 Task: Add an event  with title  Casual Sales Strategy Review and Alignment Session, date '2024/03/23' to 2024/03/24  & Select Event type as  Collective. Add location for the event as  Kuala Lumpur, Malaysia and add a description: The session will begin with an introduction to the importance of effective presentations, emphasizing the impact of clear communication, engaging delivery, and confident body language. Participants will have the opportunity to learn key strategies and best practices for creating impactful presentations that captivate audiences and convey messages effectively.Create an event link  http-casualsalesstrategyreviewandalignmentsessioncom & Select the event color as  Magenta. , logged in from the account softage.4@softage.netand send the event invitation to softage.7@softage.net and softage.8@softage.net
Action: Mouse pressed left at (994, 137)
Screenshot: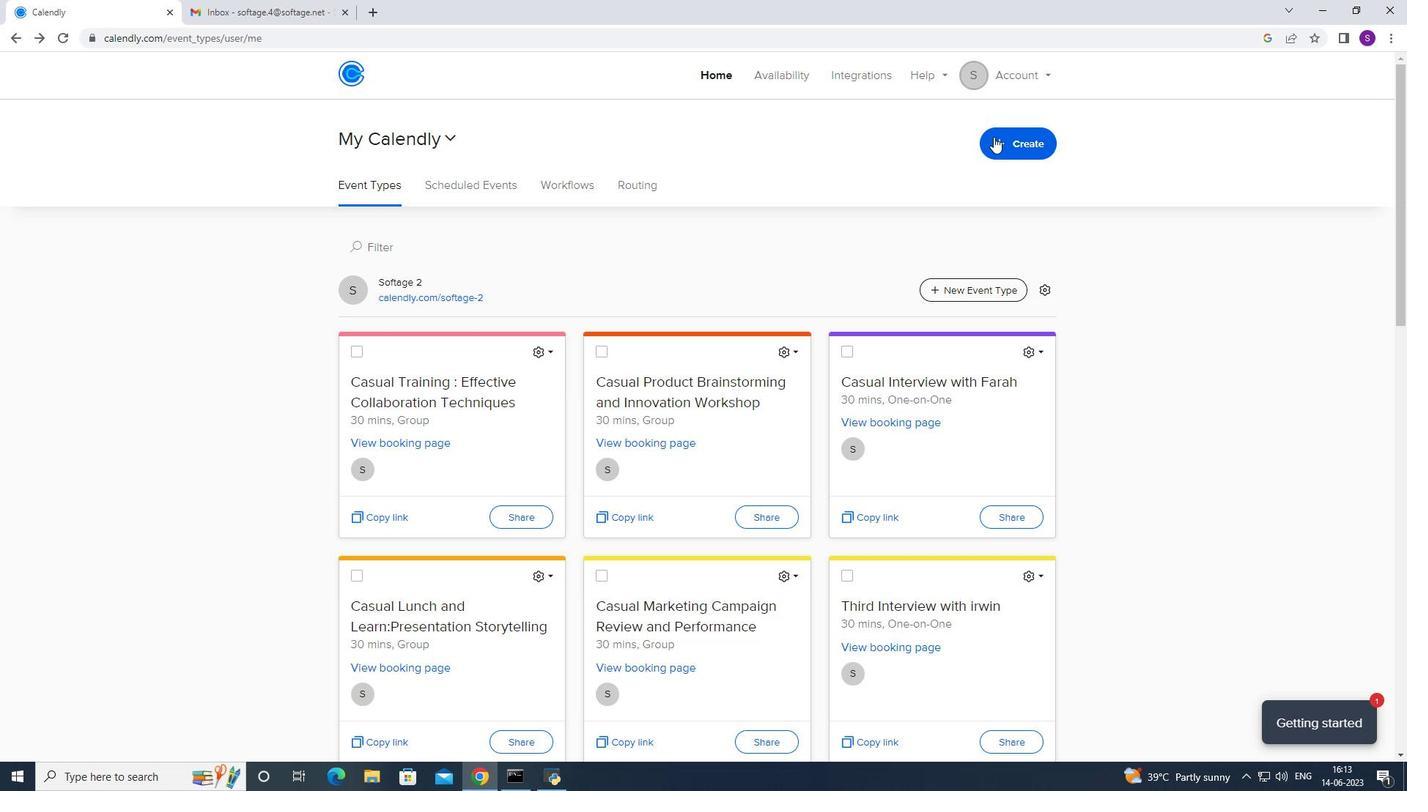 
Action: Mouse moved to (906, 197)
Screenshot: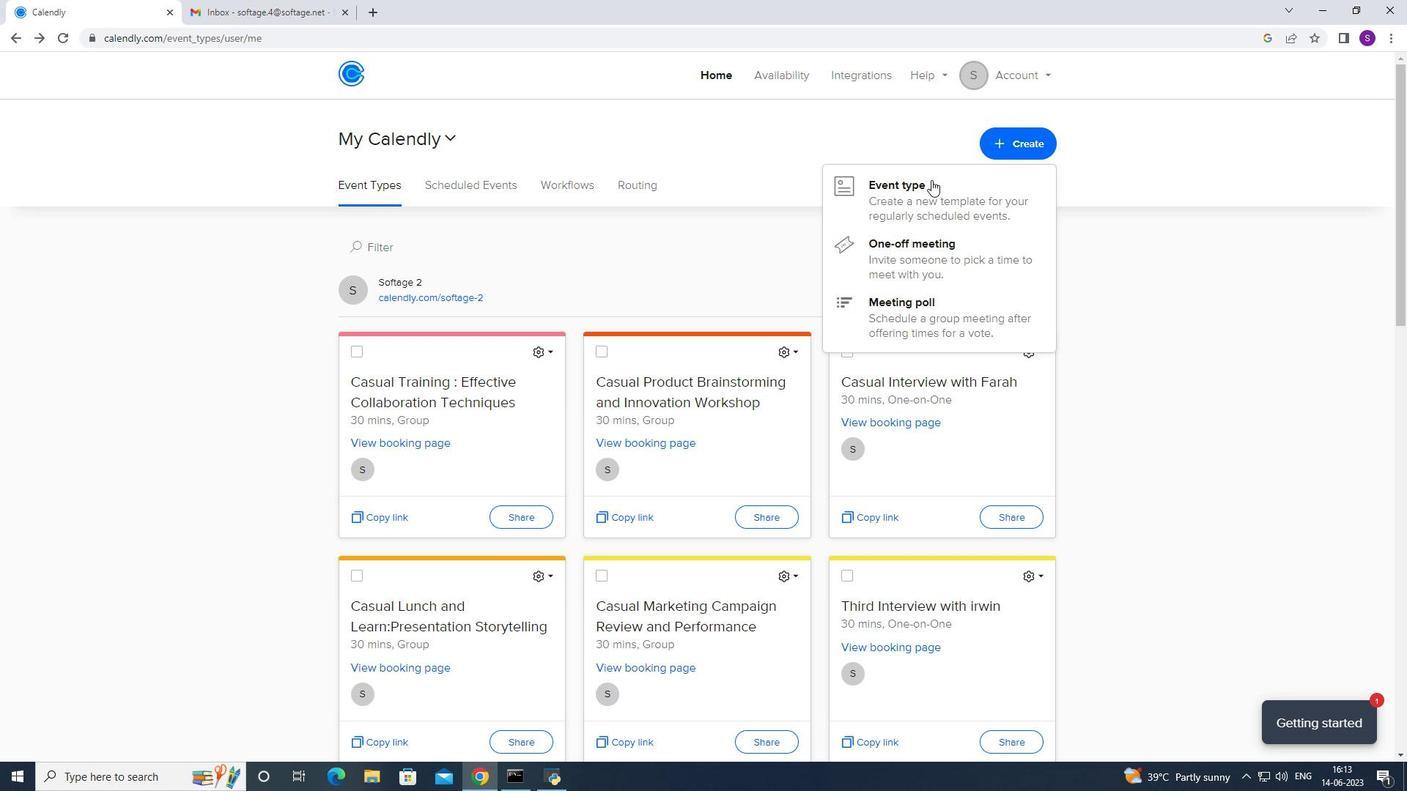 
Action: Mouse pressed left at (906, 197)
Screenshot: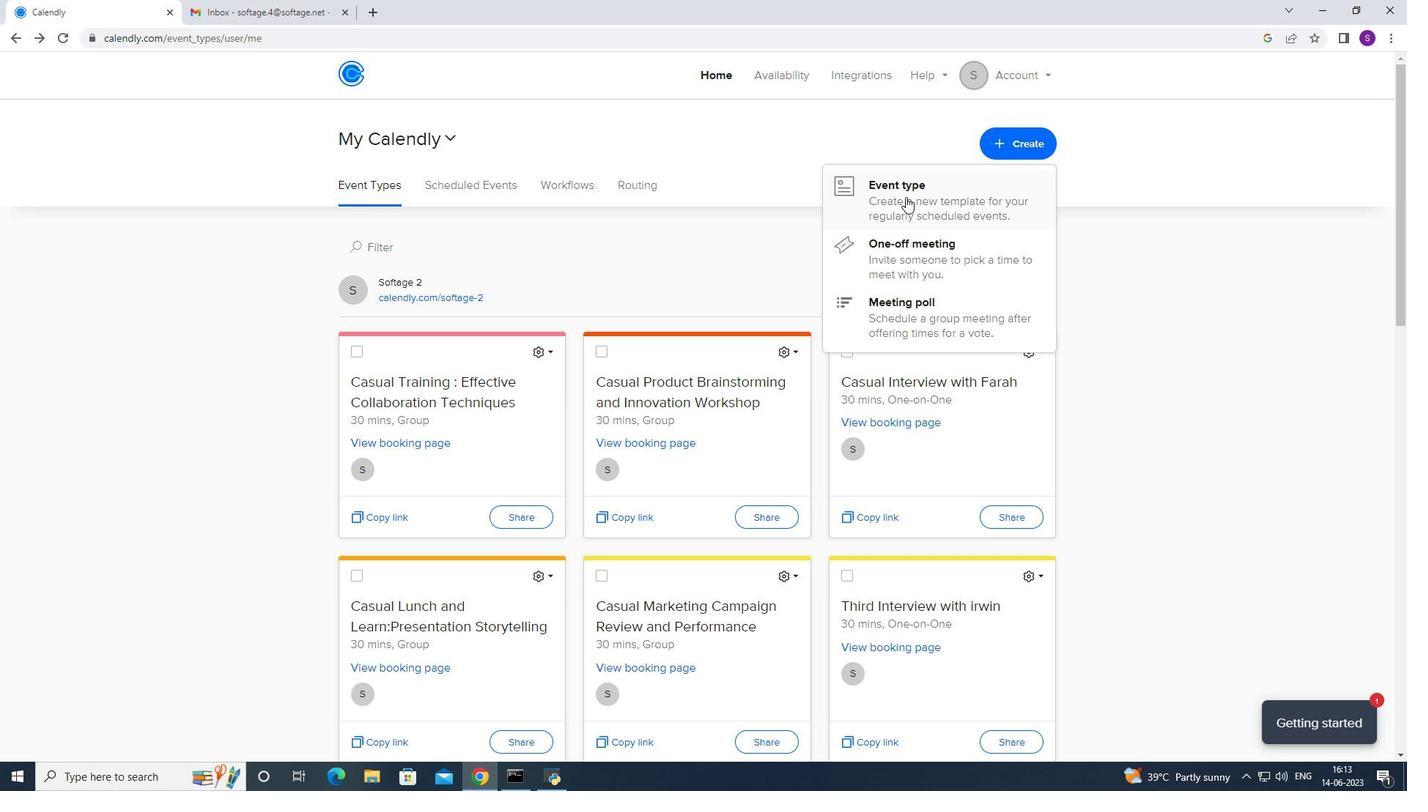 
Action: Mouse moved to (659, 426)
Screenshot: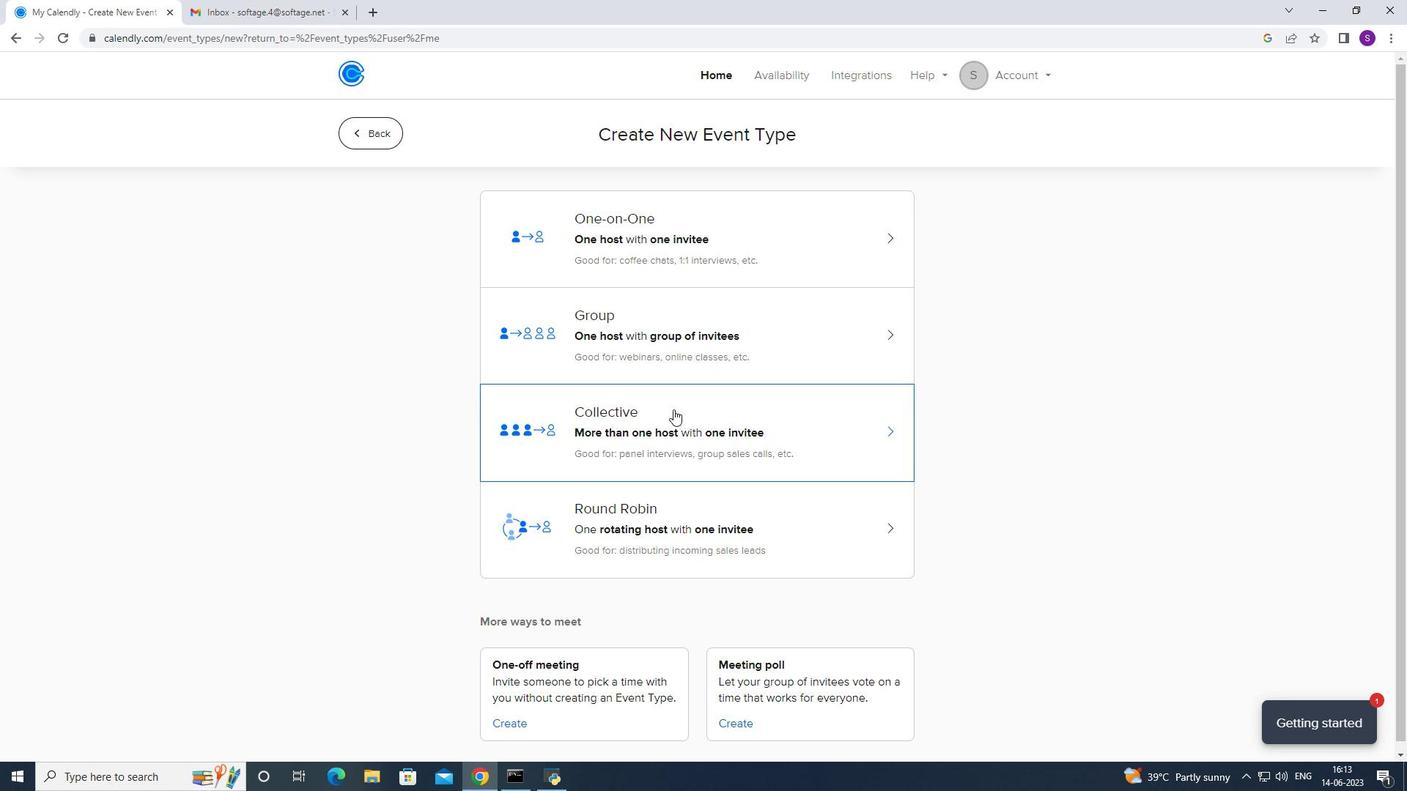 
Action: Mouse pressed left at (659, 426)
Screenshot: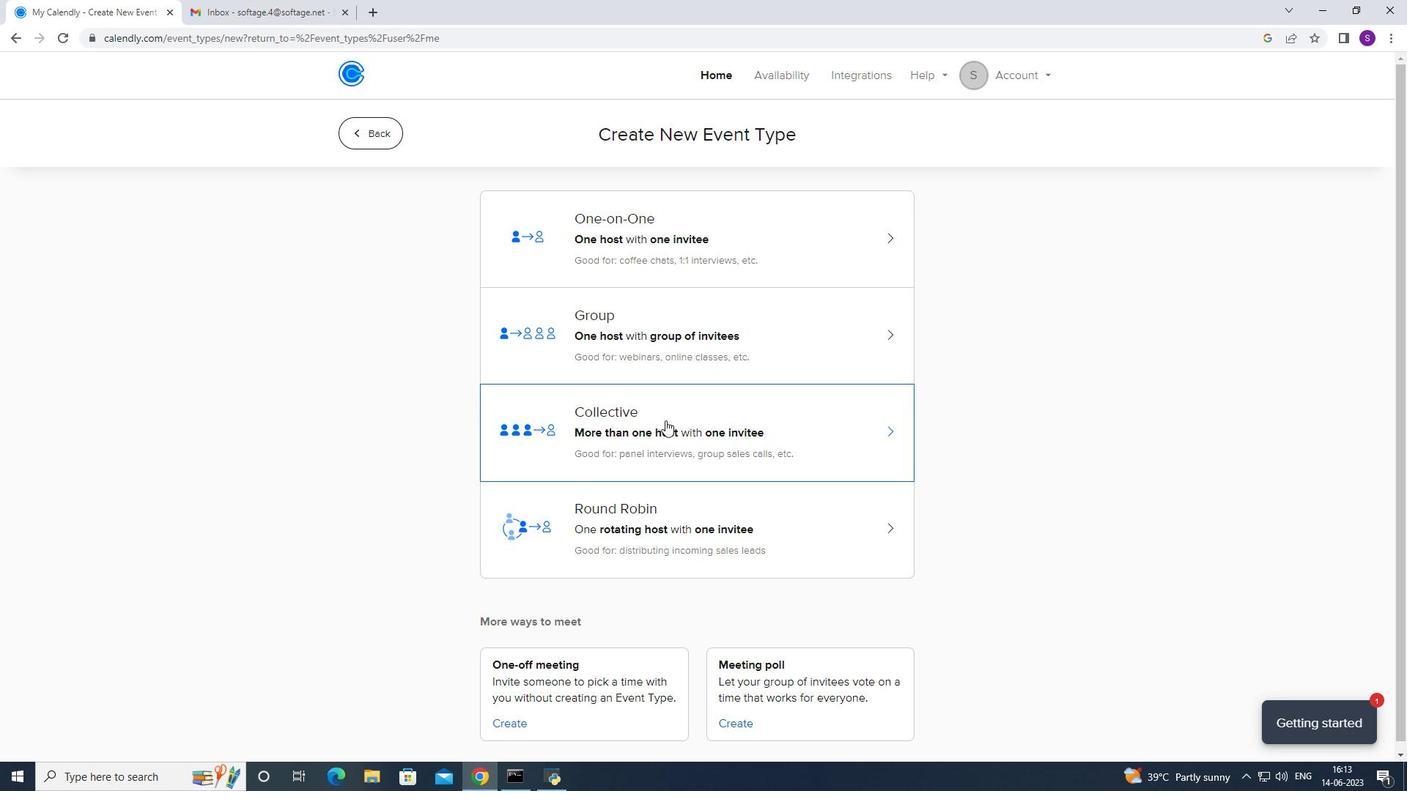 
Action: Mouse moved to (855, 316)
Screenshot: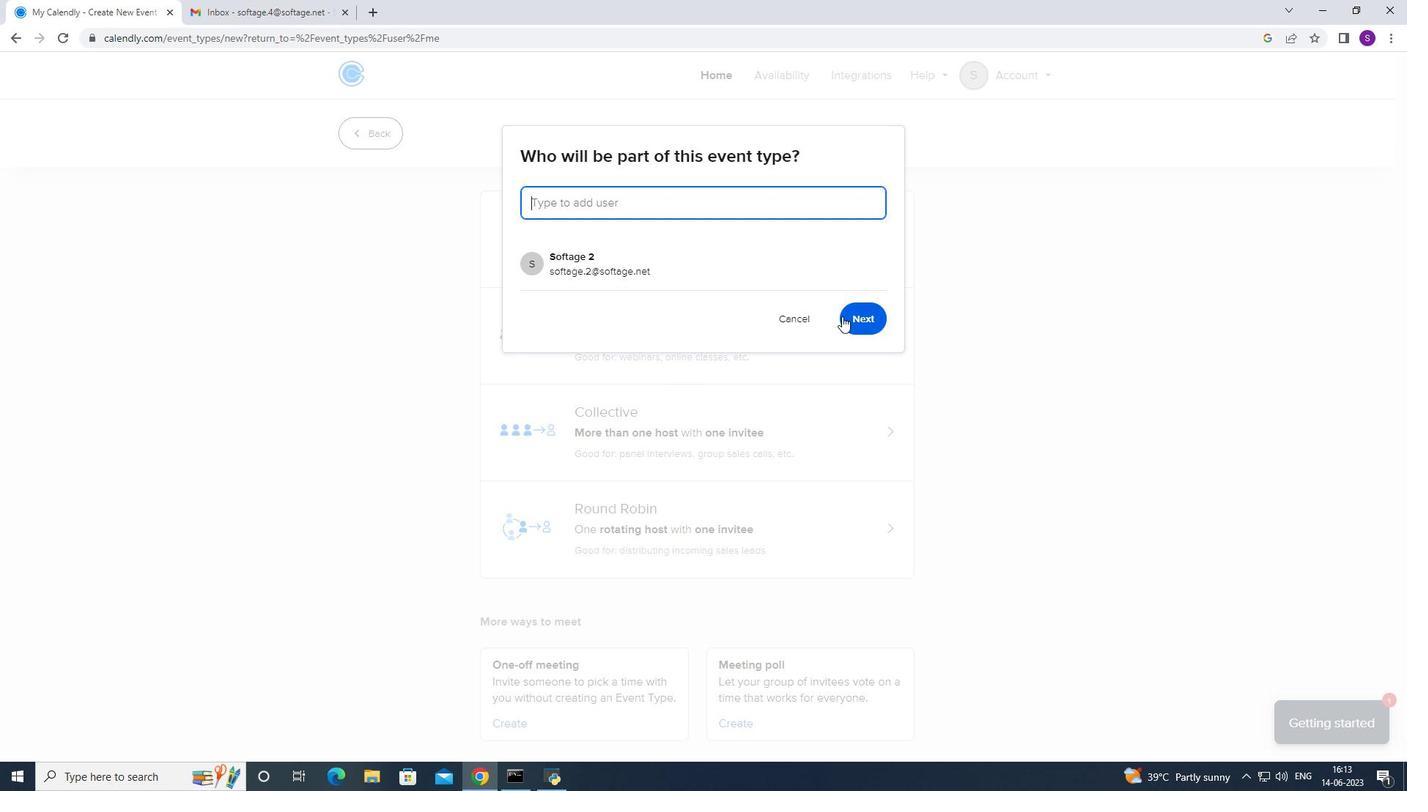 
Action: Mouse pressed left at (855, 316)
Screenshot: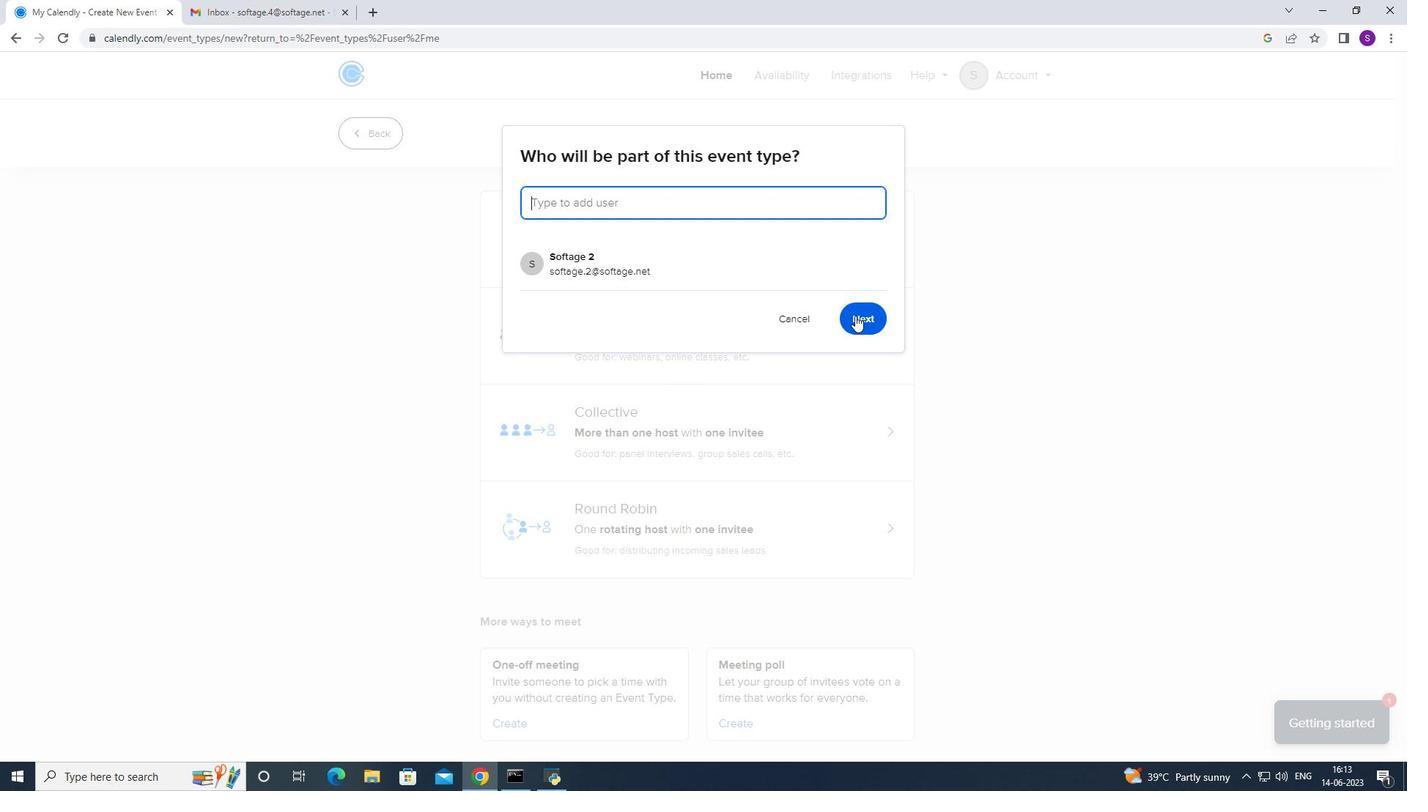 
Action: Mouse moved to (500, 342)
Screenshot: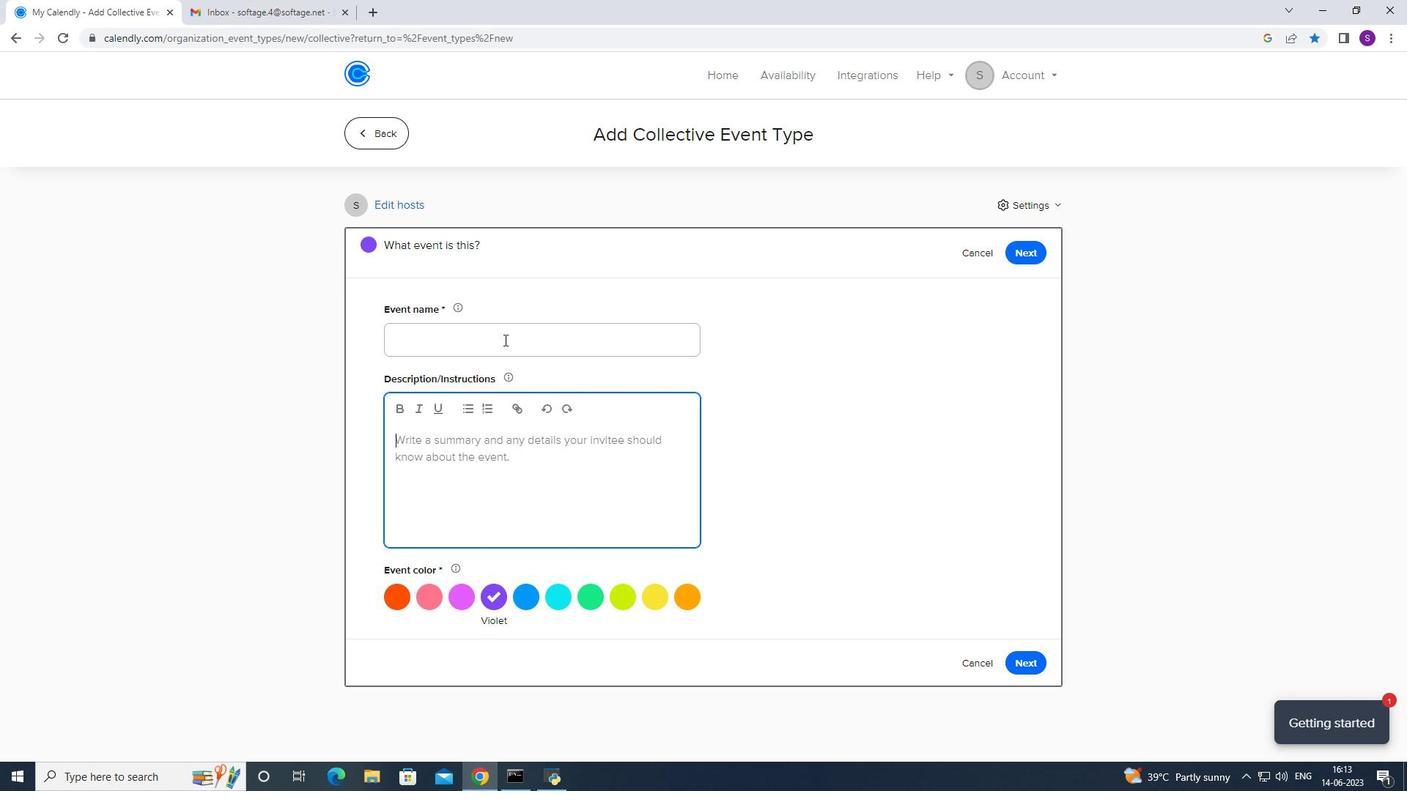 
Action: Mouse pressed left at (500, 342)
Screenshot: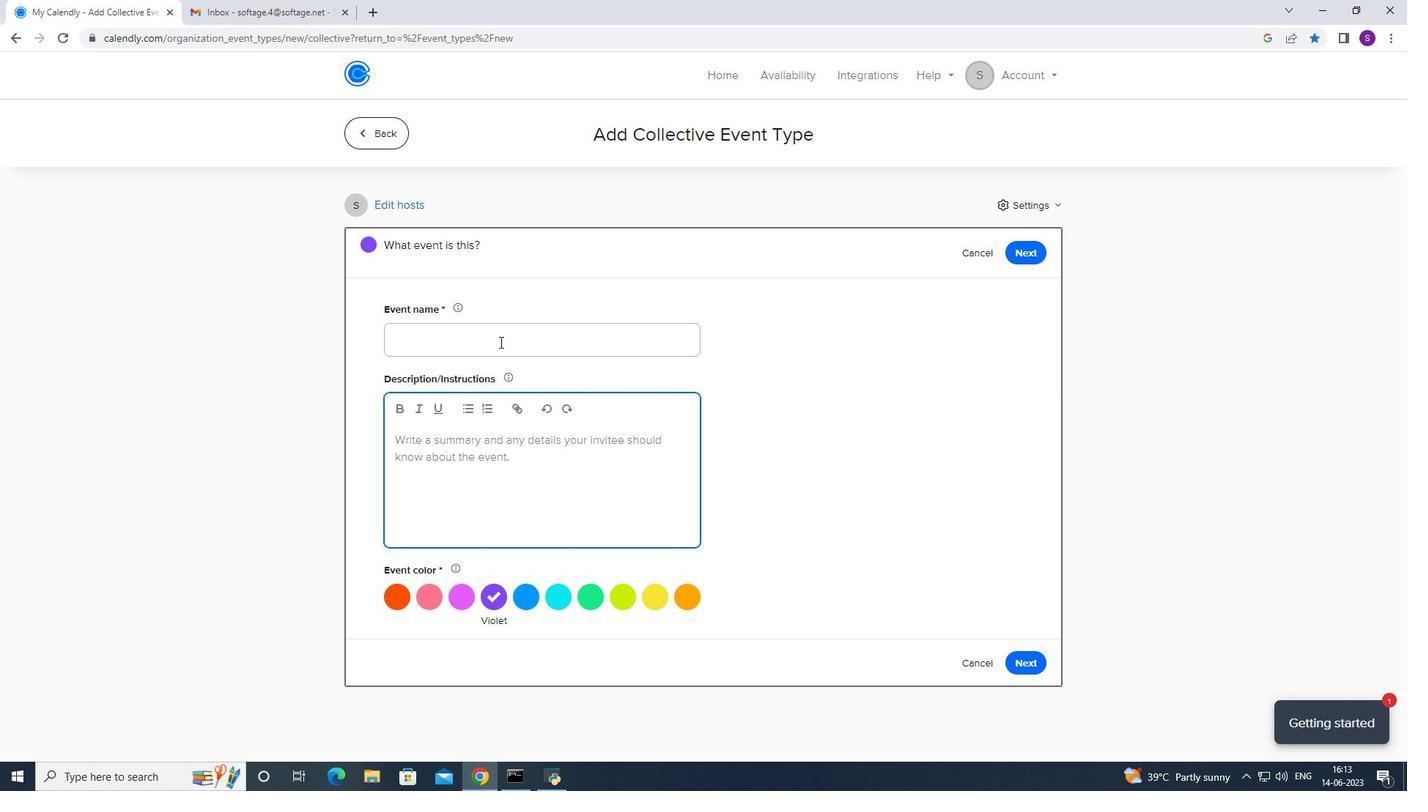 
Action: Mouse moved to (1408, 0)
Screenshot: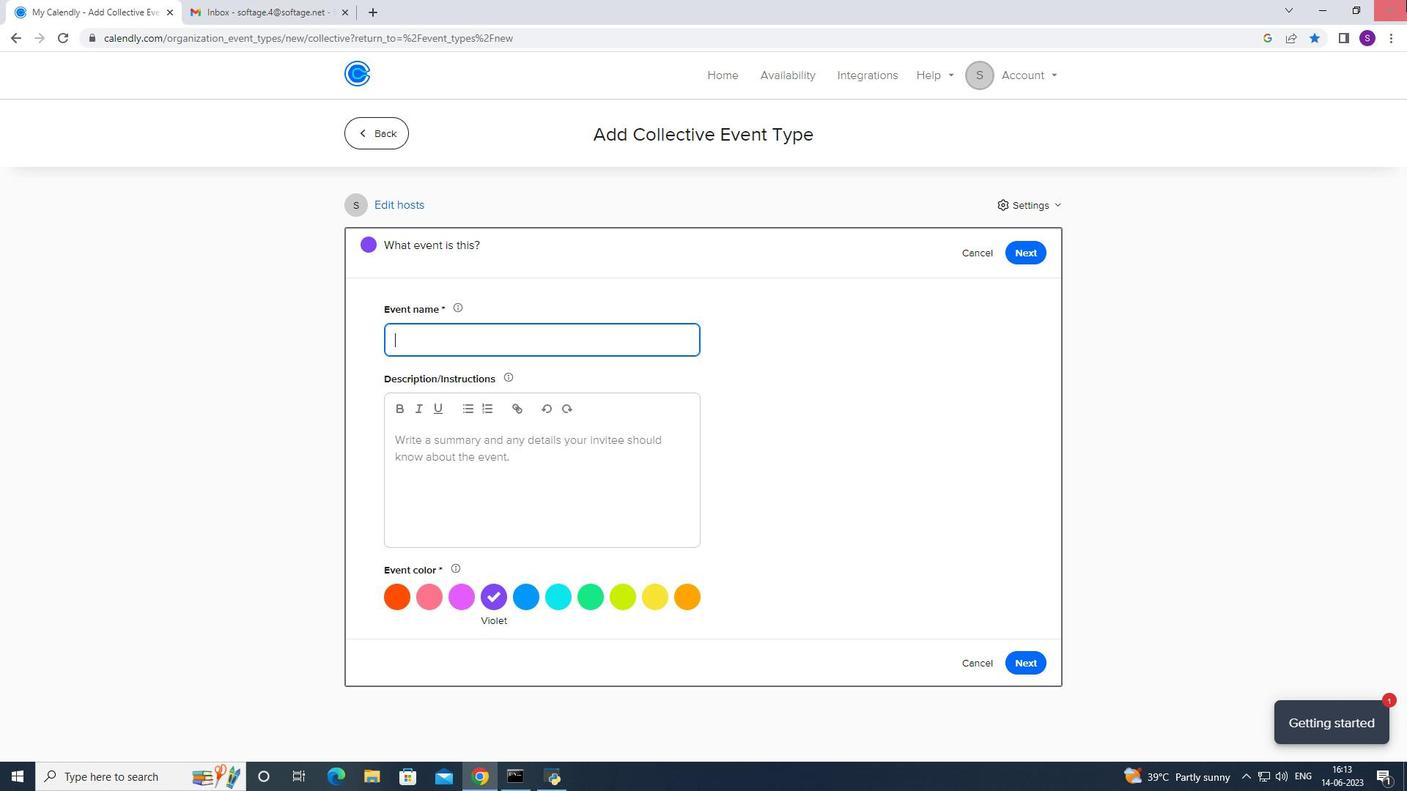 
Action: Key pressed <Key.caps_lock>C<Key.caps_lock>asual<Key.space><Key.caps_lock>S<Key.caps_lock>ales<Key.space><Key.caps_lock>R<Key.caps_lock>evui=<Key.backspace><Key.backspace><Key.backspace>iew<Key.space>and<Key.space><Key.caps_lock>AL<Key.backspace><Key.caps_lock>lignment<Key.space><Key.caps_lock>S<Key.caps_lock>ession
Screenshot: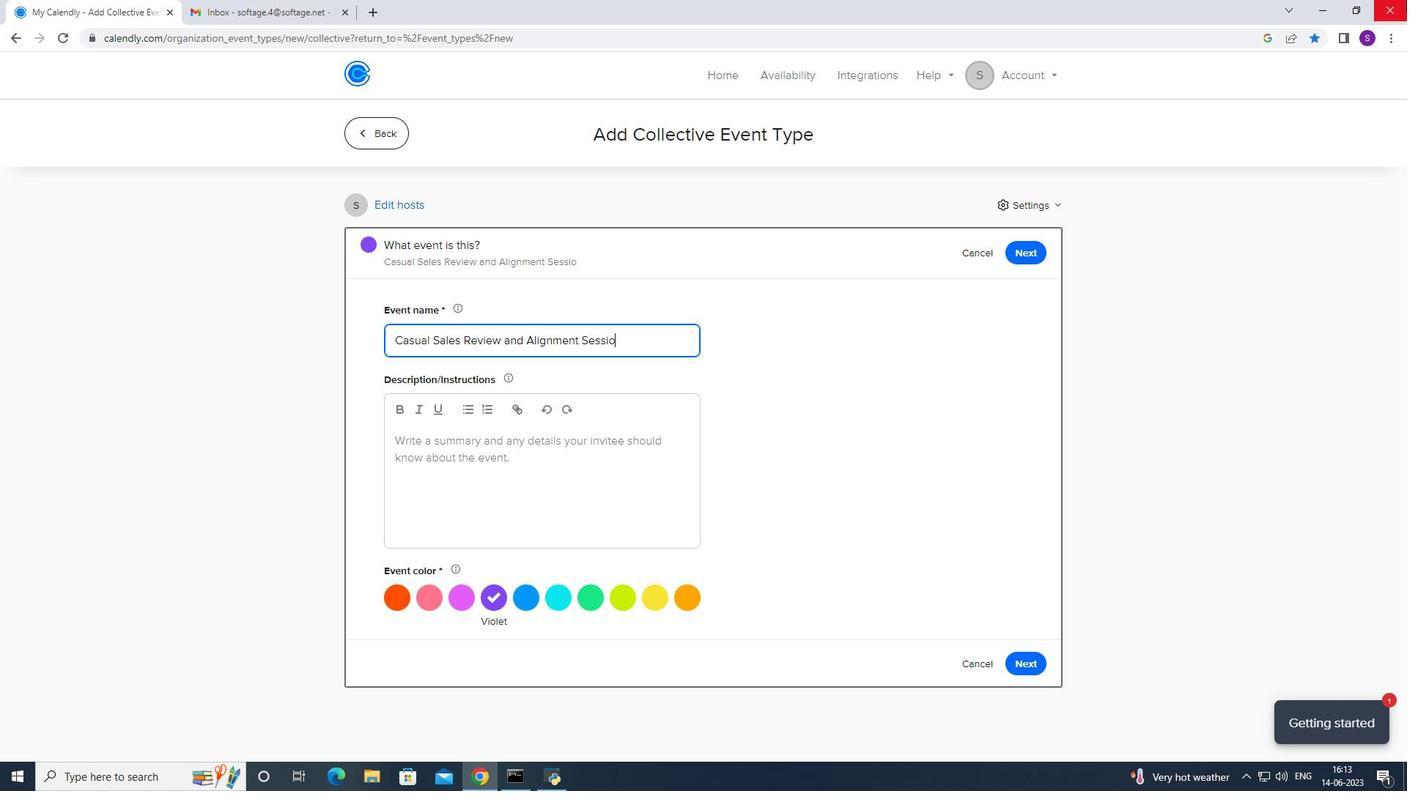 
Action: Mouse moved to (460, 344)
Screenshot: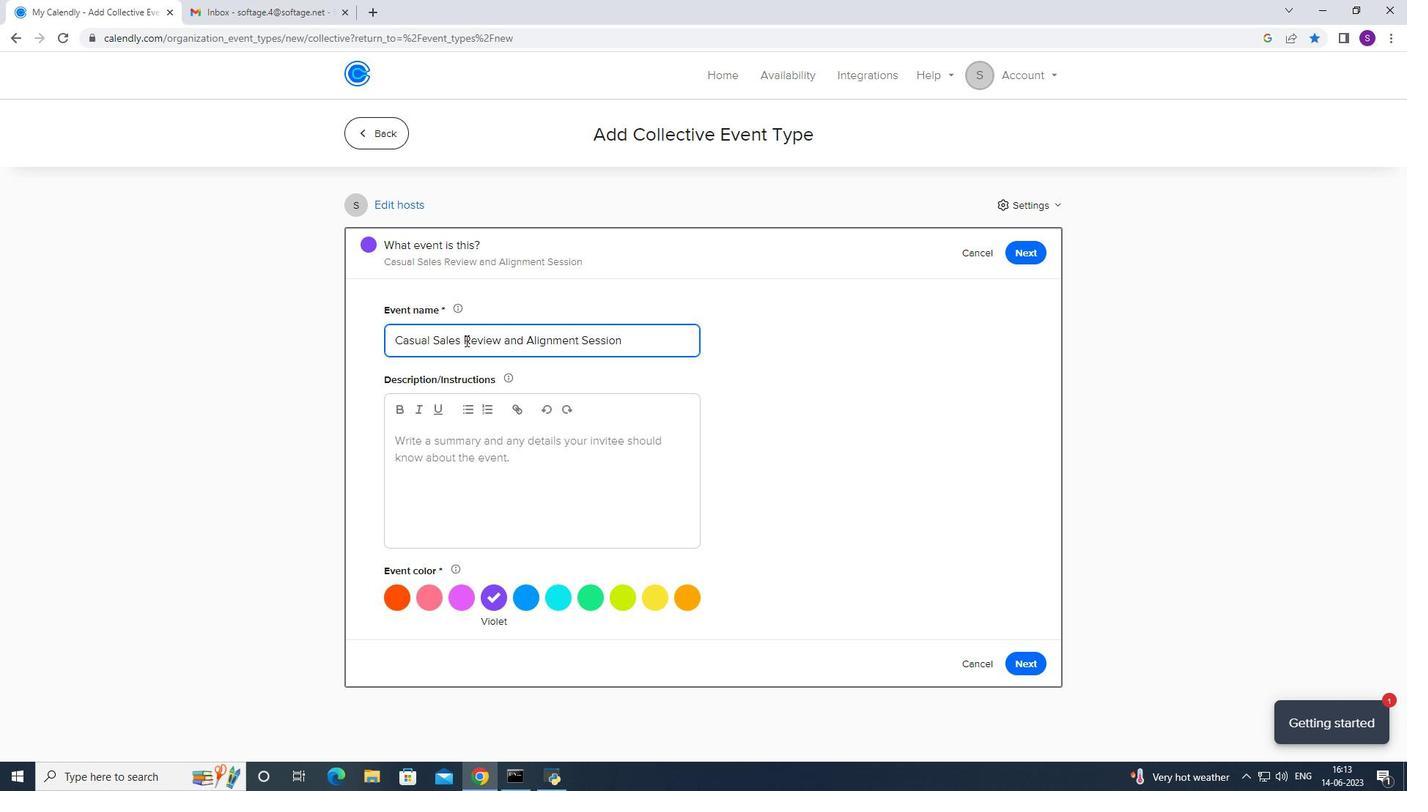 
Action: Mouse pressed left at (460, 344)
Screenshot: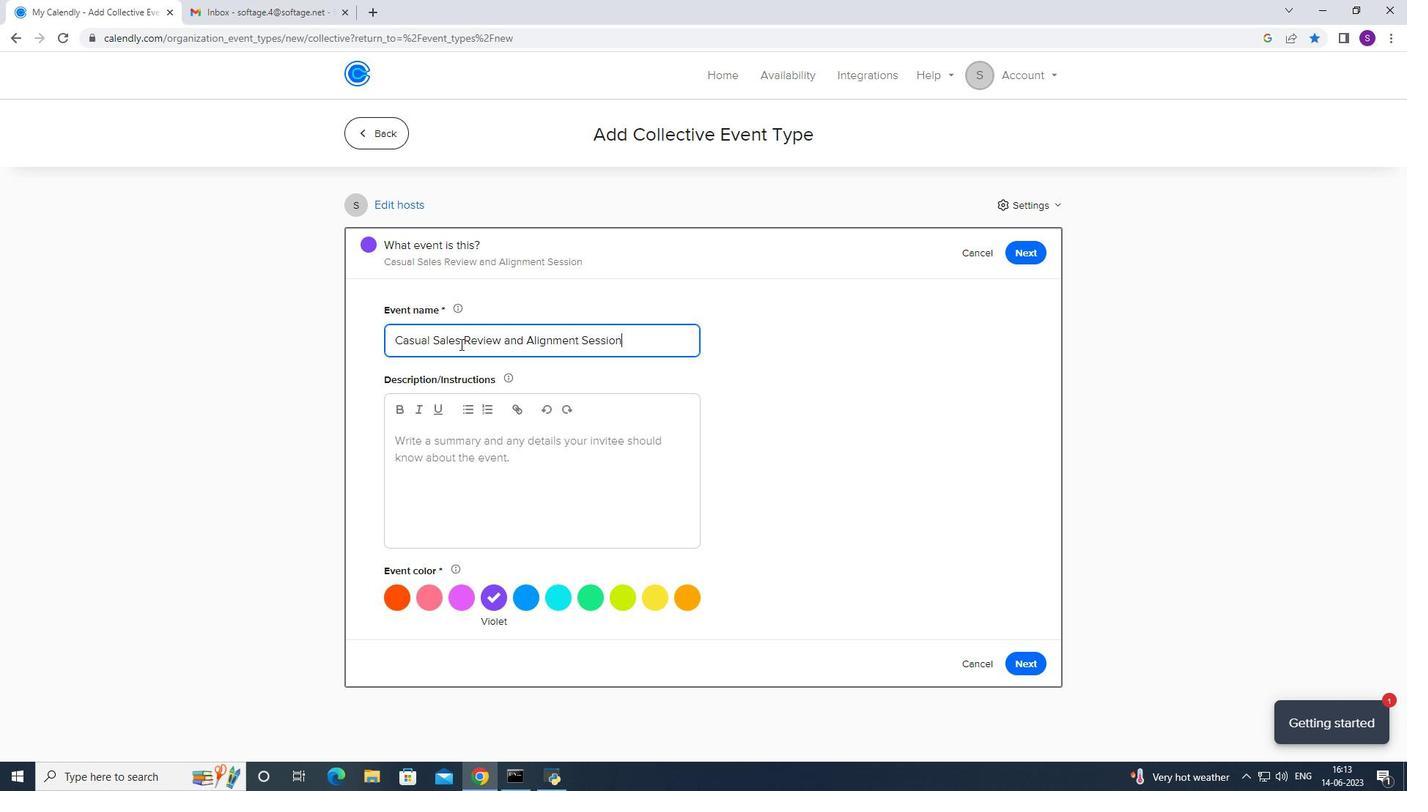 
Action: Mouse moved to (418, 329)
Screenshot: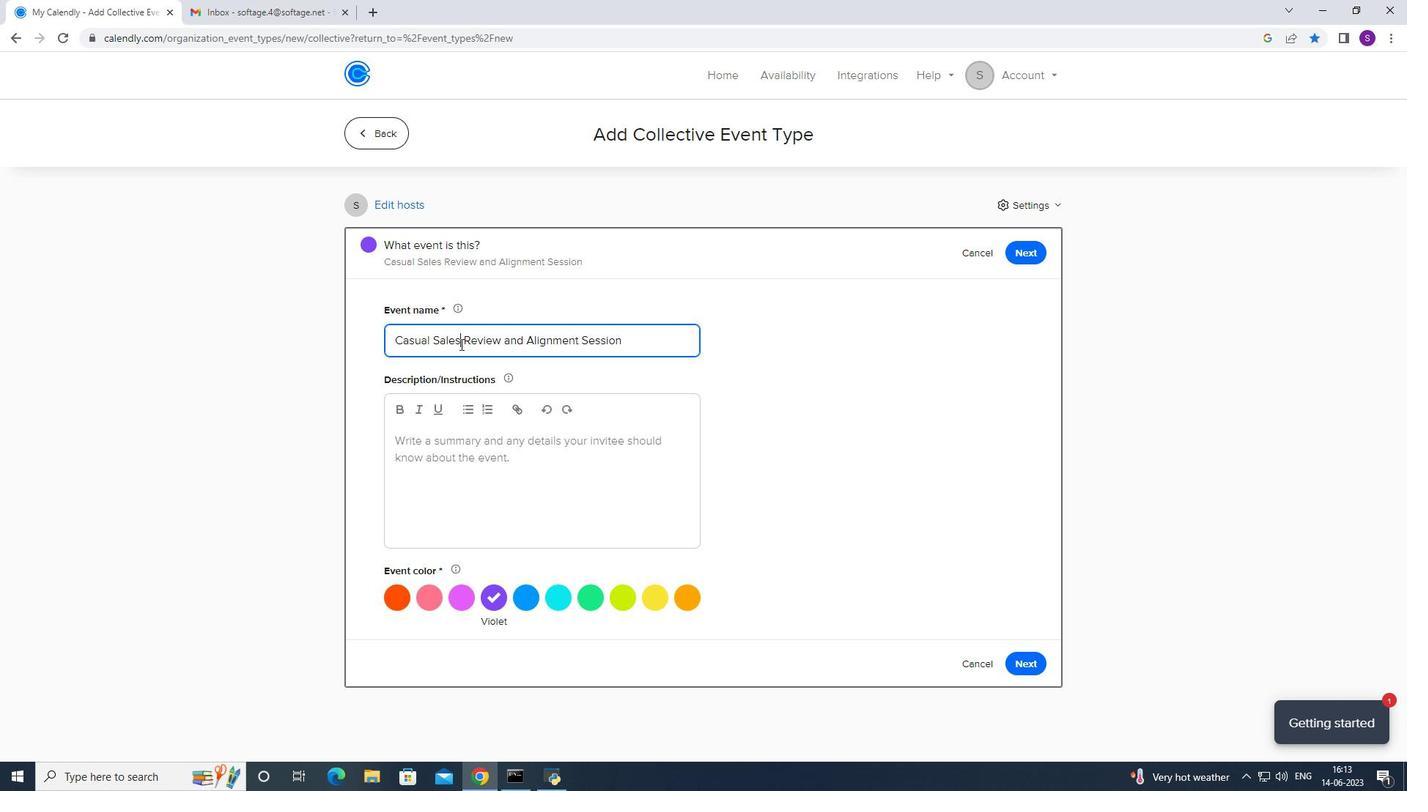 
Action: Key pressed <Key.space><Key.caps_lock>S<Key.caps_lock>r<Key.backspace>
Screenshot: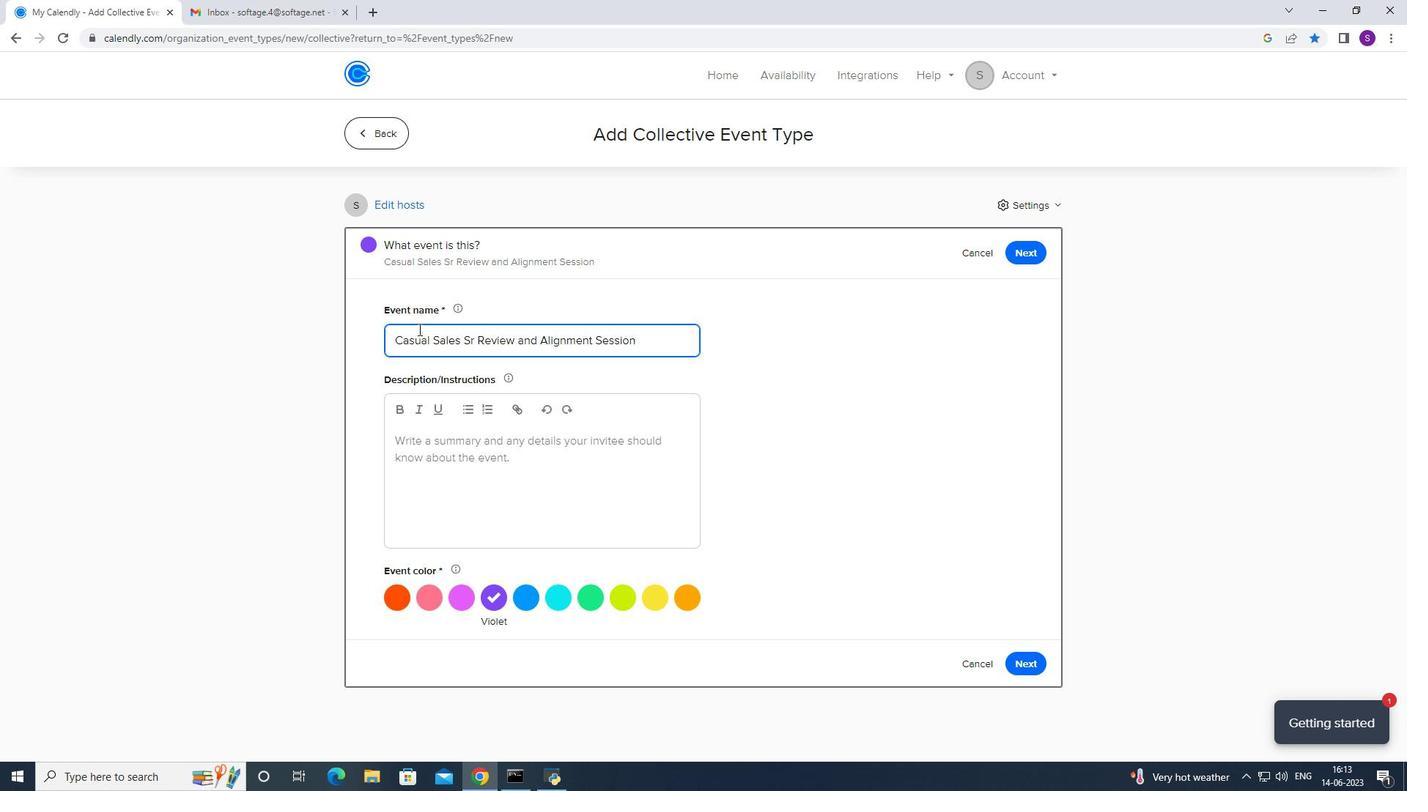 
Action: Mouse moved to (599, 270)
Screenshot: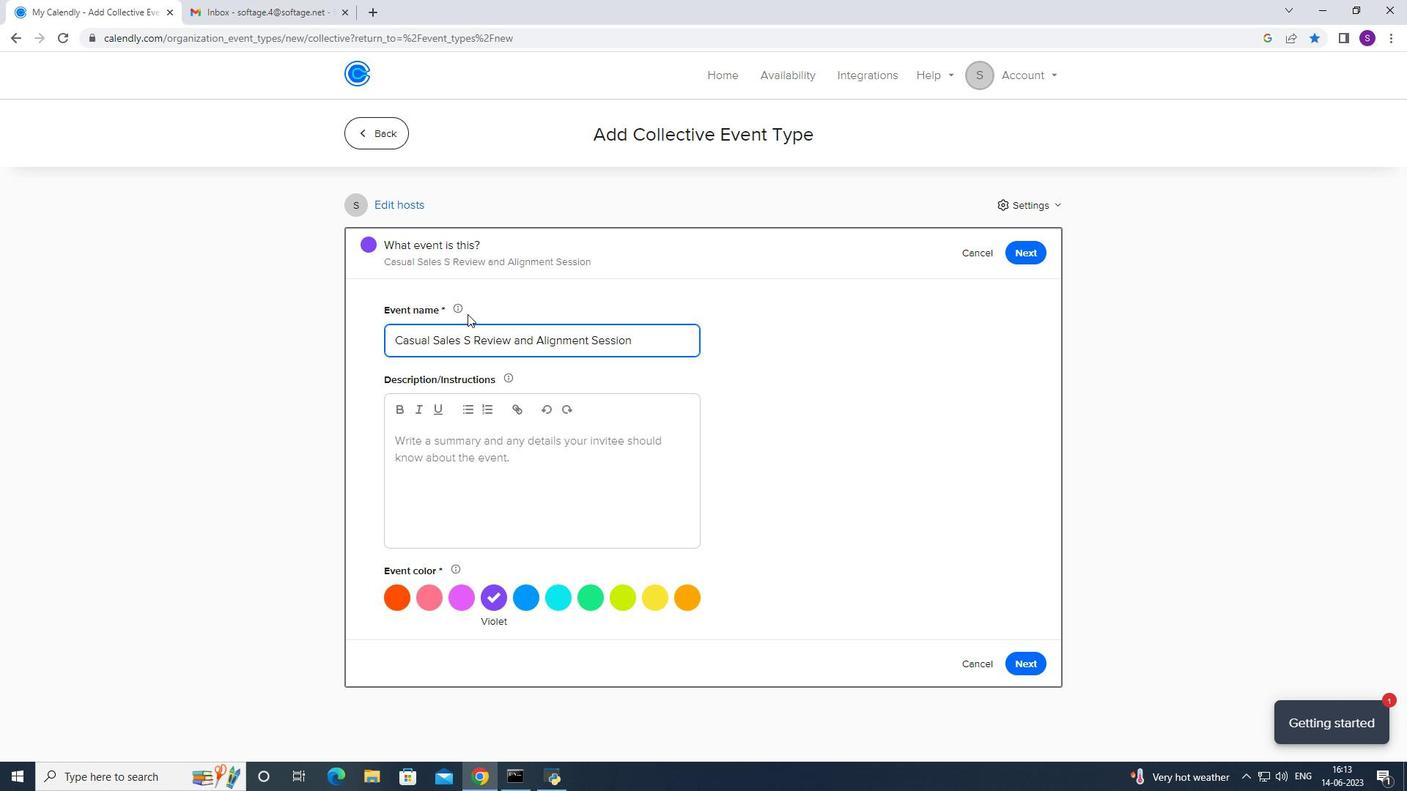 
Action: Key pressed trategy<Key.space>
Screenshot: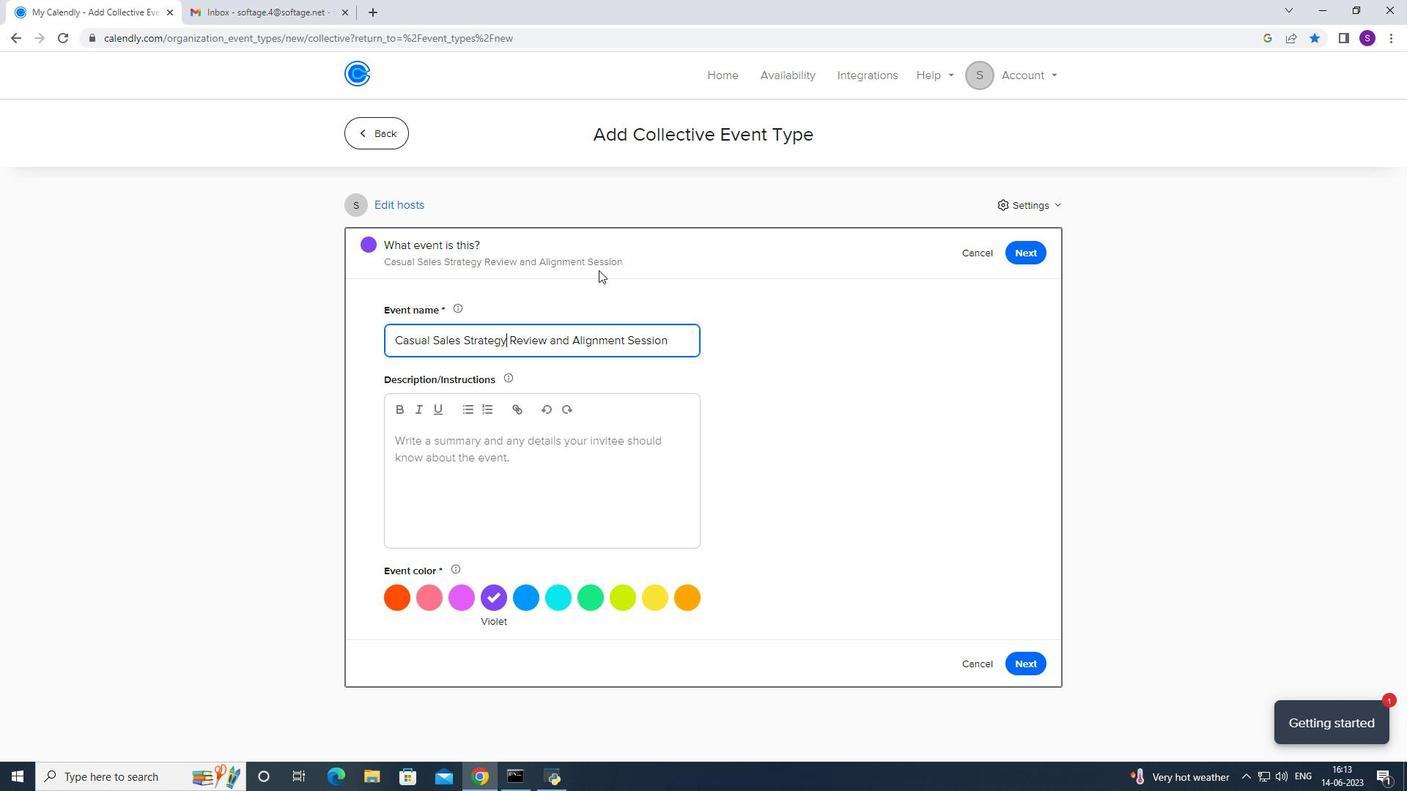 
Action: Mouse moved to (508, 469)
Screenshot: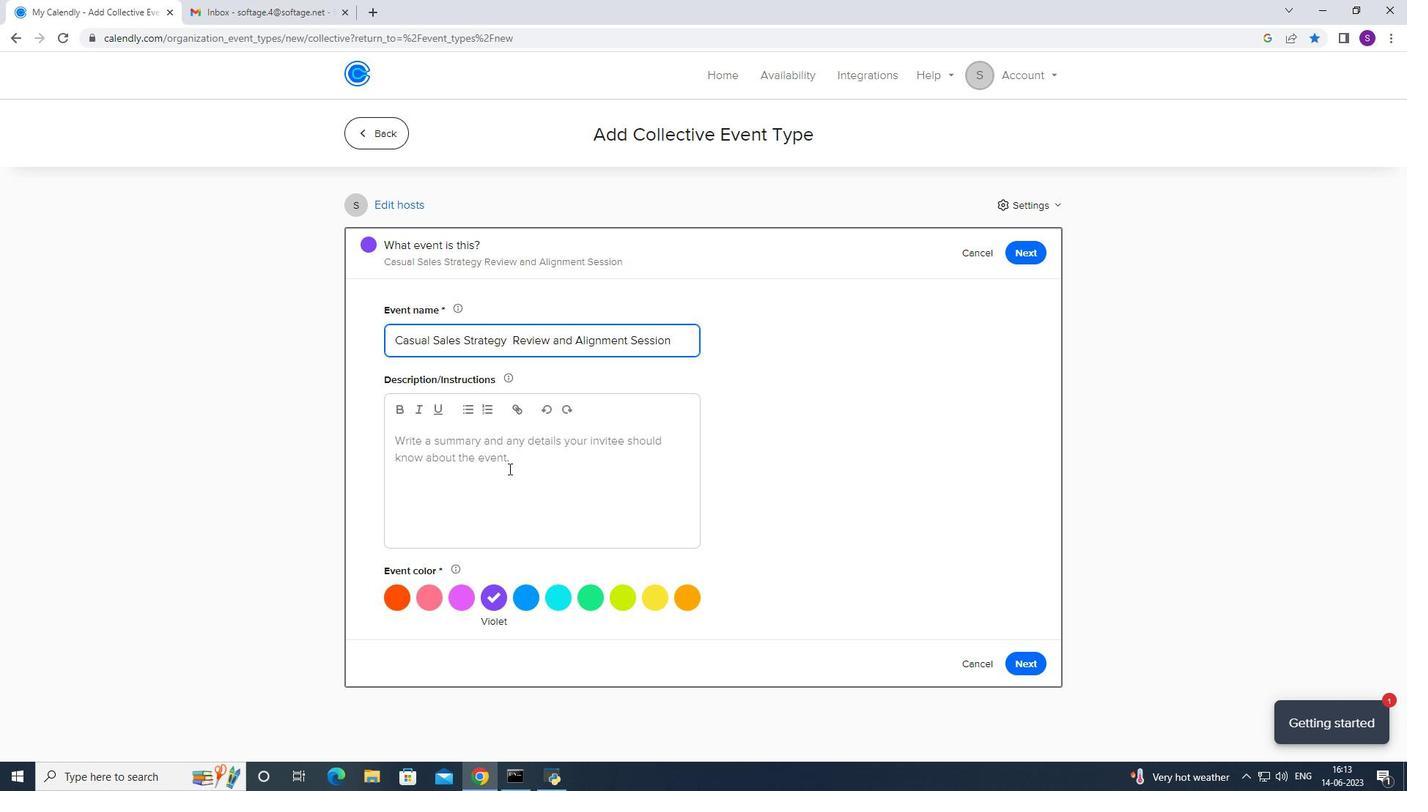 
Action: Mouse pressed left at (508, 469)
Screenshot: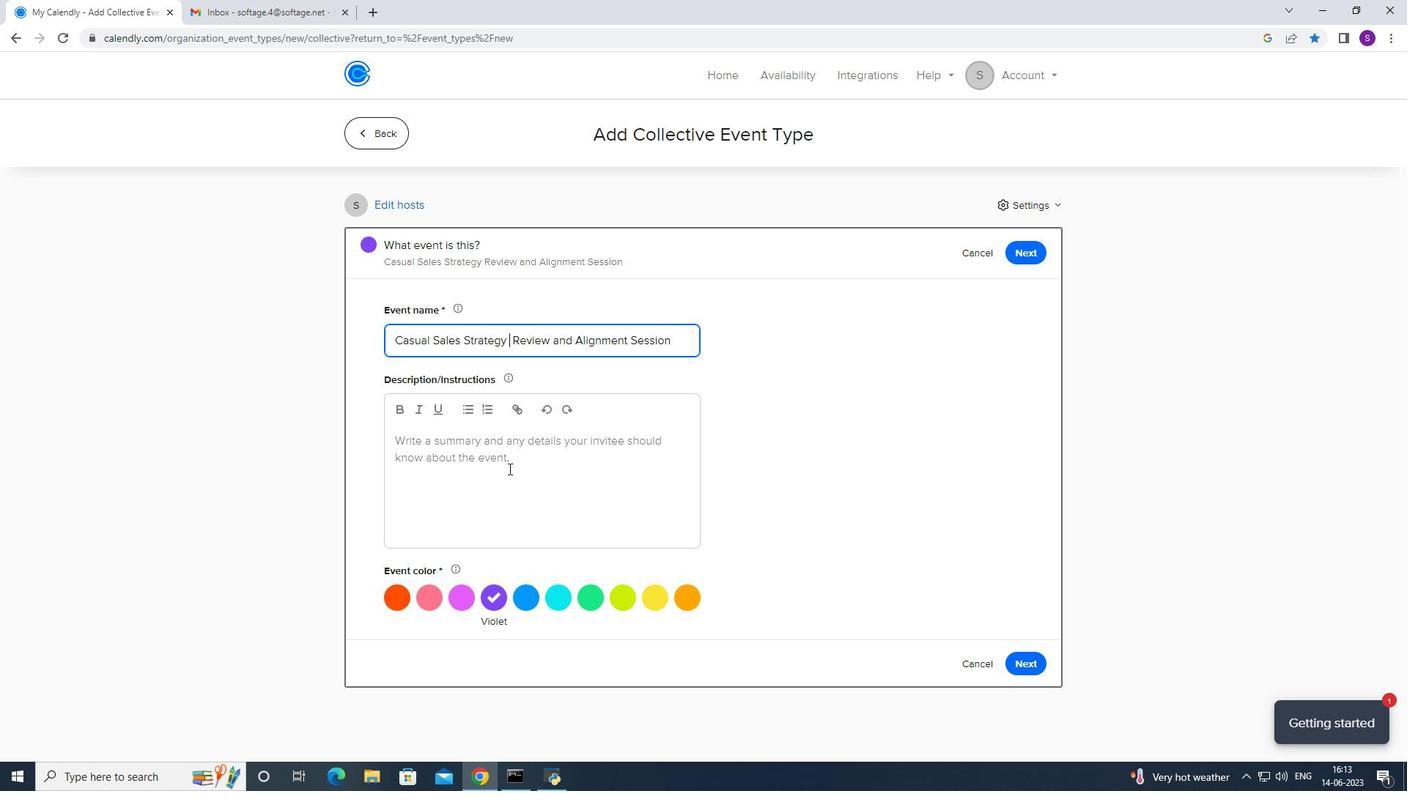 
Action: Mouse moved to (464, 603)
Screenshot: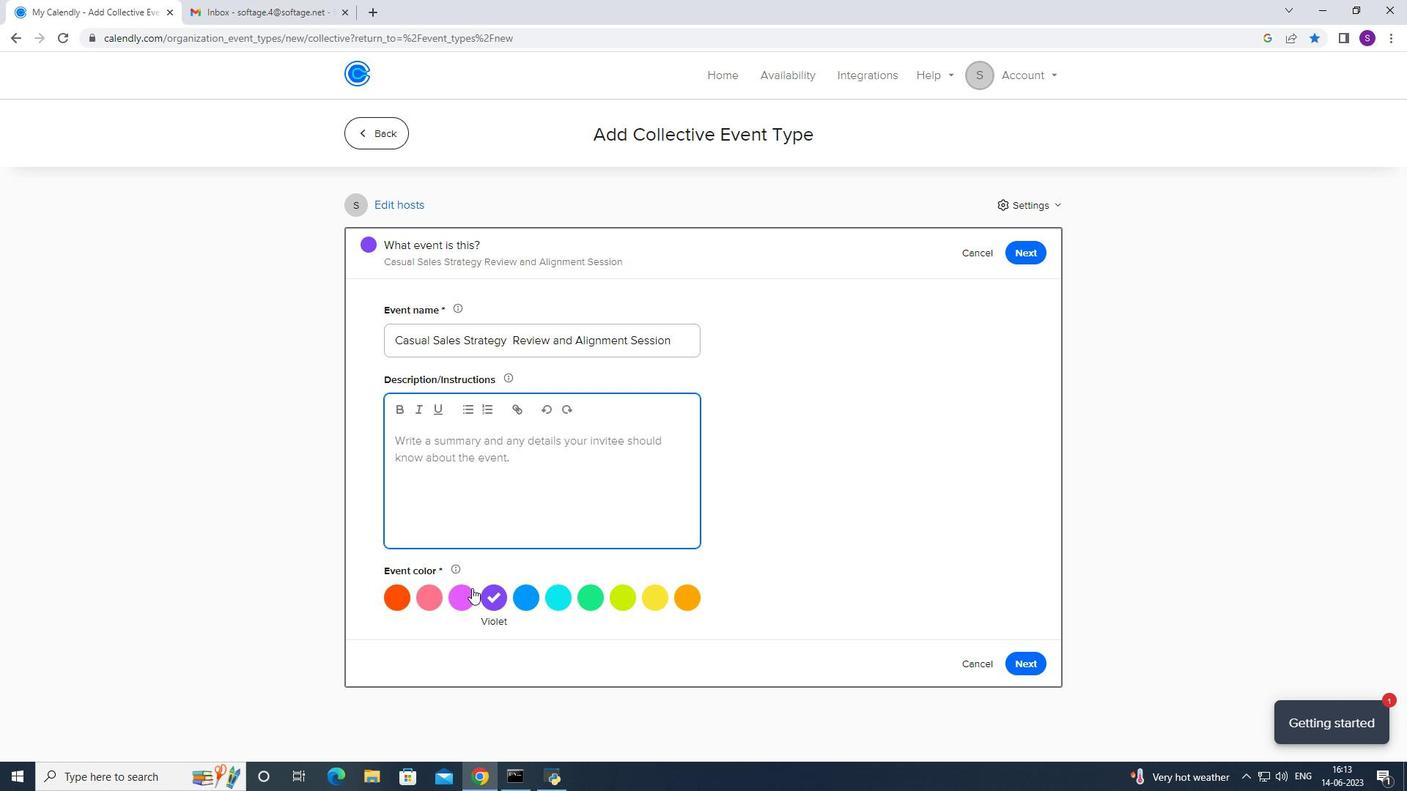 
Action: Mouse pressed left at (464, 603)
Screenshot: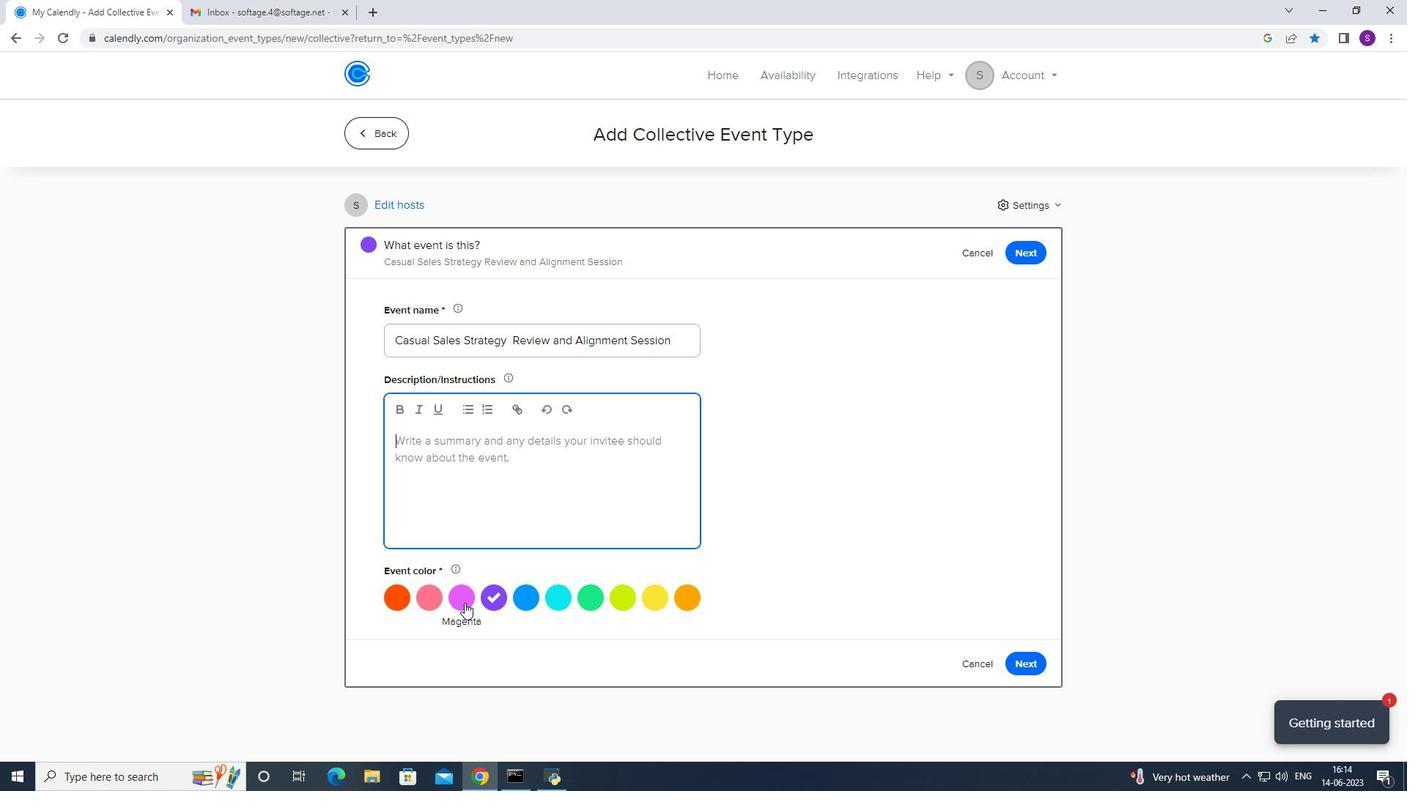 
Action: Mouse moved to (501, 510)
Screenshot: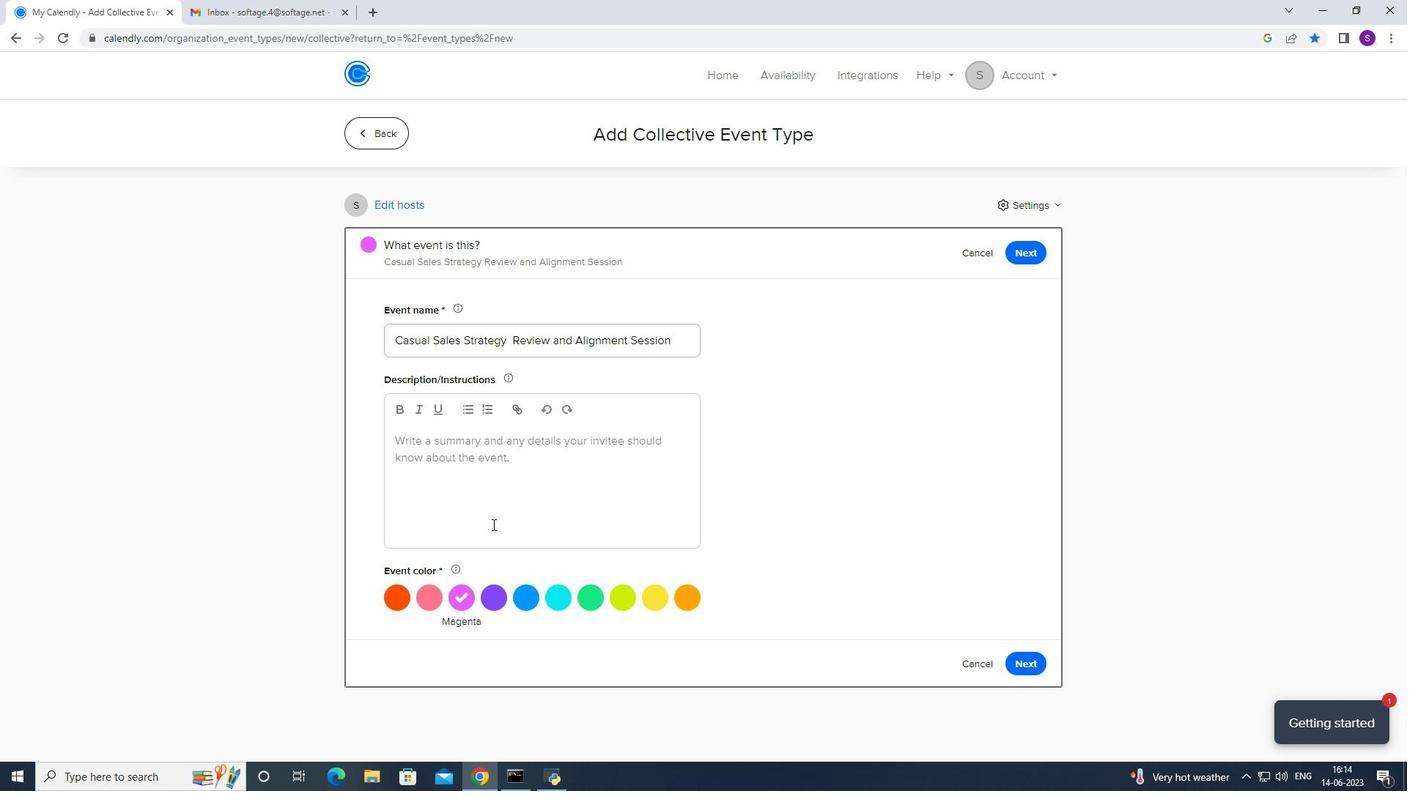 
Action: Mouse pressed left at (501, 510)
Screenshot: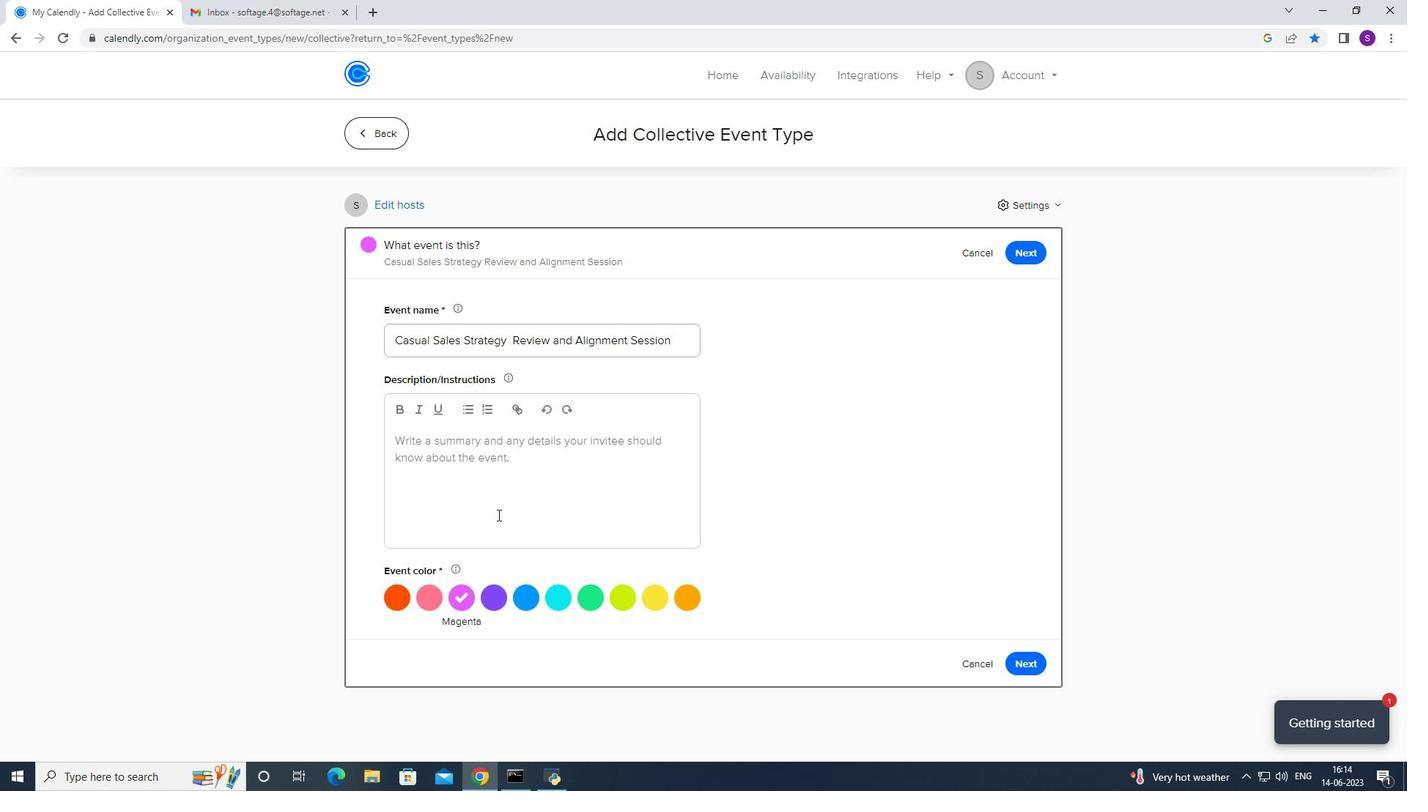 
Action: Mouse moved to (1407, 510)
Screenshot: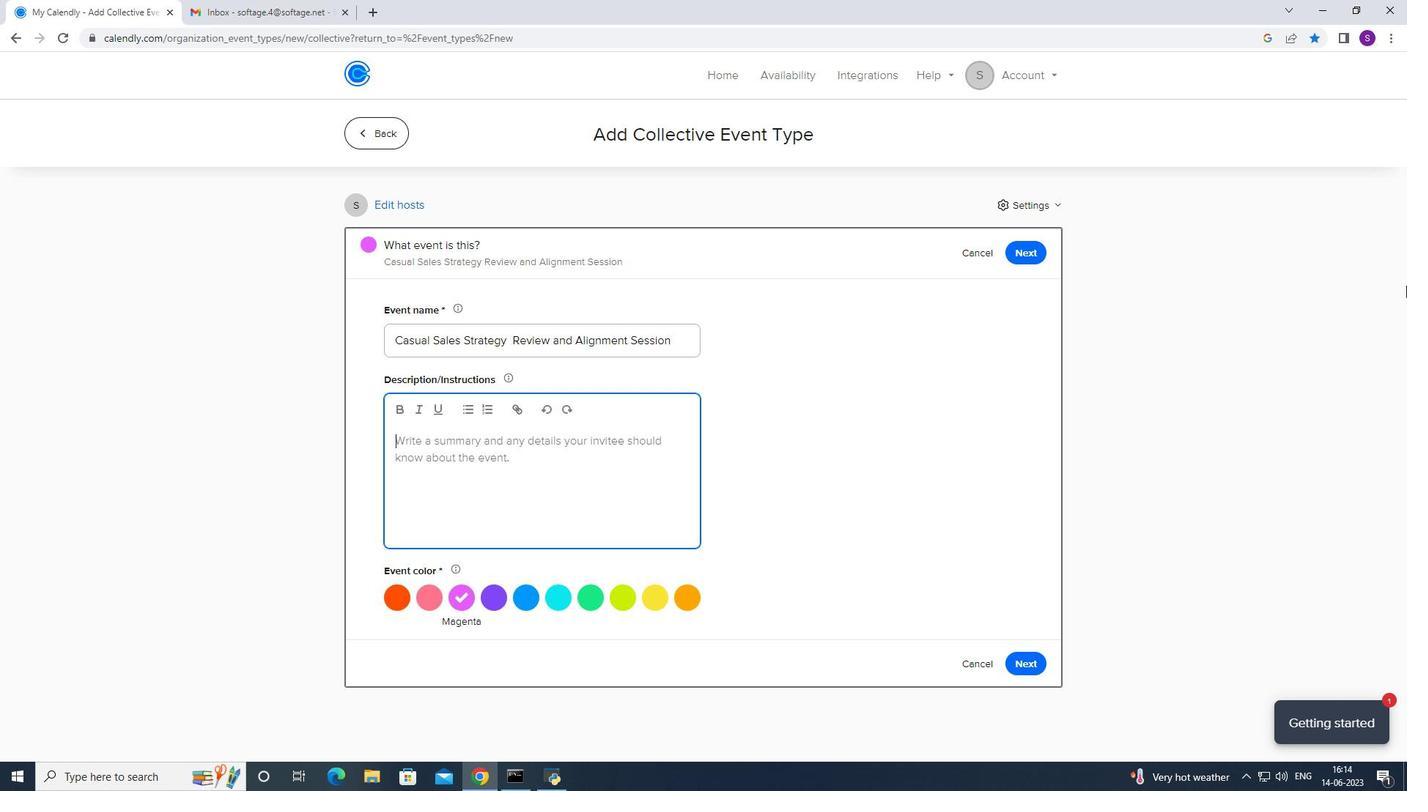 
Action: Key pressed <Key.caps_lock>T<Key.caps_lock>he<Key.space>sessin<Key.space>will<Key.space>begin<Key.space>with<Key.space>an<Key.space>introduction<Key.space>to<Key.space>the<Key.space>importance<Key.space>of<Key.space>effexctive<Key.space>presentations,<Key.space>emphasizing<Key.space>
Screenshot: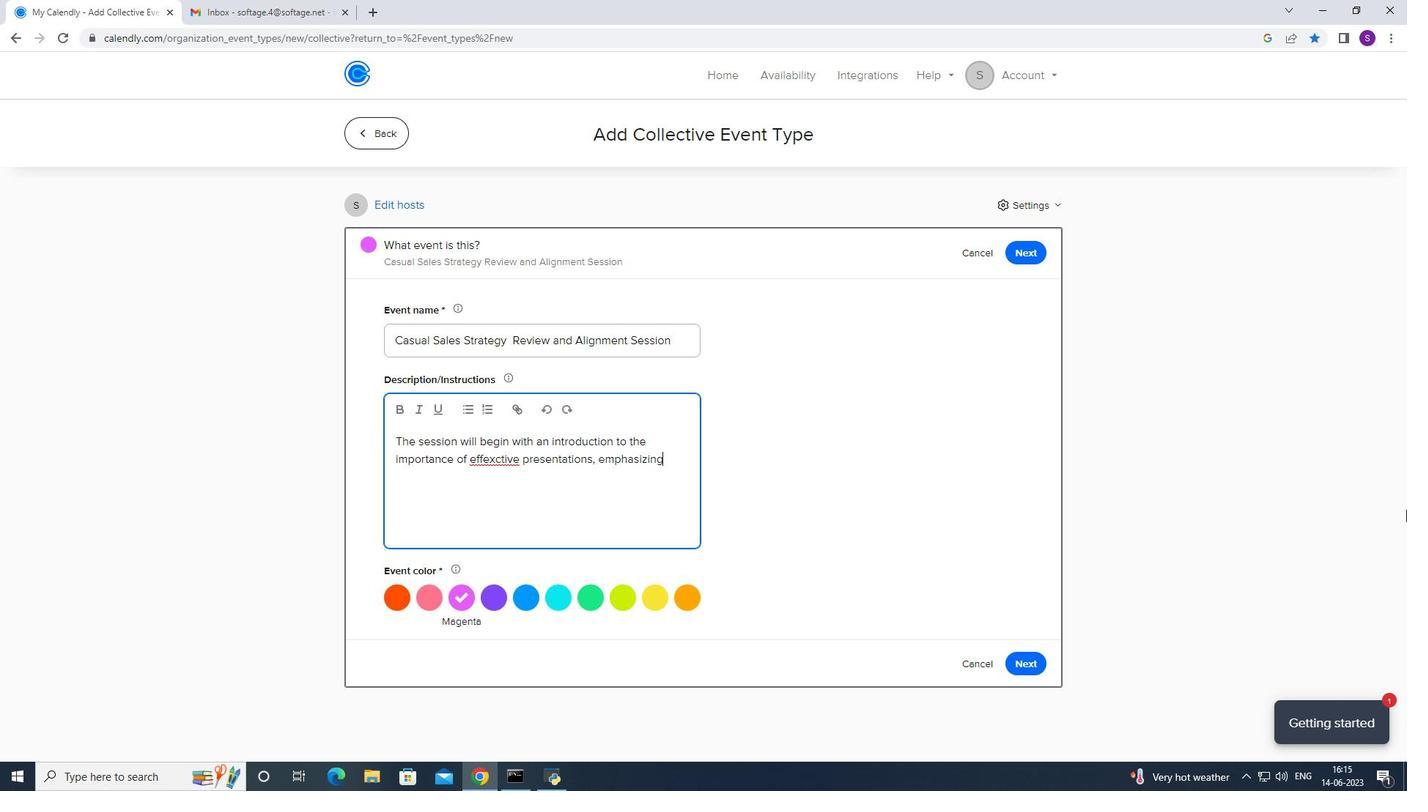 
Action: Mouse moved to (479, 451)
Screenshot: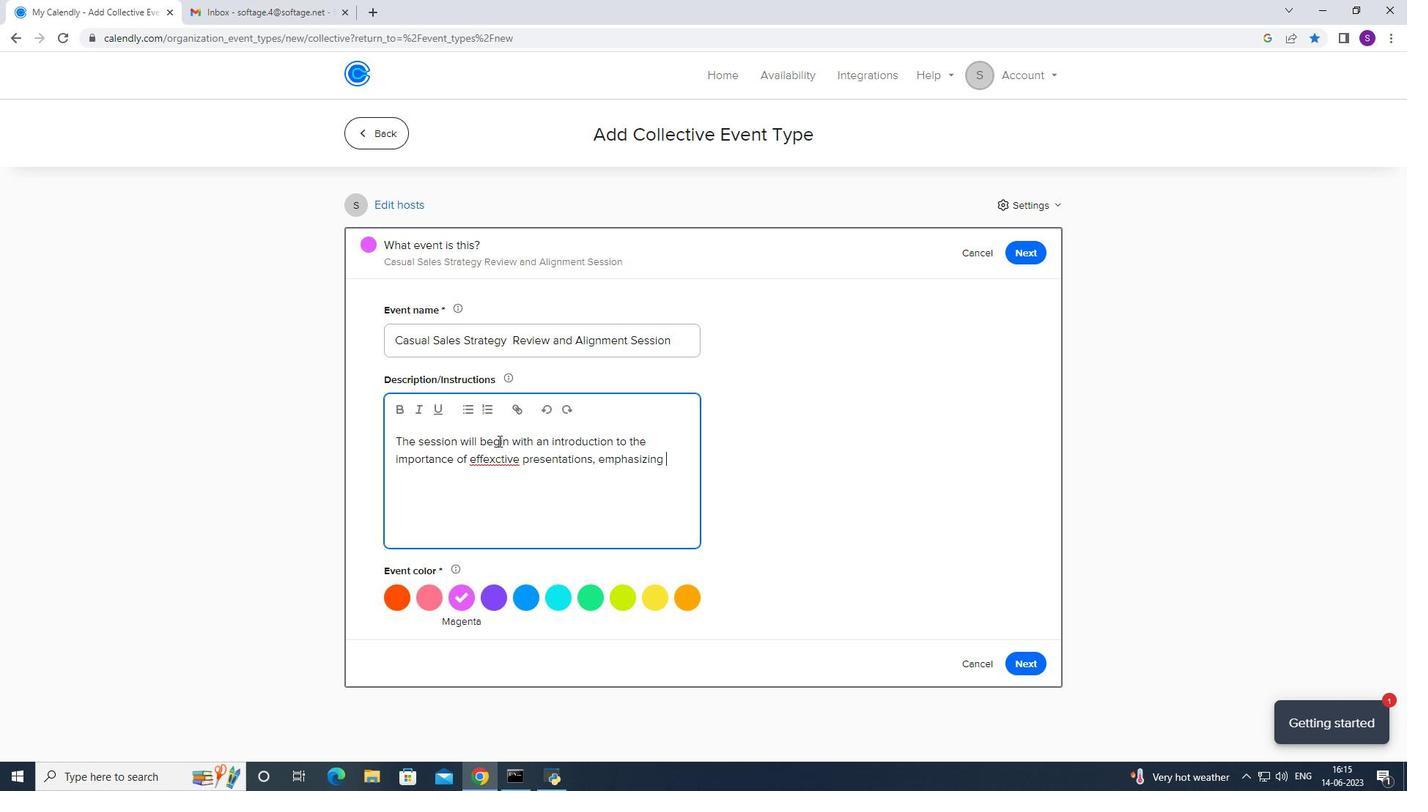 
Action: Mouse pressed right at (479, 451)
Screenshot: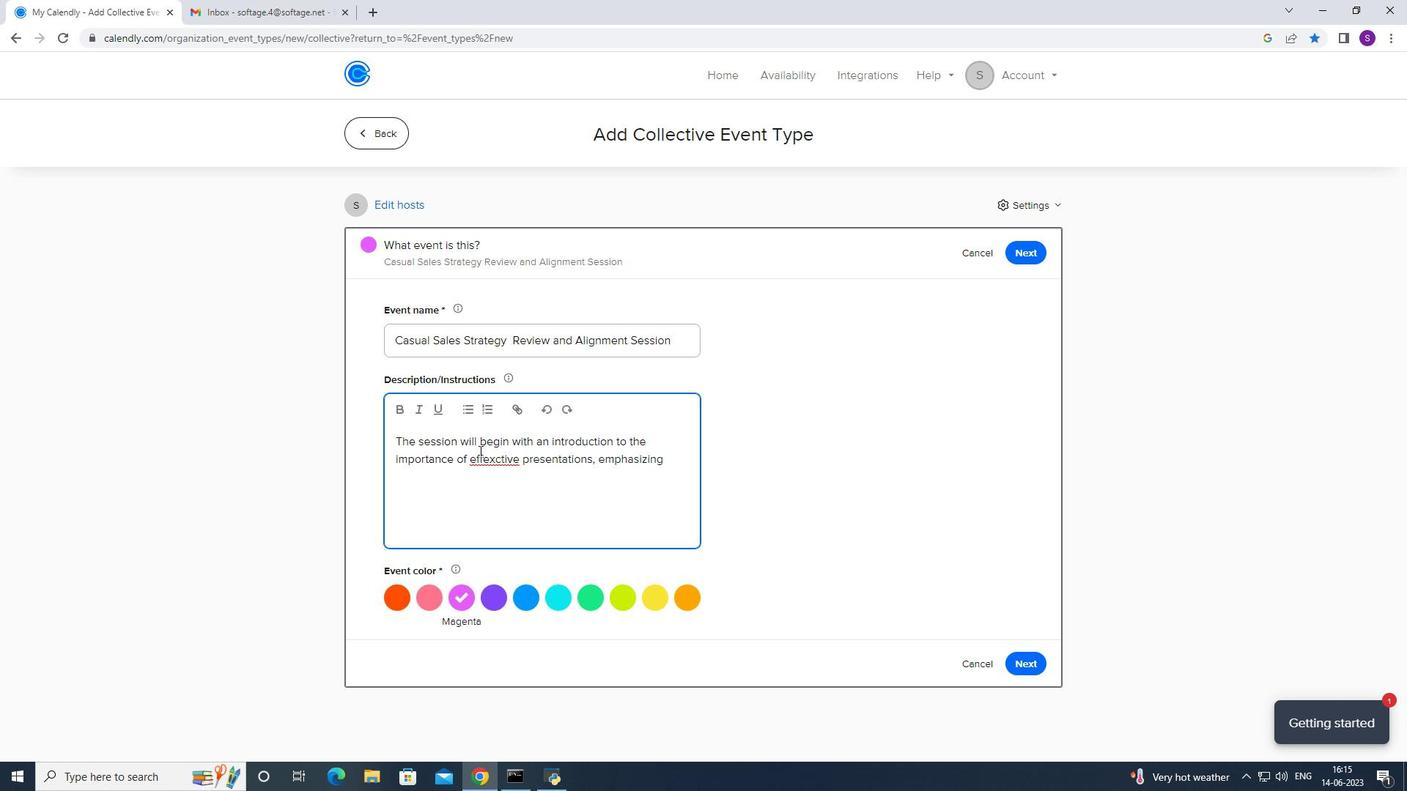 
Action: Mouse moved to (489, 459)
Screenshot: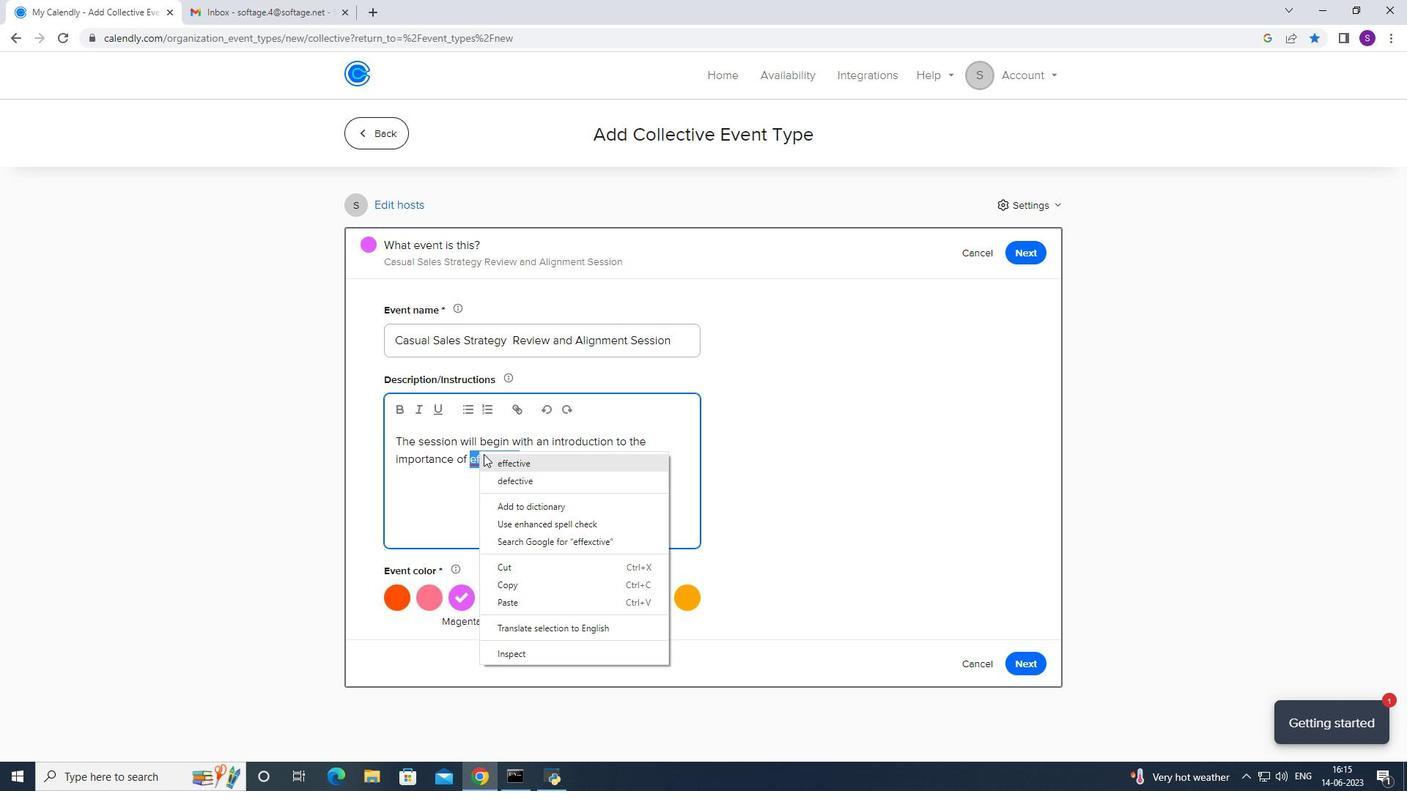 
Action: Mouse pressed left at (489, 459)
Screenshot: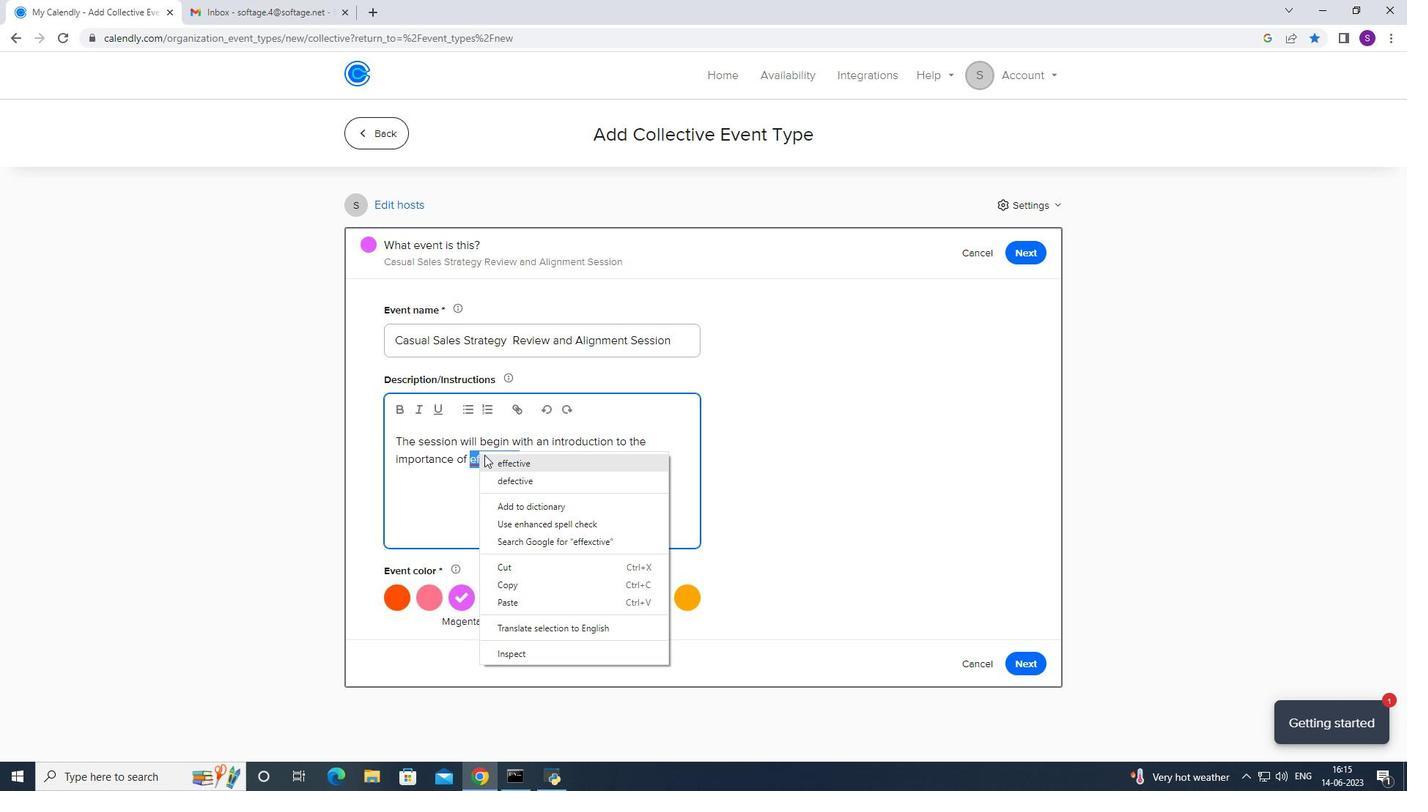 
Action: Mouse moved to (710, 471)
Screenshot: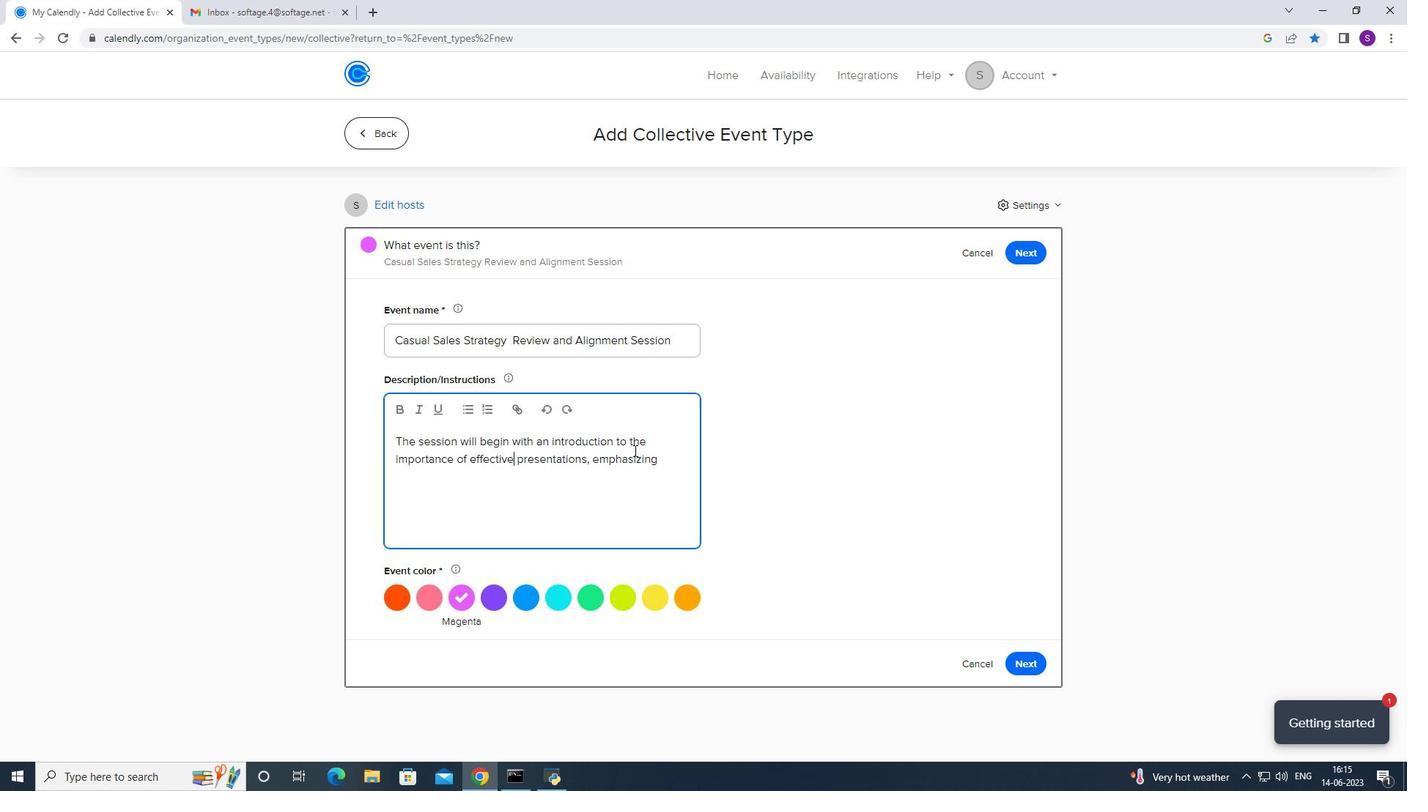 
Action: Mouse pressed left at (710, 471)
Screenshot: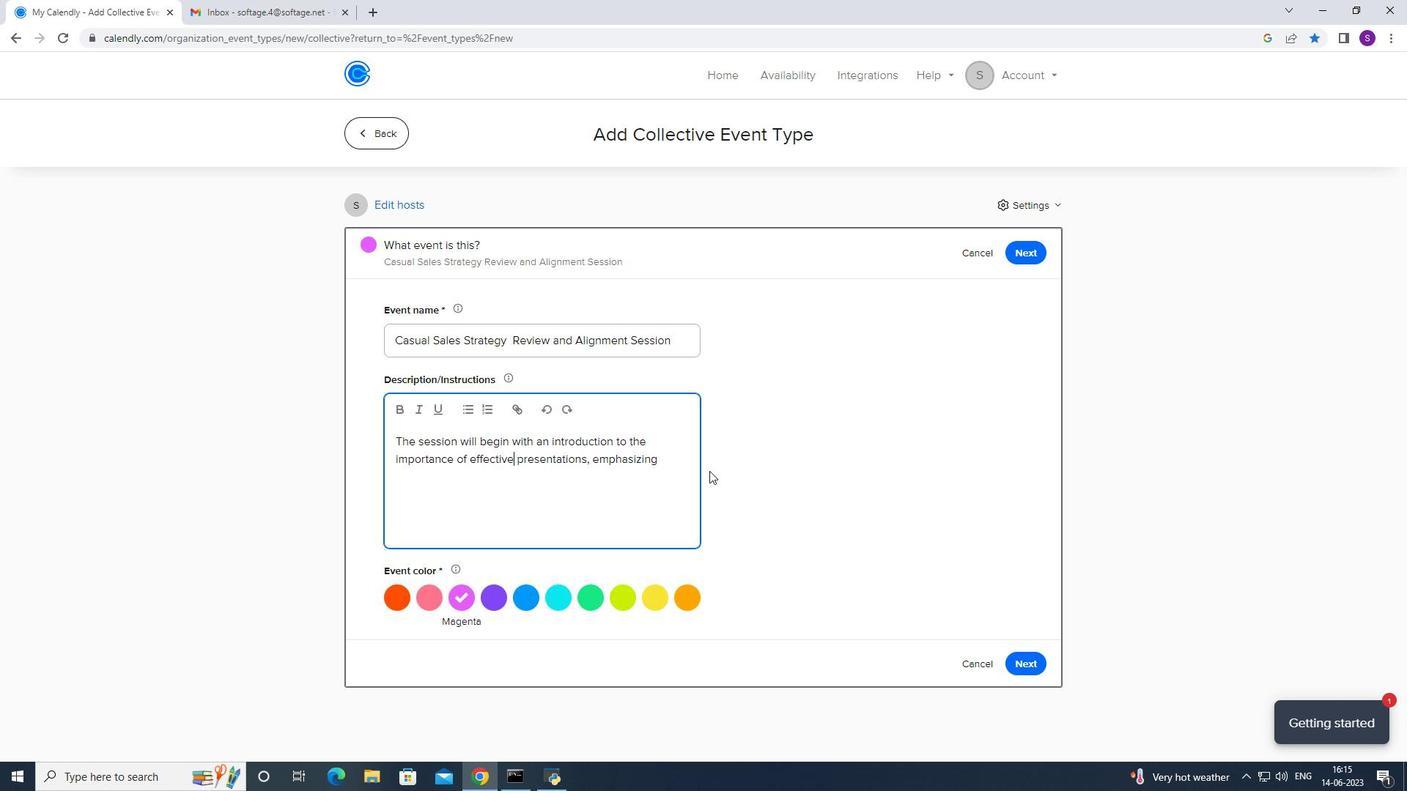 
Action: Mouse moved to (671, 458)
Screenshot: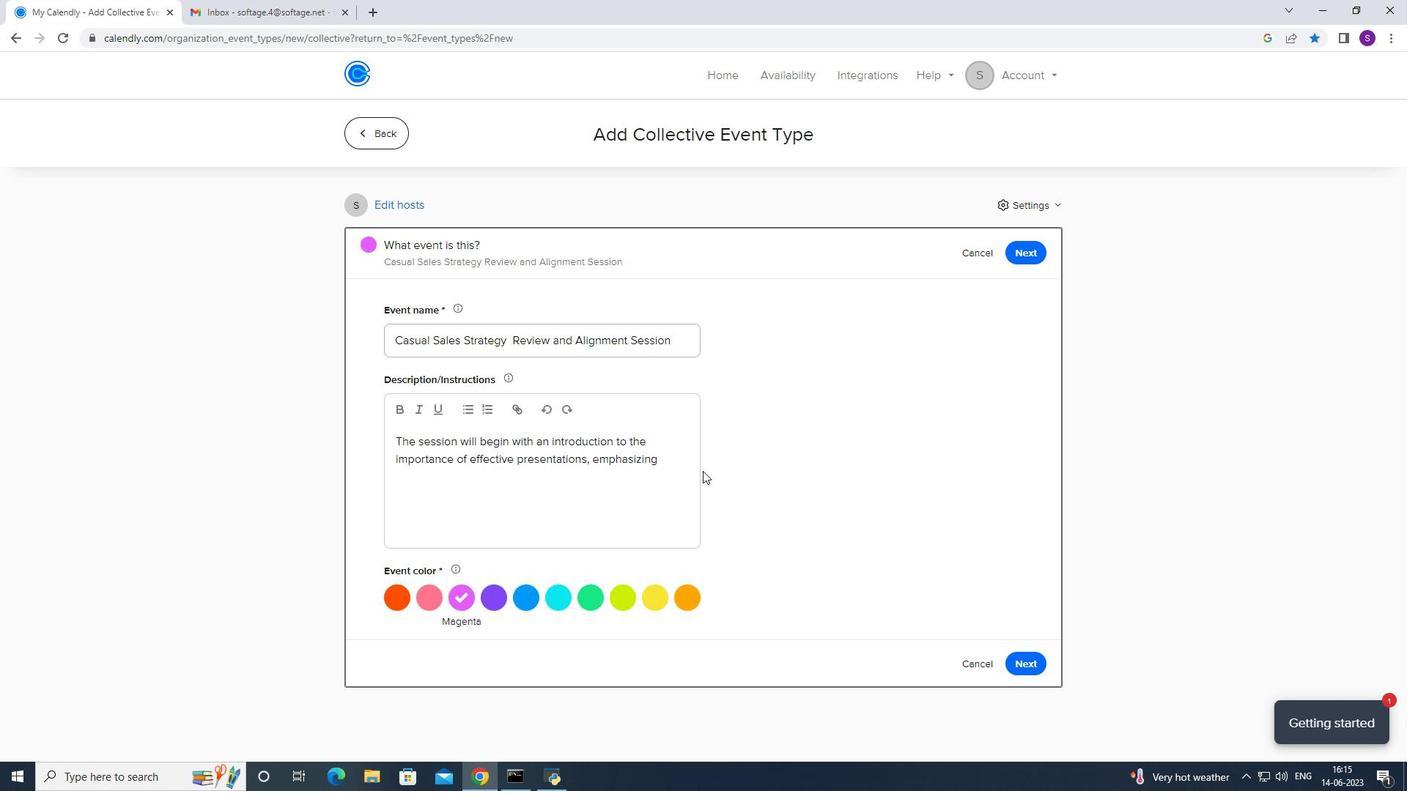 
Action: Mouse pressed left at (671, 458)
Screenshot: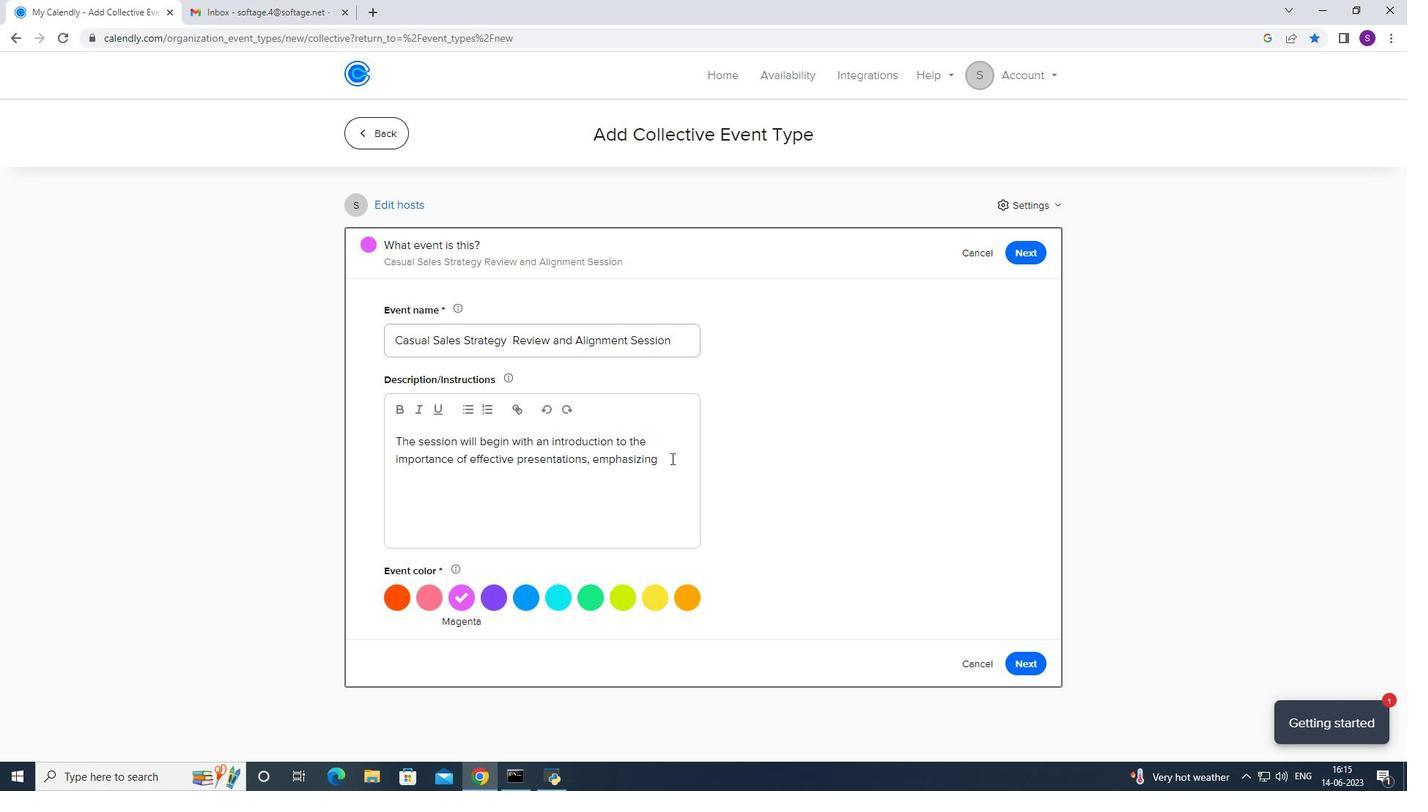 
Action: Key pressed the<Key.space>impact<Key.space>of<Key.space>clear<Key.space>communication<Key.space>engaging<Key.space>delivery<Key.space>,<Key.space>and<Key.space>confident<Key.space>body<Key.space>language,<Key.backspace>.<Key.space><Key.caps_lock>P<Key.caps_lock>e<Key.backspace>=<Key.backspace>articipants<Key.space>will<Key.space>have<Key.space>the<Key.space>opportunity<Key.space>to<Key.space>learn<Key.space>key<Key.space>strategfoes<Key.space>
Screenshot: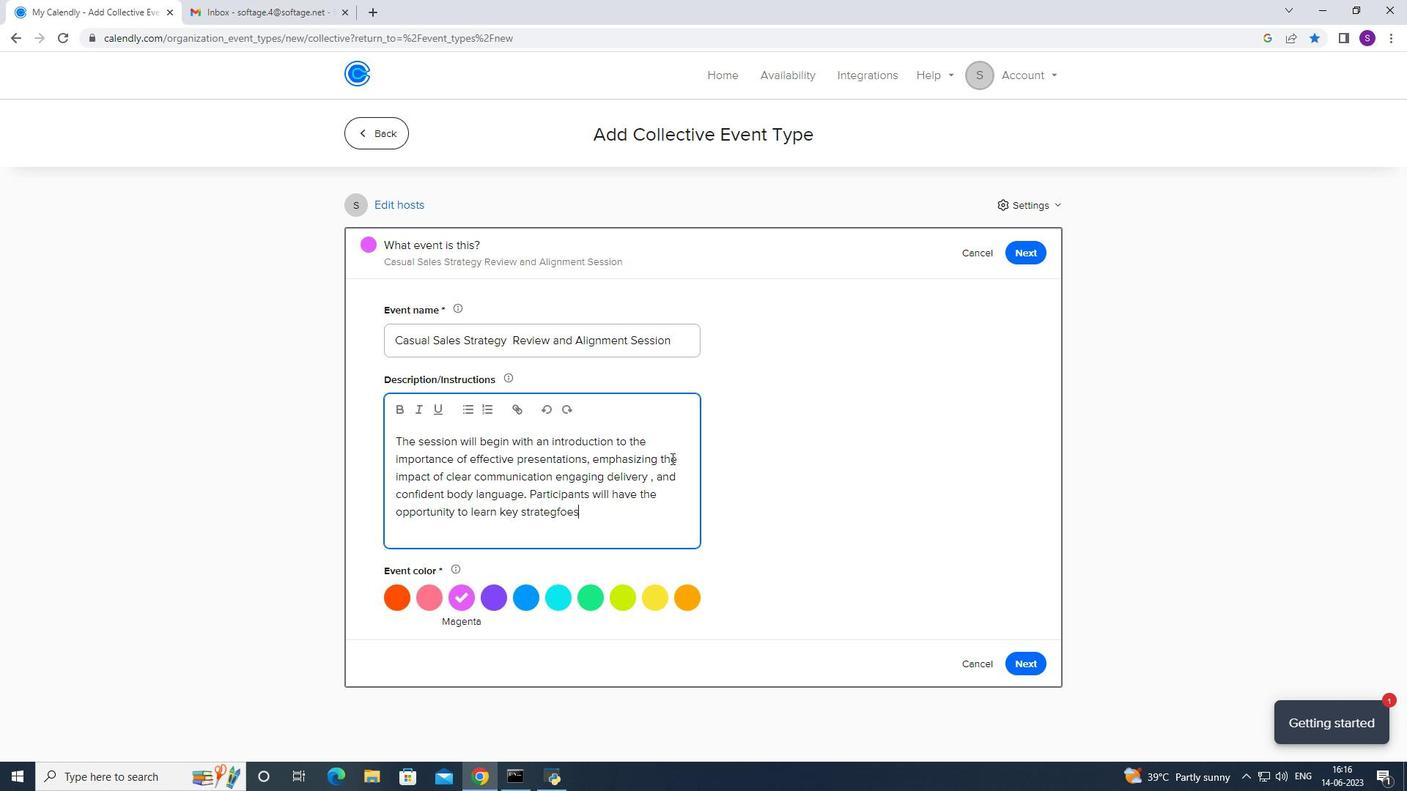 
Action: Mouse scrolled (671, 459) with delta (0, 0)
Screenshot: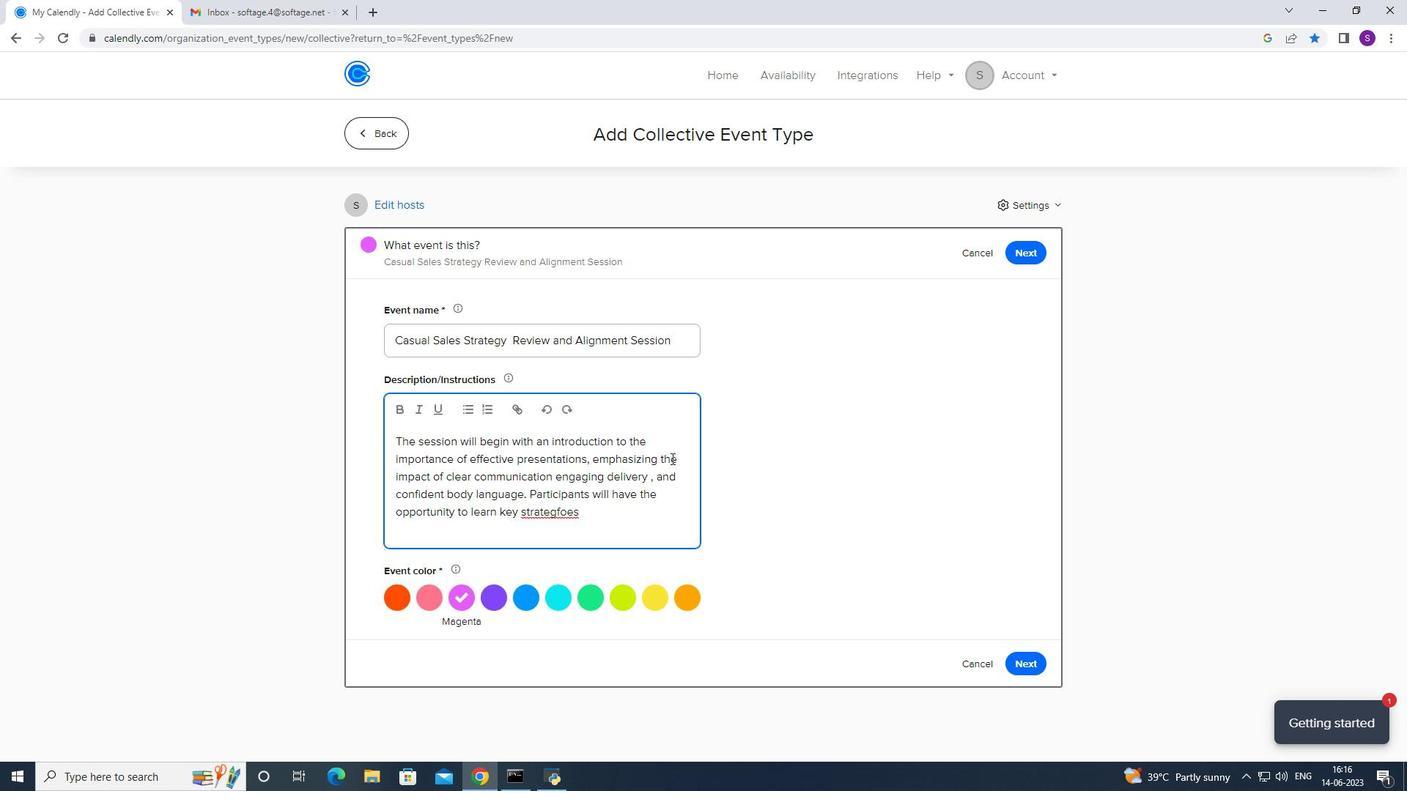 
Action: Mouse moved to (566, 521)
Screenshot: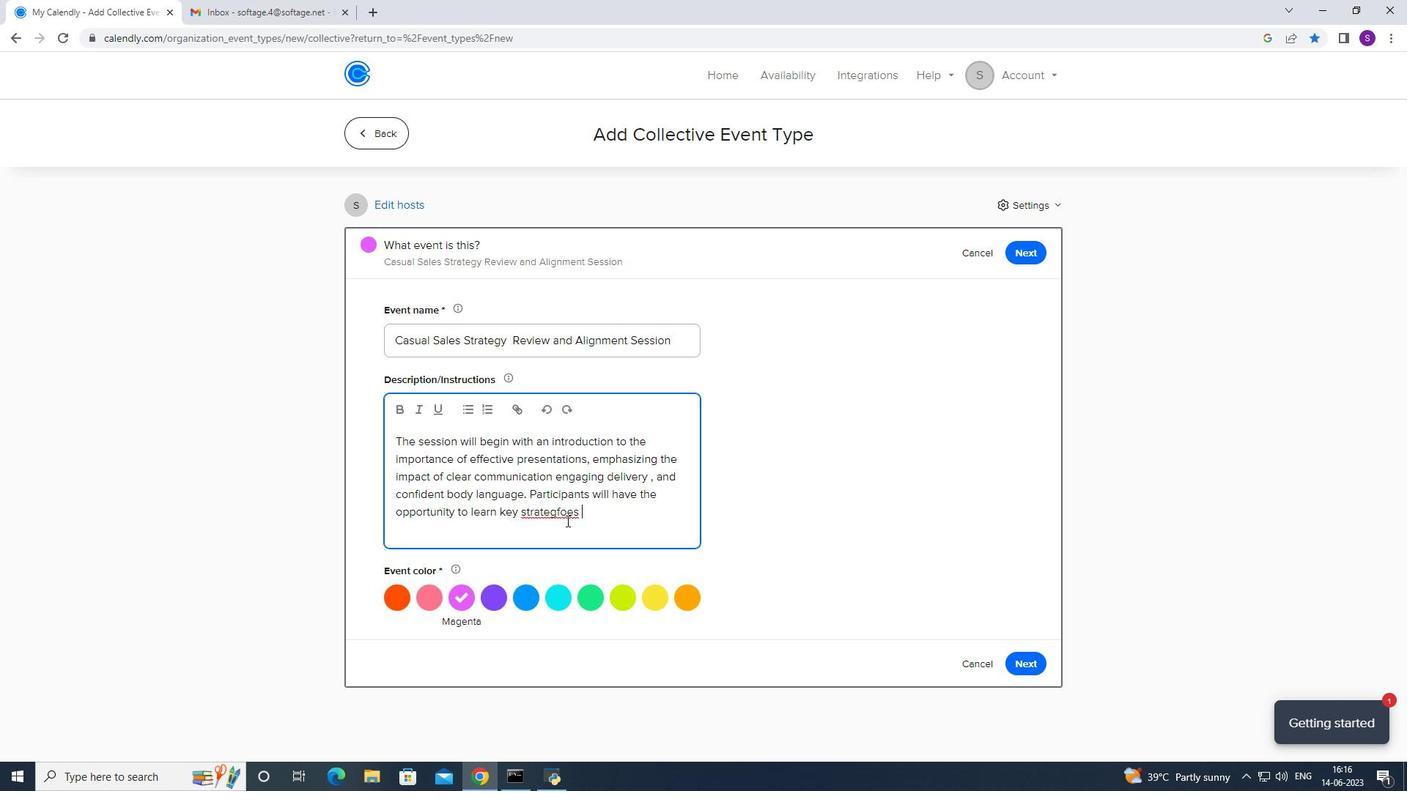 
Action: Mouse pressed right at (566, 521)
Screenshot: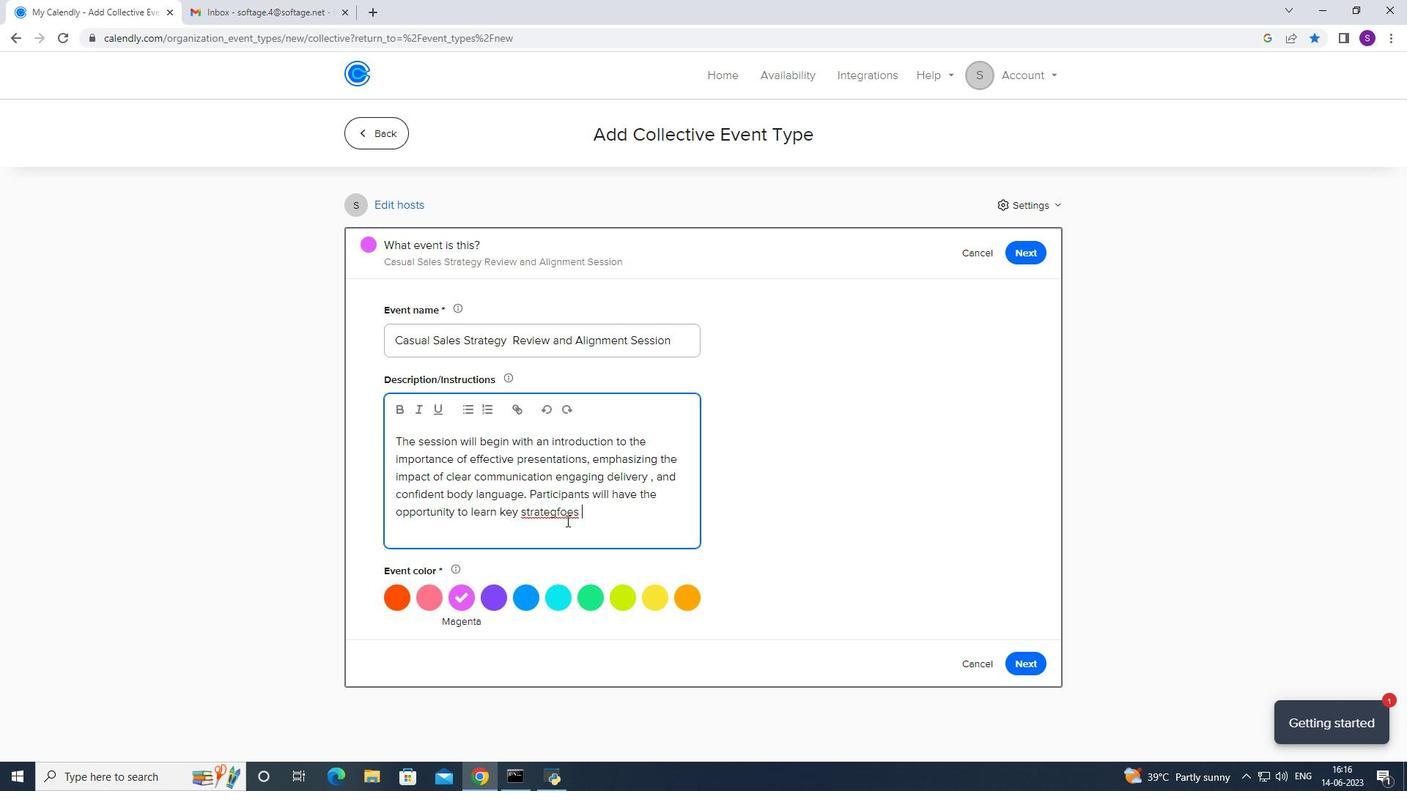 
Action: Mouse moved to (586, 528)
Screenshot: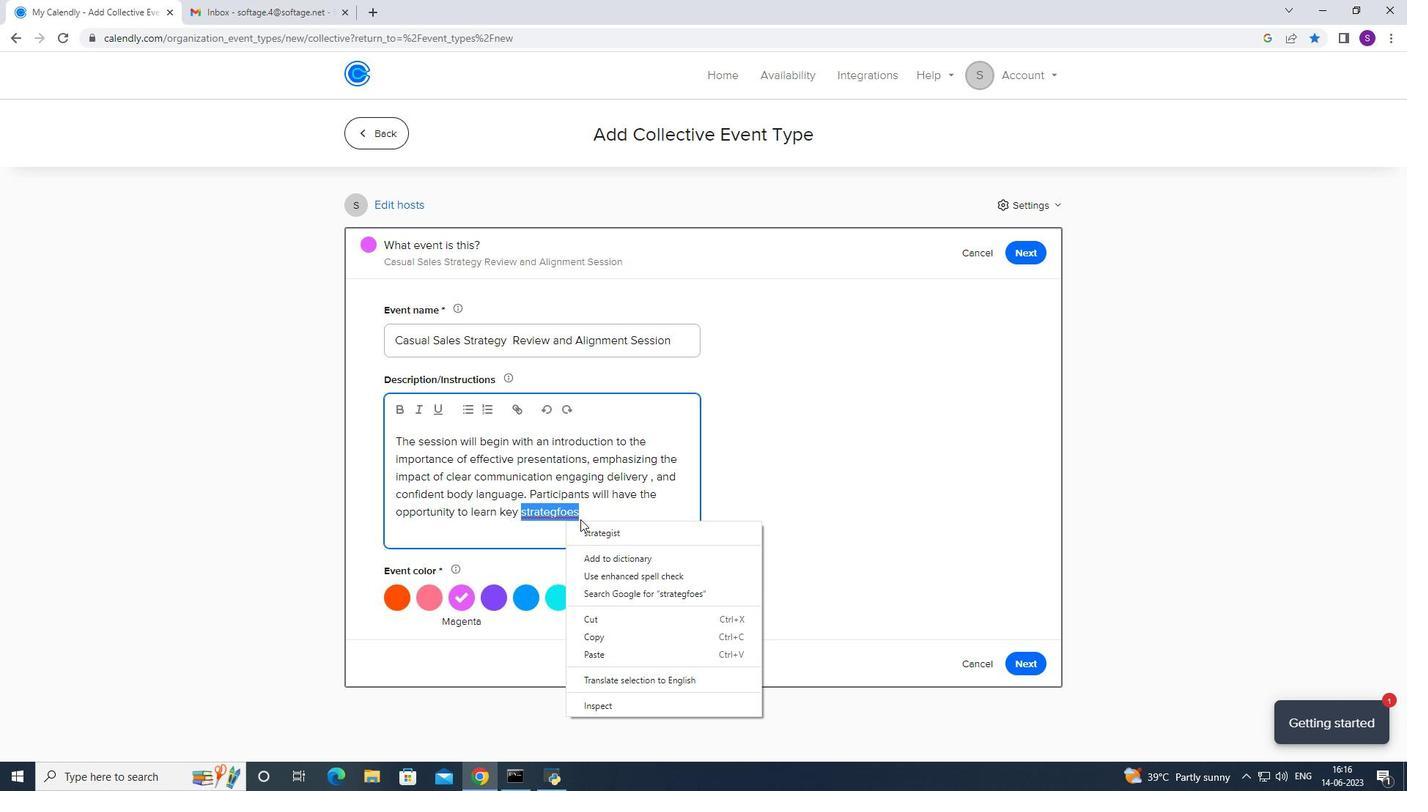 
Action: Mouse pressed left at (586, 528)
Screenshot: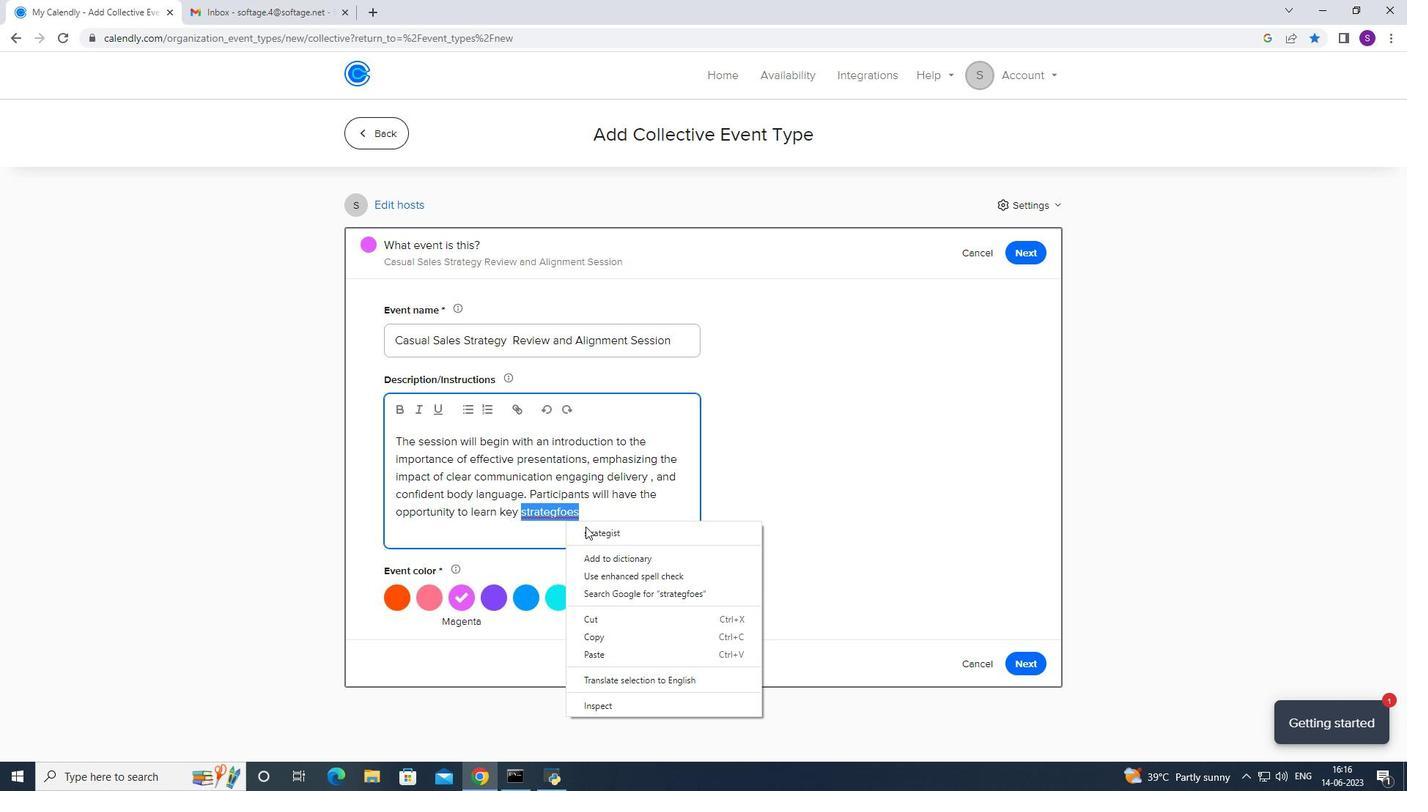 
Action: Mouse moved to (596, 505)
Screenshot: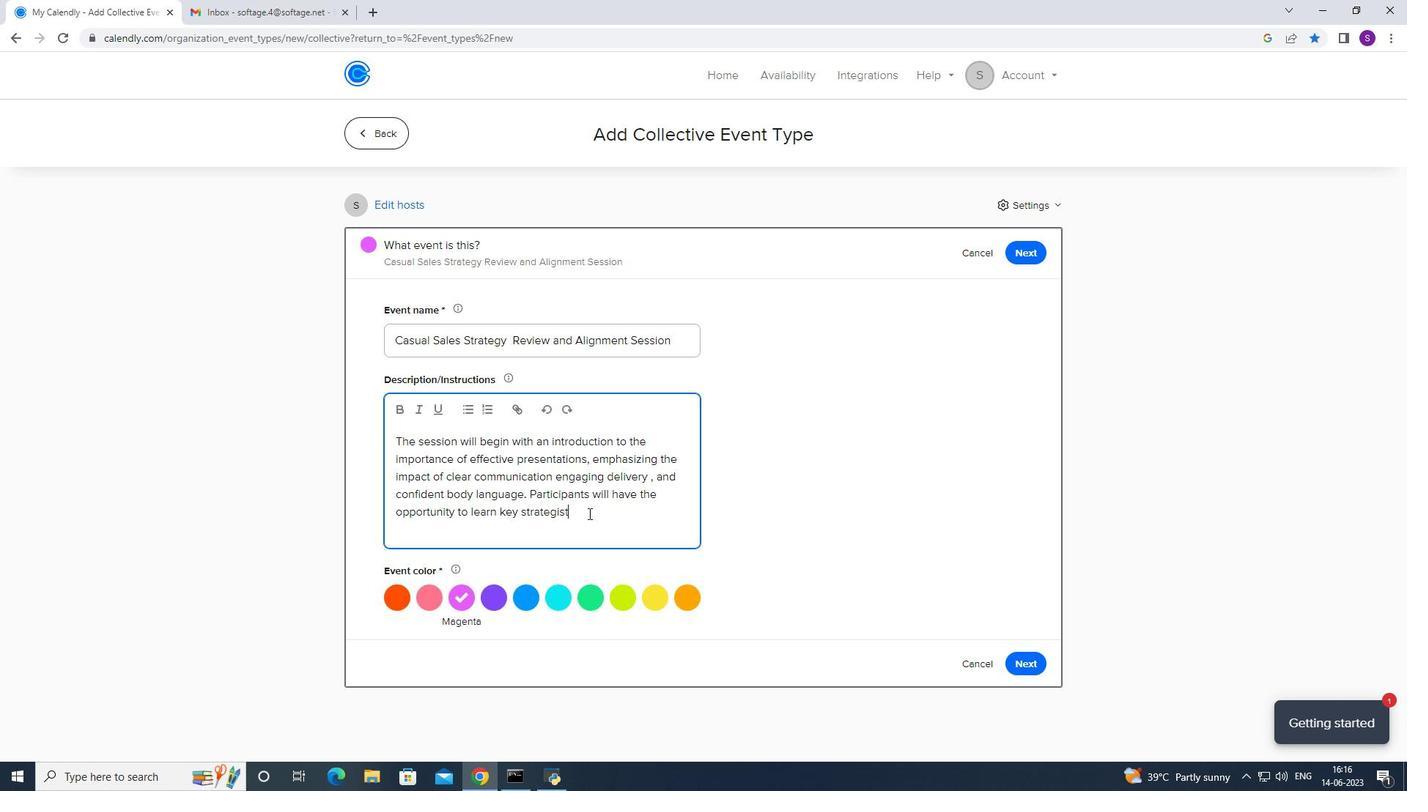 
Action: Mouse pressed left at (596, 505)
Screenshot: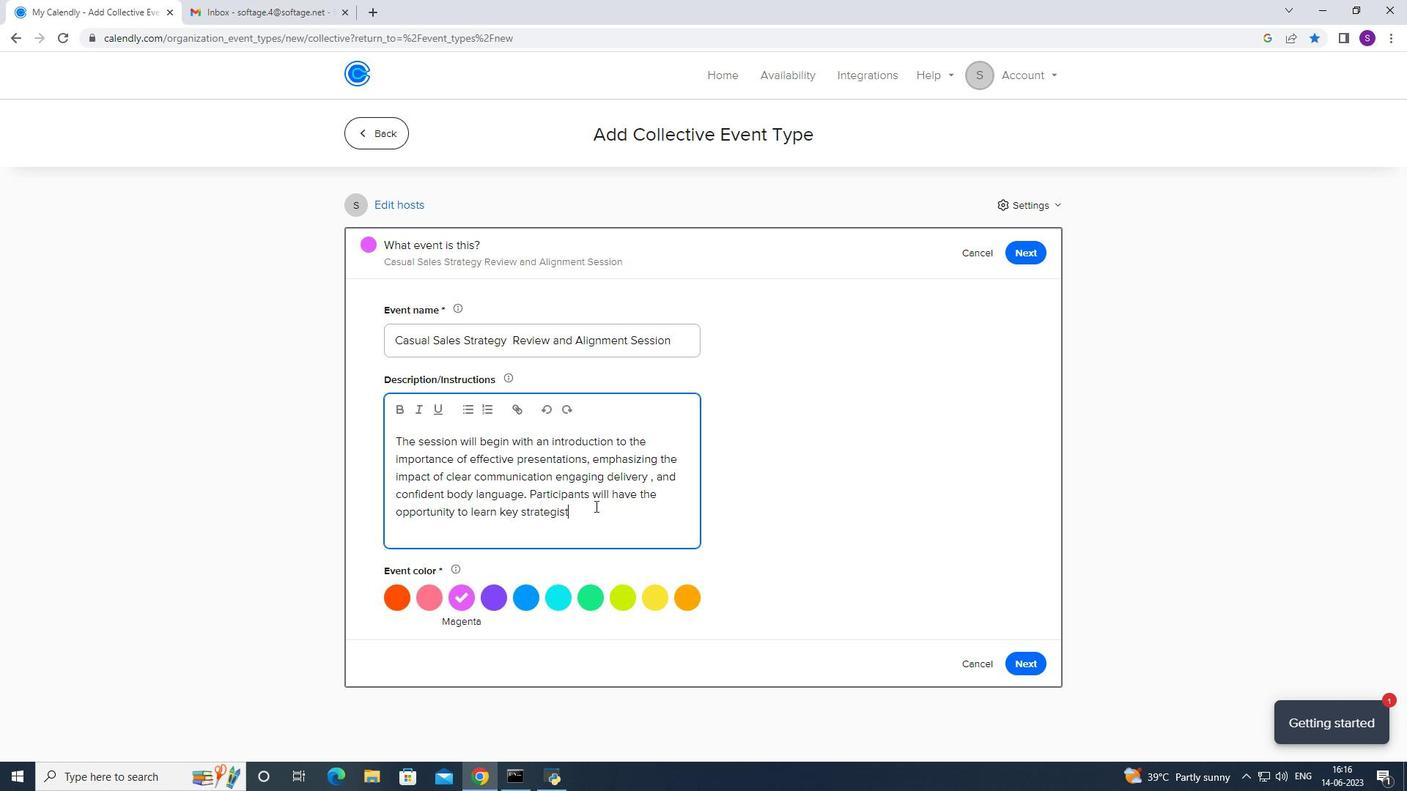 
Action: Mouse moved to (596, 505)
Screenshot: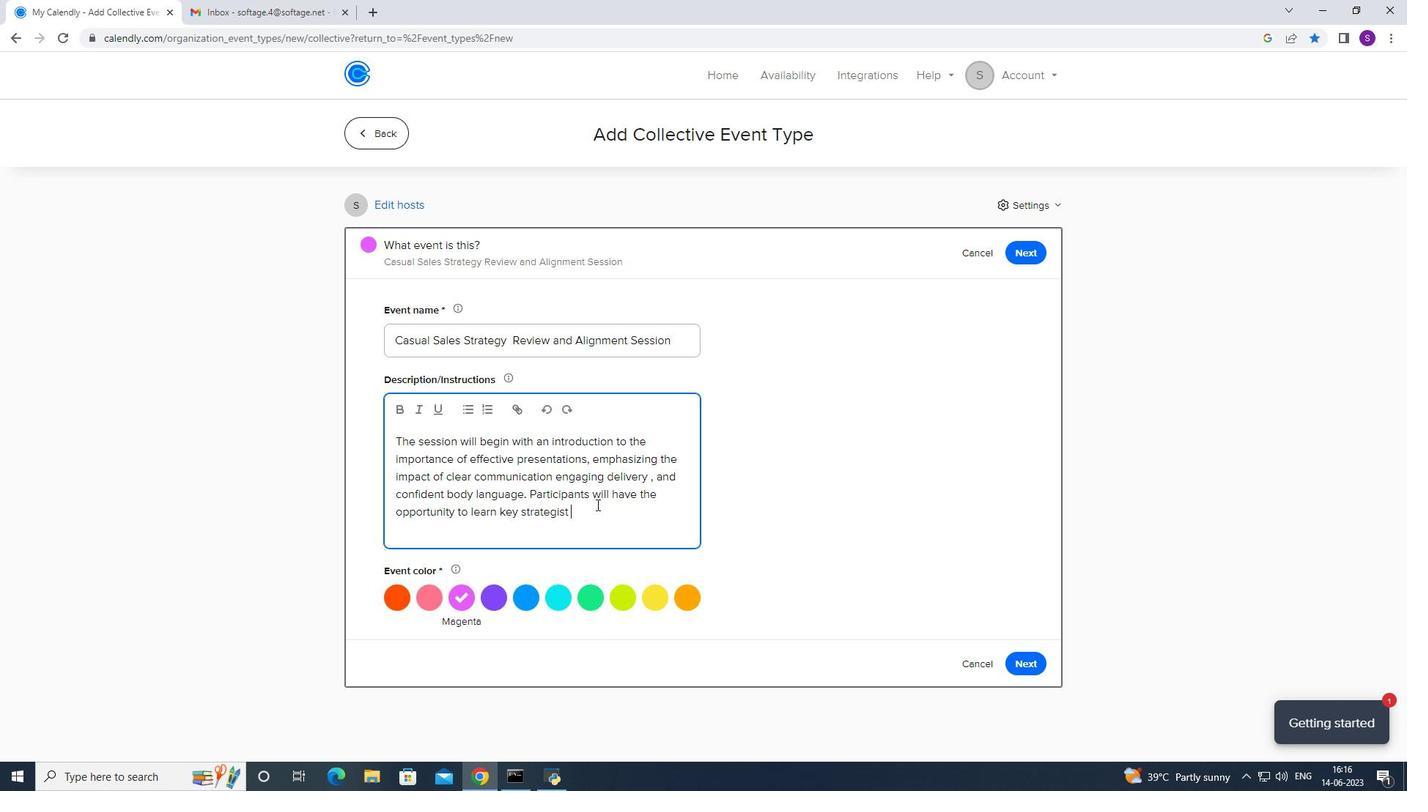 
Action: Key pressed <Key.backspace><Key.backspace><Key.backspace>es<Key.space>and<Key.space>n<Key.backspace>best<Key.space>practices<Key.space>d<Key.backspace>for<Key.space>improving<Key.space><Key.backspace><Key.backspace><Key.backspace><Key.backspace><Key.backspace><Key.backspace><Key.backspace><Key.backspace><Key.backspace><Key.backspace>creating<Key.space>impasctfukl<Key.space>
Screenshot: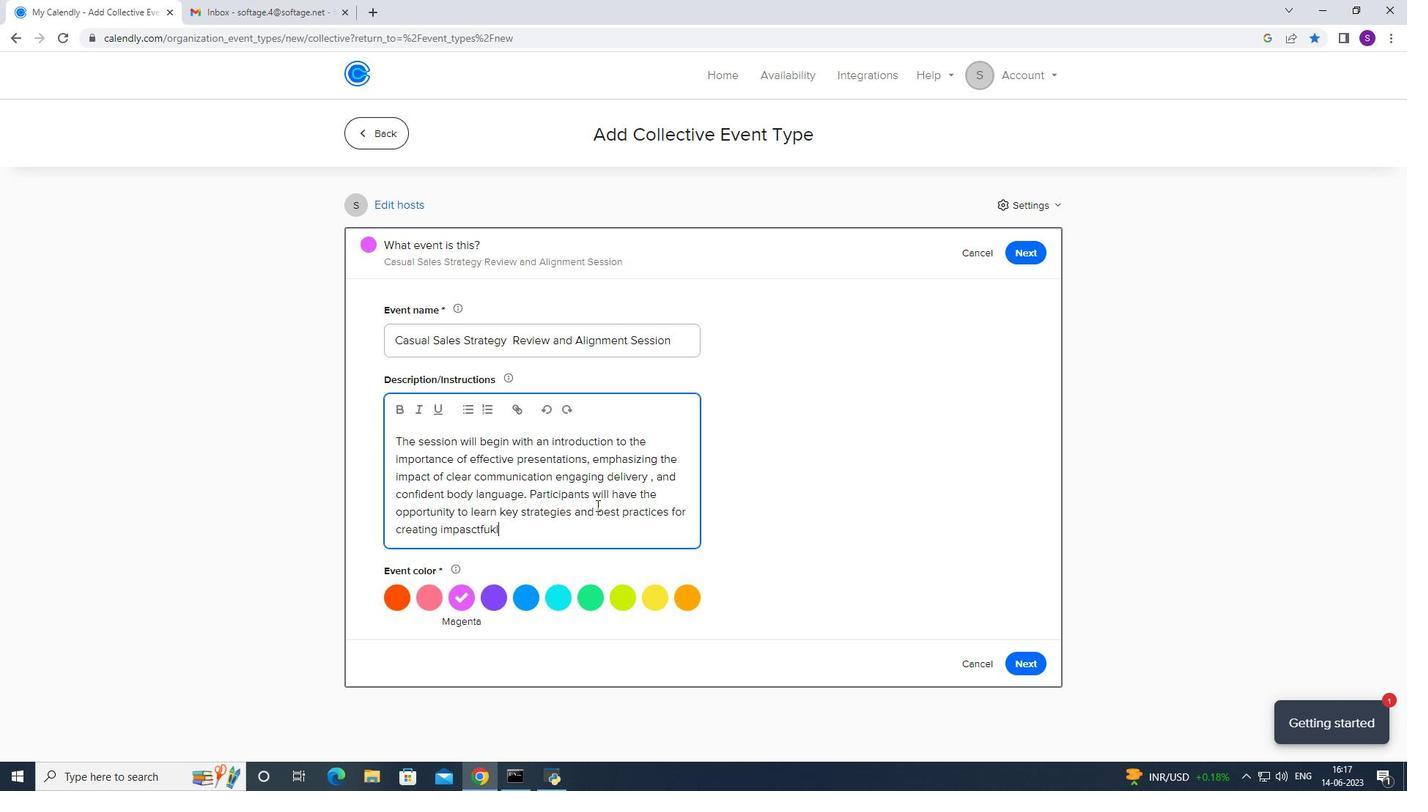 
Action: Mouse moved to (482, 520)
Screenshot: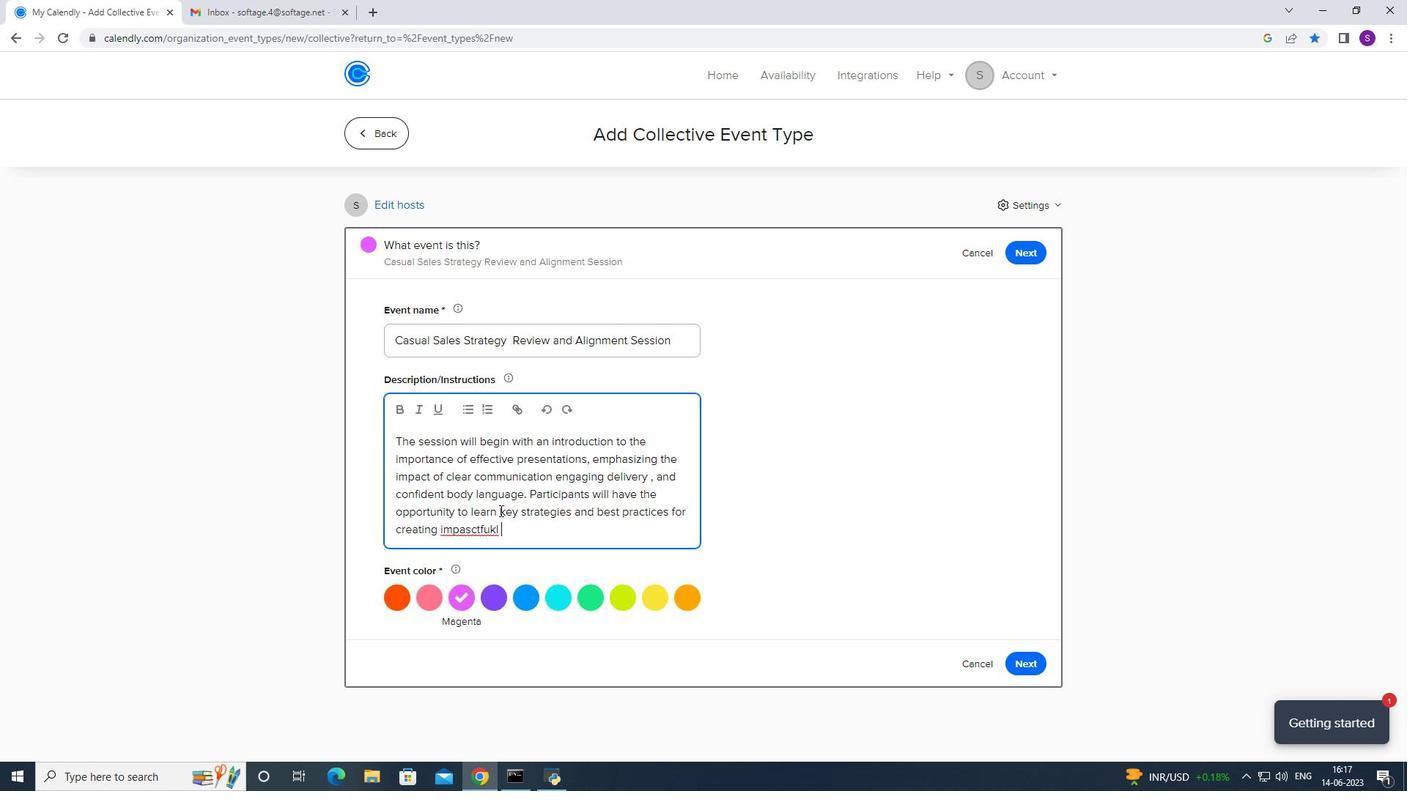 
Action: Mouse pressed right at (482, 520)
Screenshot: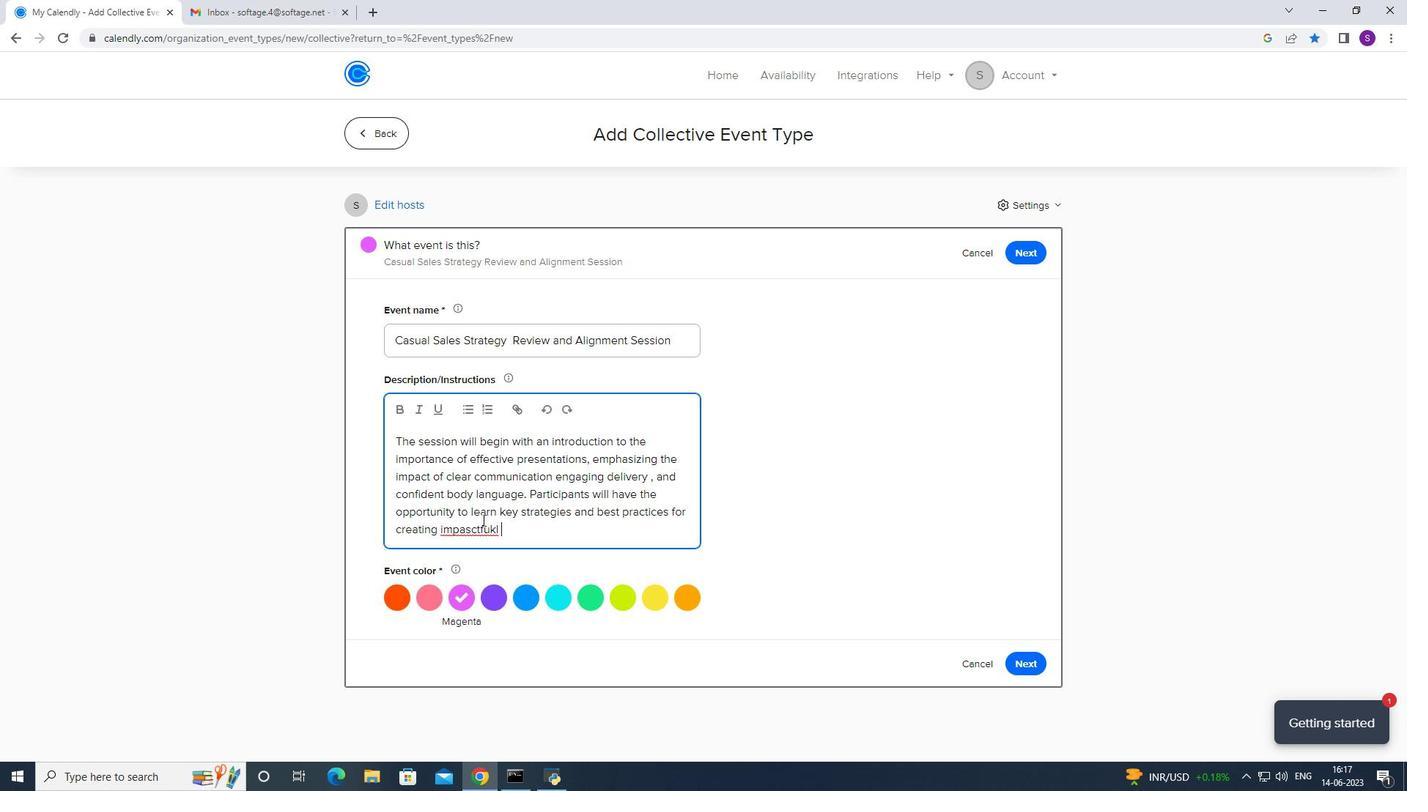 
Action: Mouse moved to (456, 530)
Screenshot: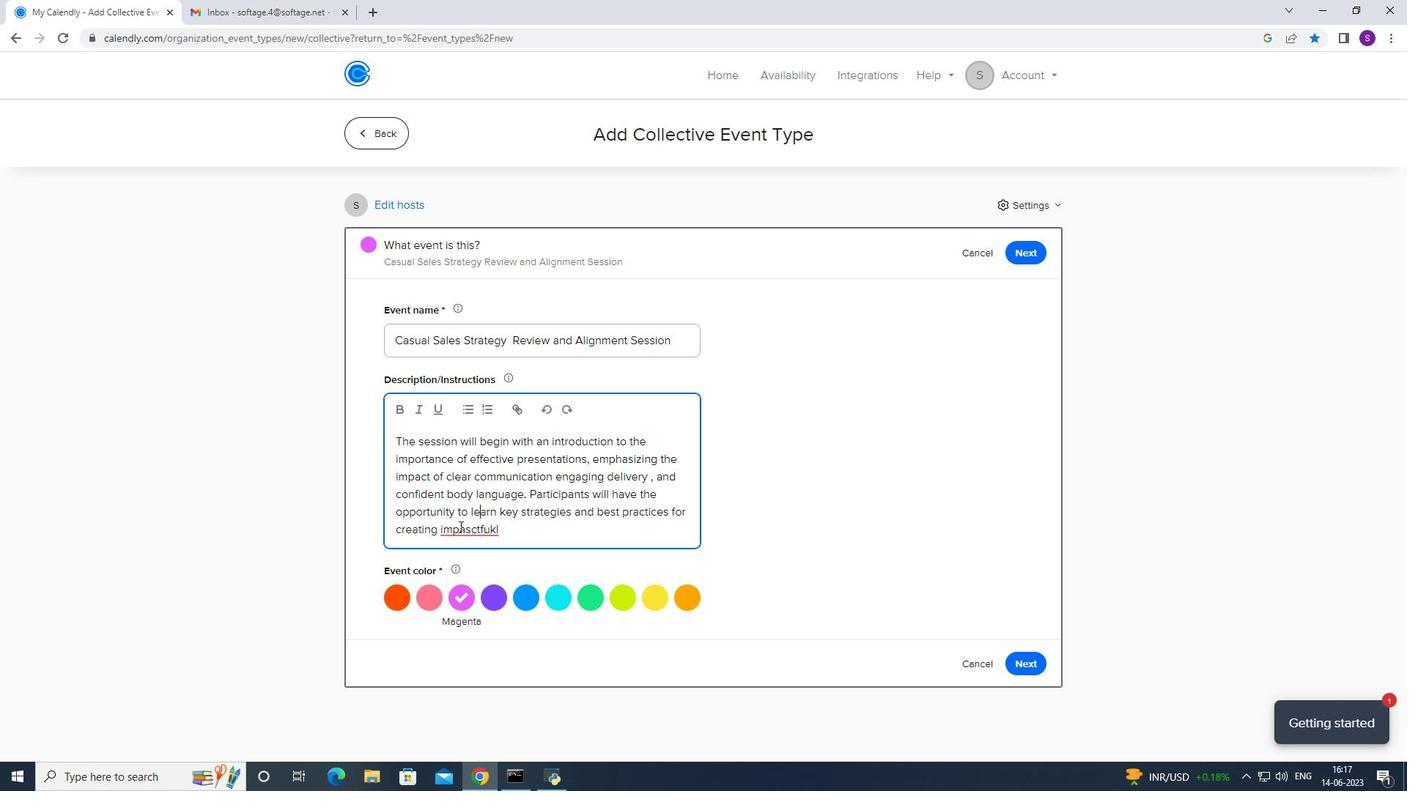 
Action: Mouse pressed right at (456, 530)
Screenshot: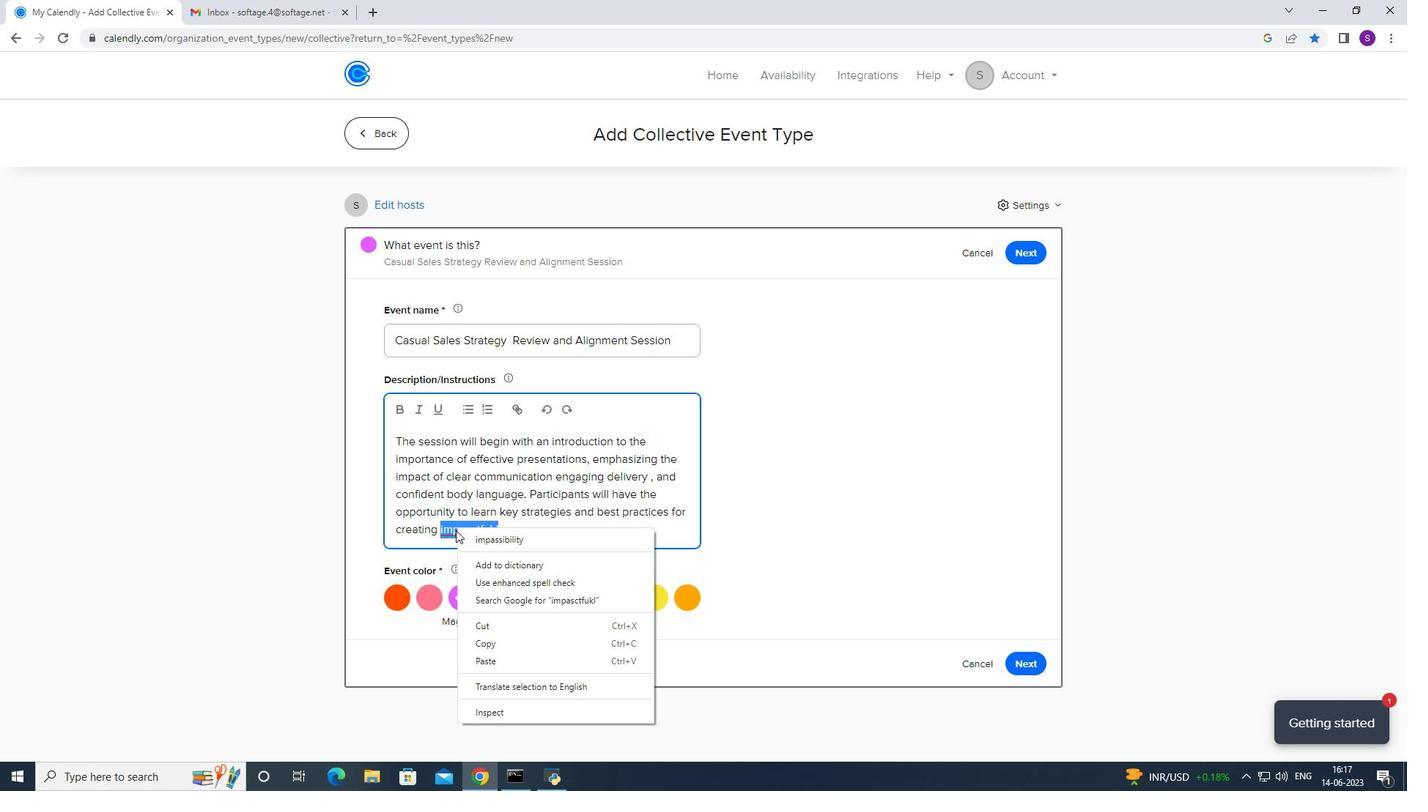 
Action: Mouse pressed right at (456, 530)
Screenshot: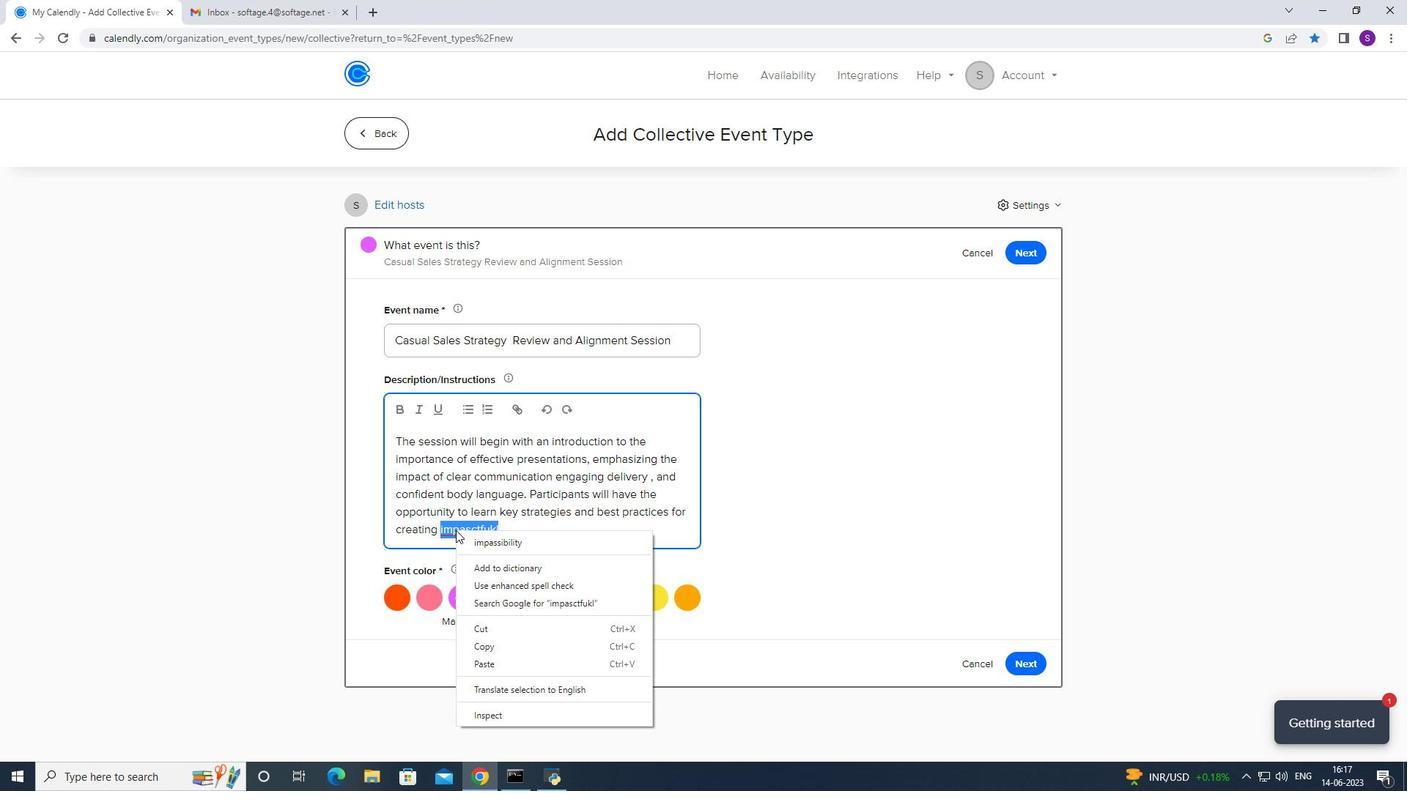 
Action: Mouse moved to (499, 524)
Screenshot: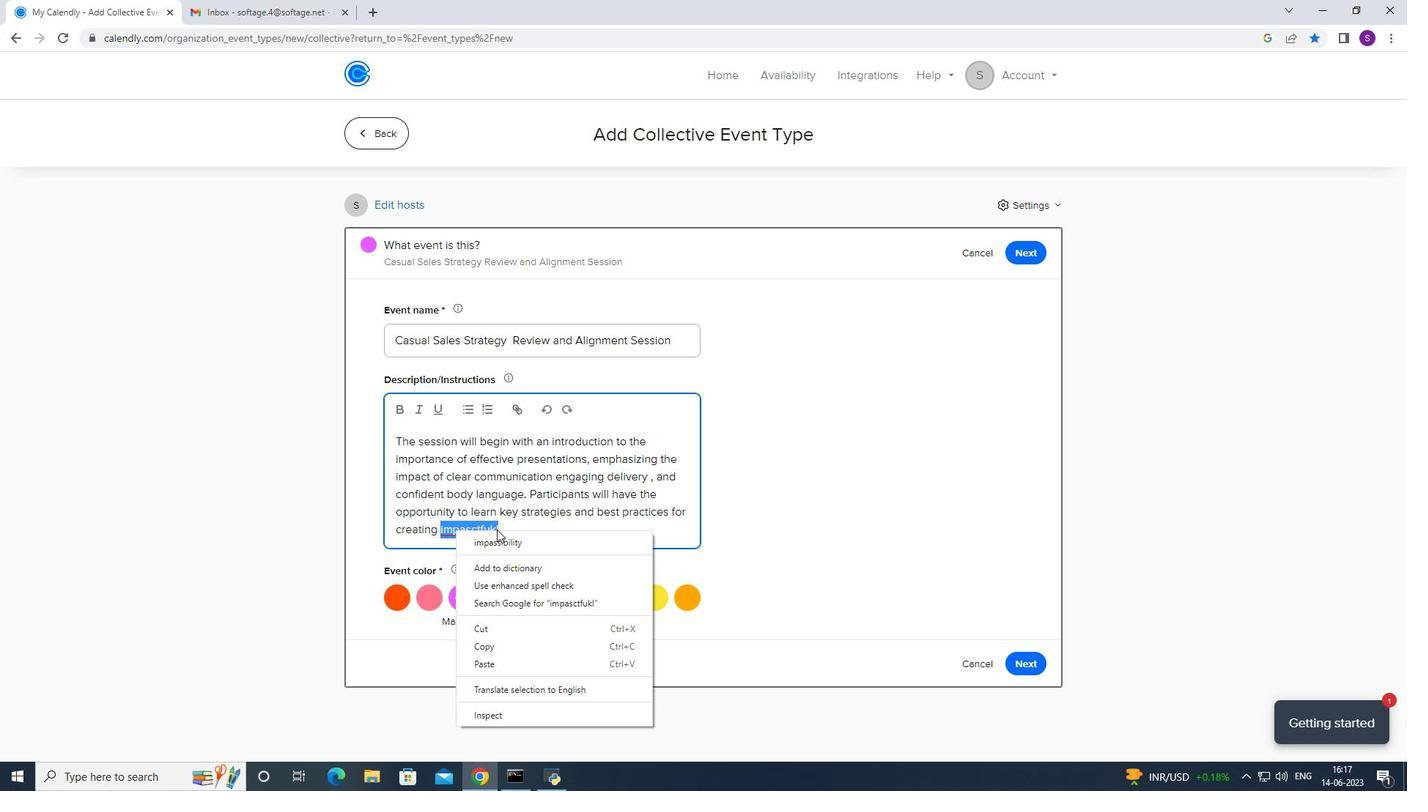 
Action: Mouse pressed left at (499, 524)
Screenshot: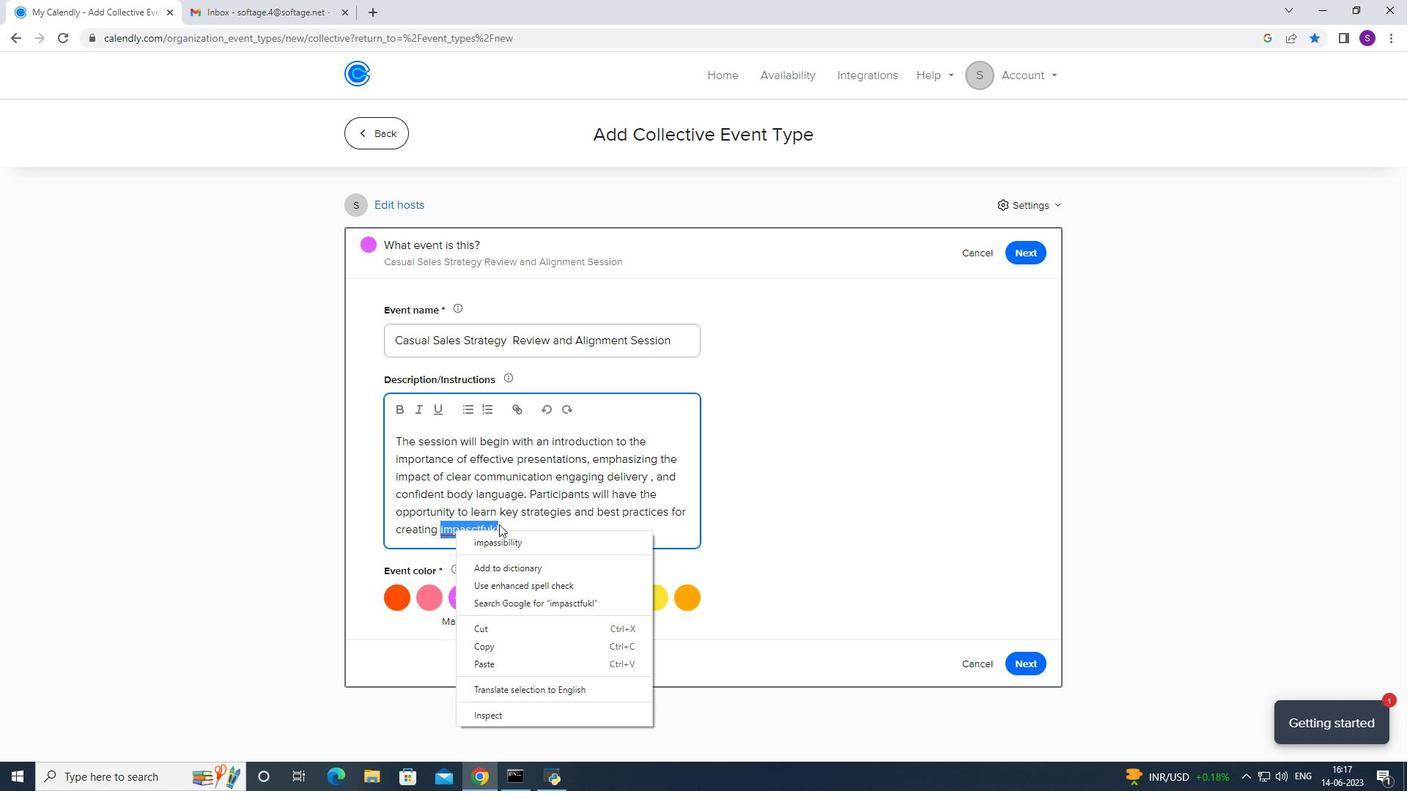 
Action: Key pressed <Key.backspace><Key.backspace><Key.backspace><Key.backspace><Key.backspace><Key.backspace><Key.backspace>ctfuk<Key.backspace>=<Key.backspace>l<Key.space>
Screenshot: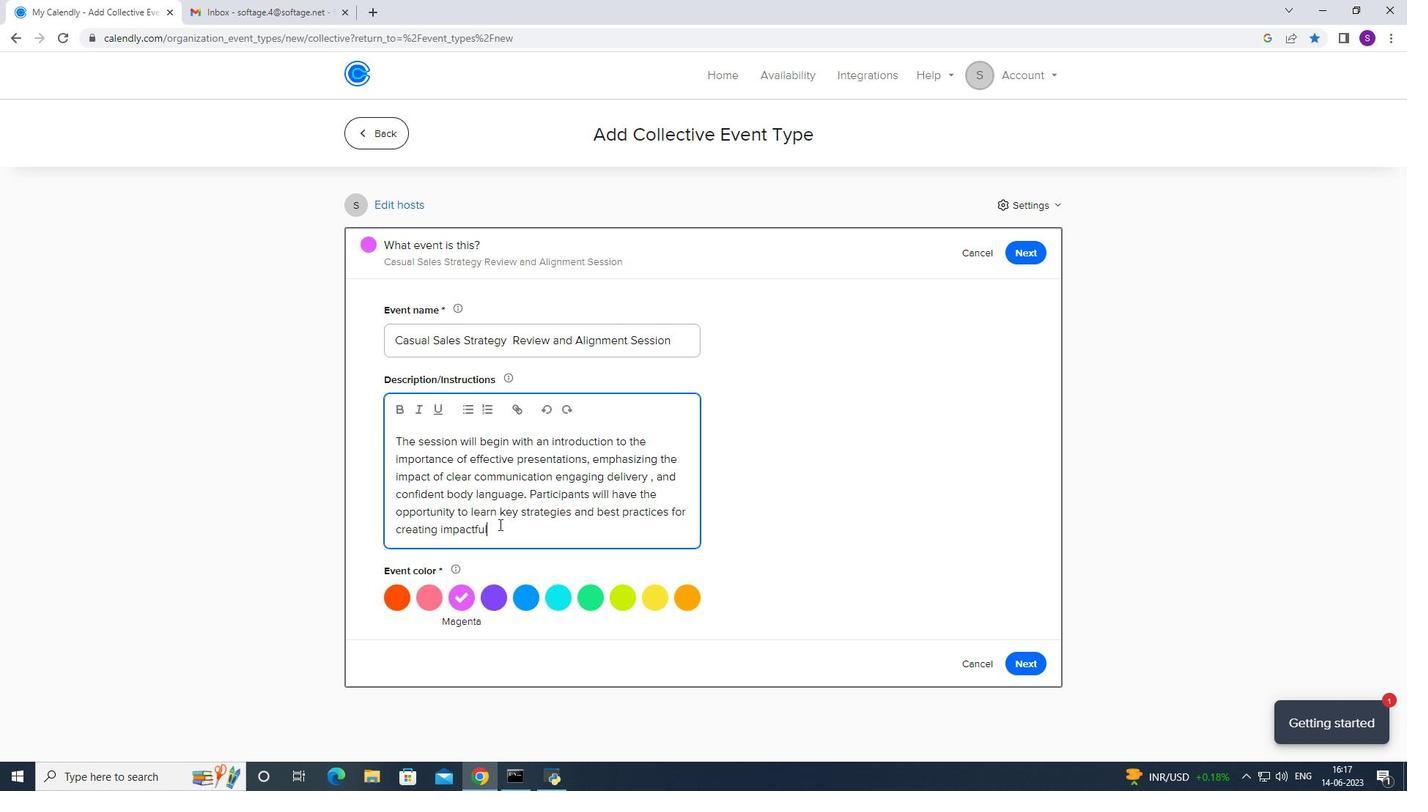 
Action: Mouse moved to (487, 526)
Screenshot: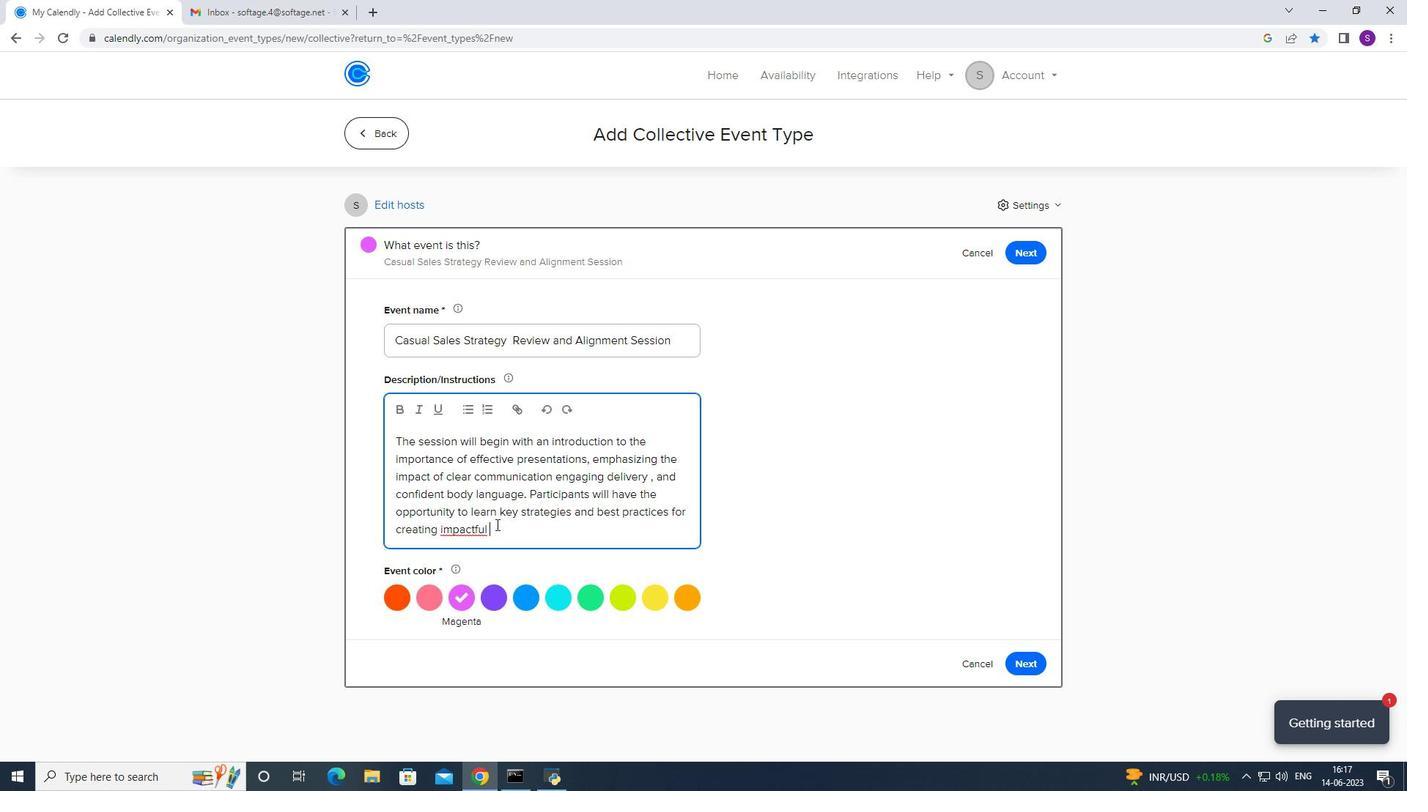 
Action: Mouse pressed left at (487, 526)
Screenshot: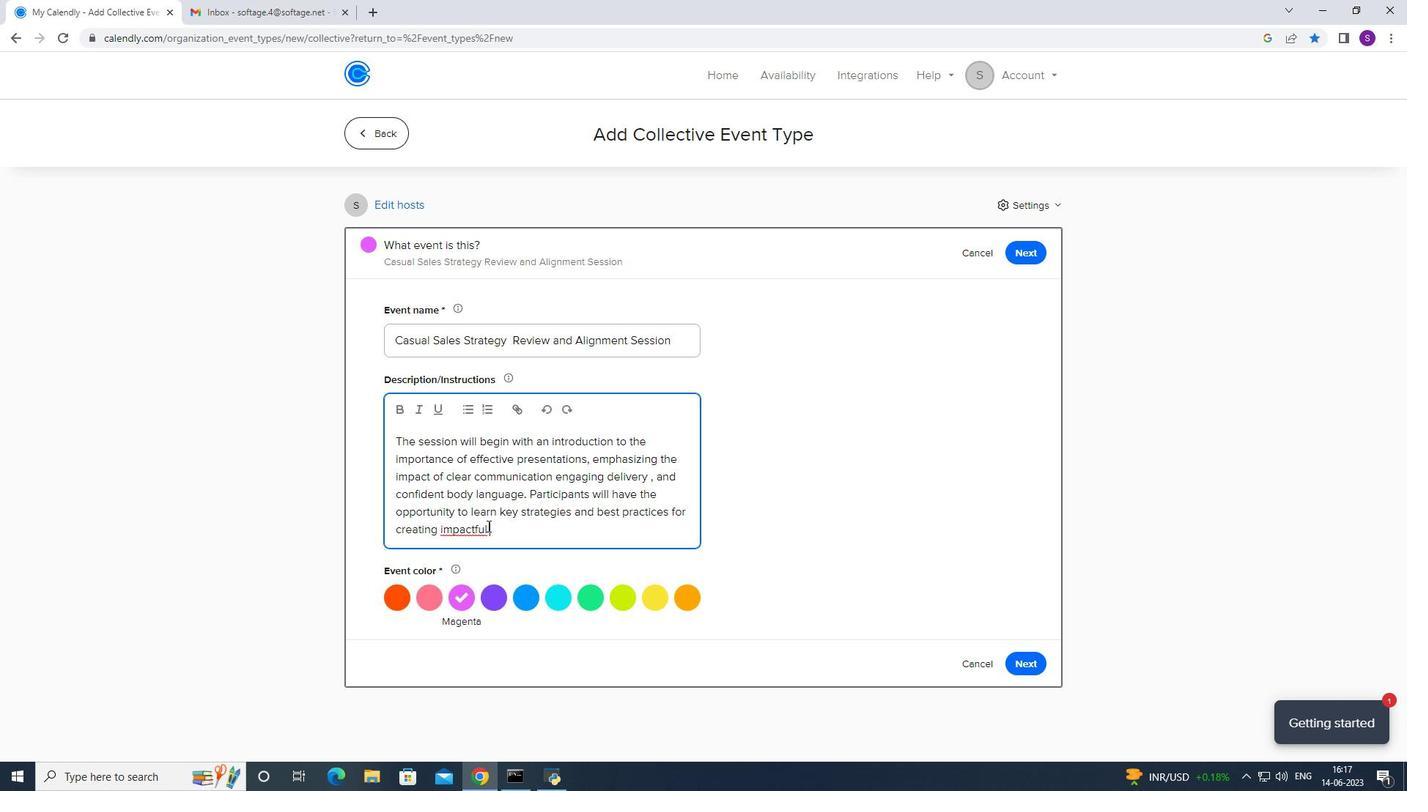 
Action: Mouse pressed right at (487, 526)
Screenshot: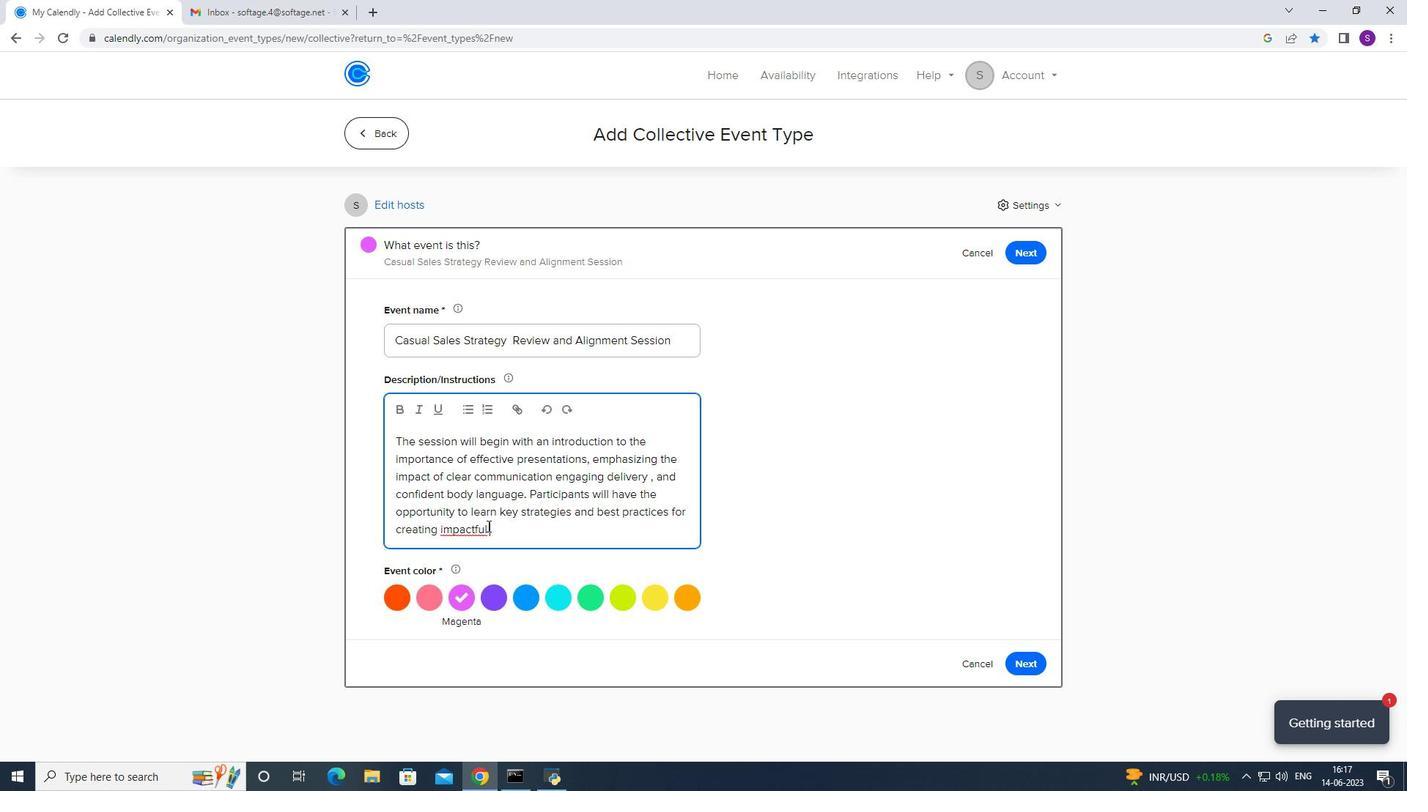 
Action: Mouse moved to (511, 538)
Screenshot: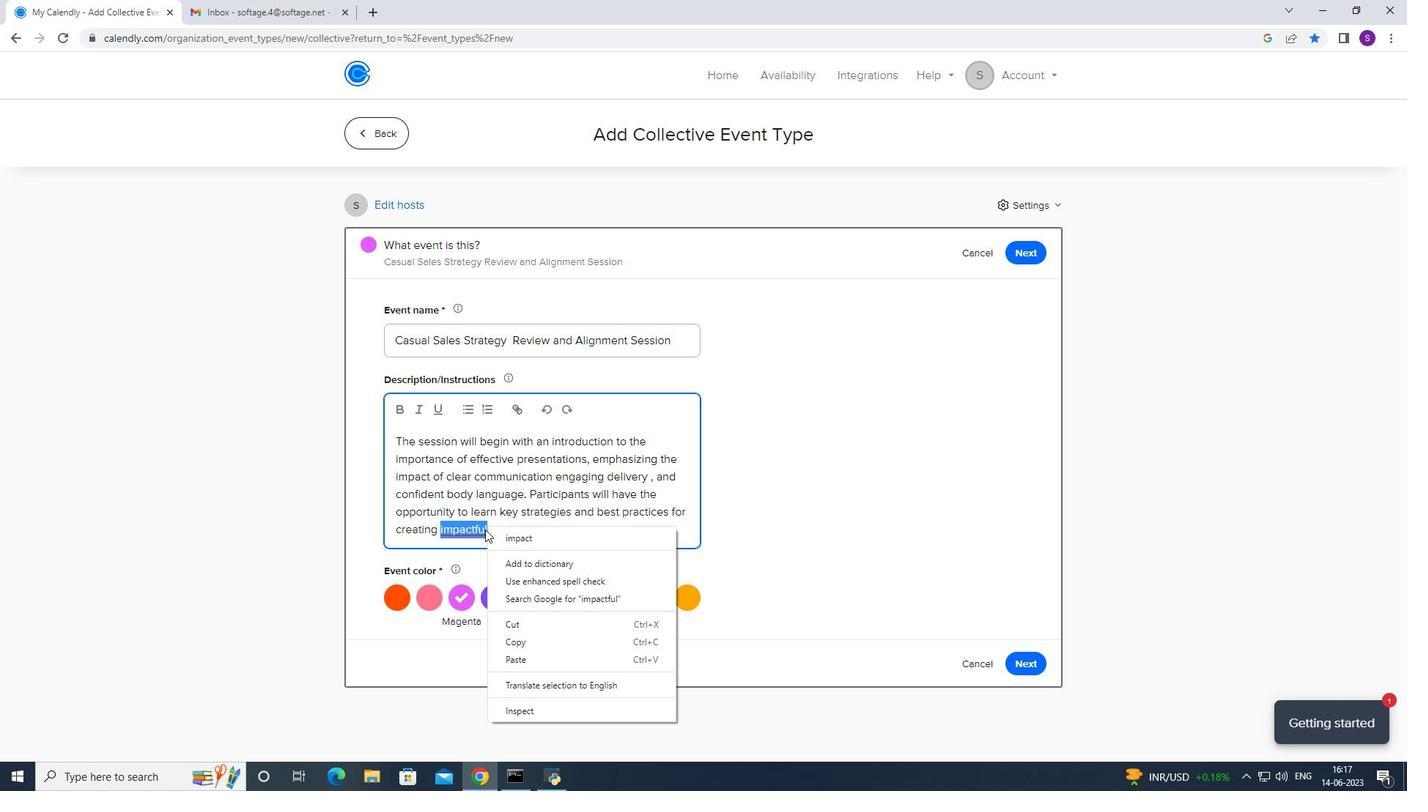 
Action: Mouse pressed left at (511, 538)
Screenshot: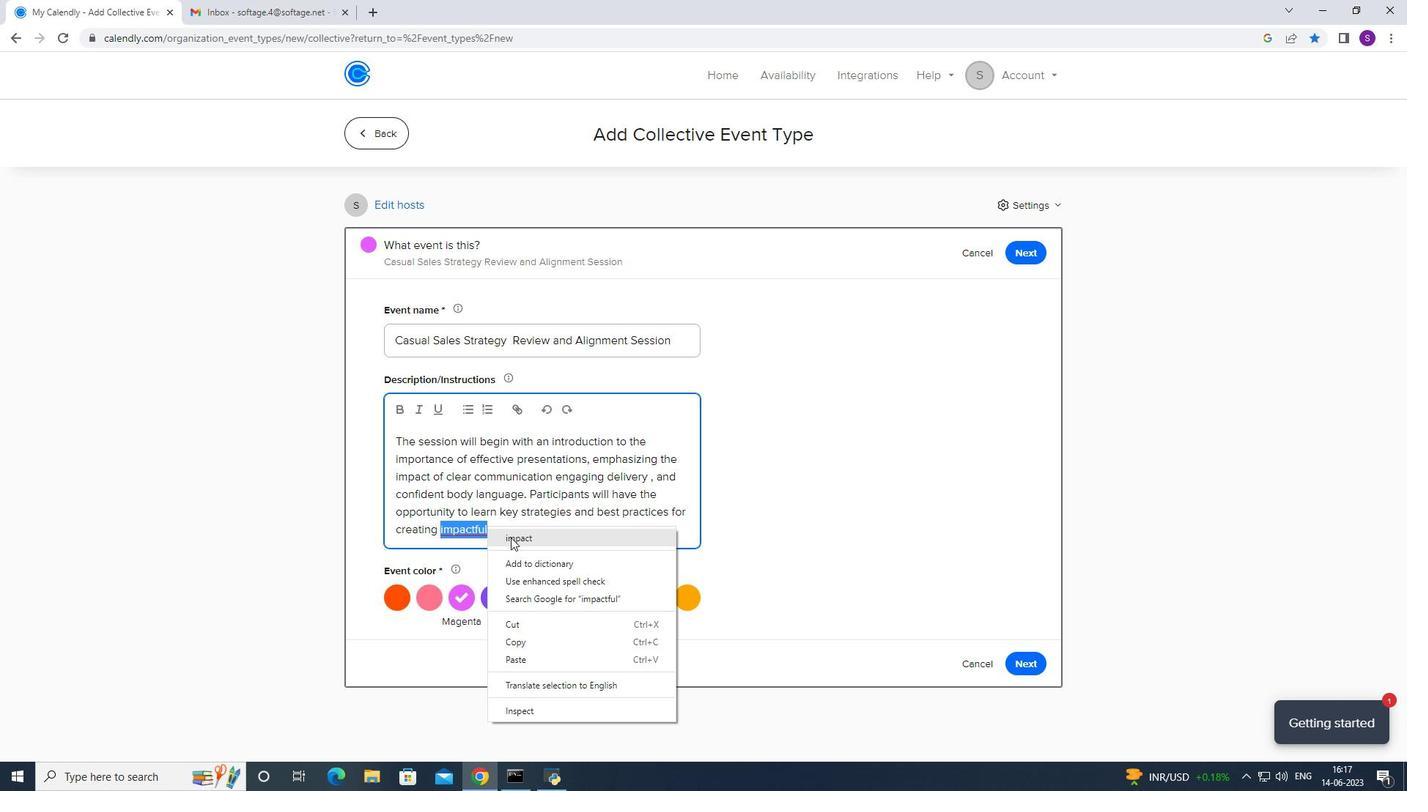 
Action: Key pressed <Key.space>ful<Key.space>presentations<Key.space>that<Key.space>caqptivate<Key.space>auduece<Key.space>
Screenshot: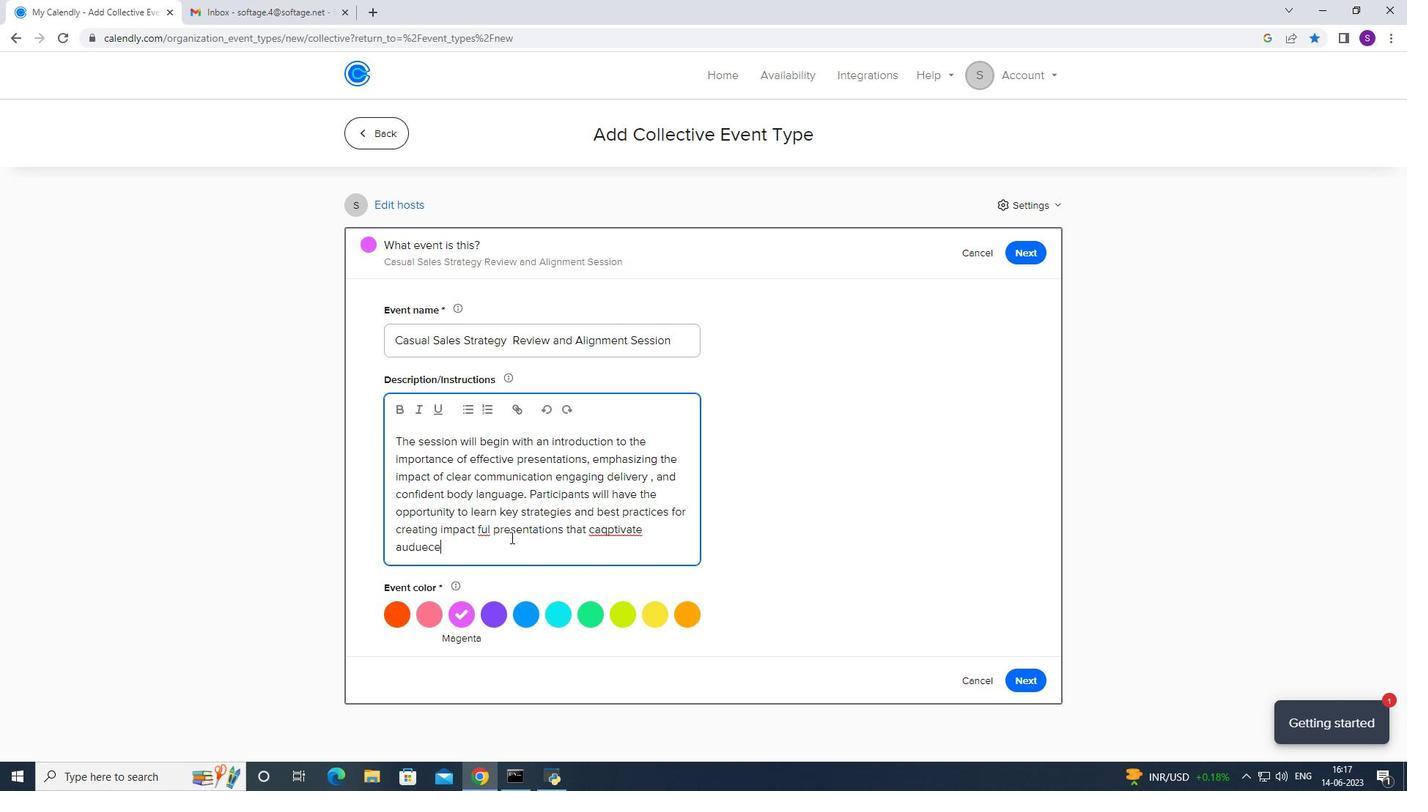 
Action: Mouse moved to (597, 529)
Screenshot: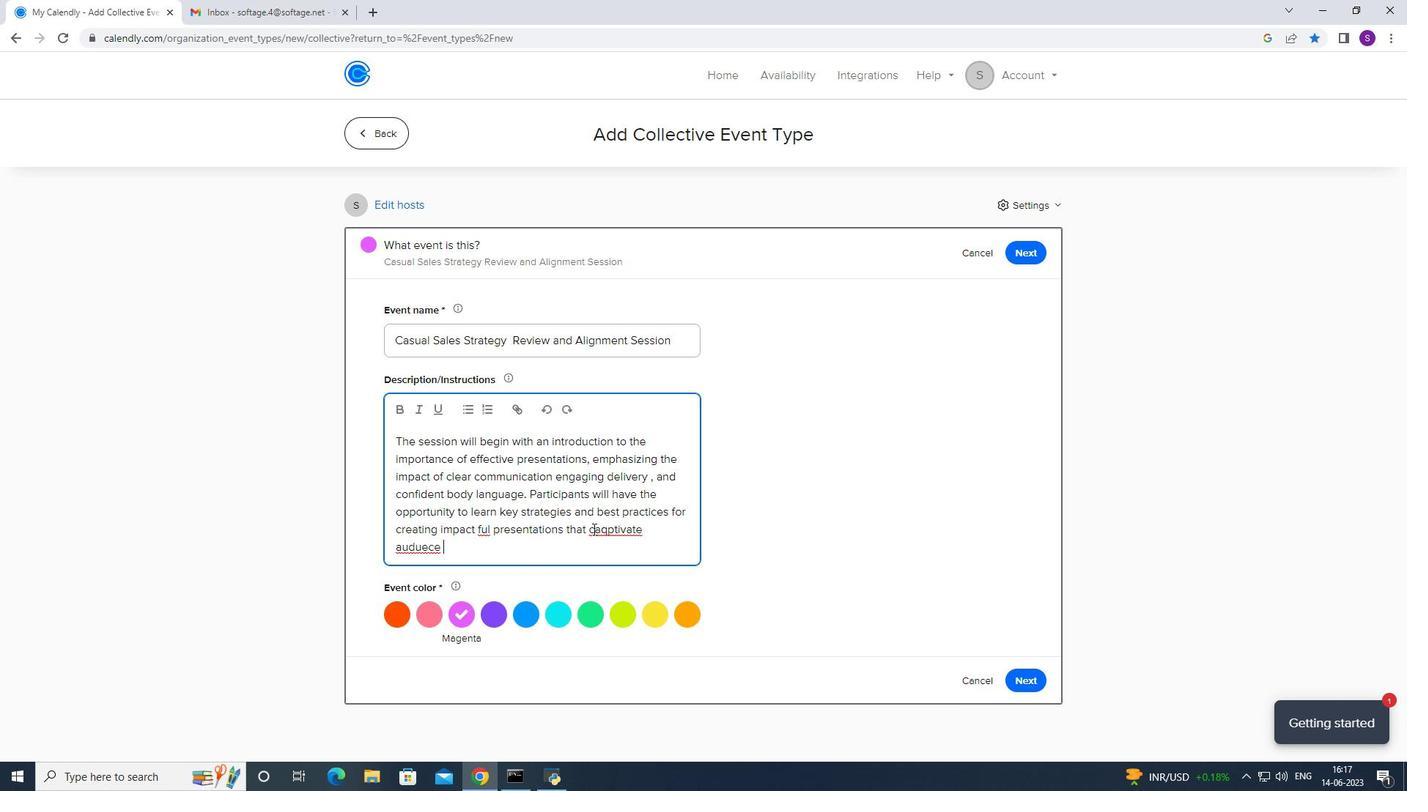 
Action: Mouse pressed right at (597, 529)
Screenshot: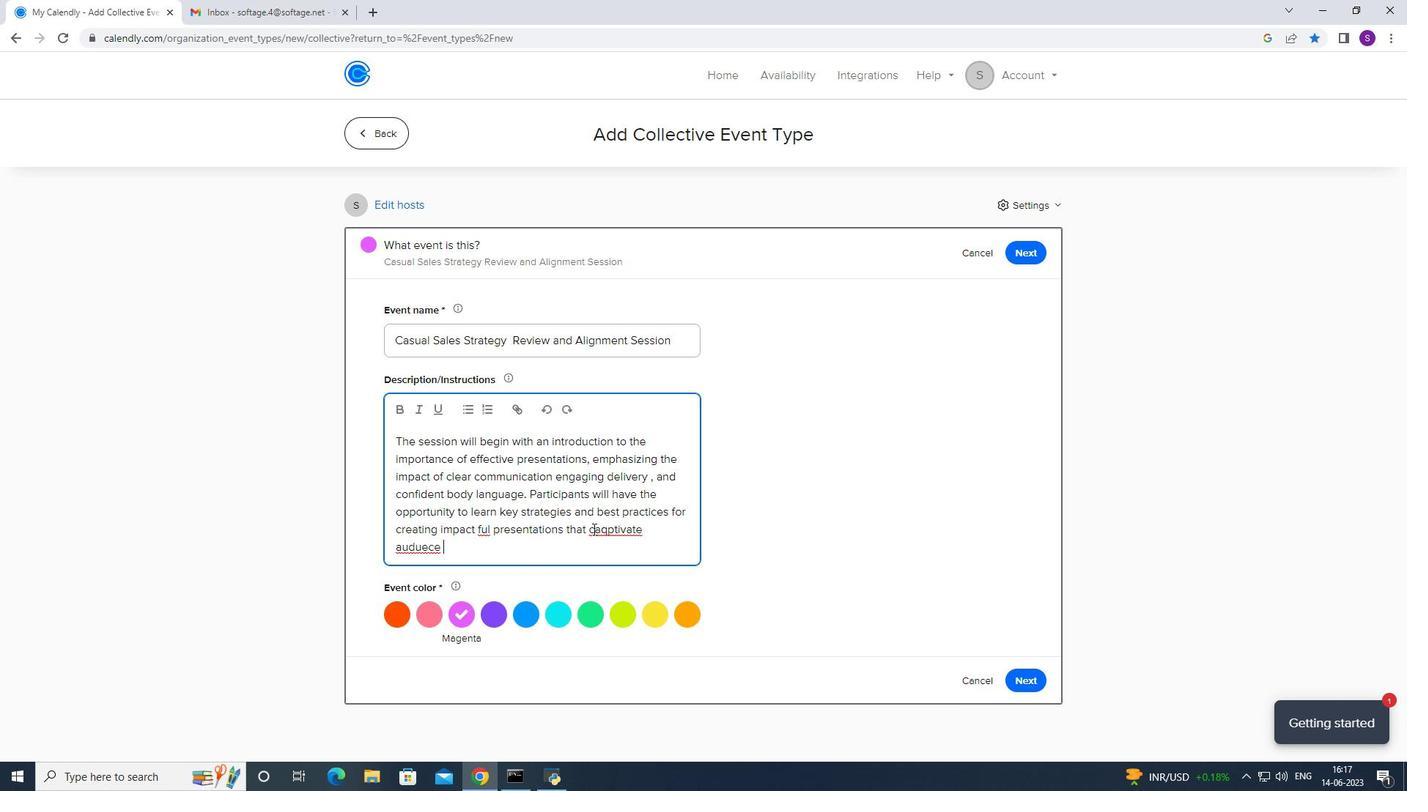 
Action: Mouse moved to (616, 544)
Screenshot: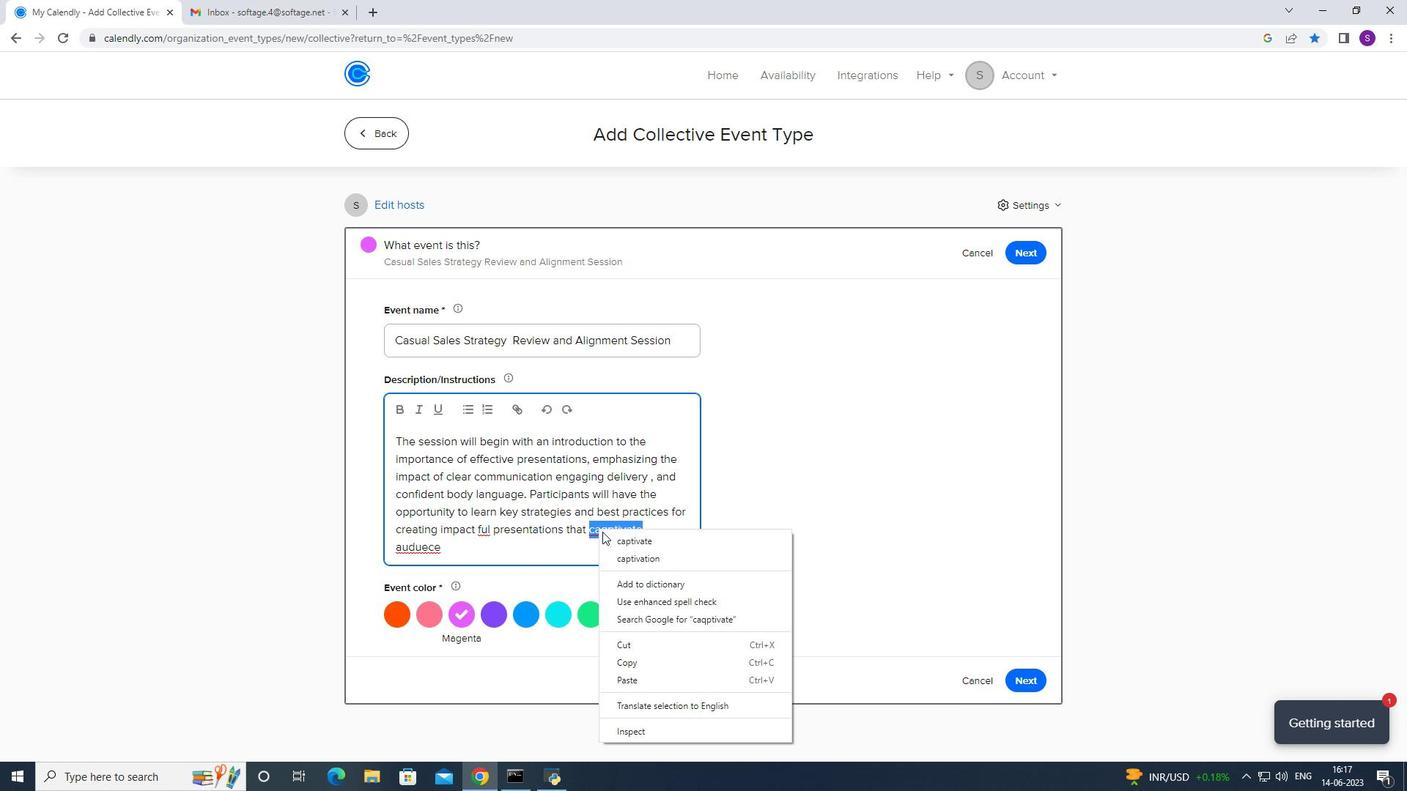 
Action: Mouse pressed left at (616, 544)
Screenshot: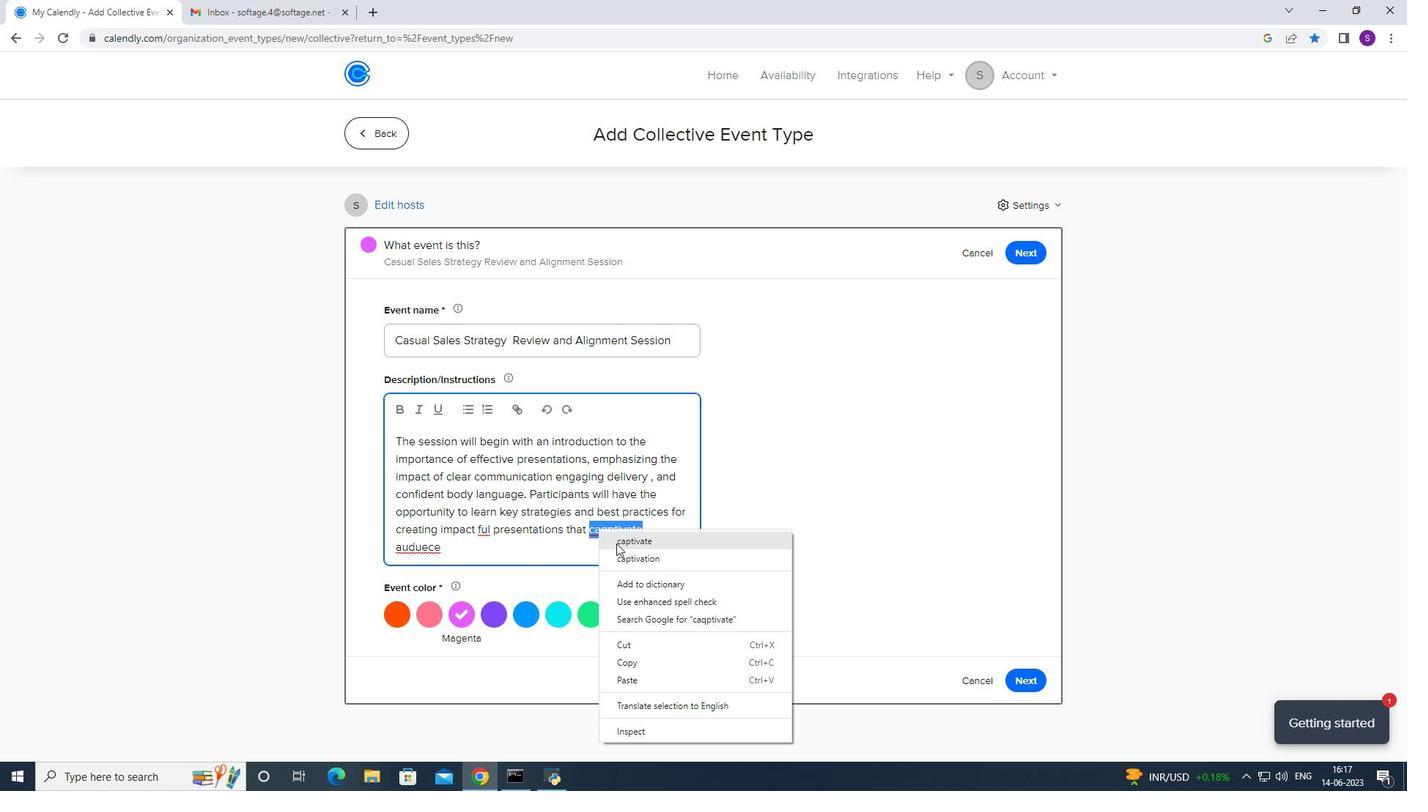 
Action: Mouse moved to (668, 533)
Screenshot: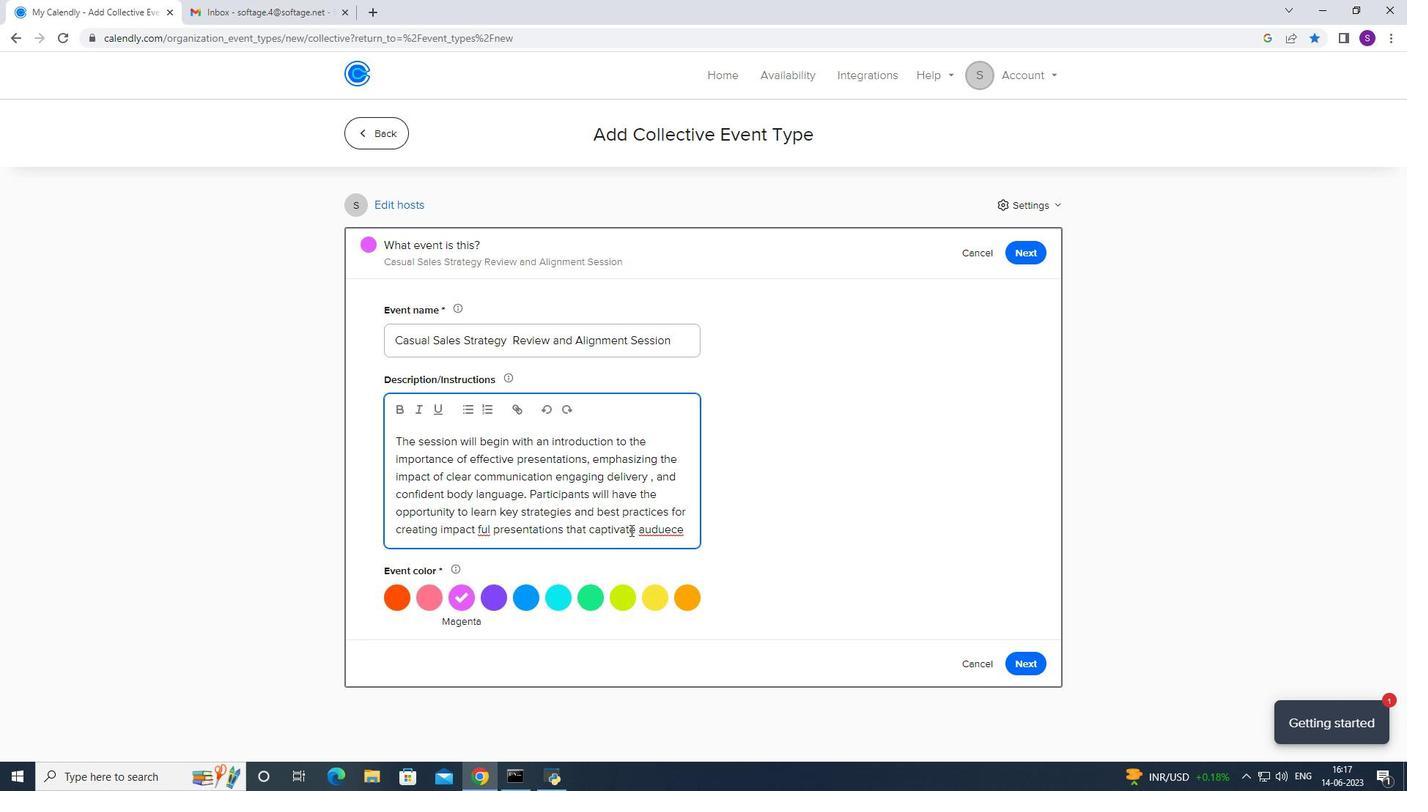 
Action: Mouse pressed right at (668, 533)
Screenshot: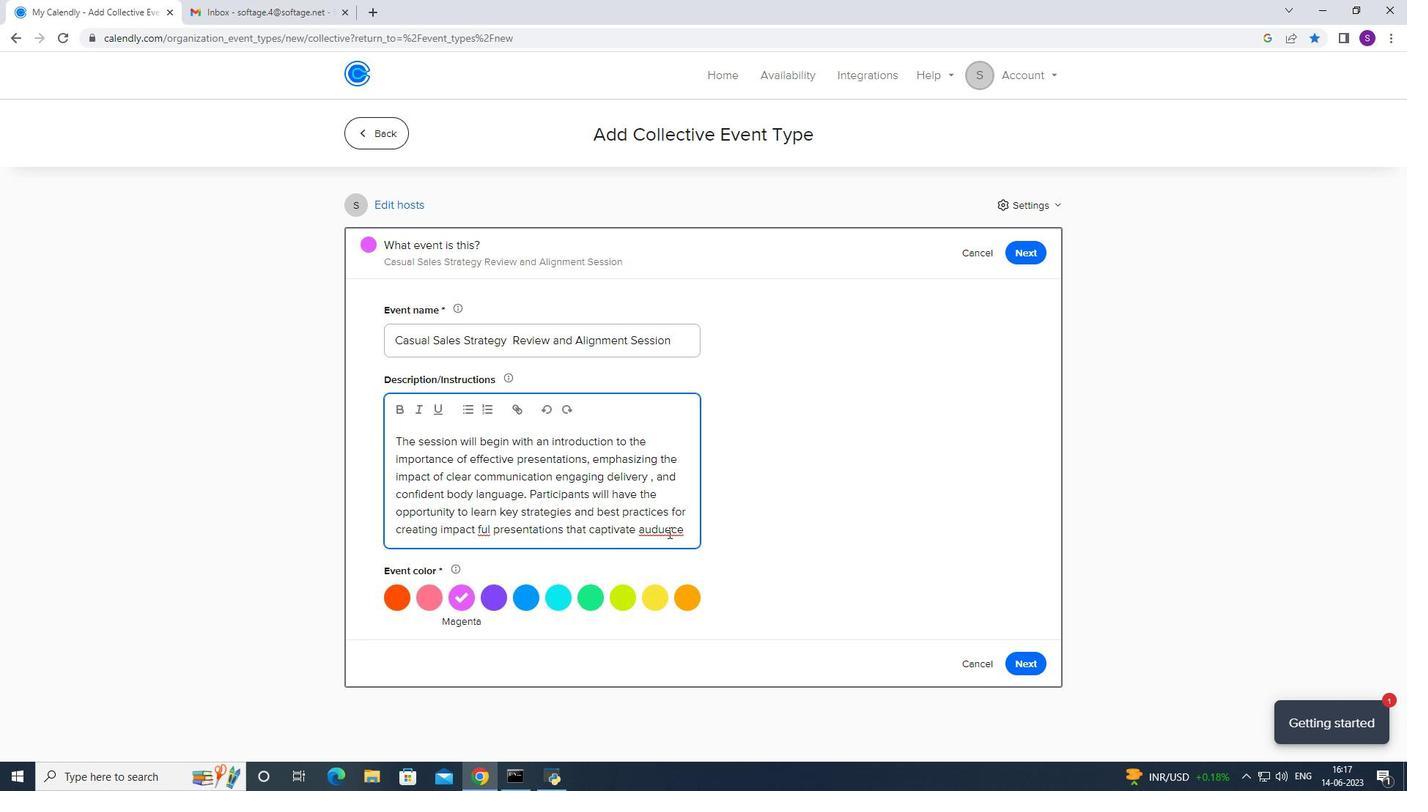 
Action: Mouse moved to (733, 348)
Screenshot: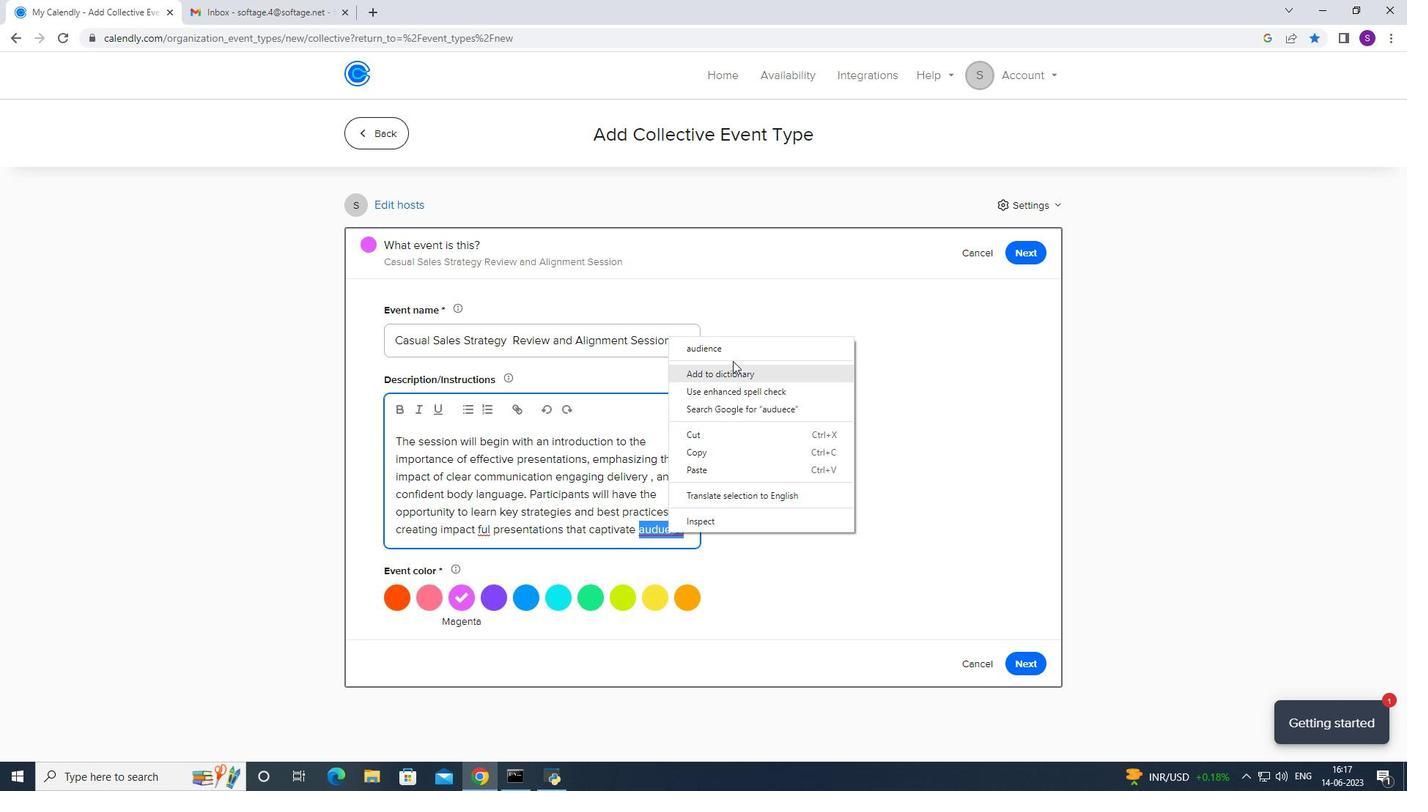 
Action: Mouse pressed left at (733, 348)
Screenshot: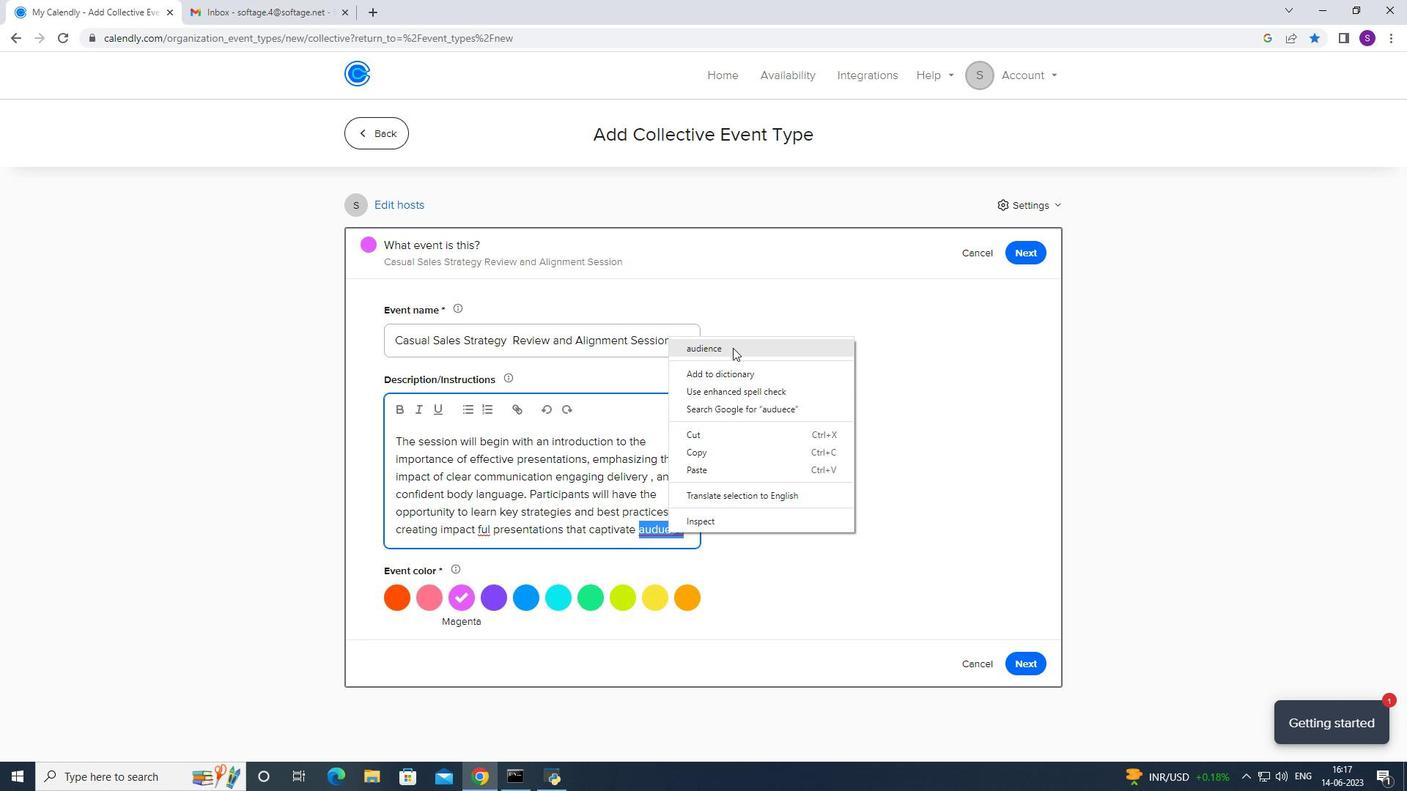 
Action: Mouse moved to (709, 540)
Screenshot: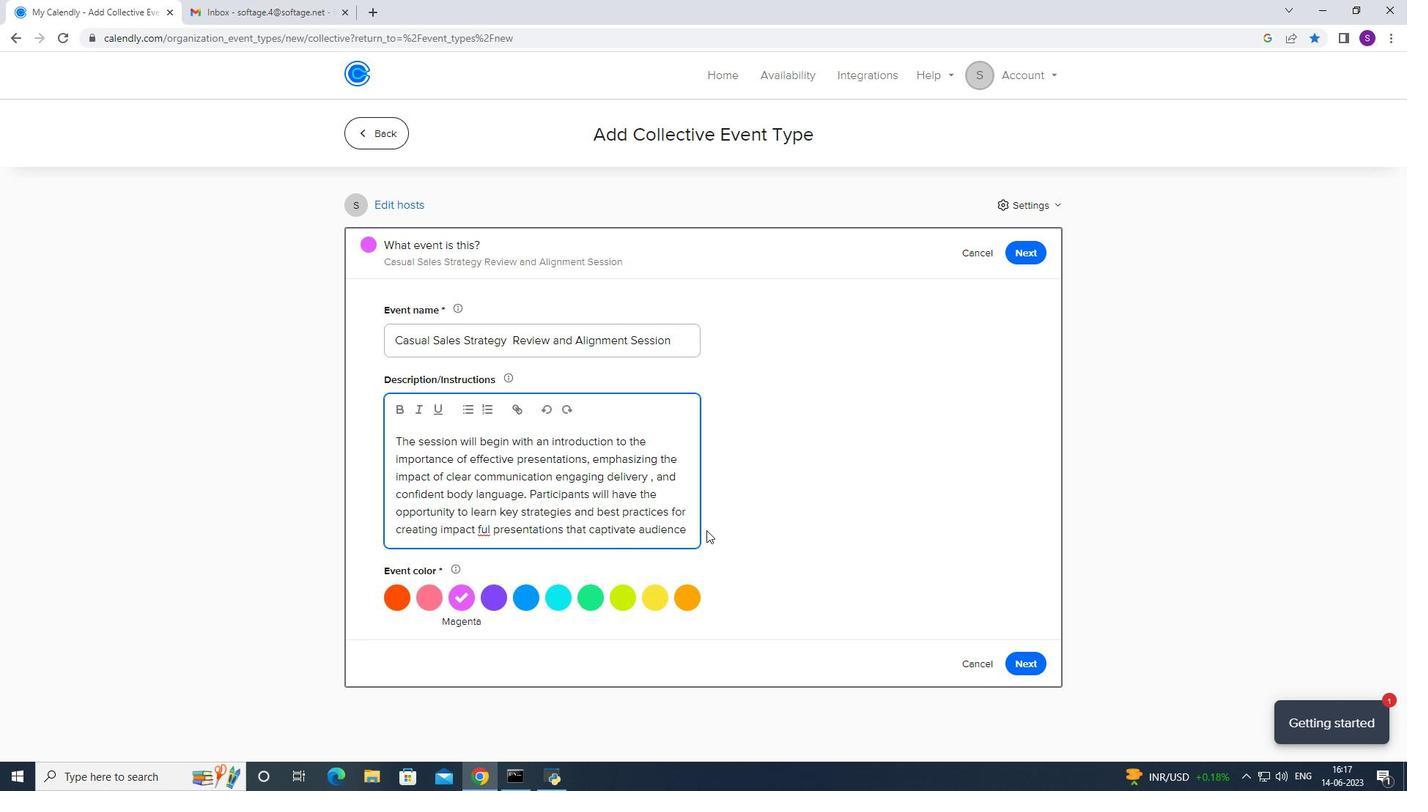 
Action: Key pressed <Key.space>and<Key.space>convey<Key.space>th\<Key.backspace><Key.backspace>he<Key.space>messages<Key.space>effectivekly.
Screenshot: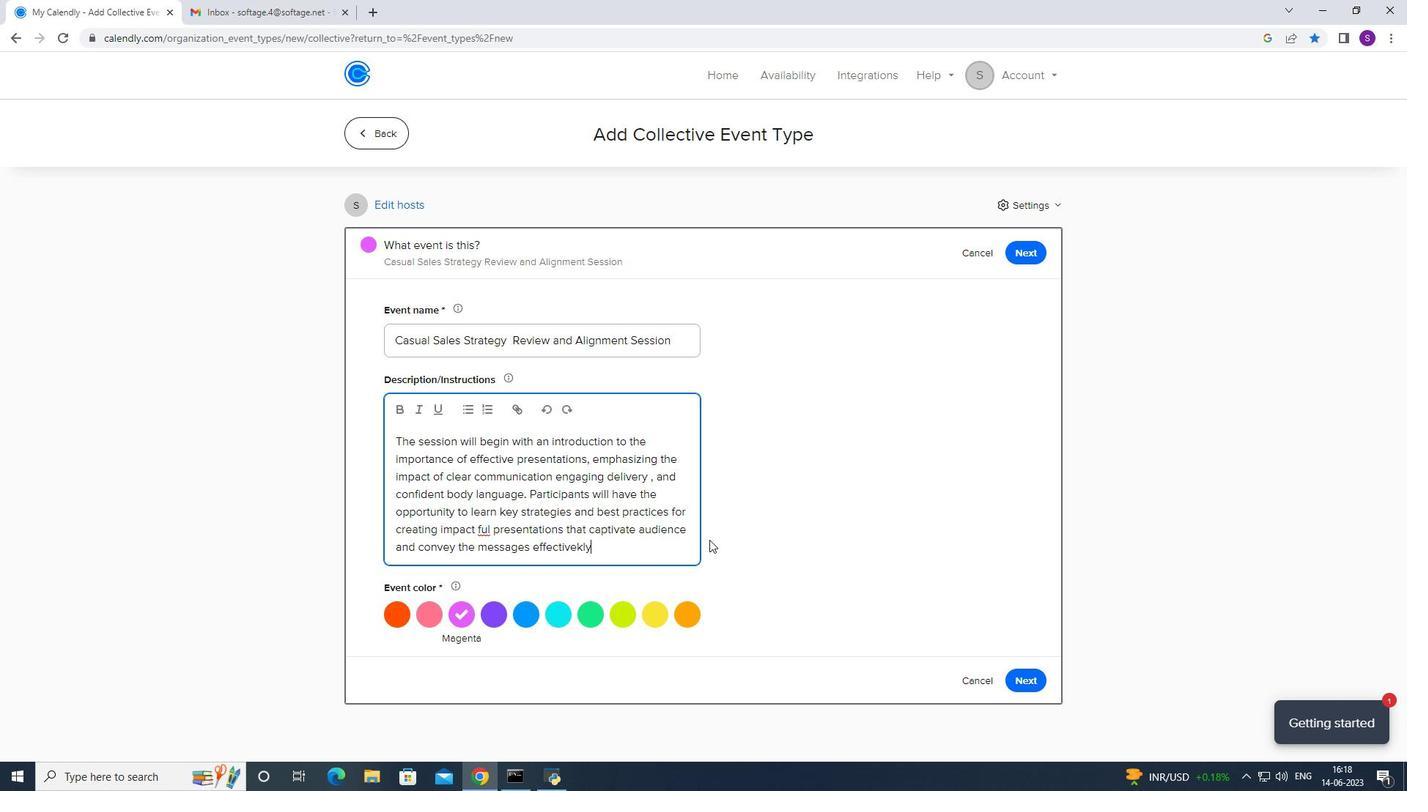 
Action: Mouse moved to (588, 558)
Screenshot: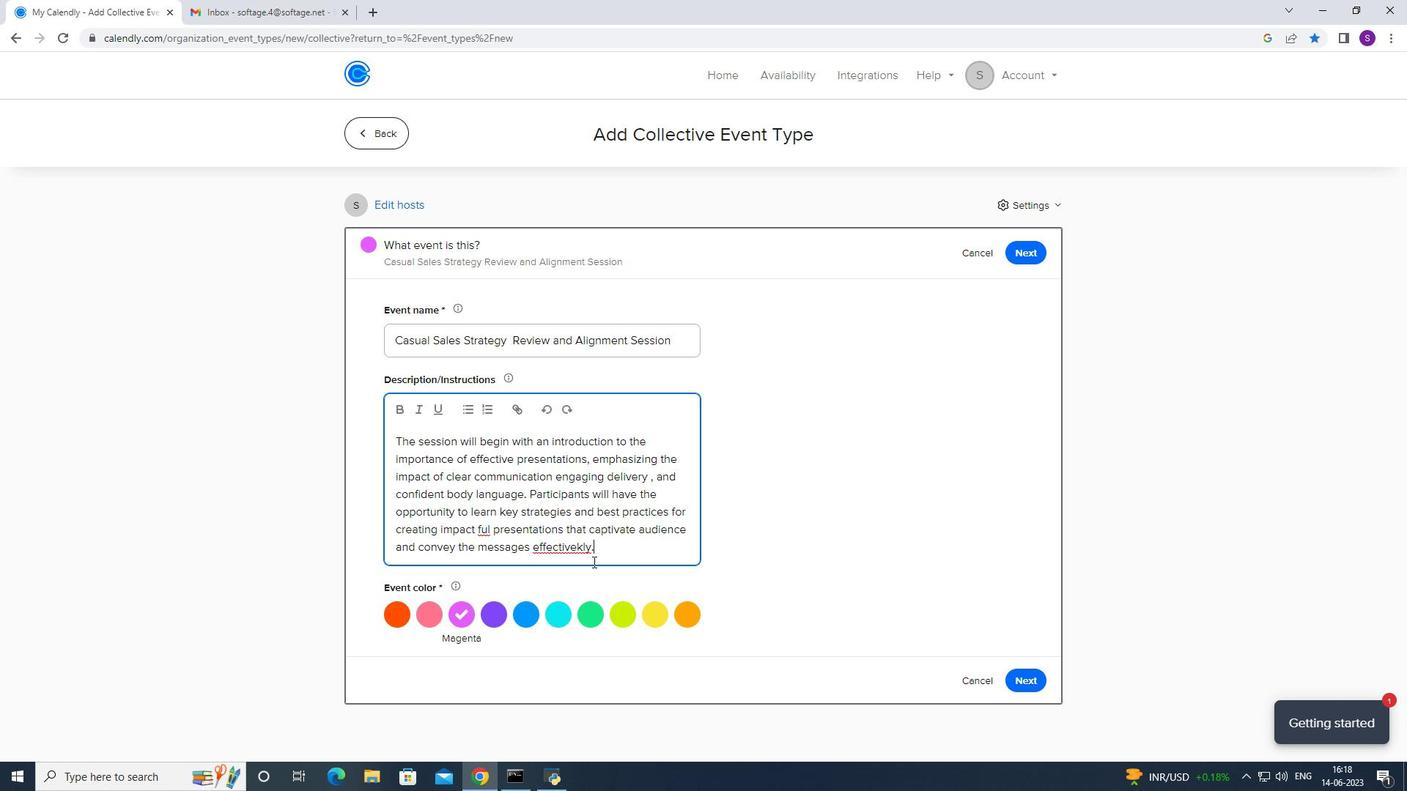 
Action: Mouse pressed right at (588, 558)
Screenshot: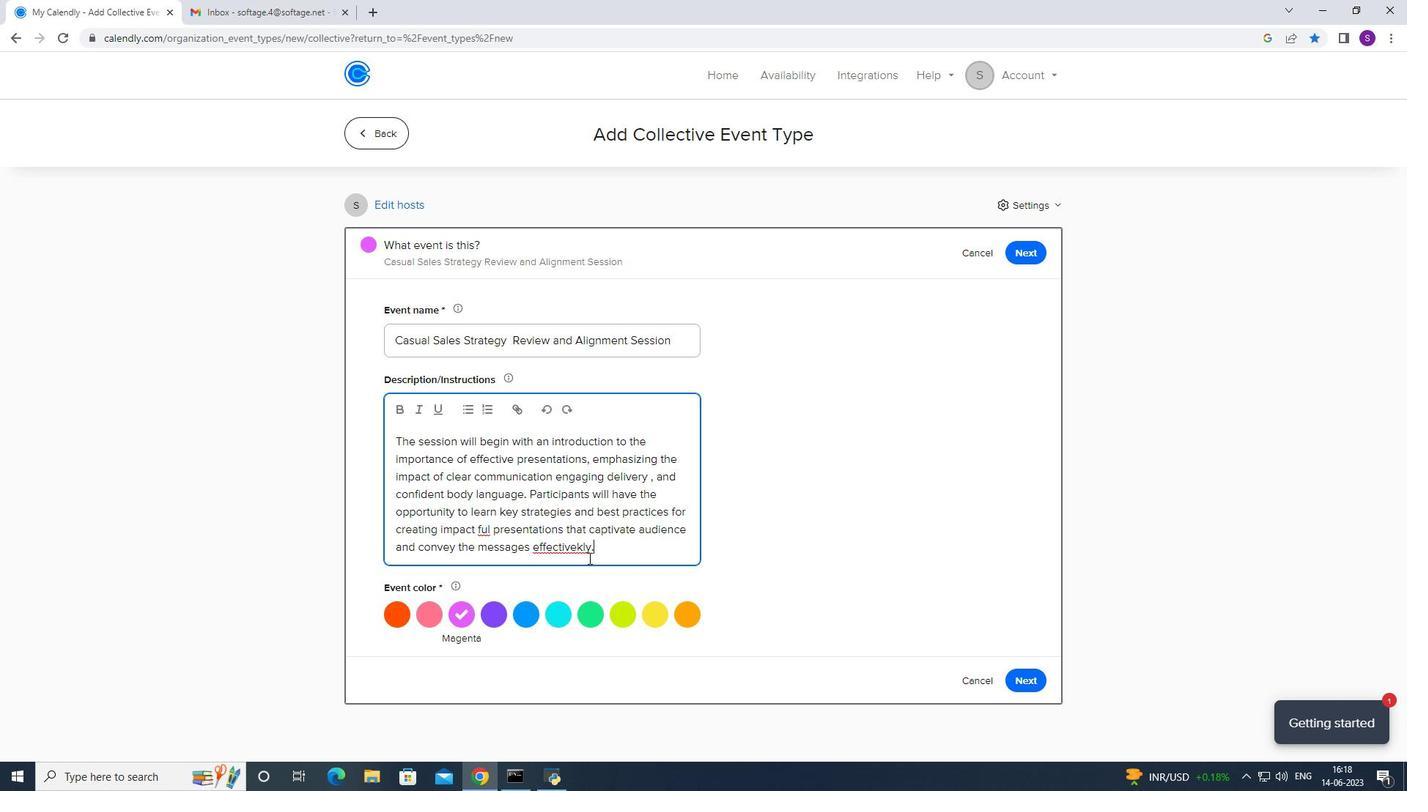 
Action: Mouse moved to (612, 333)
Screenshot: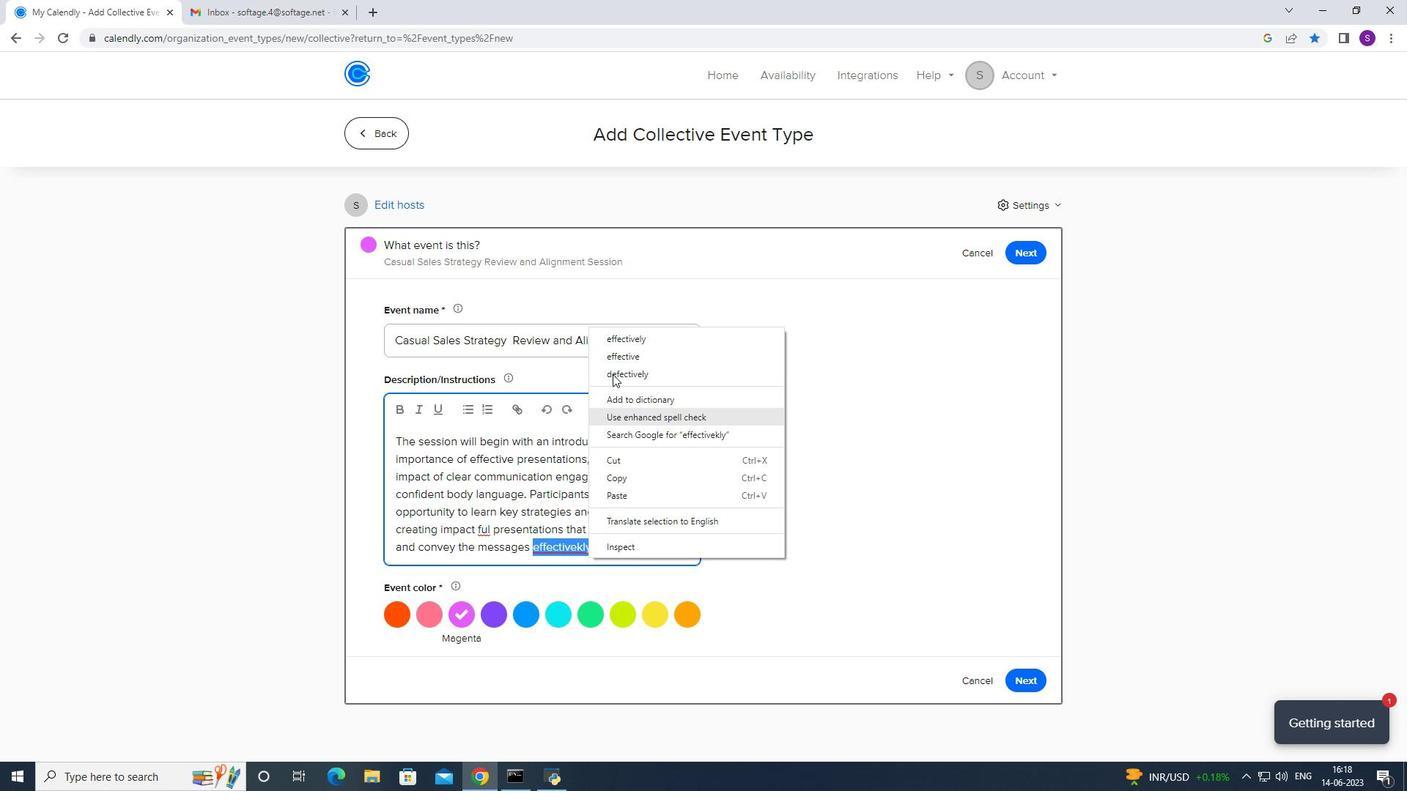 
Action: Mouse pressed left at (612, 333)
Screenshot: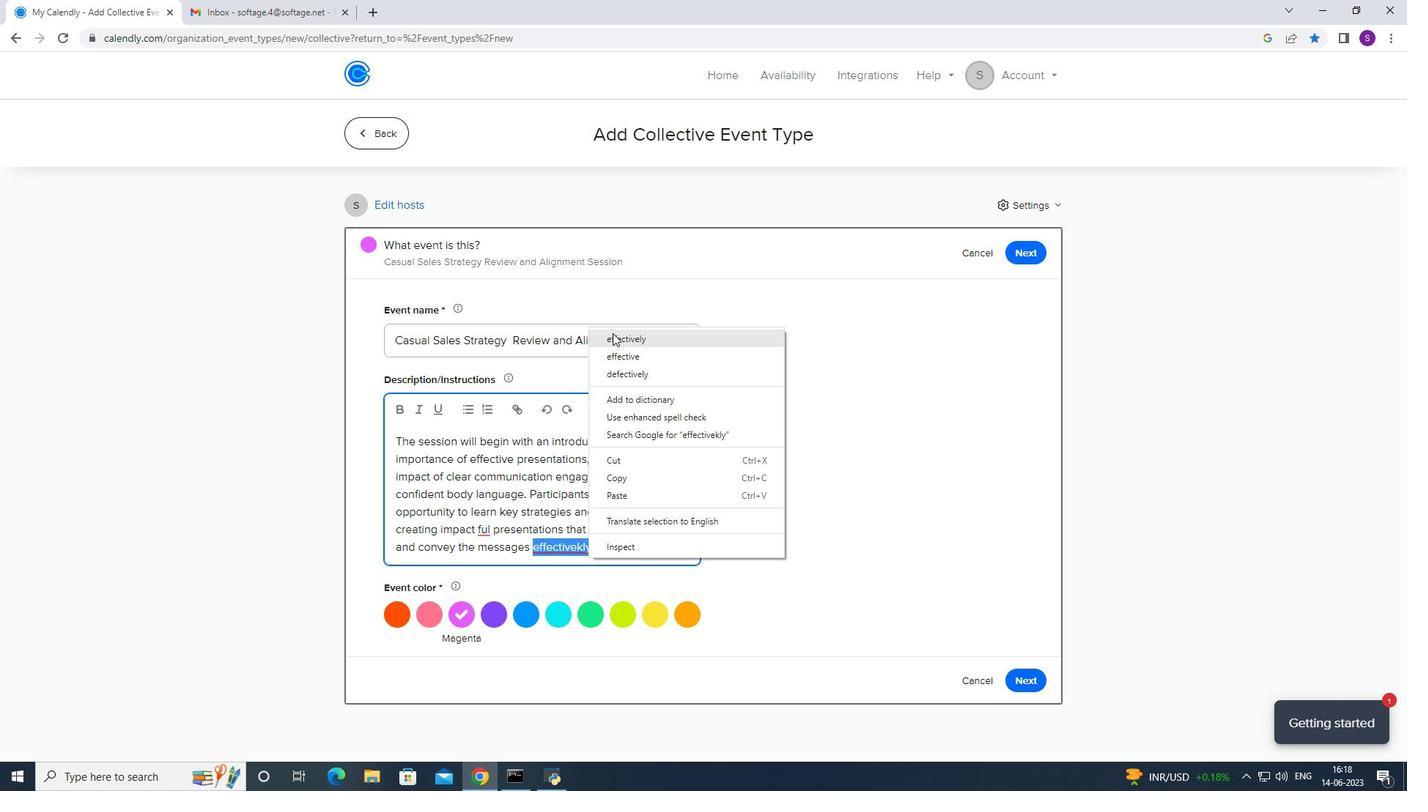 
Action: Mouse moved to (480, 527)
Screenshot: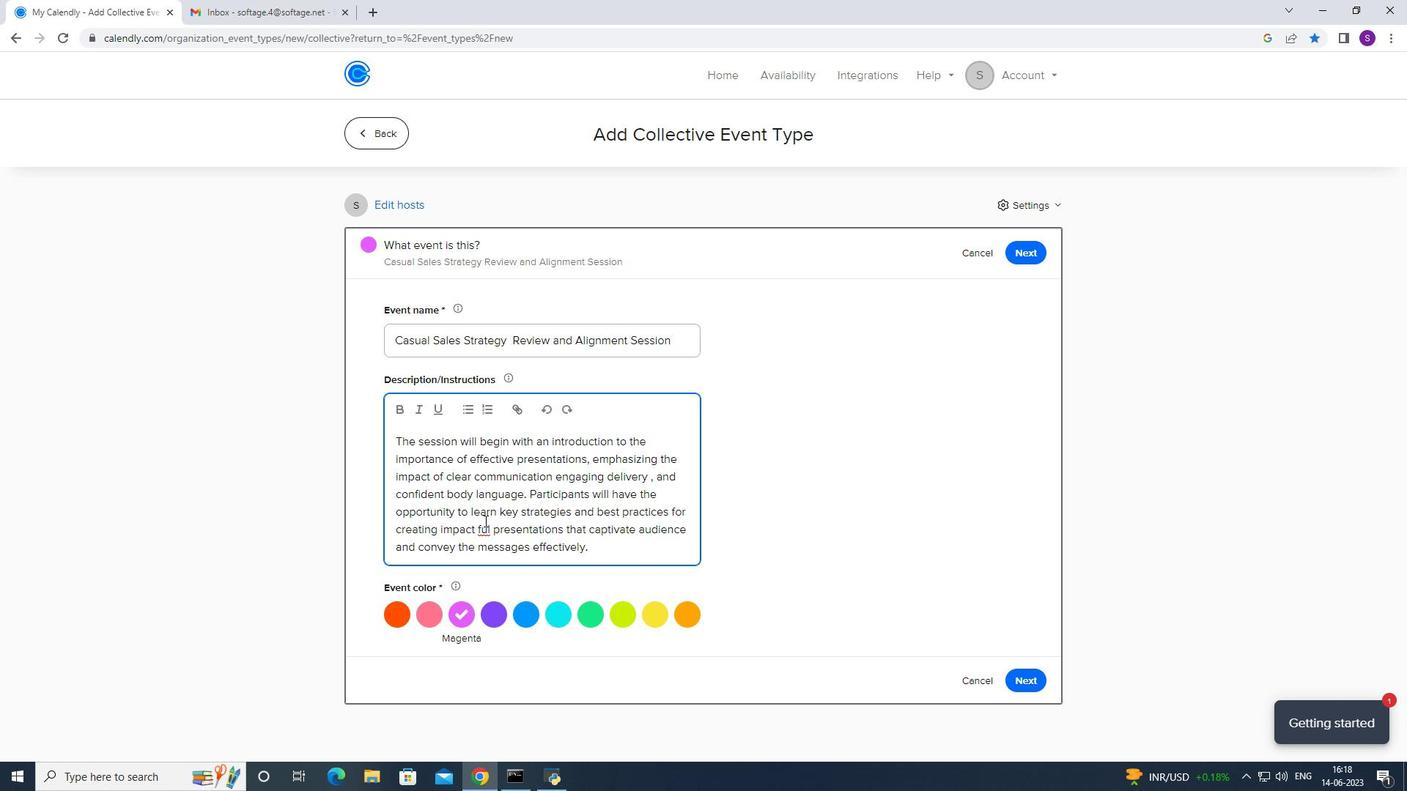 
Action: Mouse pressed left at (480, 527)
Screenshot: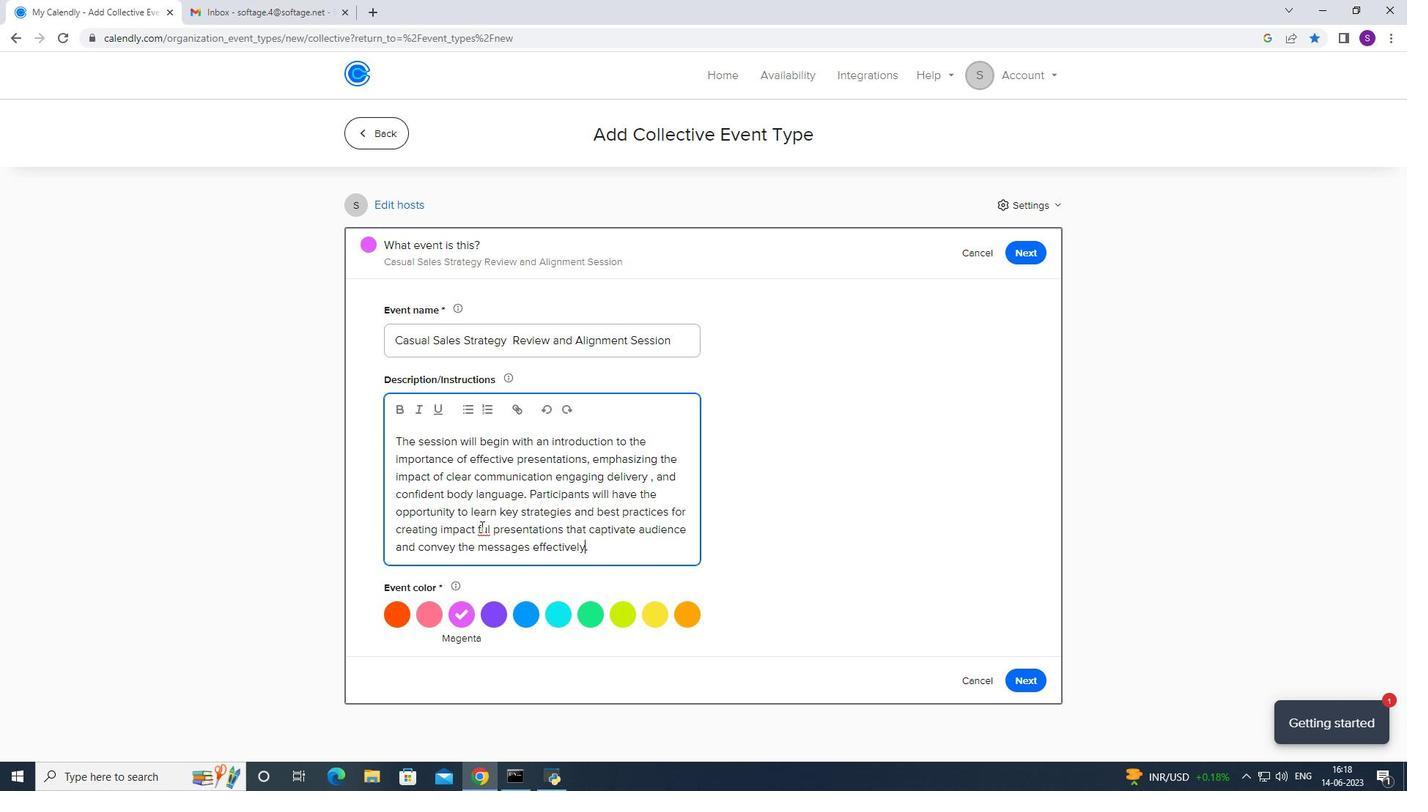 
Action: Key pressed <Key.backspace><Key.backspace>f
Screenshot: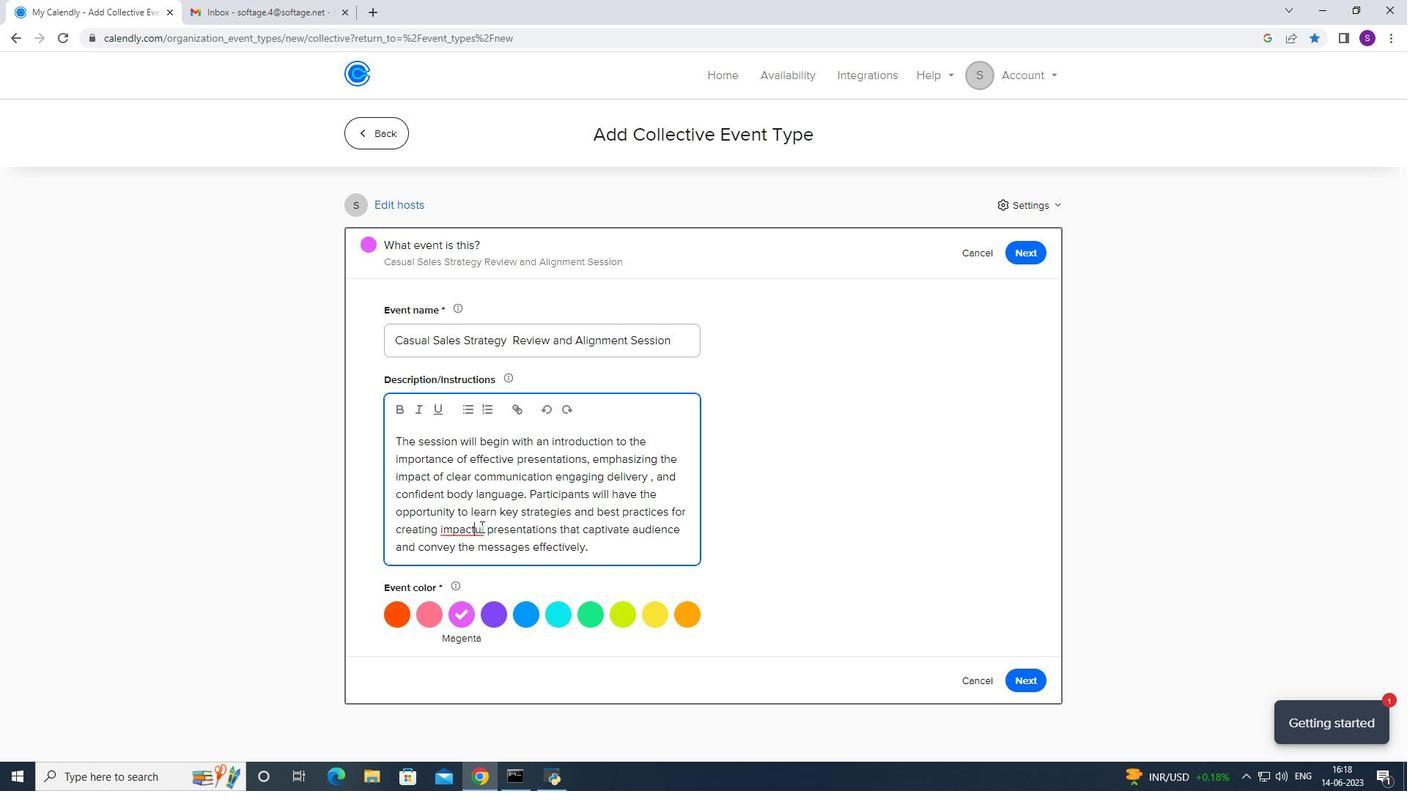 
Action: Mouse moved to (666, 542)
Screenshot: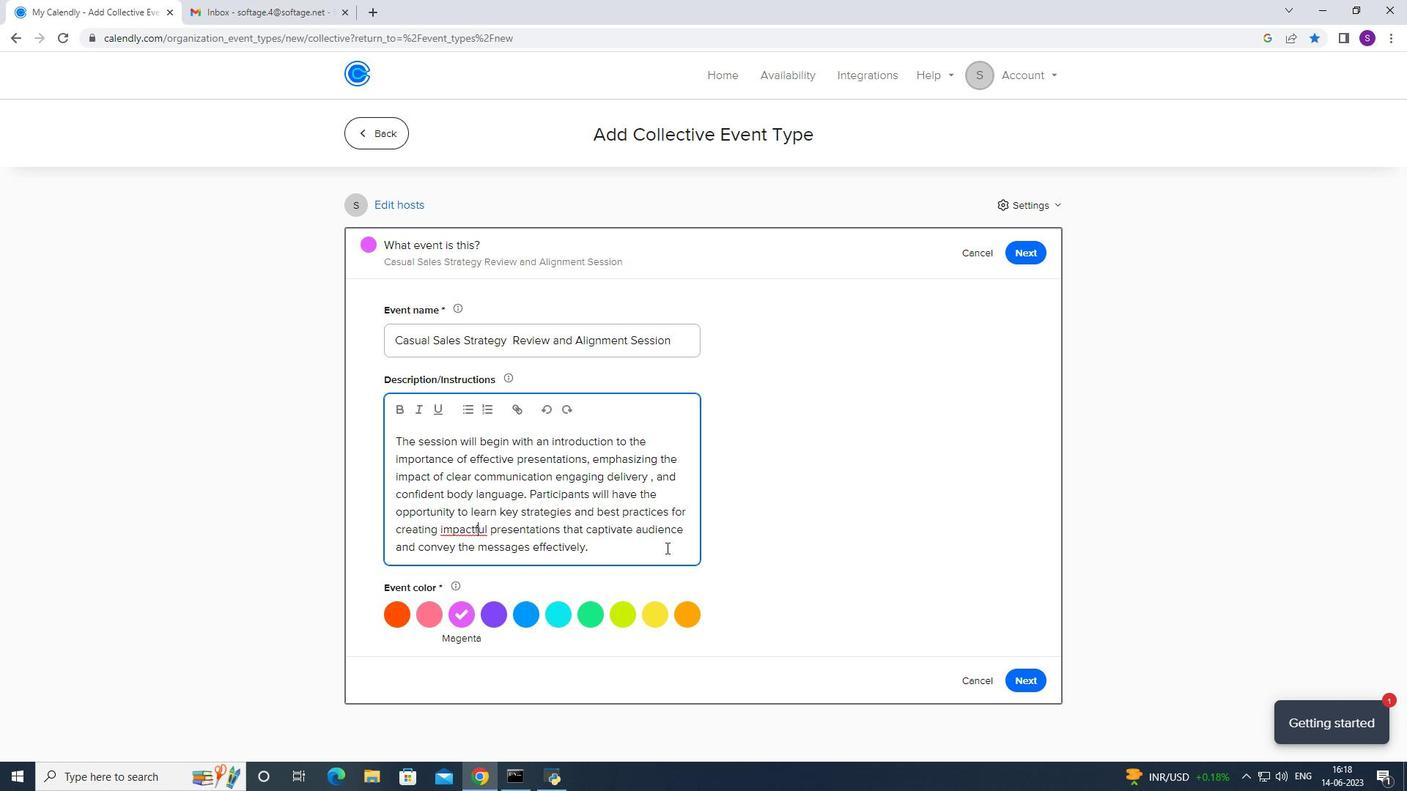 
Action: Mouse pressed left at (666, 542)
Screenshot: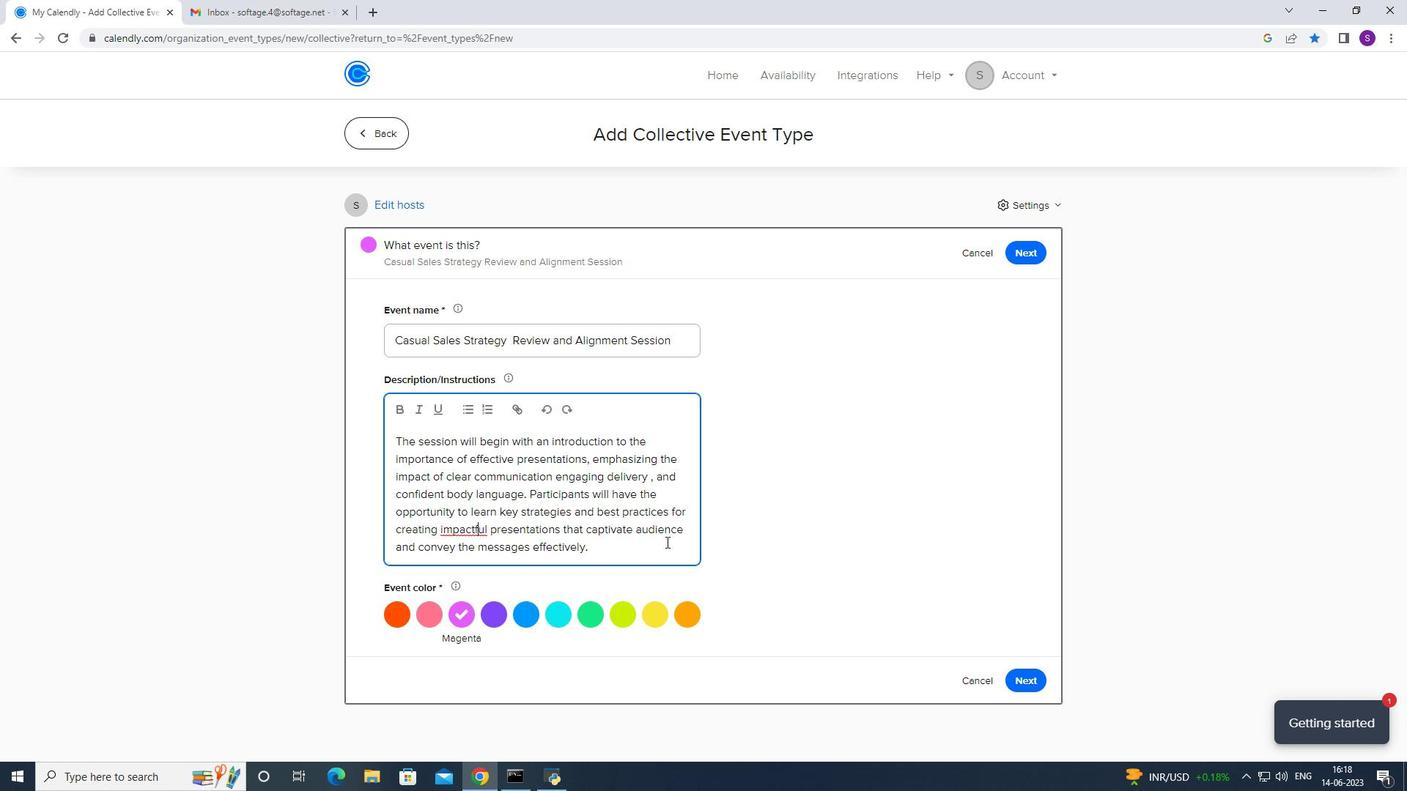 
Action: Mouse moved to (643, 551)
Screenshot: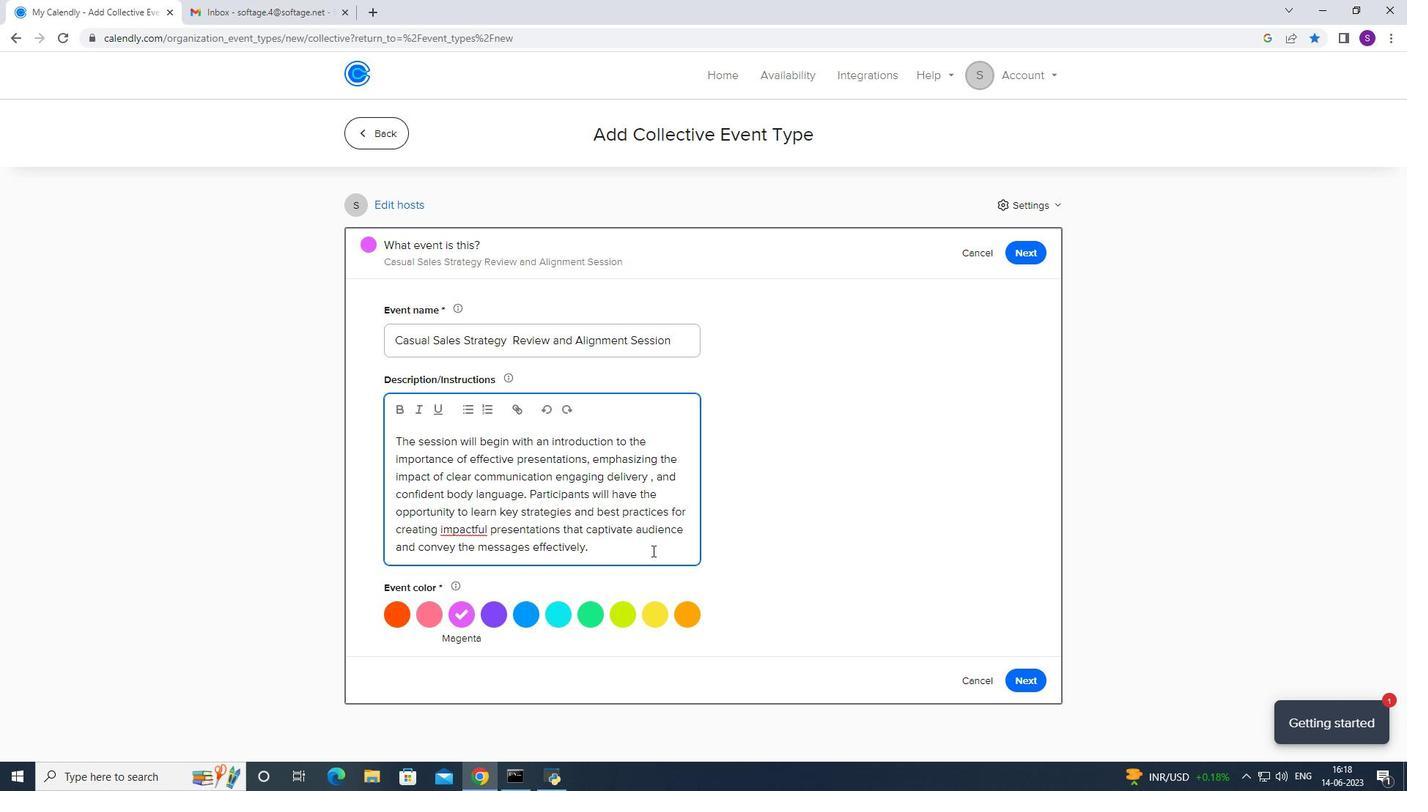 
Action: Mouse pressed left at (643, 551)
Screenshot: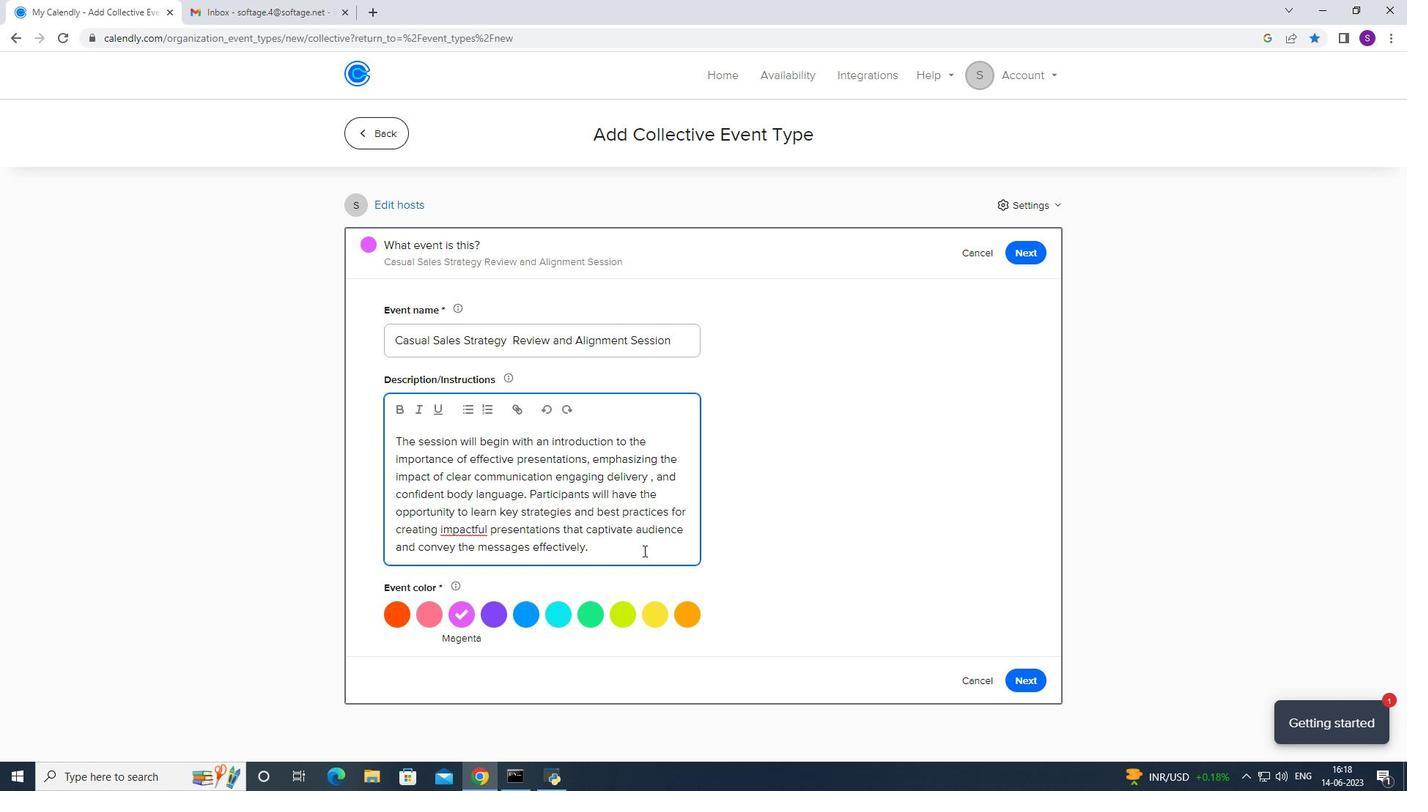 
Action: Mouse moved to (414, 403)
Screenshot: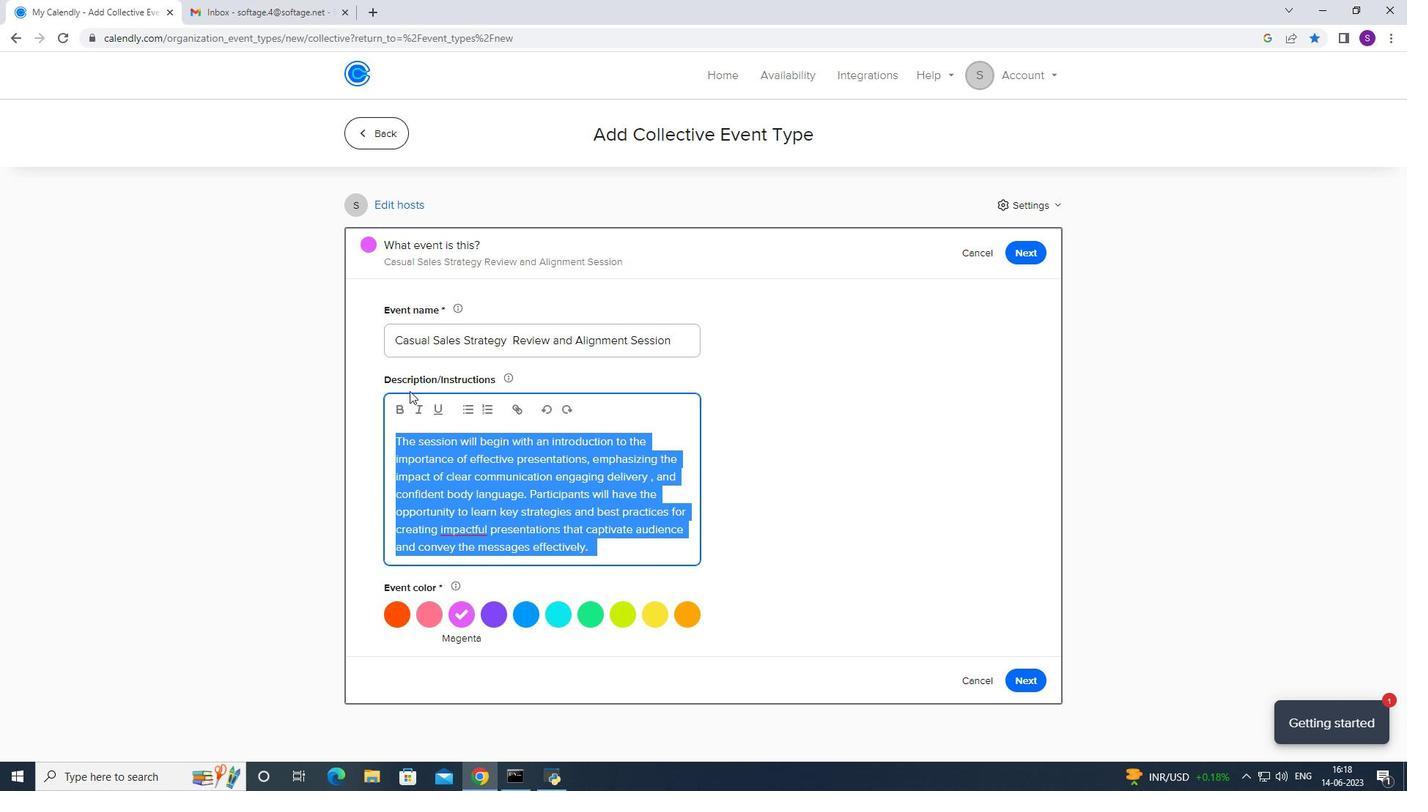 
Action: Mouse pressed left at (414, 403)
Screenshot: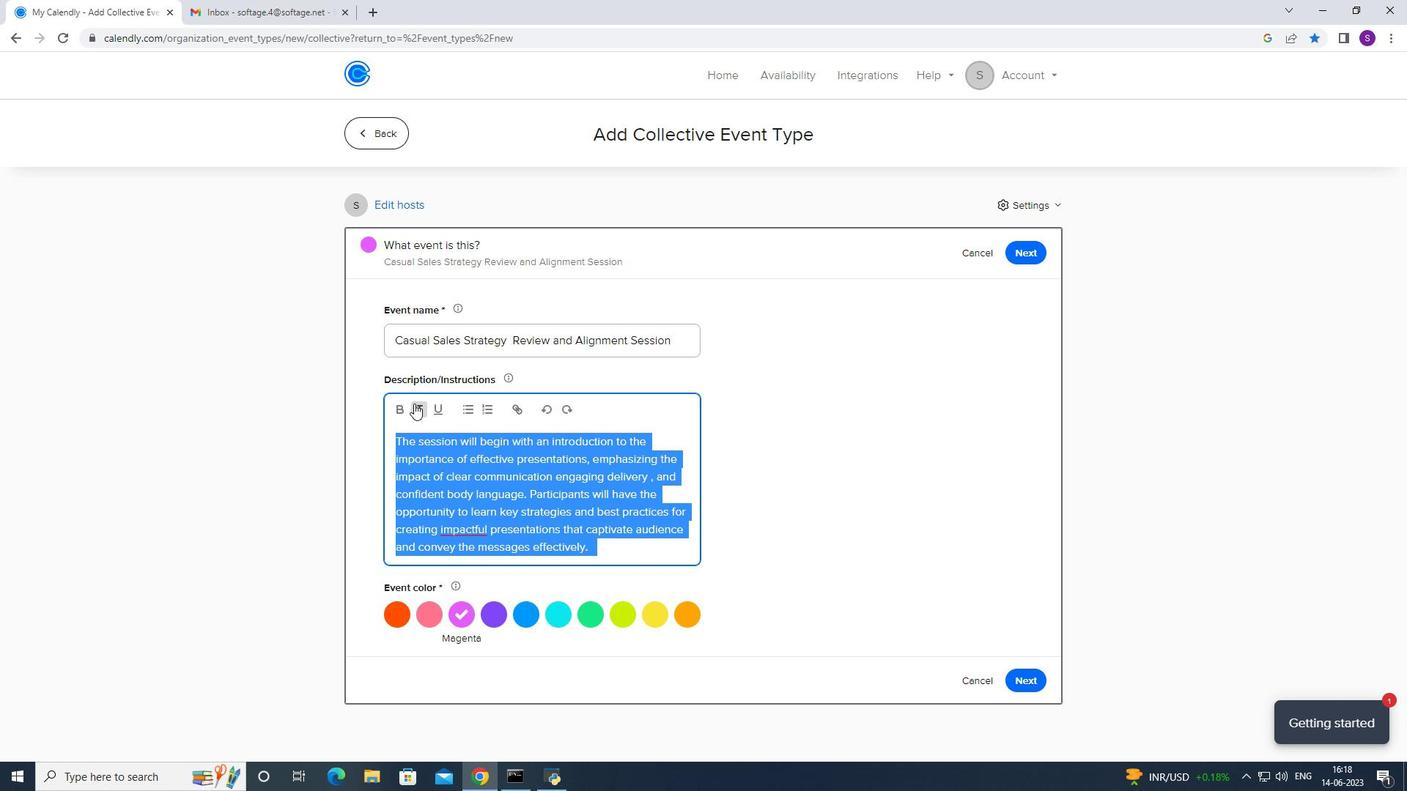 
Action: Mouse moved to (481, 538)
Screenshot: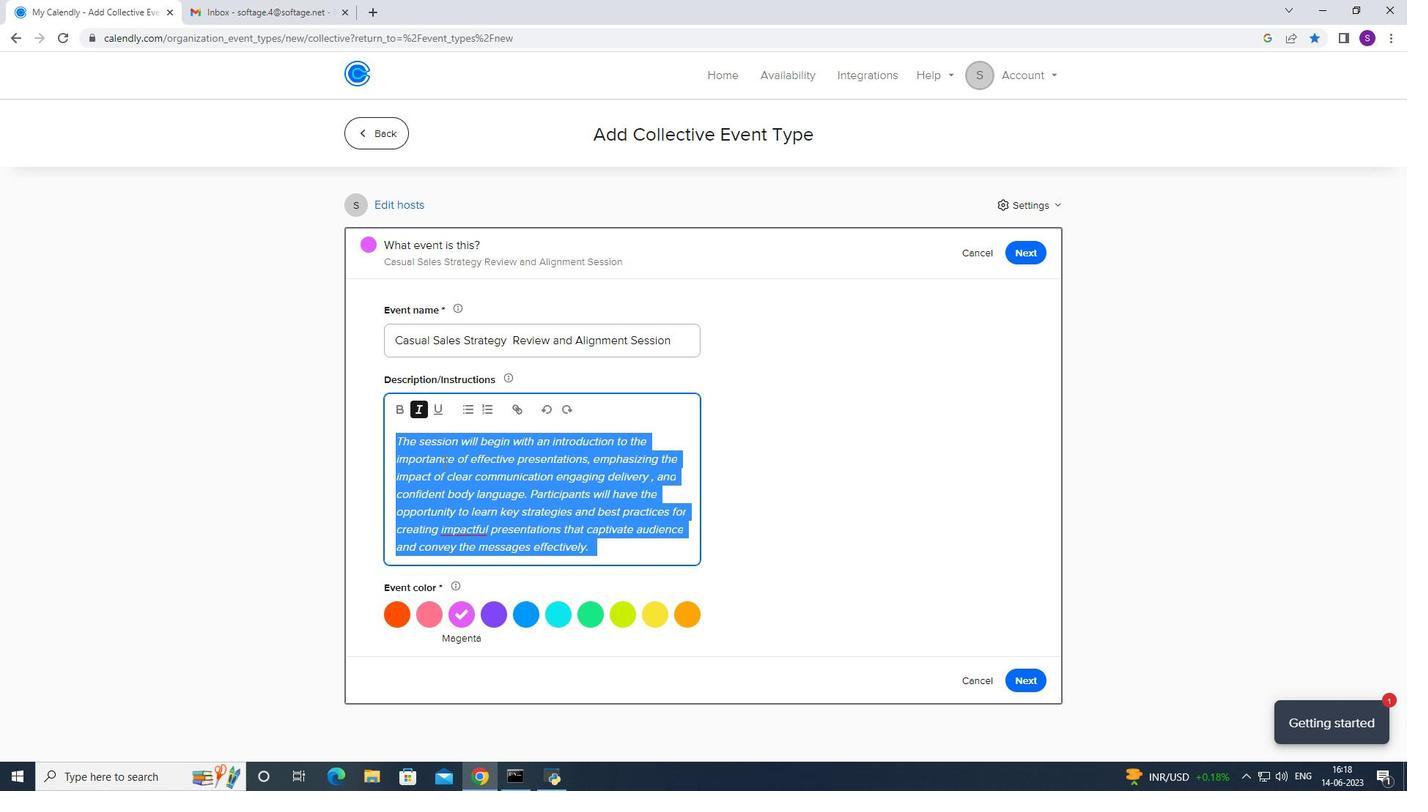 
Action: Mouse pressed left at (481, 538)
Screenshot: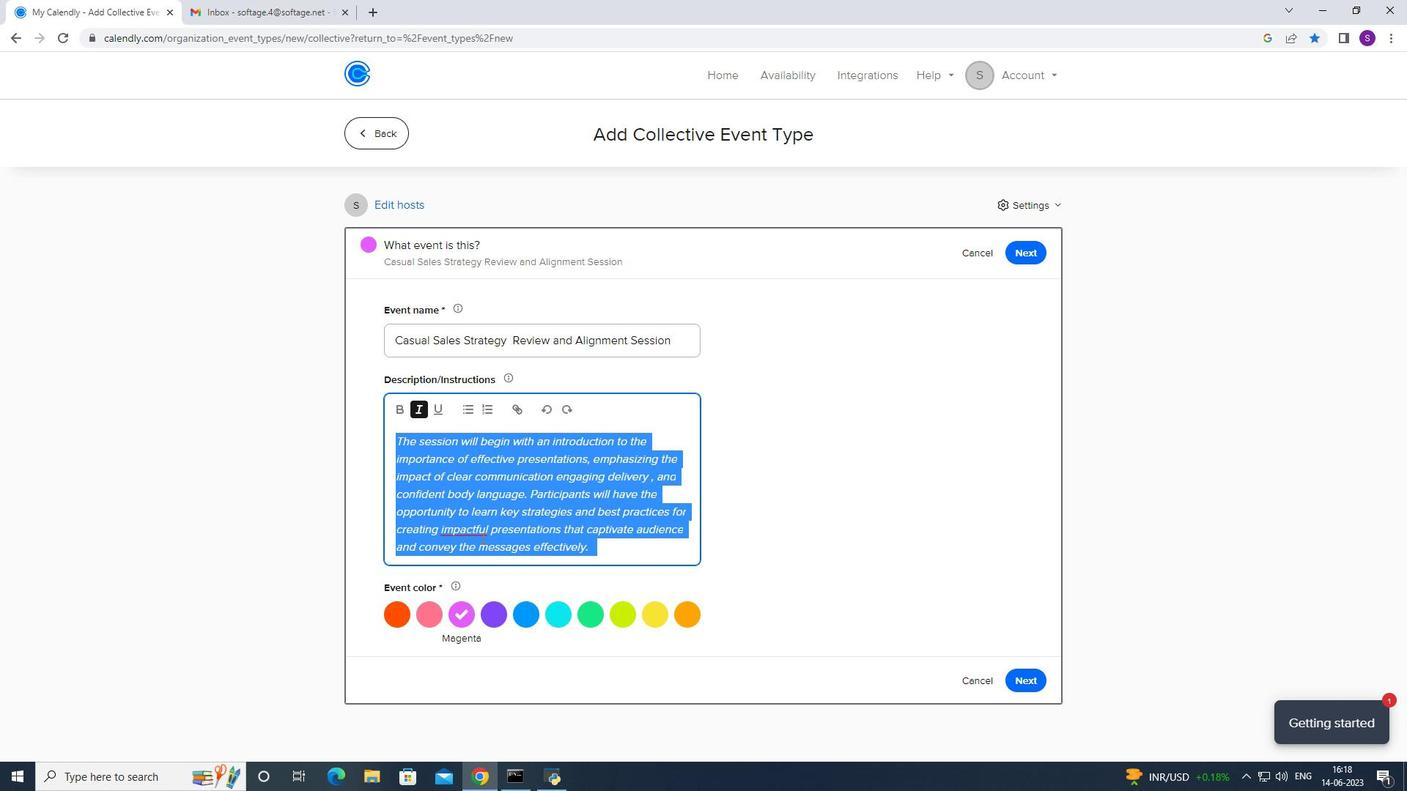 
Action: Mouse moved to (484, 508)
Screenshot: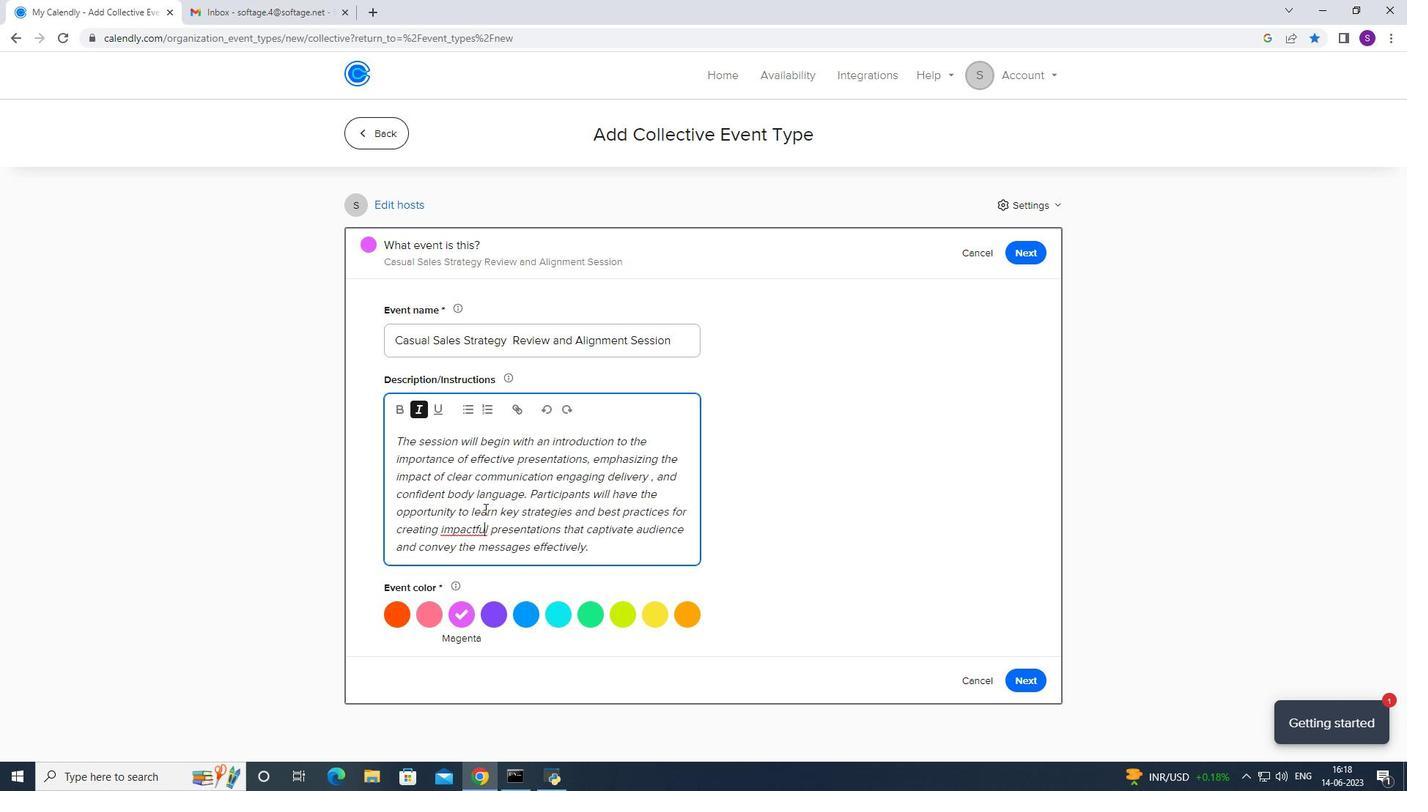
Action: Mouse scrolled (484, 508) with delta (0, 0)
Screenshot: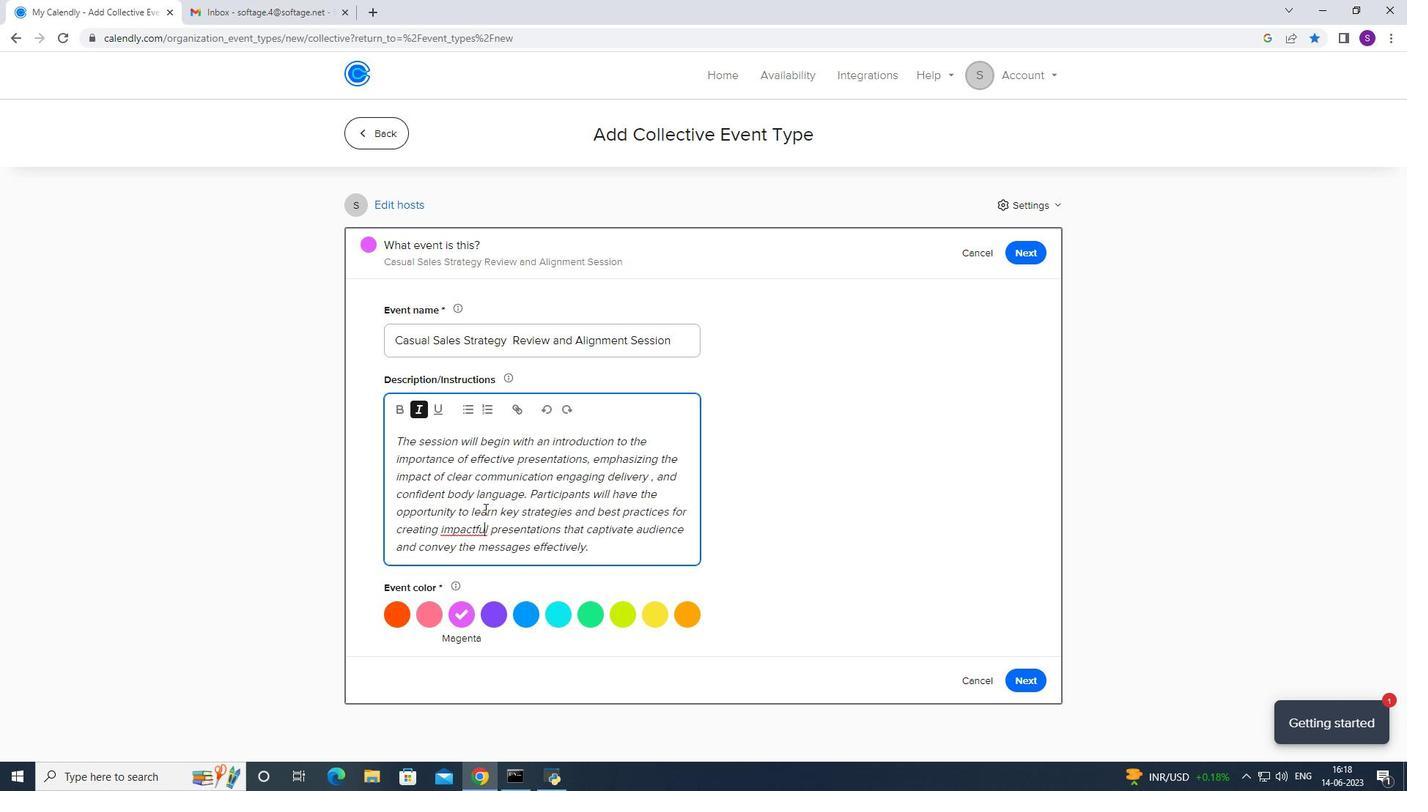 
Action: Mouse scrolled (484, 508) with delta (0, 0)
Screenshot: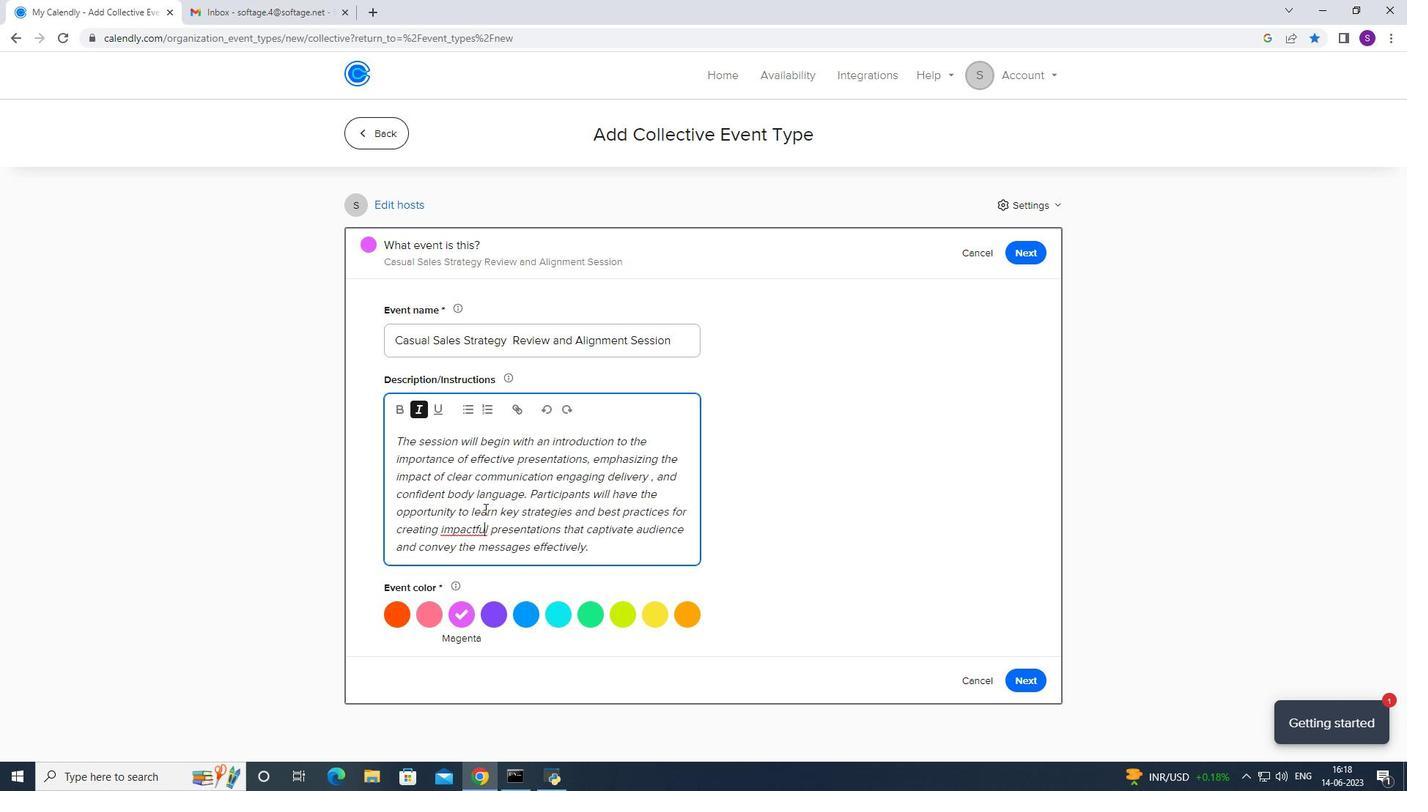 
Action: Mouse scrolled (484, 508) with delta (0, 0)
Screenshot: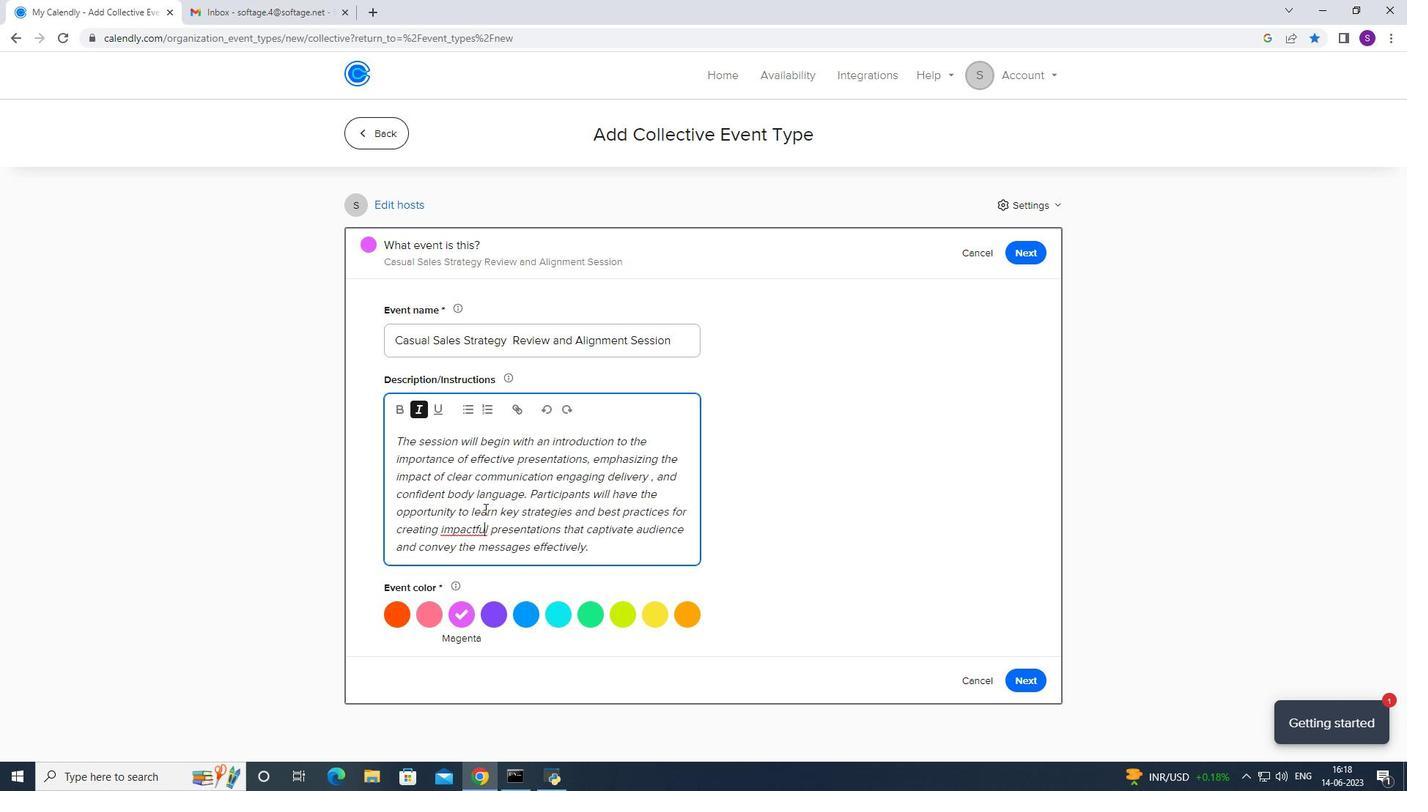 
Action: Mouse scrolled (484, 508) with delta (0, 0)
Screenshot: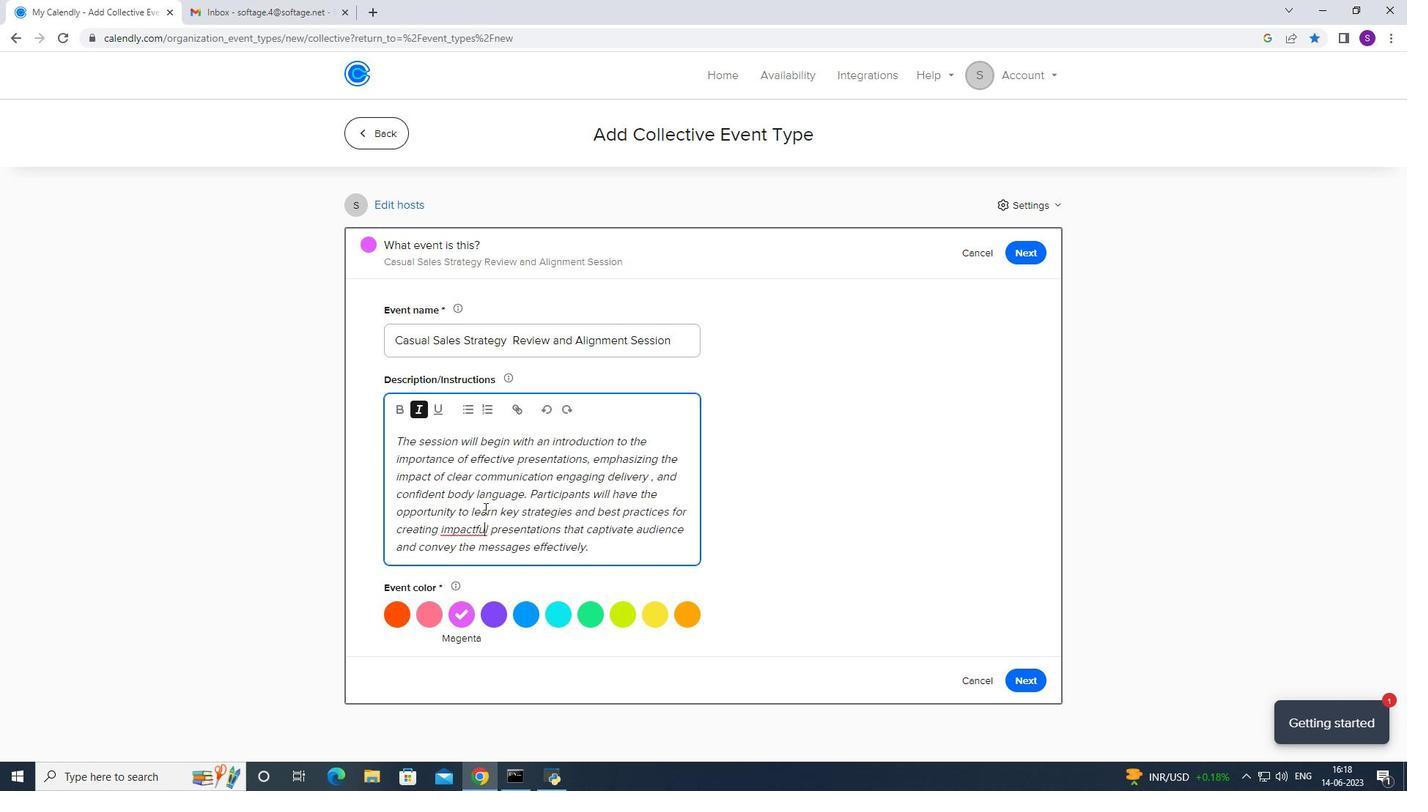 
Action: Mouse scrolled (484, 508) with delta (0, 0)
Screenshot: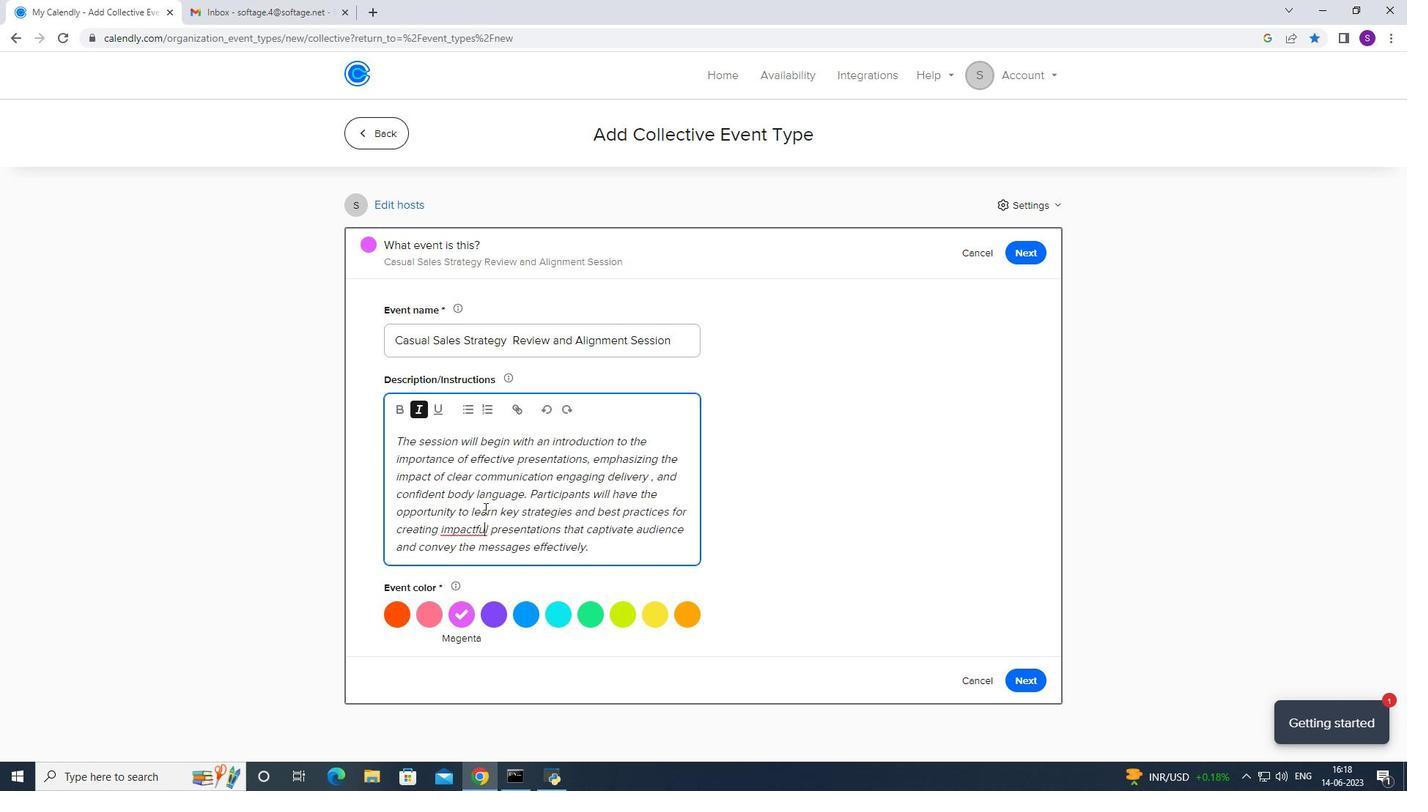 
Action: Mouse scrolled (484, 508) with delta (0, 0)
Screenshot: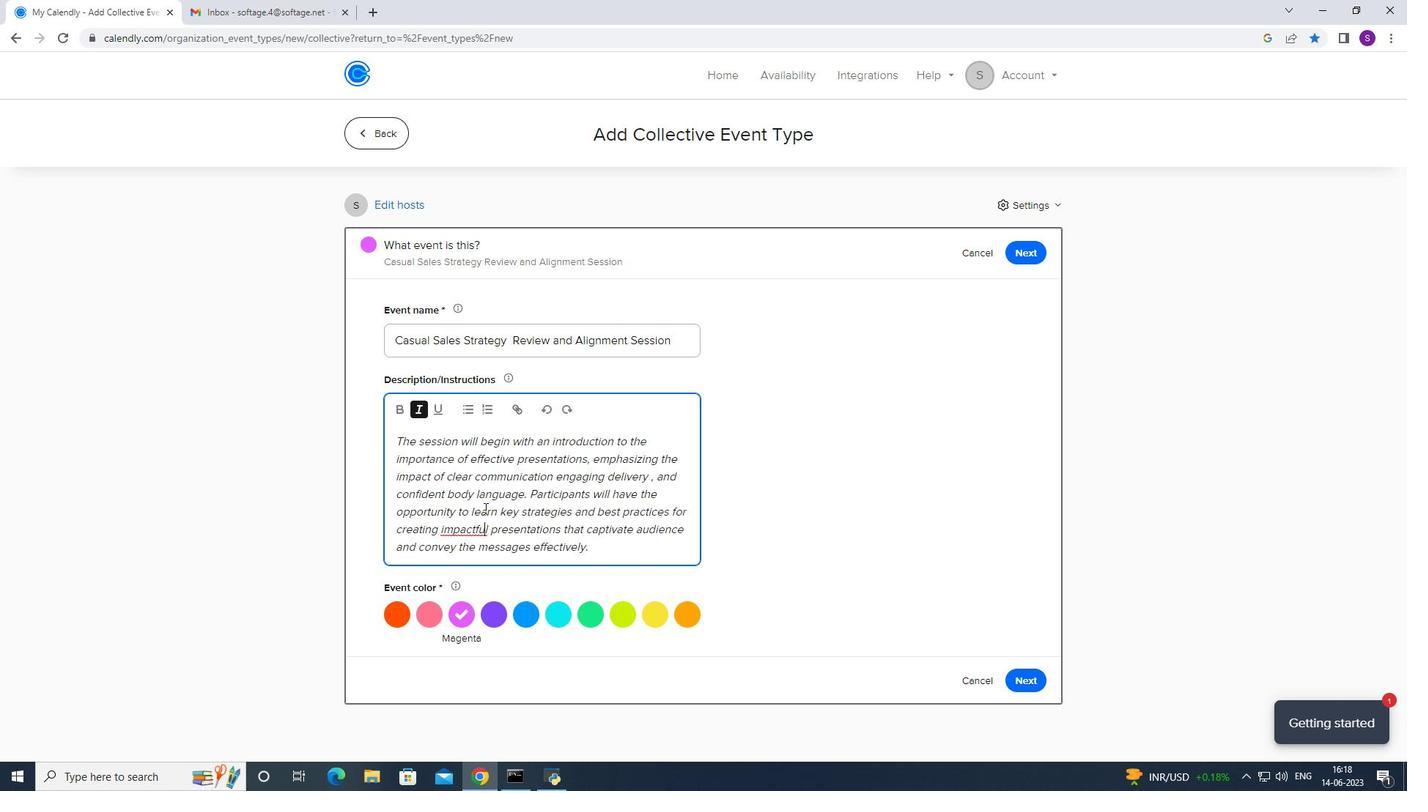 
Action: Mouse moved to (1024, 672)
Screenshot: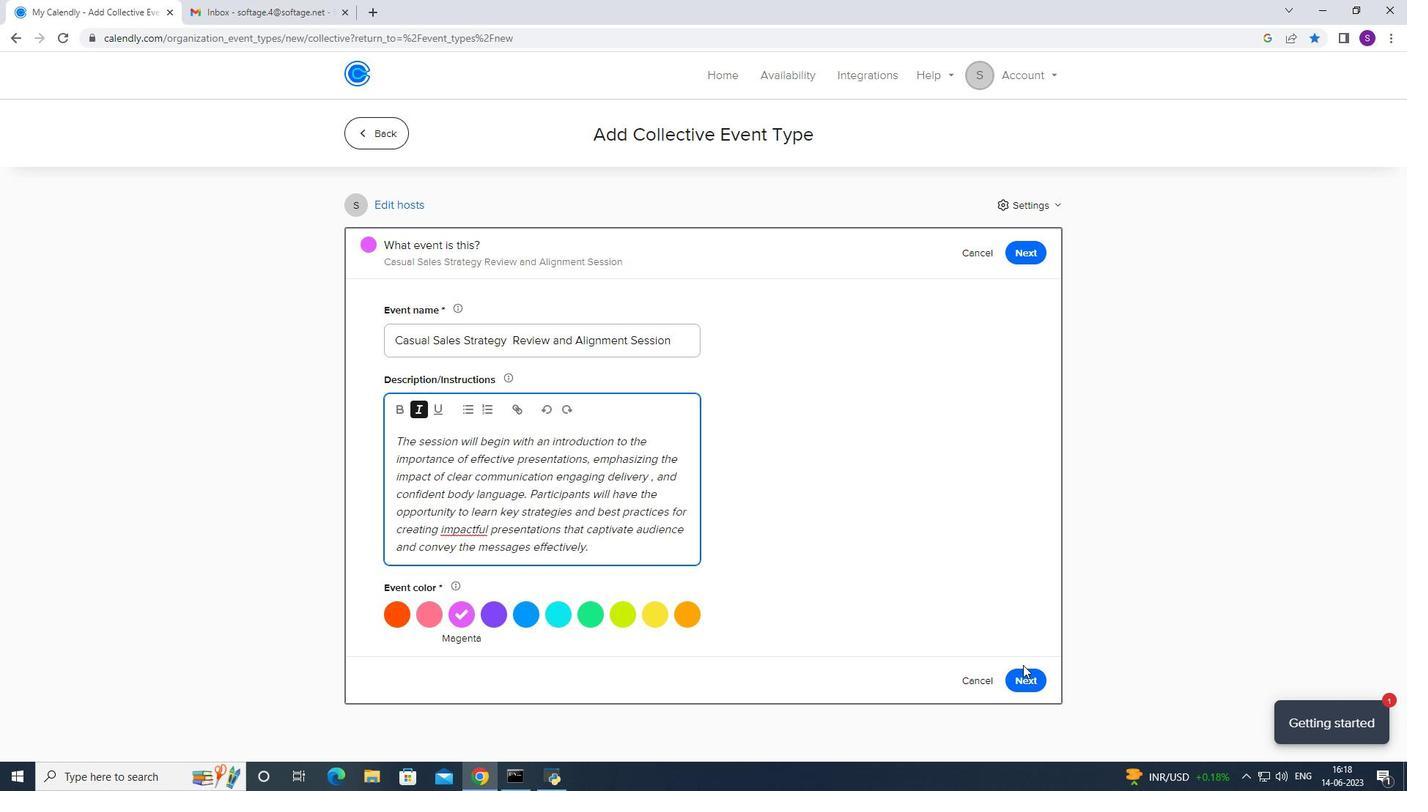
Action: Mouse pressed left at (1024, 672)
Screenshot: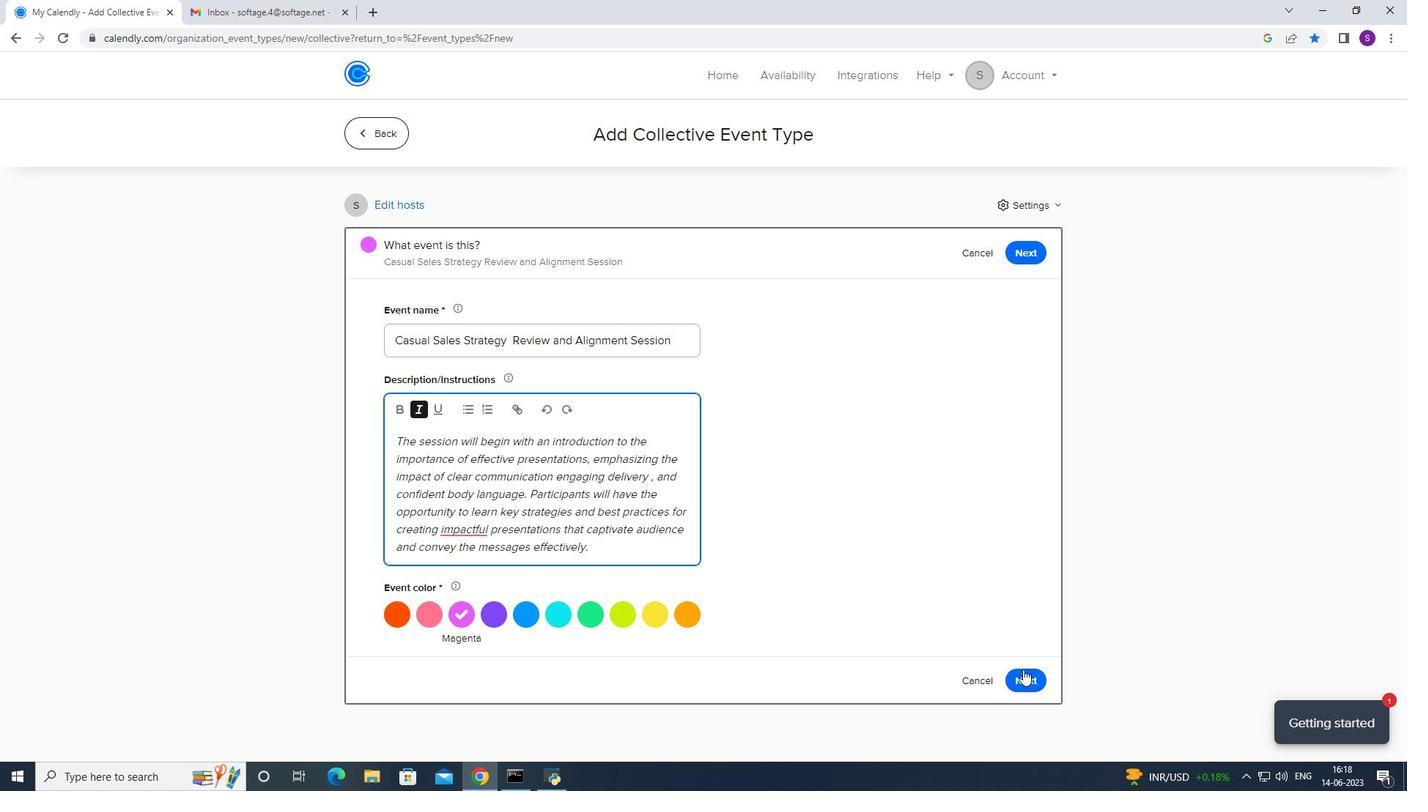 
Action: Mouse moved to (461, 423)
Screenshot: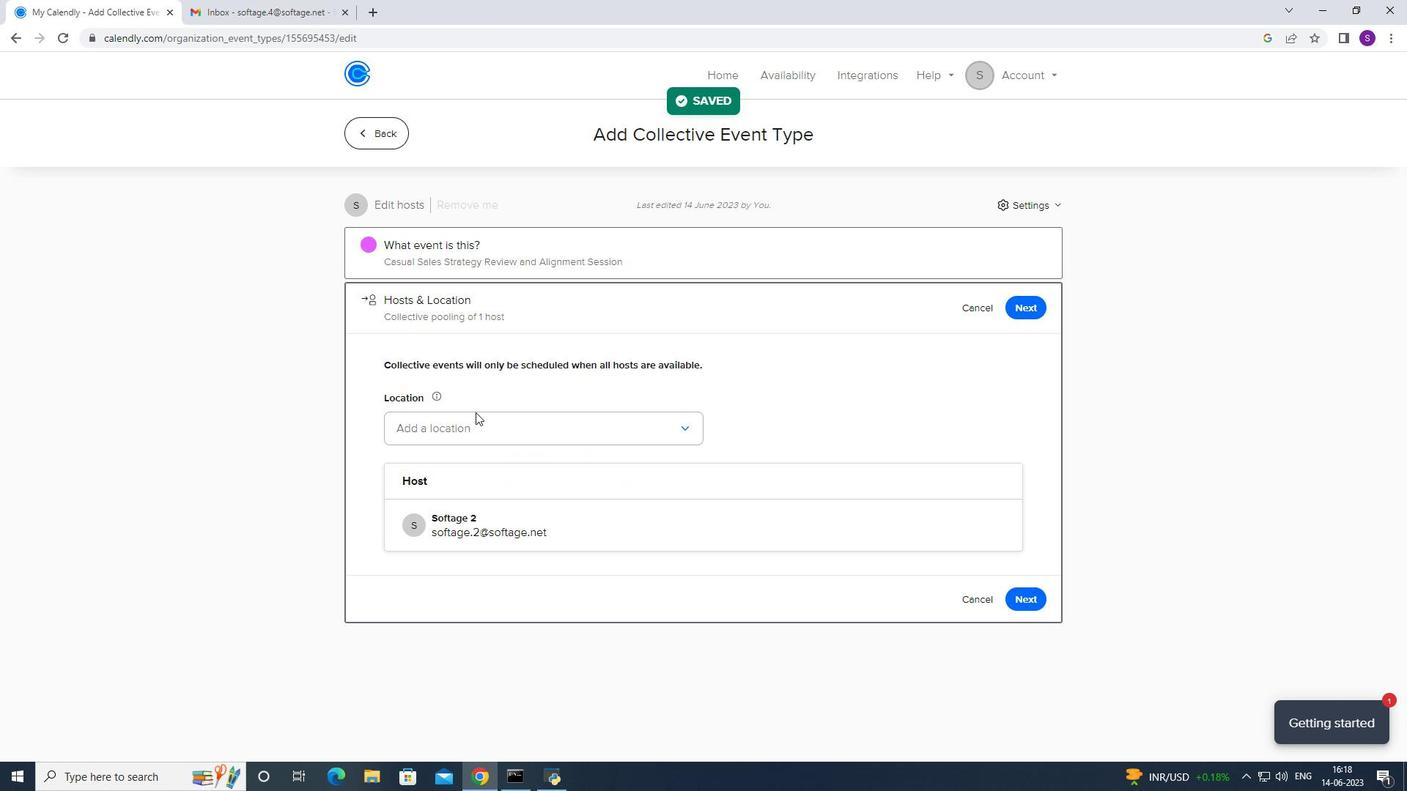 
Action: Mouse pressed left at (461, 423)
Screenshot: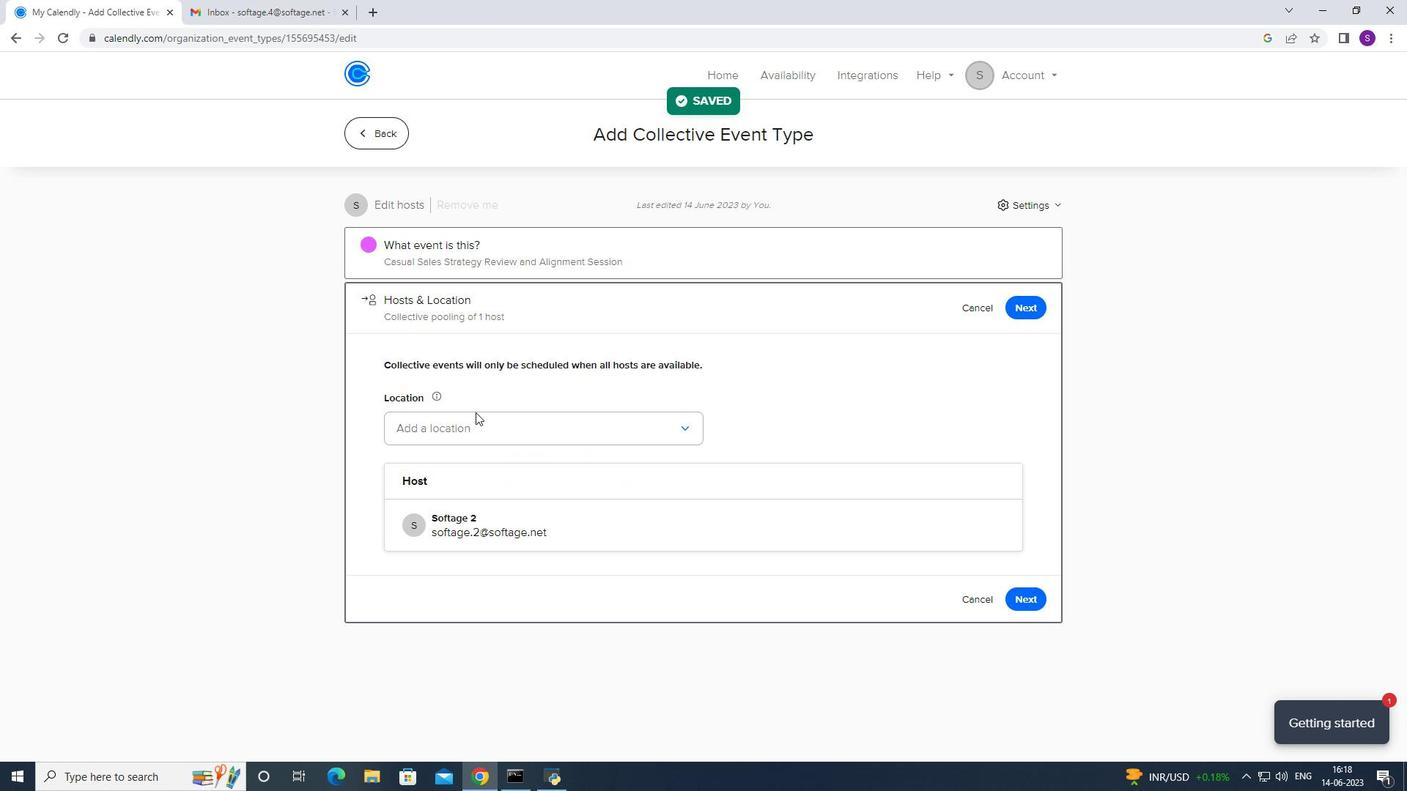 
Action: Mouse moved to (477, 458)
Screenshot: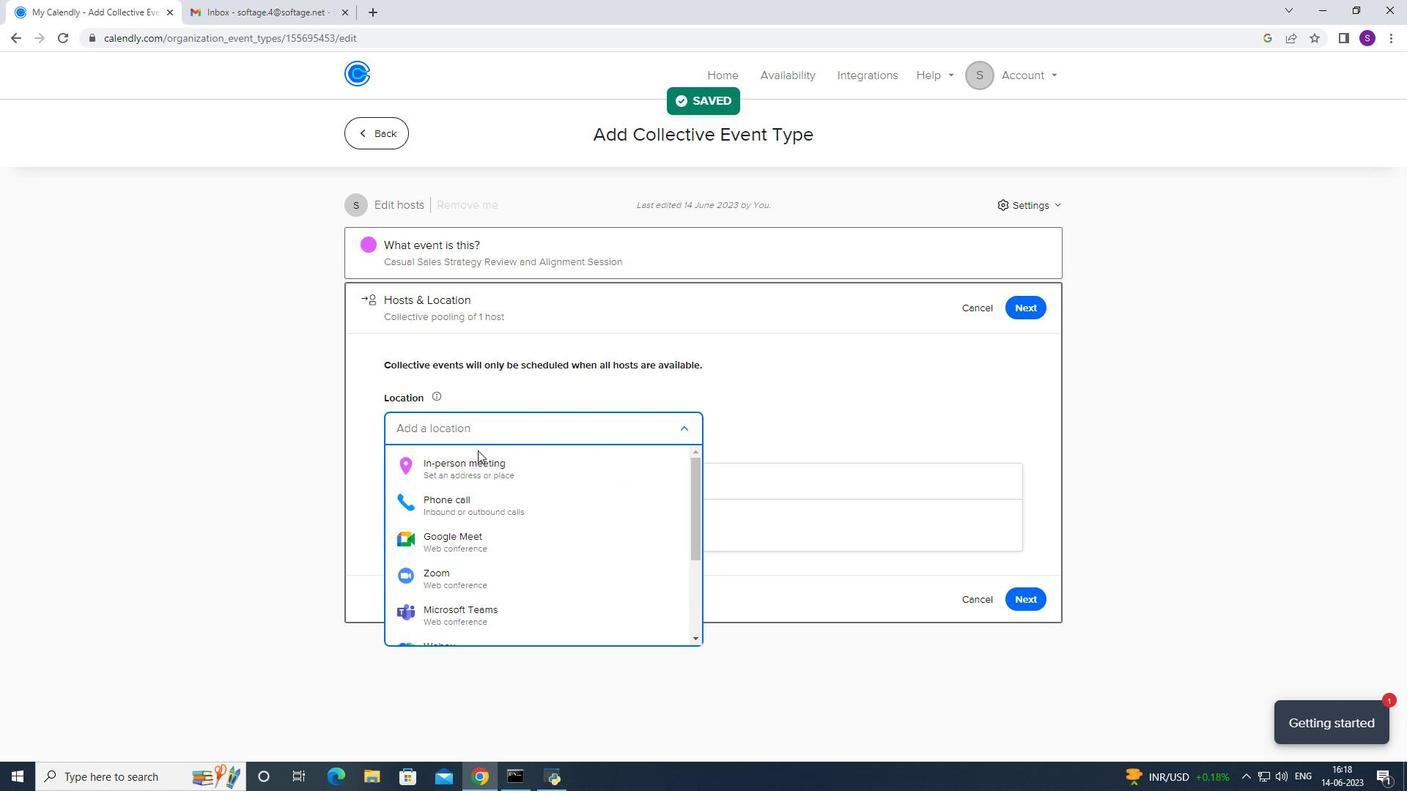 
Action: Mouse pressed left at (477, 458)
Screenshot: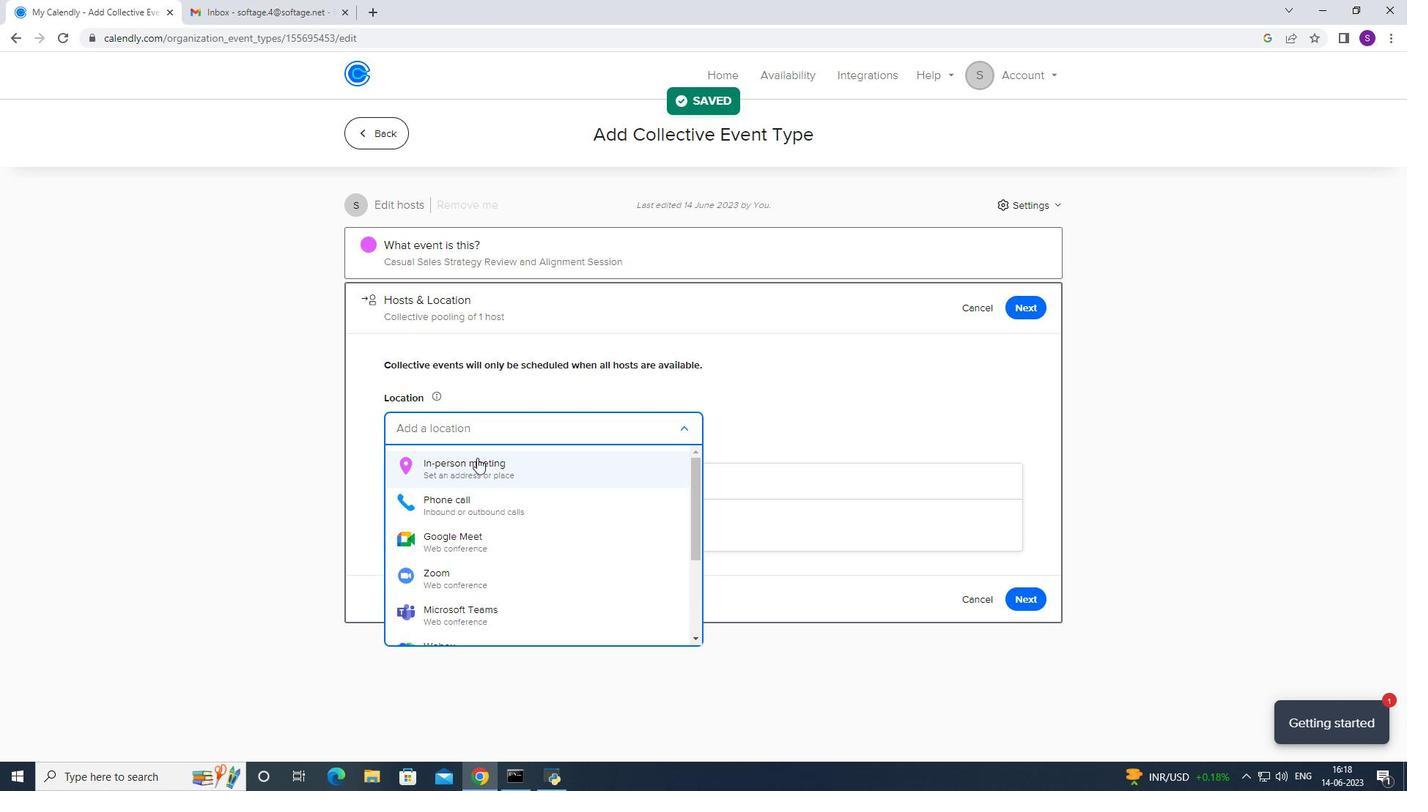 
Action: Mouse moved to (638, 250)
Screenshot: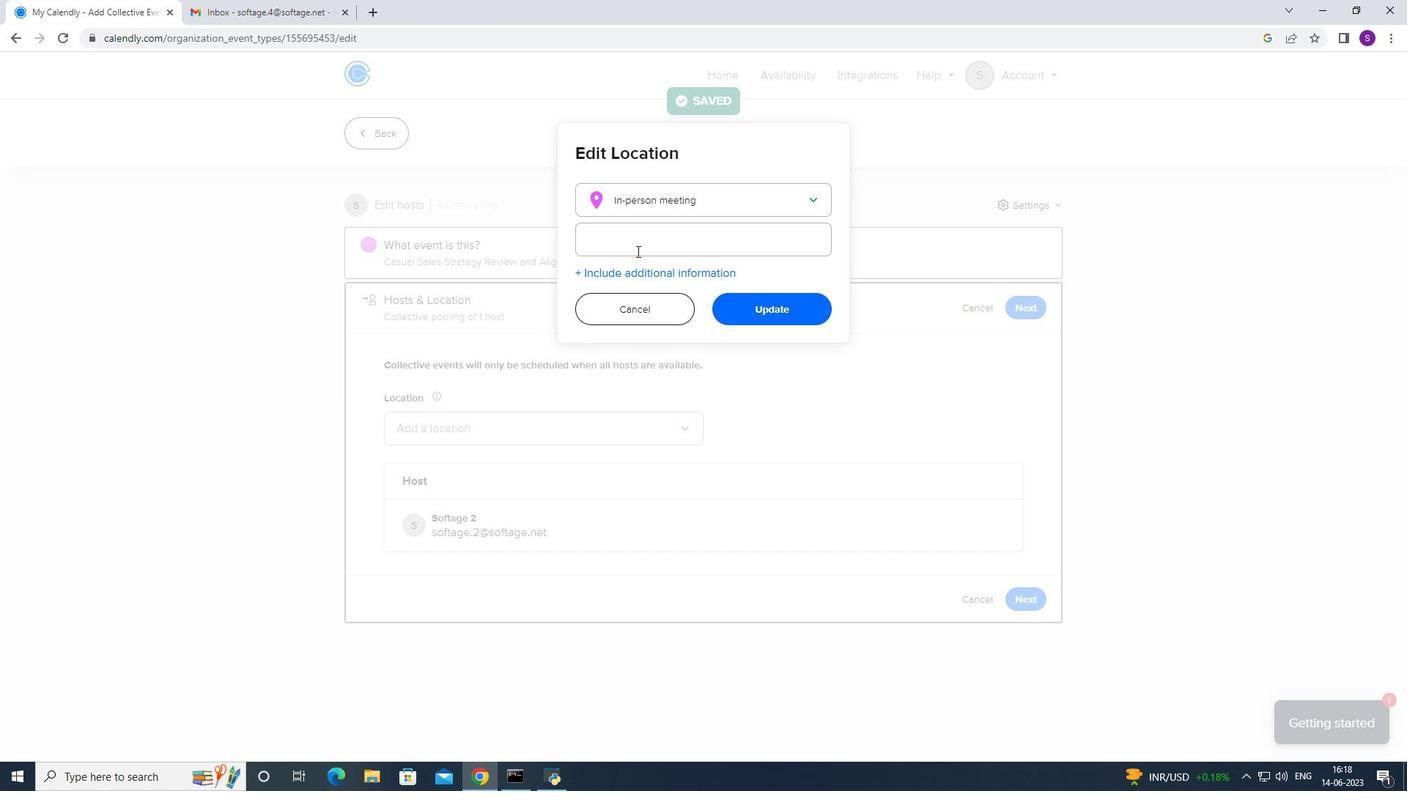 
Action: Mouse pressed left at (638, 250)
Screenshot: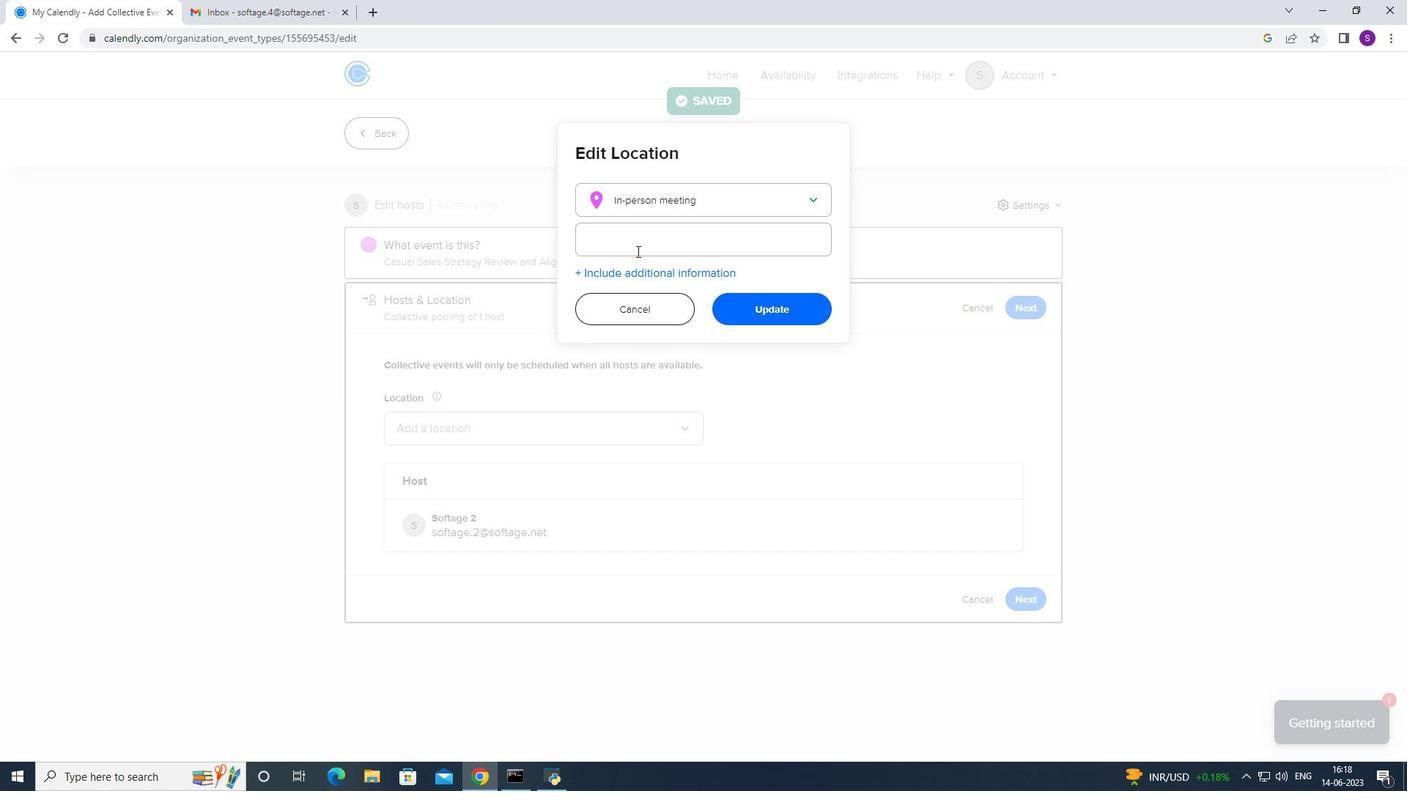 
Action: Mouse moved to (637, 251)
Screenshot: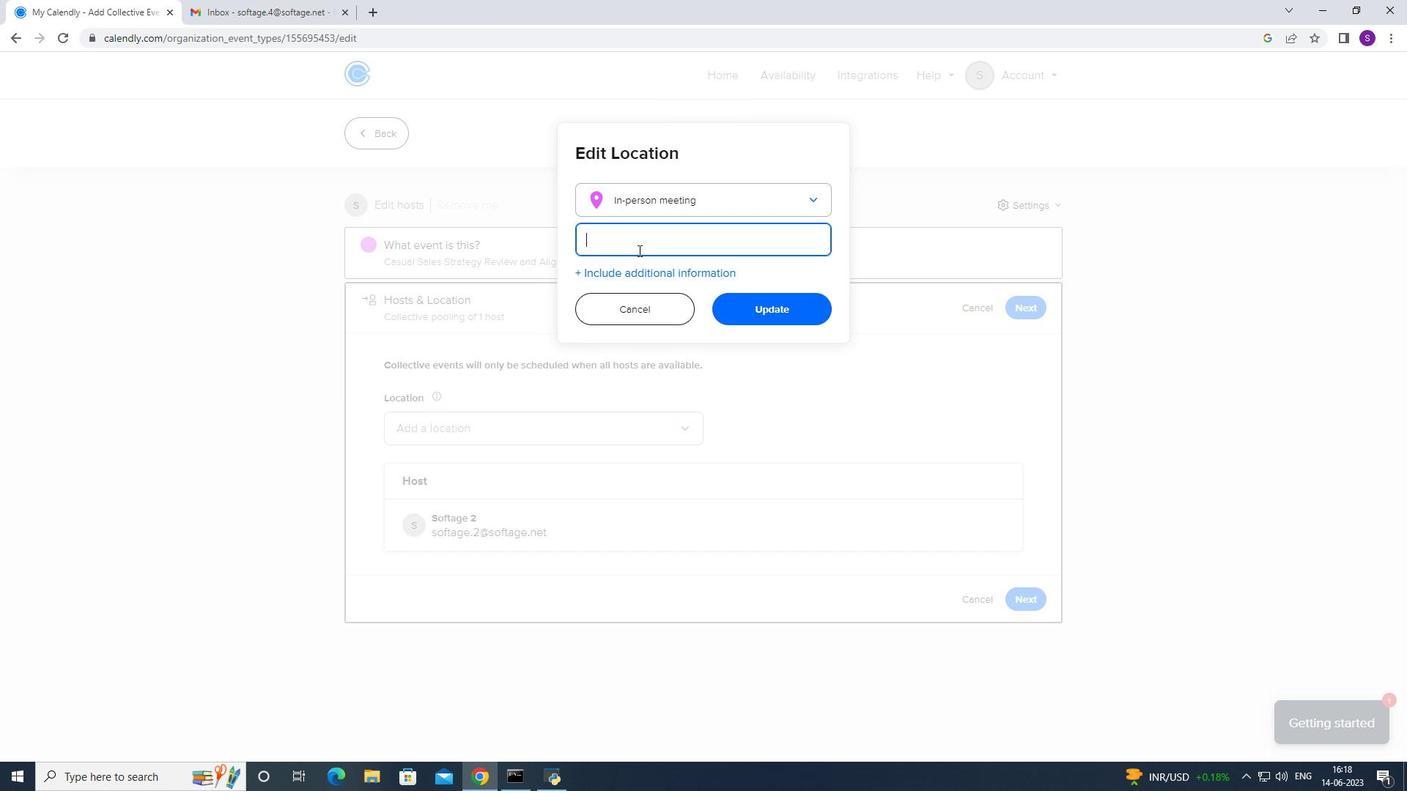 
Action: Key pressed <Key.caps_lock>
Screenshot: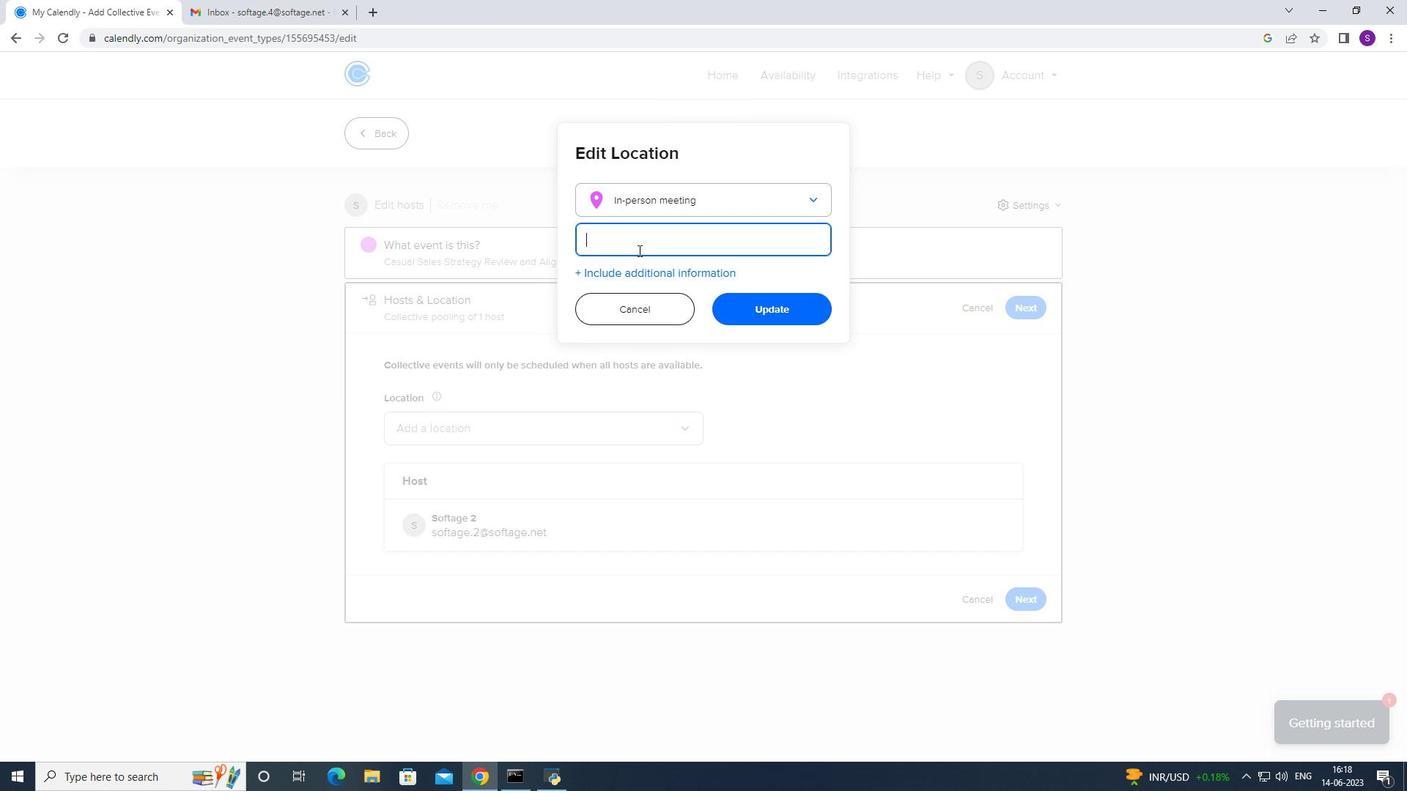 
Action: Mouse moved to (637, 252)
Screenshot: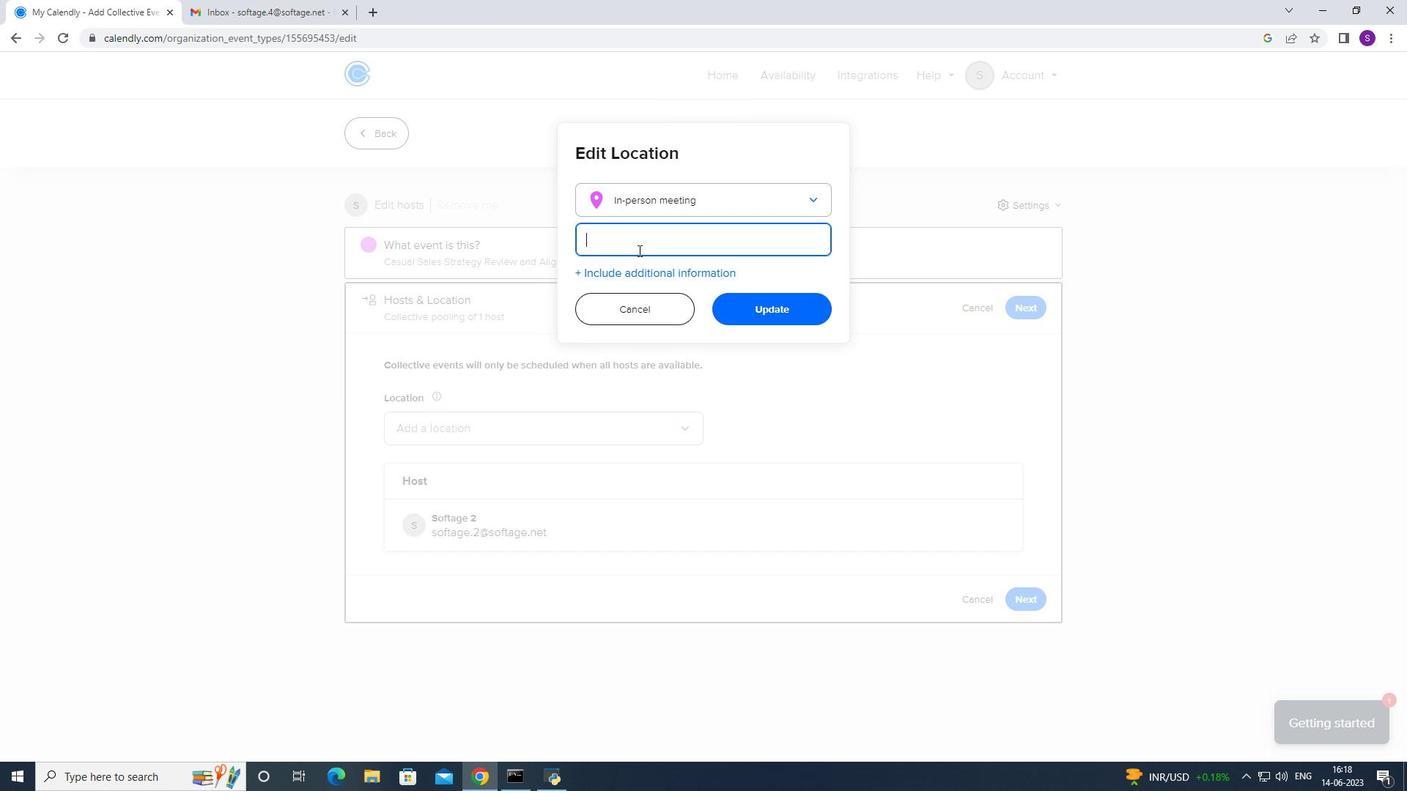 
Action: Key pressed K<Key.caps_lock>ua
Screenshot: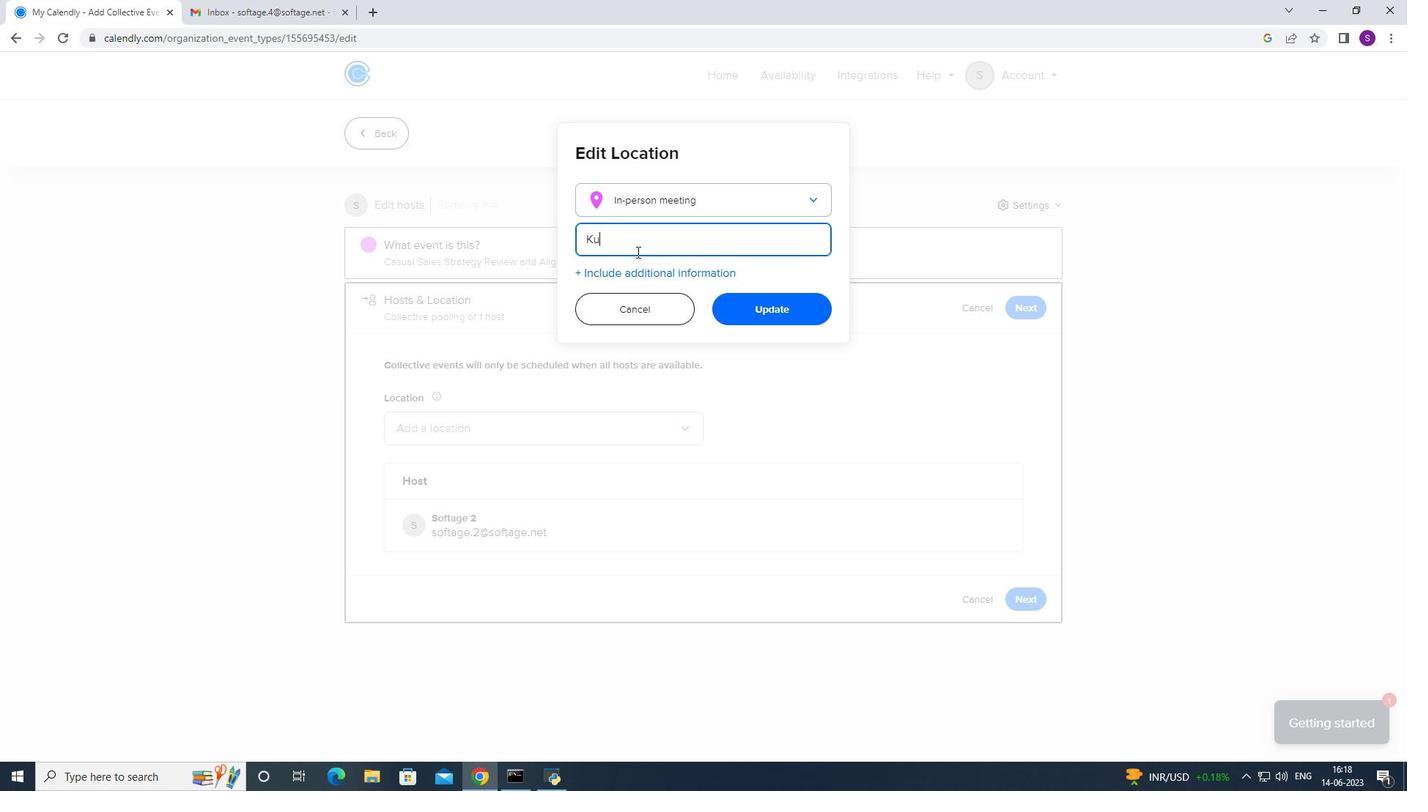 
Action: Mouse moved to (636, 252)
Screenshot: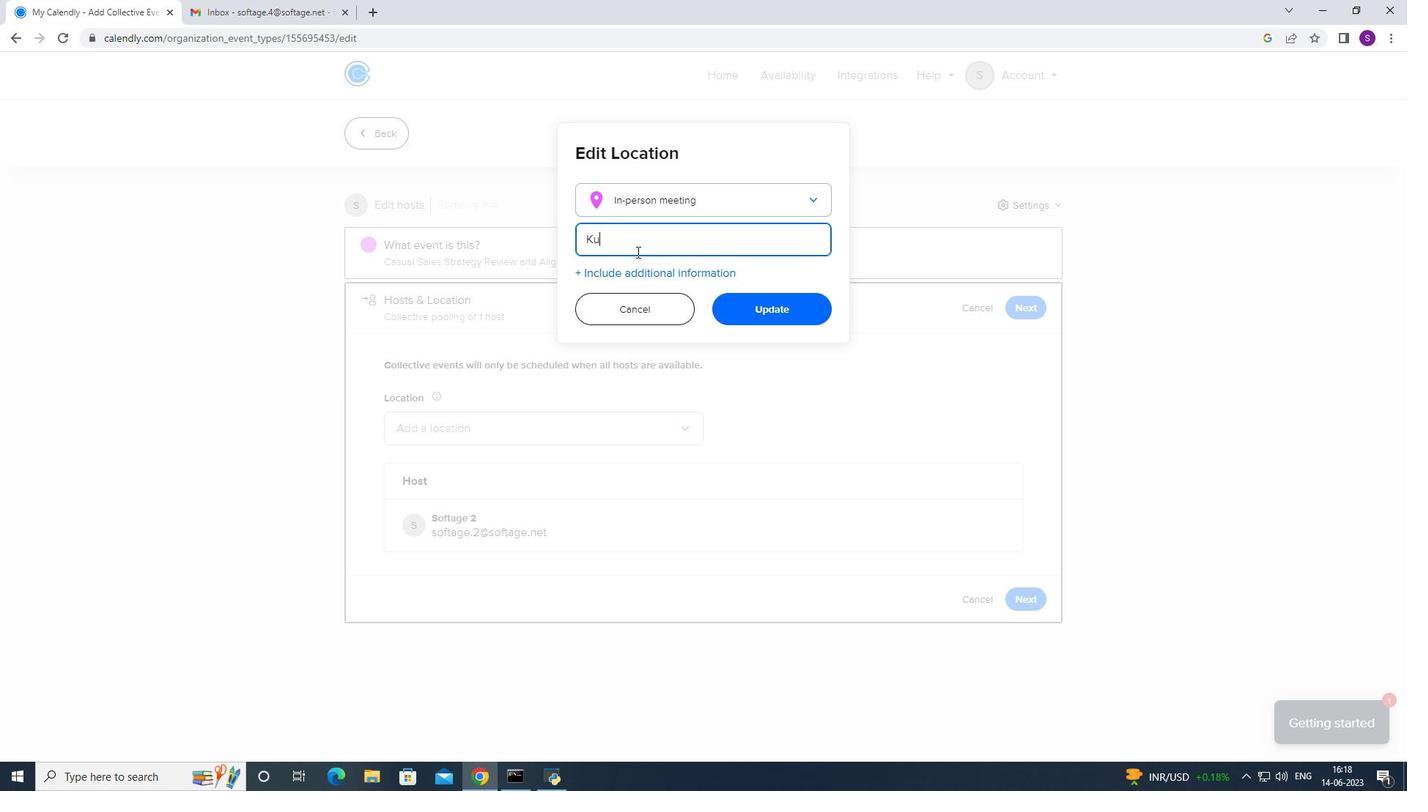 
Action: Key pressed la<Key.space><Key.caps_lock>
Screenshot: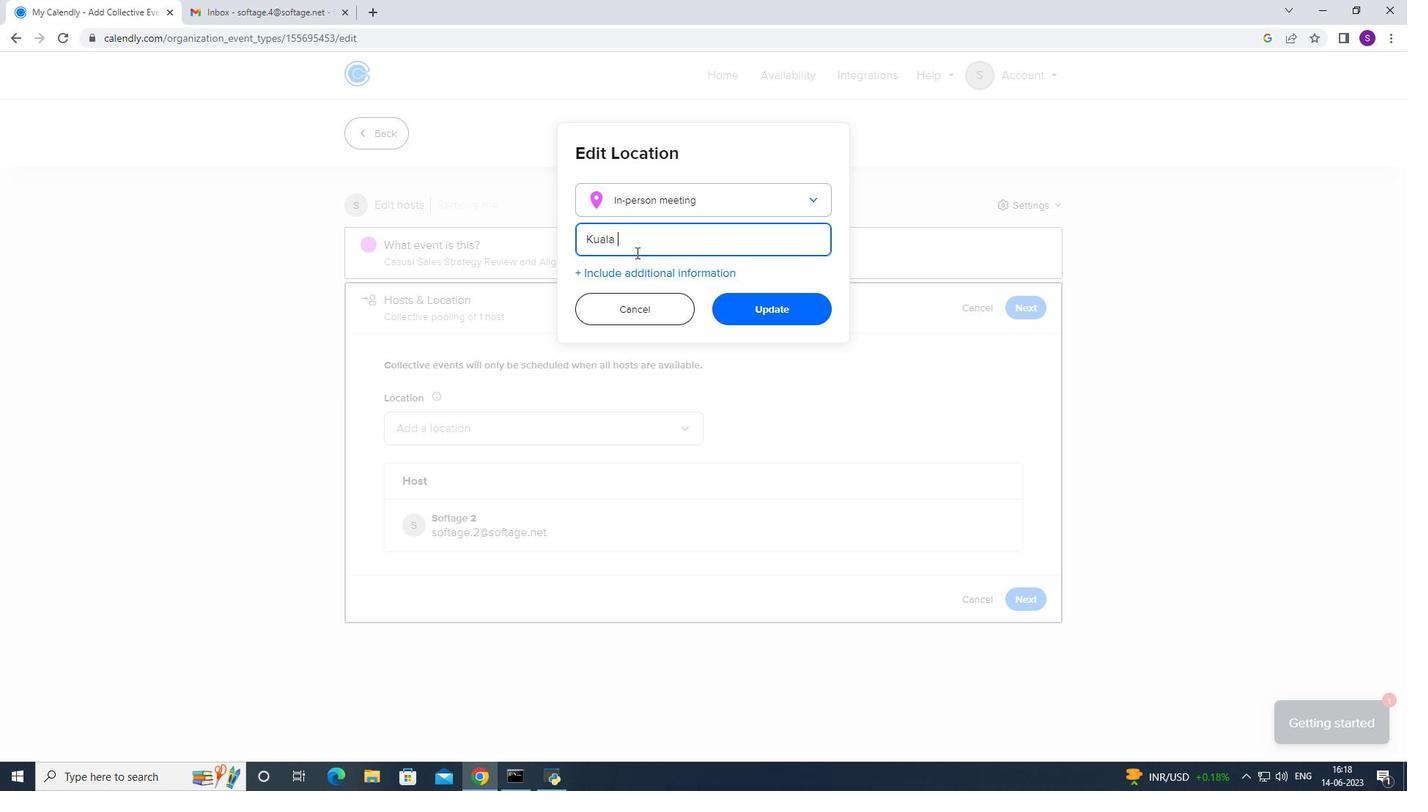
Action: Mouse moved to (636, 252)
Screenshot: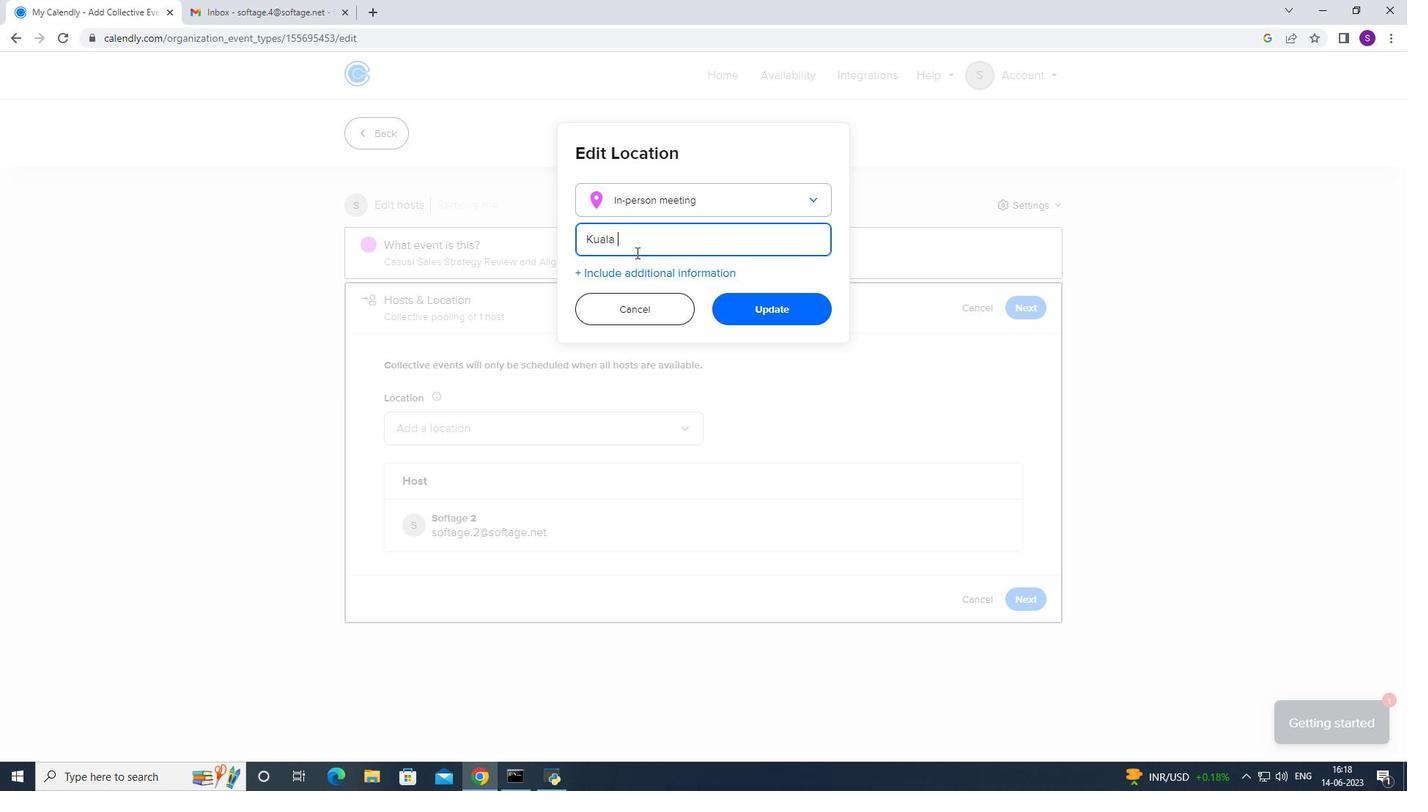 
Action: Key pressed L<Key.caps_lock>umpure,<Key.space><Key.caps_lock>M<Key.caps_lock>alayasia
Screenshot: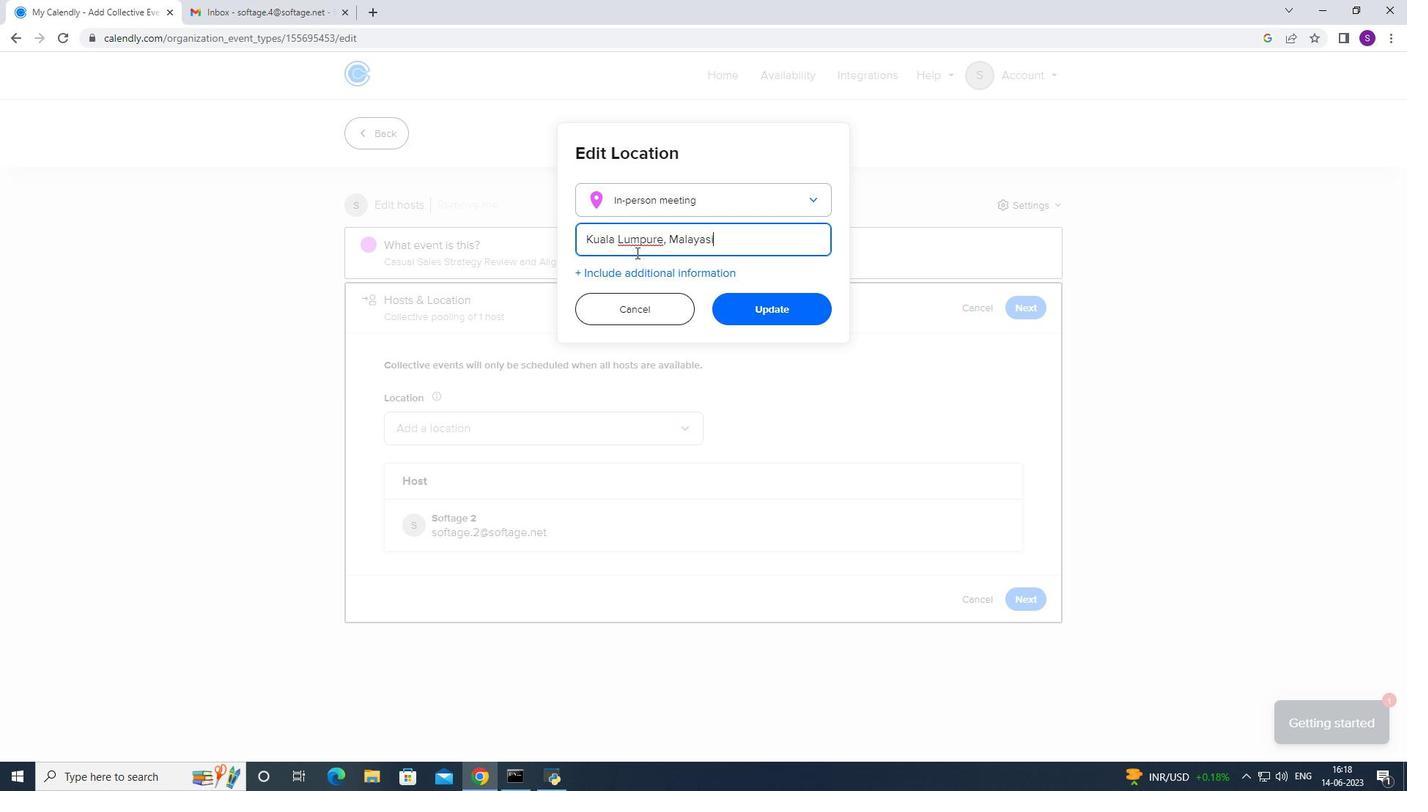 
Action: Mouse moved to (646, 254)
Screenshot: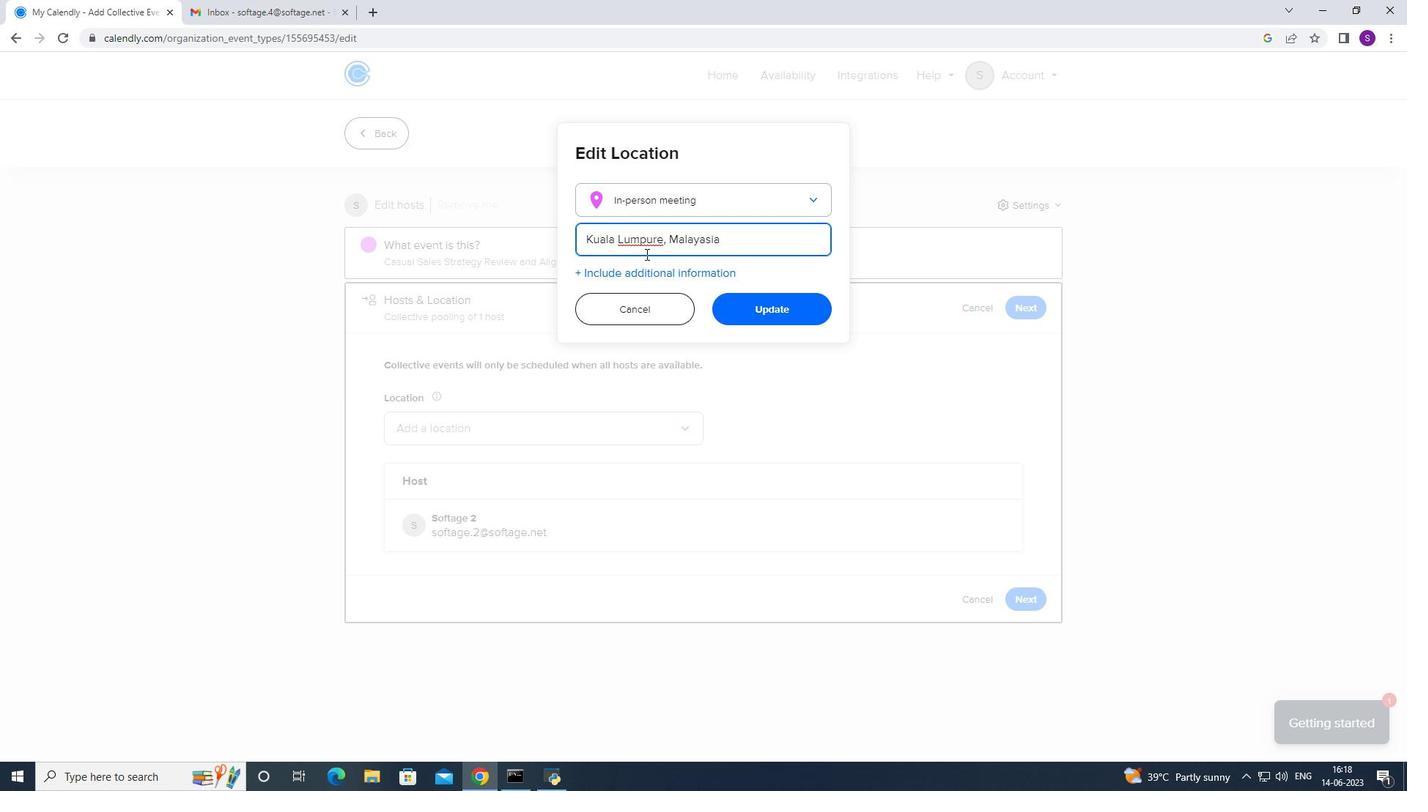 
Action: Mouse scrolled (646, 255) with delta (0, 0)
Screenshot: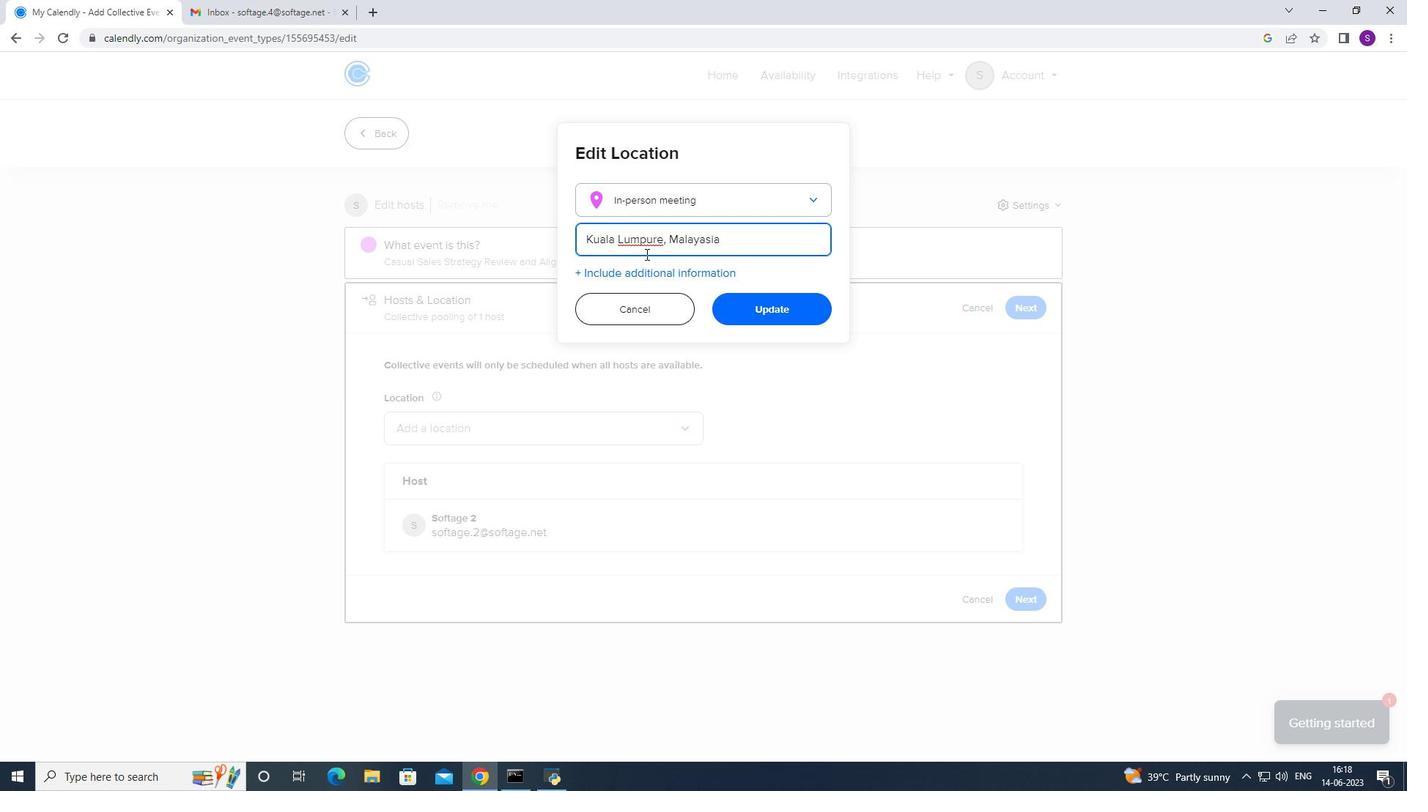 
Action: Mouse moved to (676, 238)
Screenshot: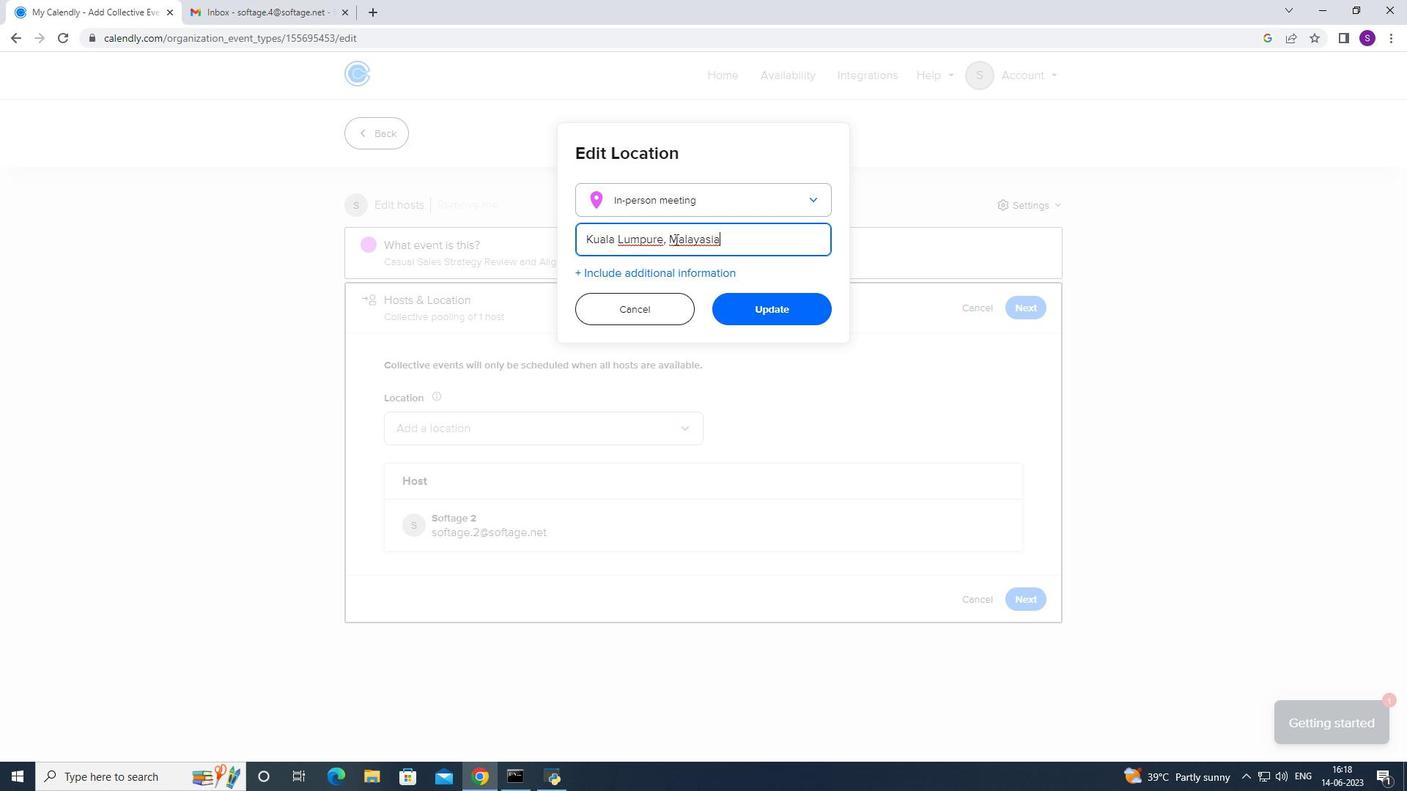 
Action: Mouse pressed right at (676, 238)
Screenshot: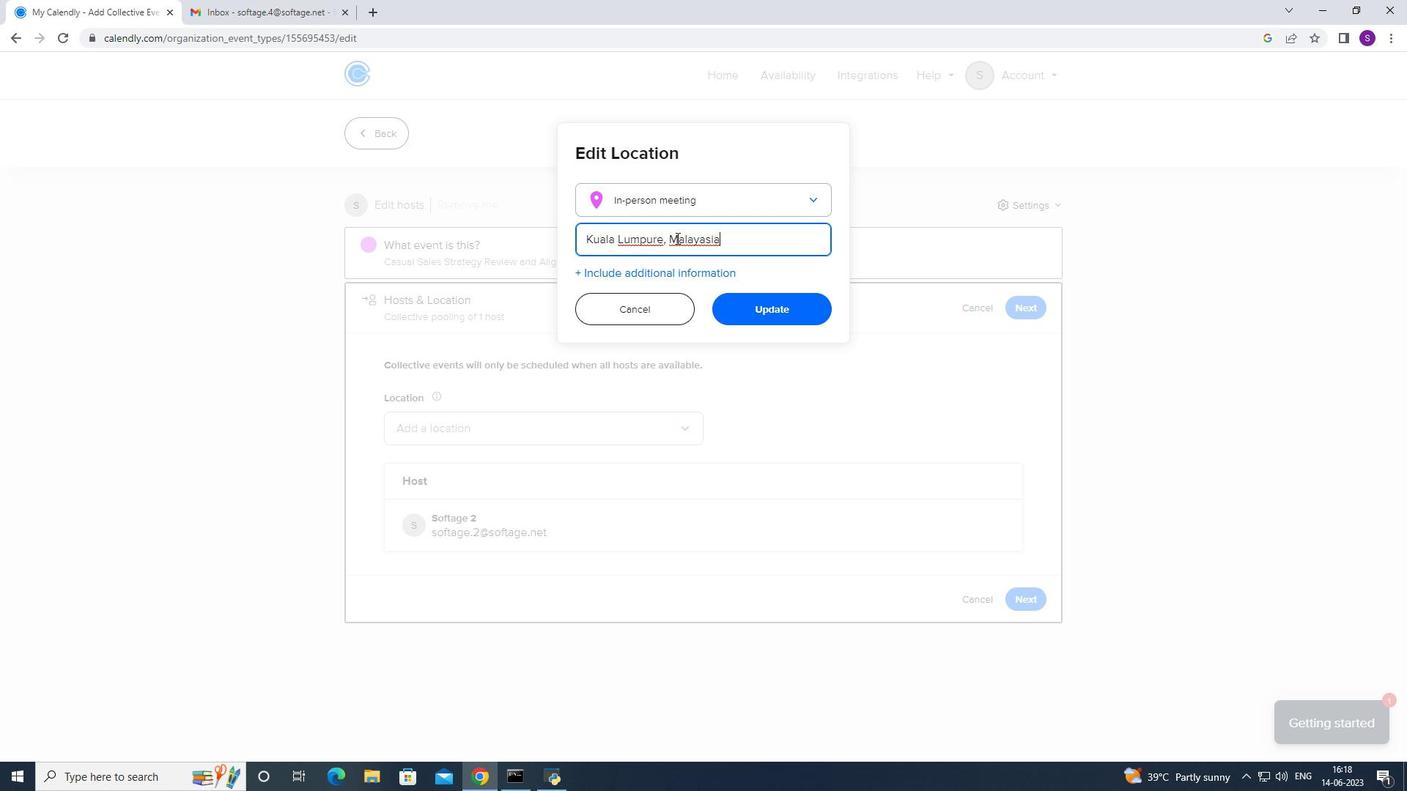 
Action: Mouse moved to (692, 250)
Screenshot: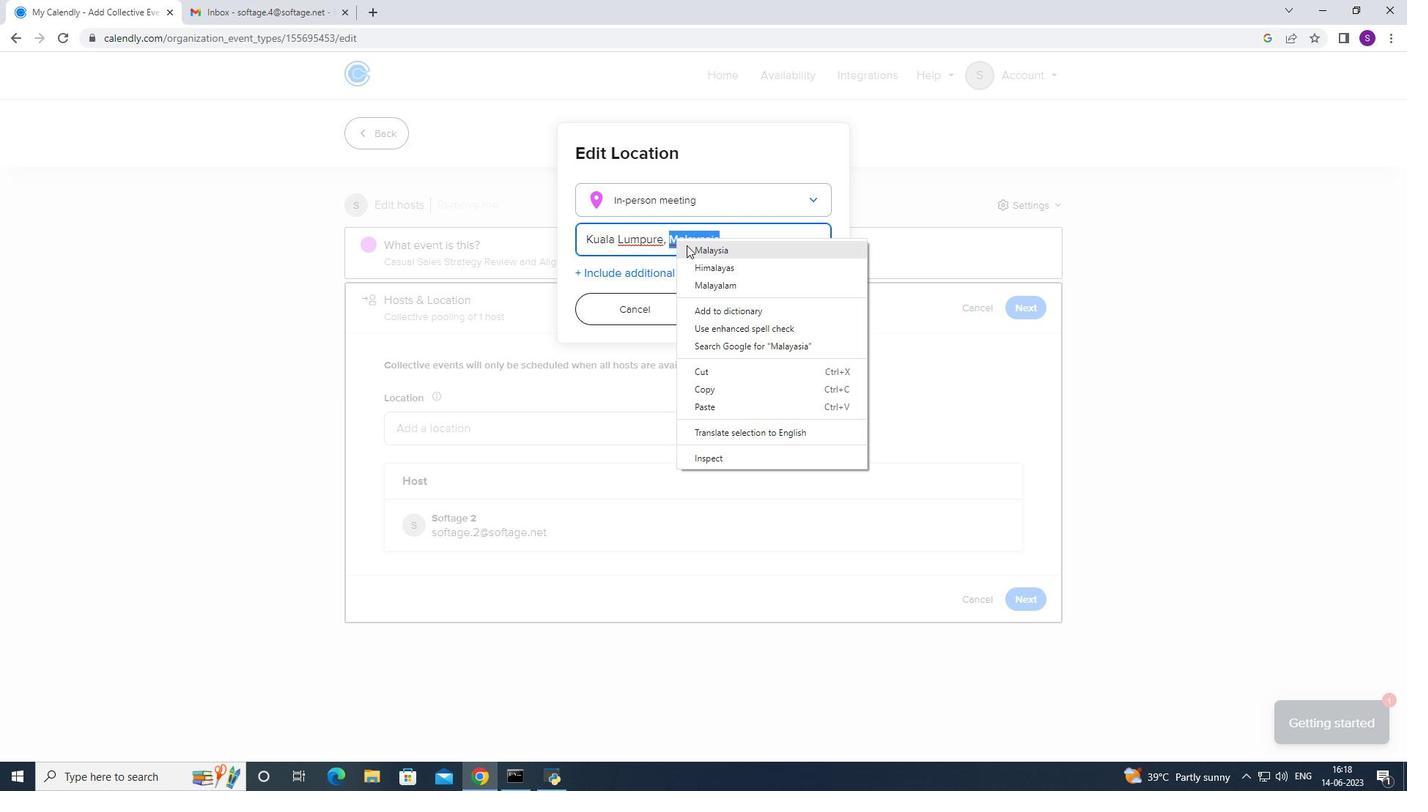 
Action: Mouse pressed left at (692, 250)
Screenshot: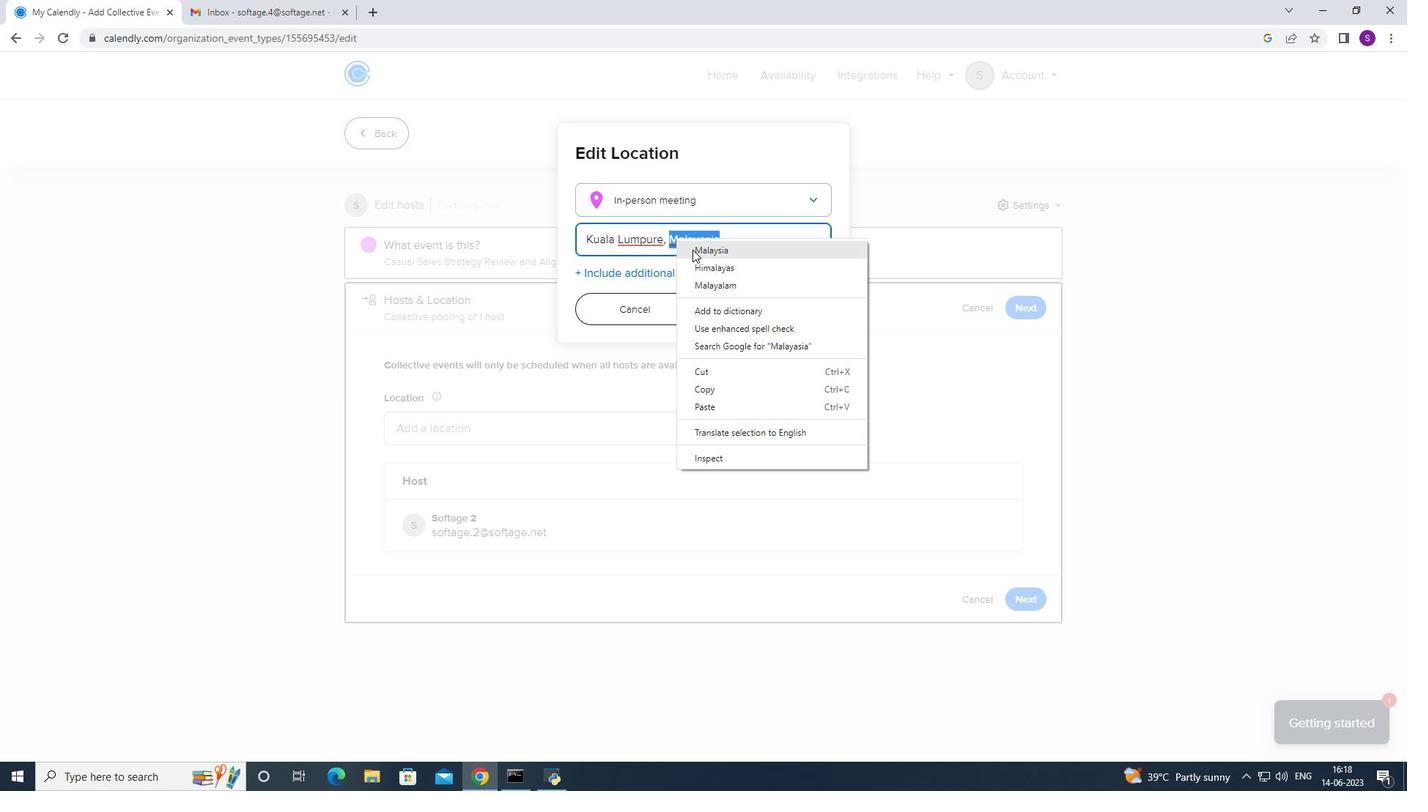 
Action: Mouse moved to (652, 239)
Screenshot: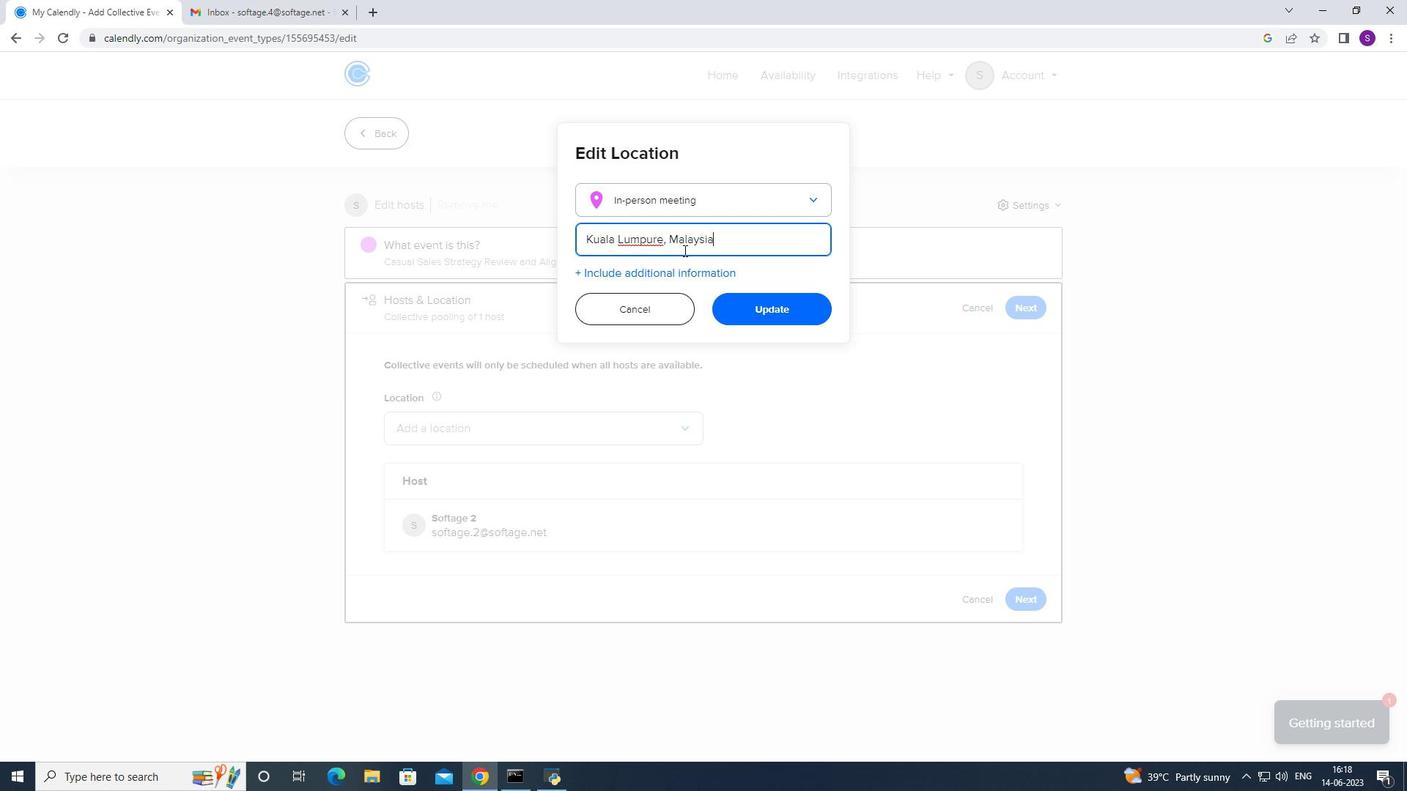 
Action: Mouse pressed right at (652, 239)
Screenshot: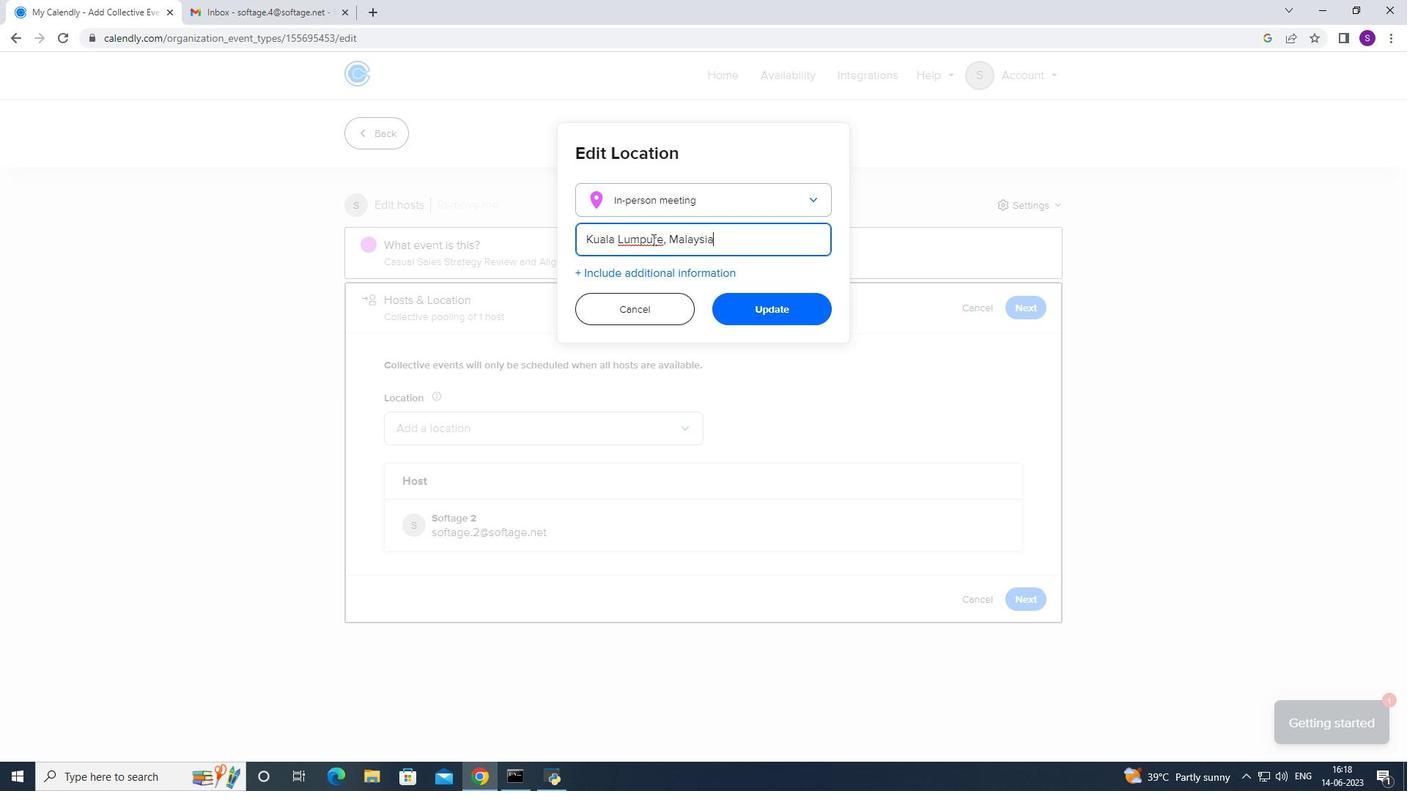
Action: Mouse moved to (667, 251)
Screenshot: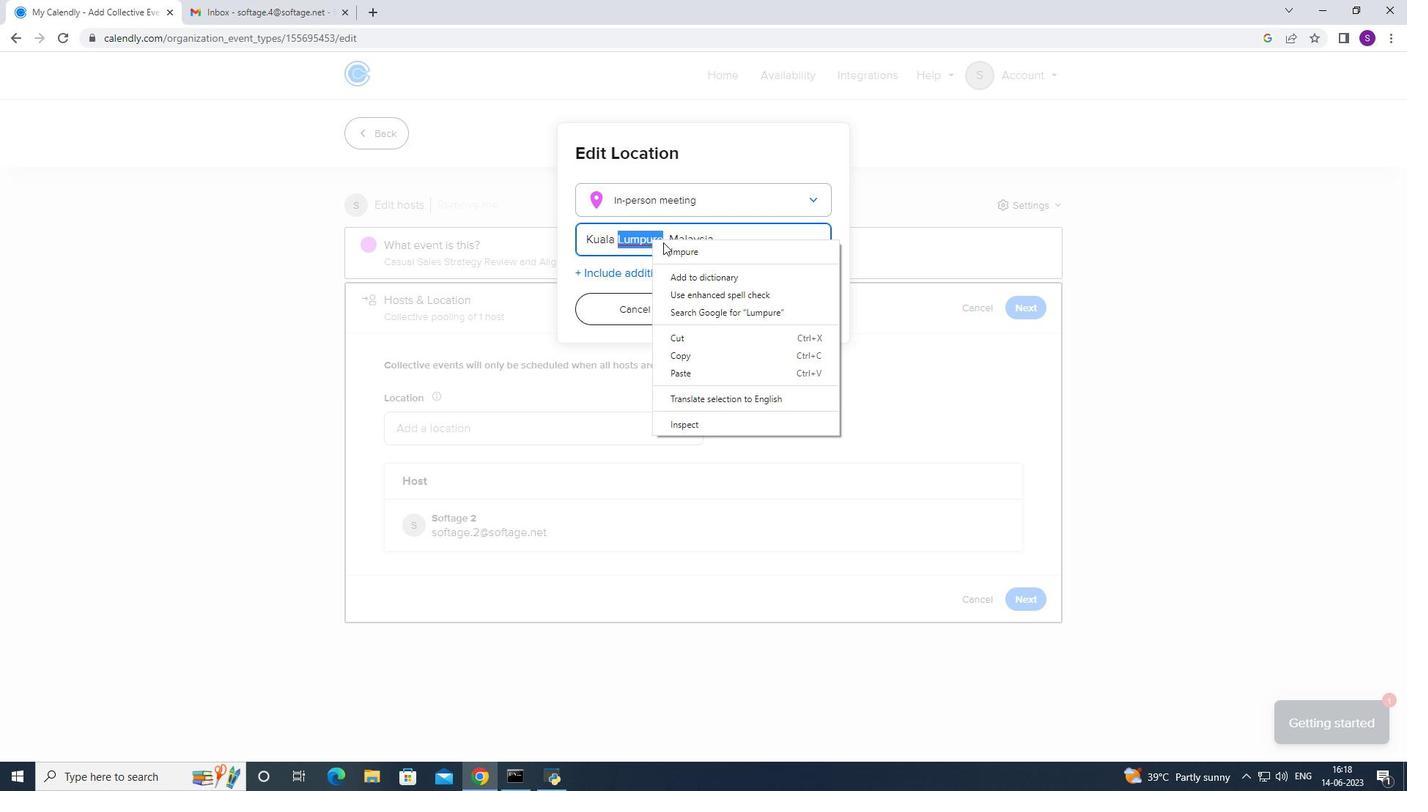 
Action: Mouse pressed left at (667, 251)
Screenshot: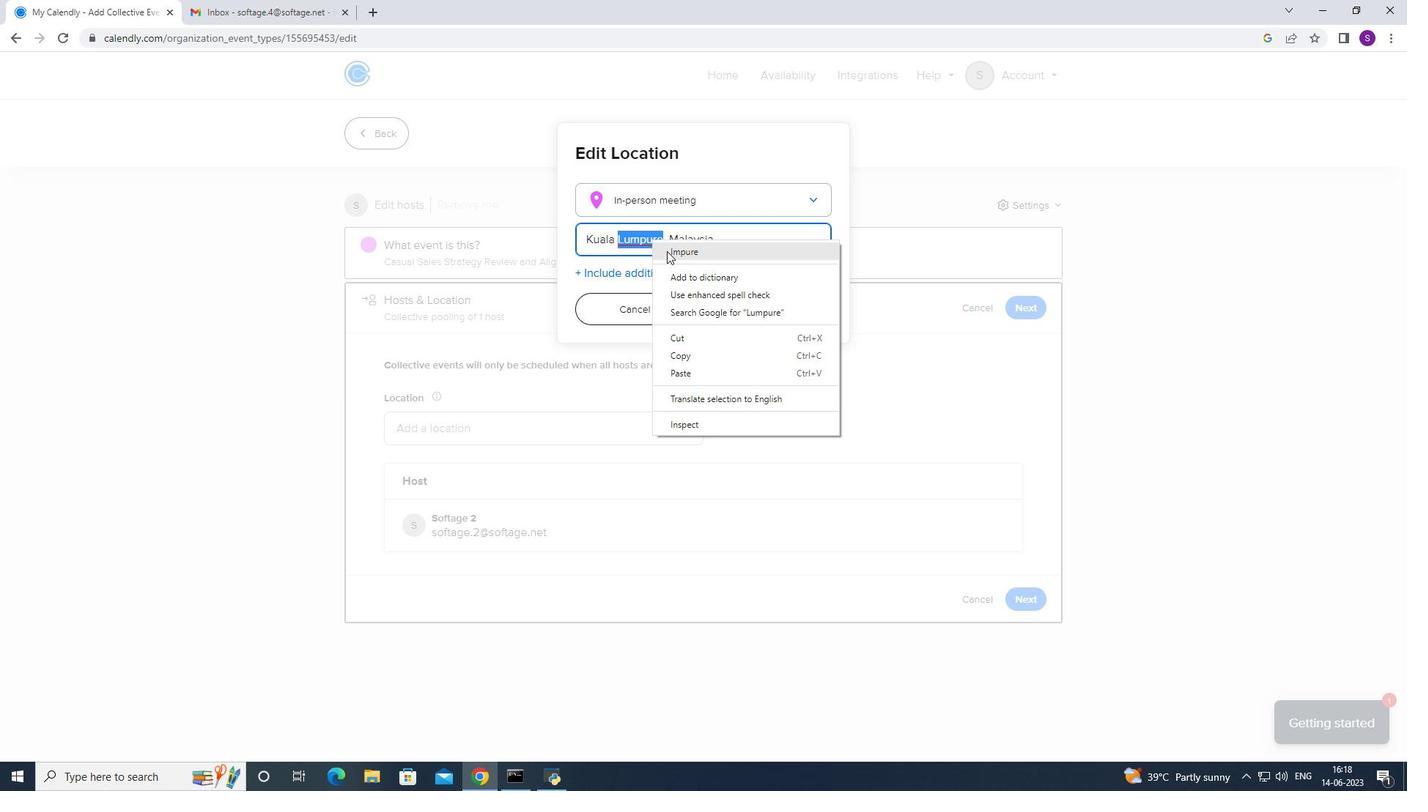 
Action: Mouse moved to (756, 236)
Screenshot: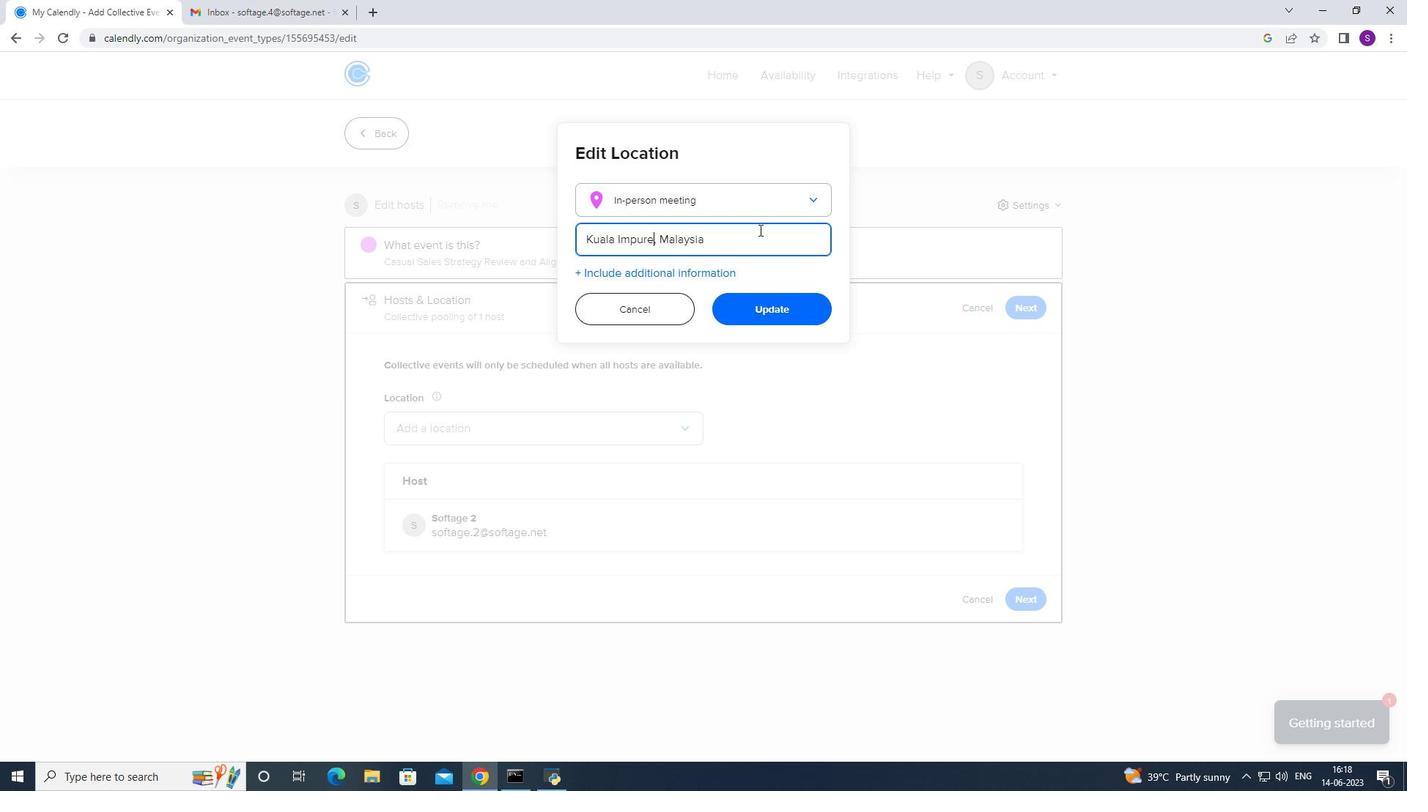 
Action: Key pressed <Key.backspace>
Screenshot: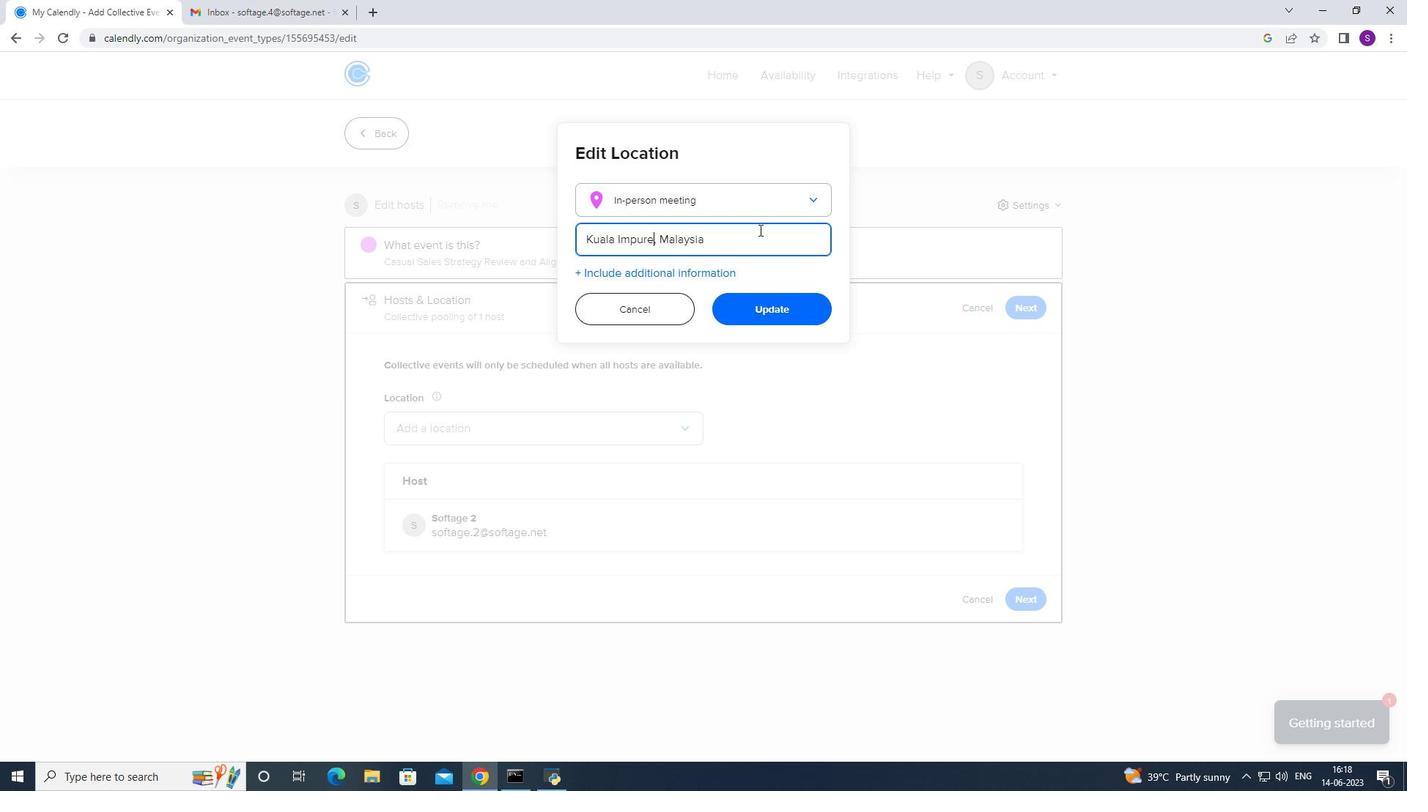 
Action: Mouse moved to (739, 257)
Screenshot: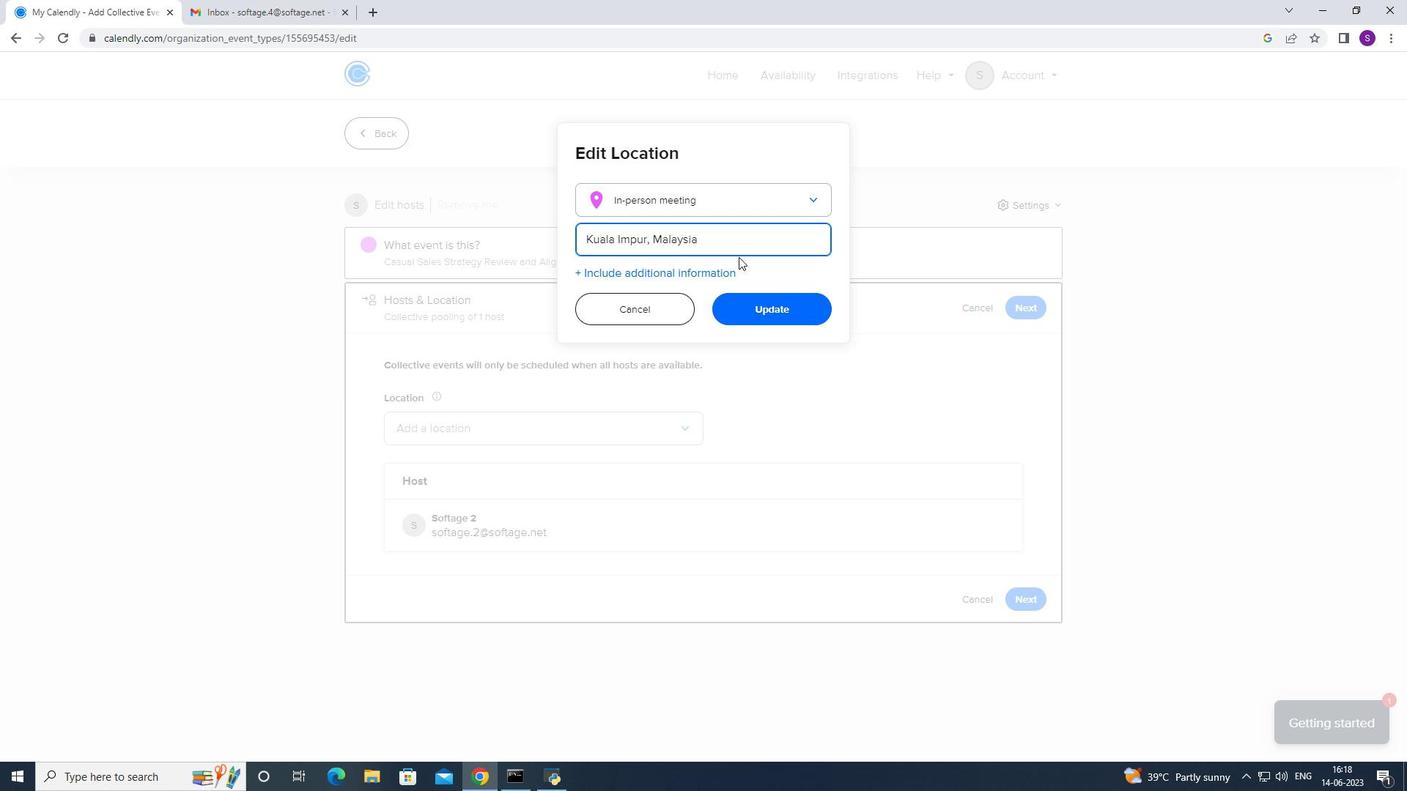 
Action: Key pressed <Key.backspace><Key.backspace><Key.backspace><Key.backspace><Key.backspace>
Screenshot: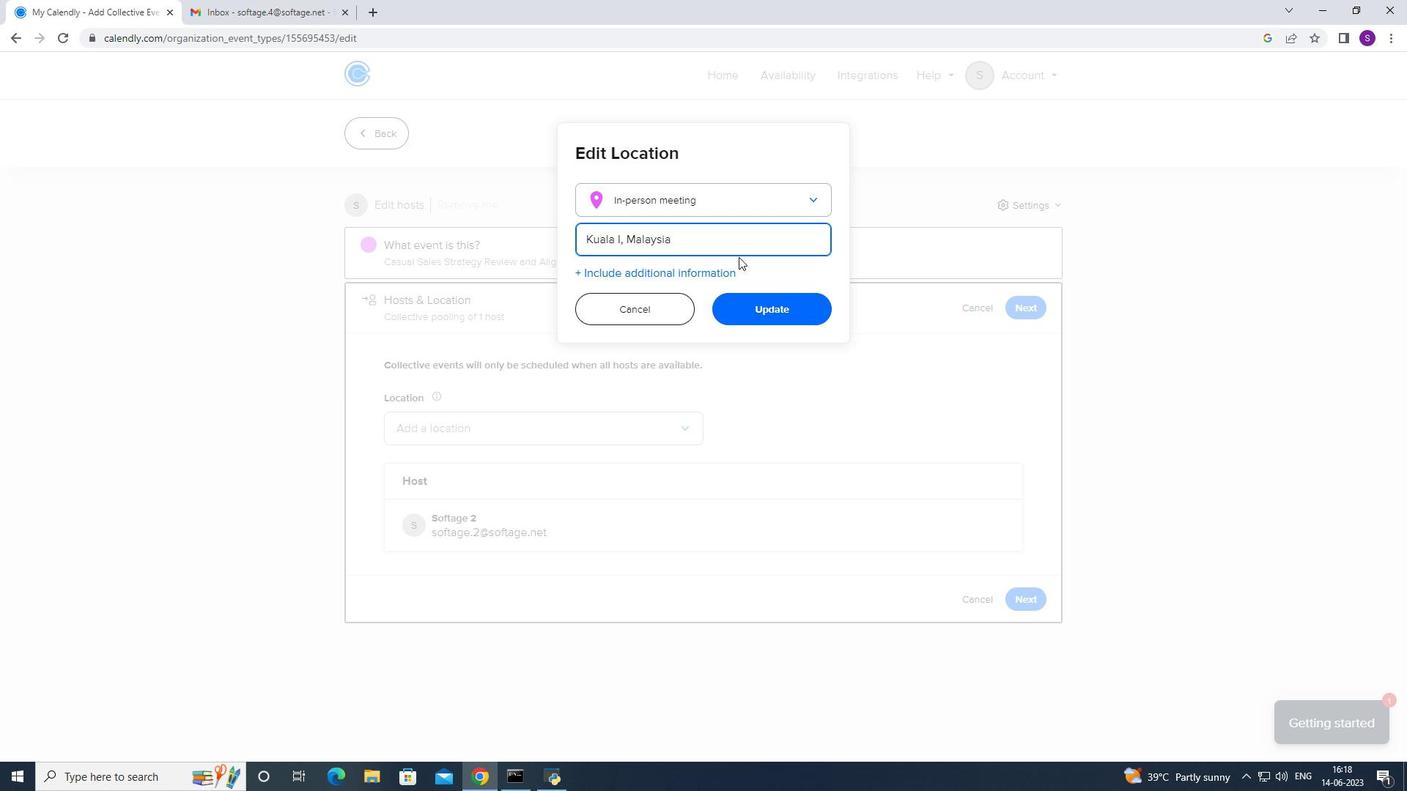 
Action: Mouse moved to (739, 258)
Screenshot: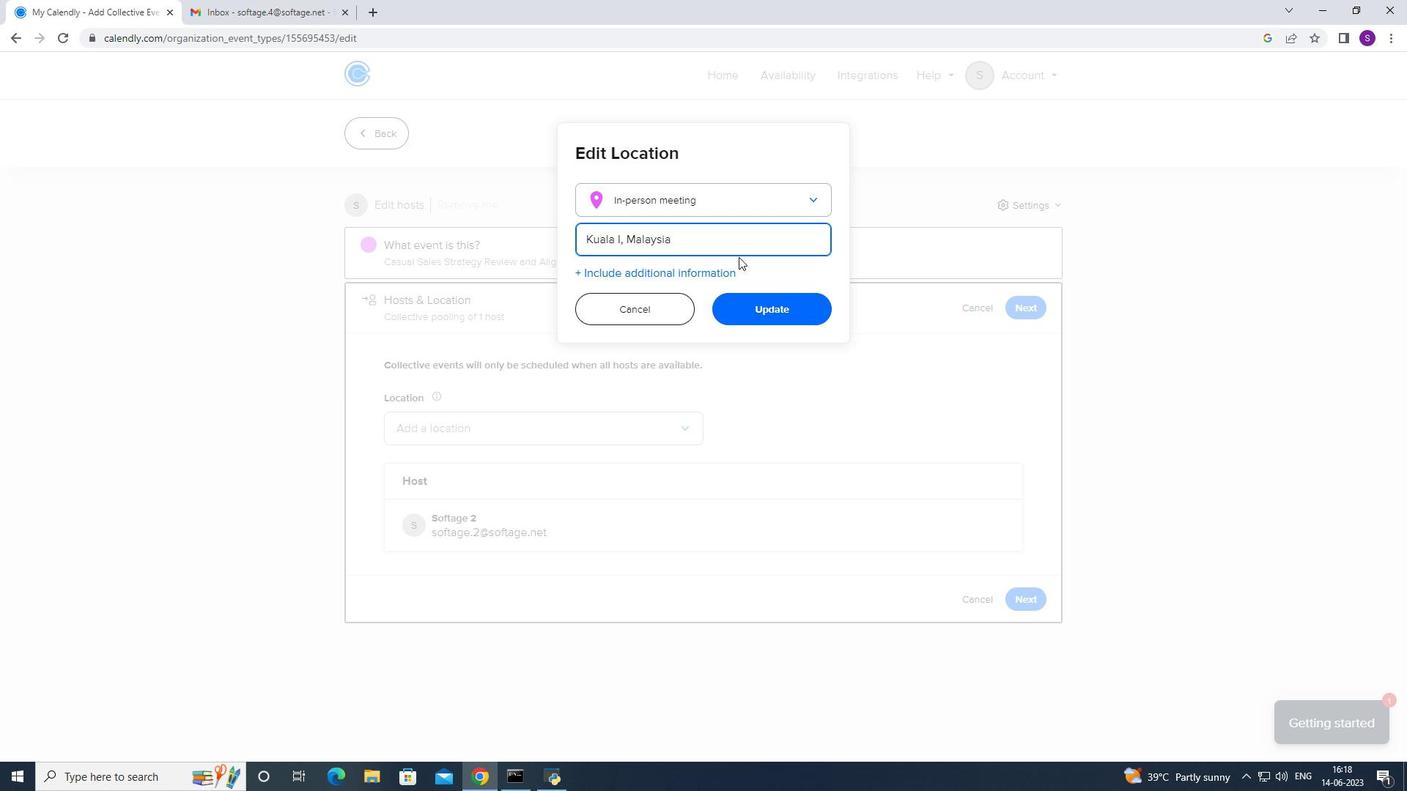 
Action: Key pressed <Key.caps_lock>L<Key.caps_lock>umpur
Screenshot: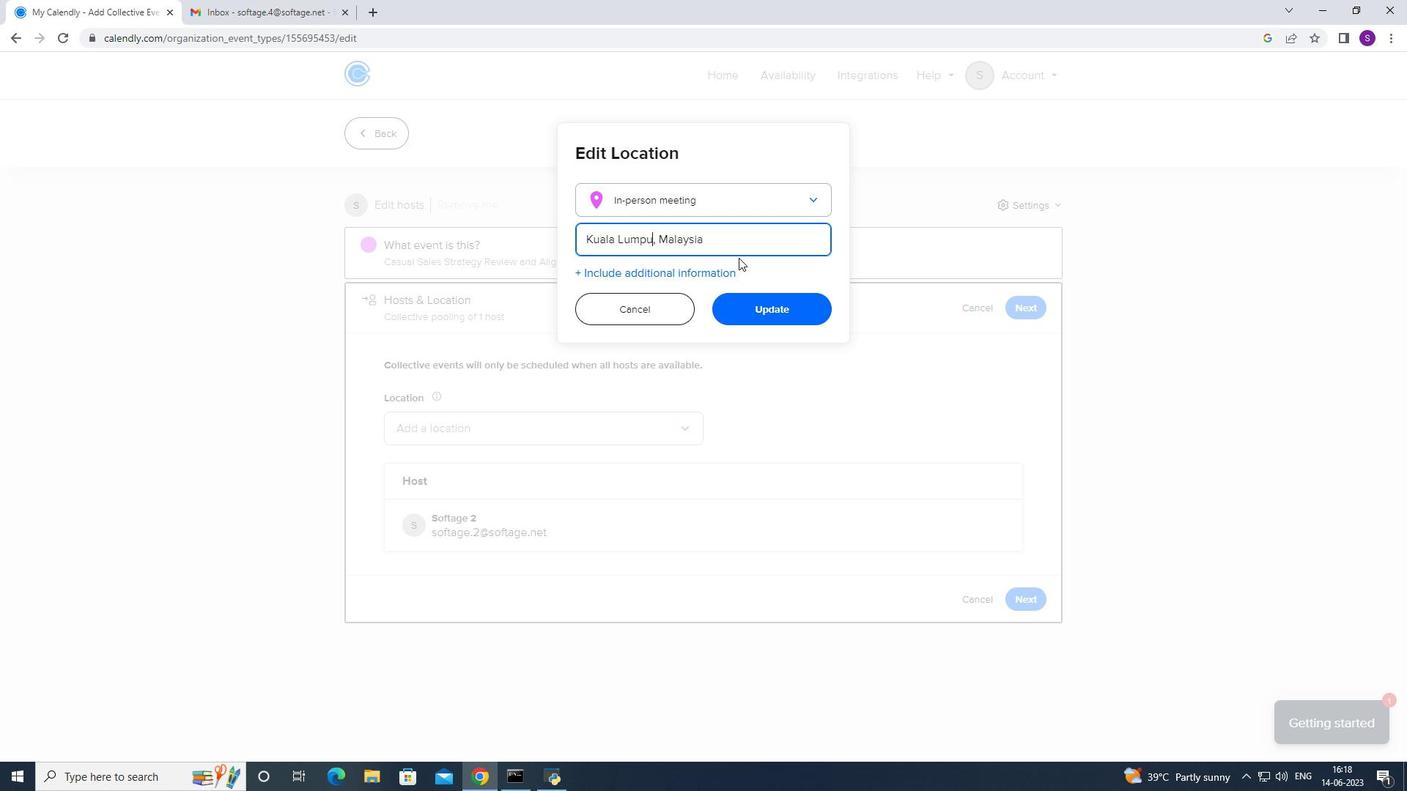 
Action: Mouse moved to (732, 298)
Screenshot: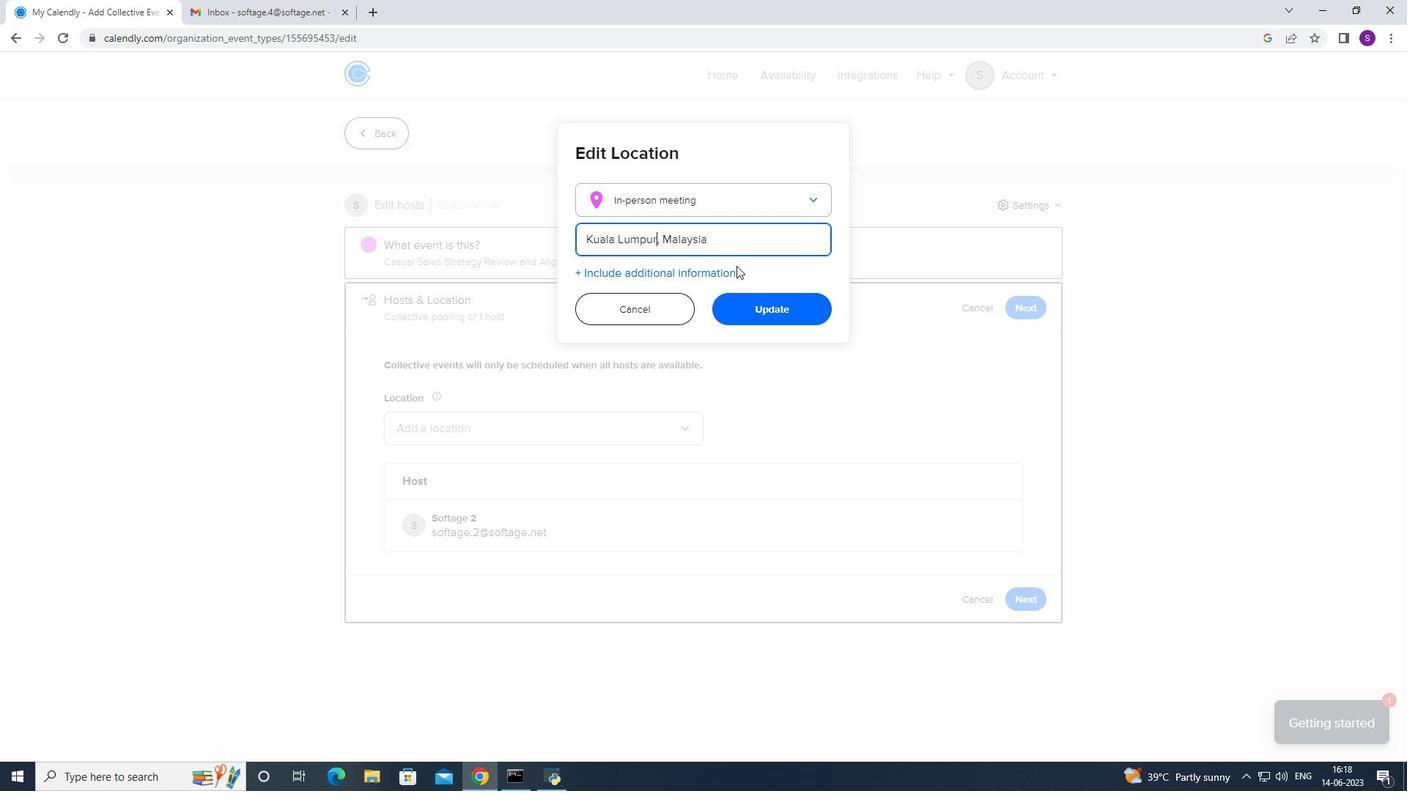 
Action: Mouse pressed left at (732, 298)
Screenshot: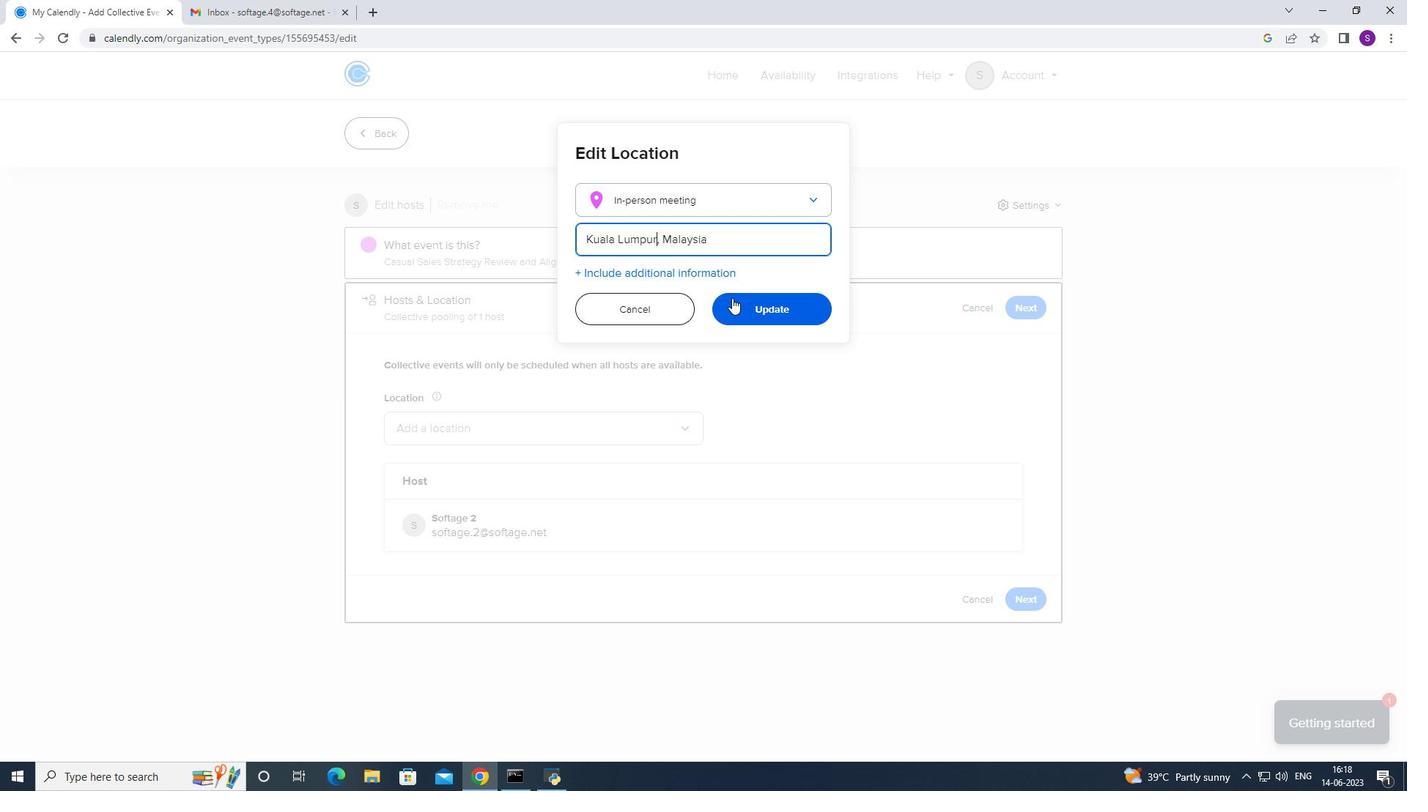 
Action: Mouse moved to (640, 318)
Screenshot: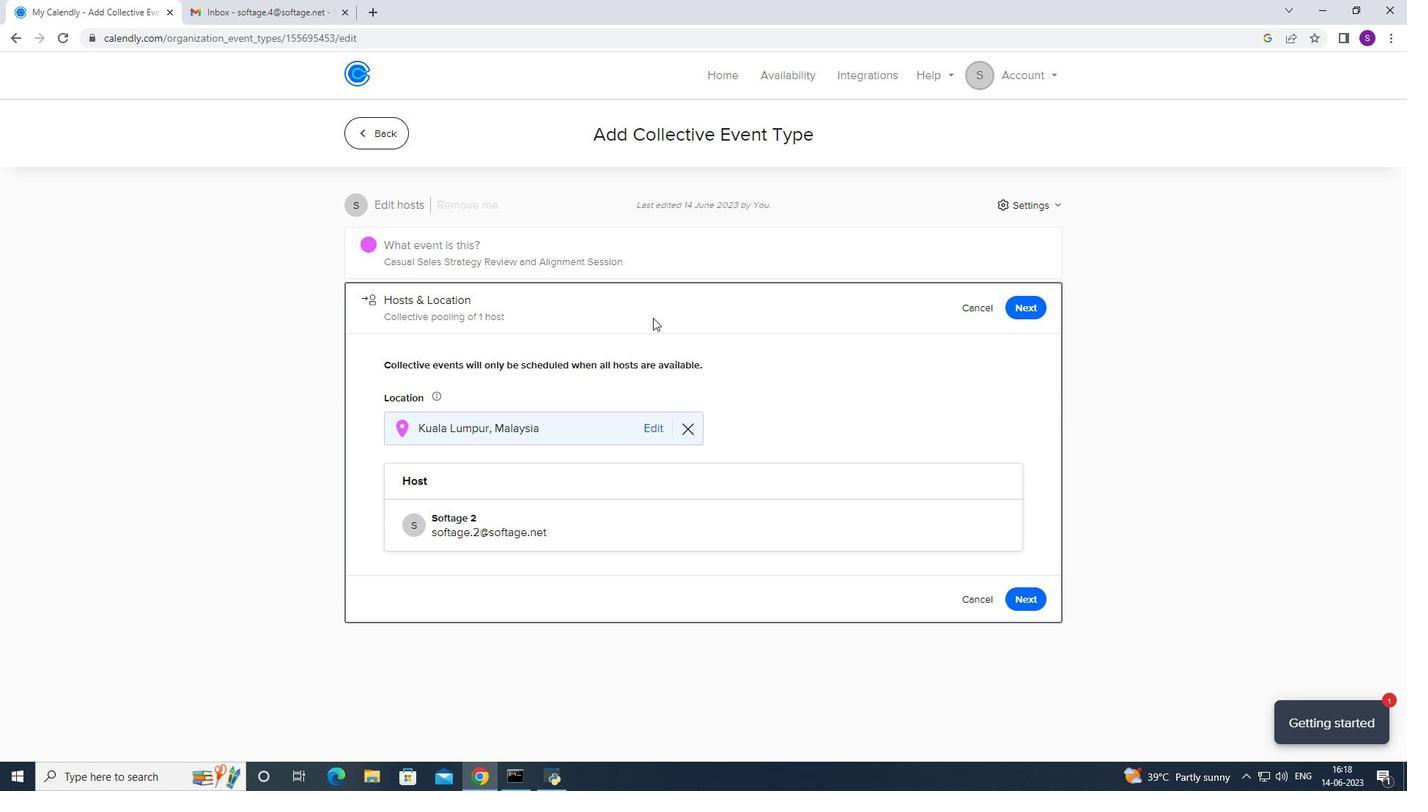 
Action: Mouse scrolled (640, 317) with delta (0, 0)
Screenshot: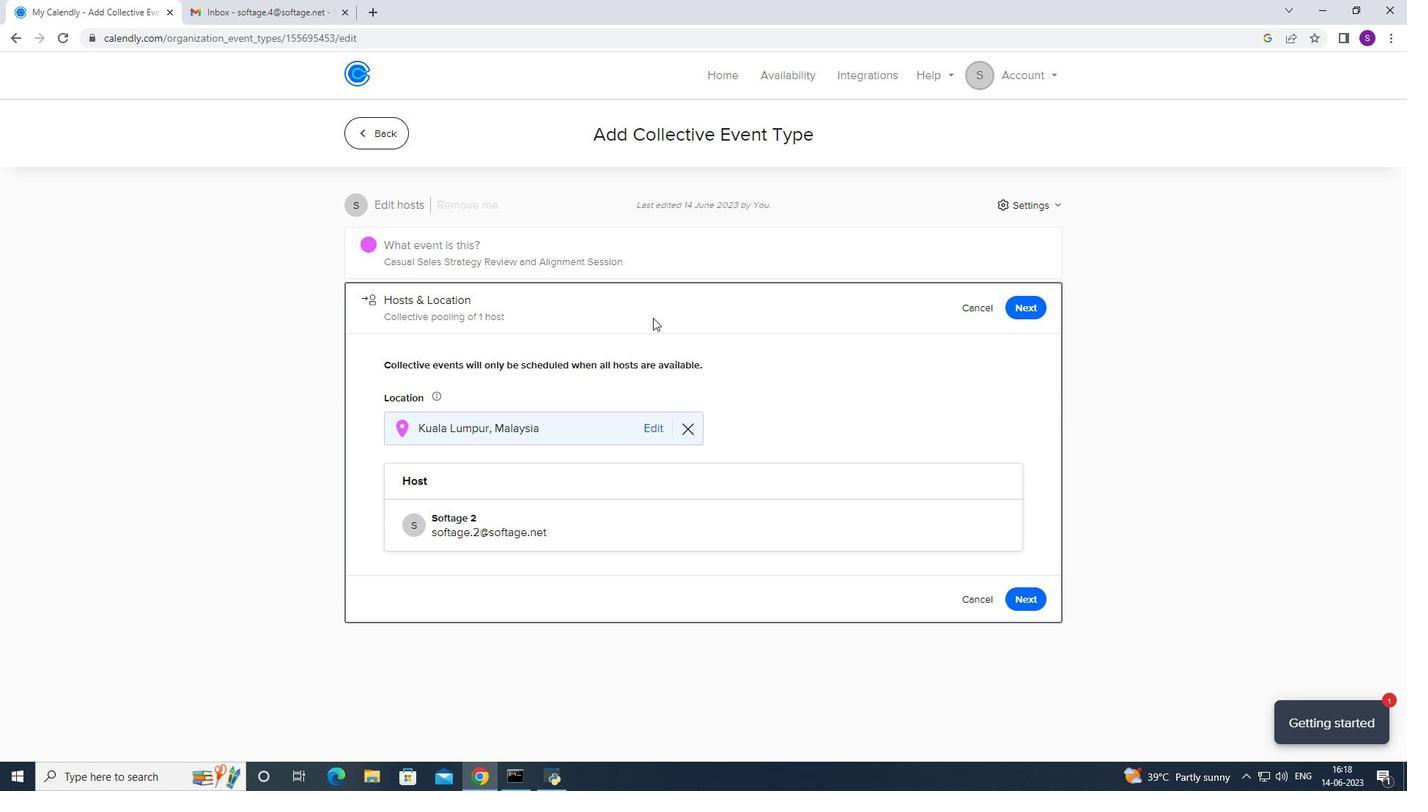 
Action: Mouse moved to (638, 318)
Screenshot: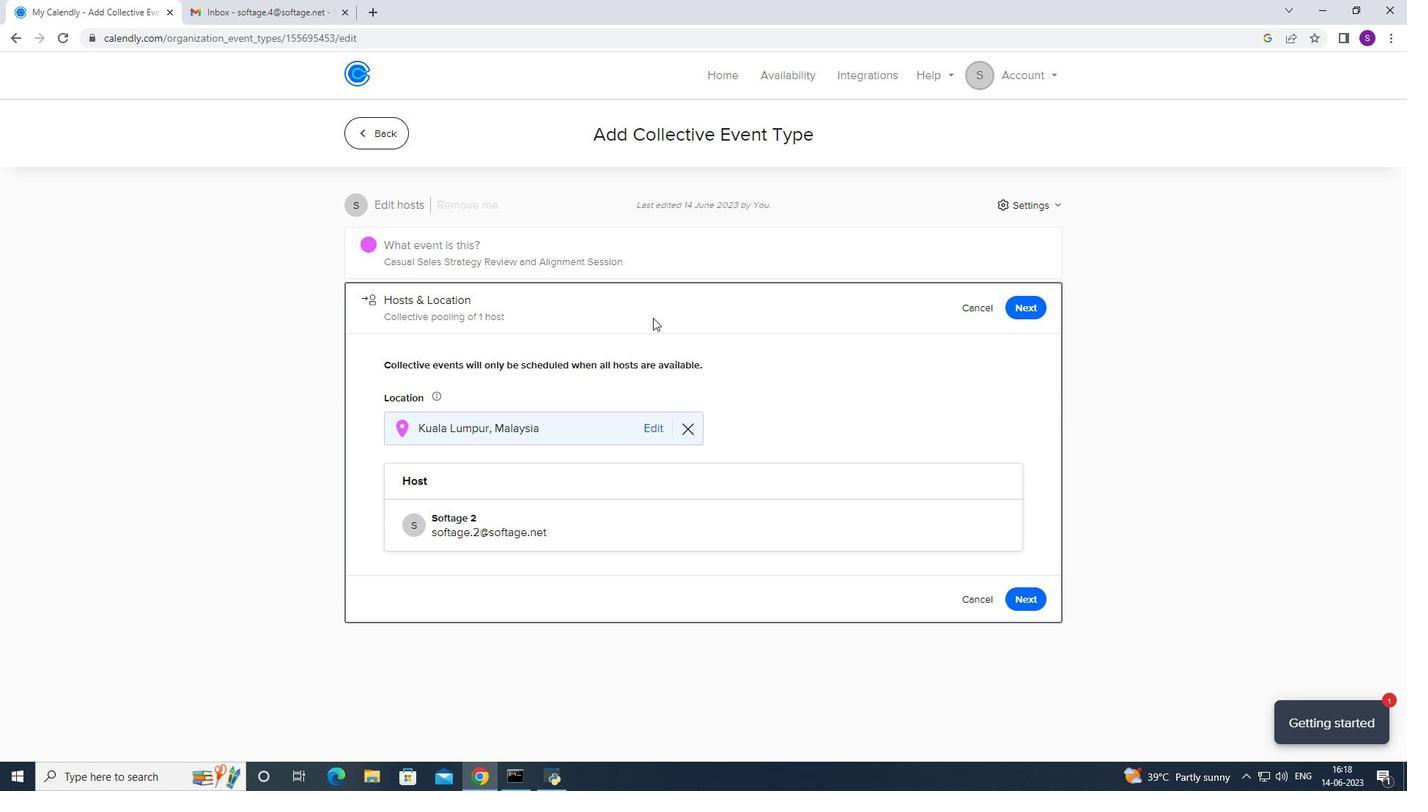 
Action: Mouse scrolled (638, 318) with delta (0, 0)
Screenshot: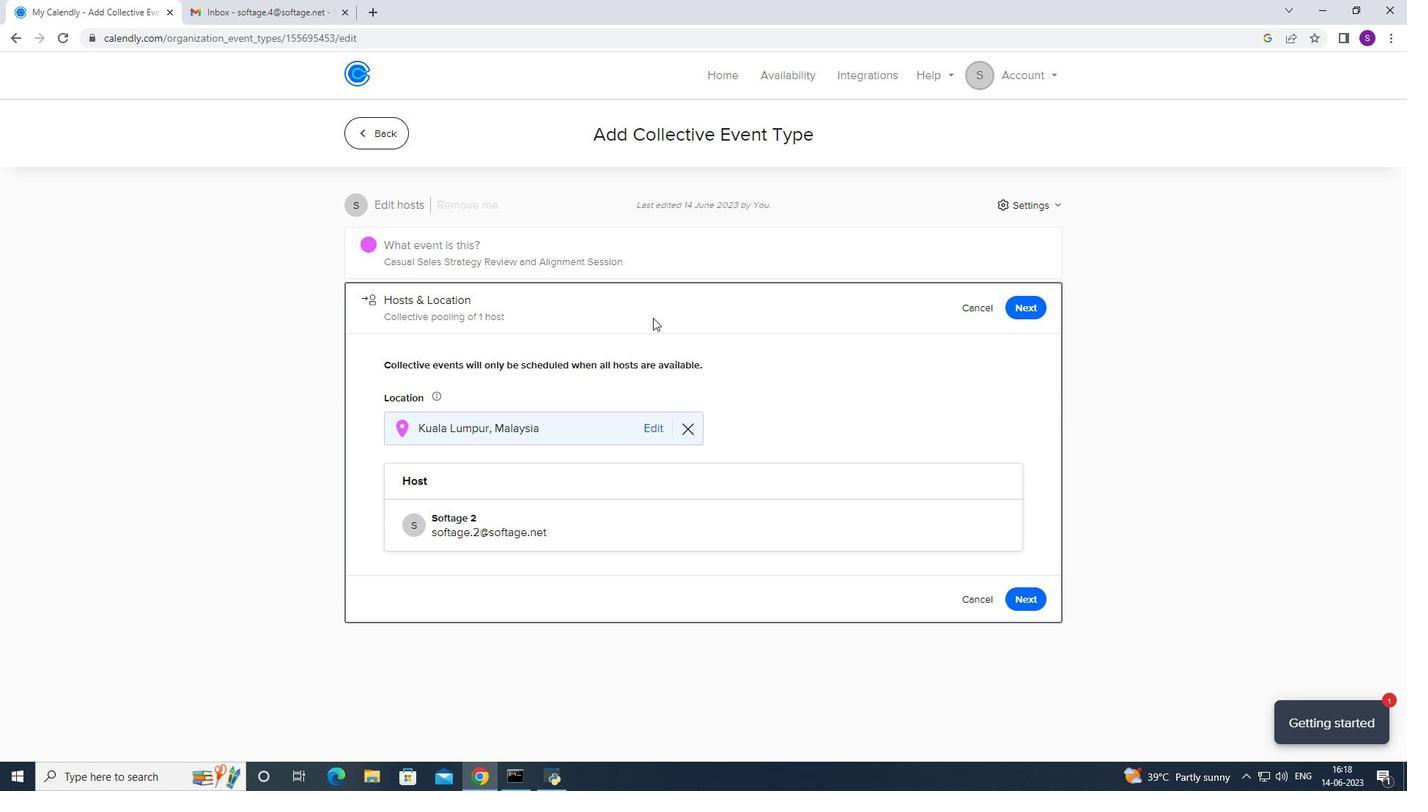 
Action: Mouse moved to (637, 320)
Screenshot: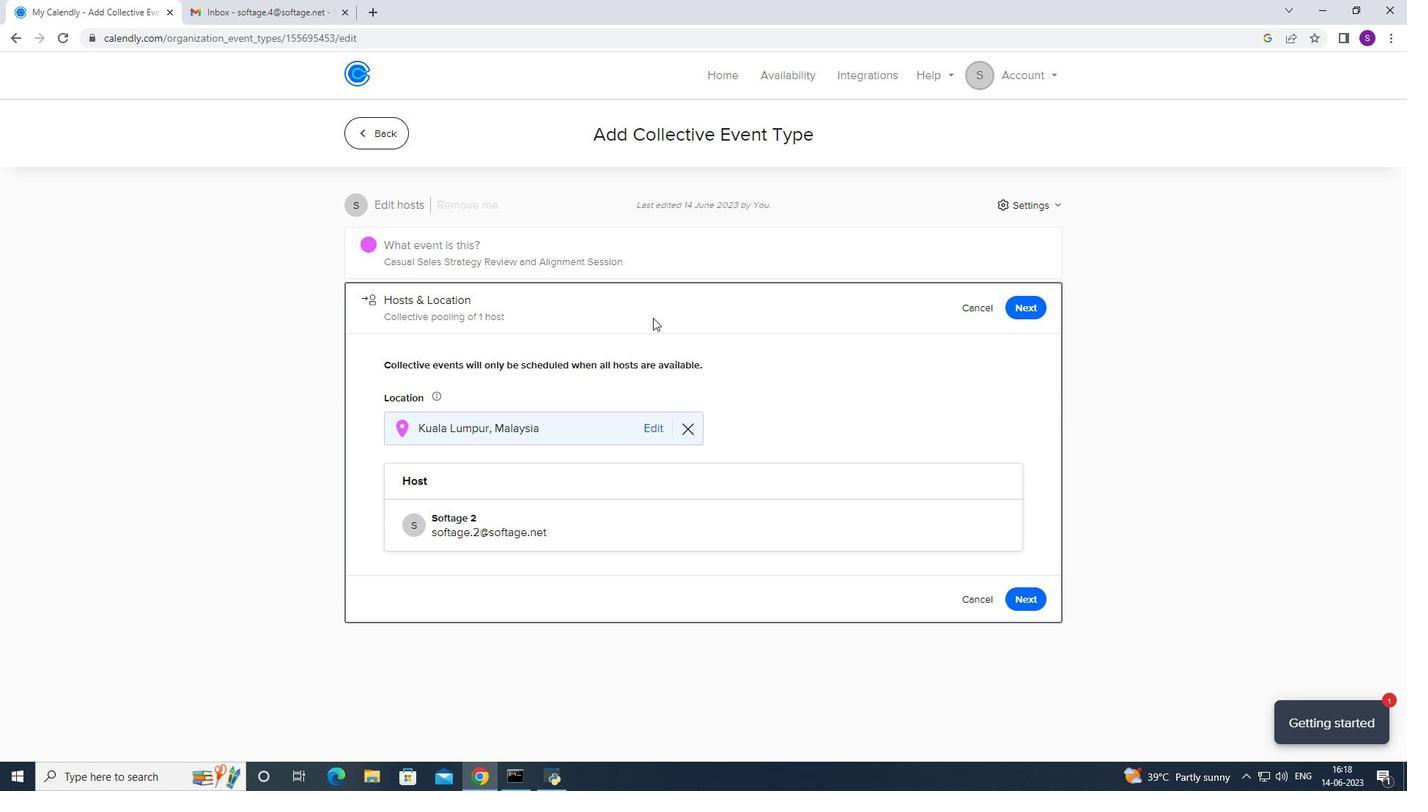 
Action: Mouse scrolled (637, 319) with delta (0, 0)
Screenshot: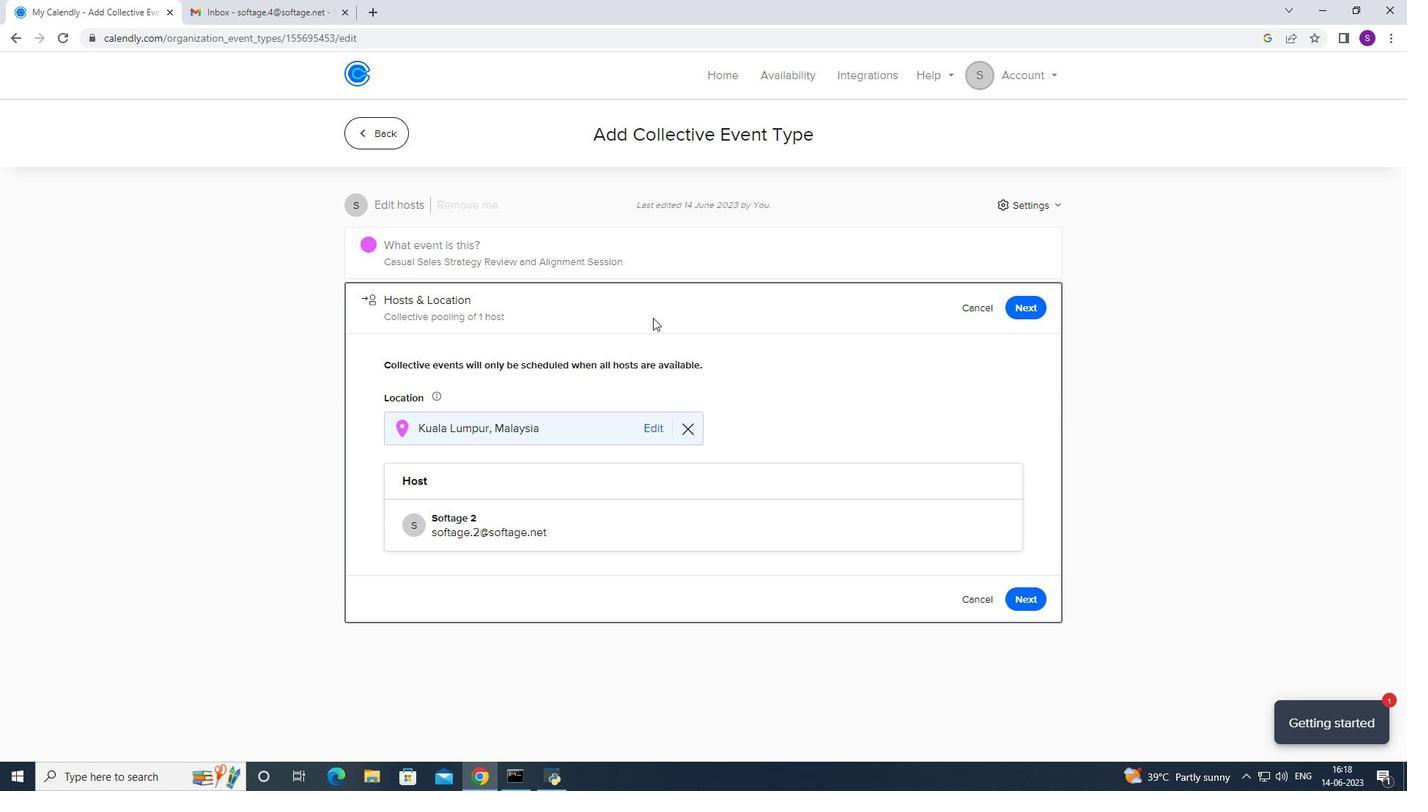 
Action: Mouse scrolled (637, 318) with delta (0, -1)
Screenshot: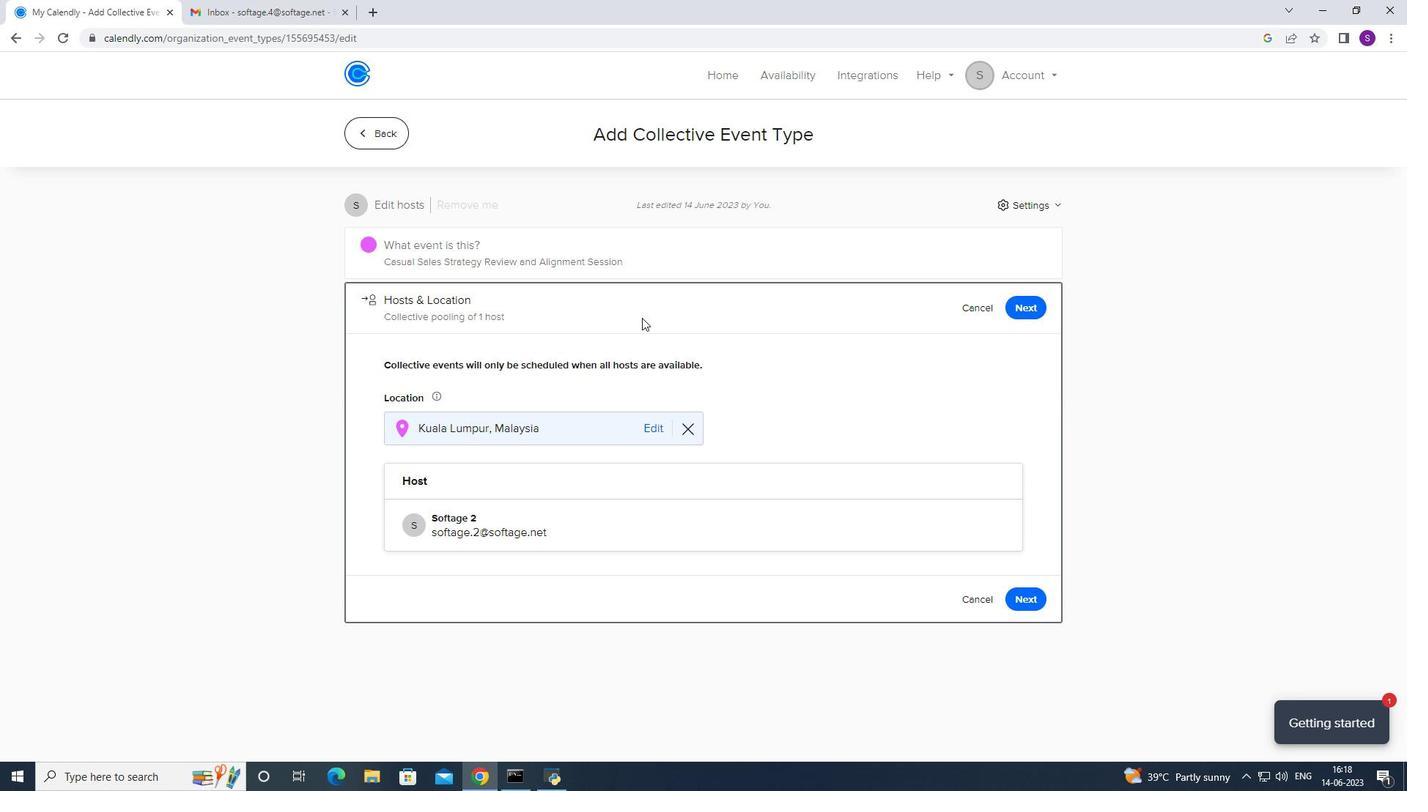 
Action: Mouse moved to (635, 320)
Screenshot: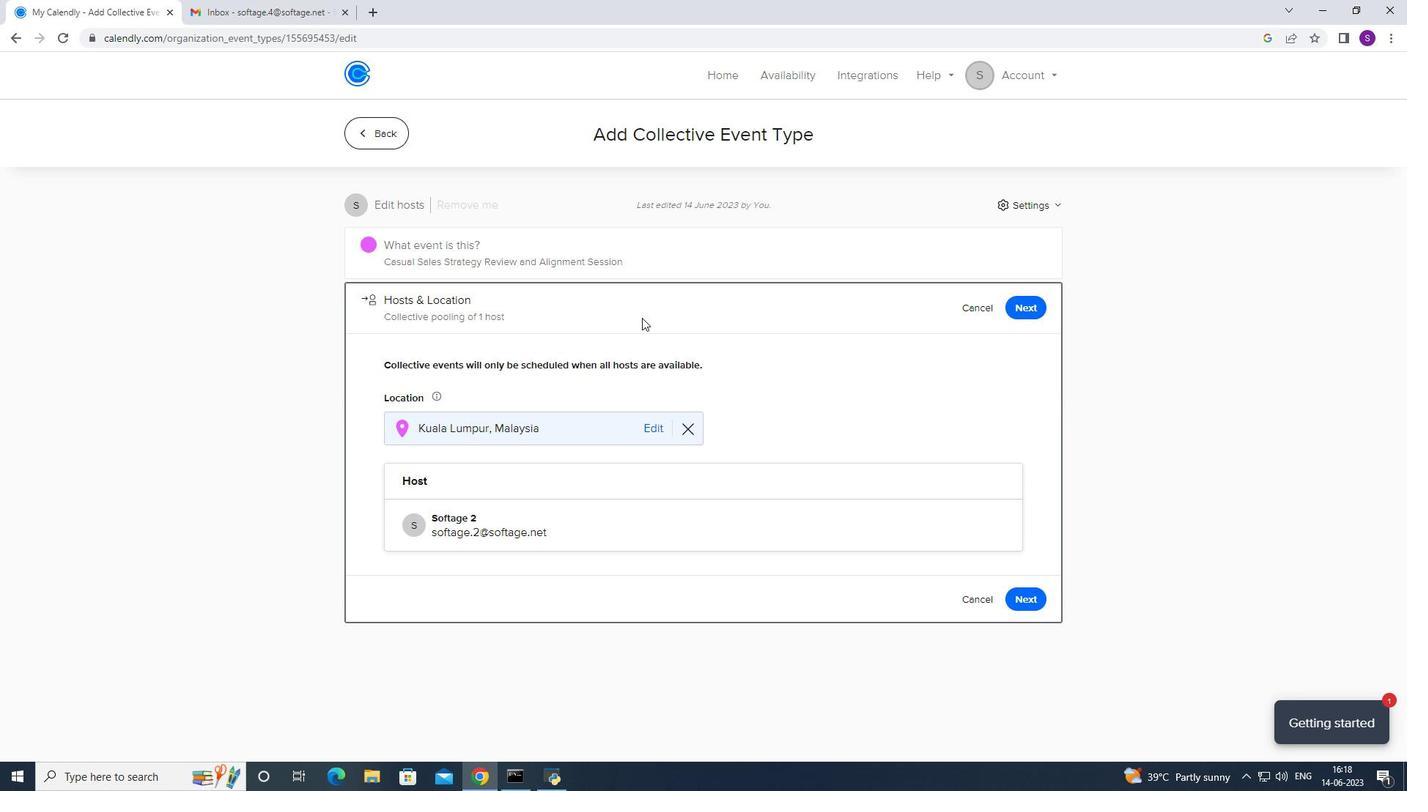 
Action: Mouse scrolled (635, 319) with delta (0, 0)
Screenshot: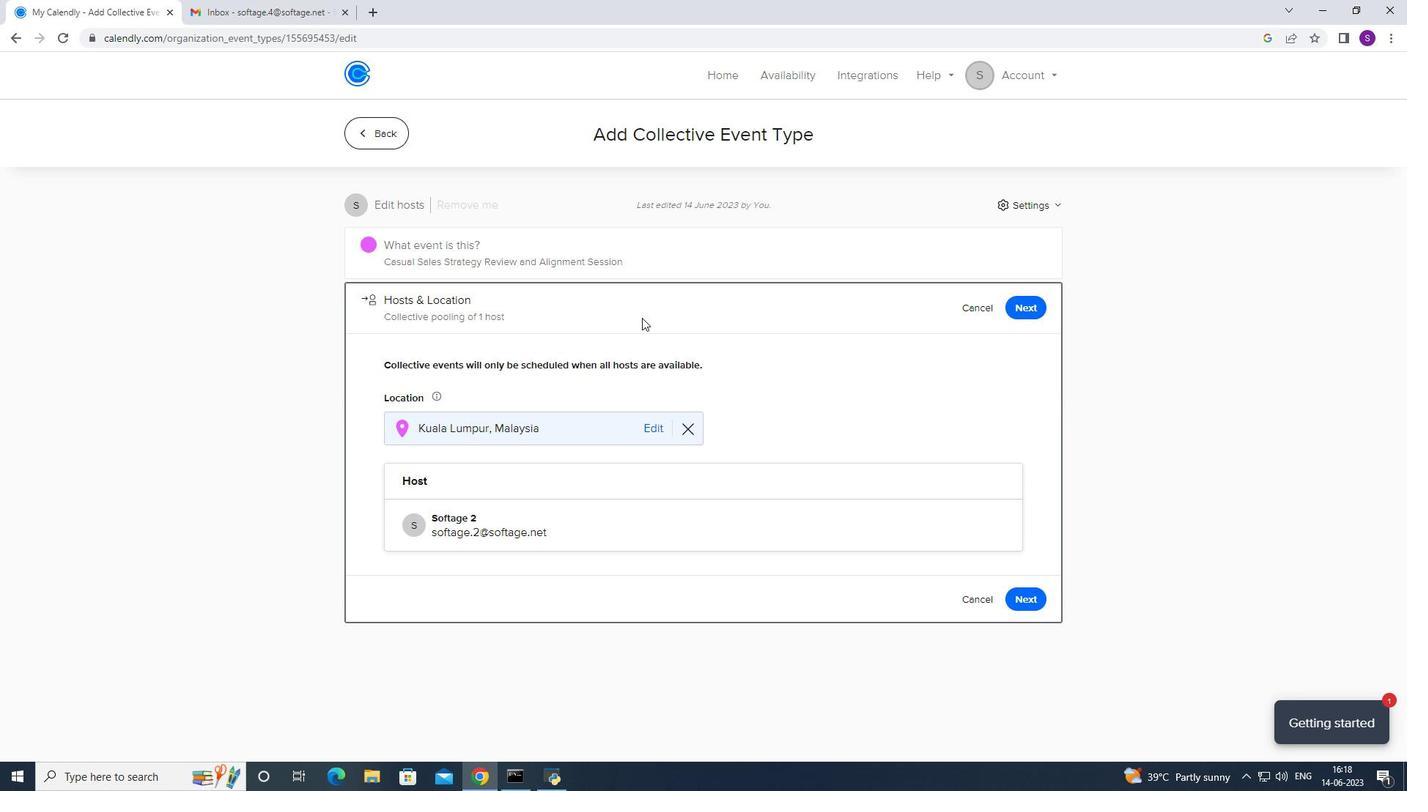 
Action: Mouse moved to (634, 320)
Screenshot: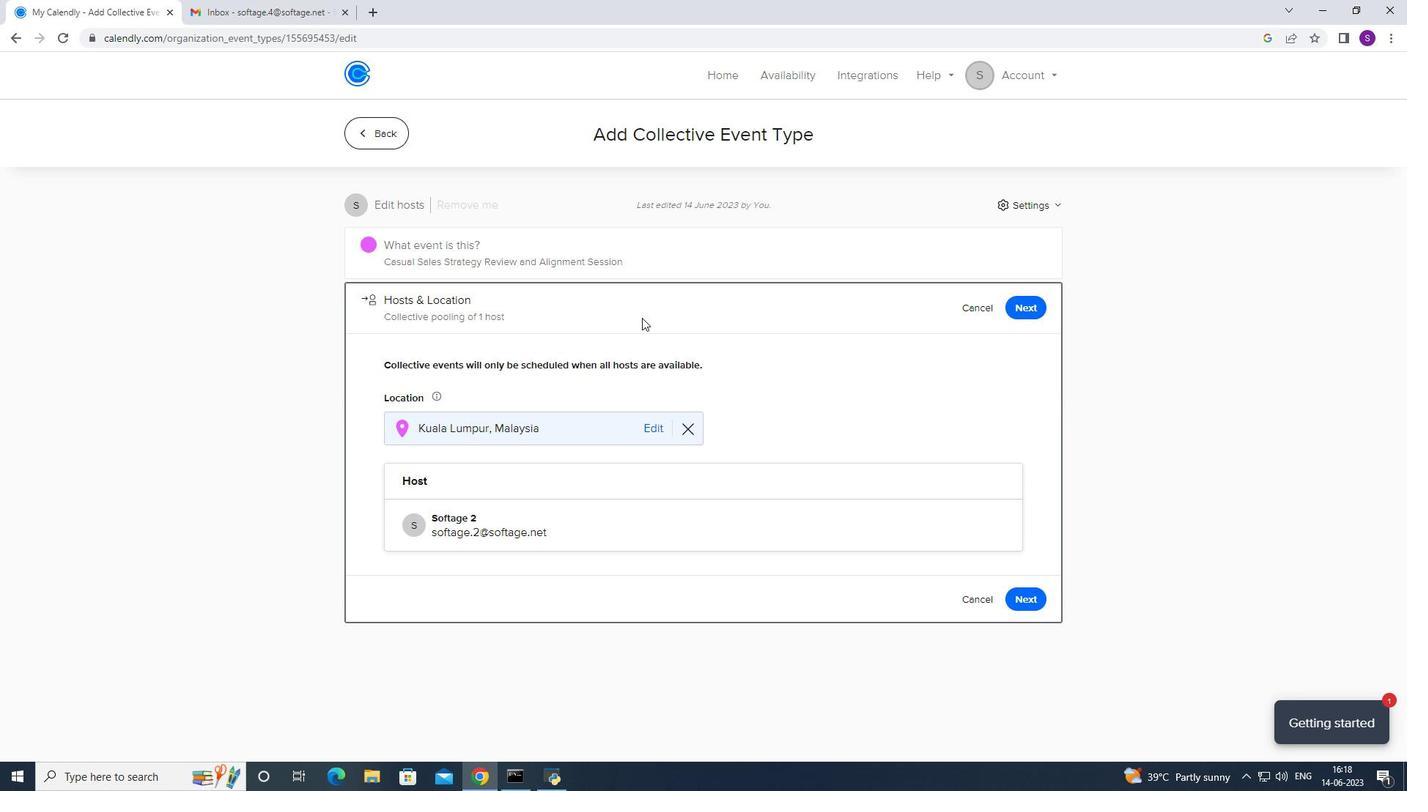 
Action: Mouse scrolled (634, 319) with delta (0, 0)
Screenshot: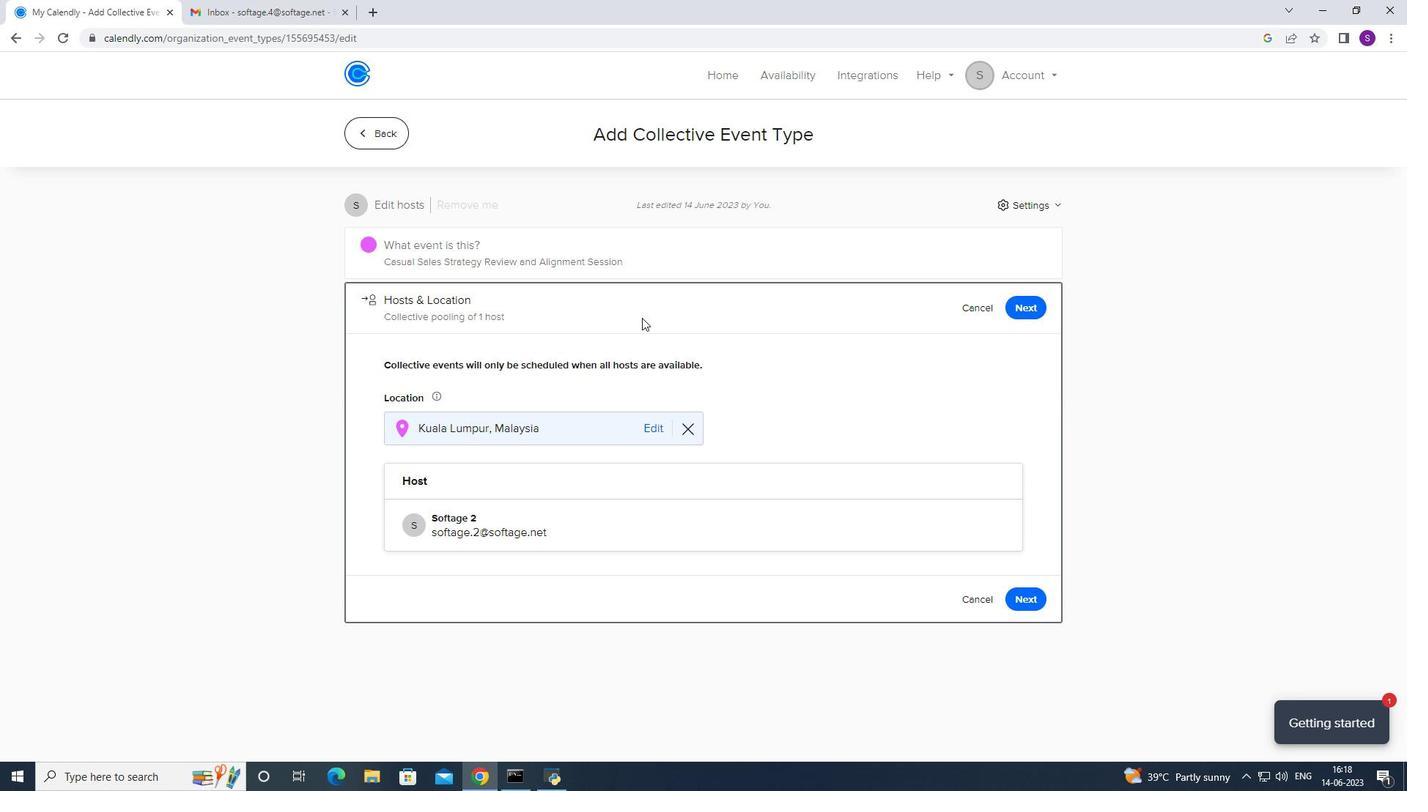 
Action: Mouse moved to (634, 320)
Screenshot: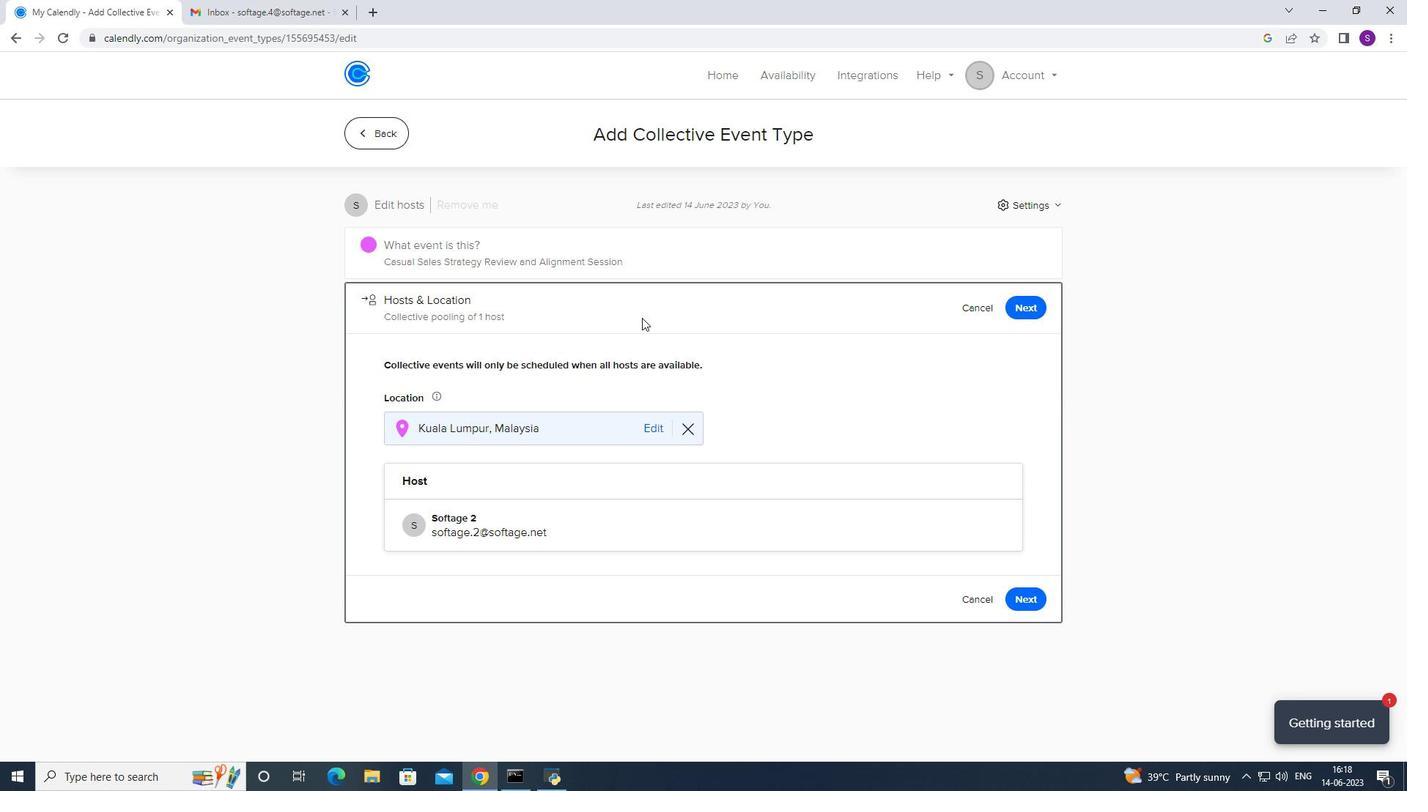 
Action: Mouse scrolled (634, 319) with delta (0, 0)
Screenshot: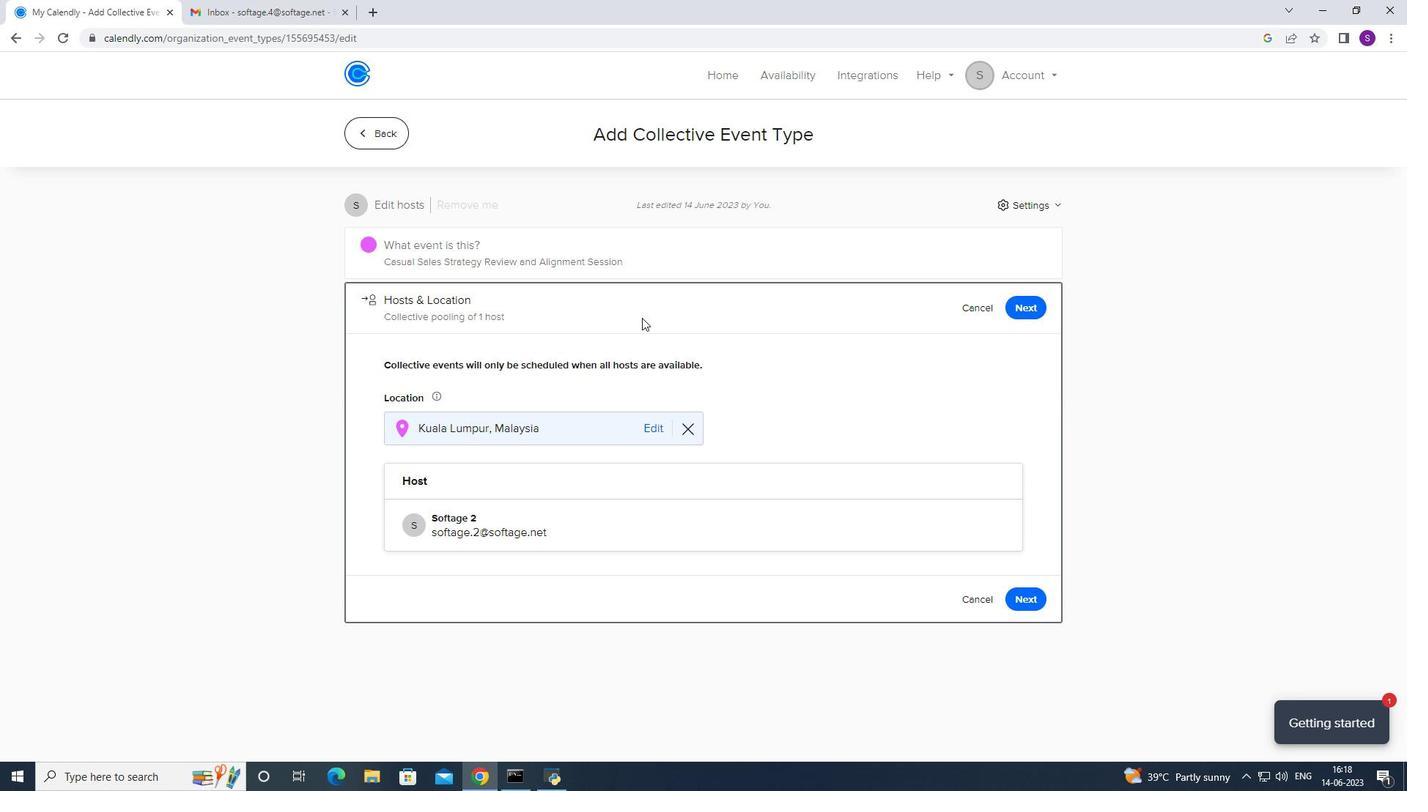
Action: Mouse moved to (1033, 605)
Screenshot: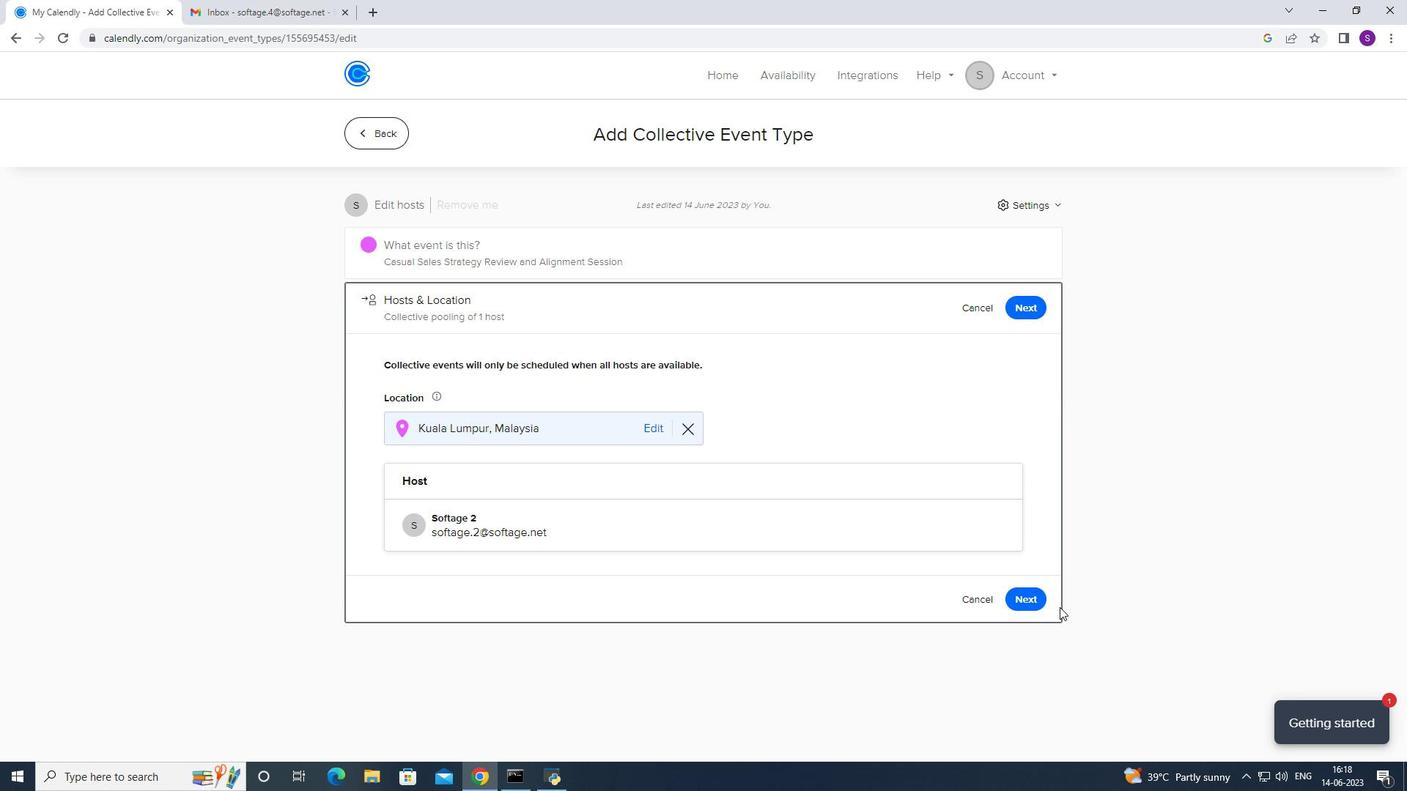 
Action: Mouse pressed left at (1033, 605)
Screenshot: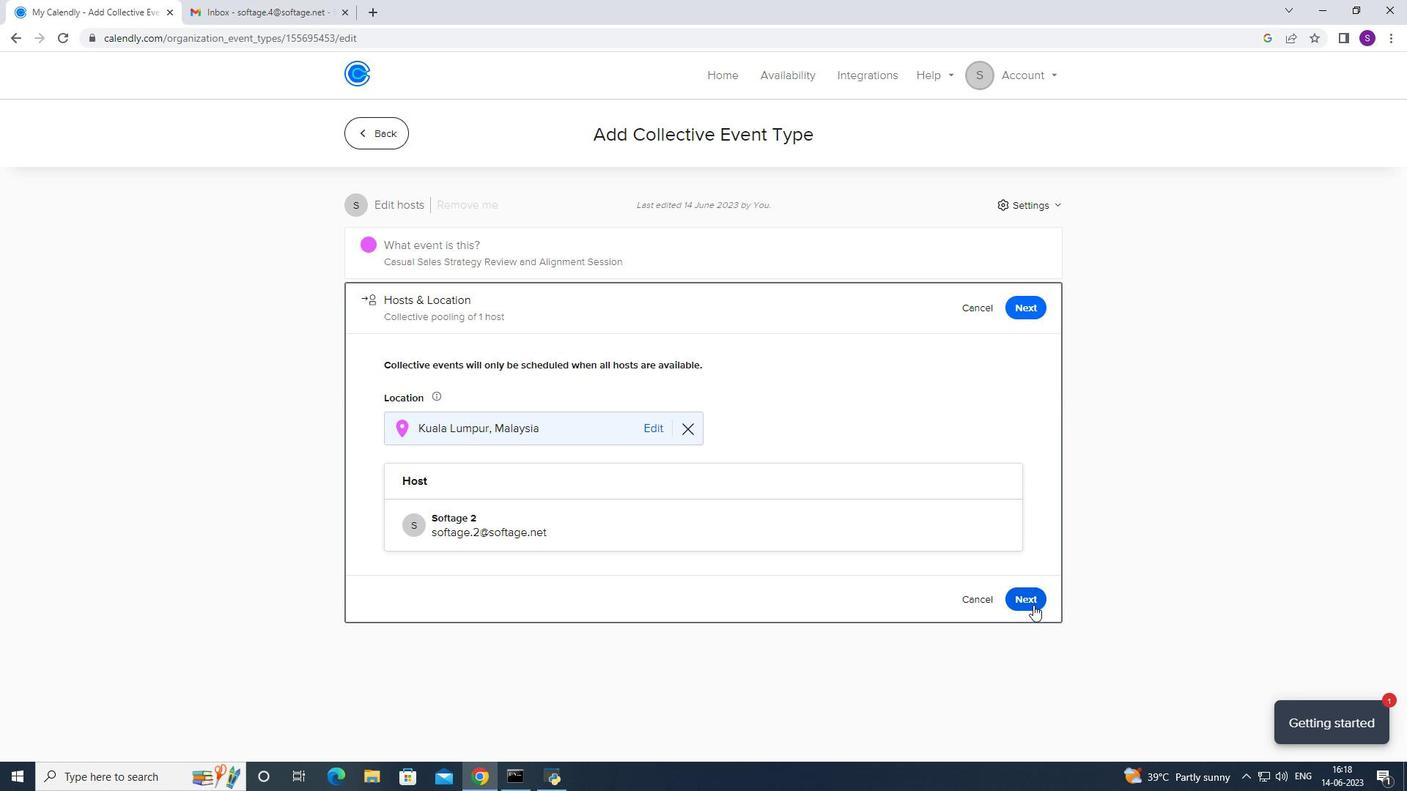 
Action: Mouse moved to (445, 537)
Screenshot: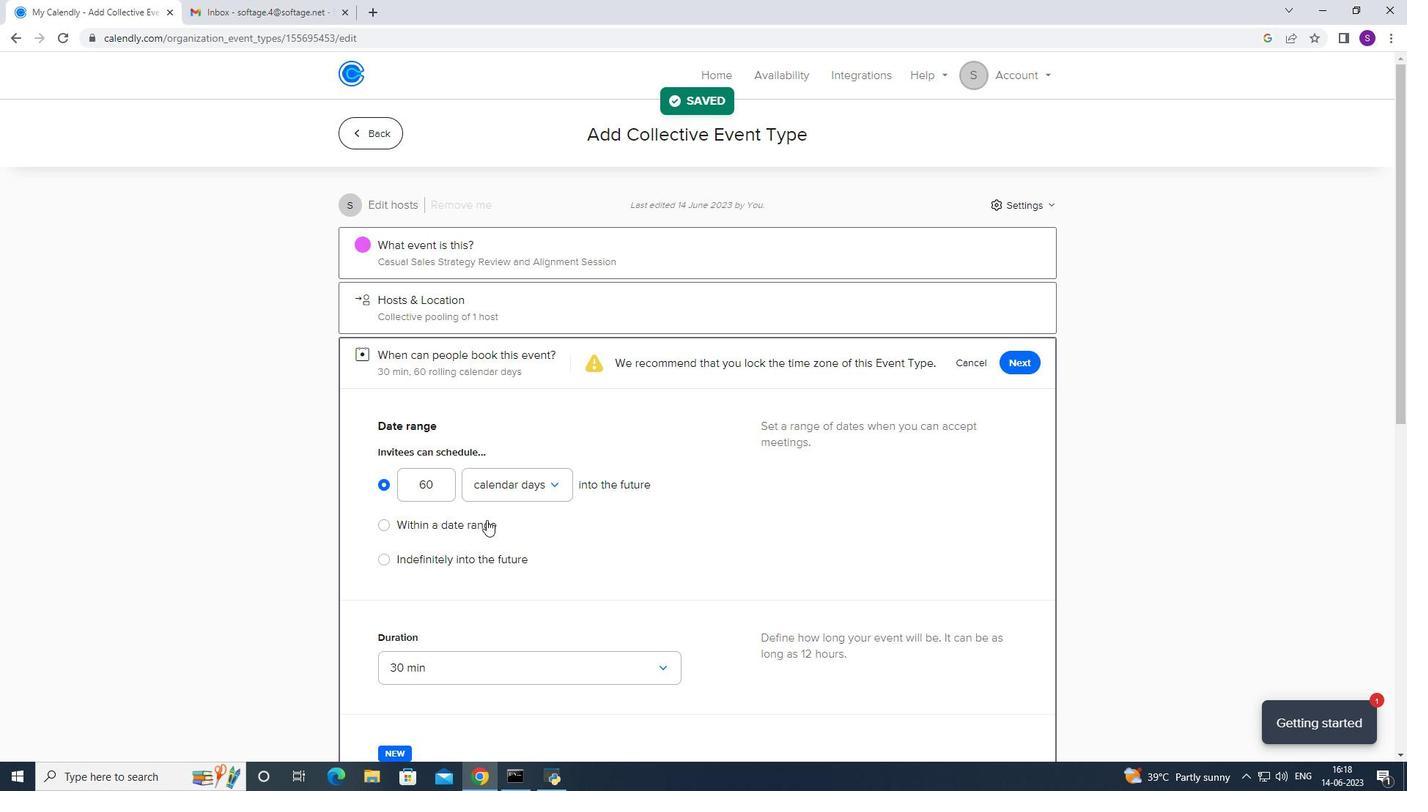 
Action: Mouse pressed left at (445, 537)
Screenshot: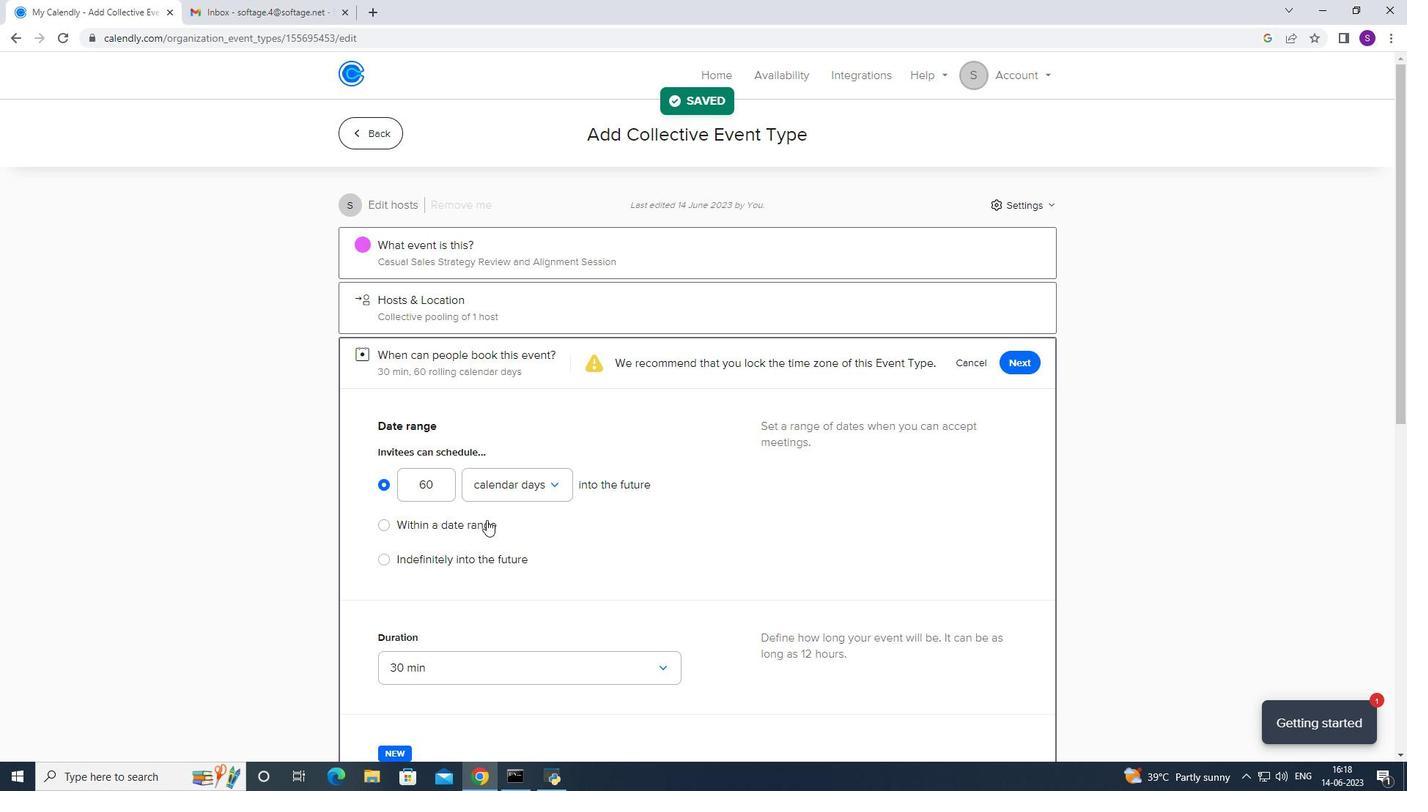 
Action: Mouse moved to (477, 516)
Screenshot: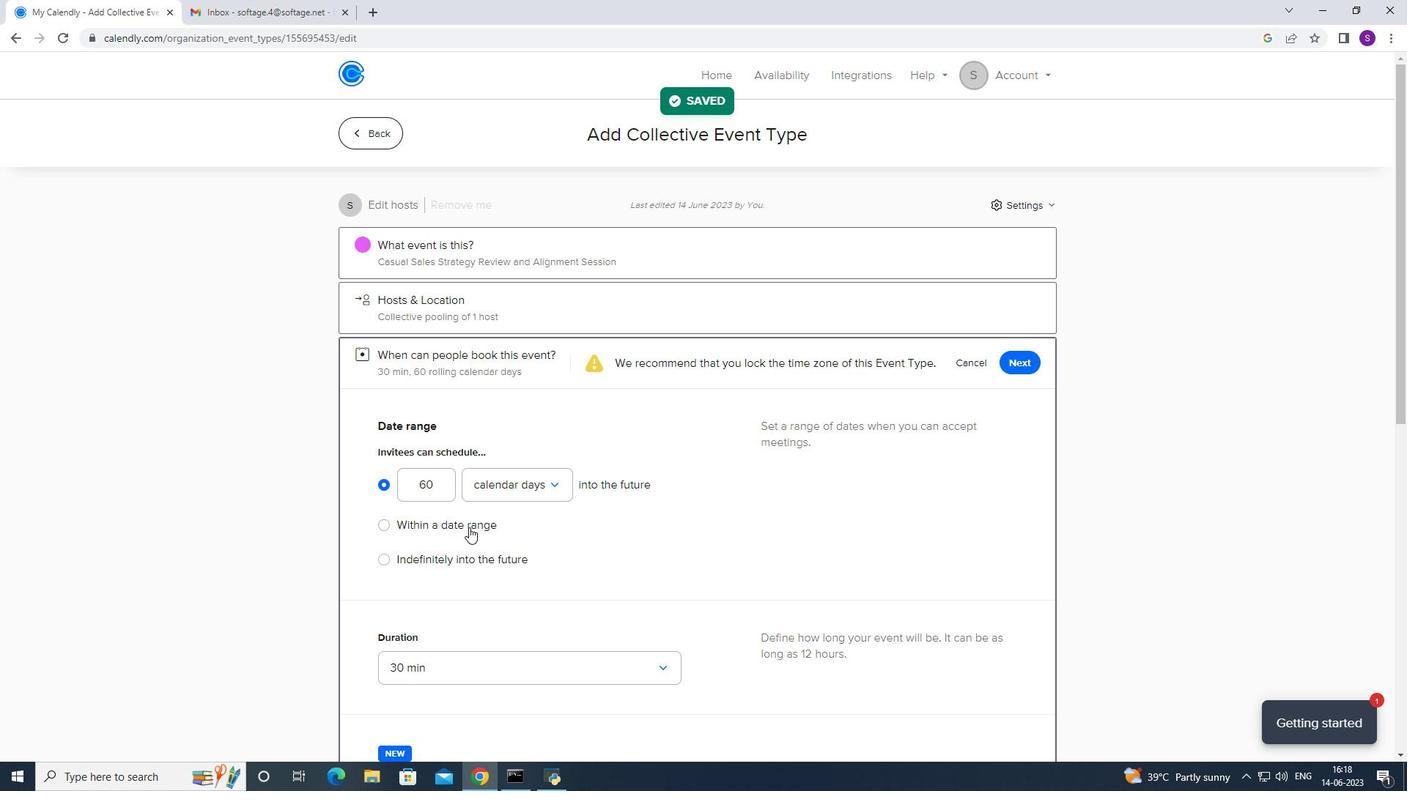 
Action: Mouse pressed left at (477, 516)
Screenshot: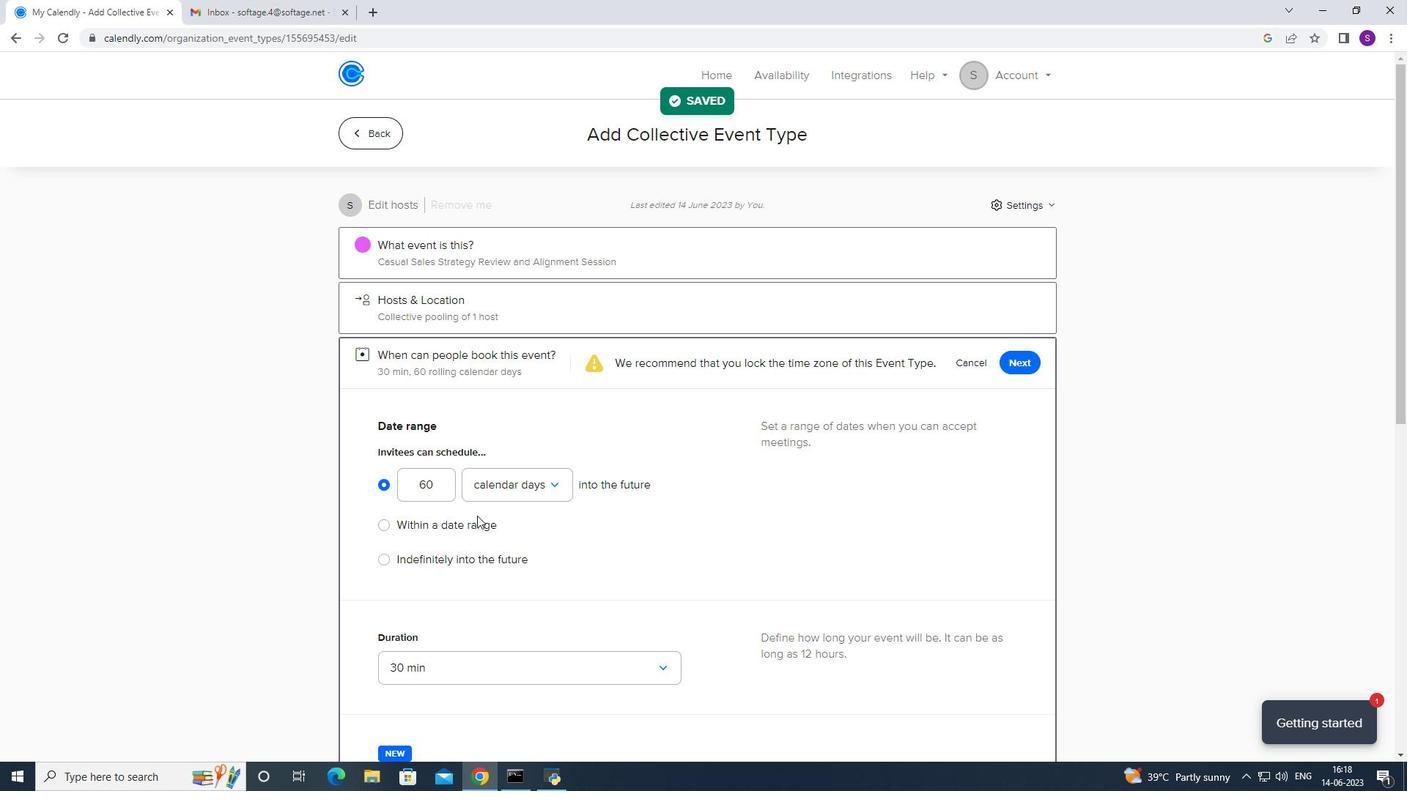 
Action: Mouse moved to (469, 524)
Screenshot: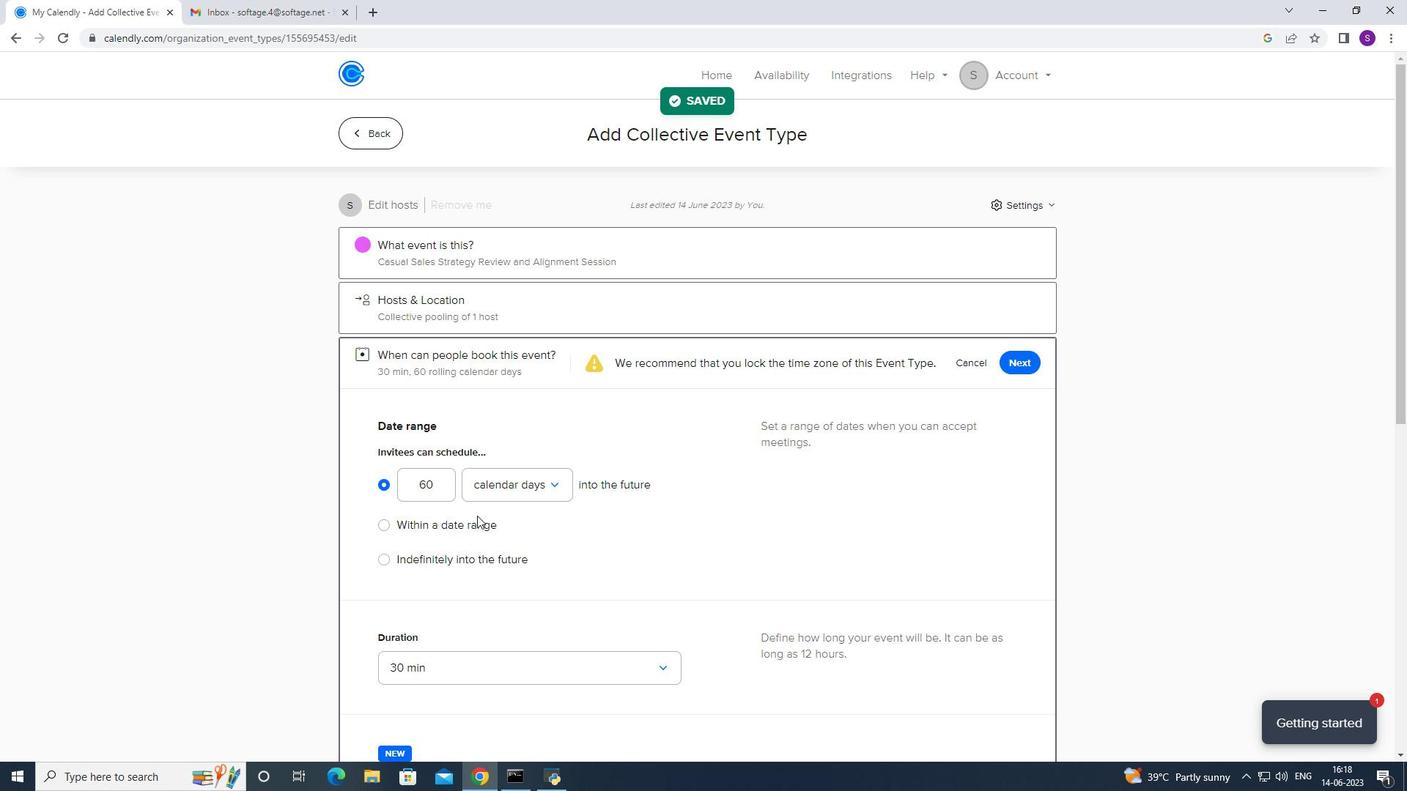 
Action: Mouse pressed left at (469, 524)
Screenshot: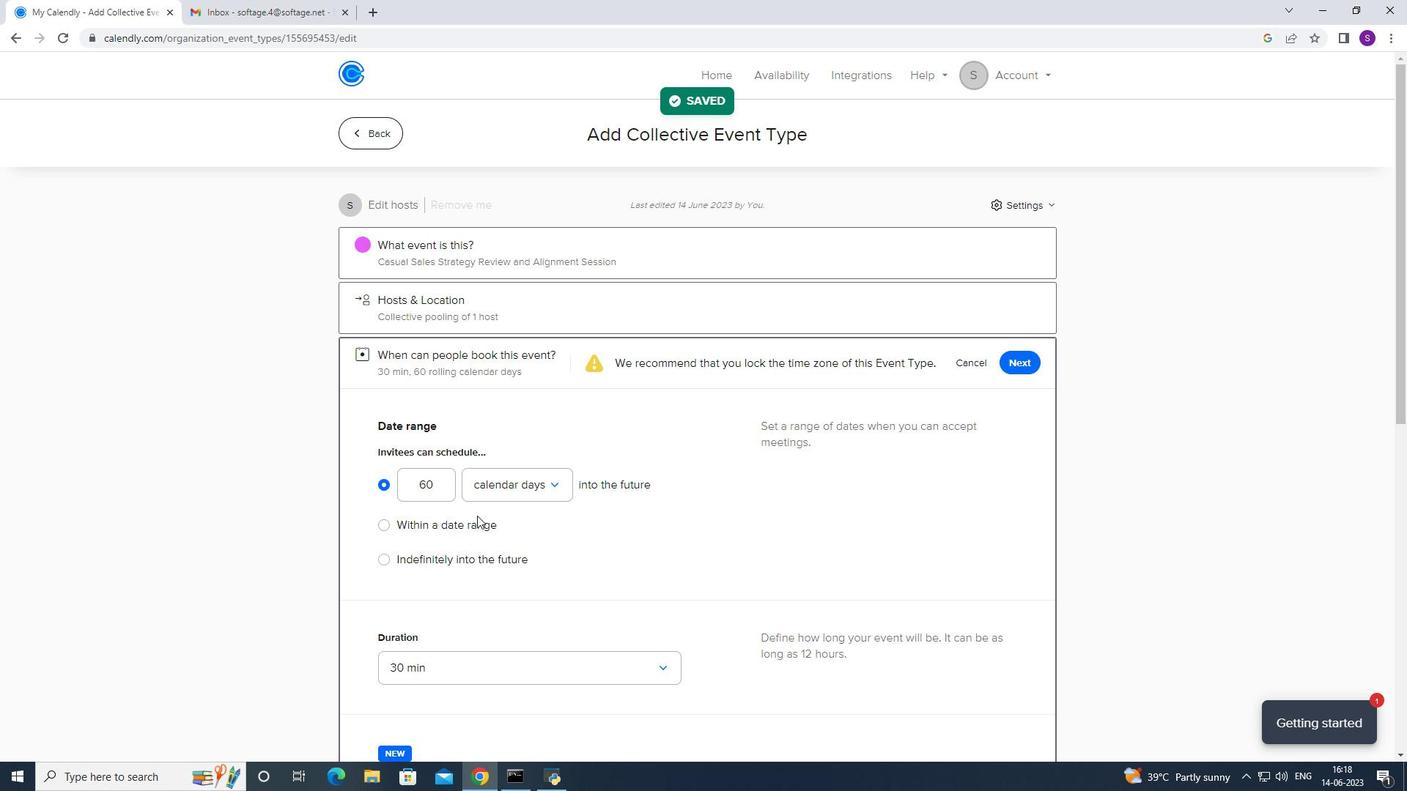 
Action: Mouse moved to (502, 509)
Screenshot: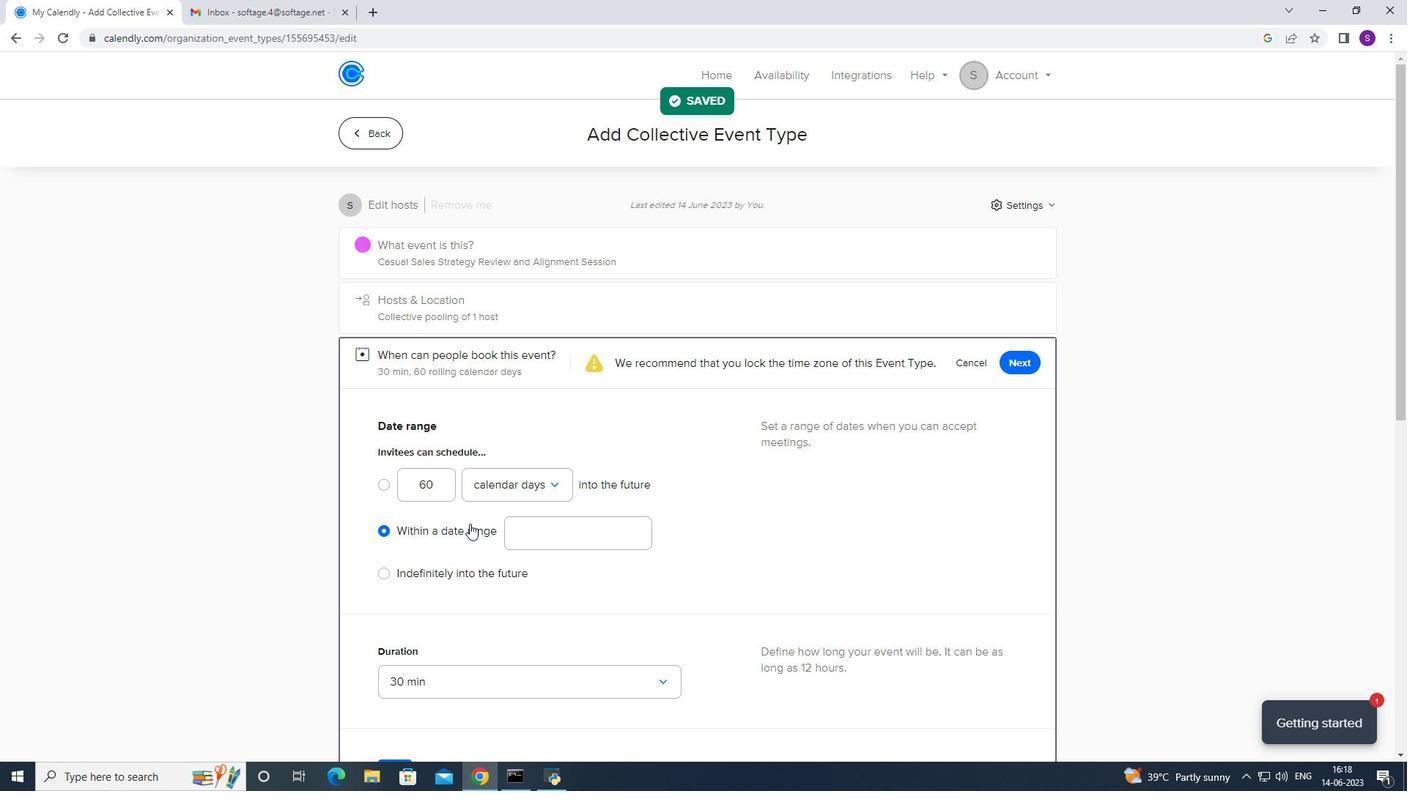 
Action: Mouse pressed left at (502, 509)
Screenshot: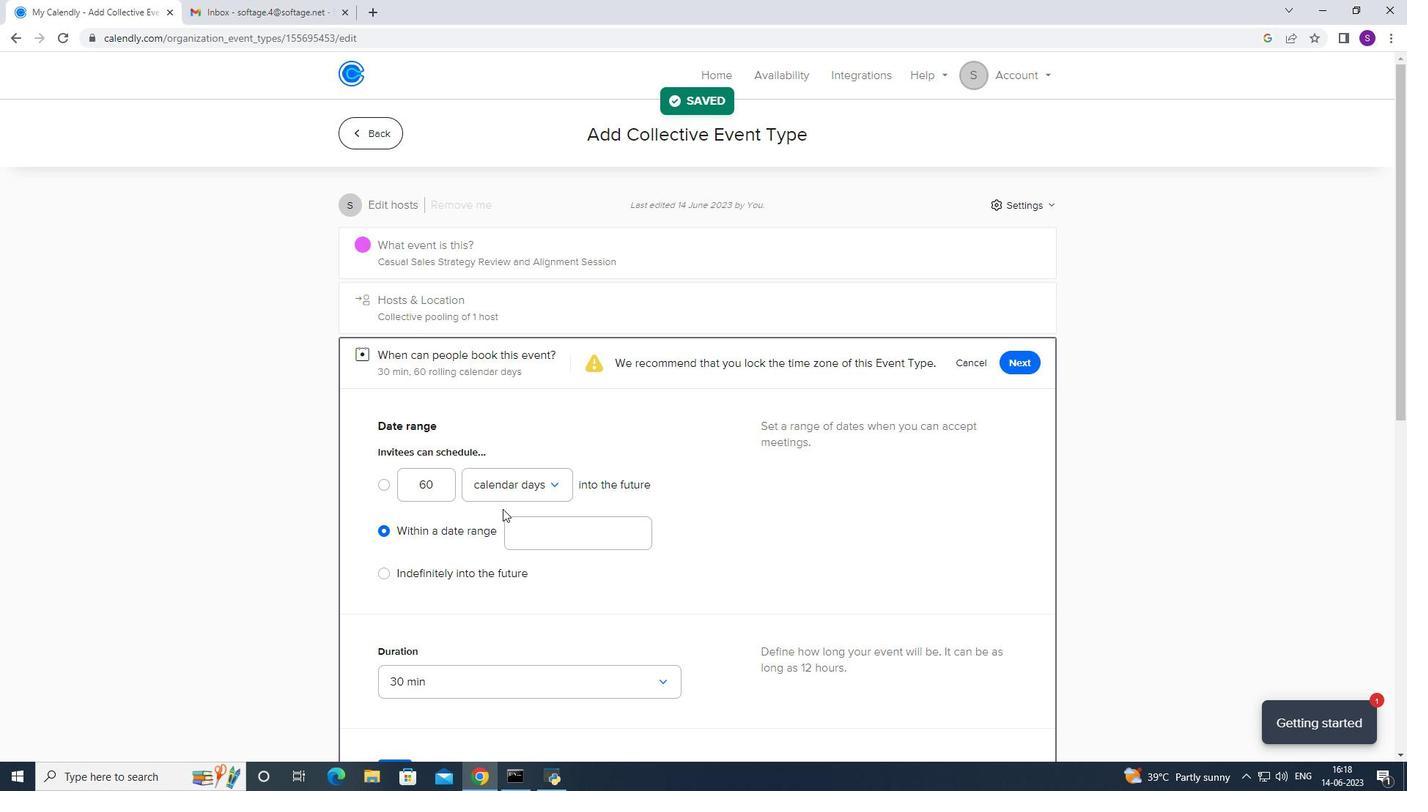 
Action: Mouse moved to (516, 515)
Screenshot: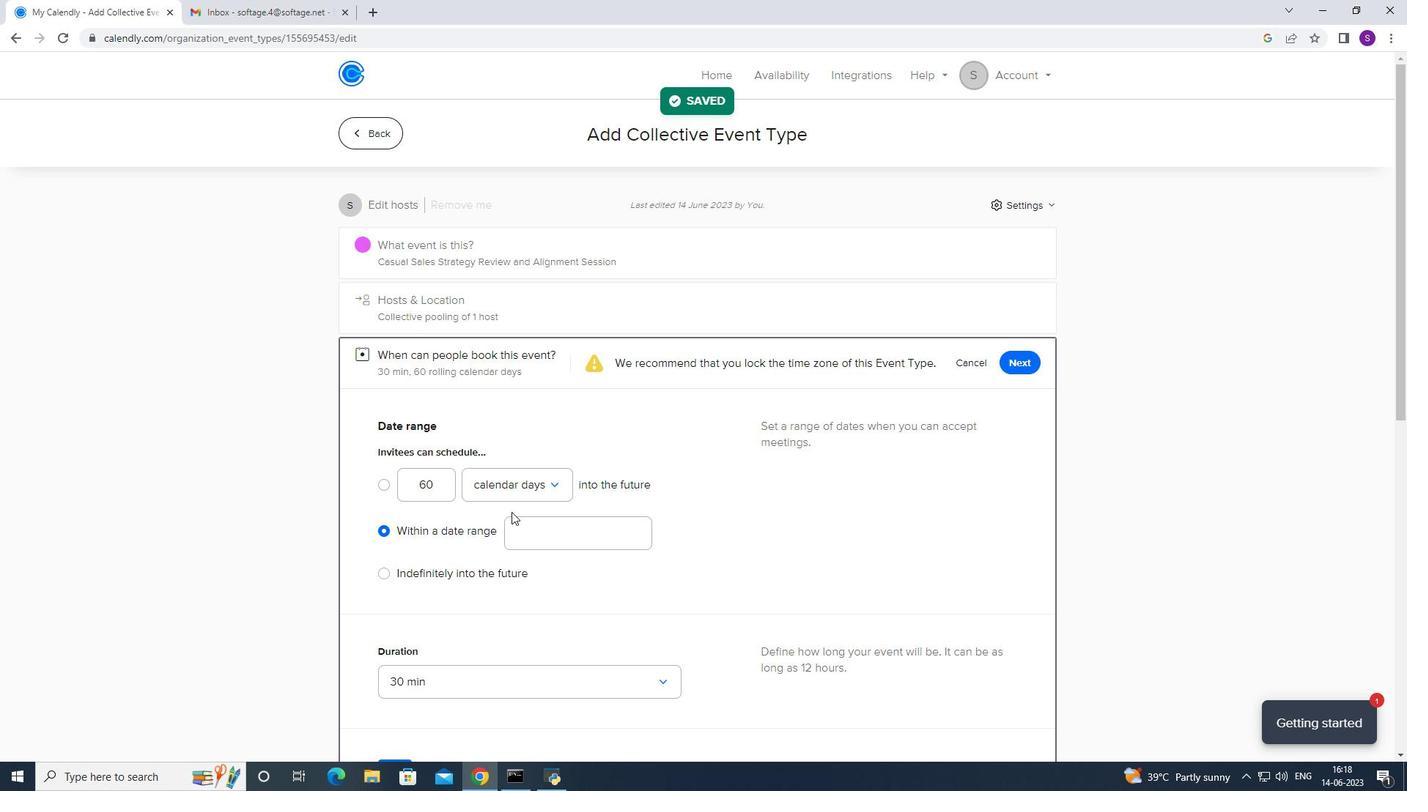 
Action: Mouse pressed left at (516, 515)
Screenshot: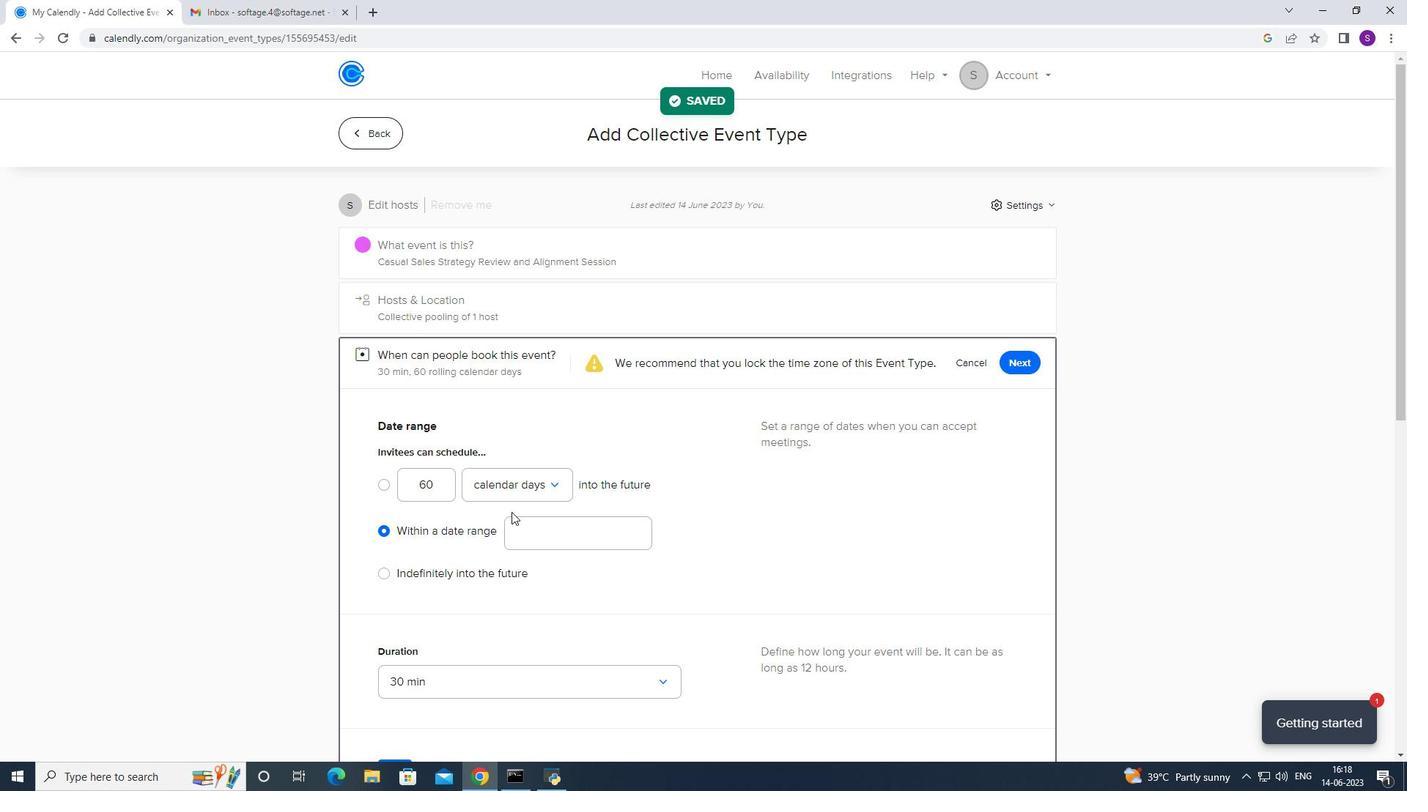 
Action: Mouse moved to (513, 523)
Screenshot: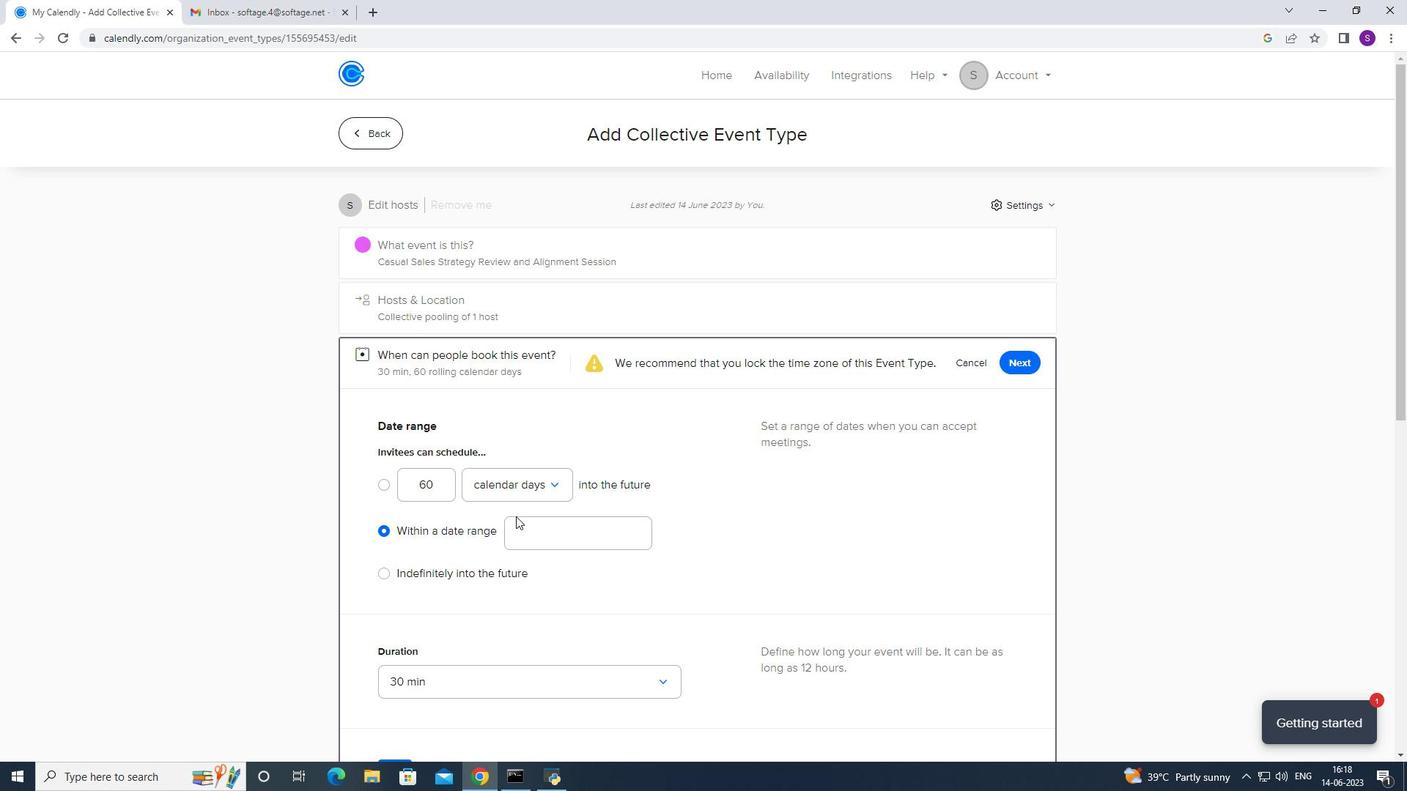
Action: Mouse pressed left at (513, 523)
Screenshot: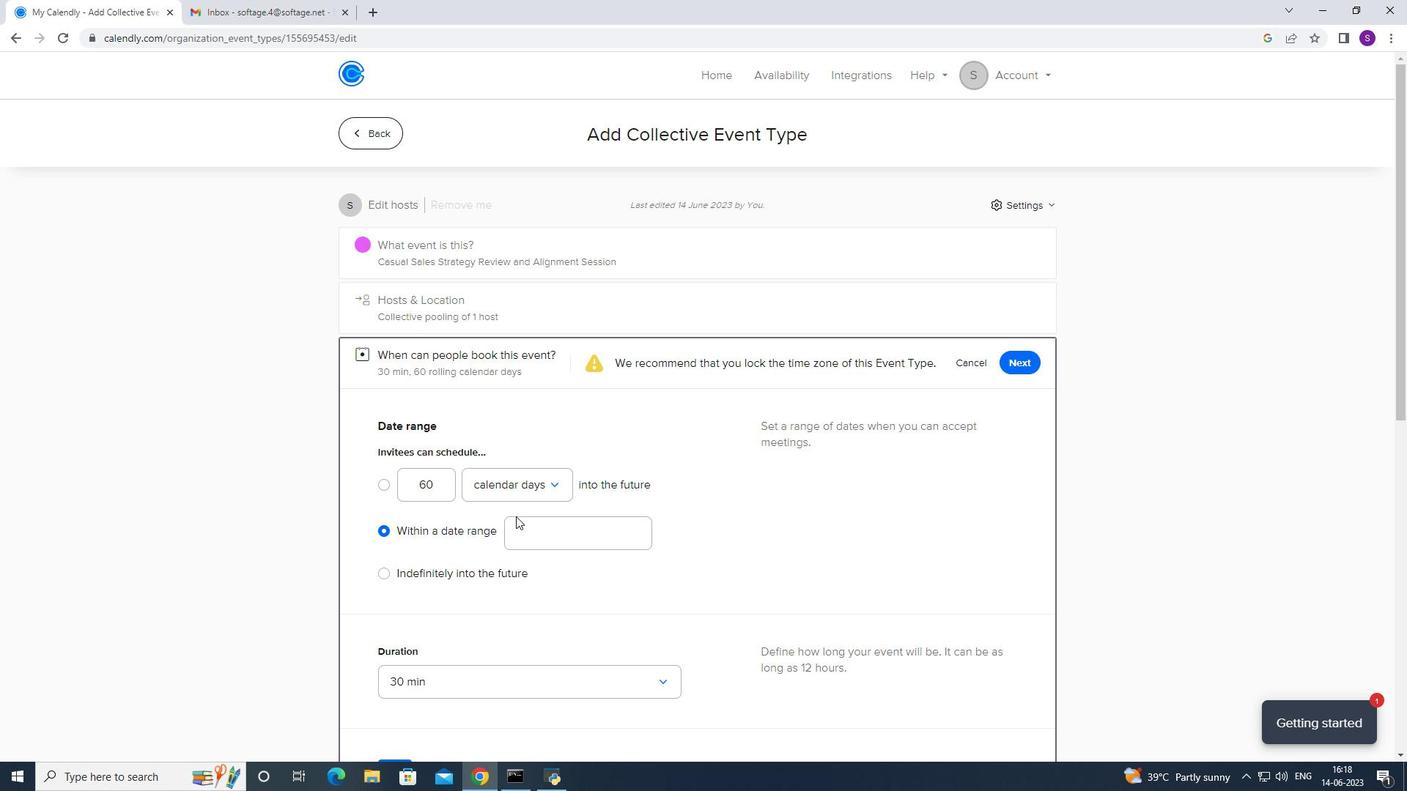 
Action: Mouse moved to (616, 270)
Screenshot: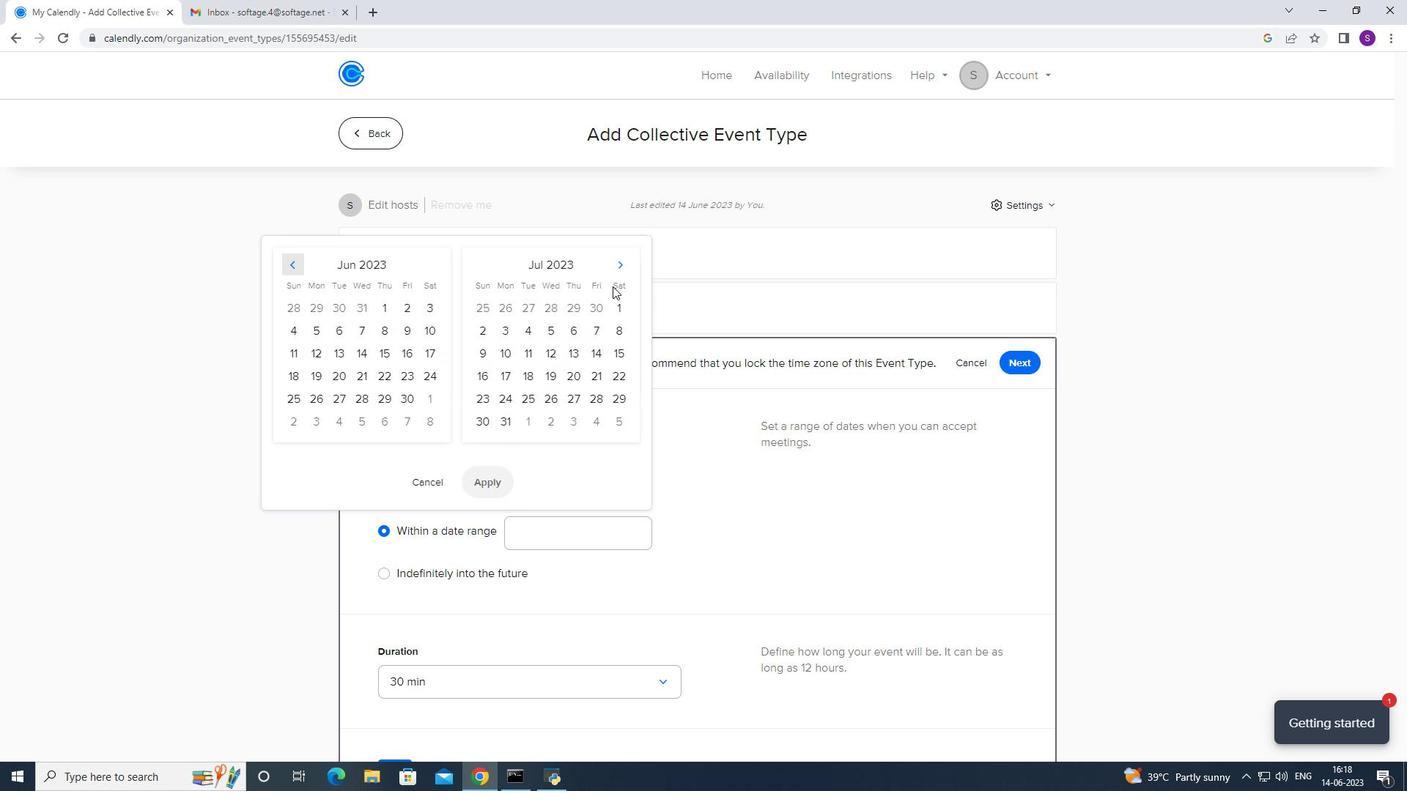
Action: Mouse pressed left at (616, 270)
Screenshot: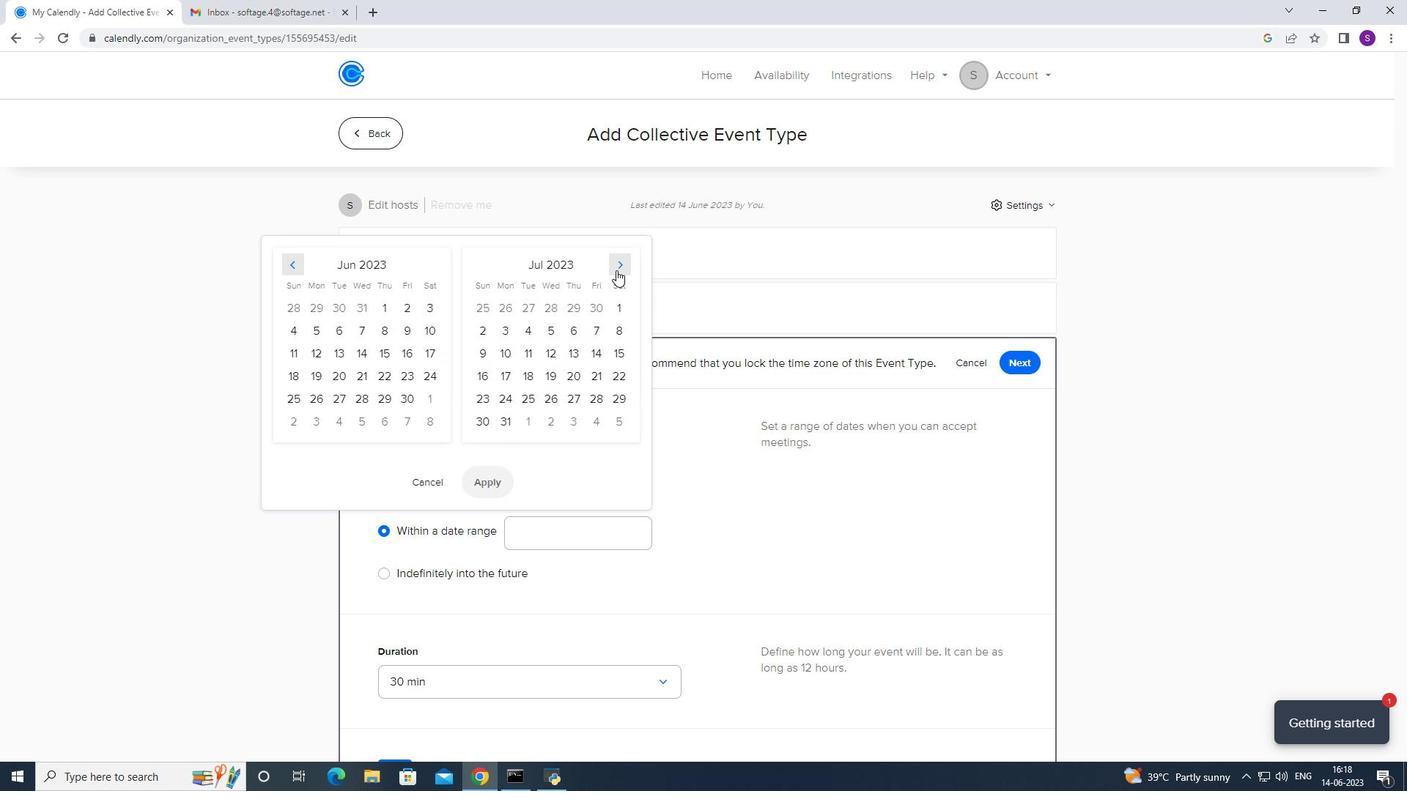 
Action: Mouse pressed left at (616, 270)
Screenshot: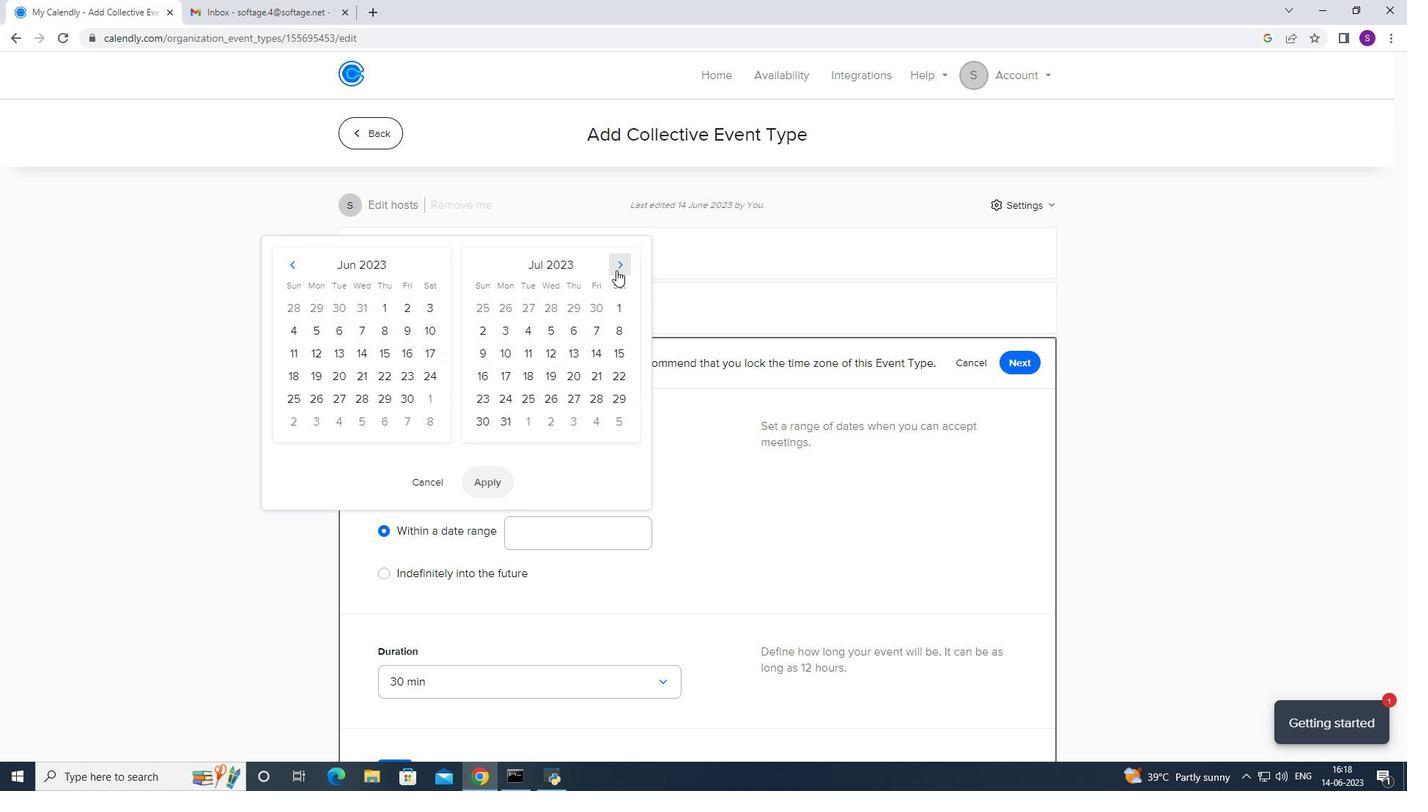 
Action: Mouse pressed left at (616, 270)
Screenshot: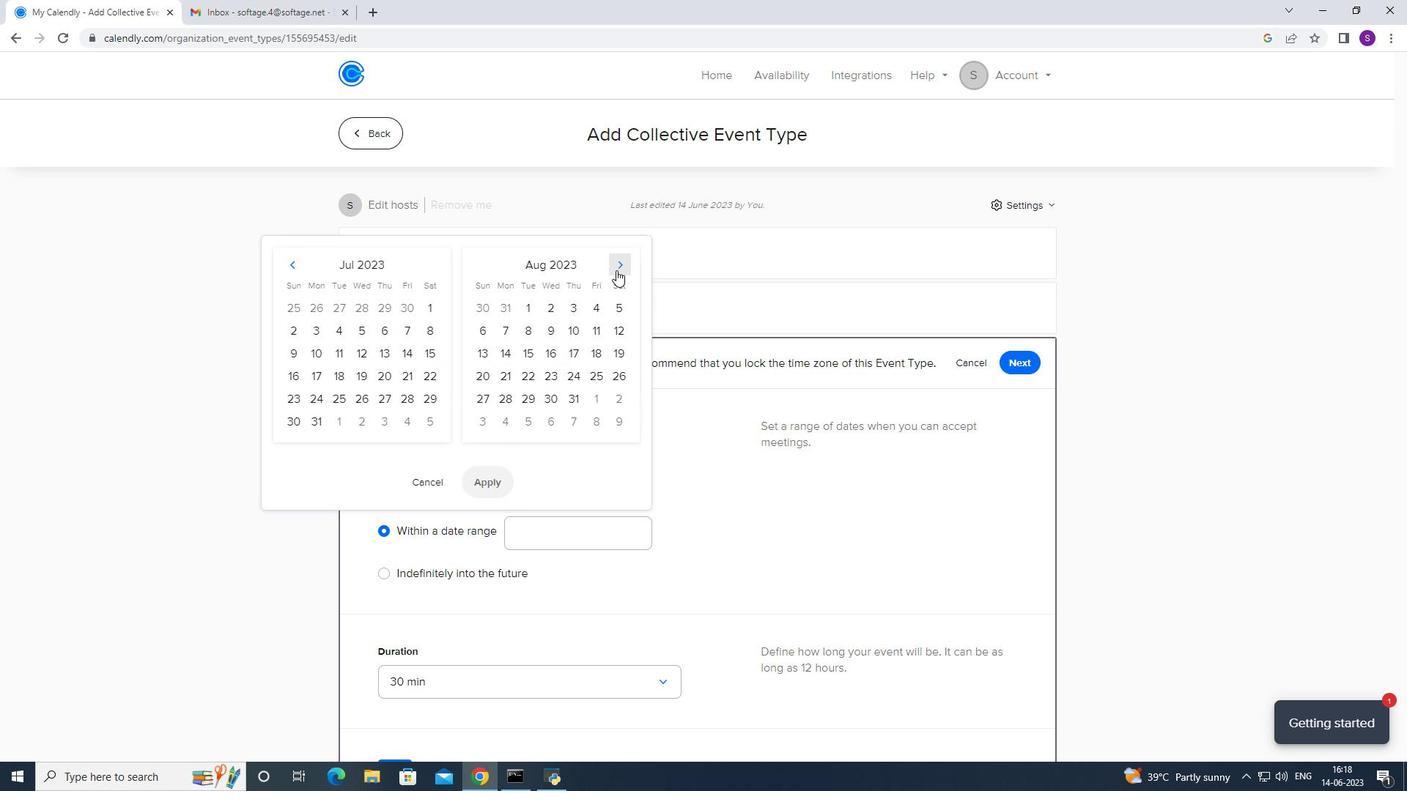 
Action: Mouse pressed left at (616, 270)
Screenshot: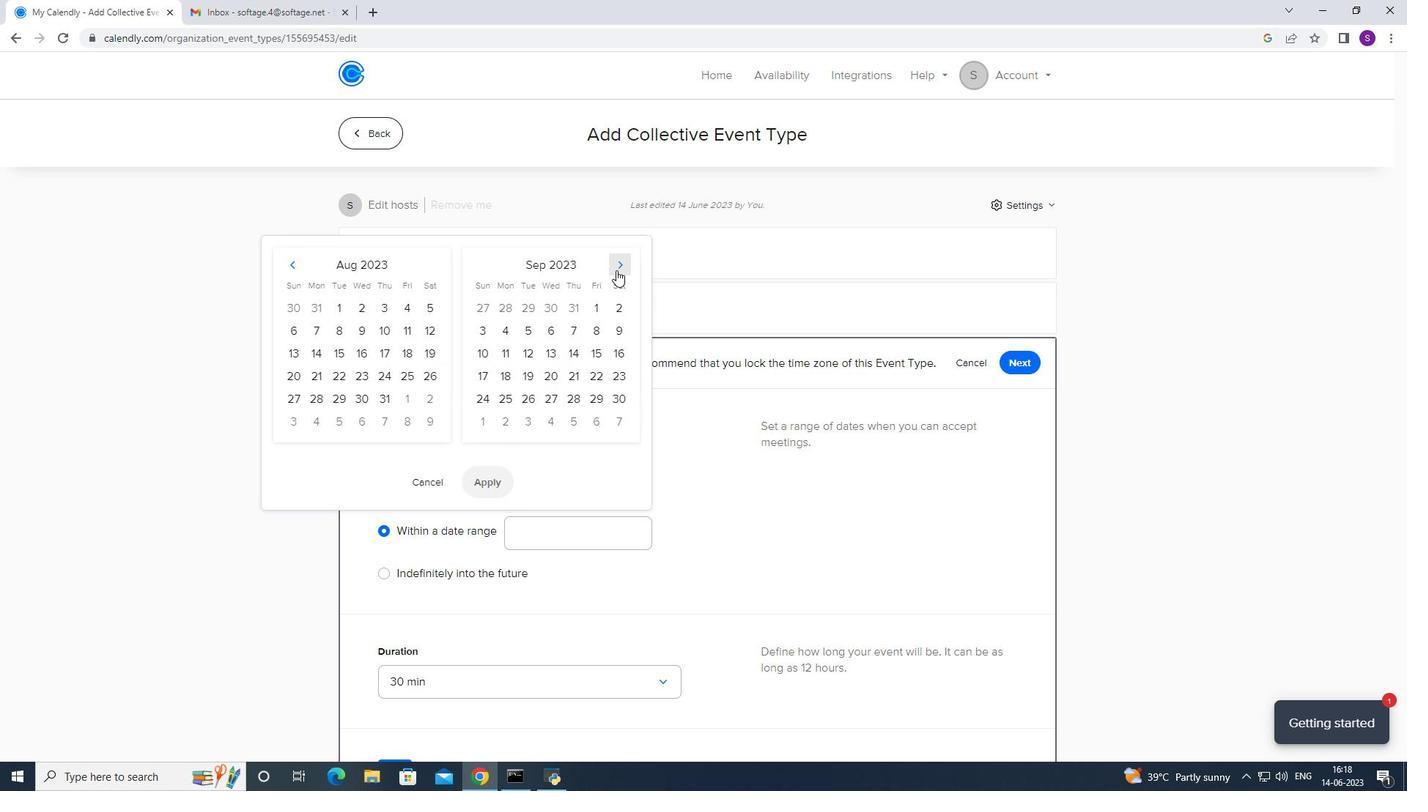 
Action: Mouse pressed left at (616, 270)
Screenshot: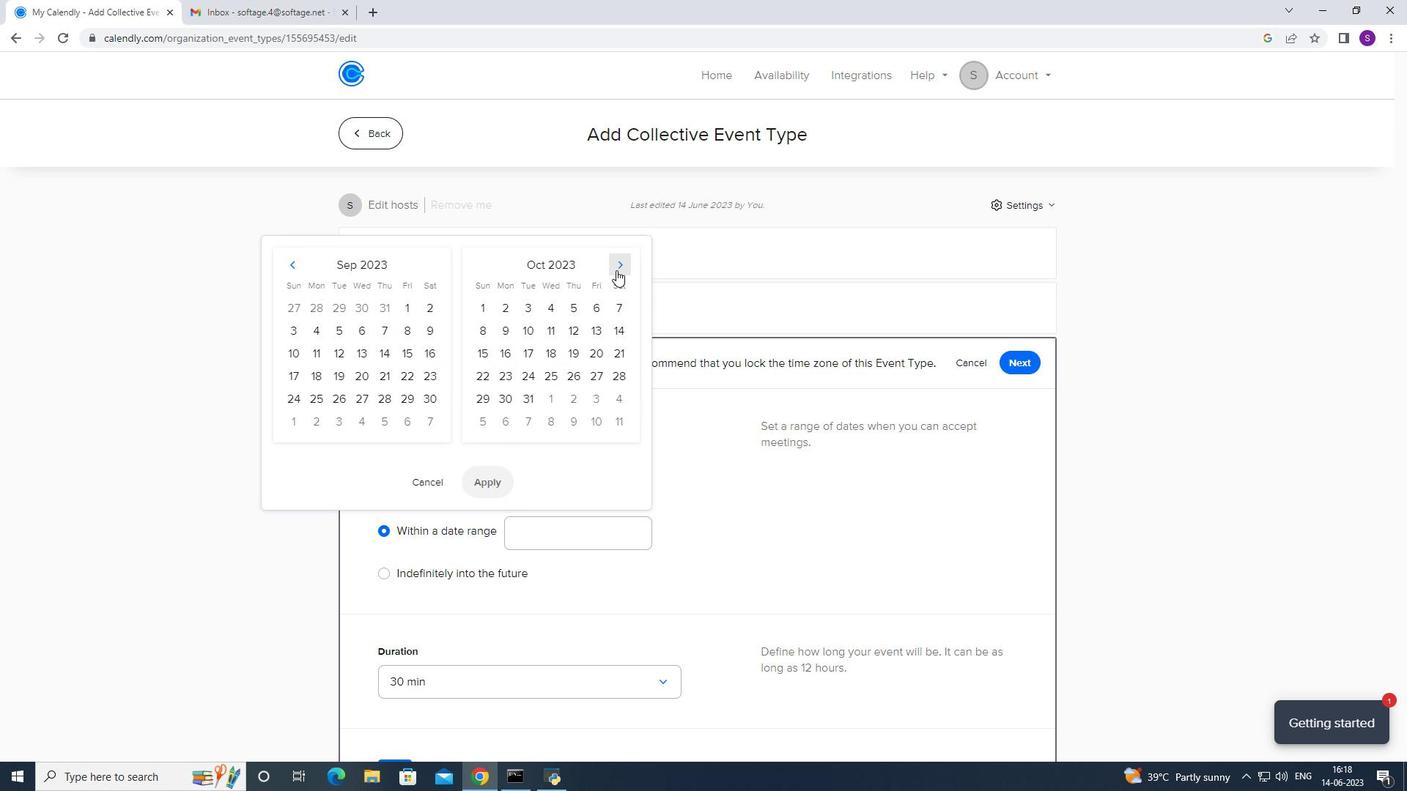 
Action: Mouse moved to (615, 270)
Screenshot: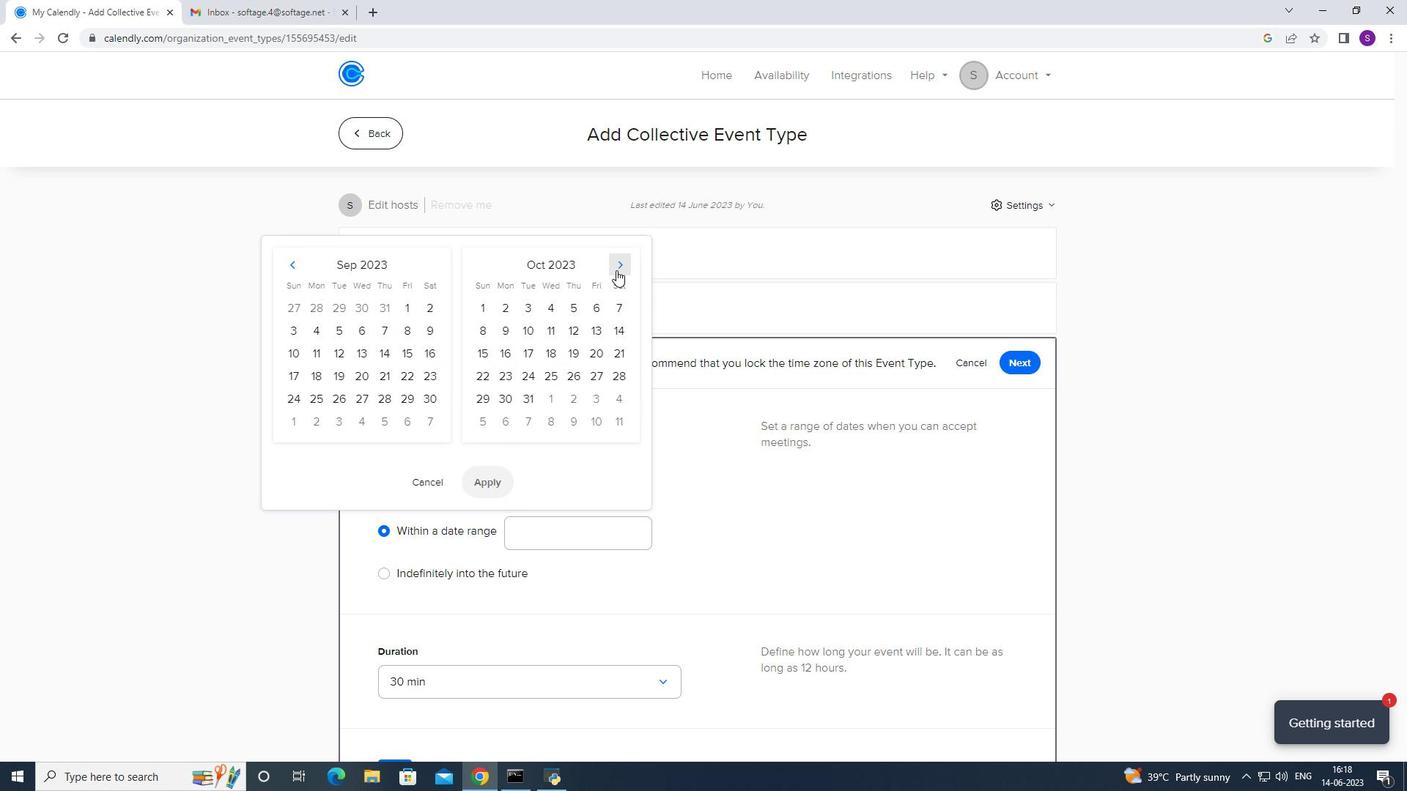 
Action: Mouse pressed left at (615, 270)
Screenshot: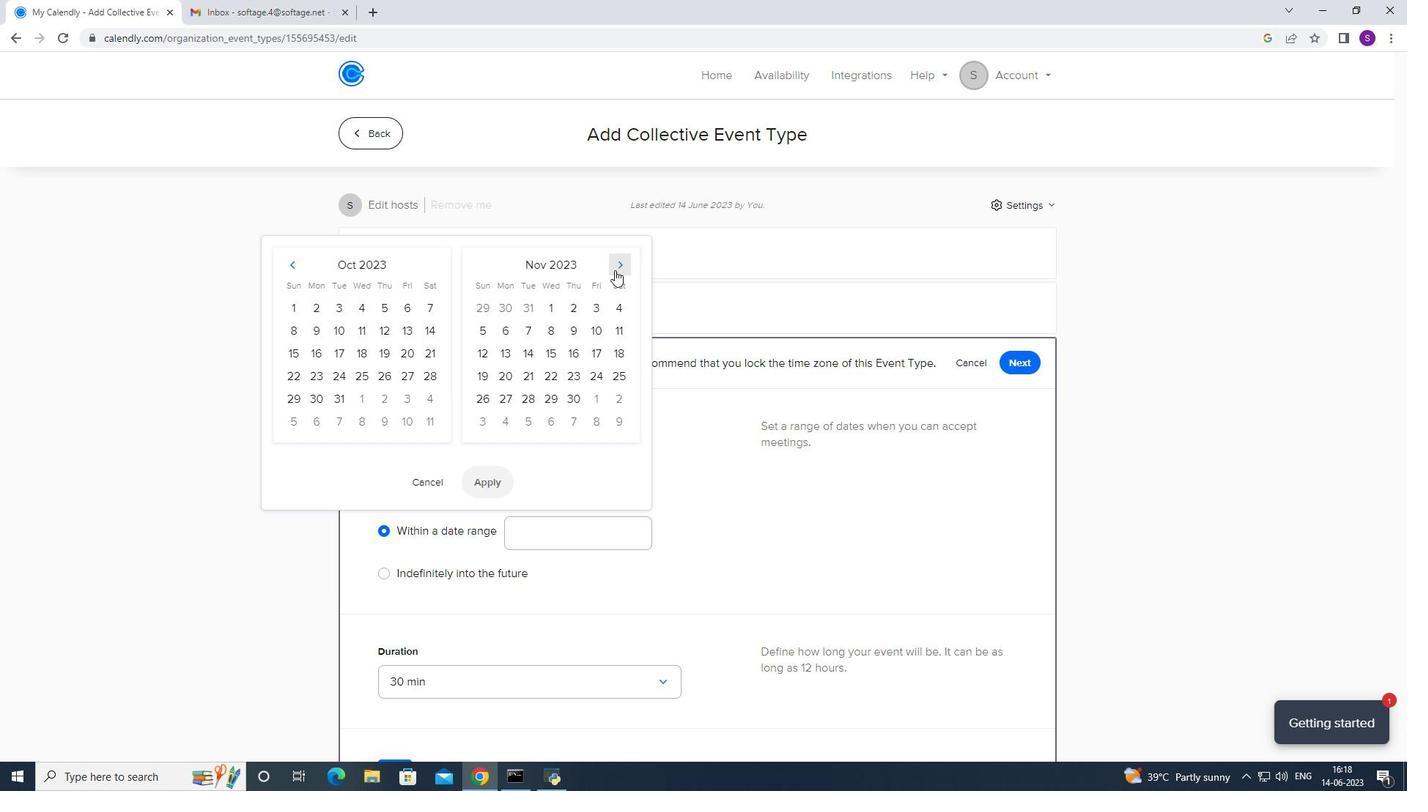
Action: Mouse pressed left at (615, 270)
Screenshot: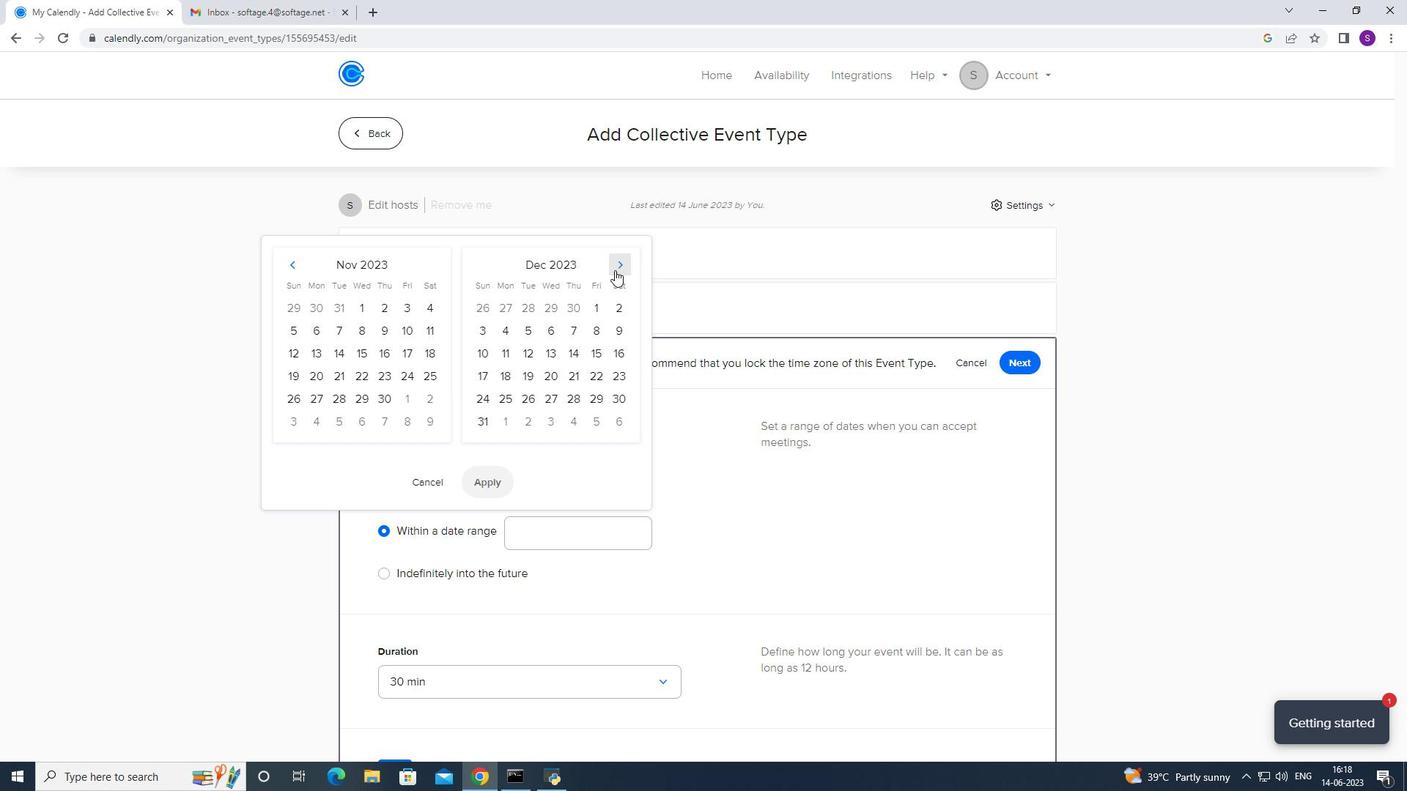 
Action: Mouse pressed left at (615, 270)
Screenshot: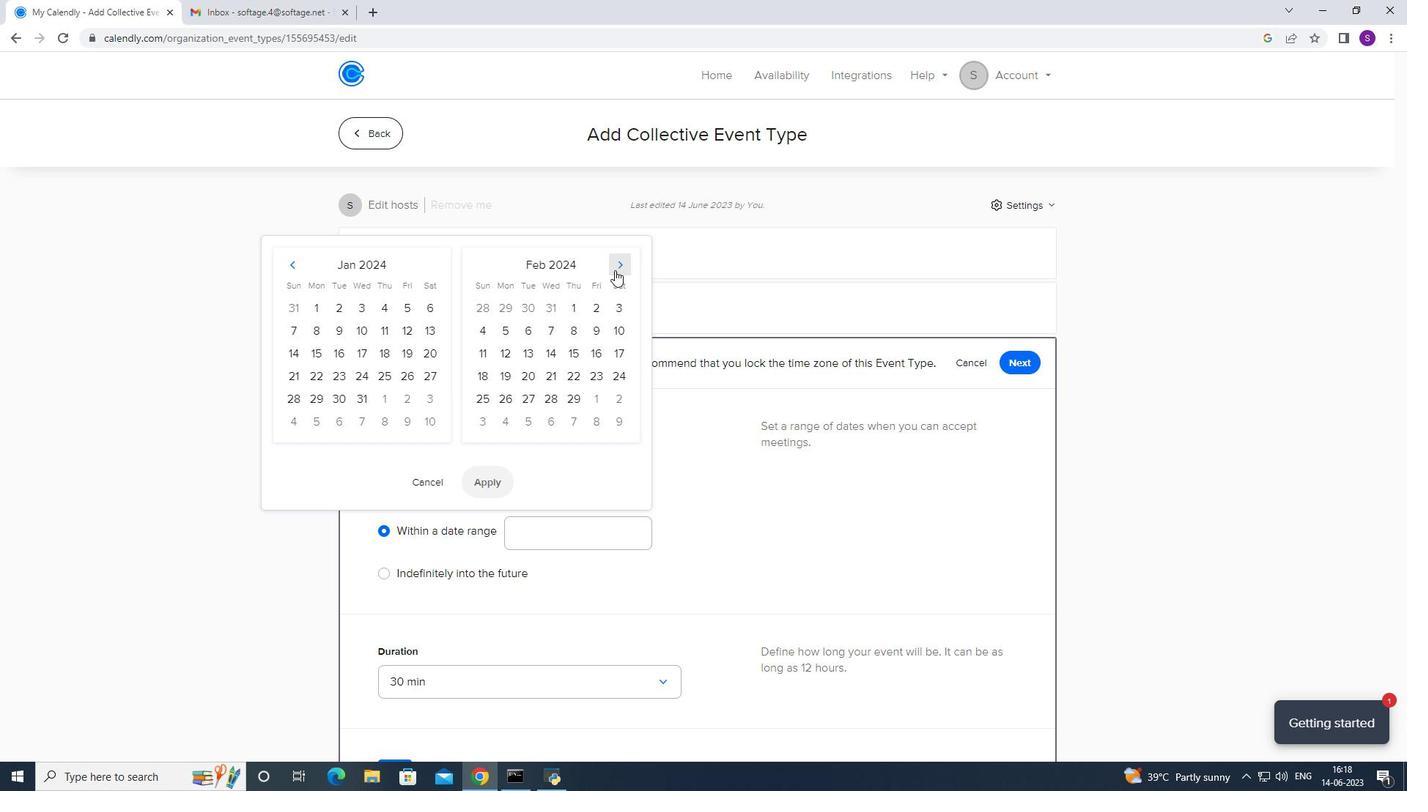 
Action: Mouse moved to (613, 376)
Screenshot: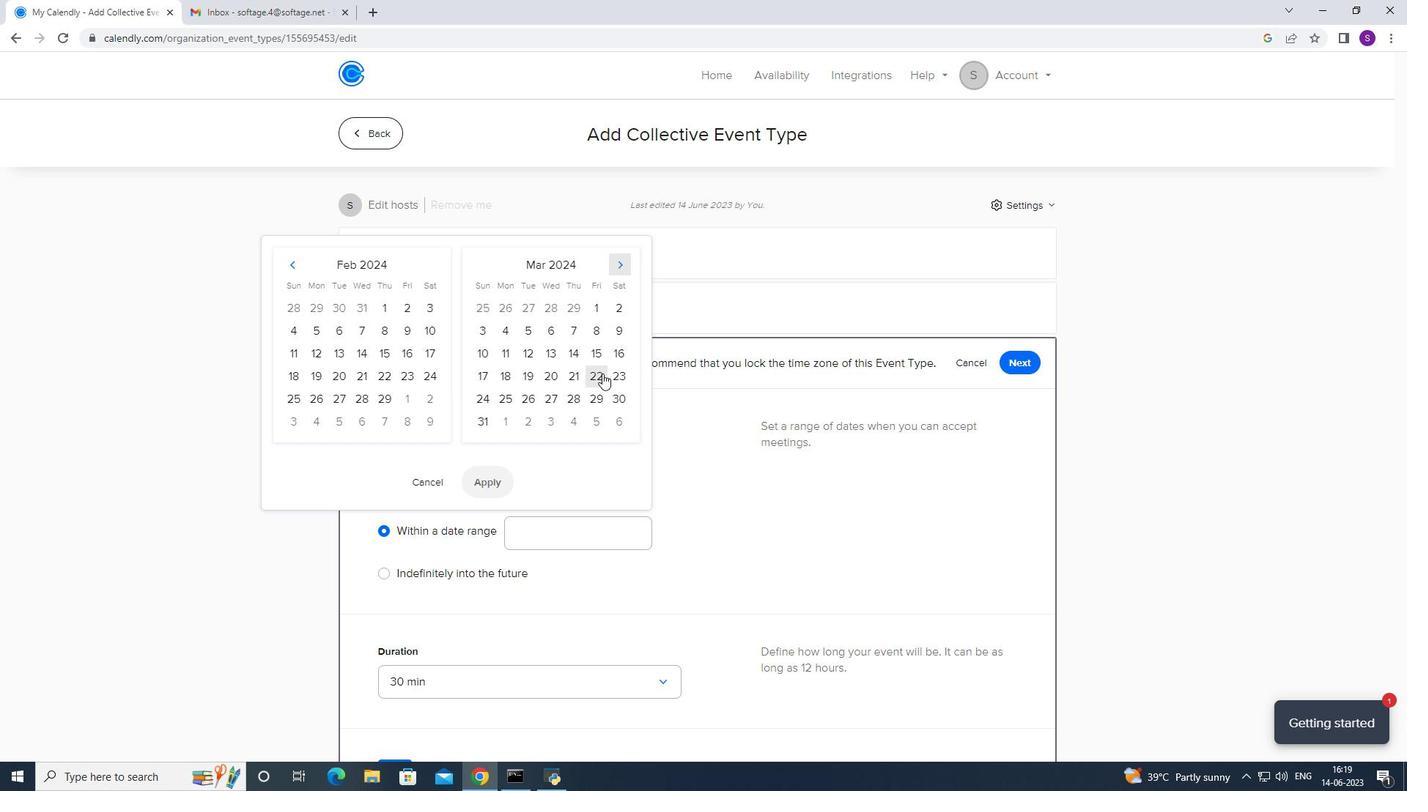 
Action: Mouse pressed left at (613, 376)
Screenshot: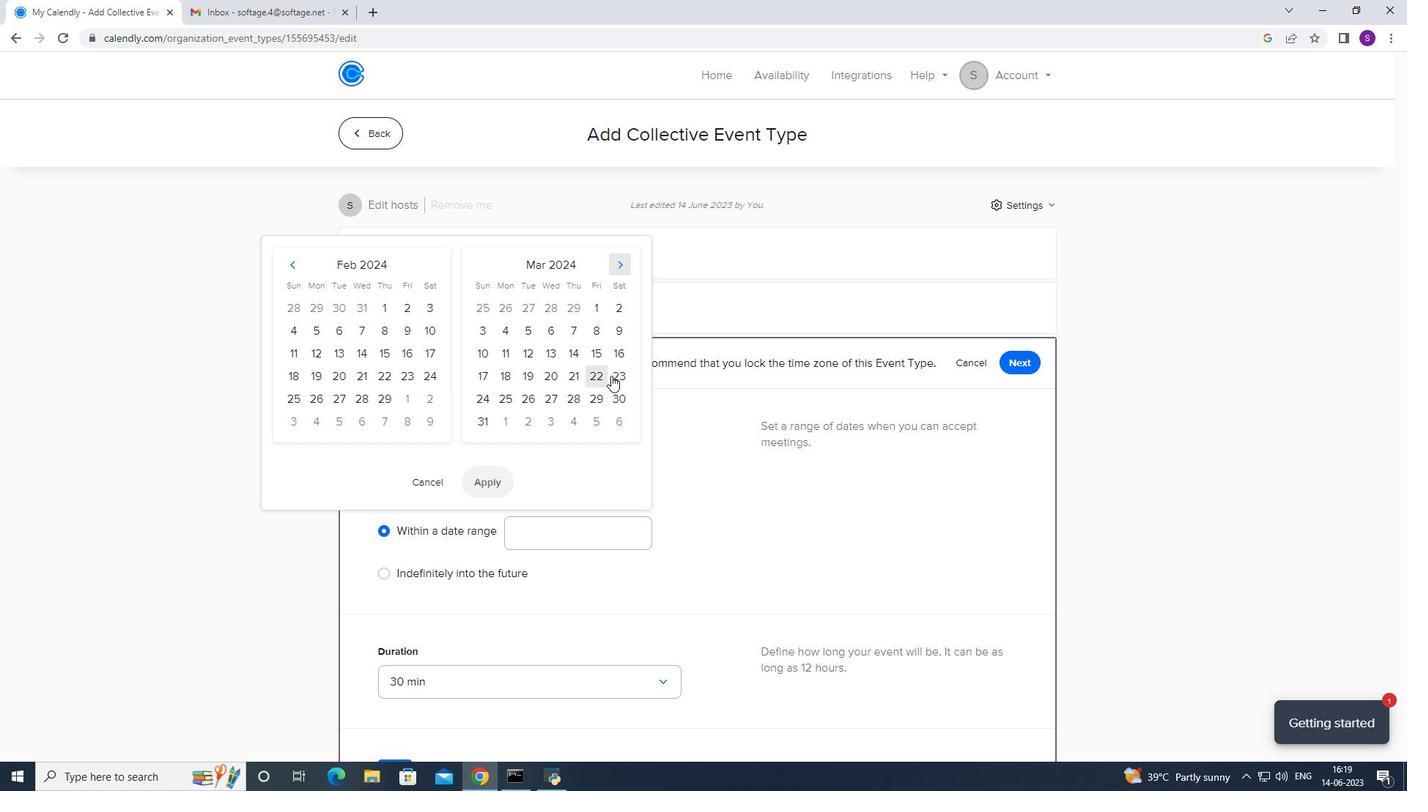 
Action: Mouse moved to (475, 398)
Screenshot: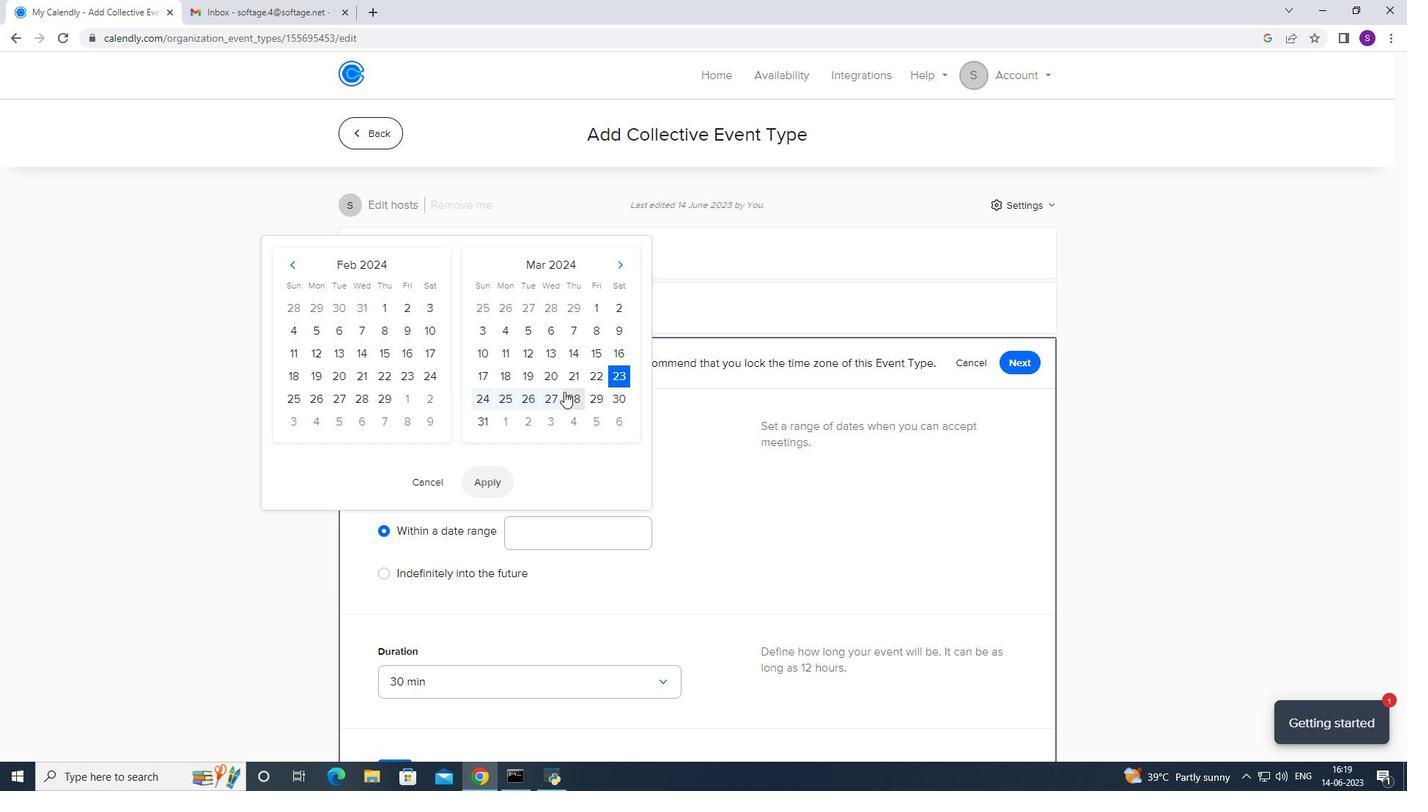 
Action: Mouse pressed left at (463, 398)
Screenshot: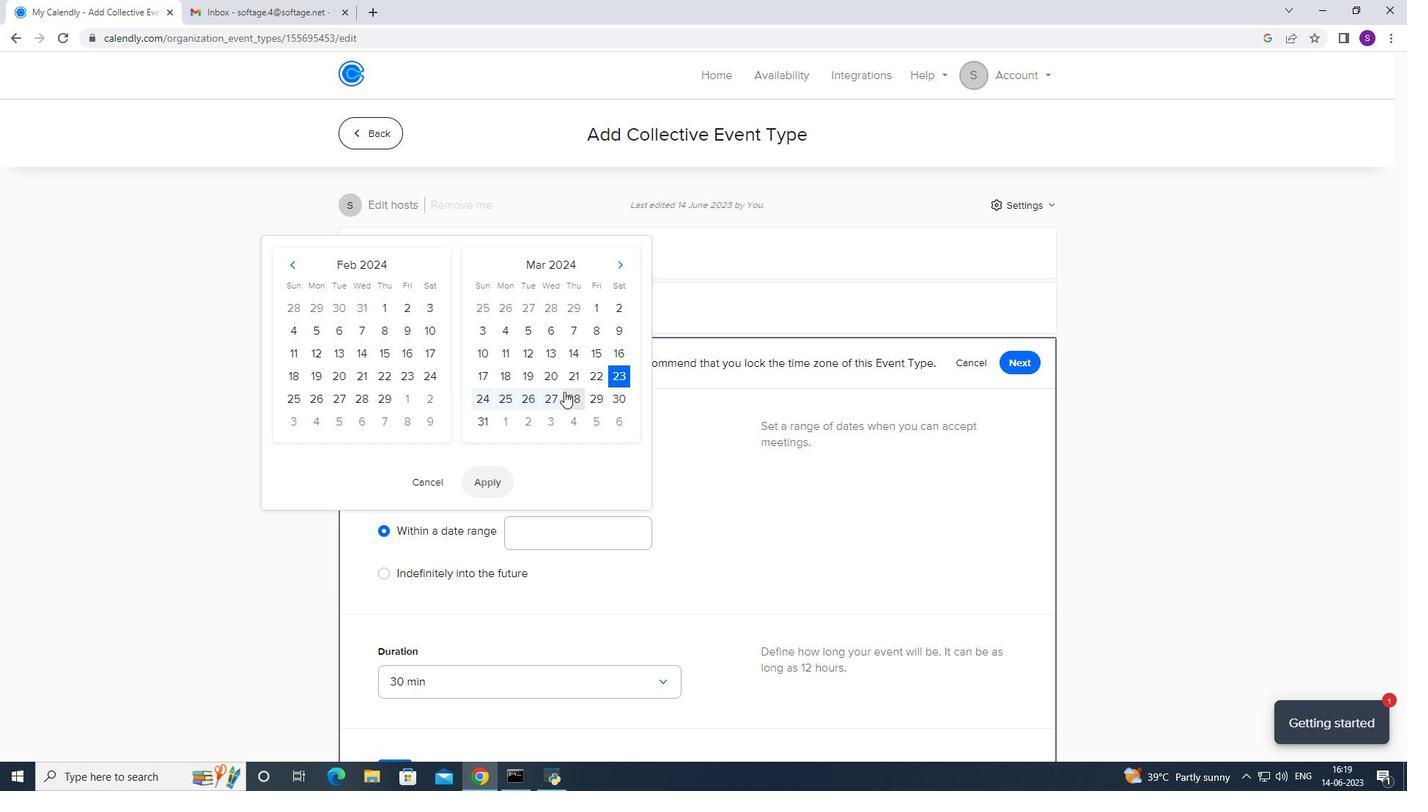
Action: Mouse moved to (480, 401)
Screenshot: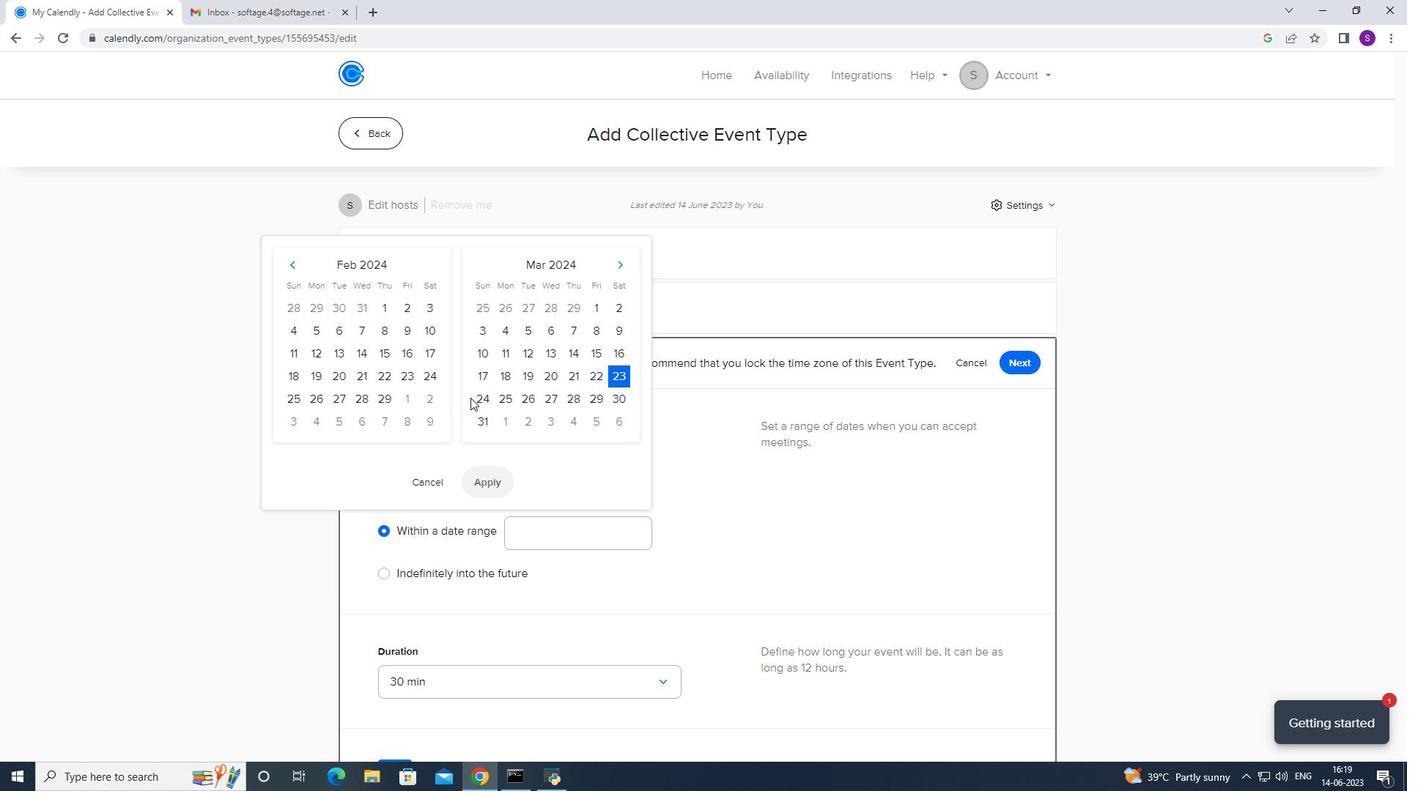 
Action: Mouse pressed left at (480, 401)
Screenshot: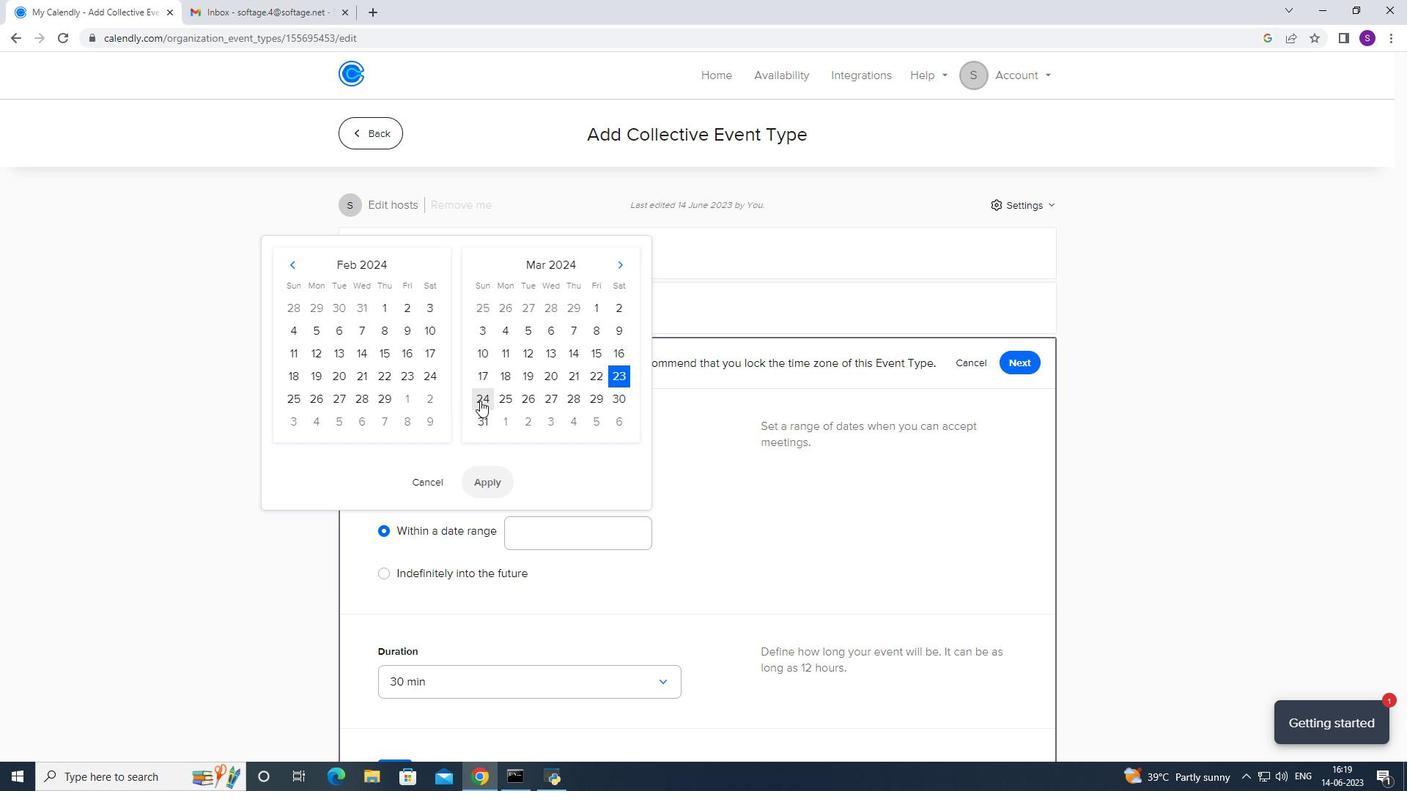 
Action: Mouse moved to (510, 509)
Screenshot: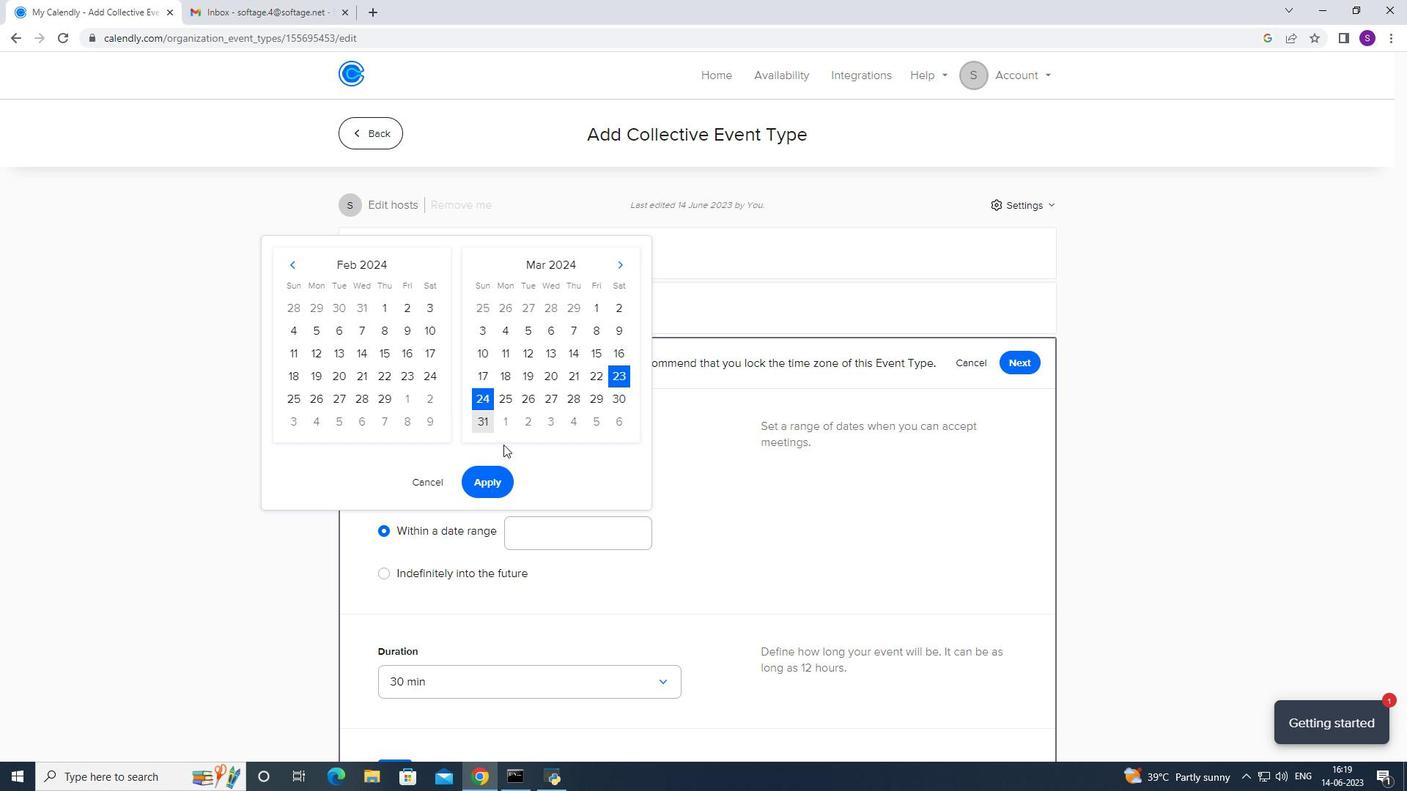 
Action: Mouse pressed left at (510, 509)
Screenshot: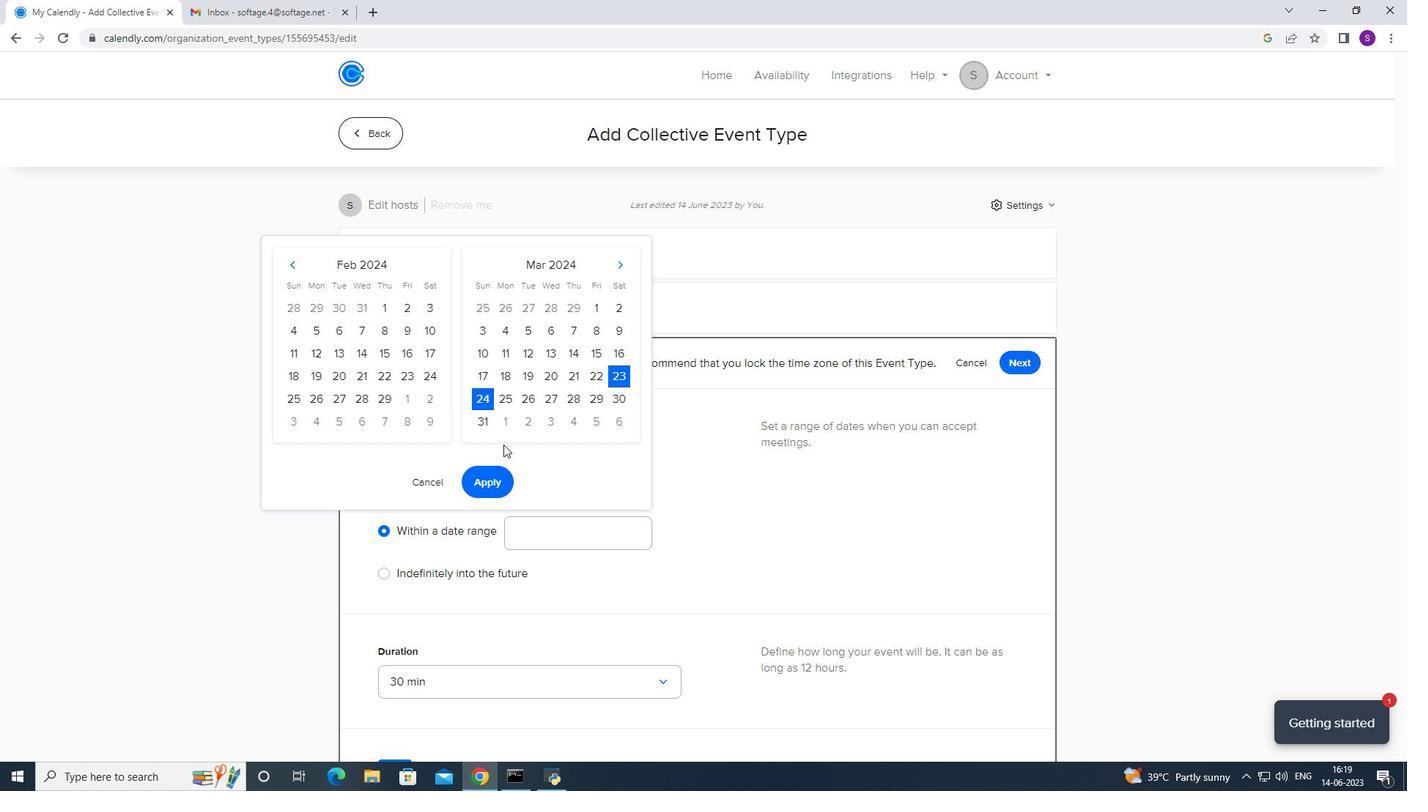 
Action: Mouse moved to (567, 524)
Screenshot: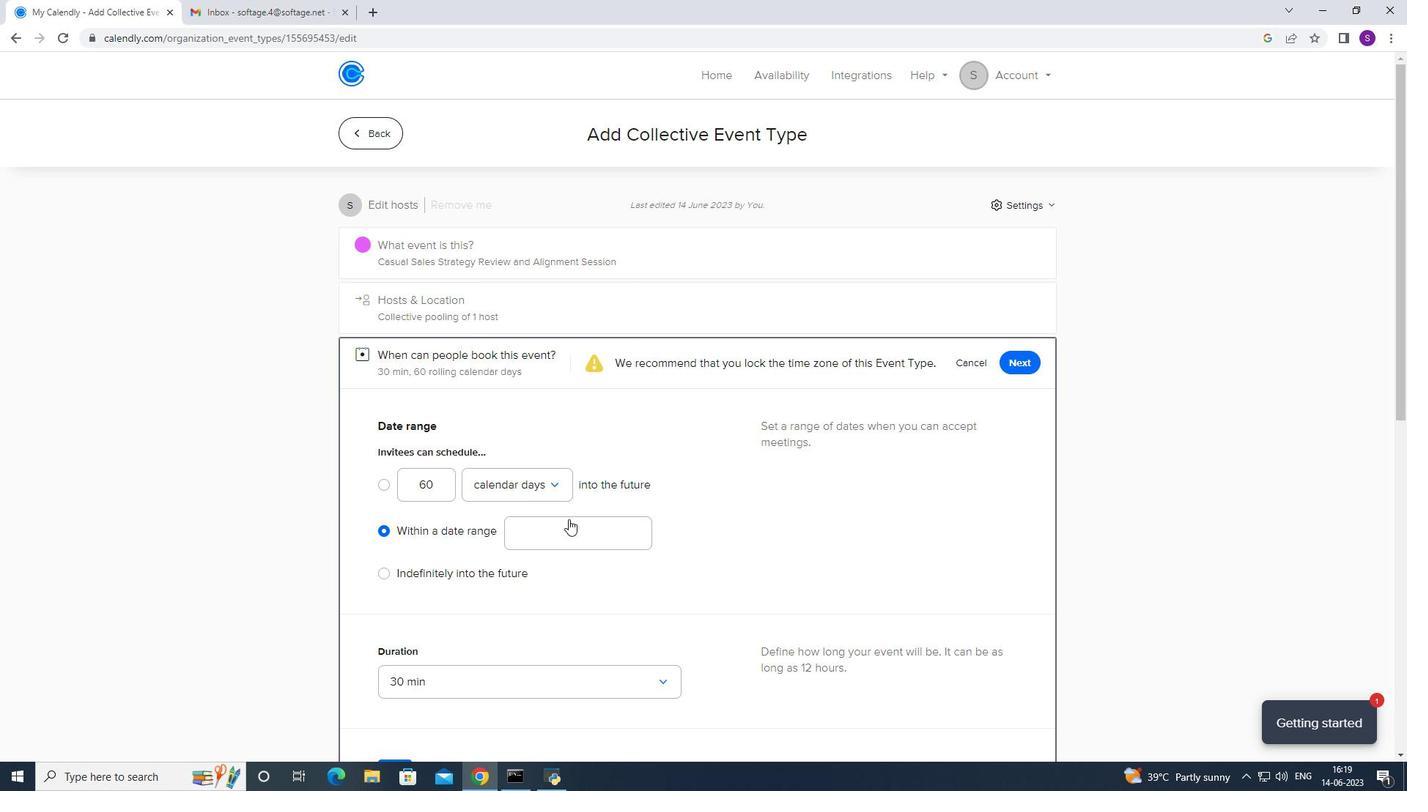 
Action: Mouse pressed left at (567, 524)
Screenshot: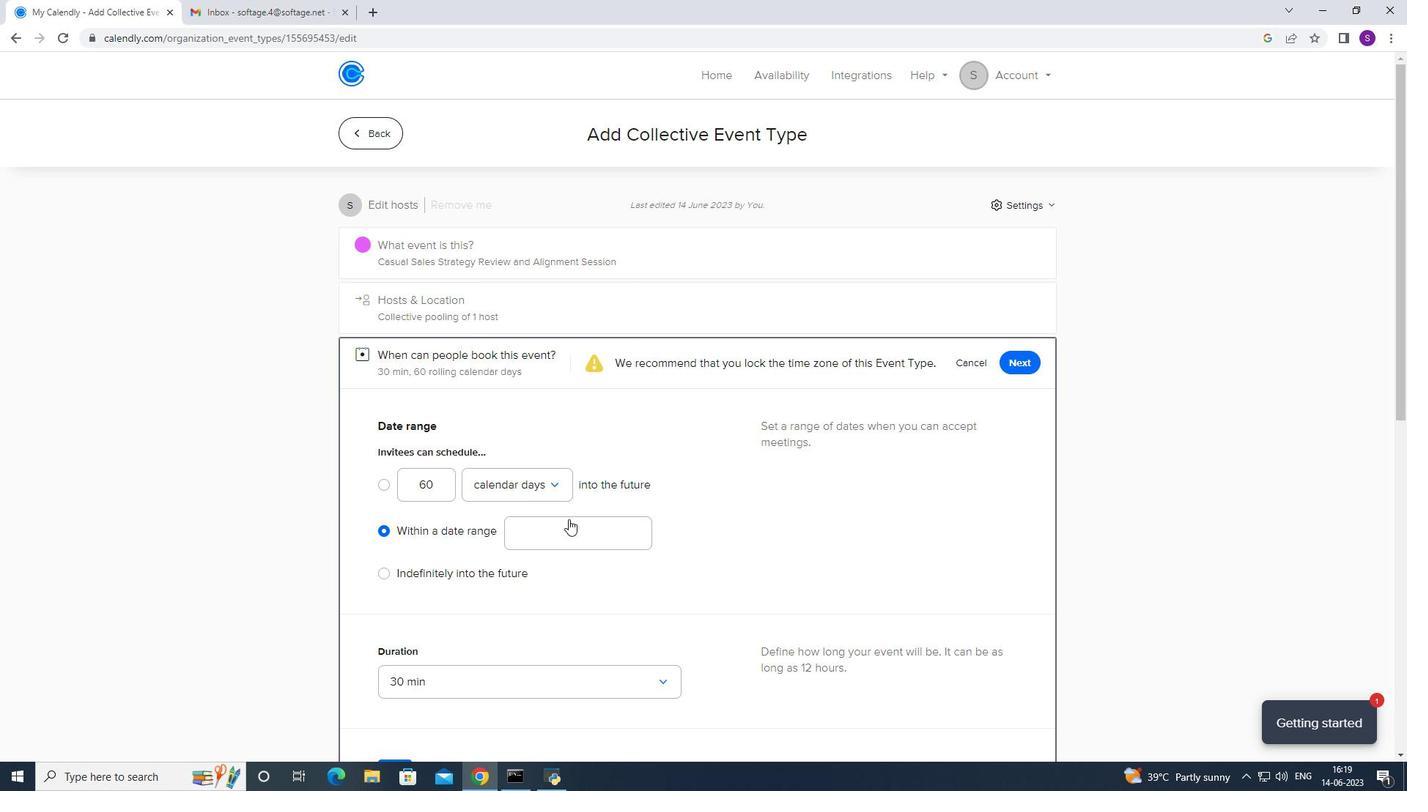 
Action: Mouse moved to (626, 266)
Screenshot: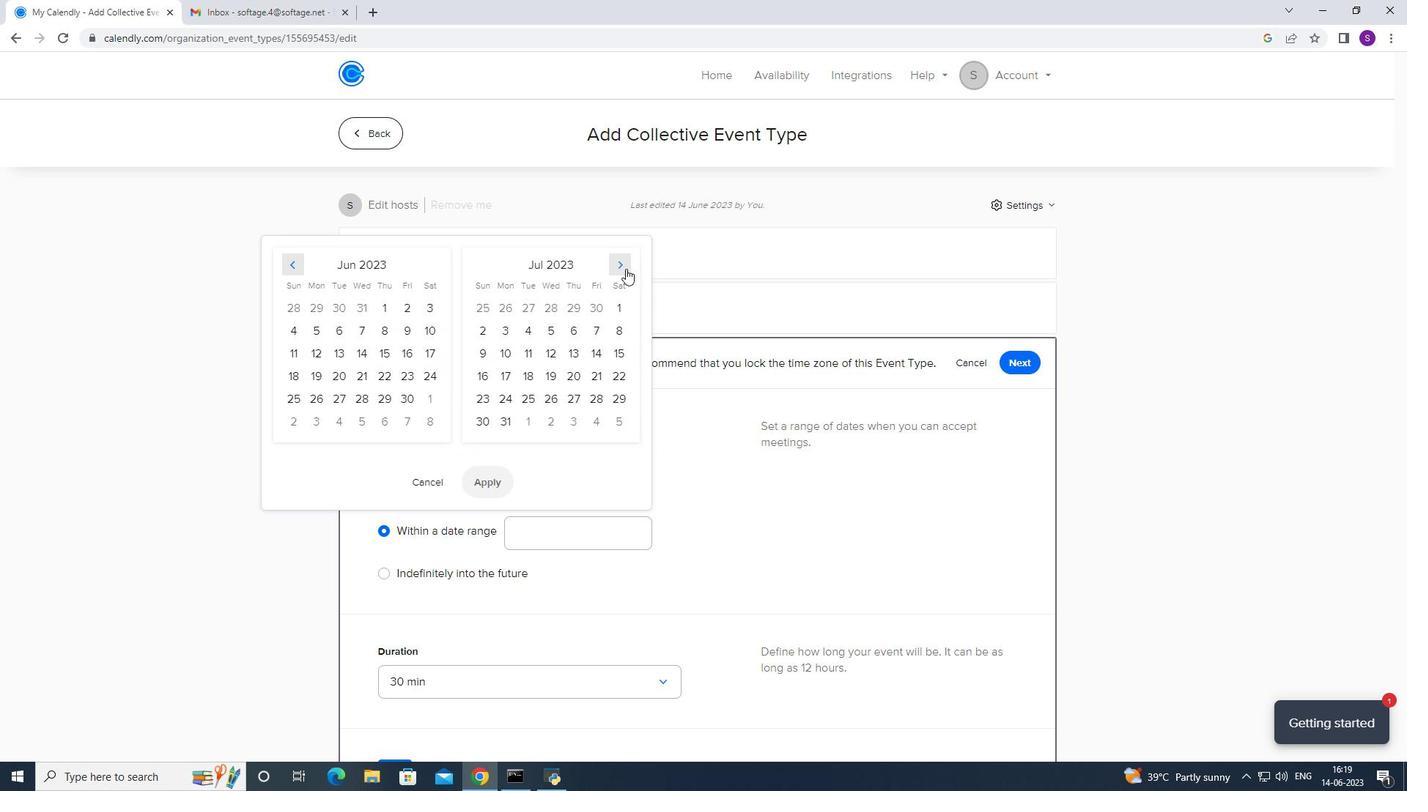 
Action: Mouse pressed left at (626, 266)
Screenshot: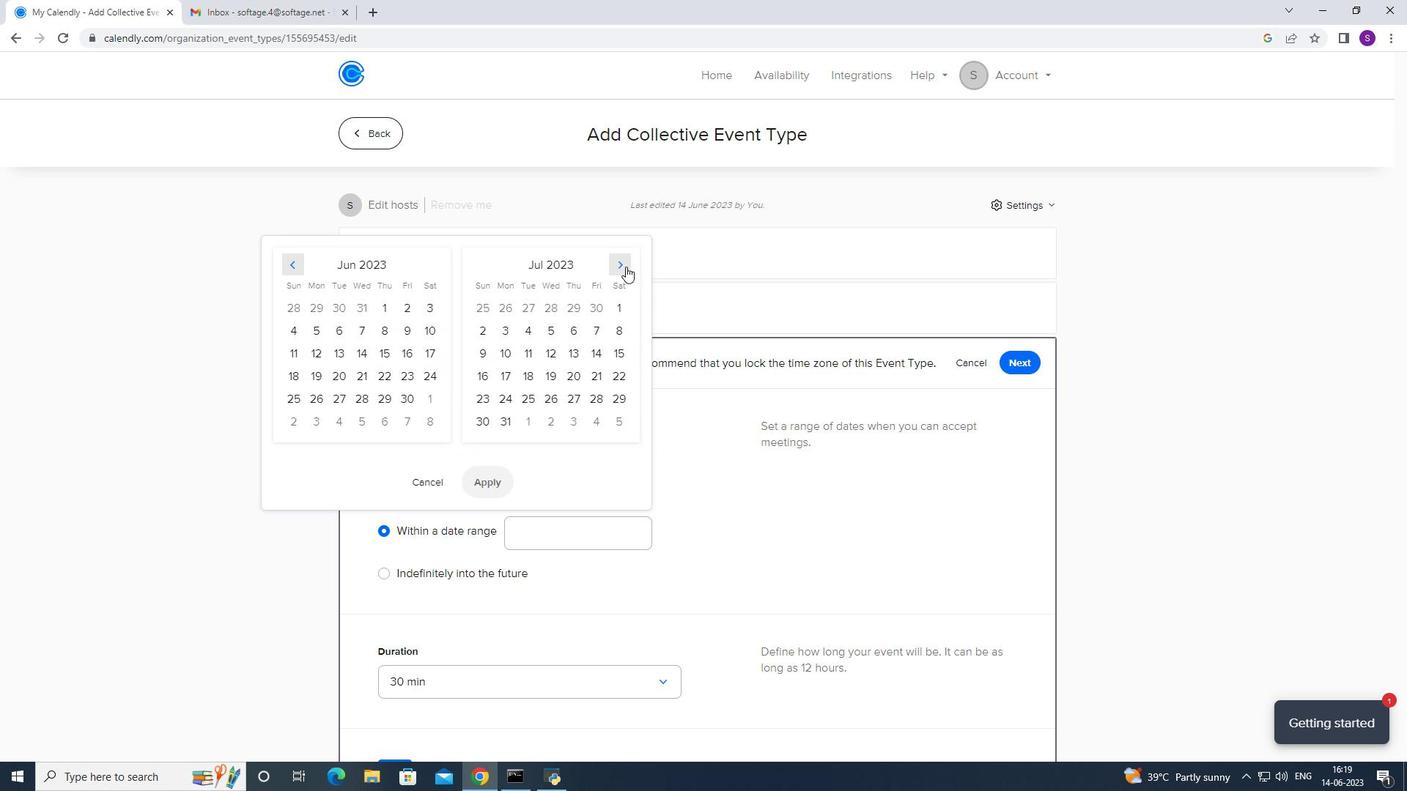 
Action: Mouse pressed left at (626, 266)
Screenshot: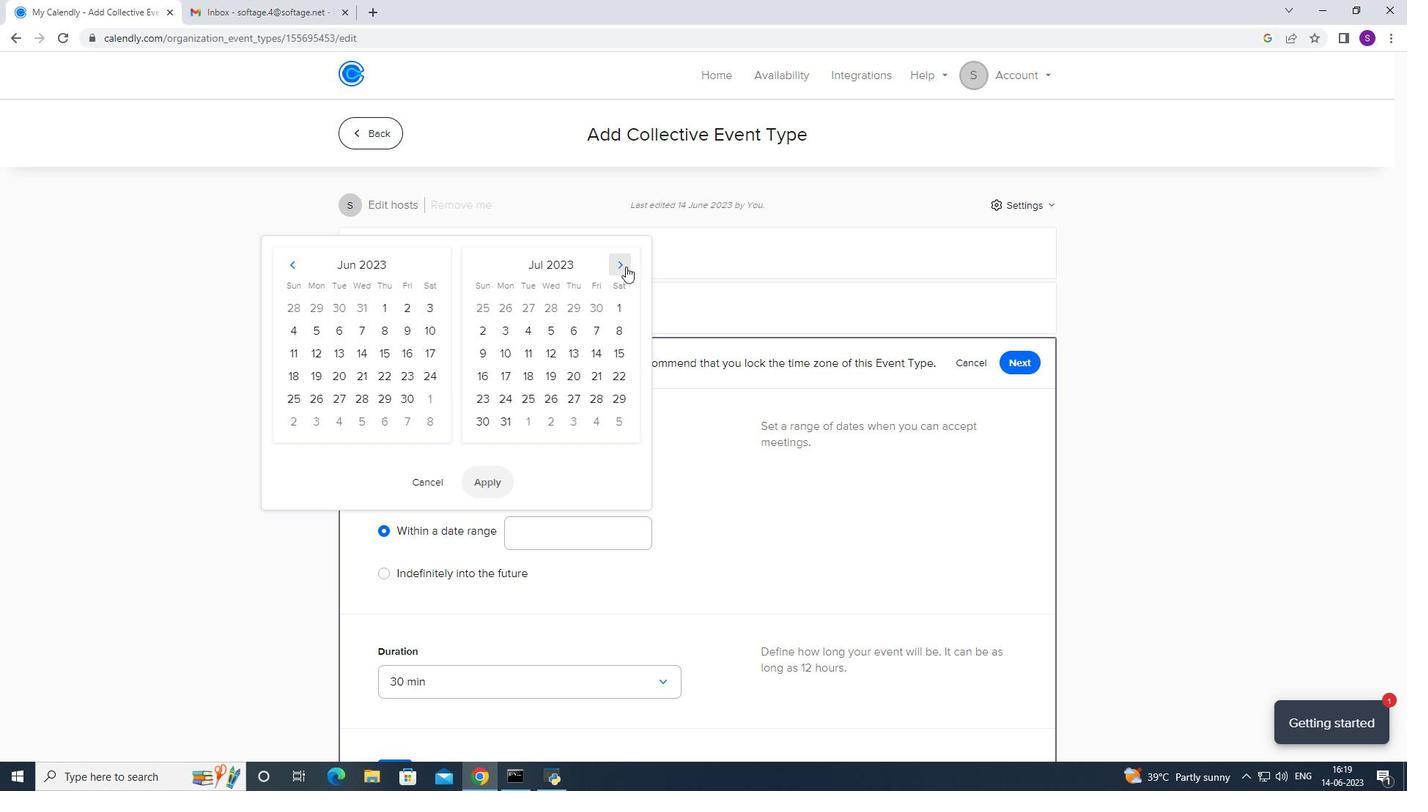 
Action: Mouse pressed left at (626, 266)
Screenshot: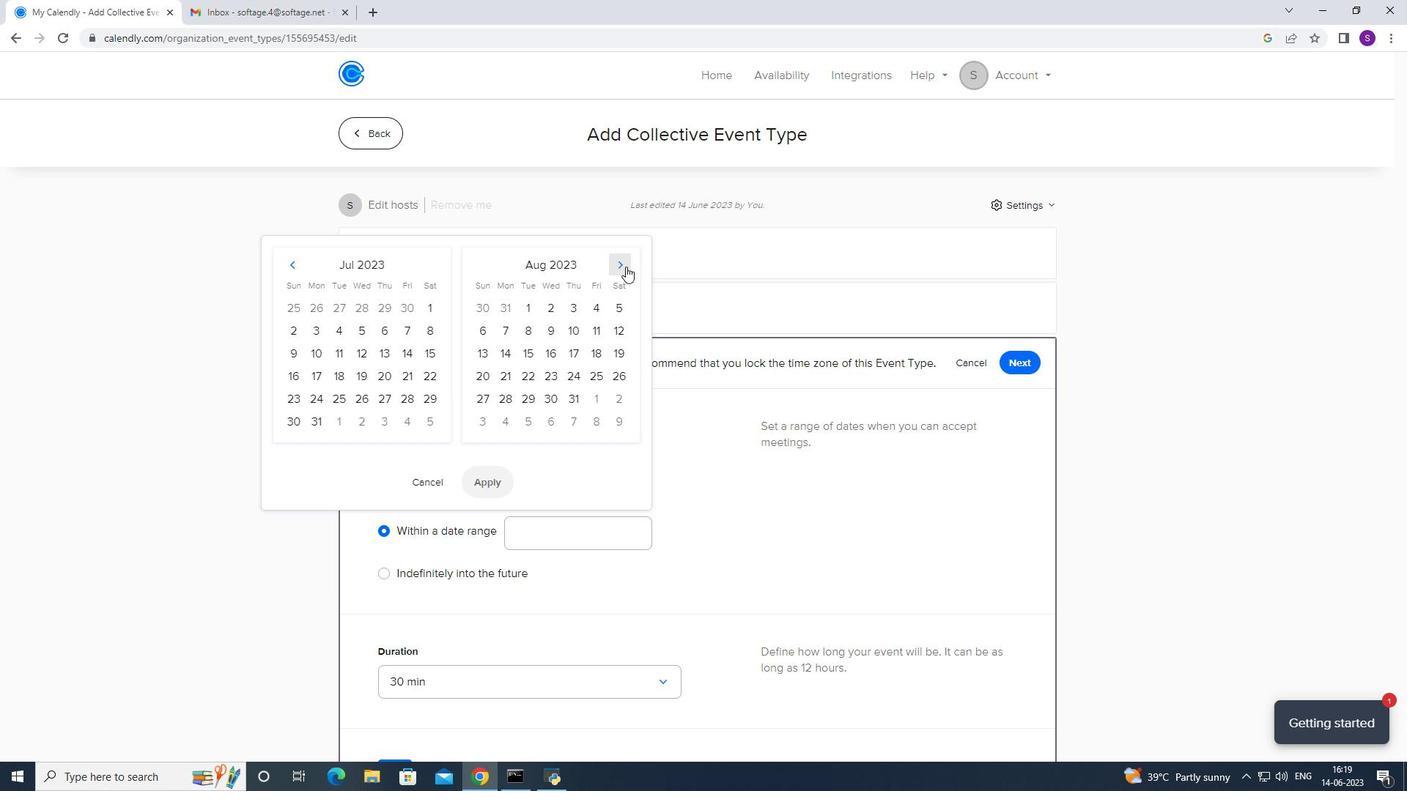 
Action: Mouse pressed left at (626, 266)
Screenshot: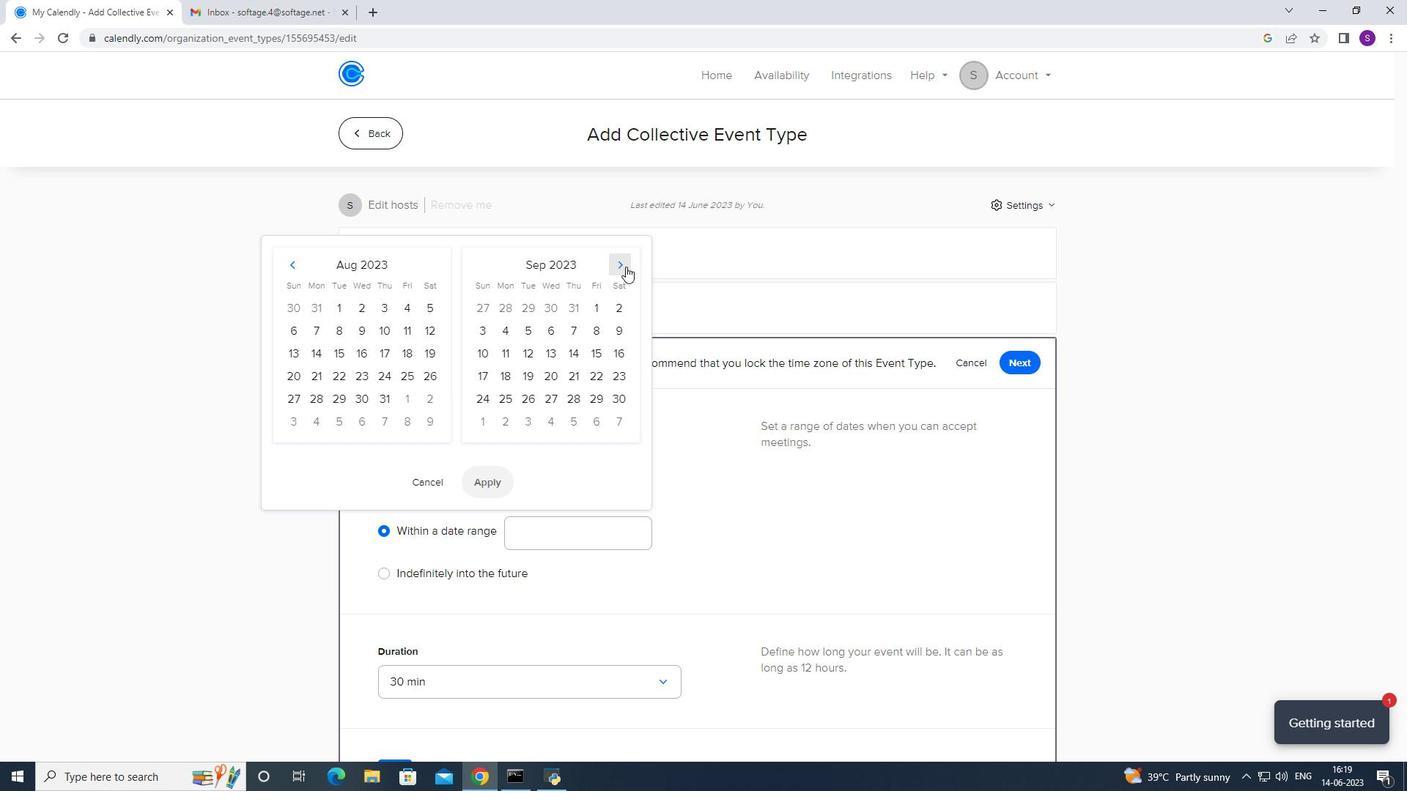 
Action: Mouse moved to (626, 266)
Screenshot: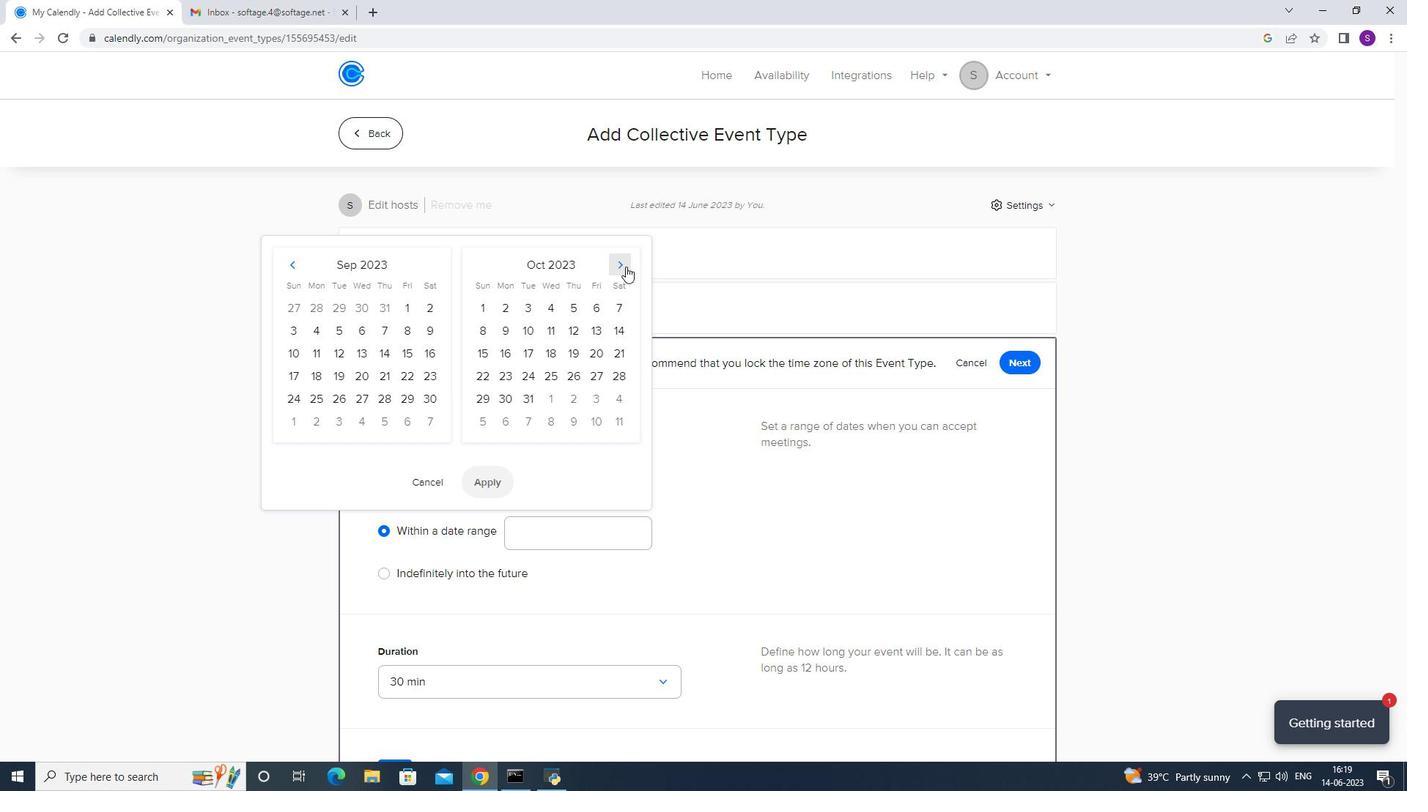 
Action: Mouse pressed left at (626, 266)
Screenshot: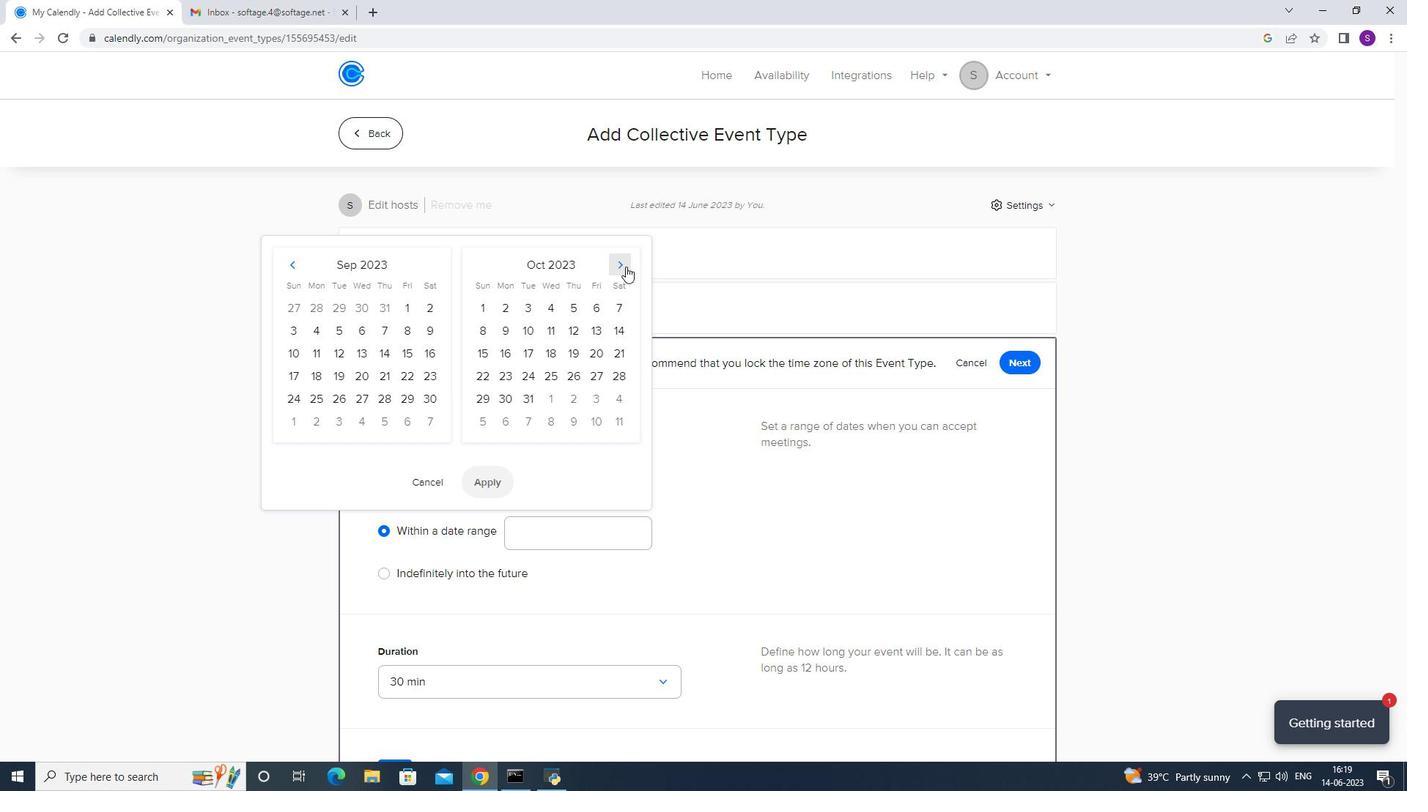 
Action: Mouse moved to (626, 266)
Screenshot: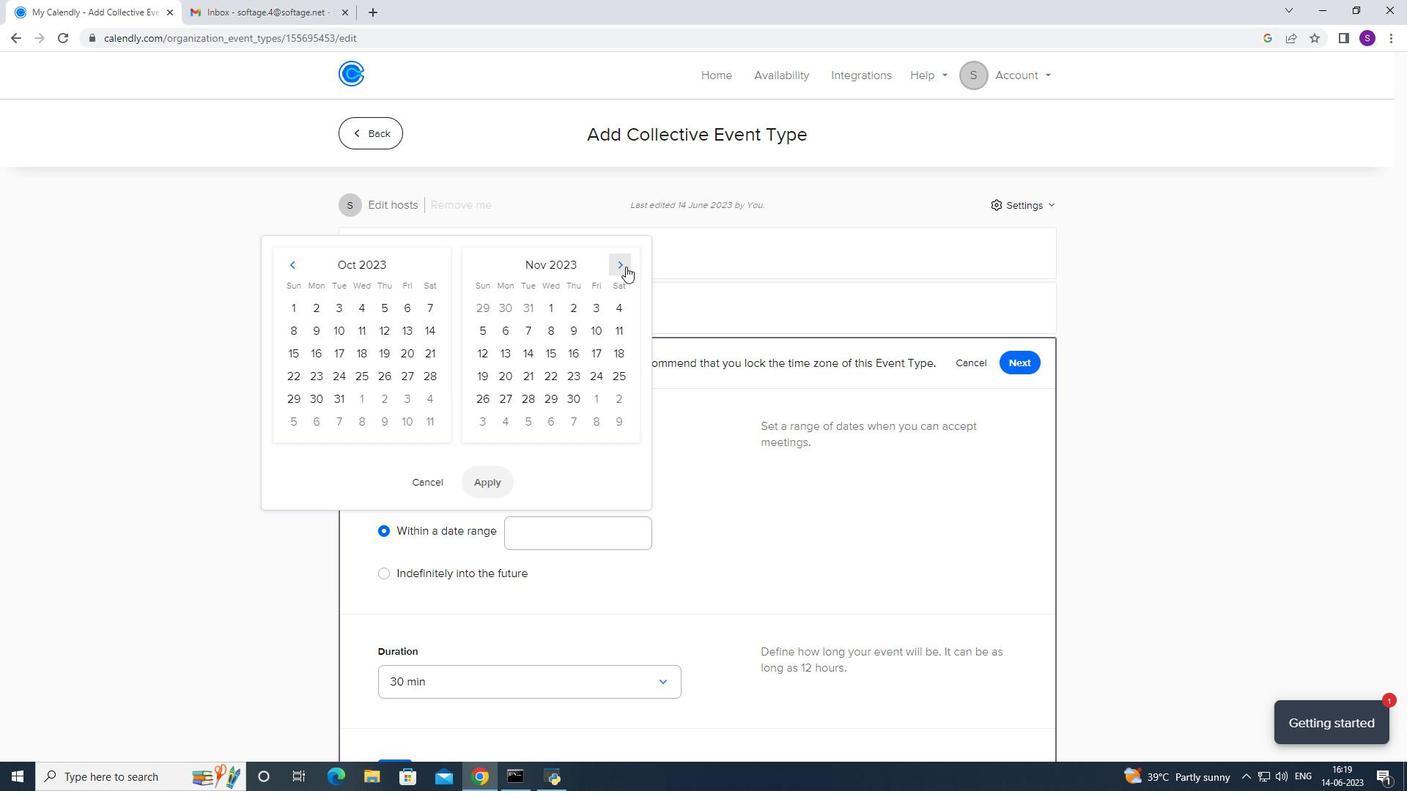 
Action: Mouse pressed left at (626, 266)
Screenshot: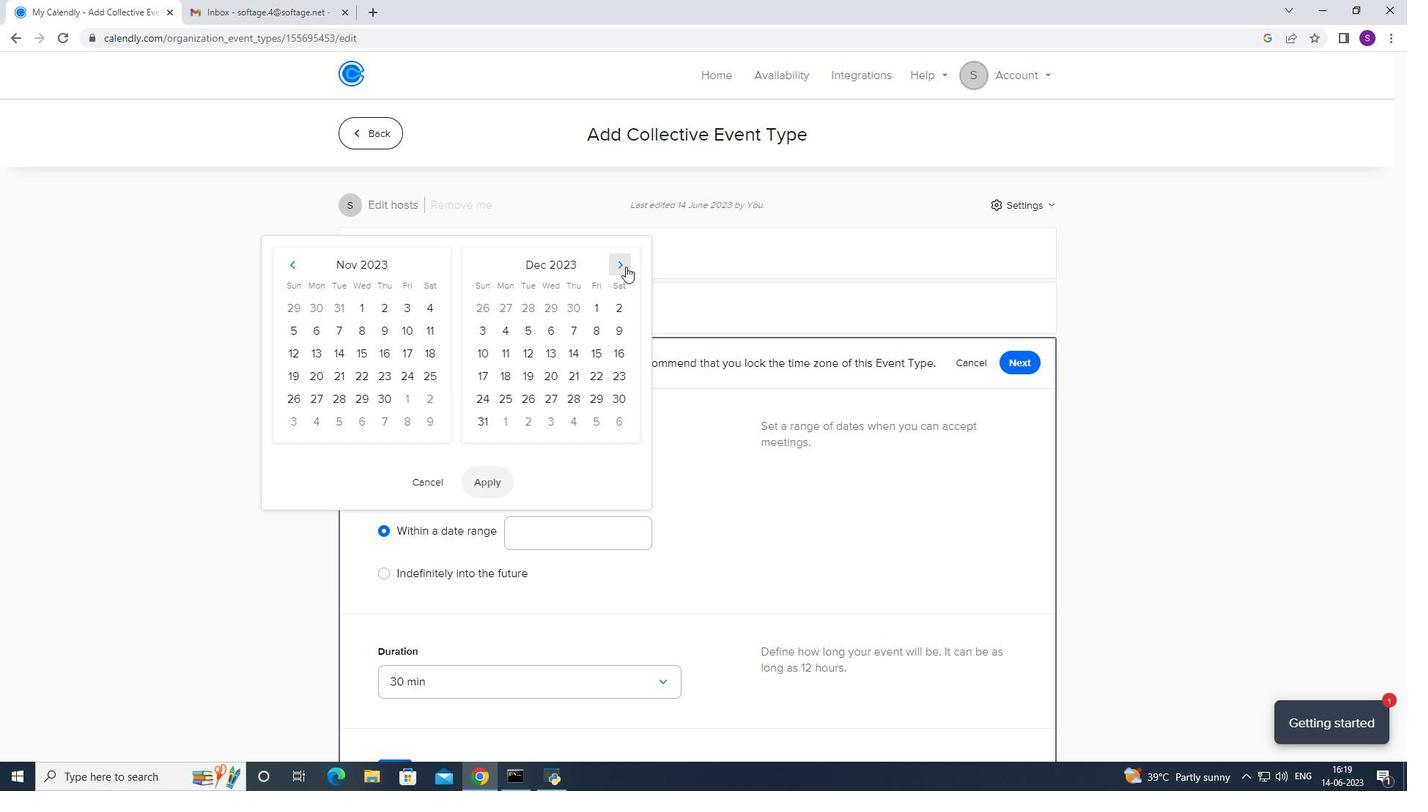 
Action: Mouse pressed left at (626, 266)
Screenshot: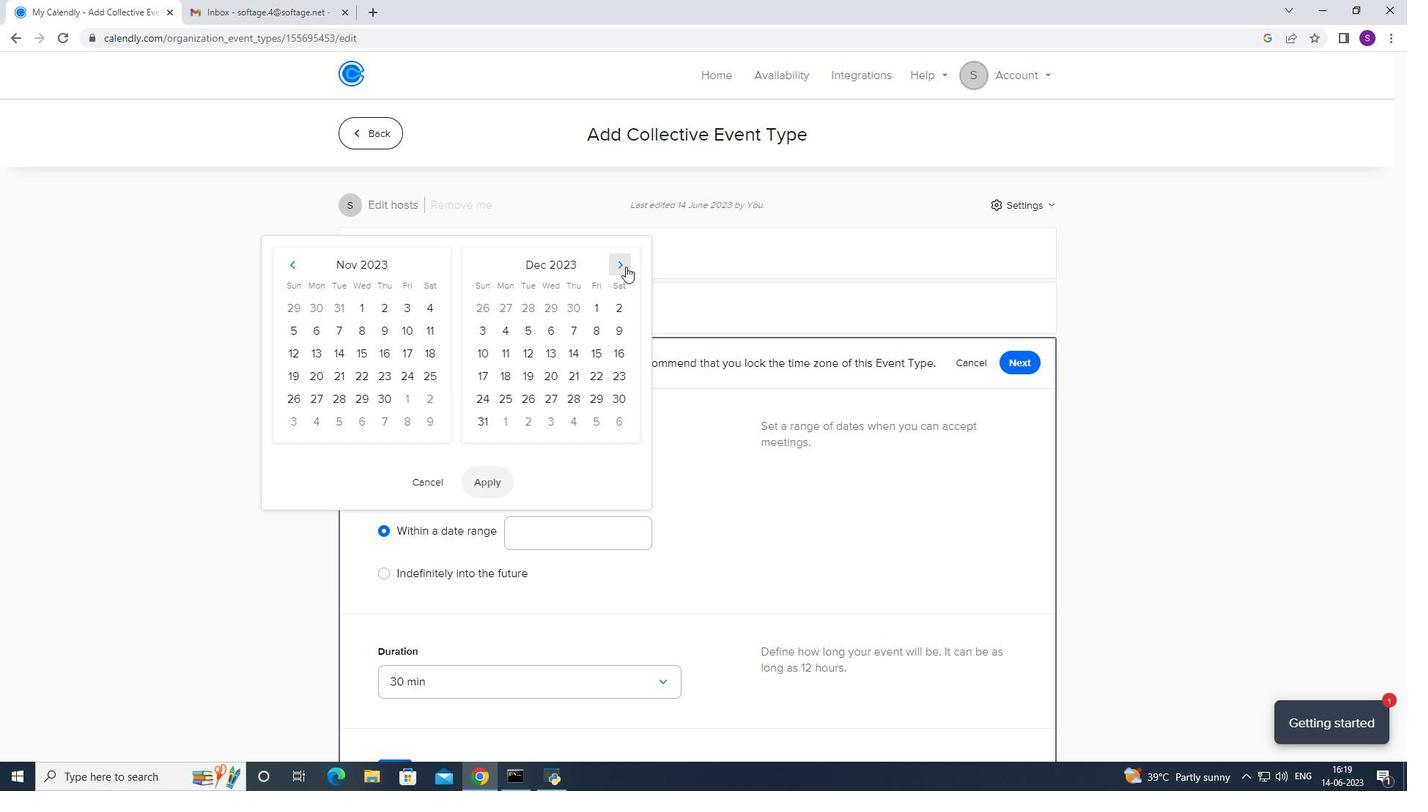 
Action: Mouse pressed left at (626, 266)
Screenshot: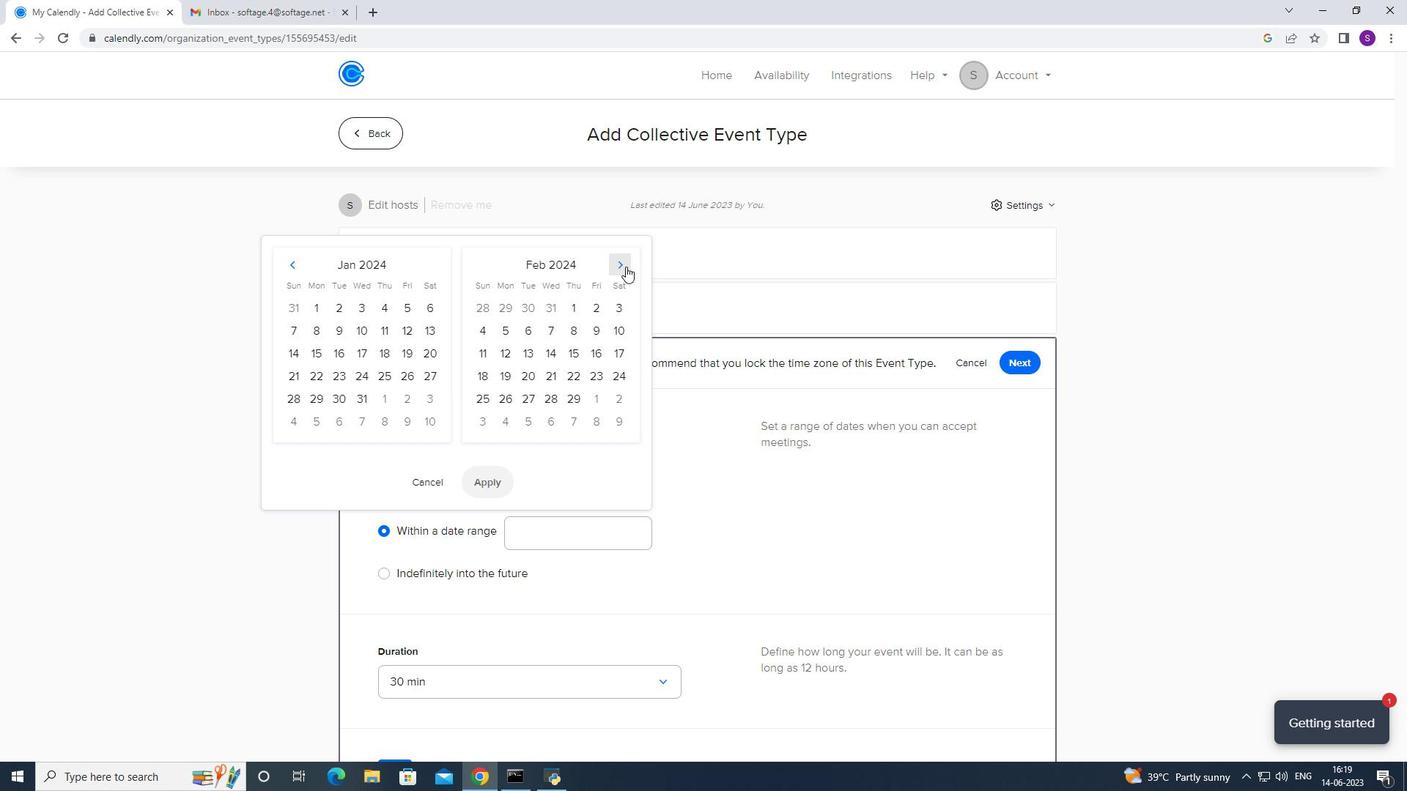 
Action: Mouse moved to (609, 373)
Screenshot: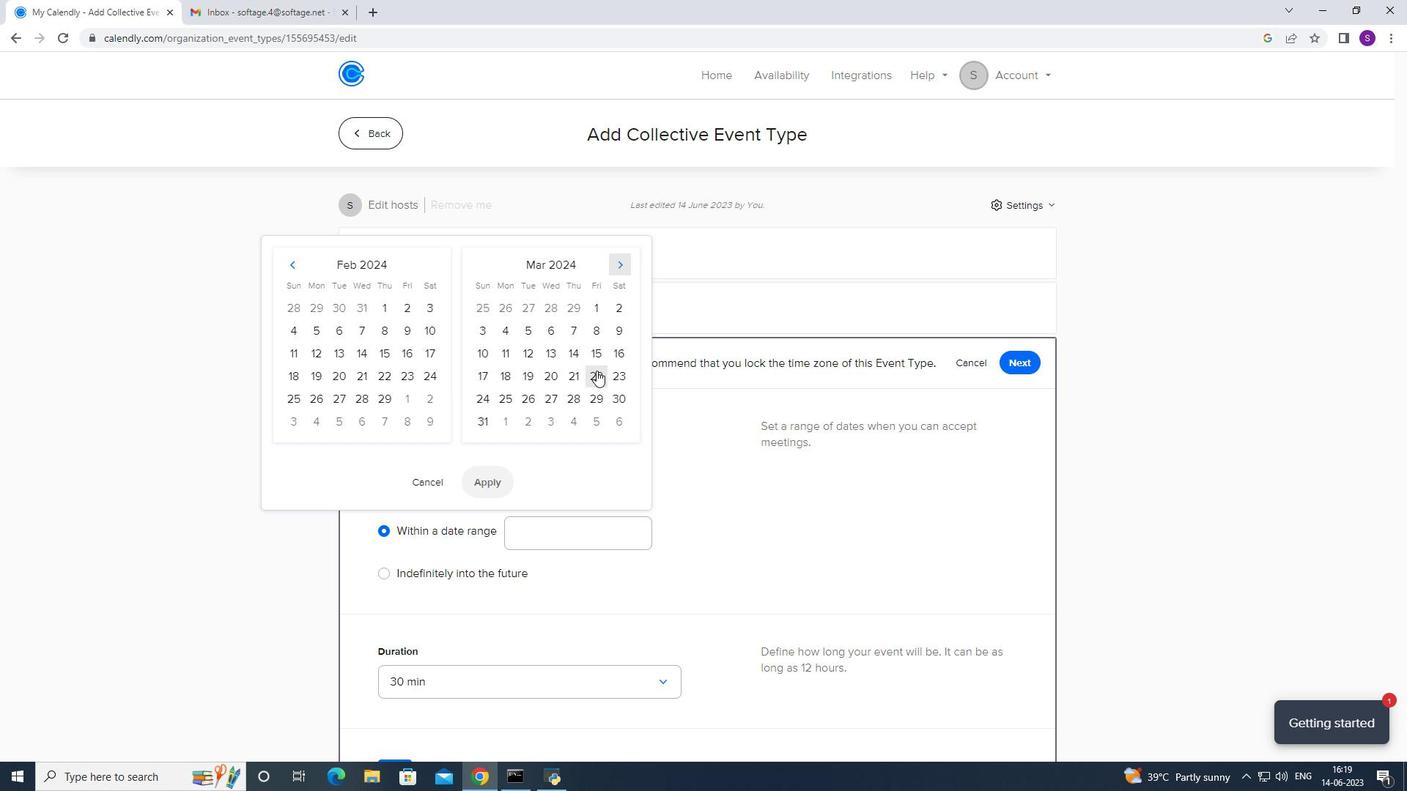 
Action: Mouse pressed left at (609, 373)
Screenshot: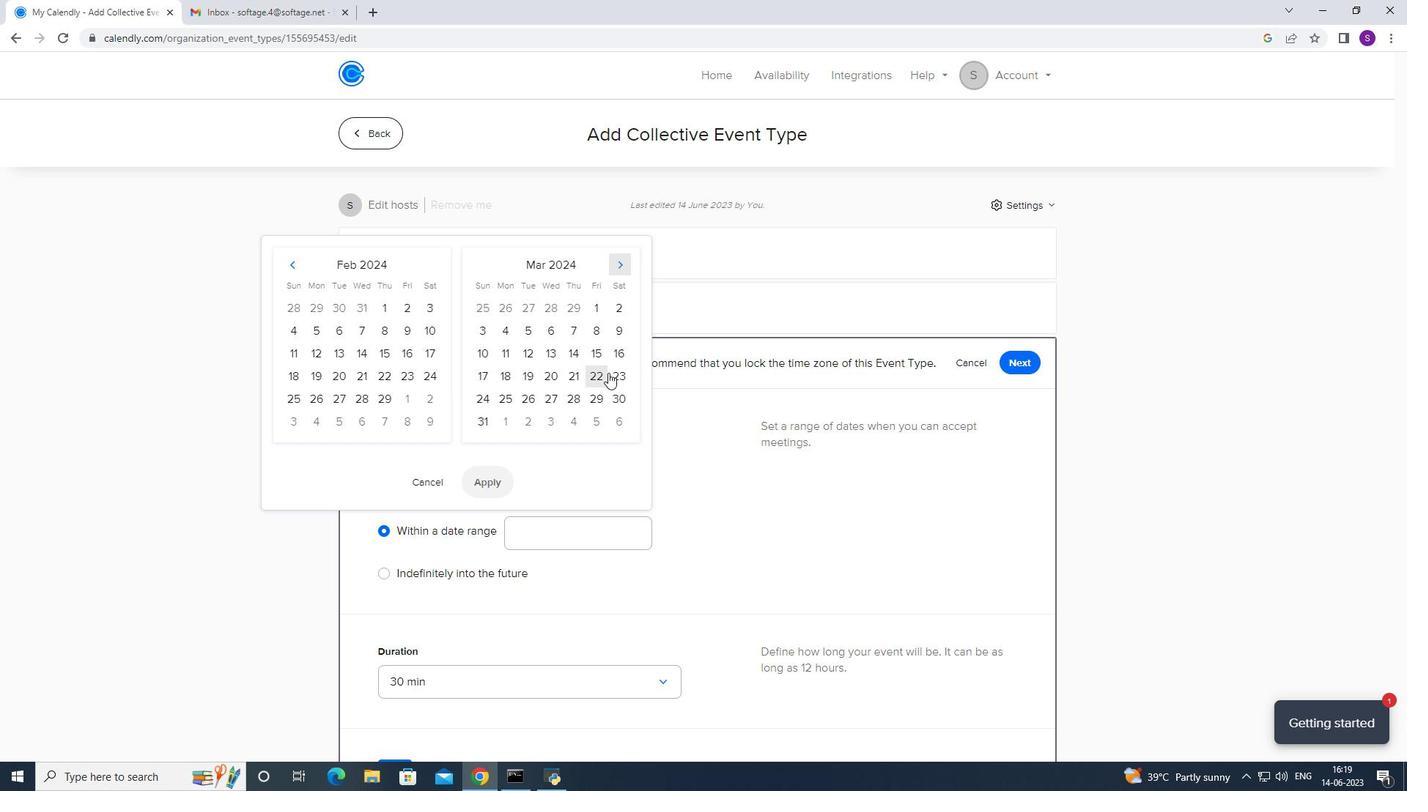 
Action: Mouse moved to (472, 400)
Screenshot: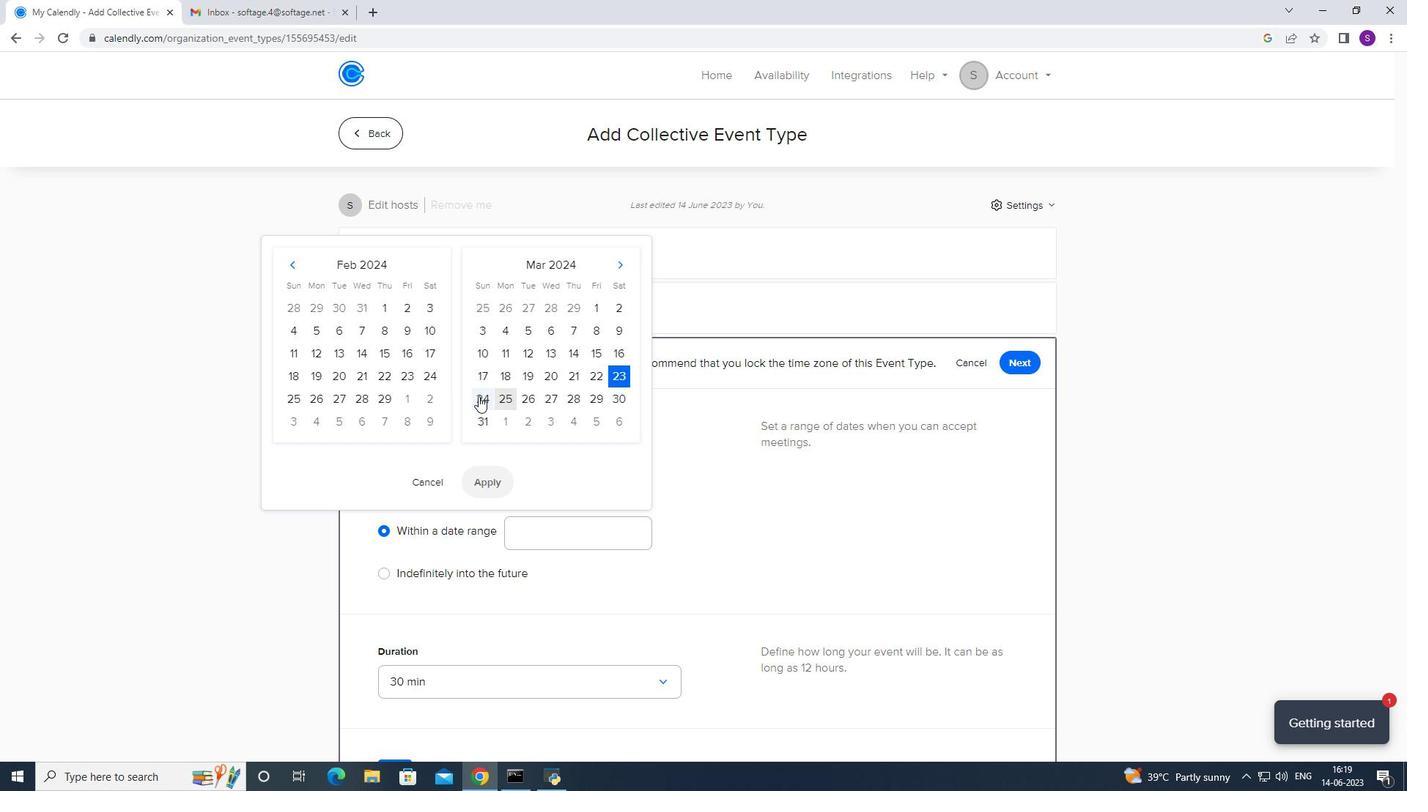 
Action: Mouse pressed left at (472, 400)
Screenshot: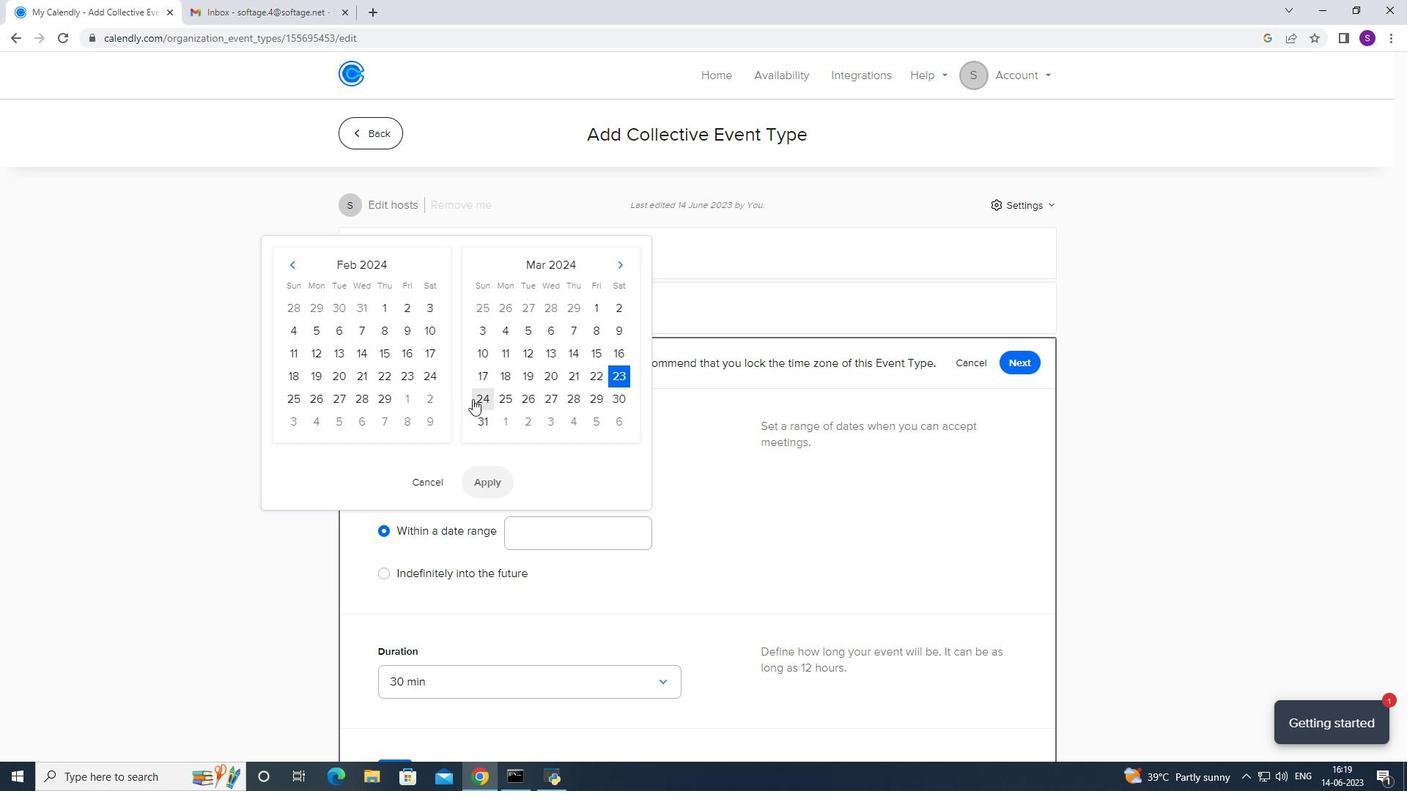 
Action: Mouse moved to (515, 479)
Screenshot: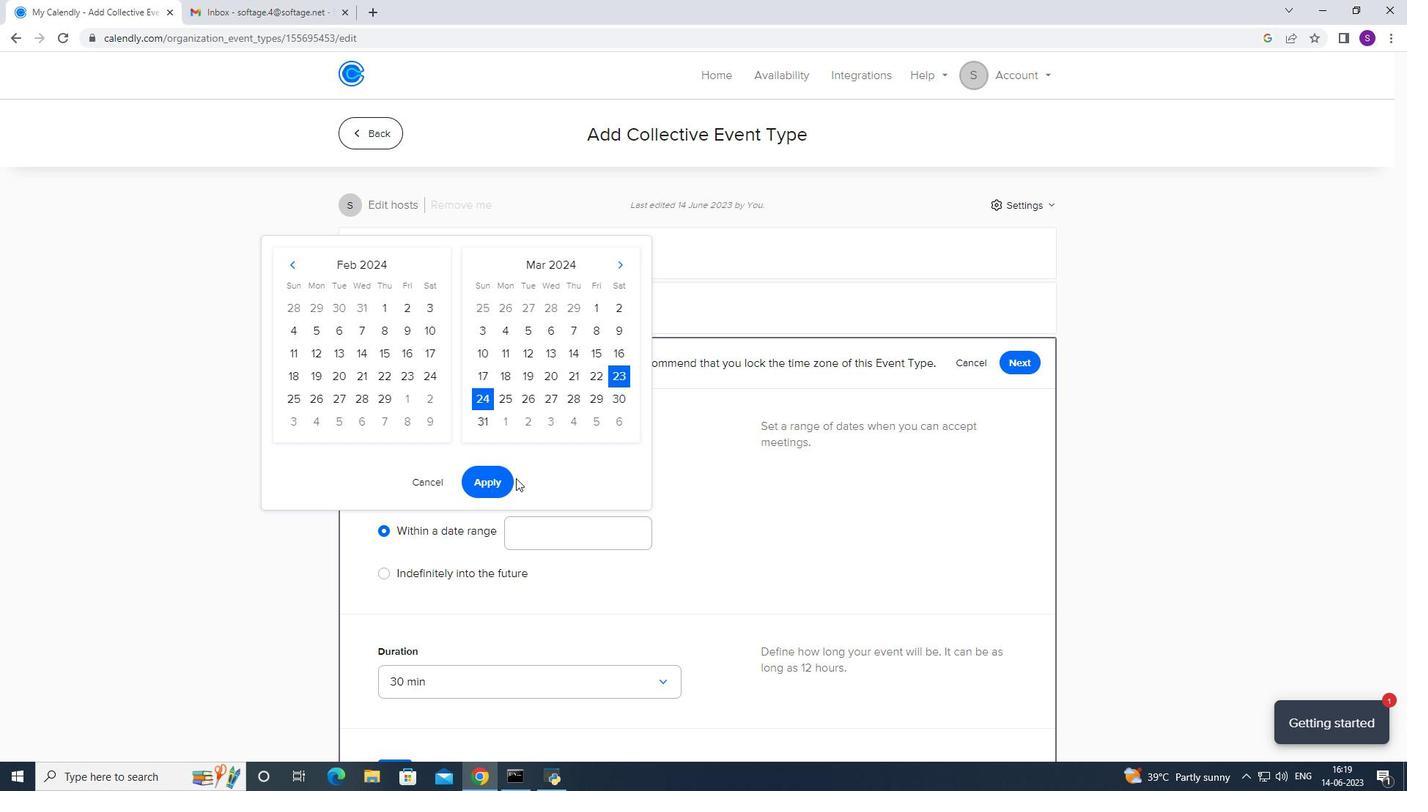 
Action: Mouse pressed left at (515, 479)
Screenshot: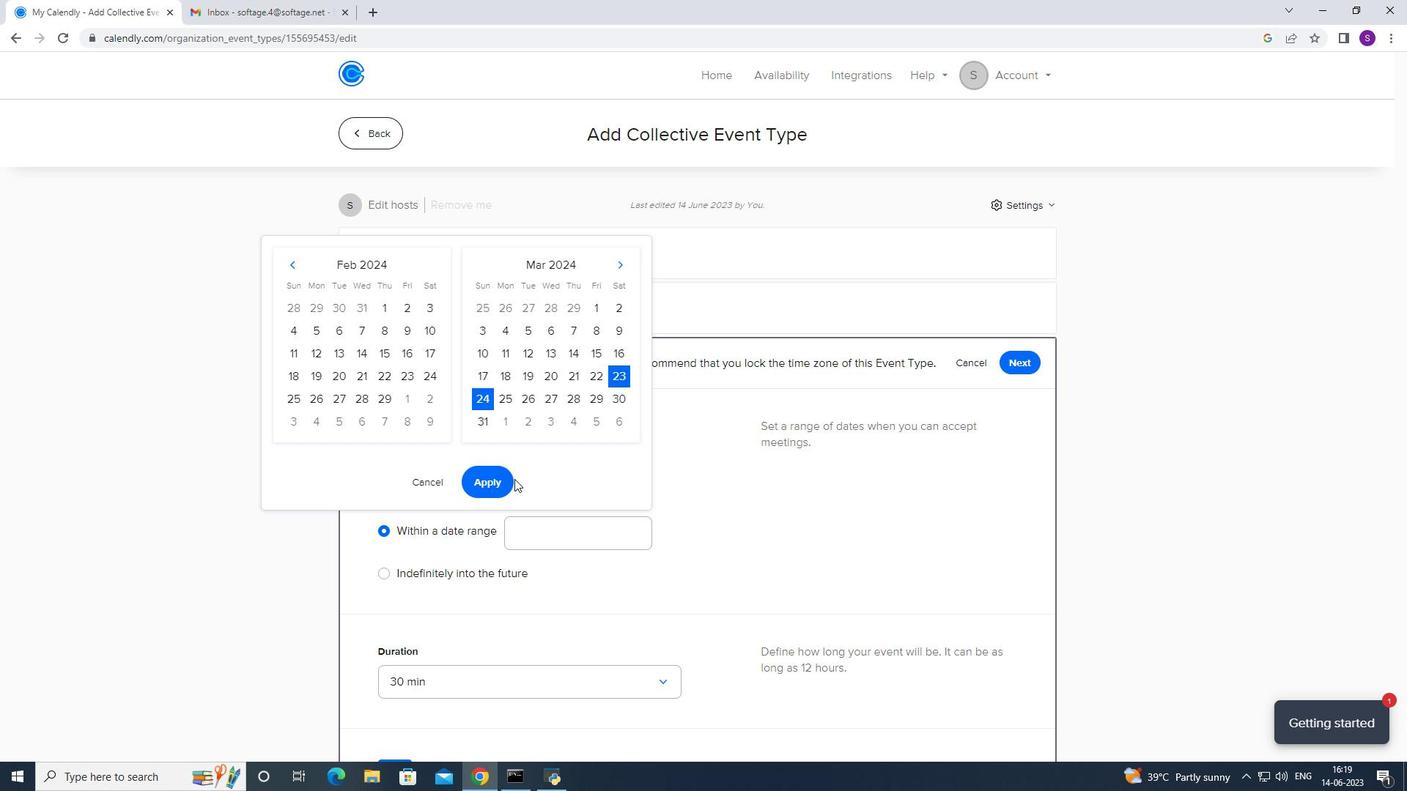 
Action: Mouse moved to (513, 486)
Screenshot: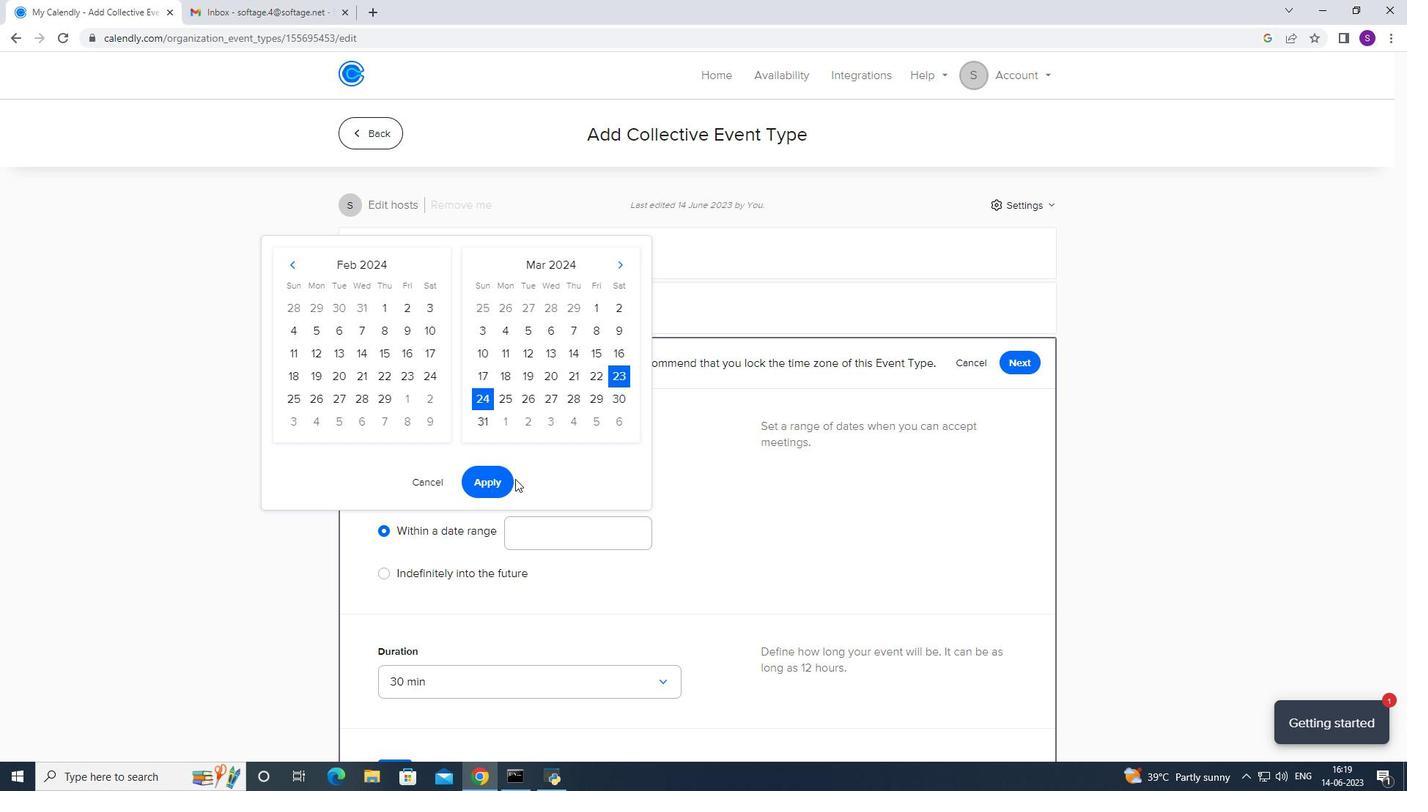 
Action: Mouse pressed left at (513, 486)
Screenshot: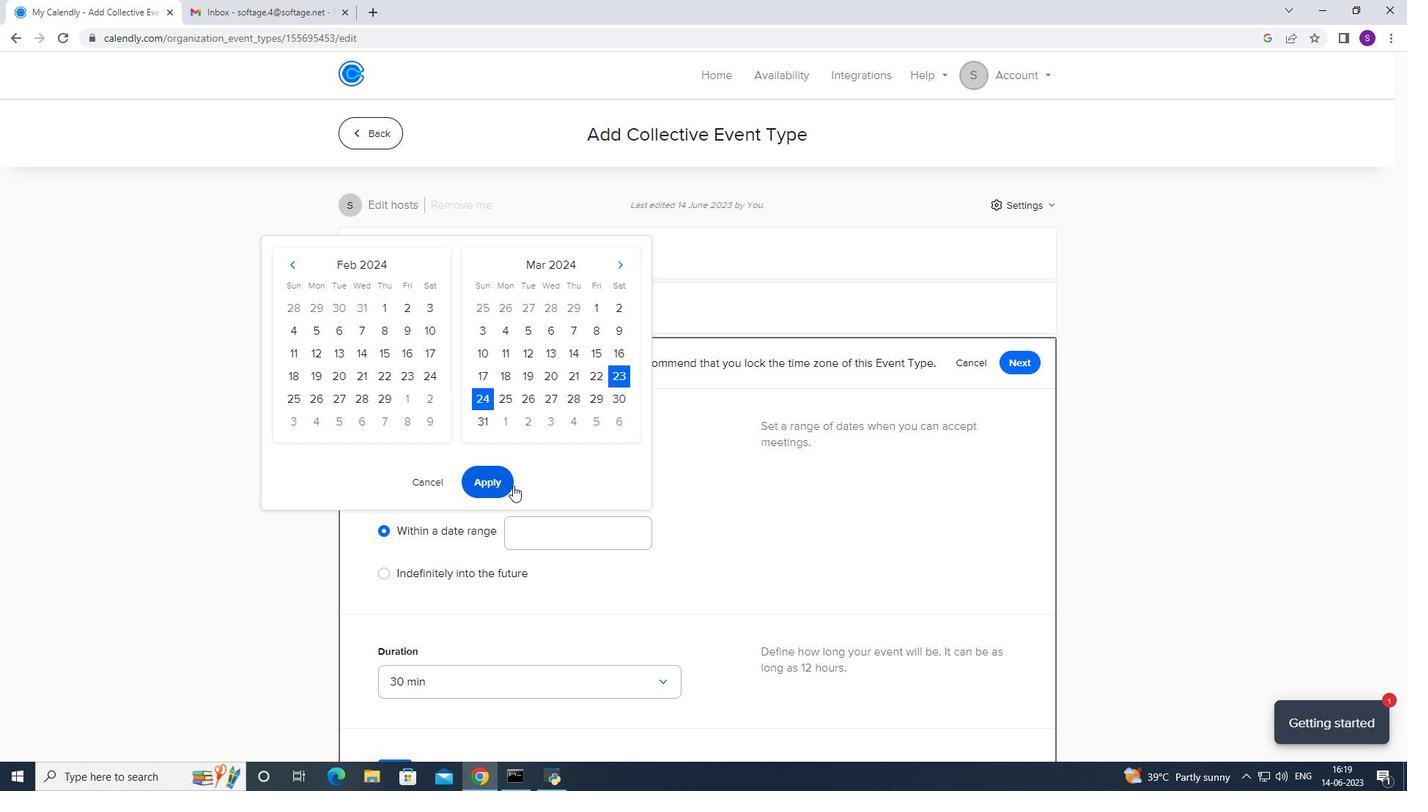 
Action: Mouse moved to (605, 452)
Screenshot: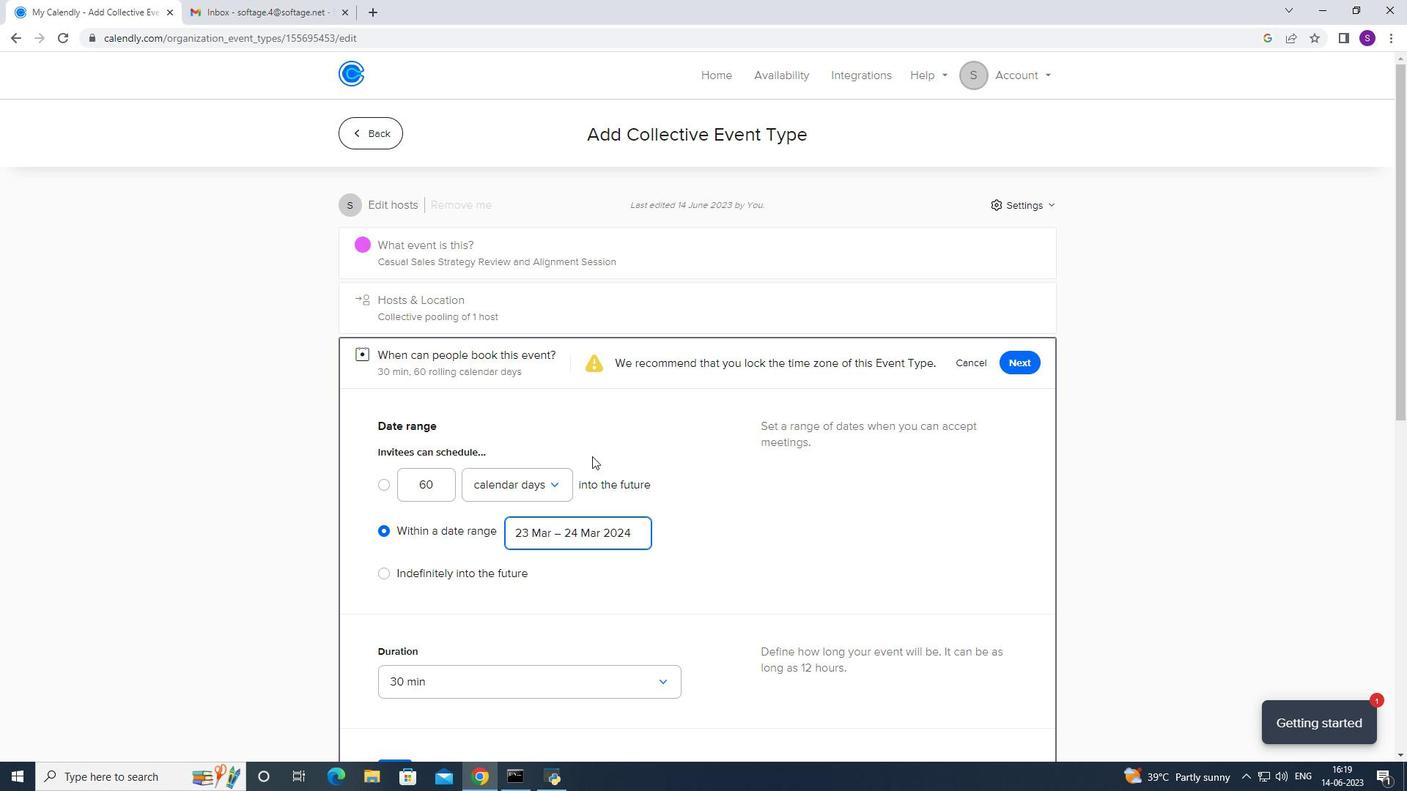 
Action: Mouse scrolled (605, 451) with delta (0, 0)
Screenshot: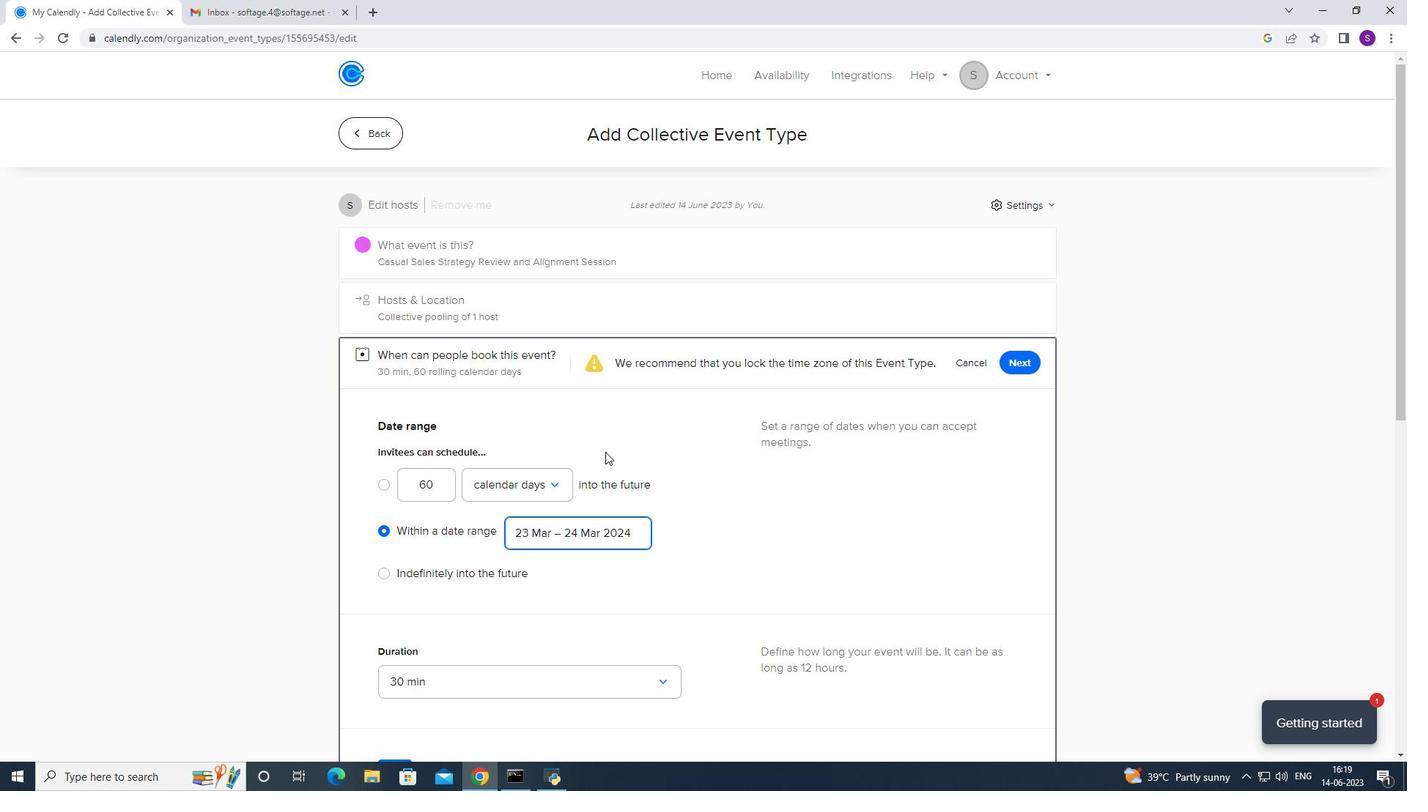 
Action: Mouse scrolled (605, 451) with delta (0, 0)
Screenshot: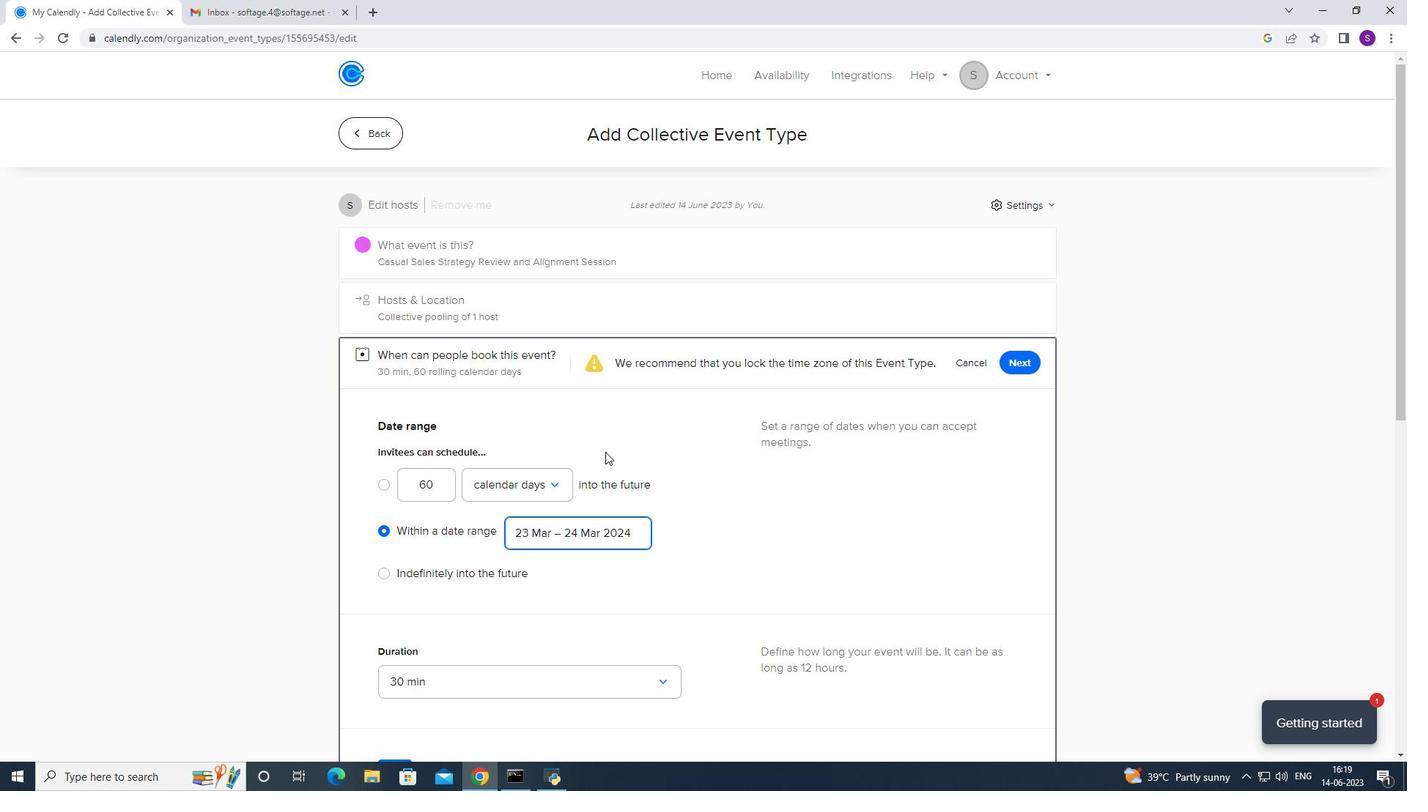 
Action: Mouse scrolled (605, 451) with delta (0, 0)
Screenshot: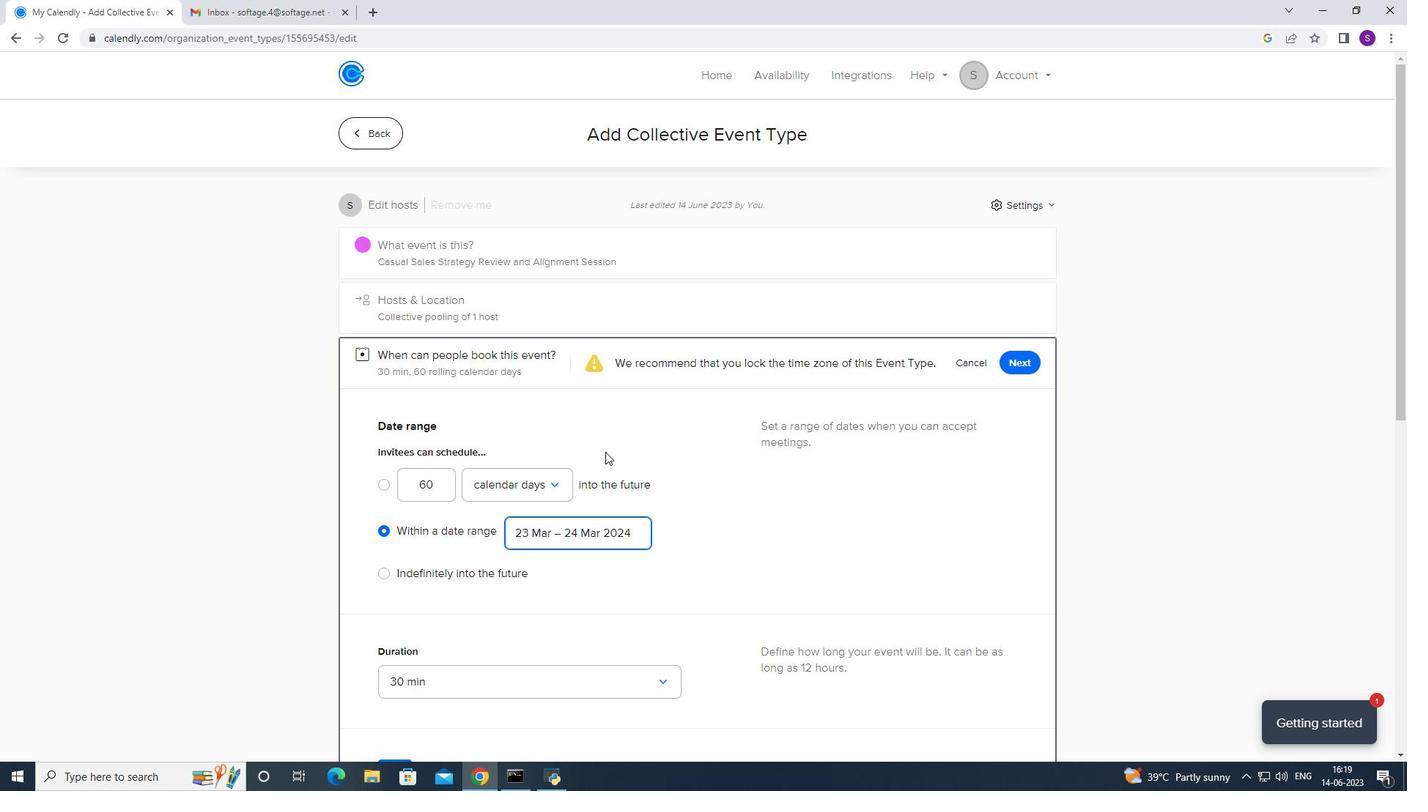 
Action: Mouse scrolled (605, 451) with delta (0, 0)
Screenshot: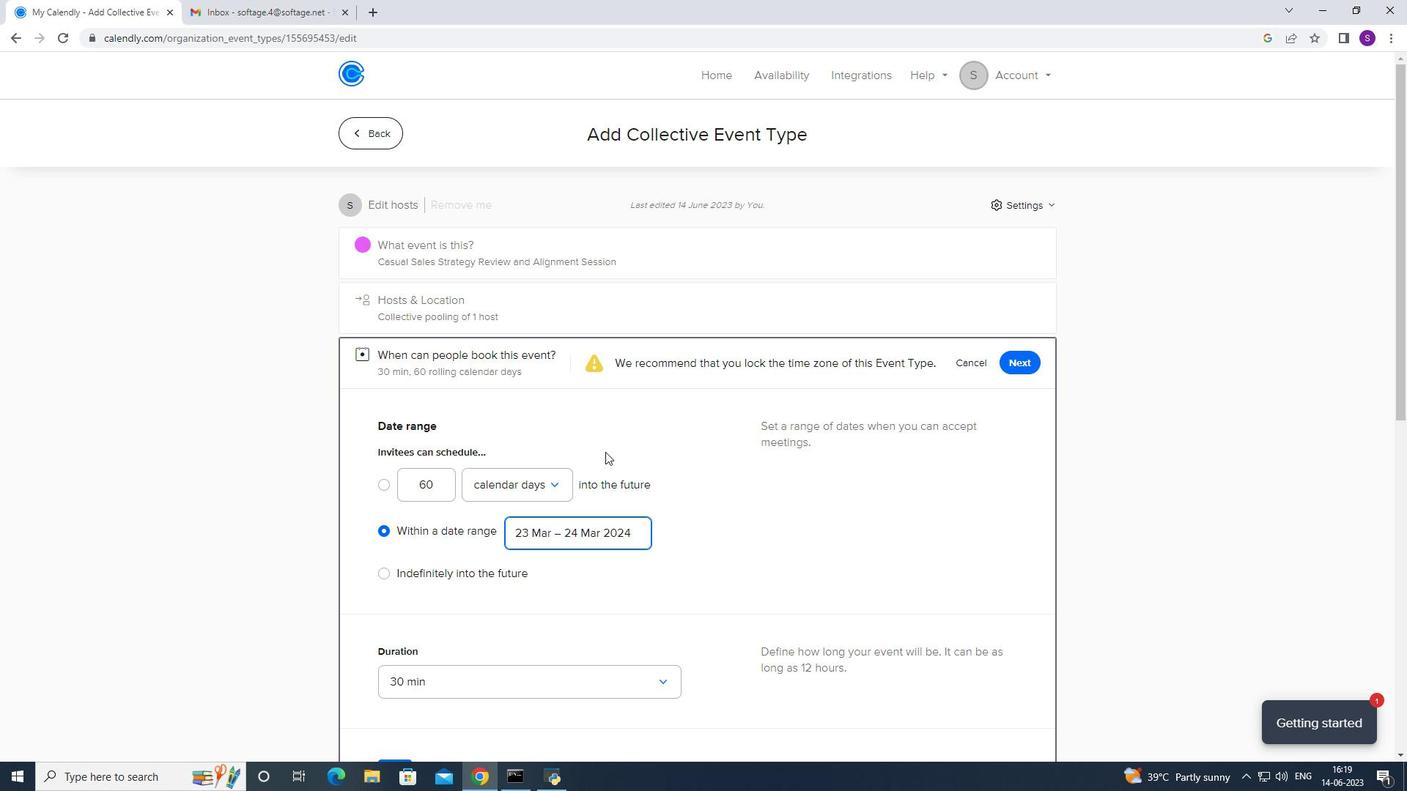 
Action: Mouse scrolled (605, 451) with delta (0, 0)
Screenshot: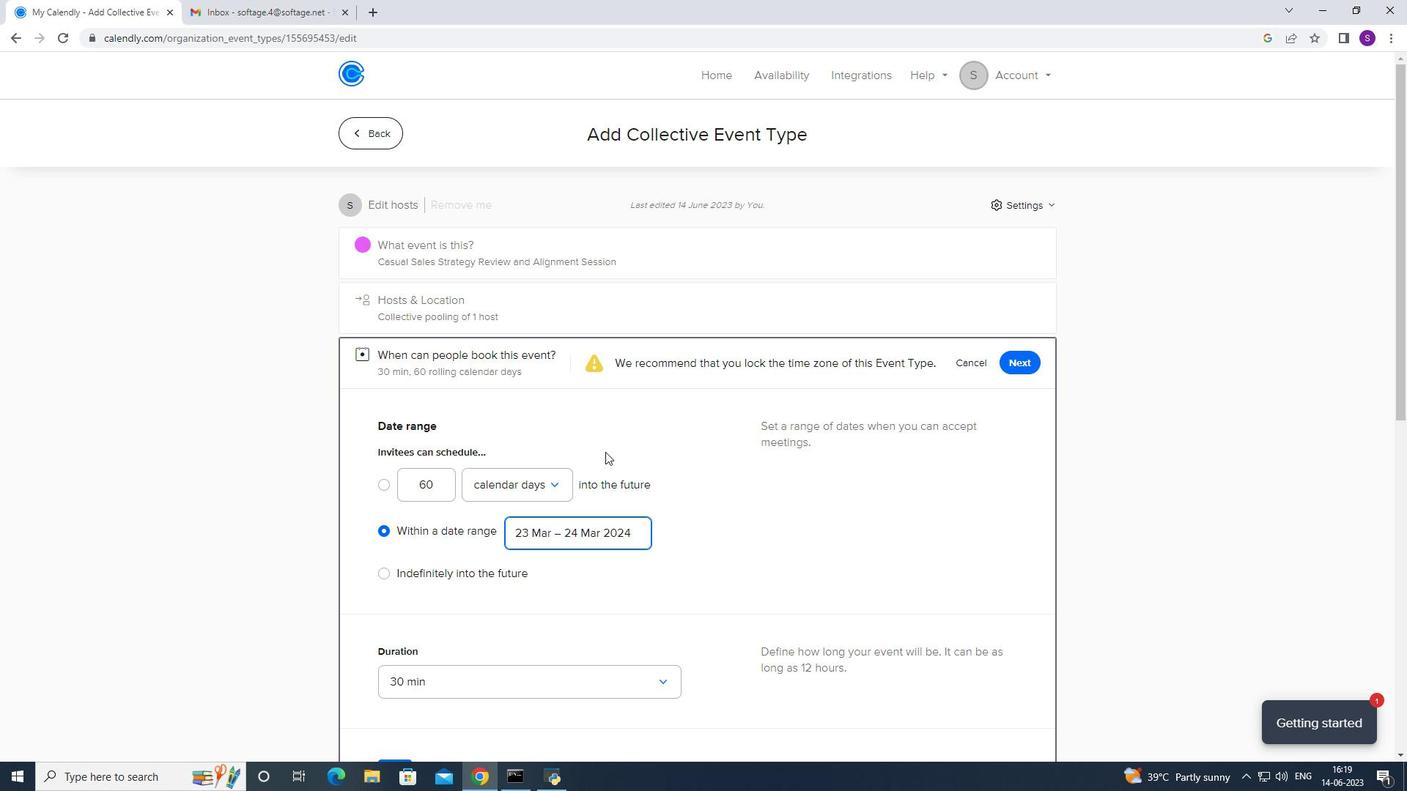 
Action: Mouse scrolled (605, 451) with delta (0, 0)
Screenshot: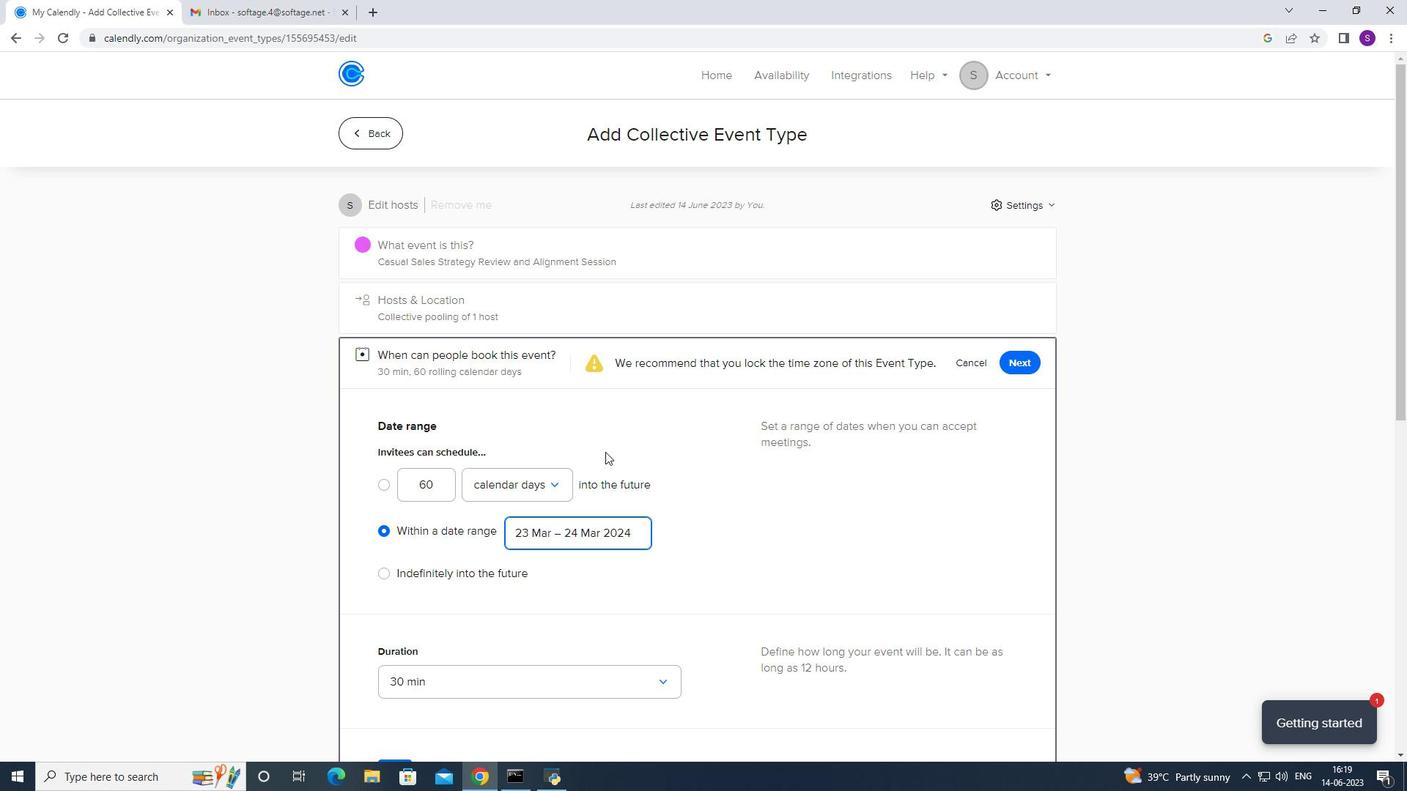 
Action: Mouse moved to (607, 452)
Screenshot: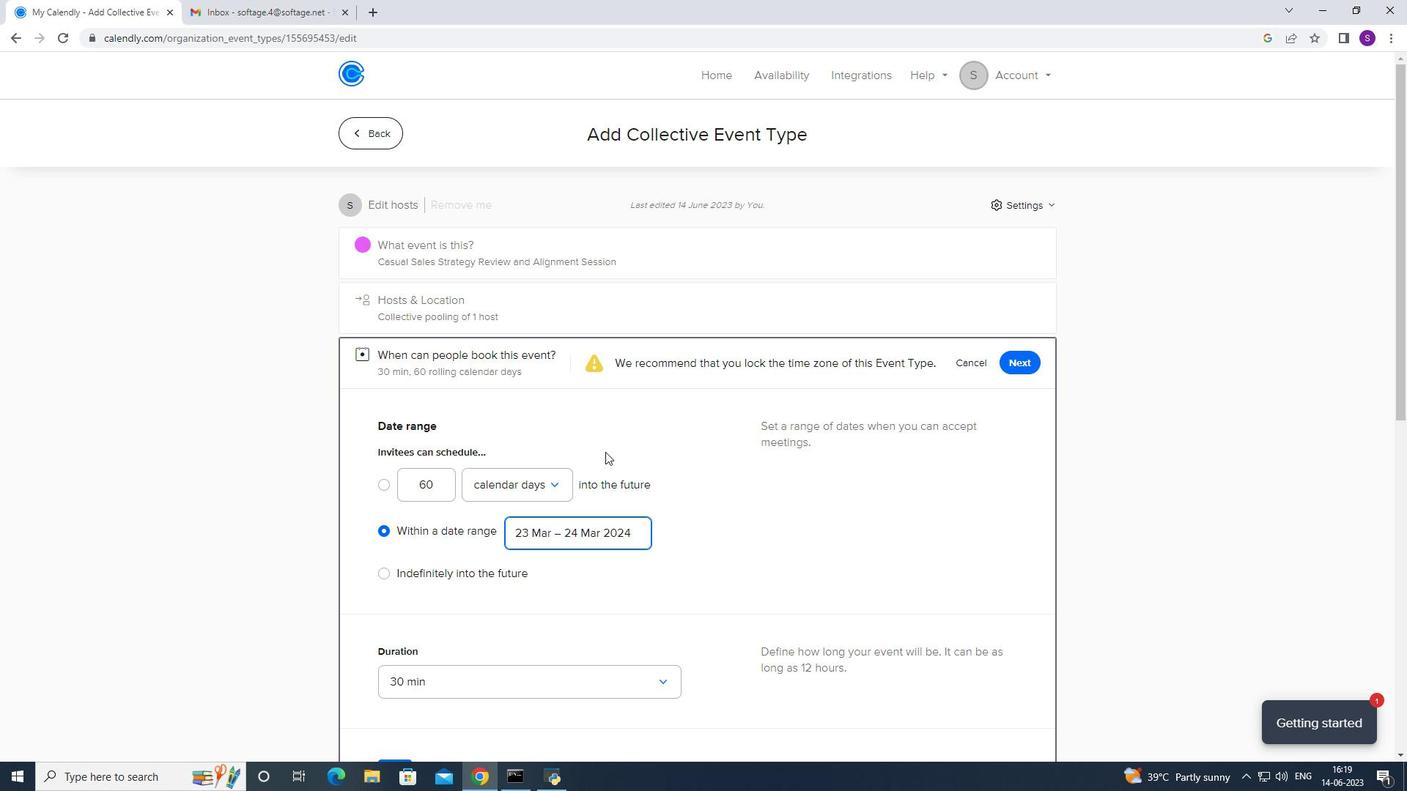 
Action: Mouse scrolled (607, 451) with delta (0, 0)
Screenshot: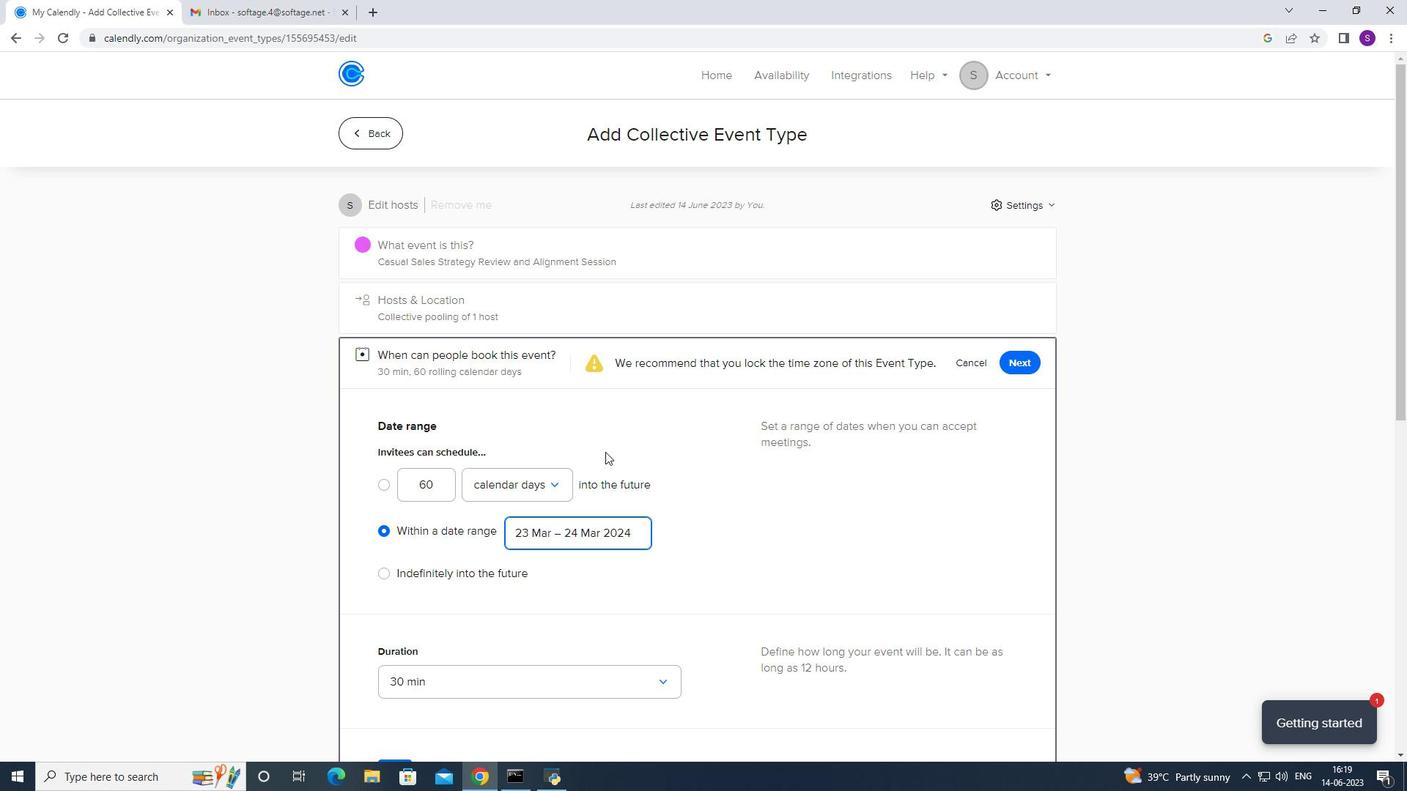 
Action: Mouse moved to (607, 451)
Screenshot: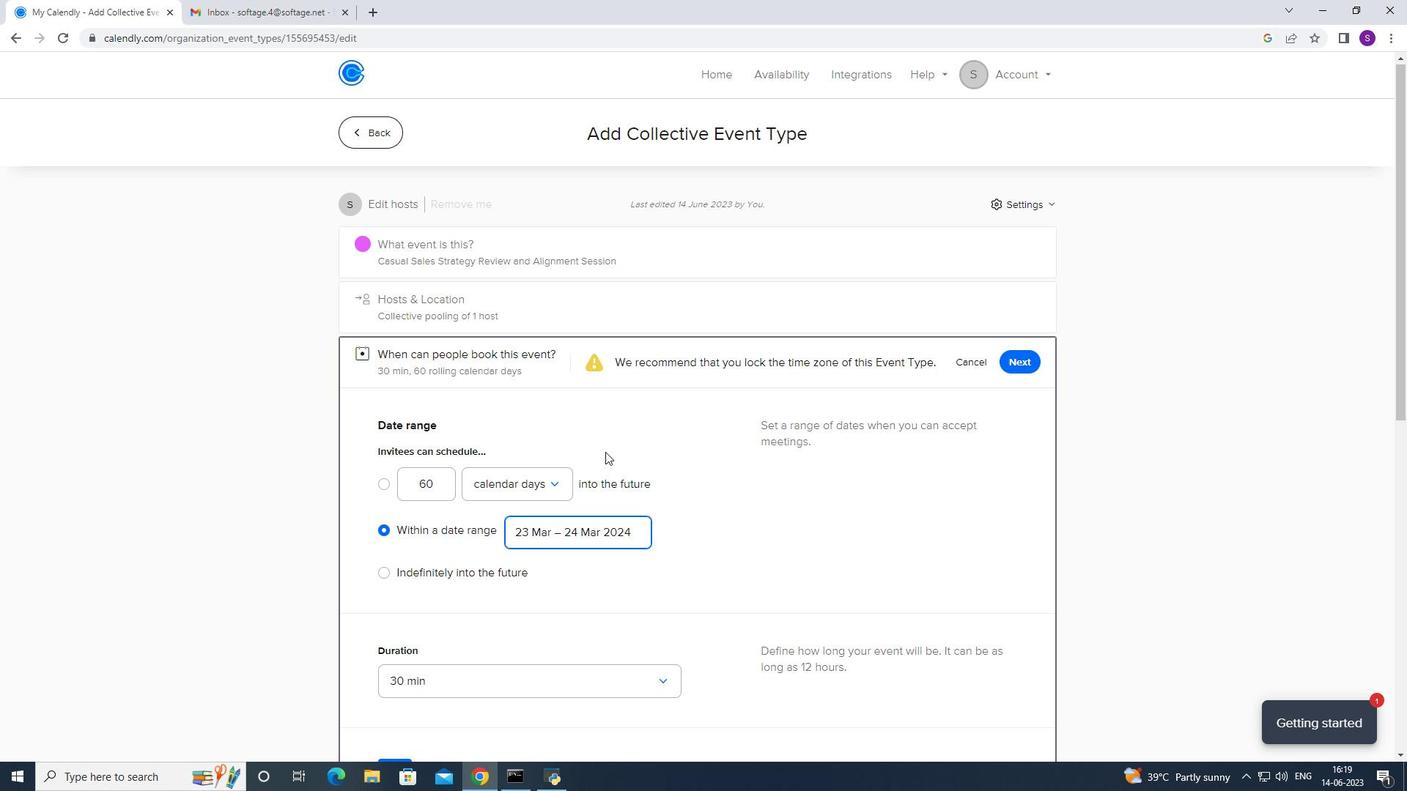 
Action: Mouse scrolled (607, 450) with delta (0, 0)
Screenshot: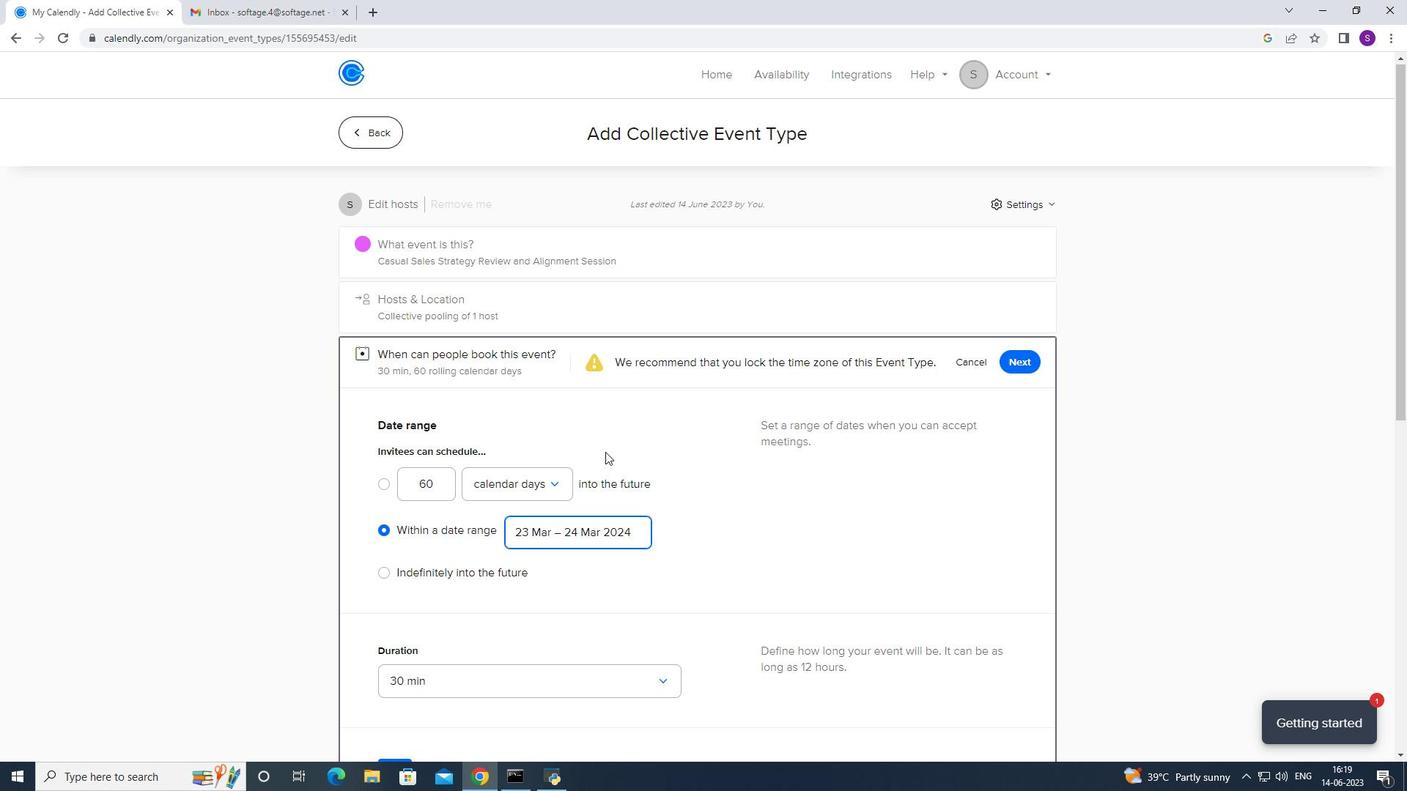 
Action: Mouse moved to (884, 510)
Screenshot: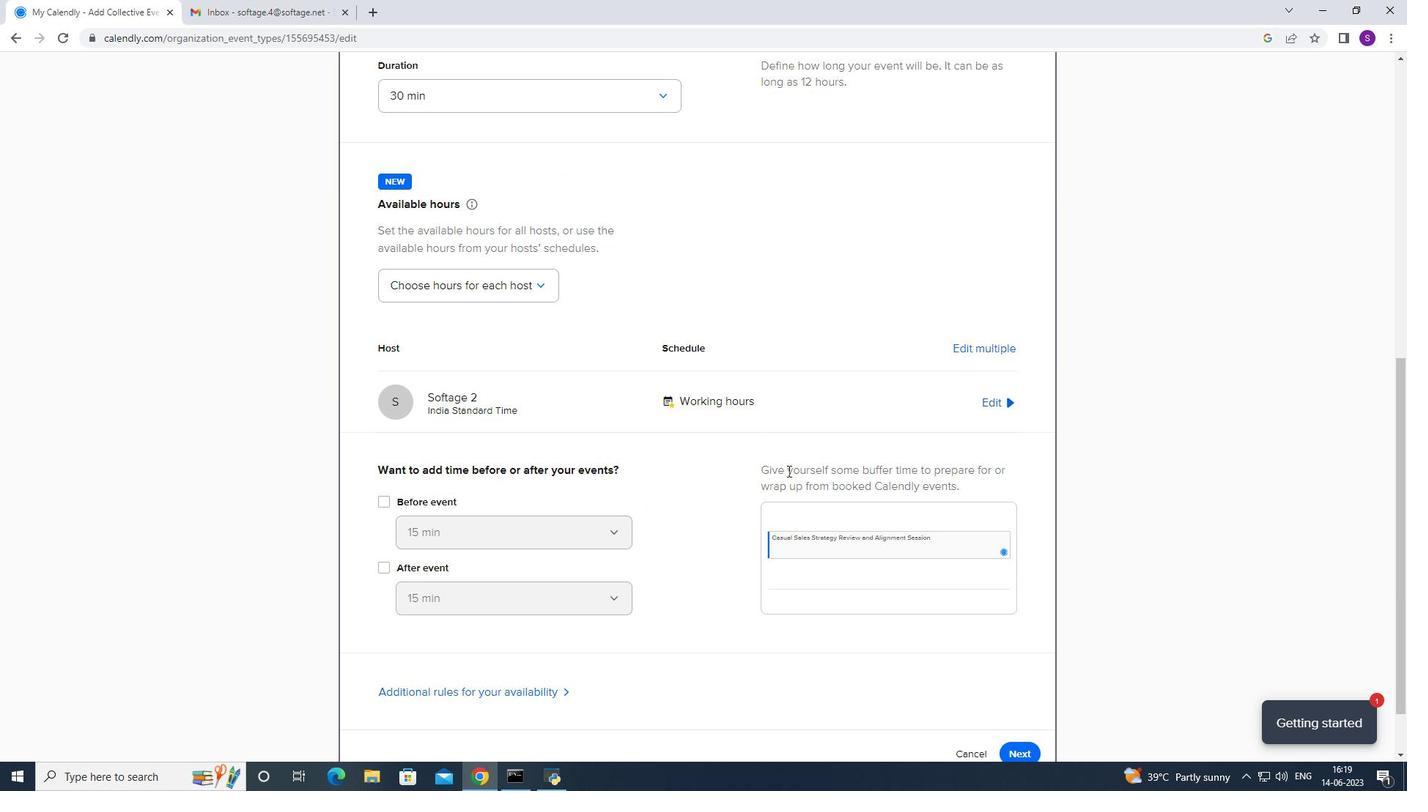 
Action: Mouse scrolled (884, 509) with delta (0, 0)
Screenshot: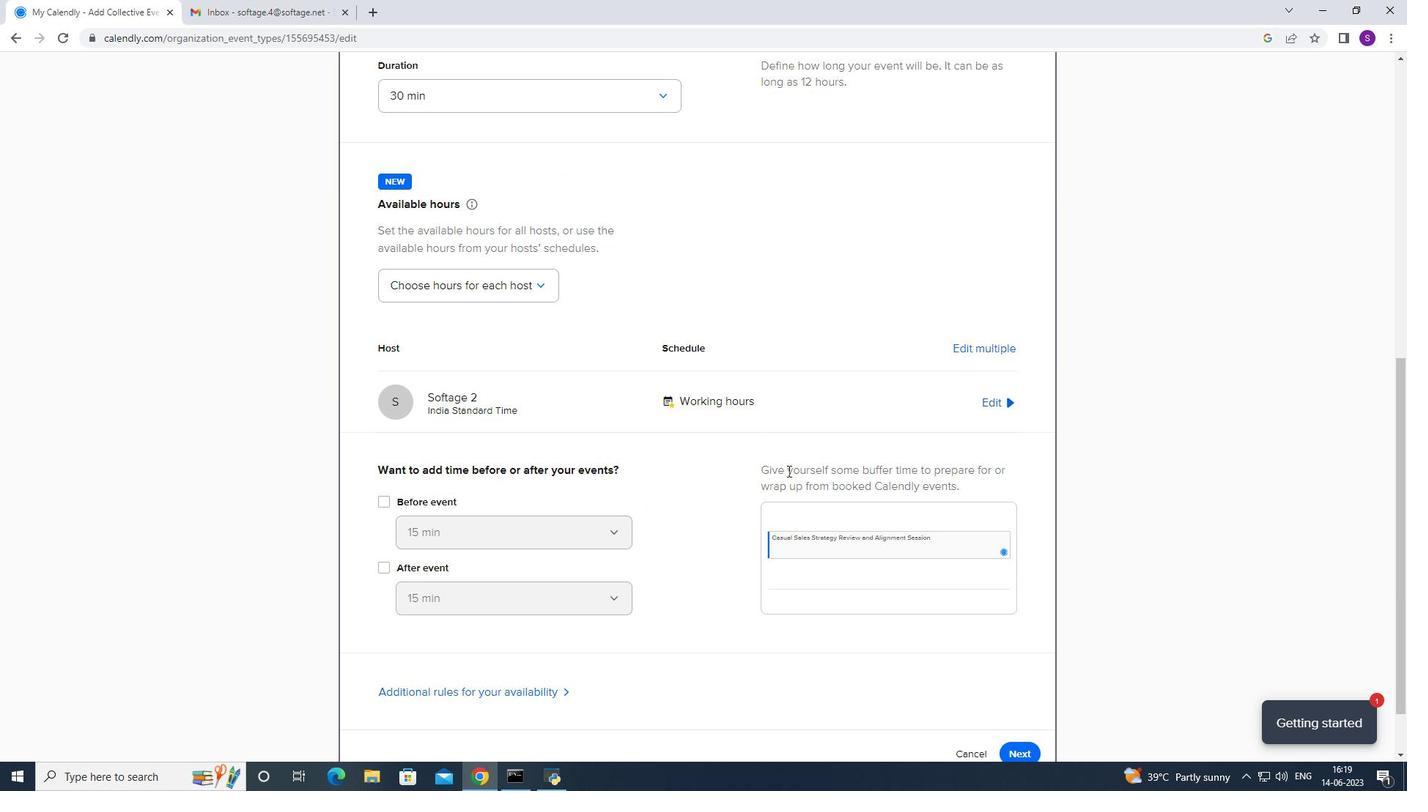 
Action: Mouse moved to (884, 513)
Screenshot: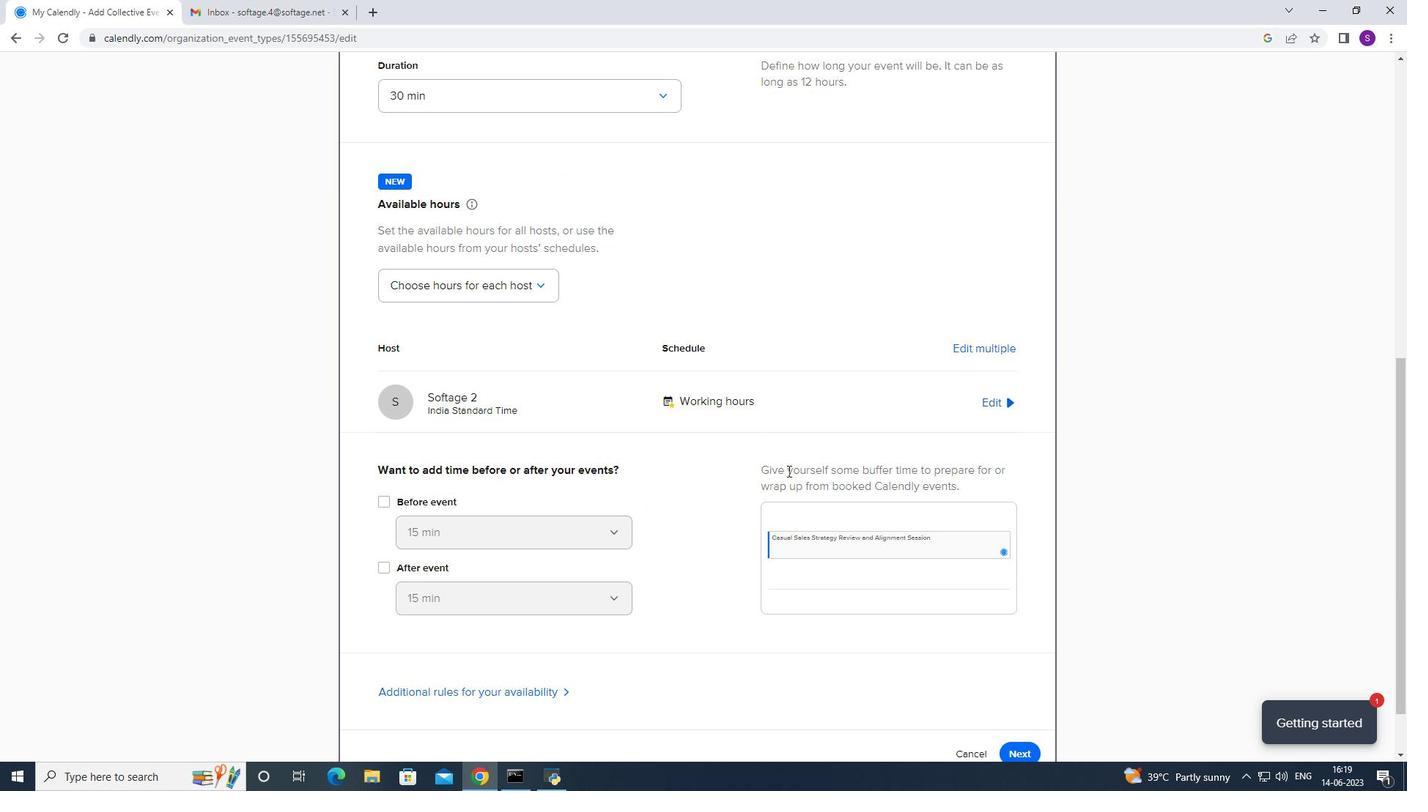 
Action: Mouse scrolled (884, 512) with delta (0, 0)
Screenshot: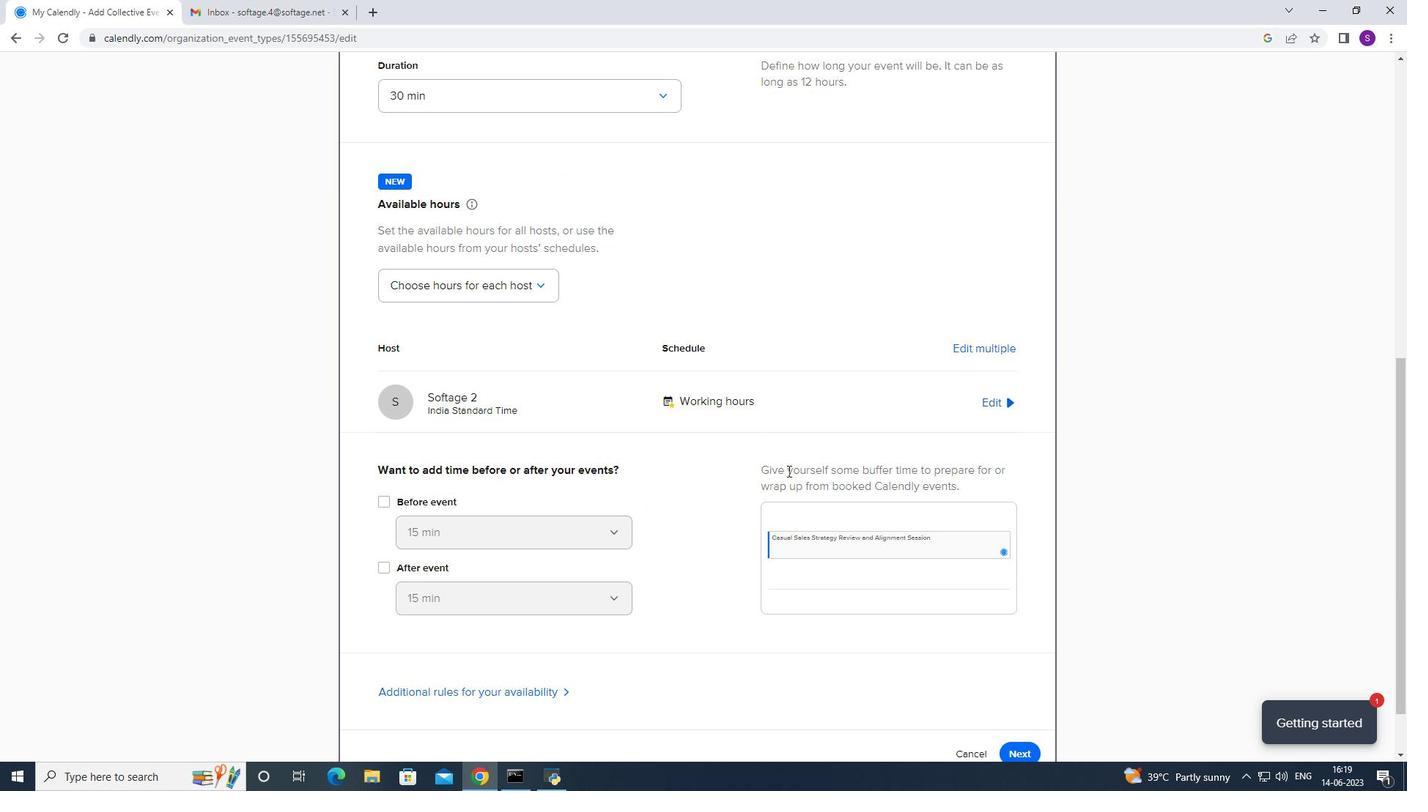 
Action: Mouse moved to (884, 514)
Screenshot: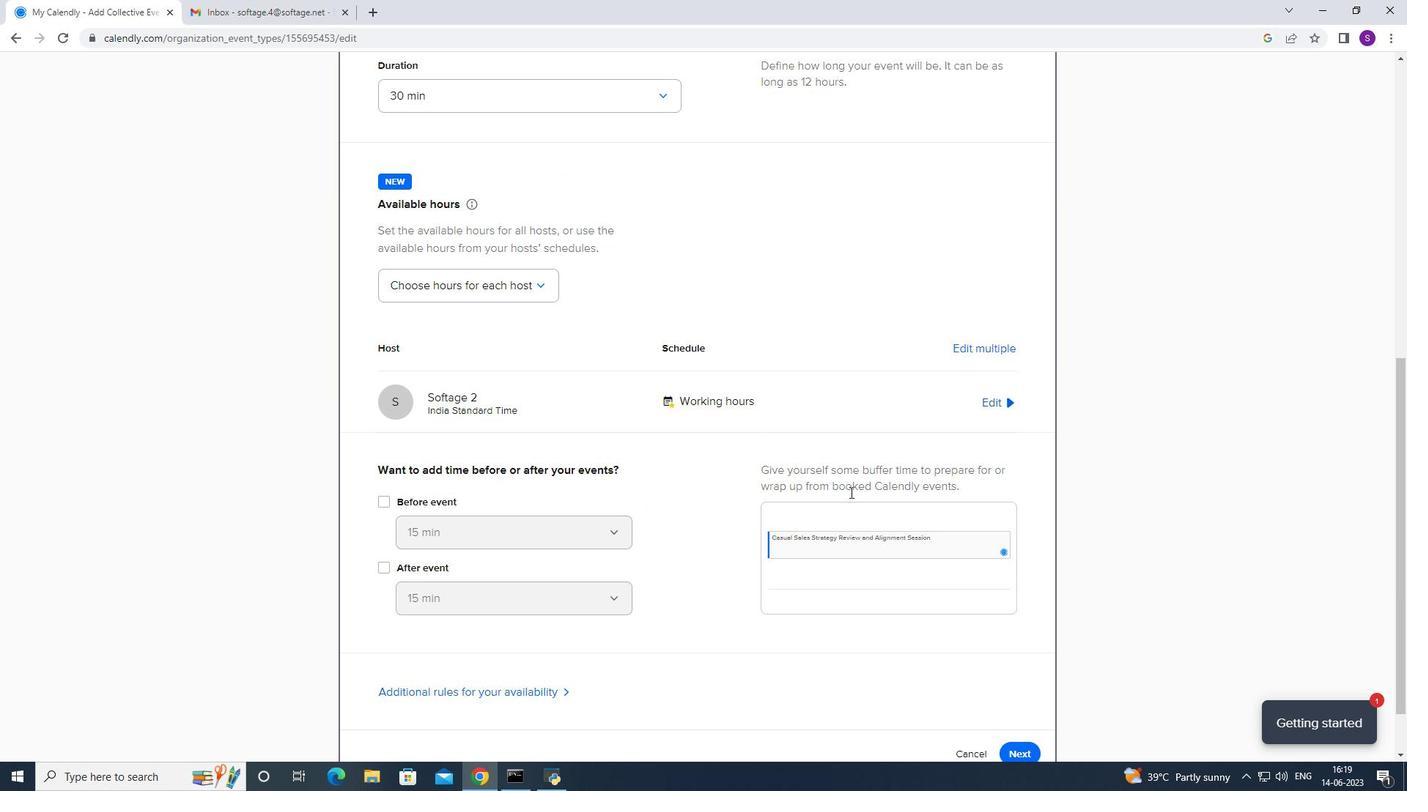 
Action: Mouse scrolled (884, 513) with delta (0, 0)
Screenshot: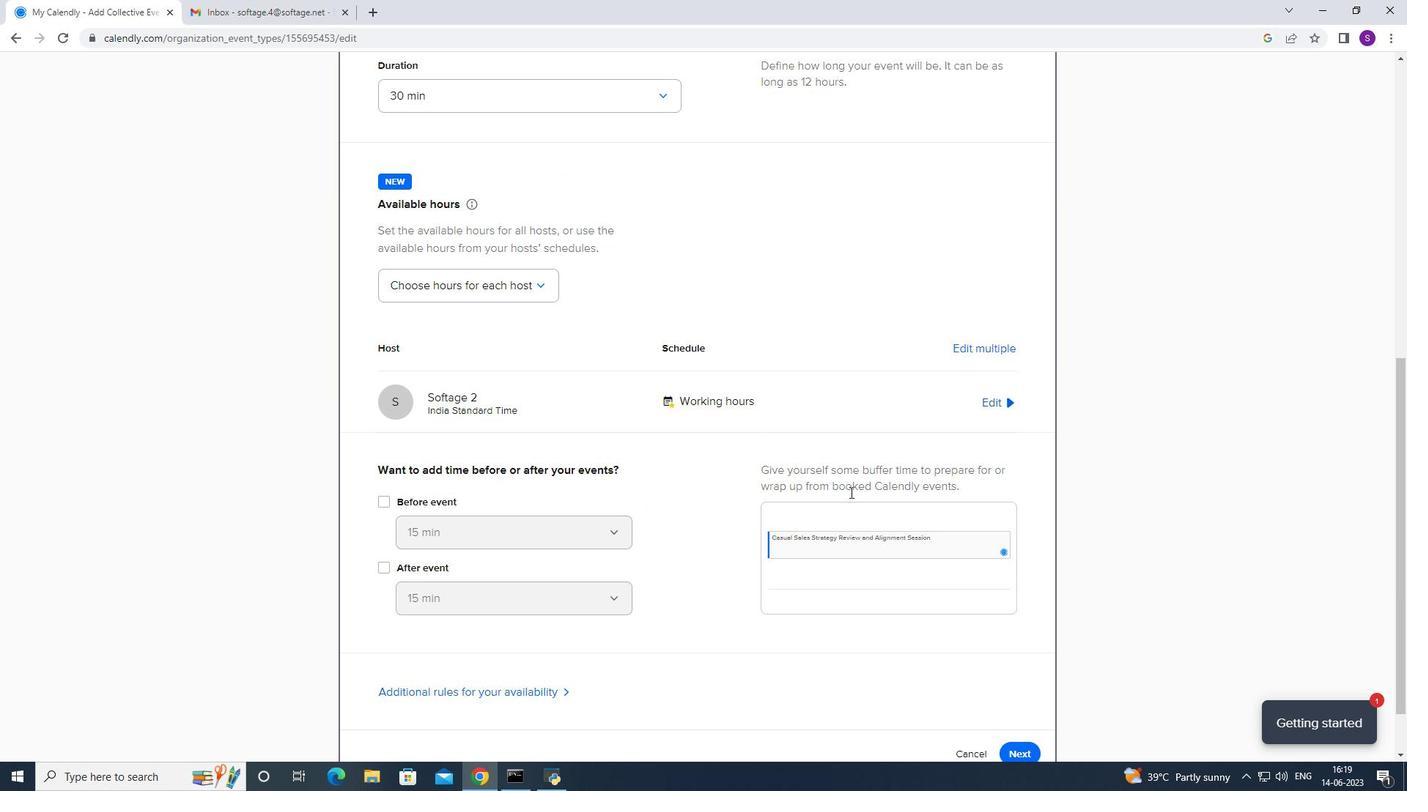 
Action: Mouse scrolled (884, 513) with delta (0, 0)
Screenshot: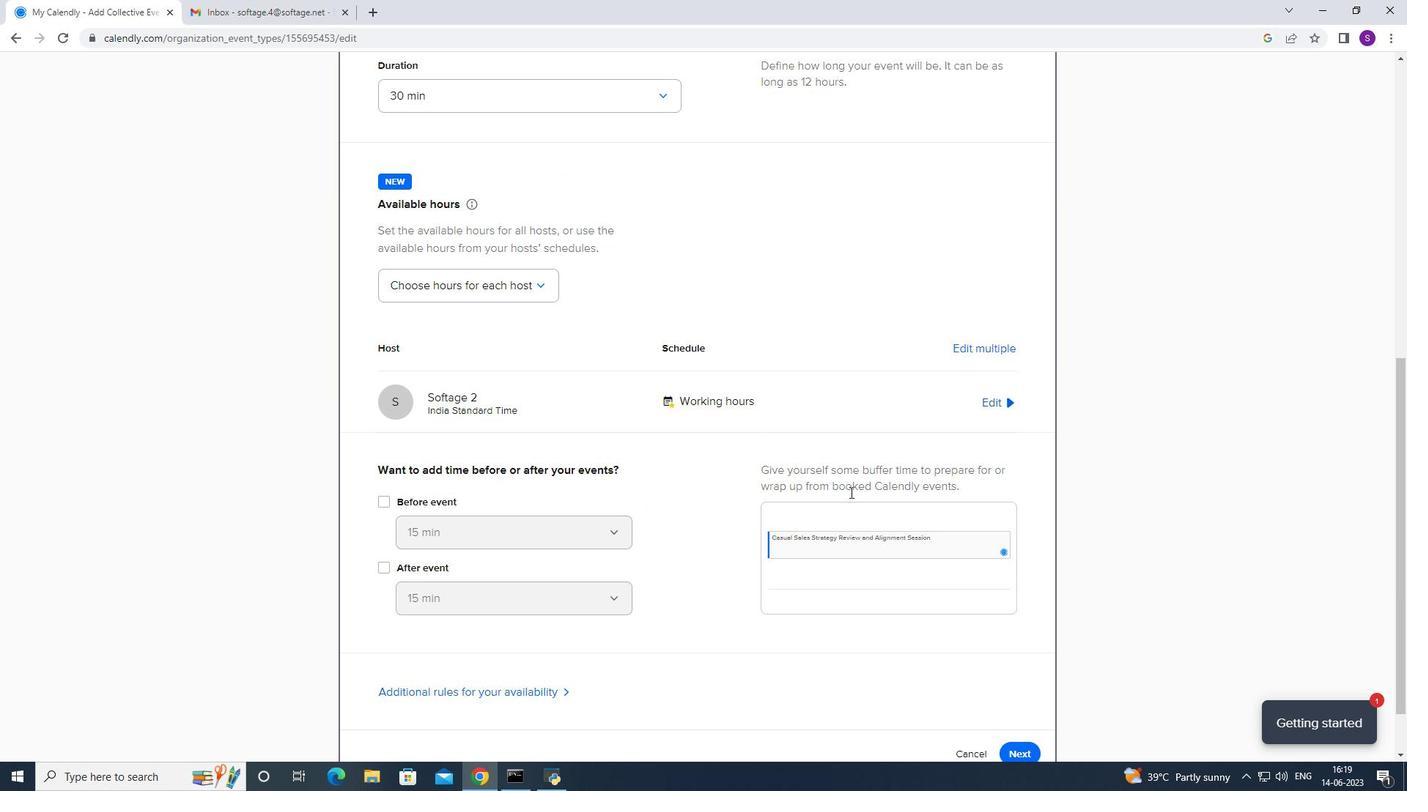 
Action: Mouse moved to (884, 515)
Screenshot: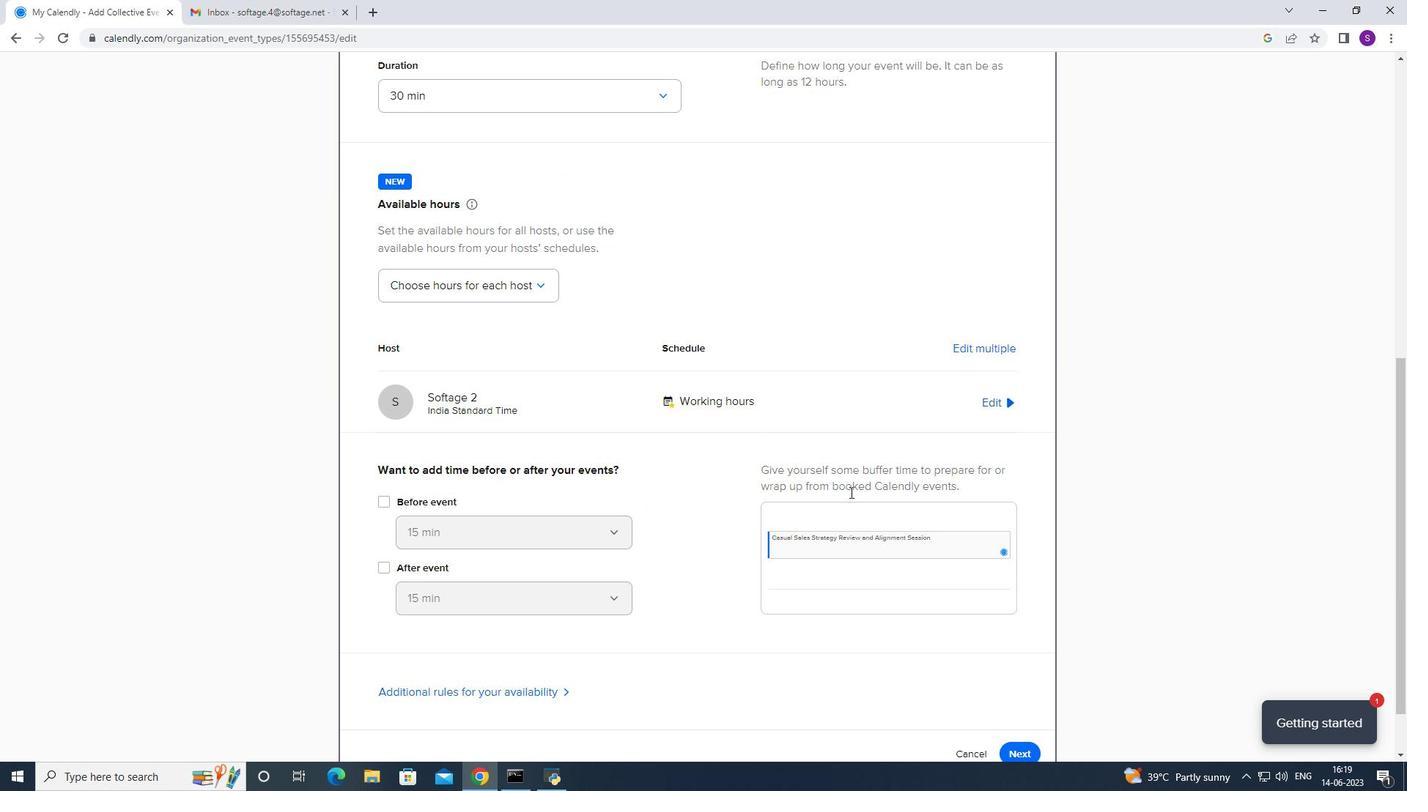 
Action: Mouse scrolled (884, 514) with delta (0, 0)
Screenshot: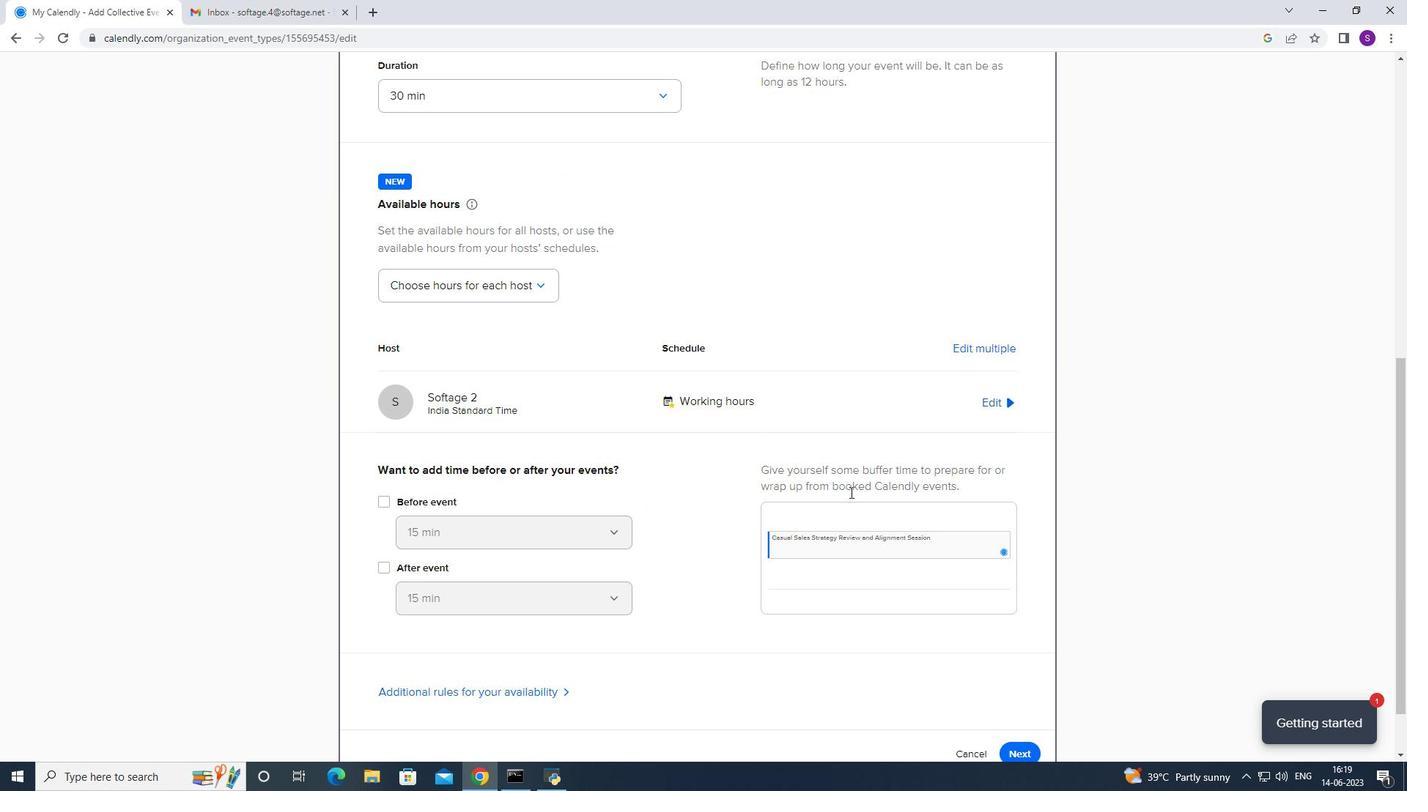 
Action: Mouse scrolled (884, 514) with delta (0, 0)
Screenshot: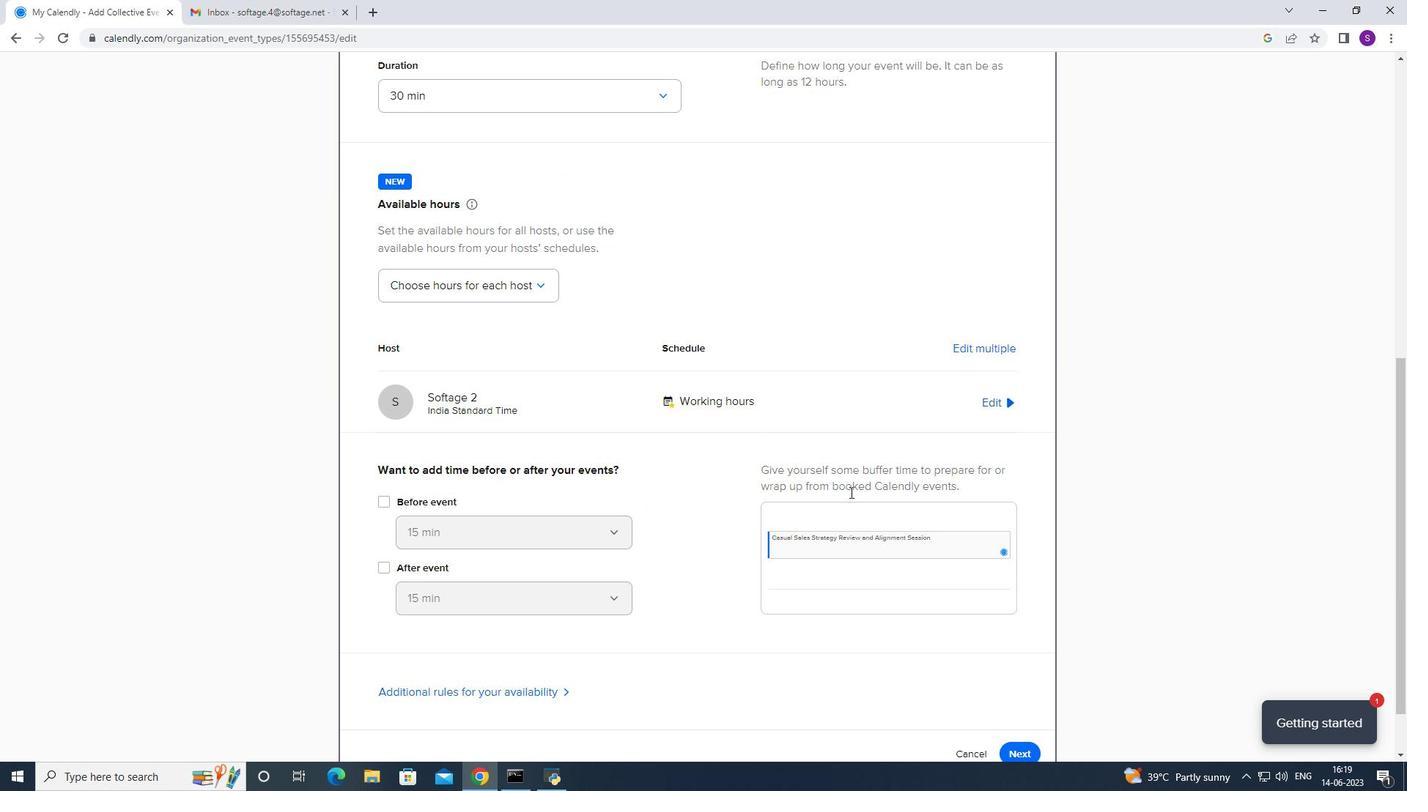 
Action: Mouse moved to (1018, 681)
Screenshot: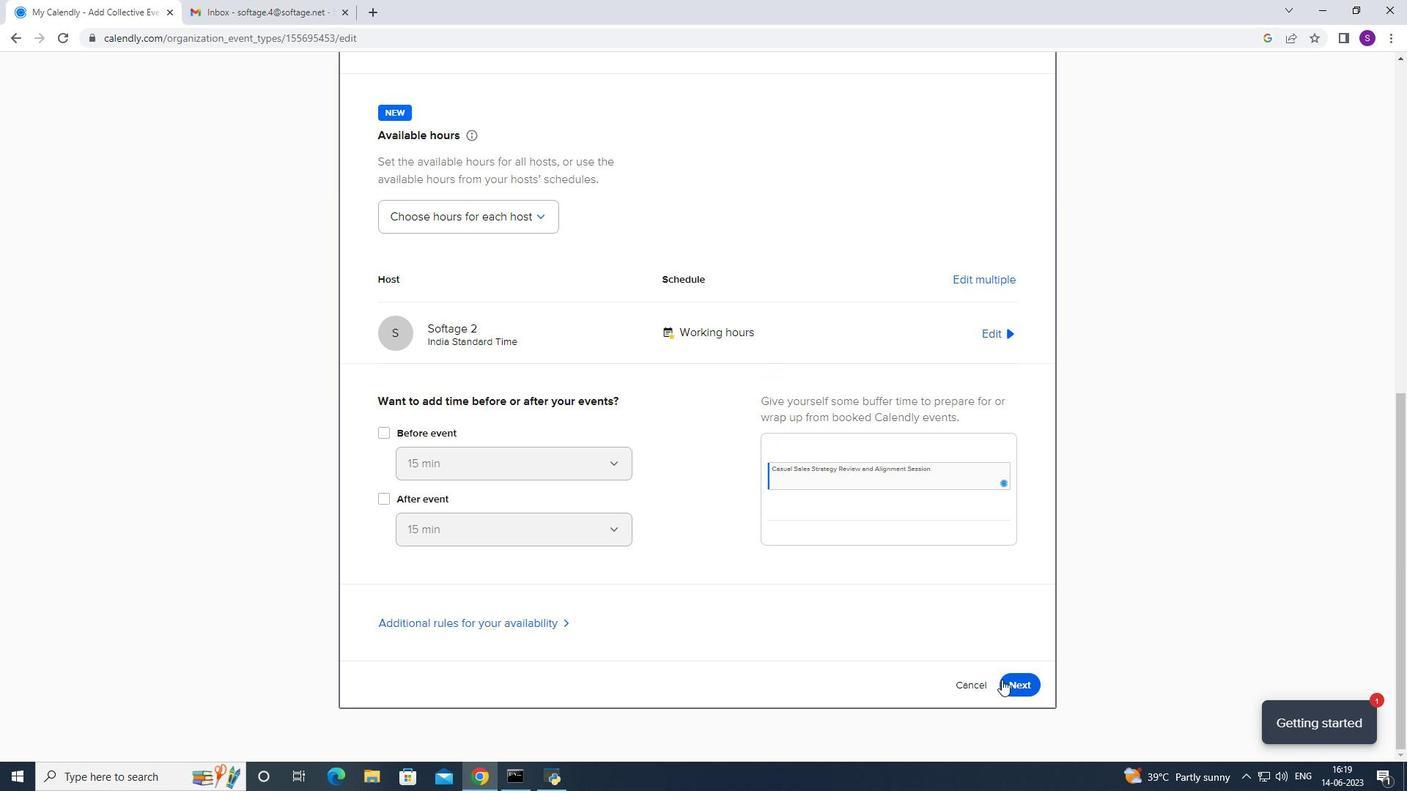 
Action: Mouse pressed left at (1018, 681)
Screenshot: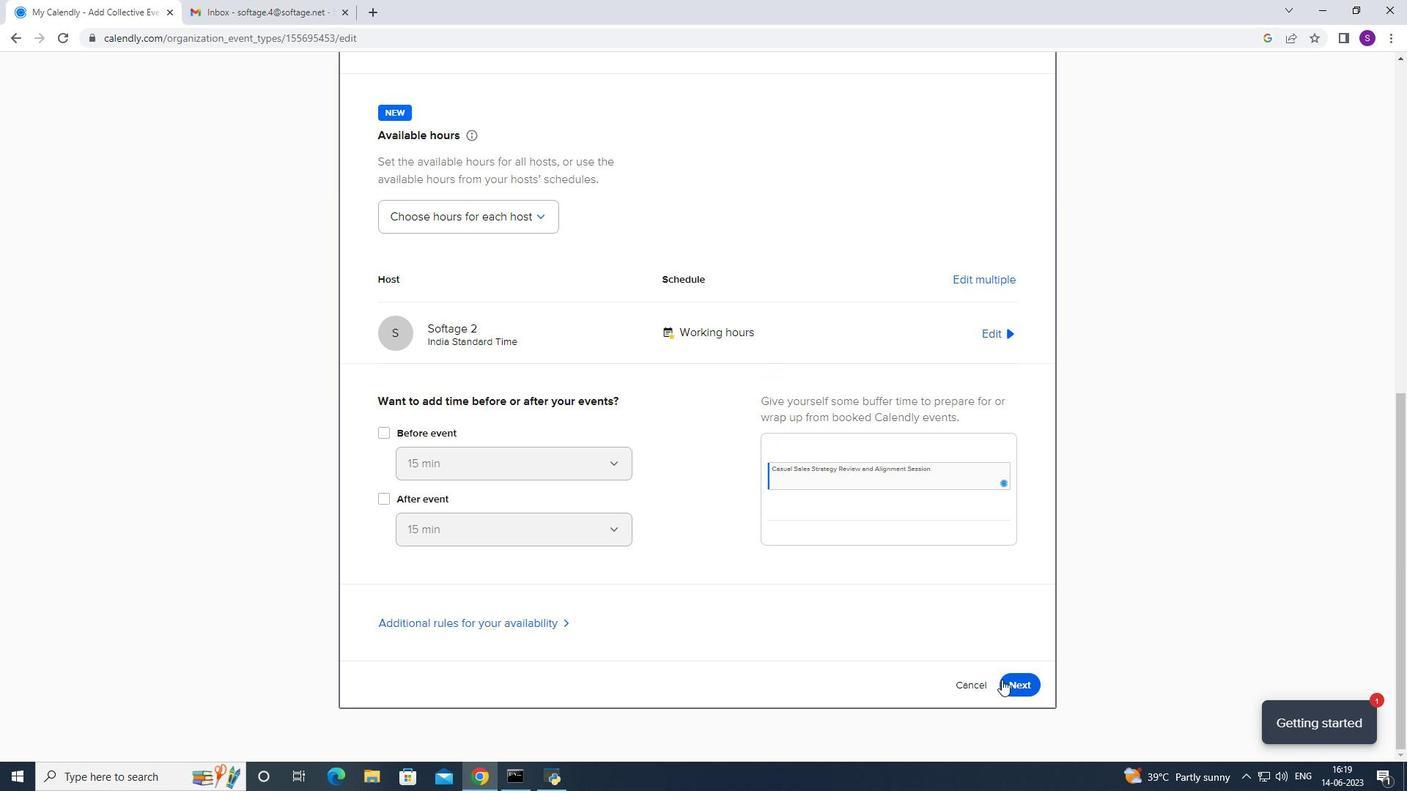 
Action: Mouse moved to (871, 560)
Screenshot: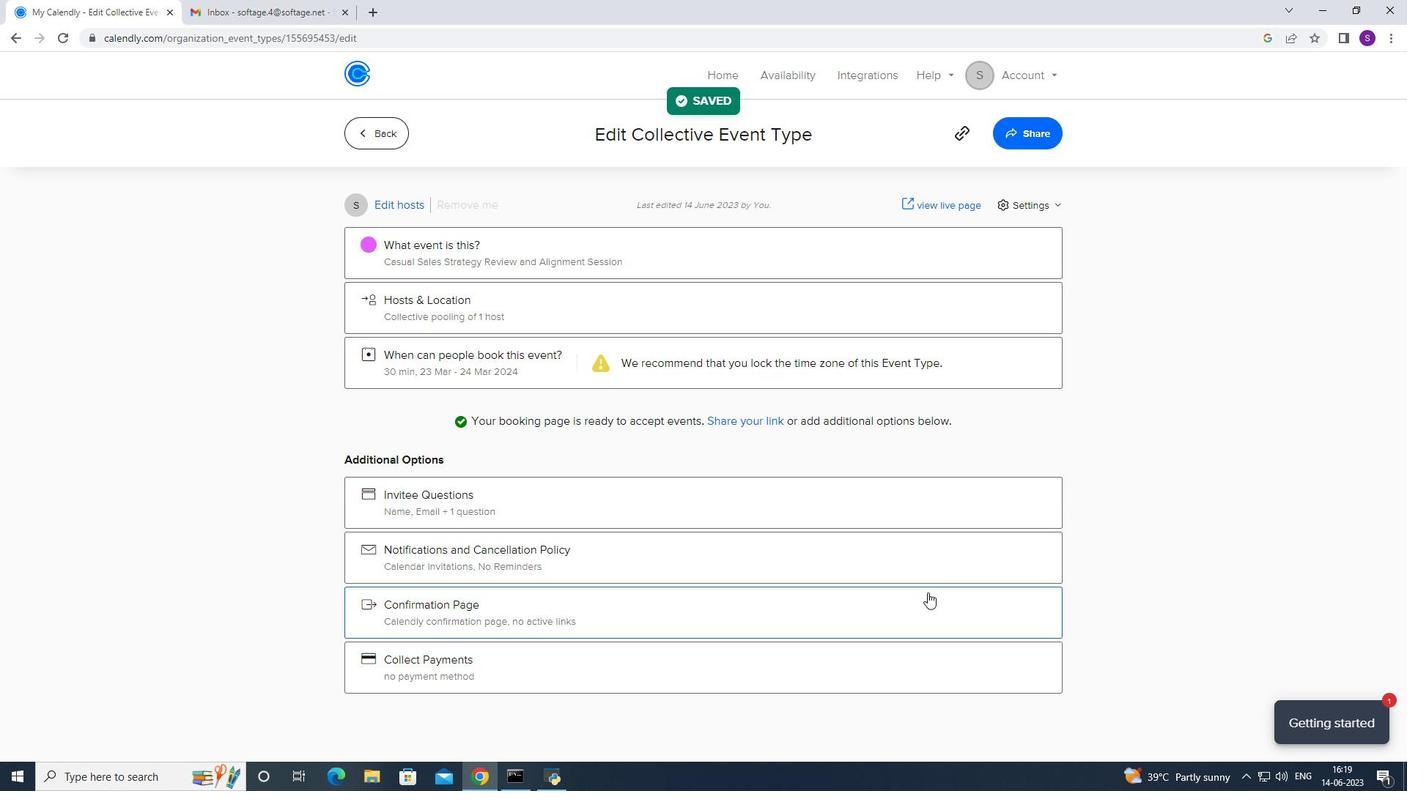 
Action: Mouse scrolled (879, 565) with delta (0, 0)
Screenshot: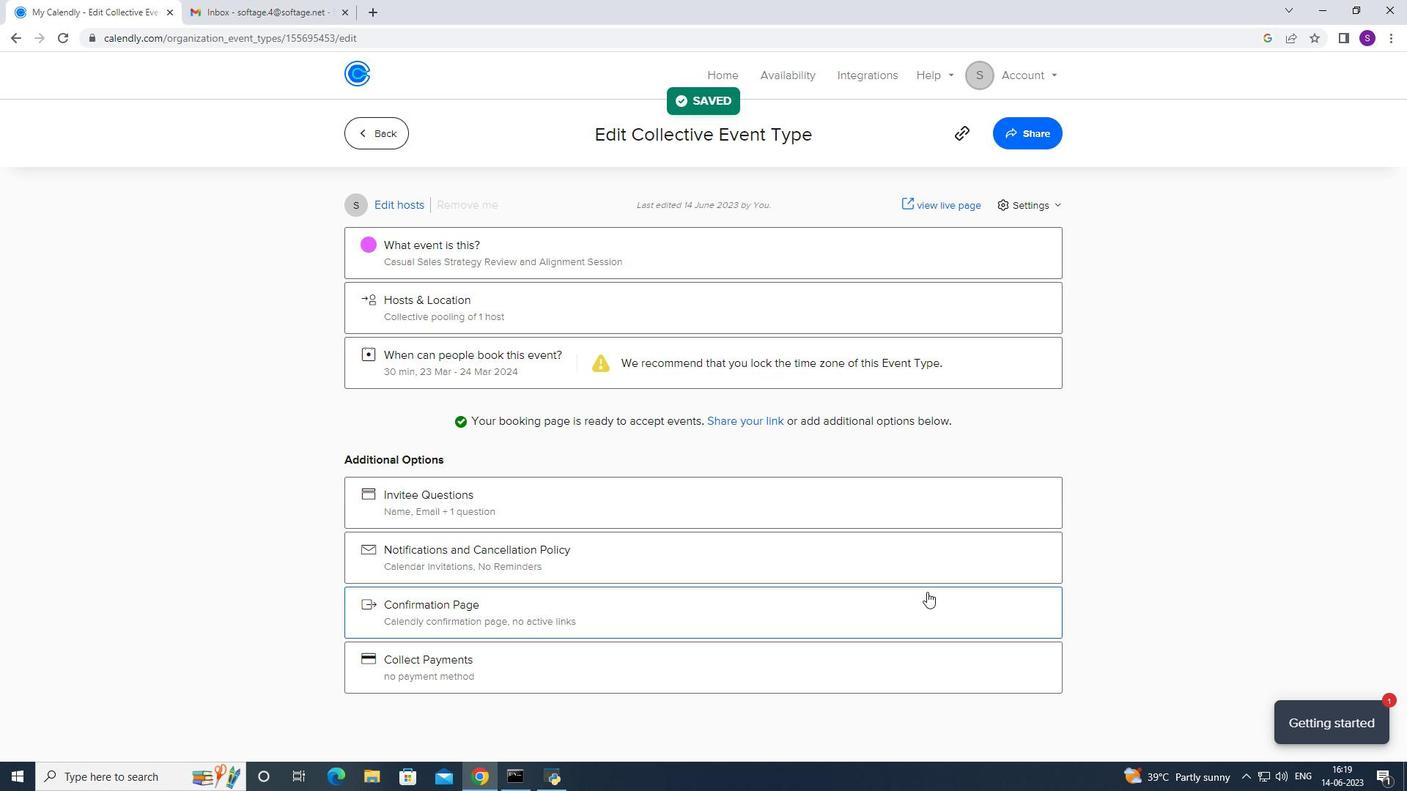 
Action: Mouse moved to (829, 511)
Screenshot: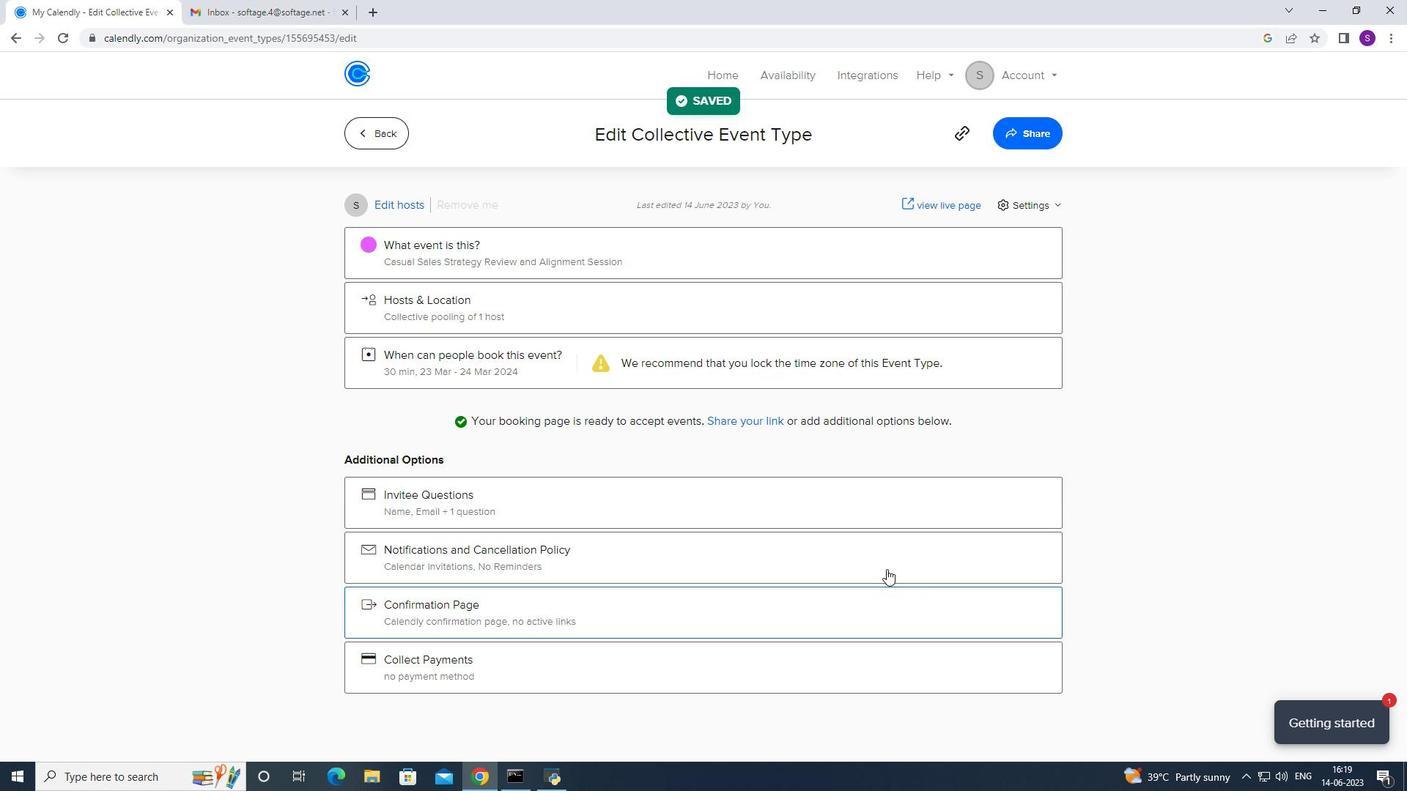
Action: Mouse scrolled (829, 512) with delta (0, 0)
Screenshot: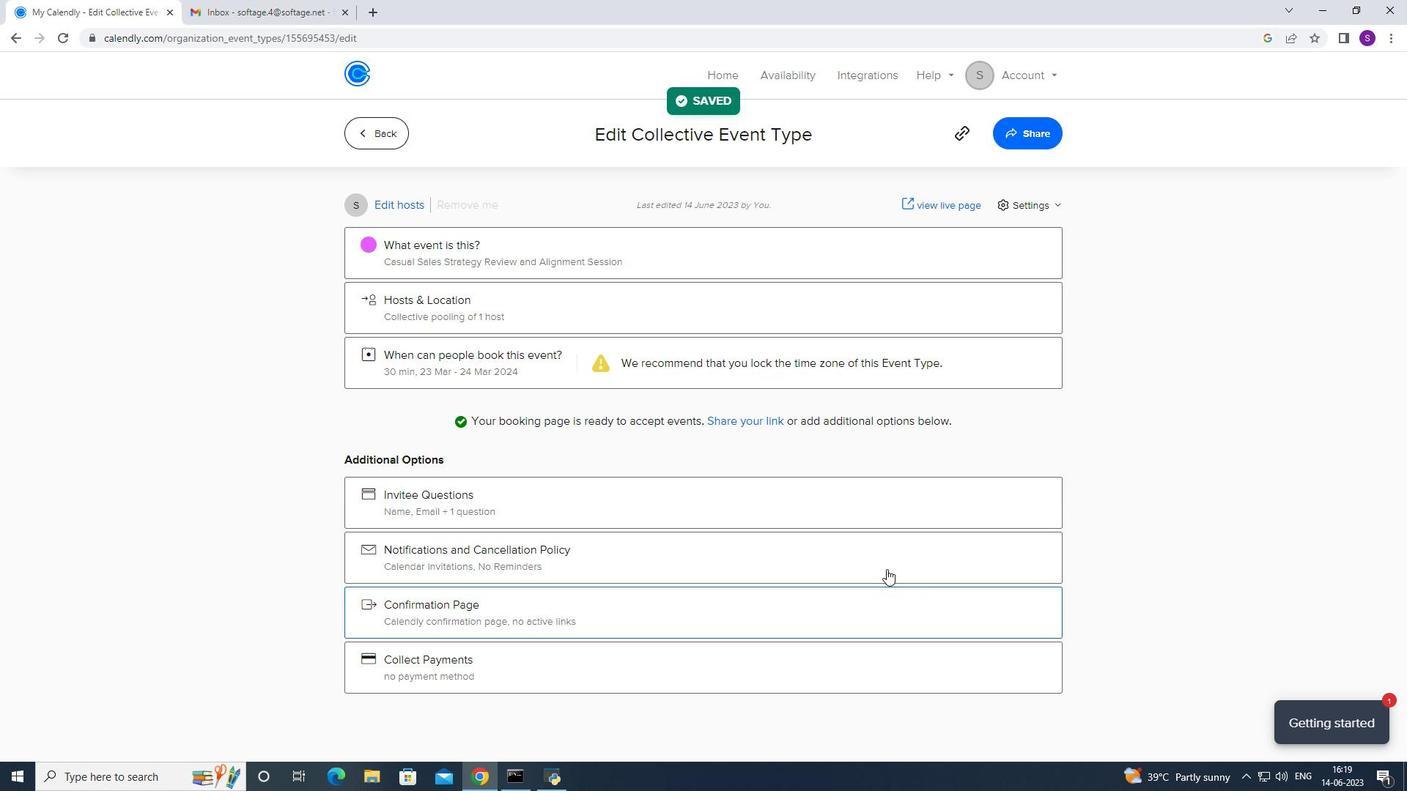 
Action: Mouse moved to (1003, 132)
Screenshot: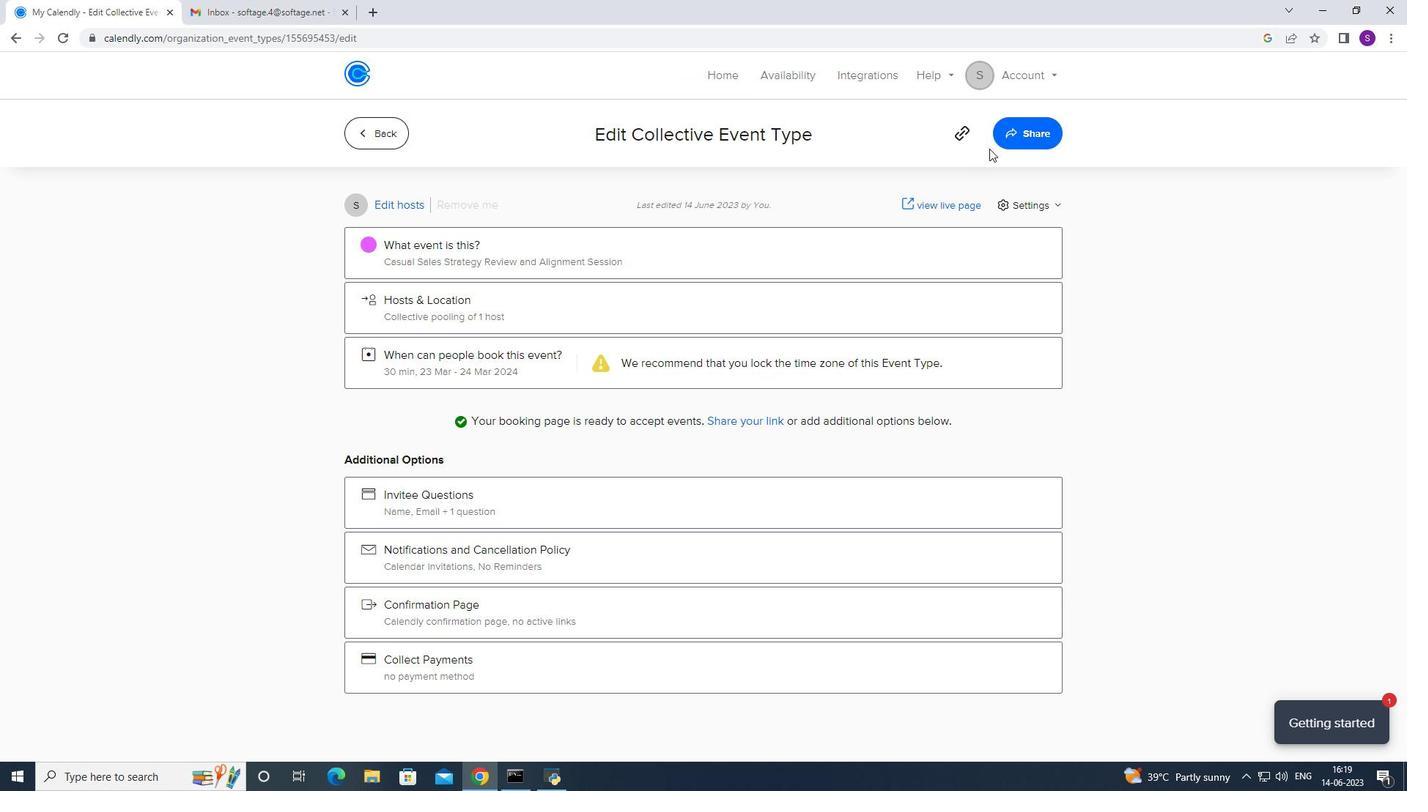 
Action: Mouse pressed left at (1003, 132)
Screenshot: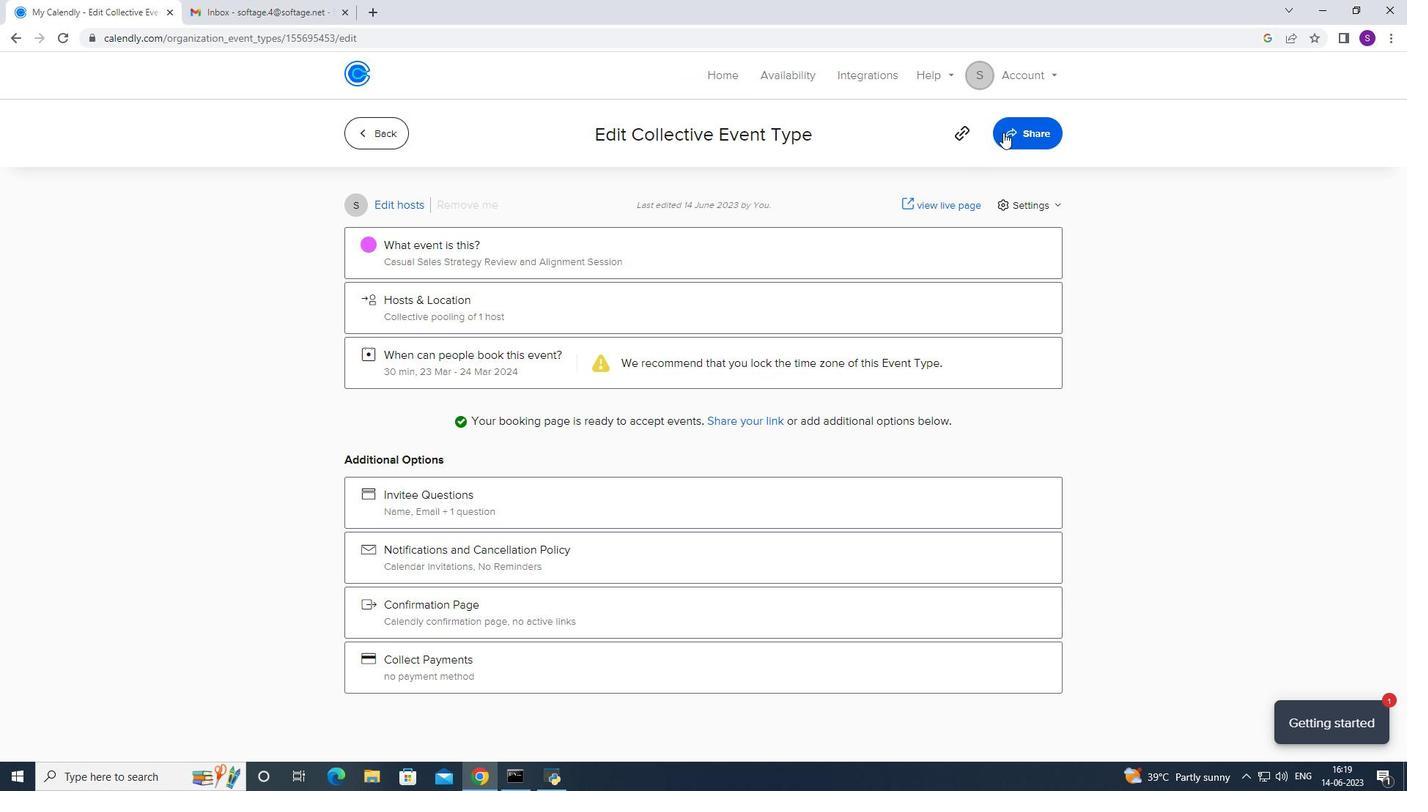 
Action: Mouse moved to (857, 258)
Screenshot: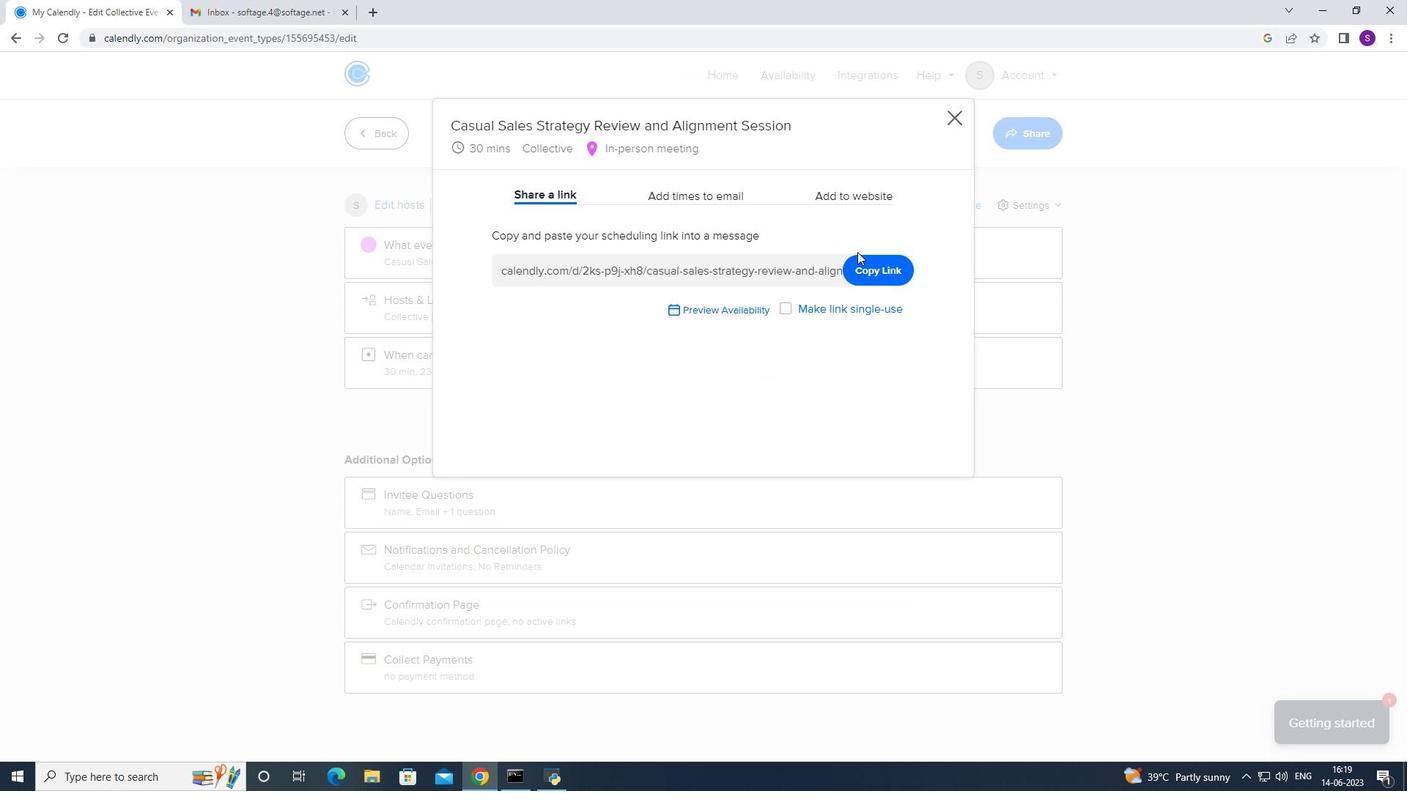 
Action: Mouse pressed left at (857, 258)
Screenshot: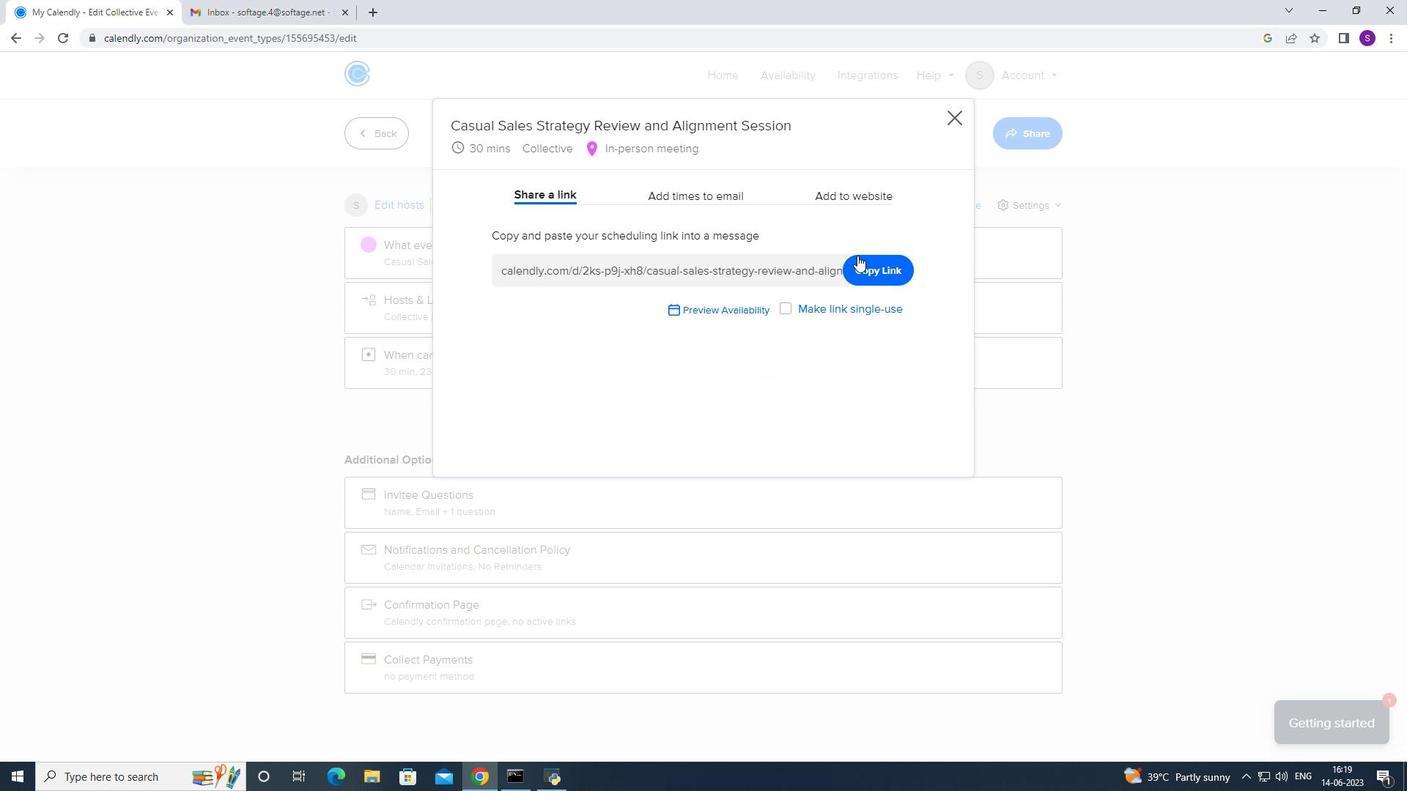 
Action: Mouse moved to (197, 13)
Screenshot: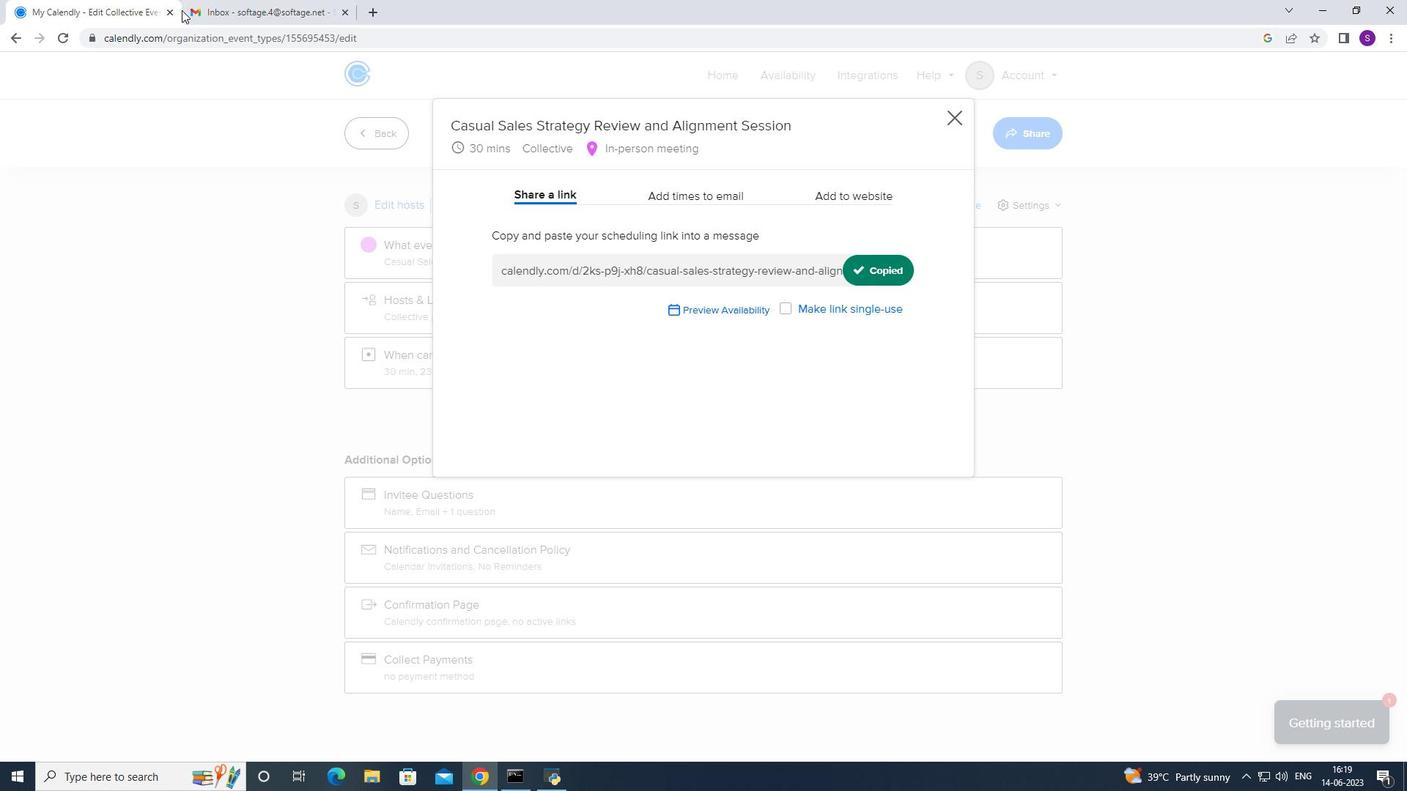 
Action: Mouse pressed left at (197, 13)
Screenshot: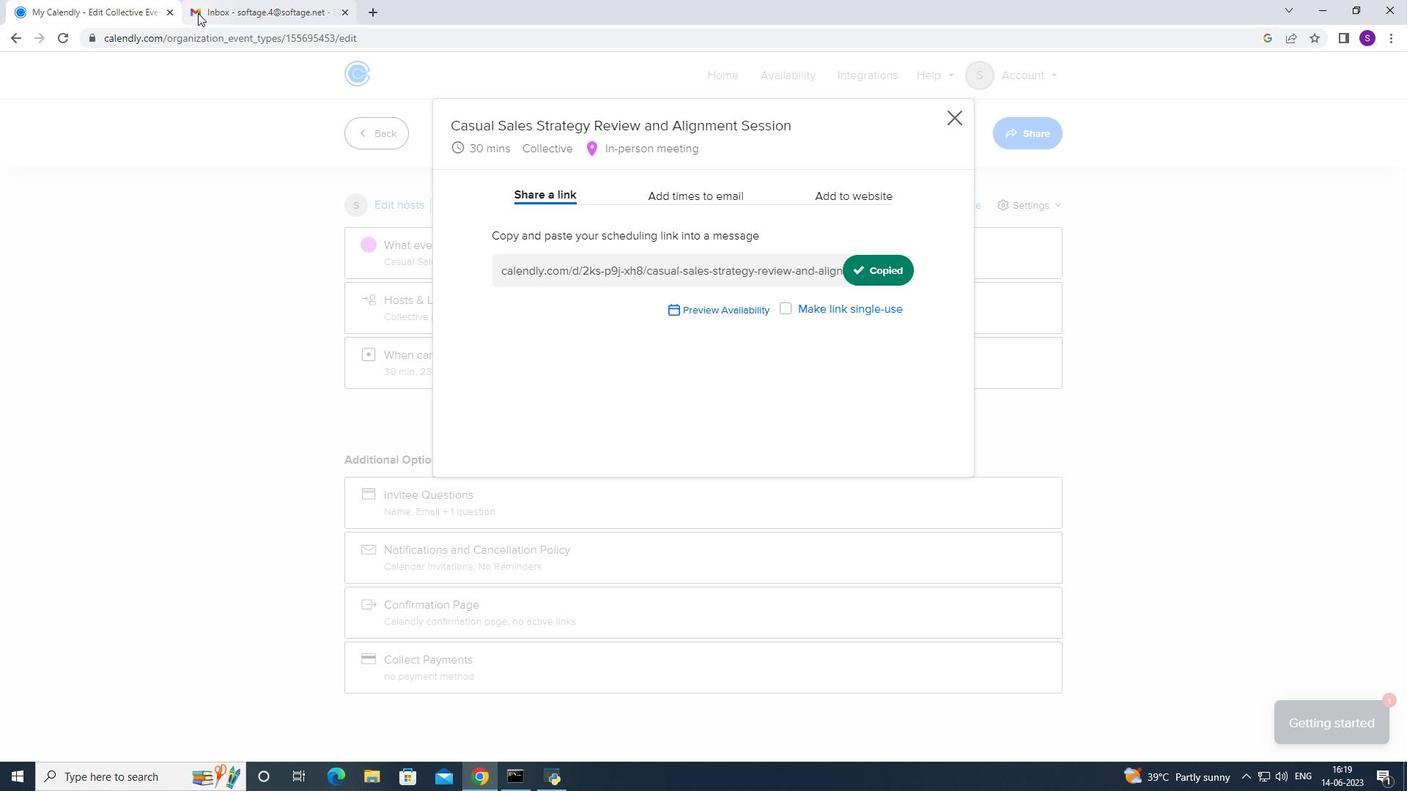 
Action: Mouse moved to (137, 131)
Screenshot: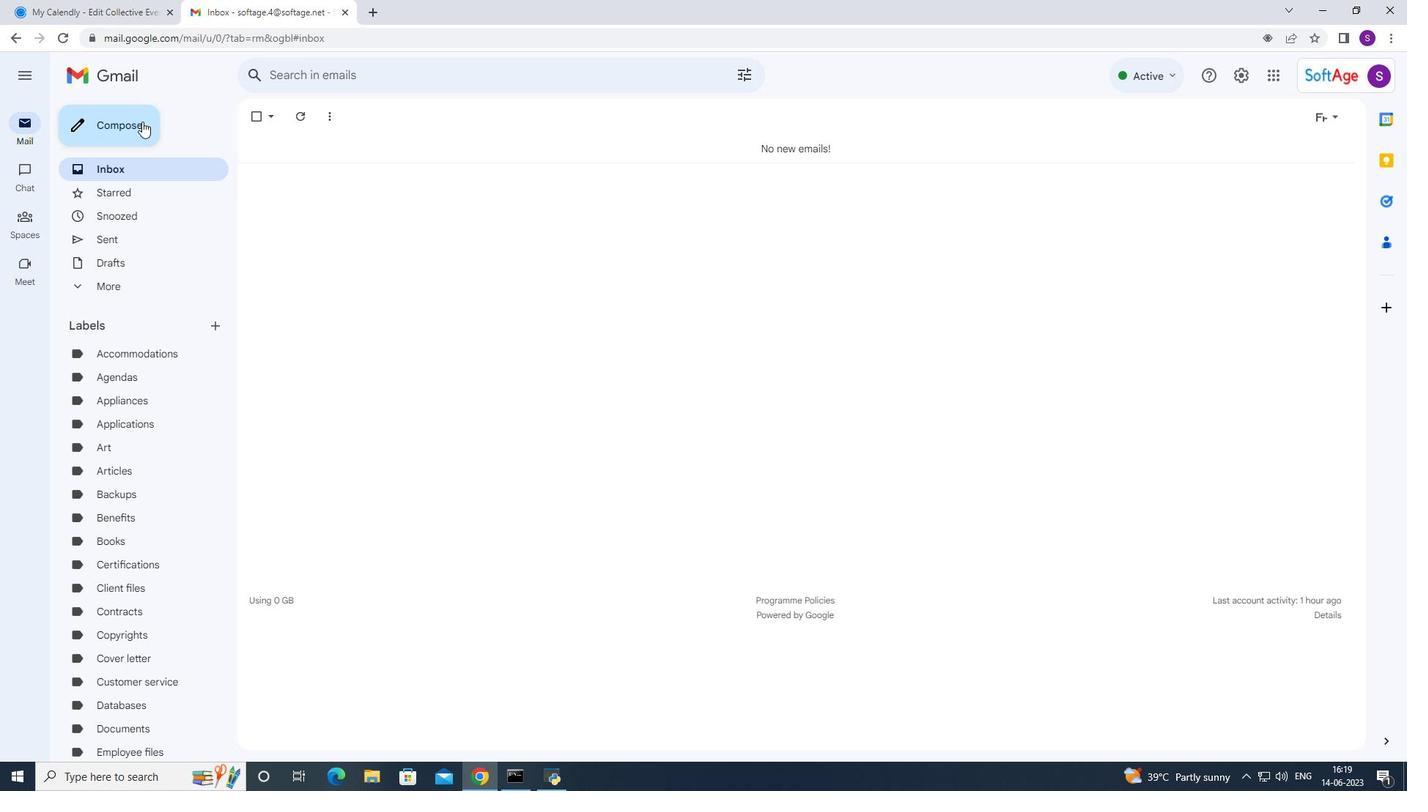 
Action: Mouse pressed left at (137, 131)
Screenshot: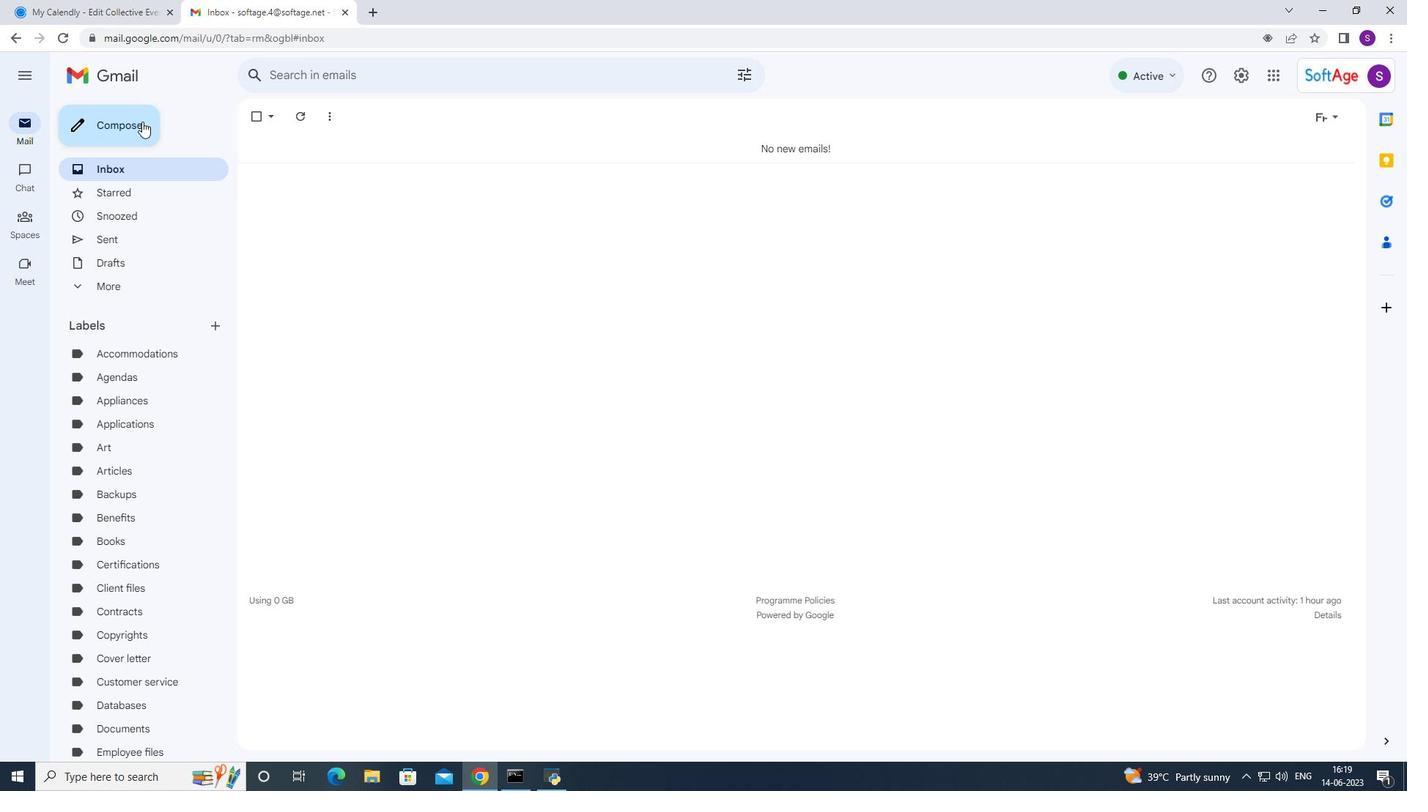 
Action: Mouse moved to (1008, 556)
Screenshot: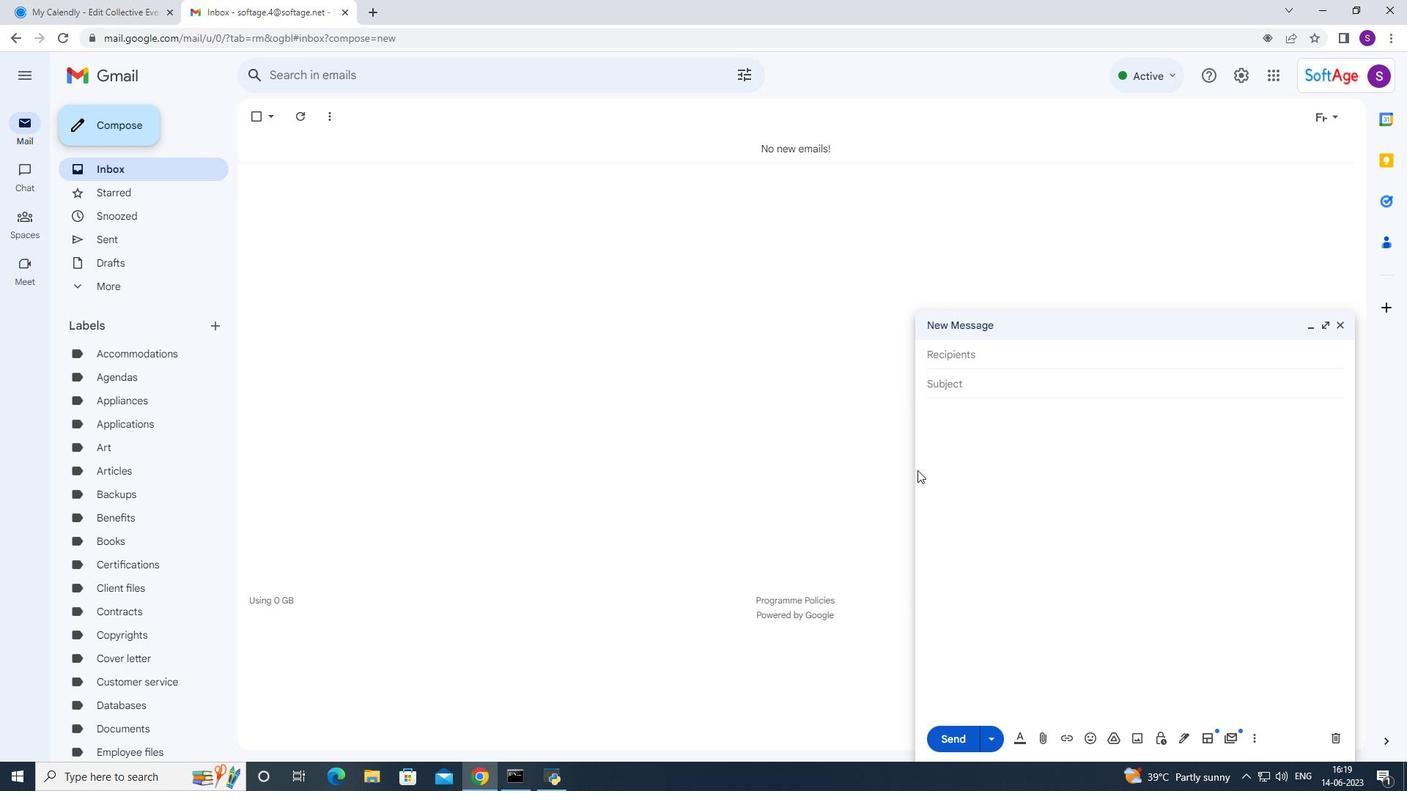 
Action: Mouse pressed right at (1008, 556)
Screenshot: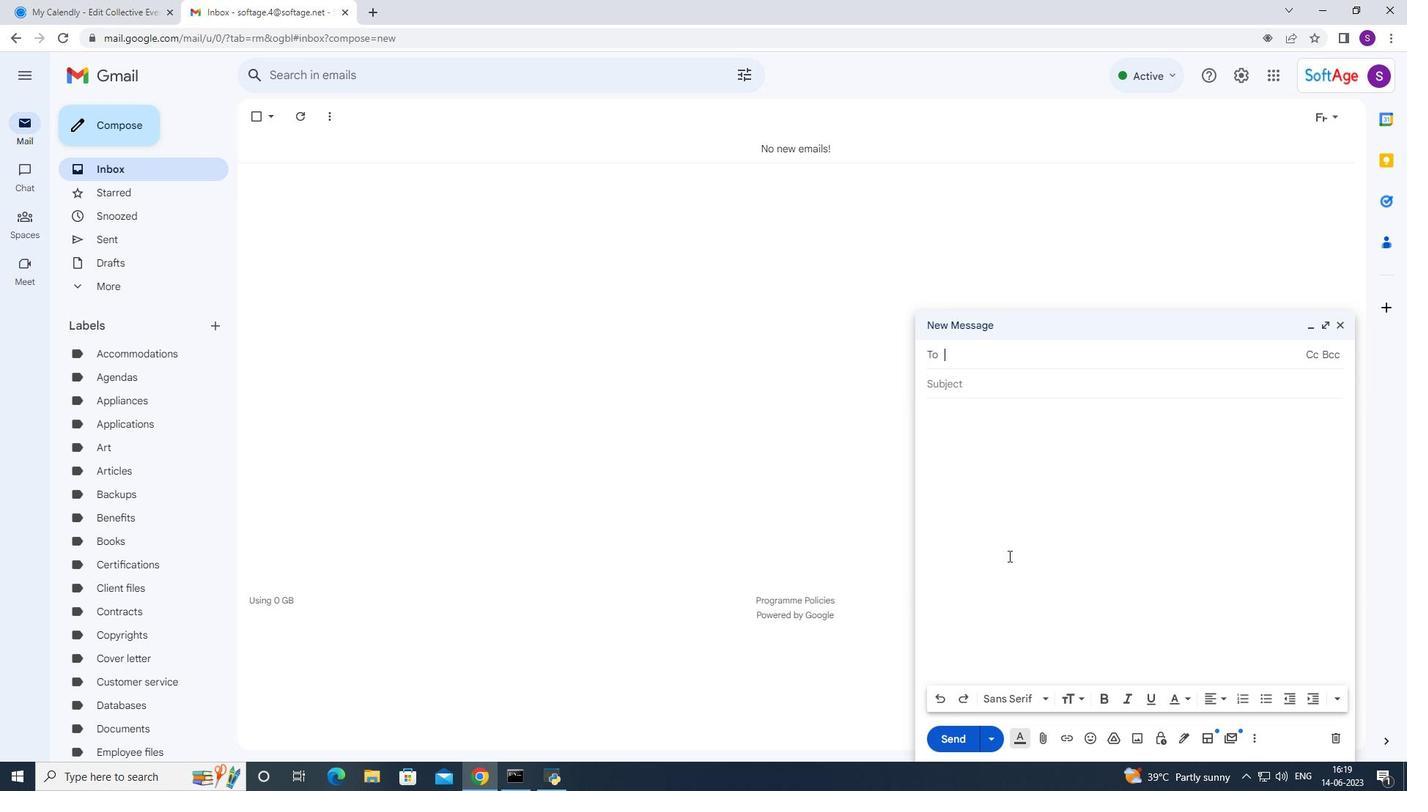 
Action: Mouse moved to (1111, 445)
Screenshot: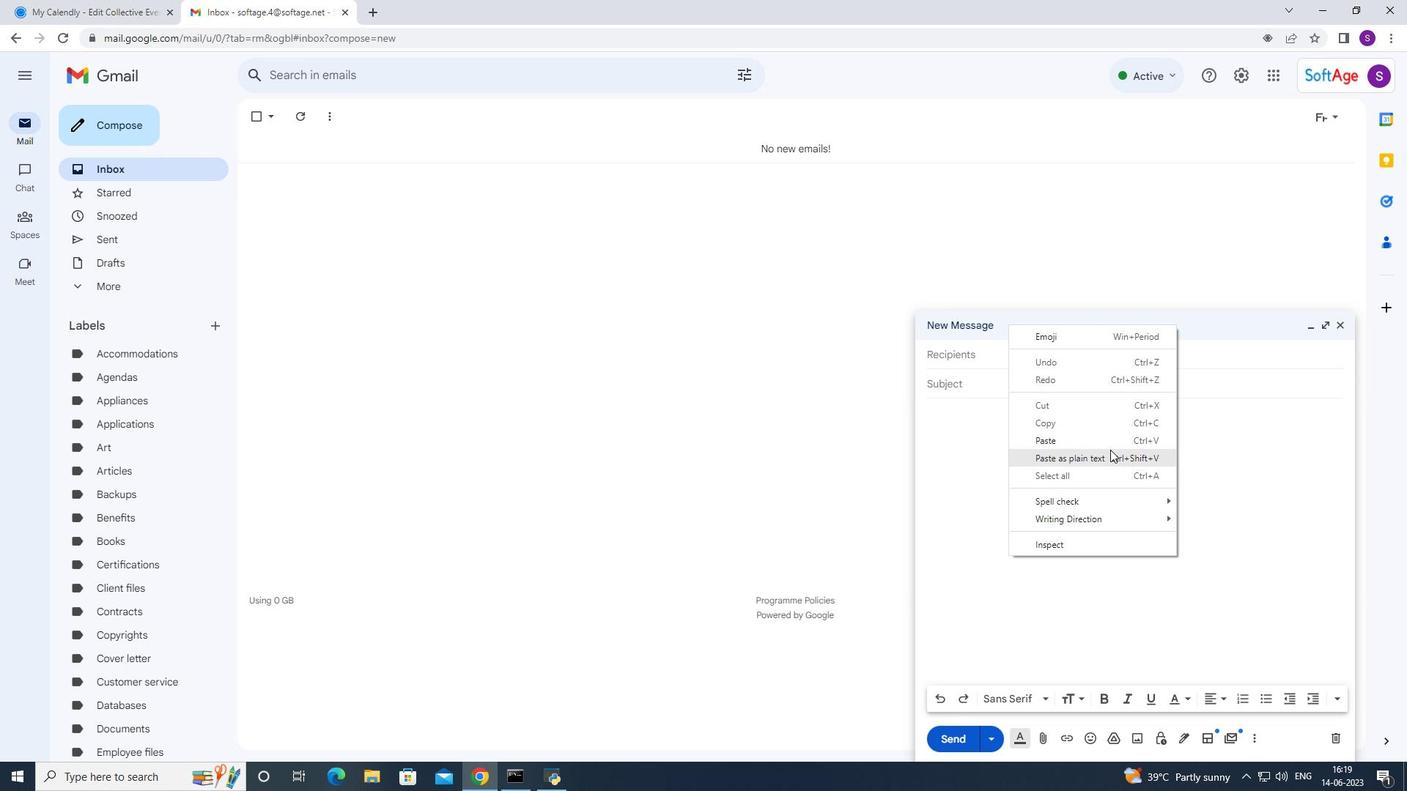 
Action: Mouse pressed left at (1111, 445)
Screenshot: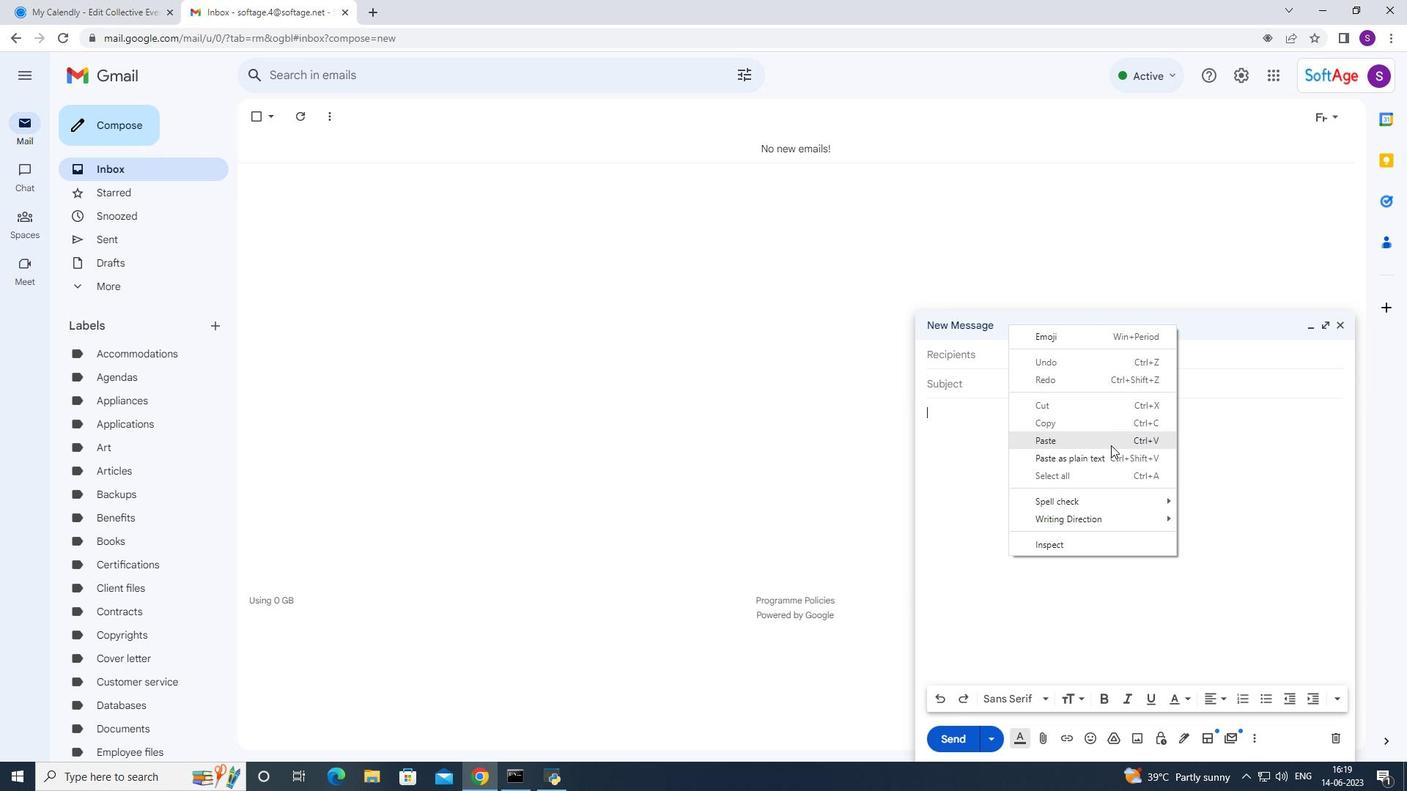 
Action: Mouse moved to (1004, 366)
Screenshot: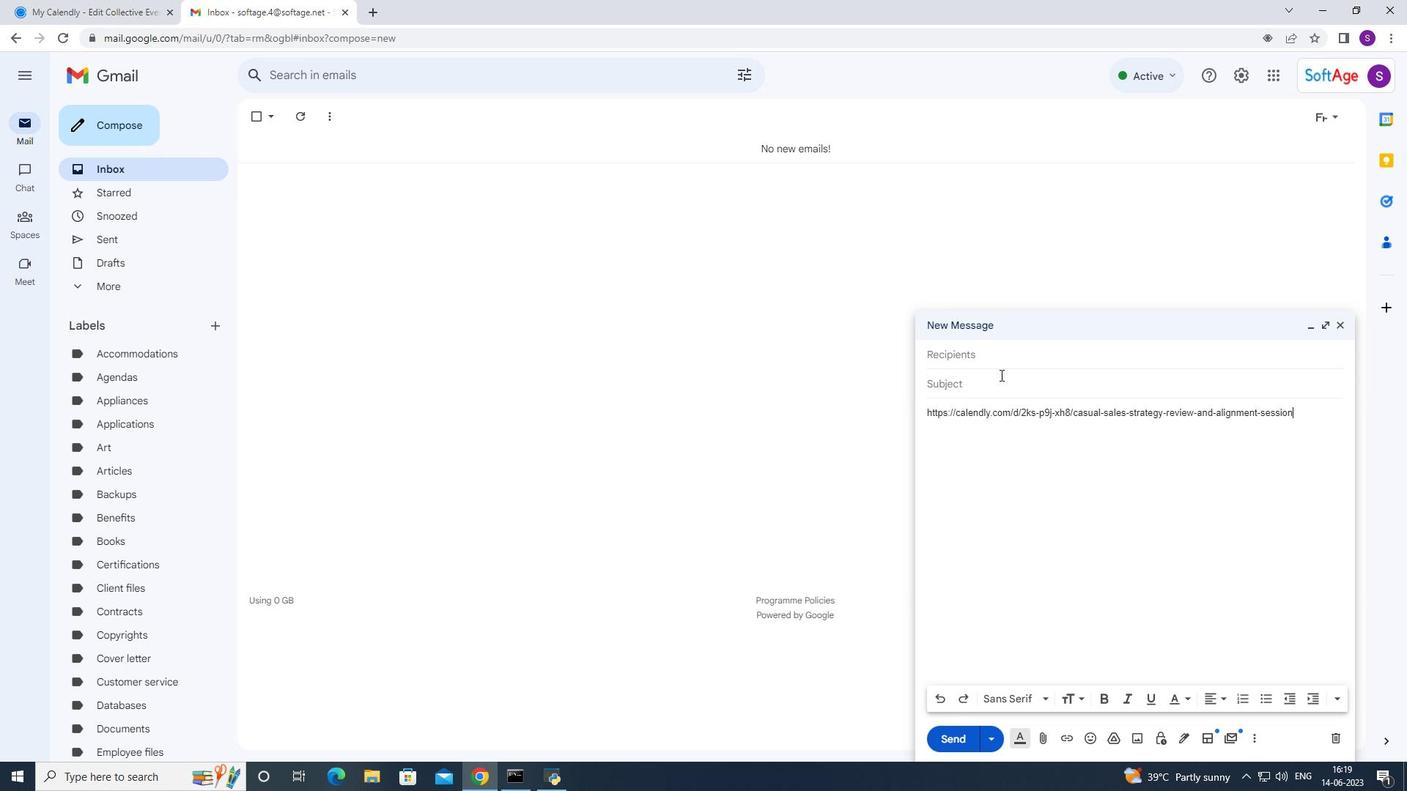 
Action: Mouse pressed left at (1004, 366)
Screenshot: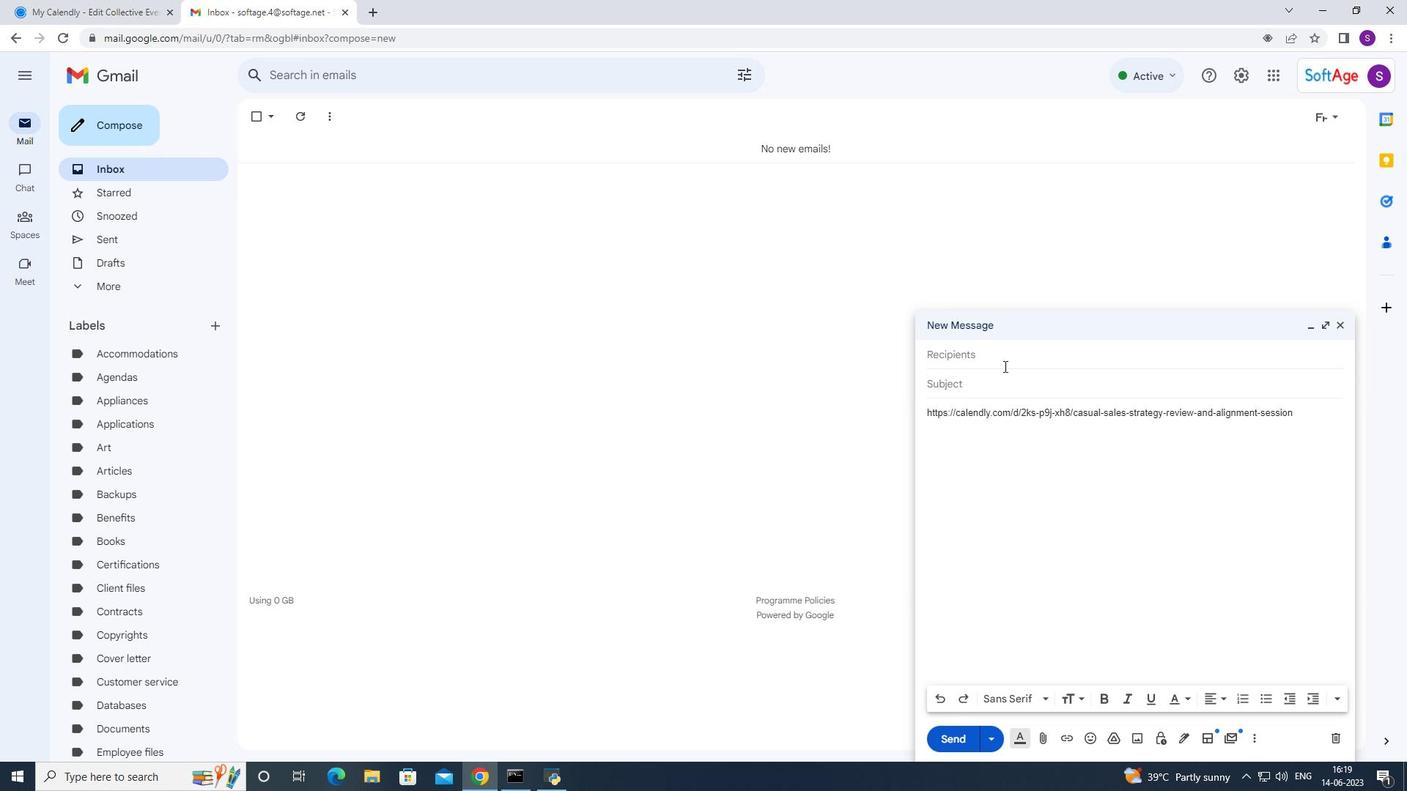
Action: Mouse moved to (1033, 379)
Screenshot: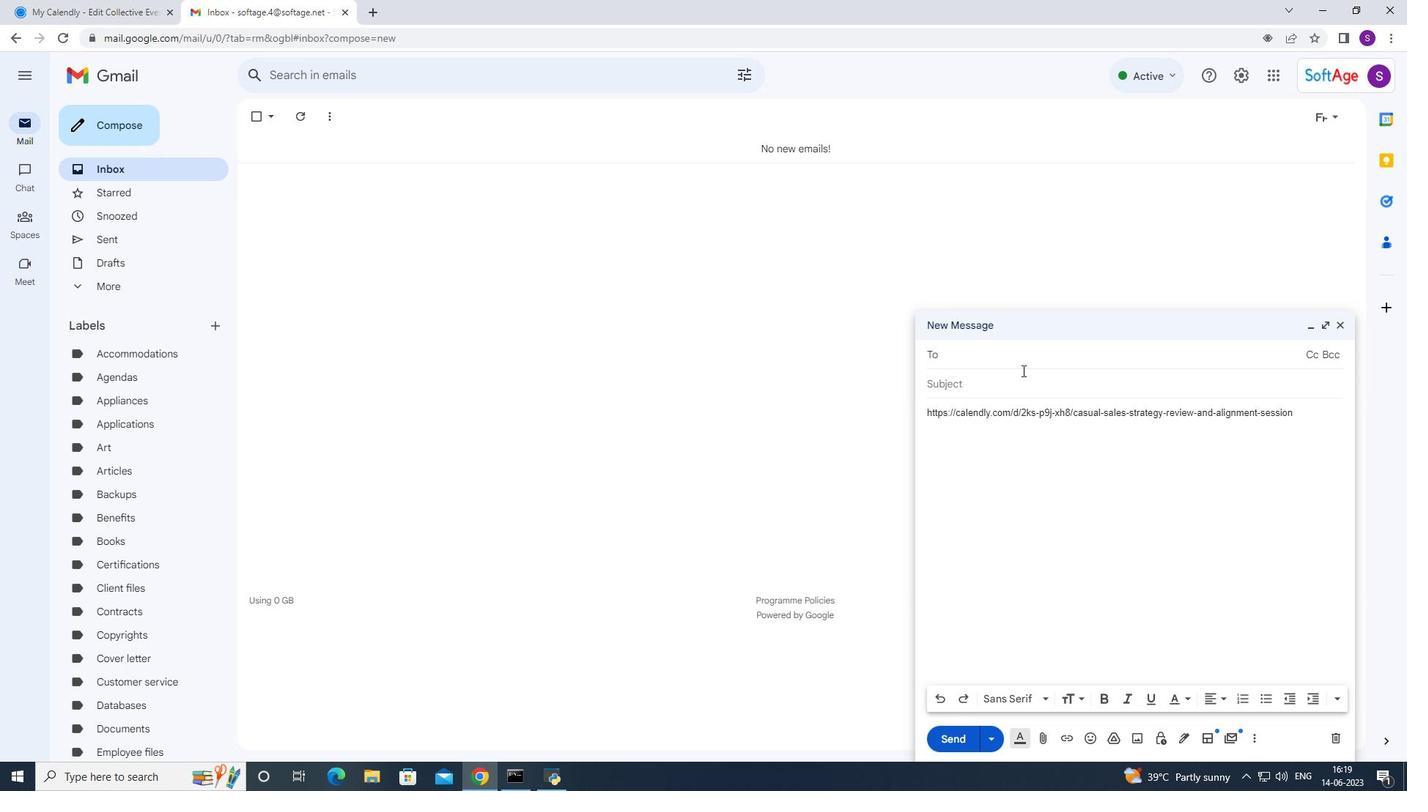 
Action: Key pressed softag
Screenshot: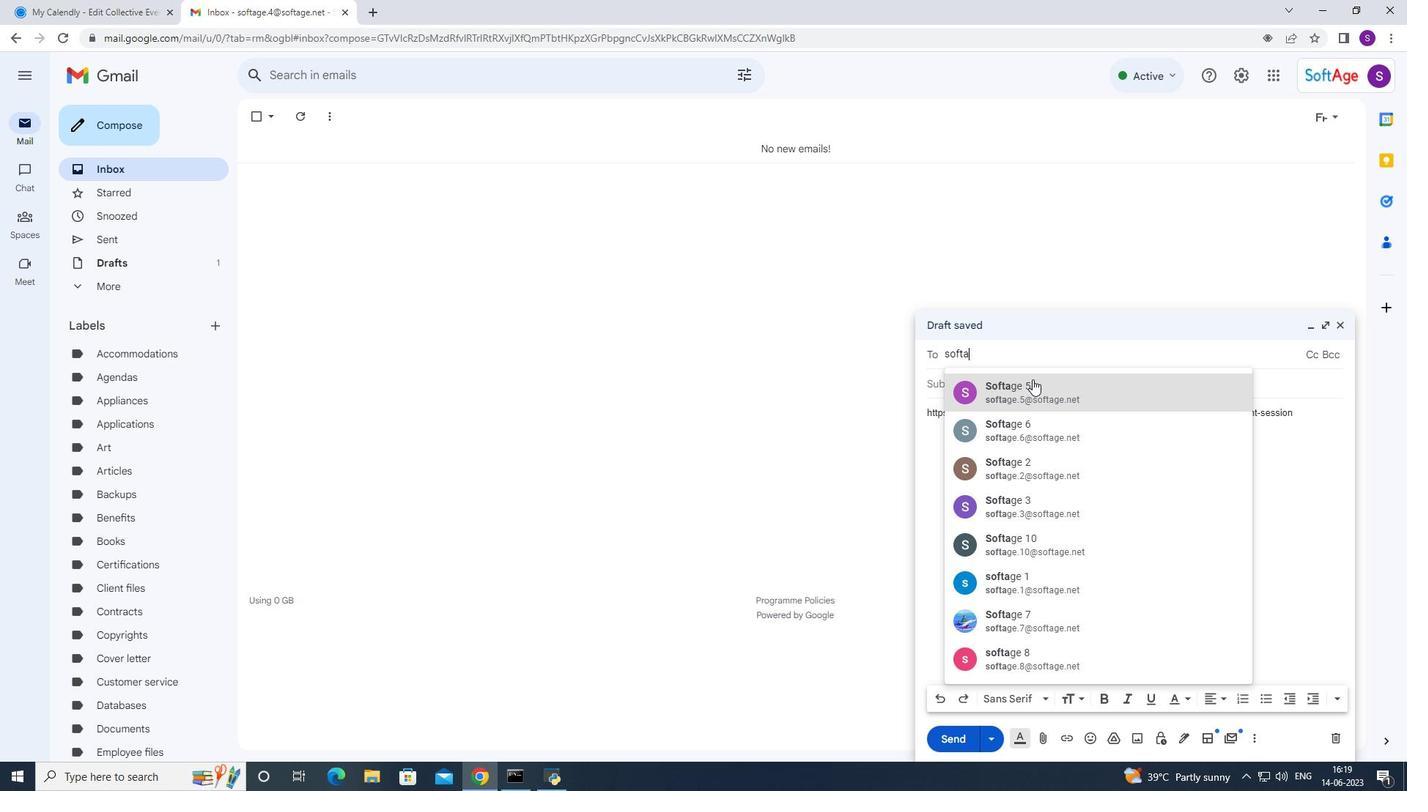 
Action: Mouse moved to (1033, 380)
Screenshot: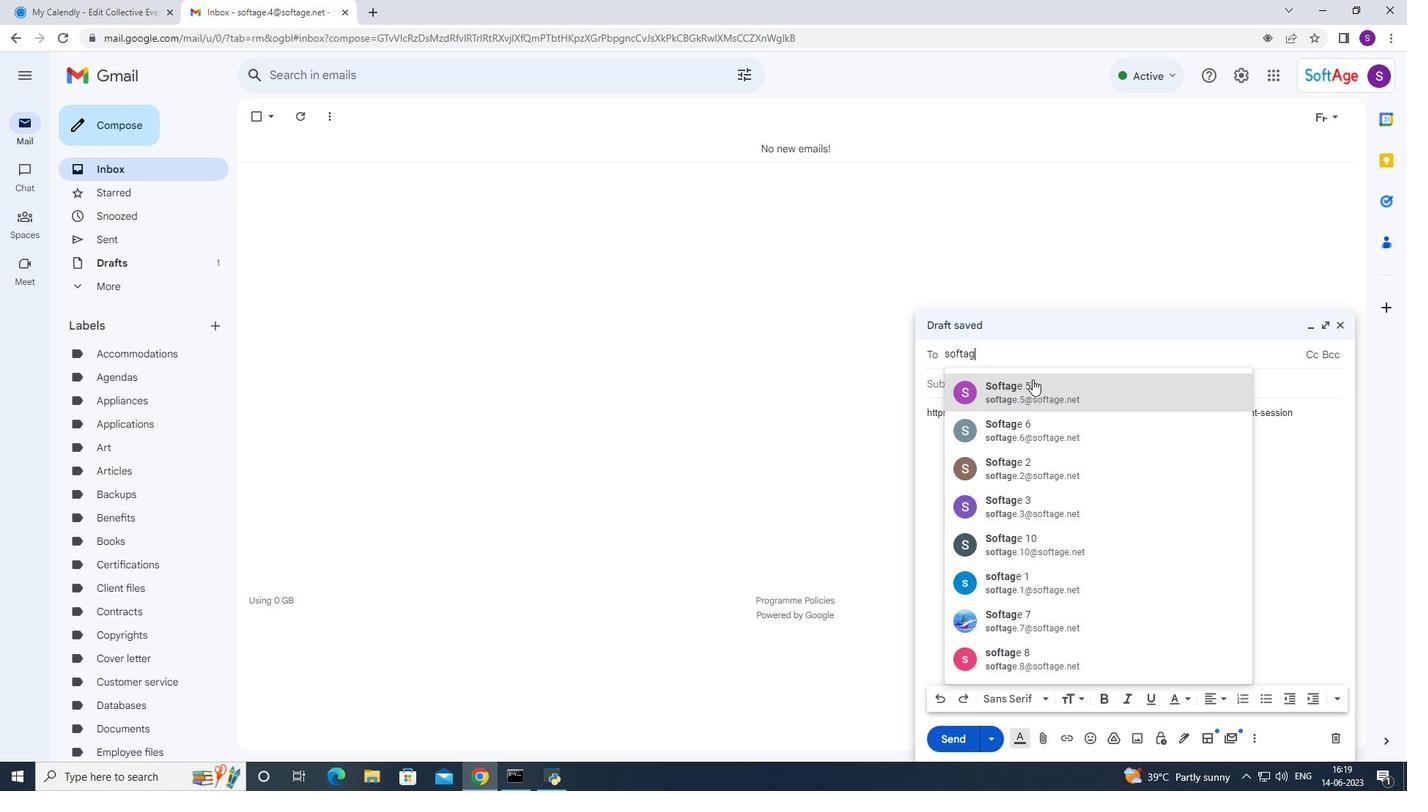 
Action: Key pressed e.7
Screenshot: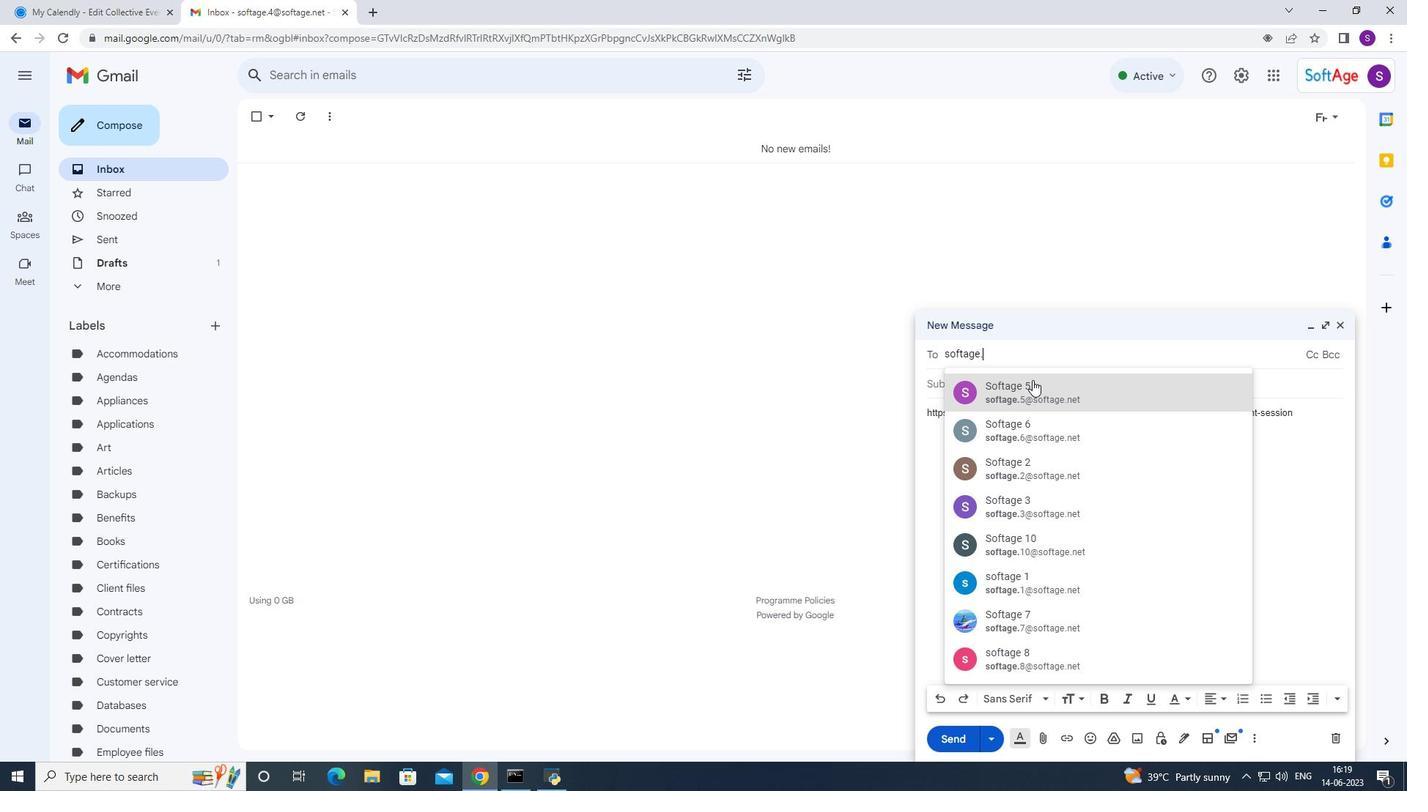 
Action: Mouse moved to (1006, 571)
Screenshot: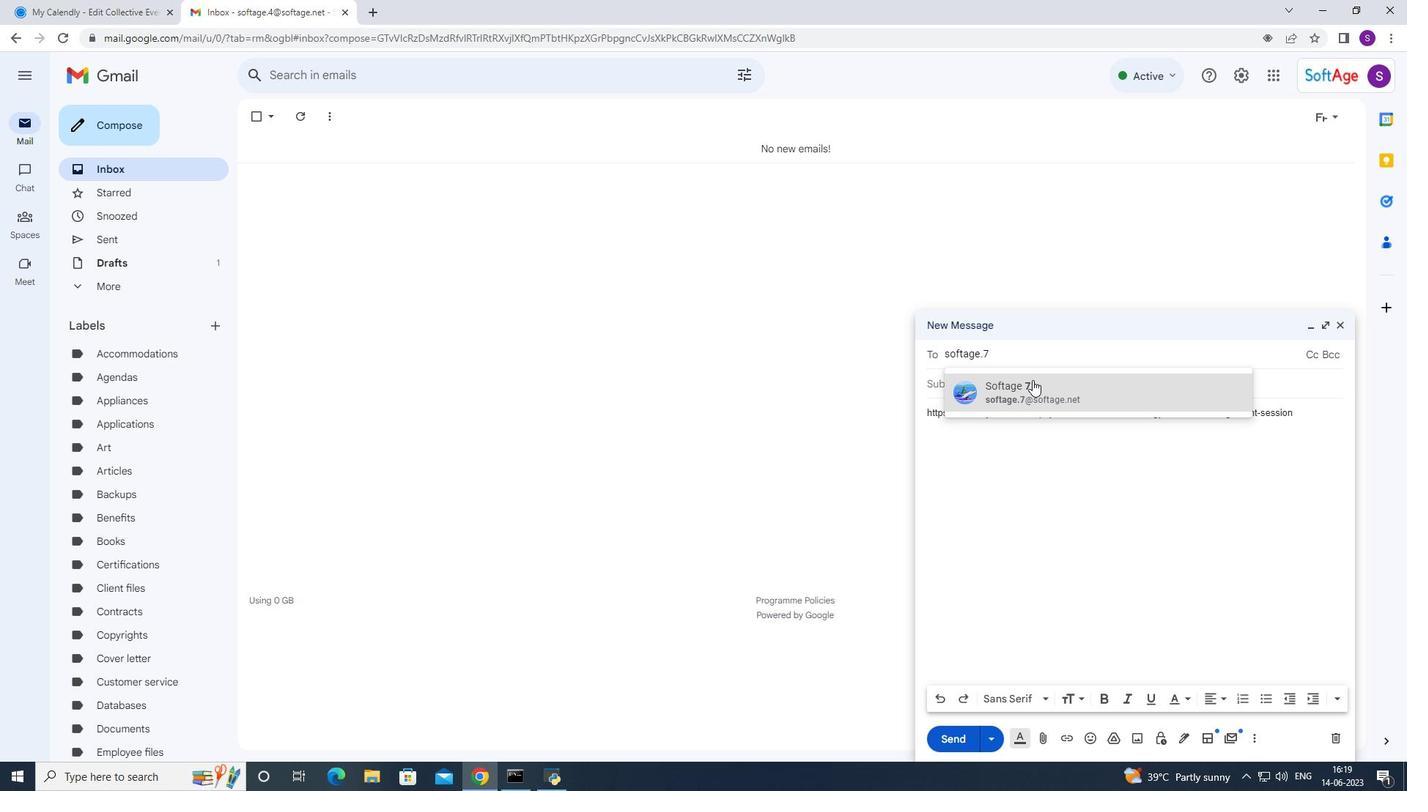
Action: Mouse pressed left at (1006, 571)
Screenshot: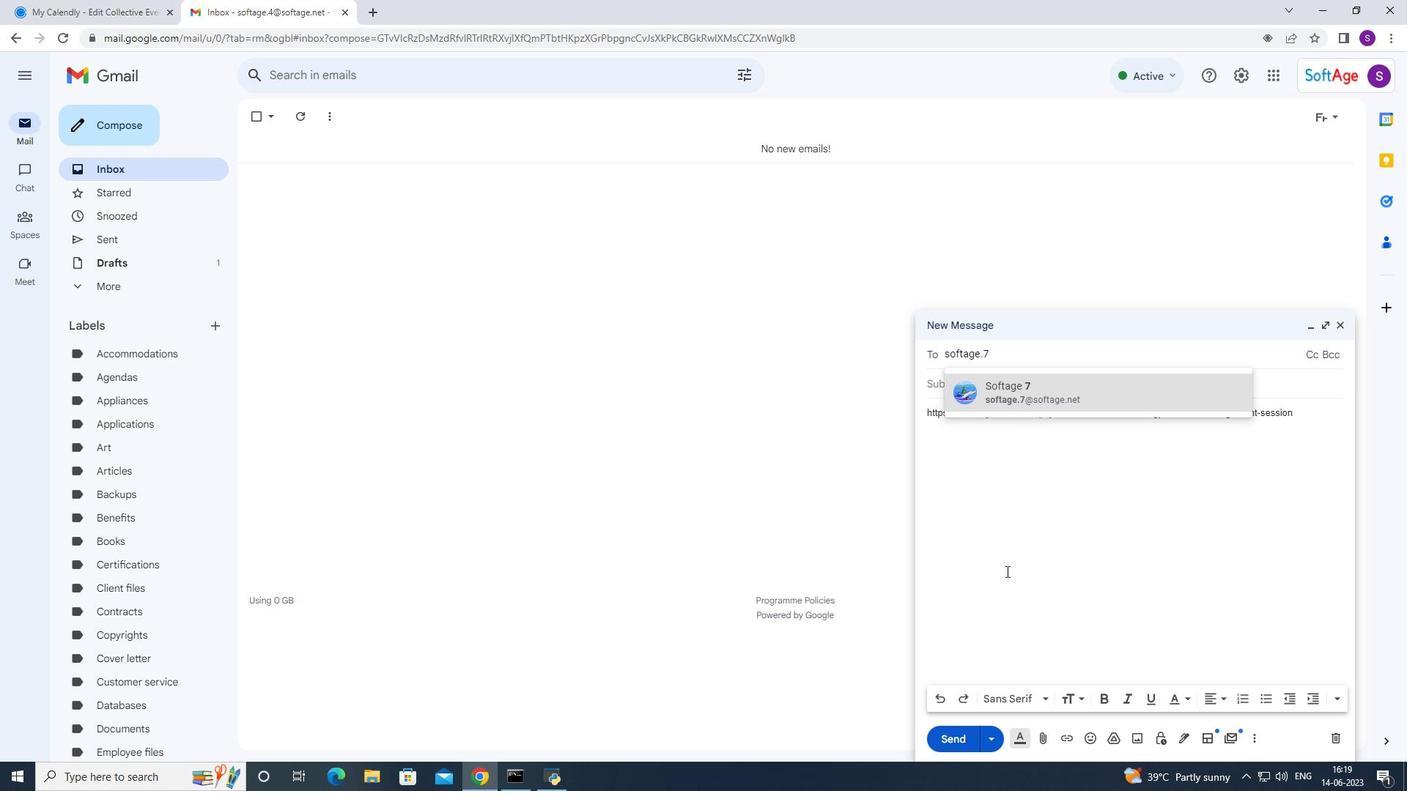 
Action: Mouse moved to (989, 363)
Screenshot: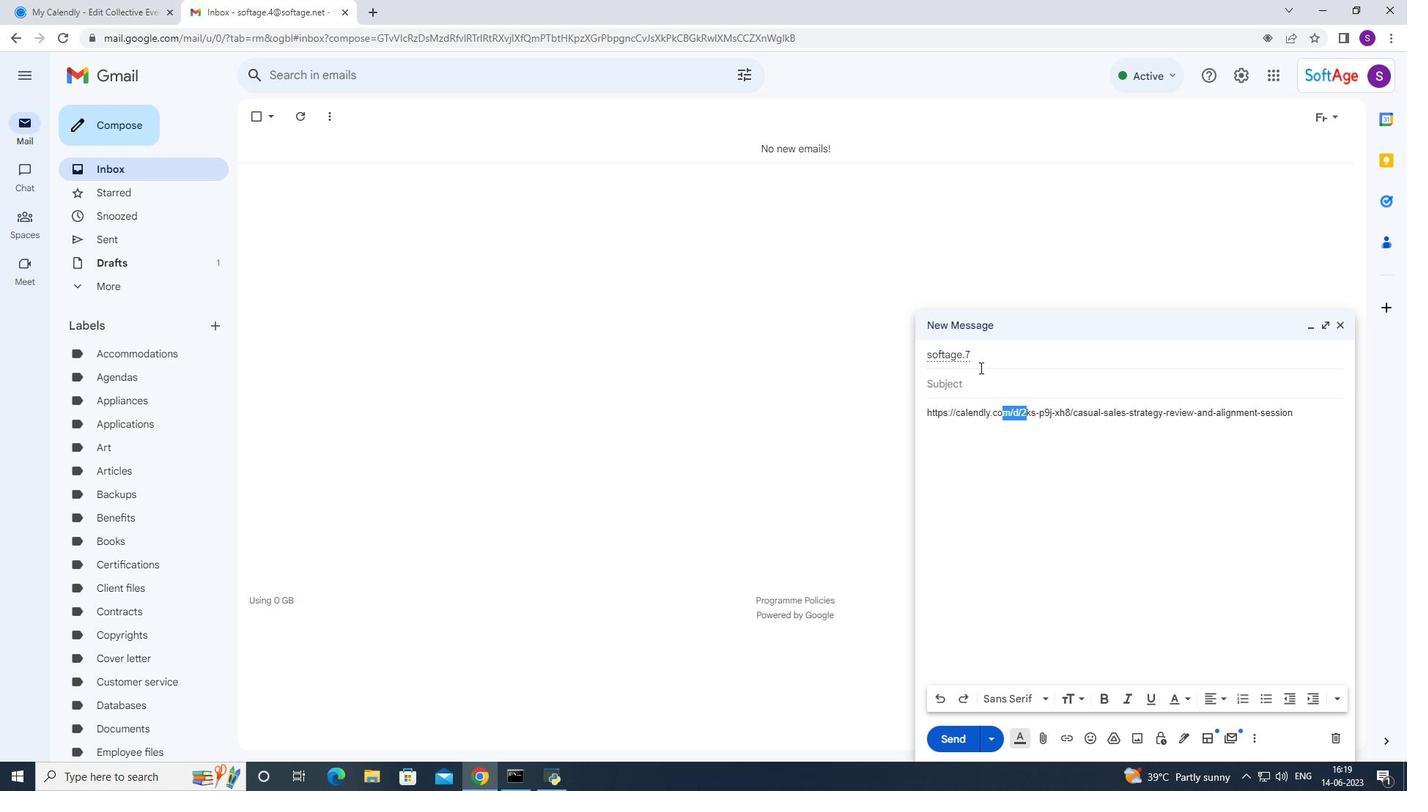 
Action: Mouse pressed left at (989, 363)
Screenshot: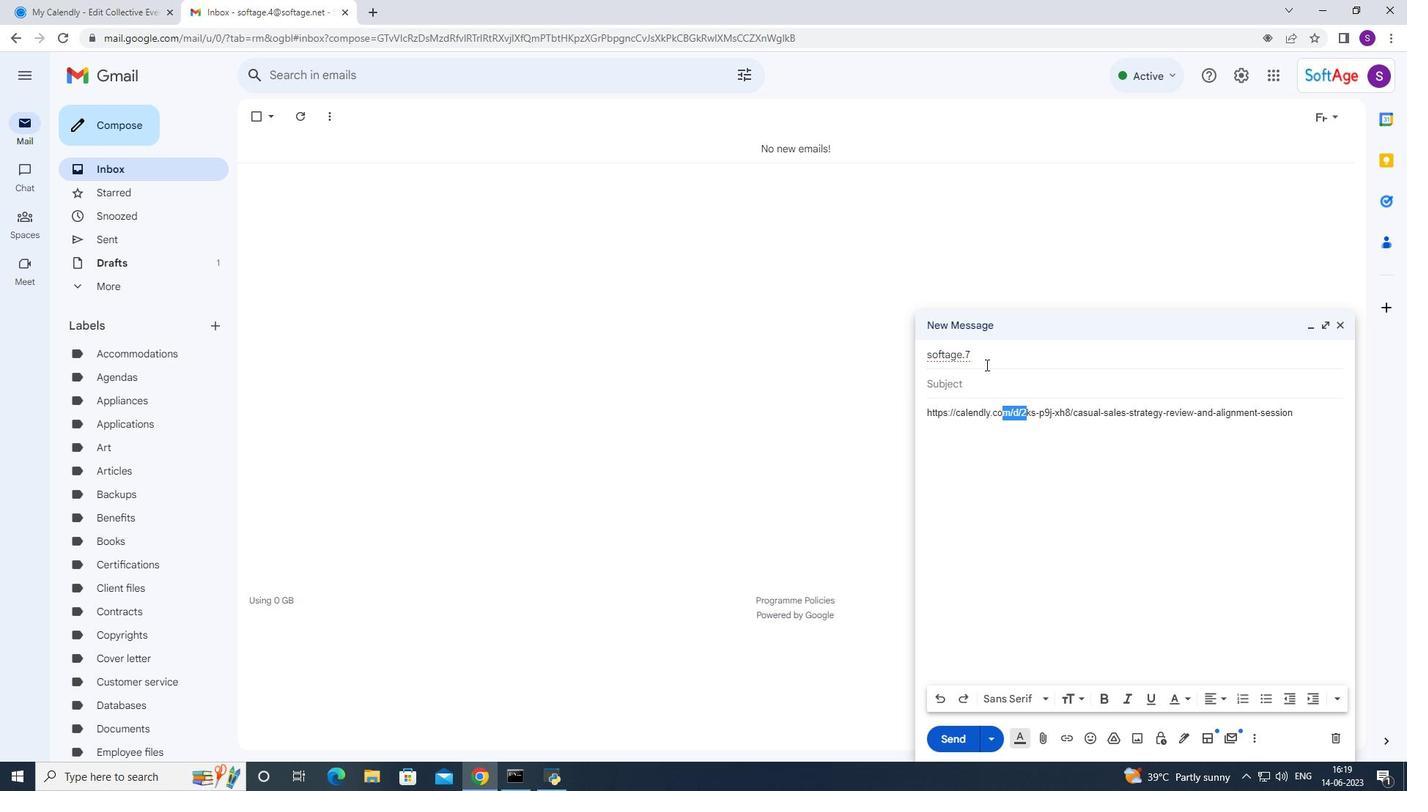 
Action: Mouse moved to (1005, 390)
Screenshot: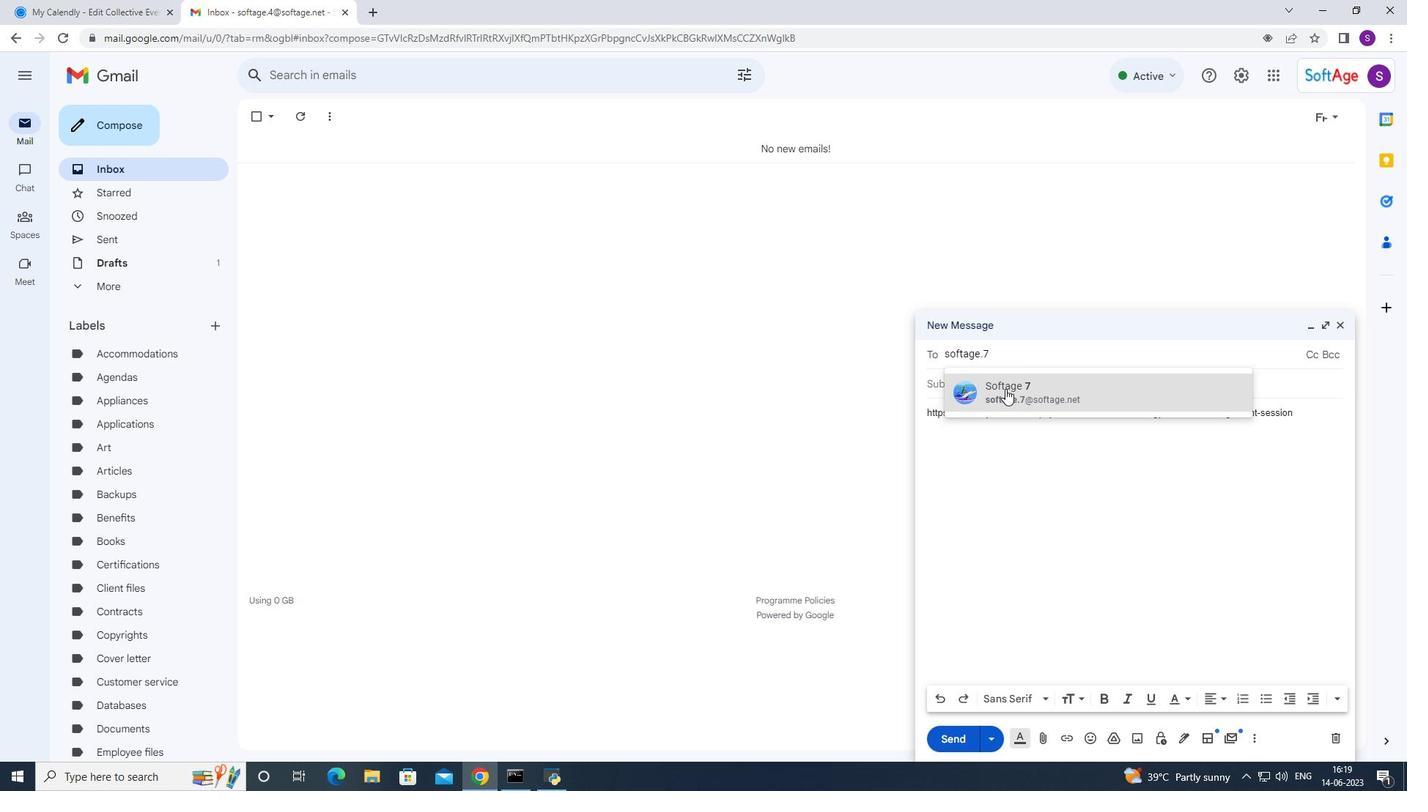 
Action: Mouse pressed left at (1005, 390)
Screenshot: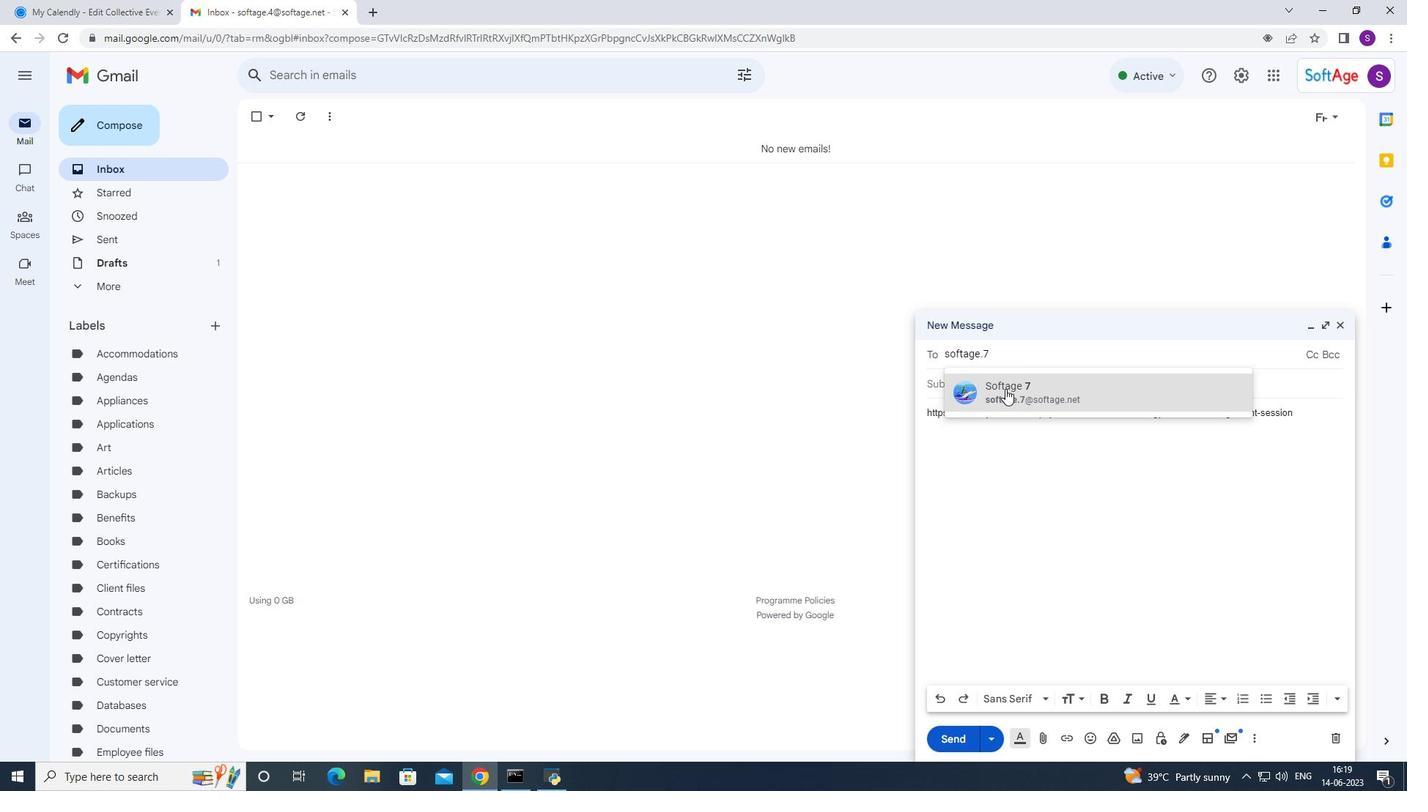 
Action: Mouse moved to (1027, 346)
Screenshot: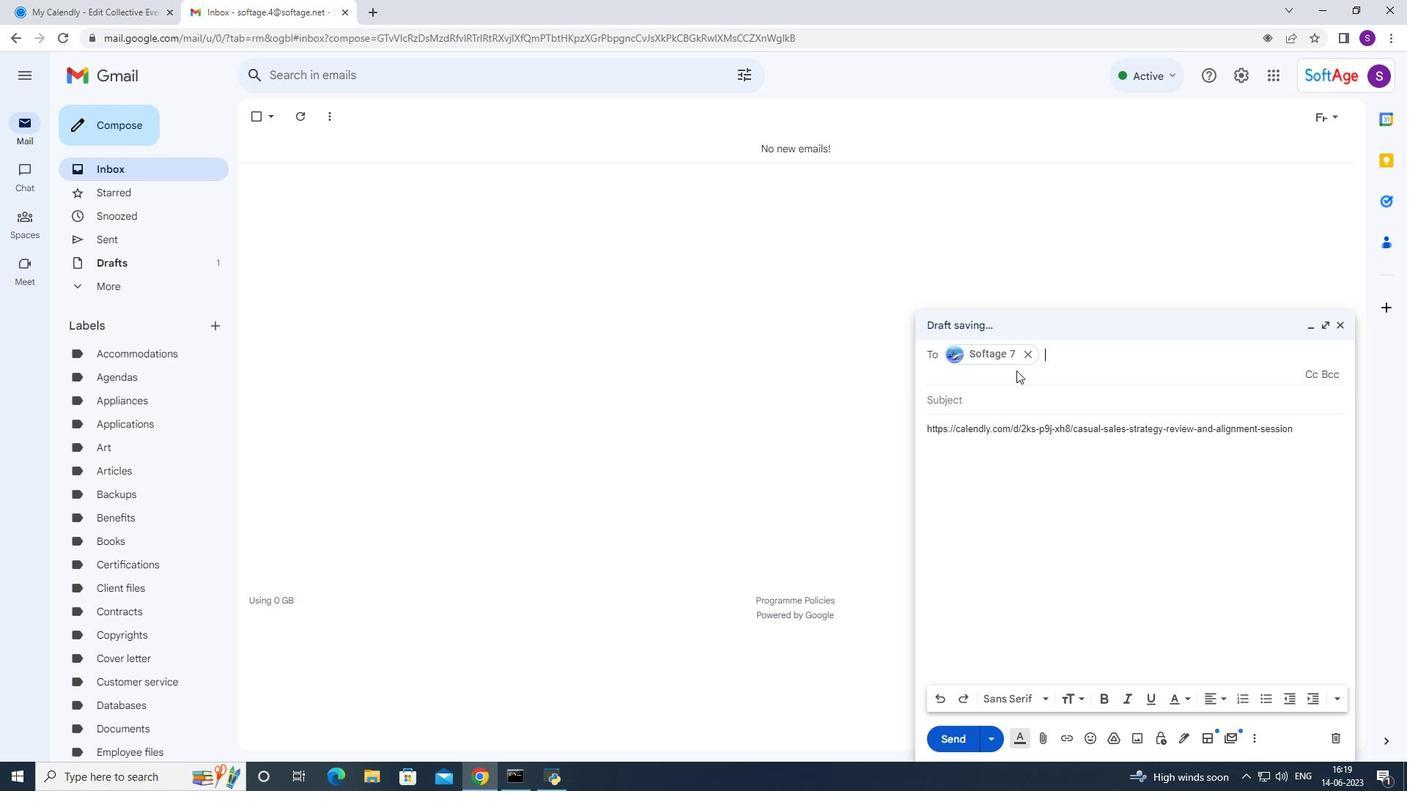 
Action: Mouse pressed left at (1027, 346)
Screenshot: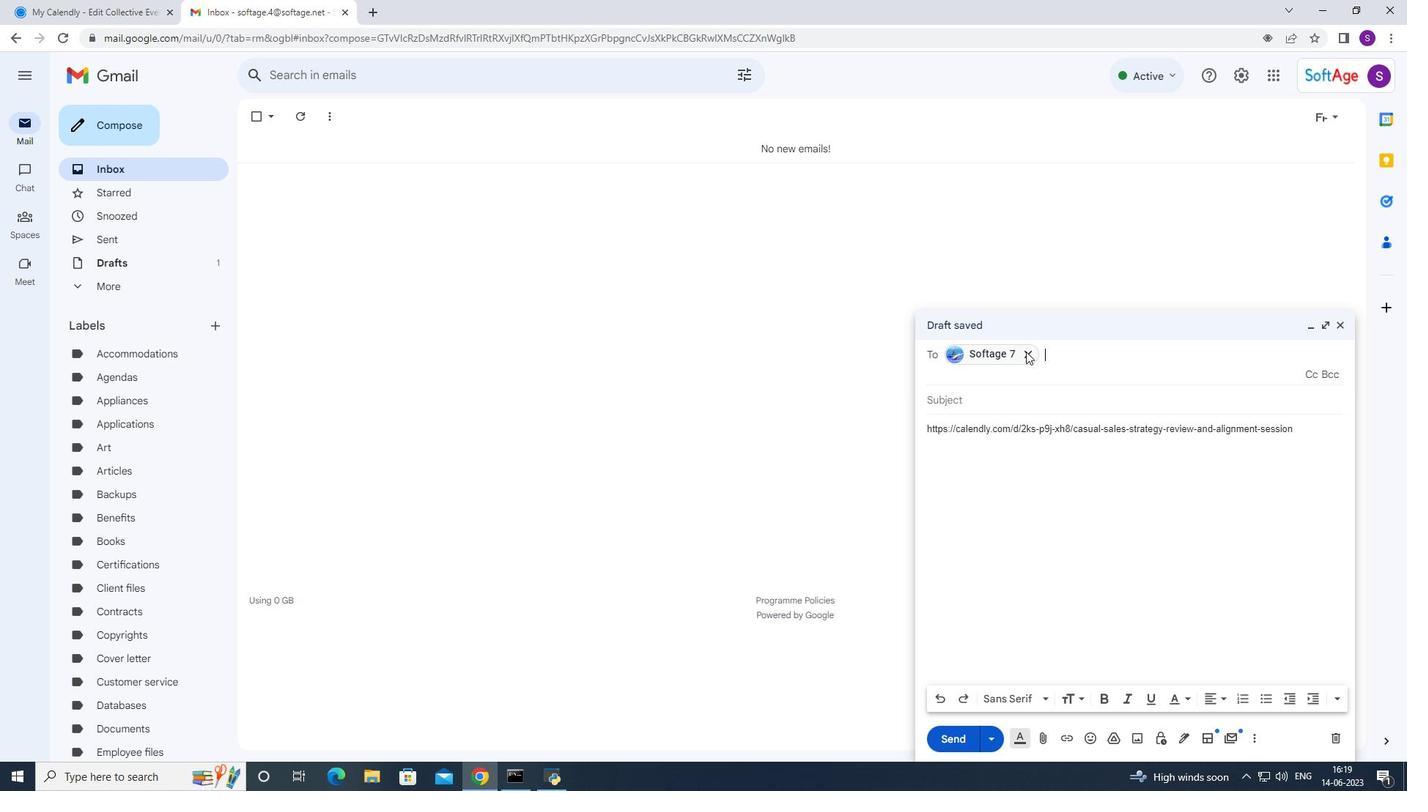 
Action: Mouse moved to (1077, 366)
Screenshot: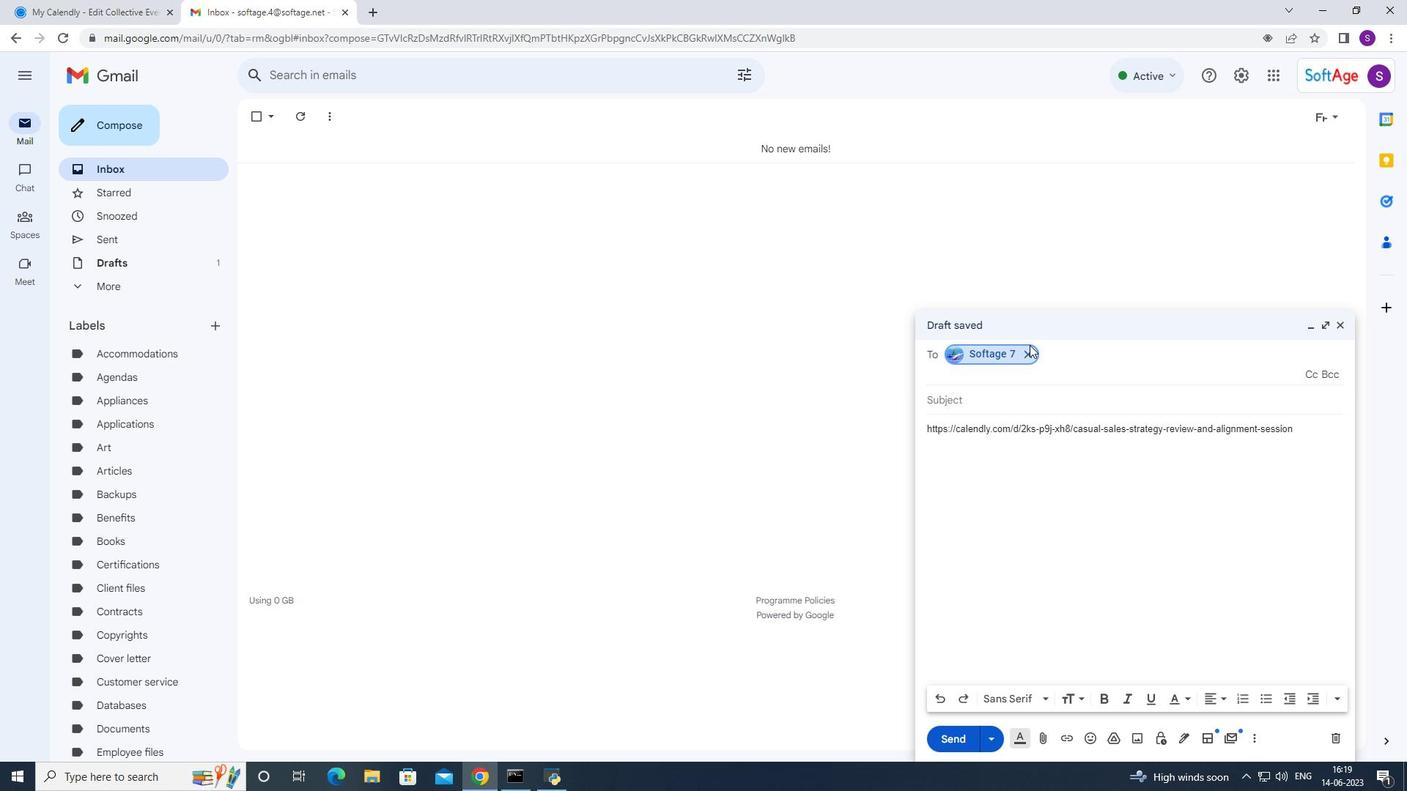 
Action: Mouse pressed left at (1077, 366)
Screenshot: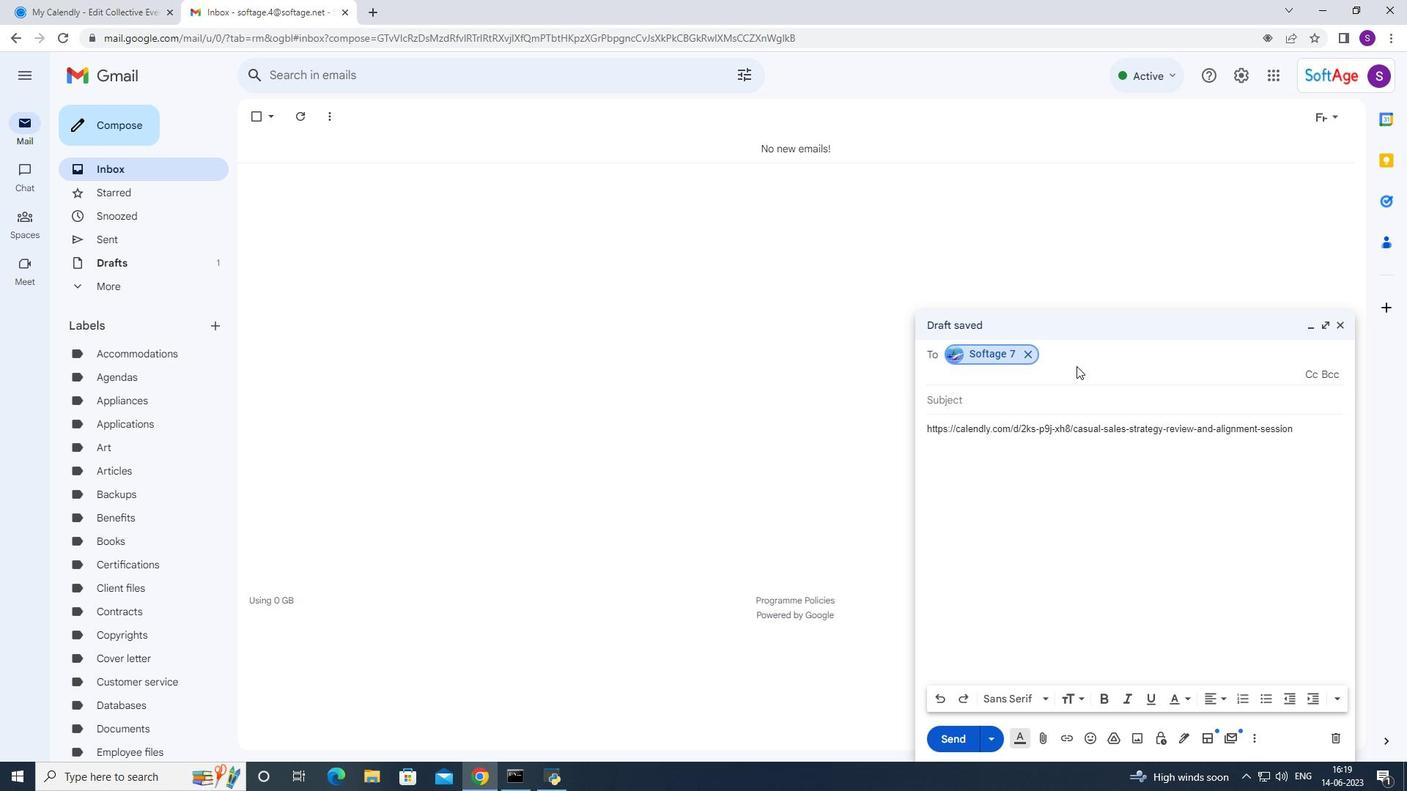 
Action: Mouse moved to (1079, 361)
Screenshot: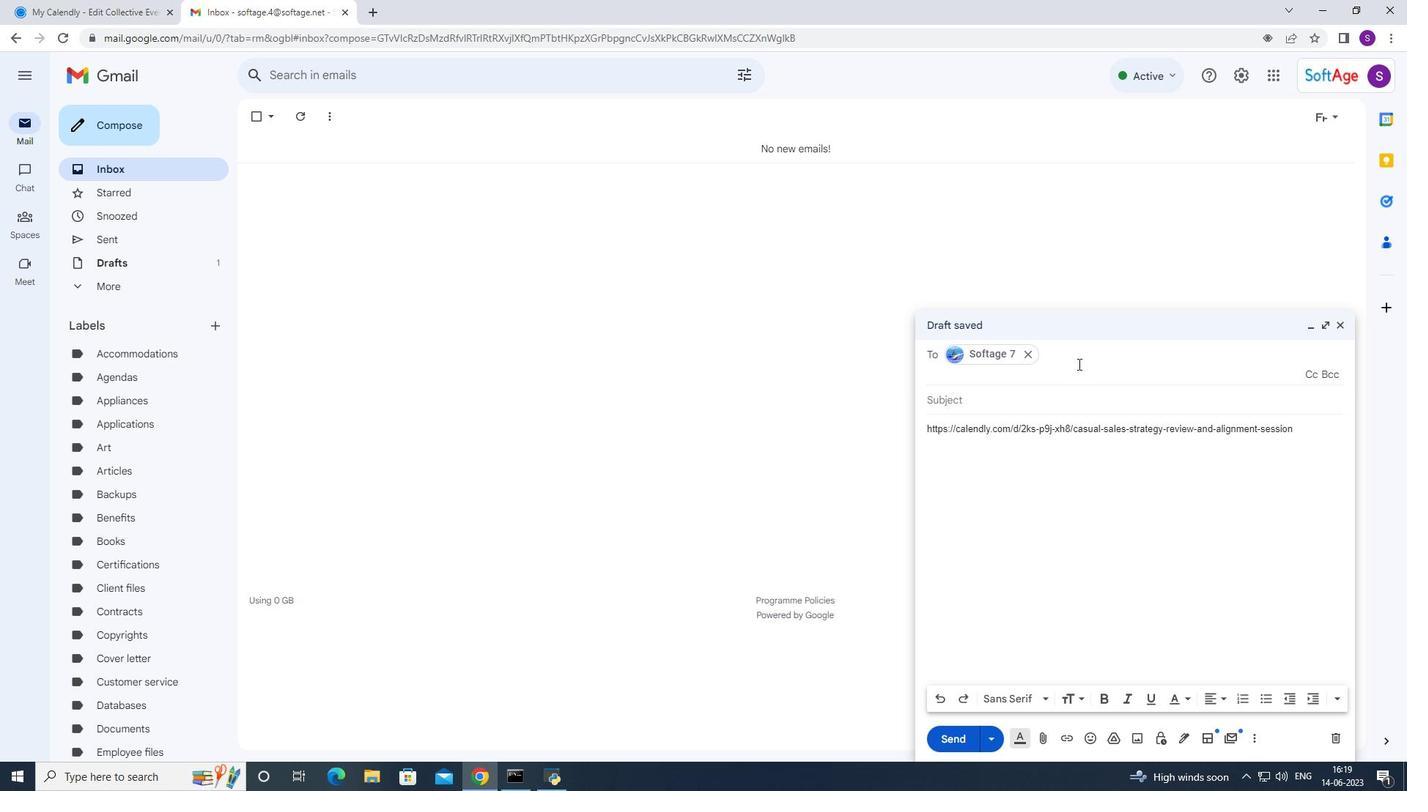 
Action: Mouse pressed left at (1079, 361)
Screenshot: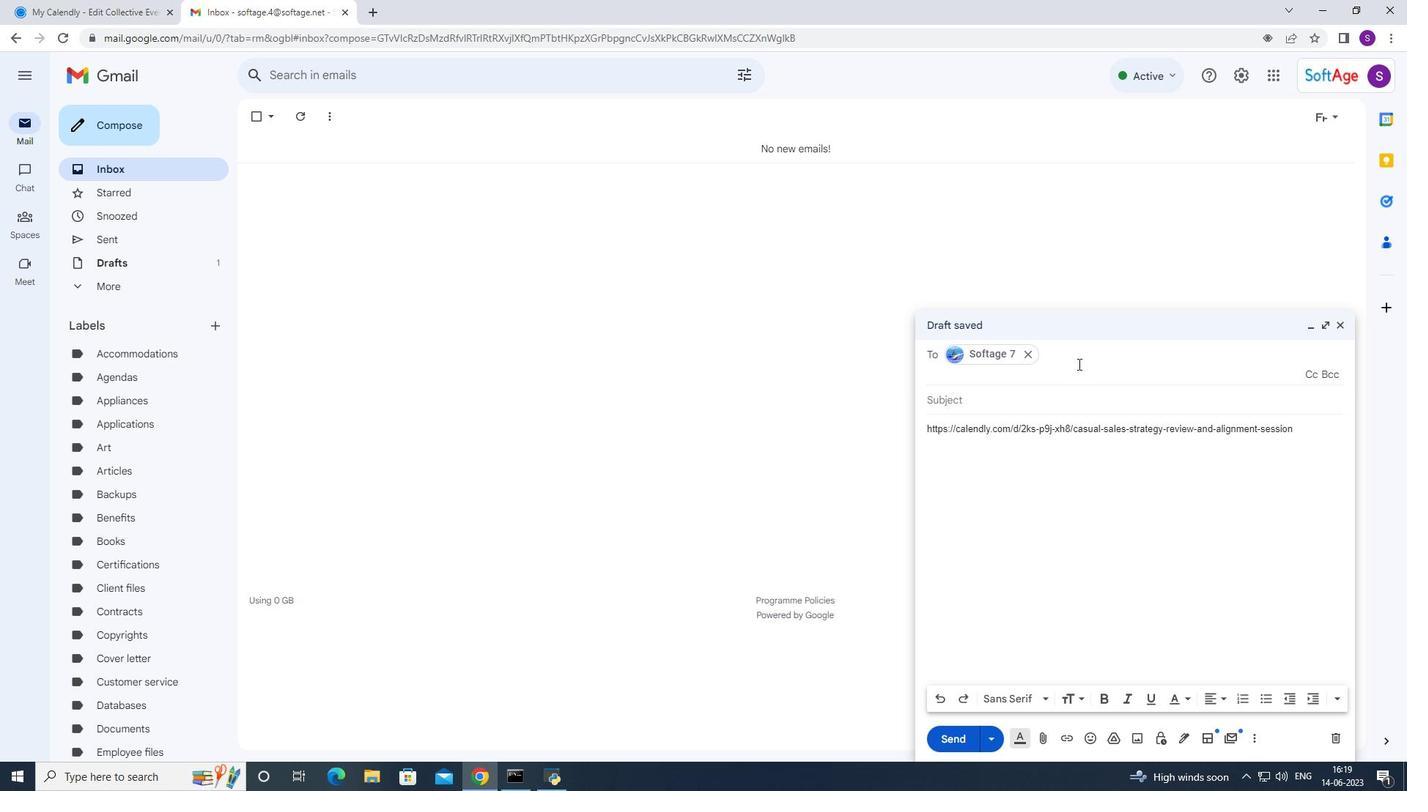 
Action: Mouse moved to (1078, 368)
Screenshot: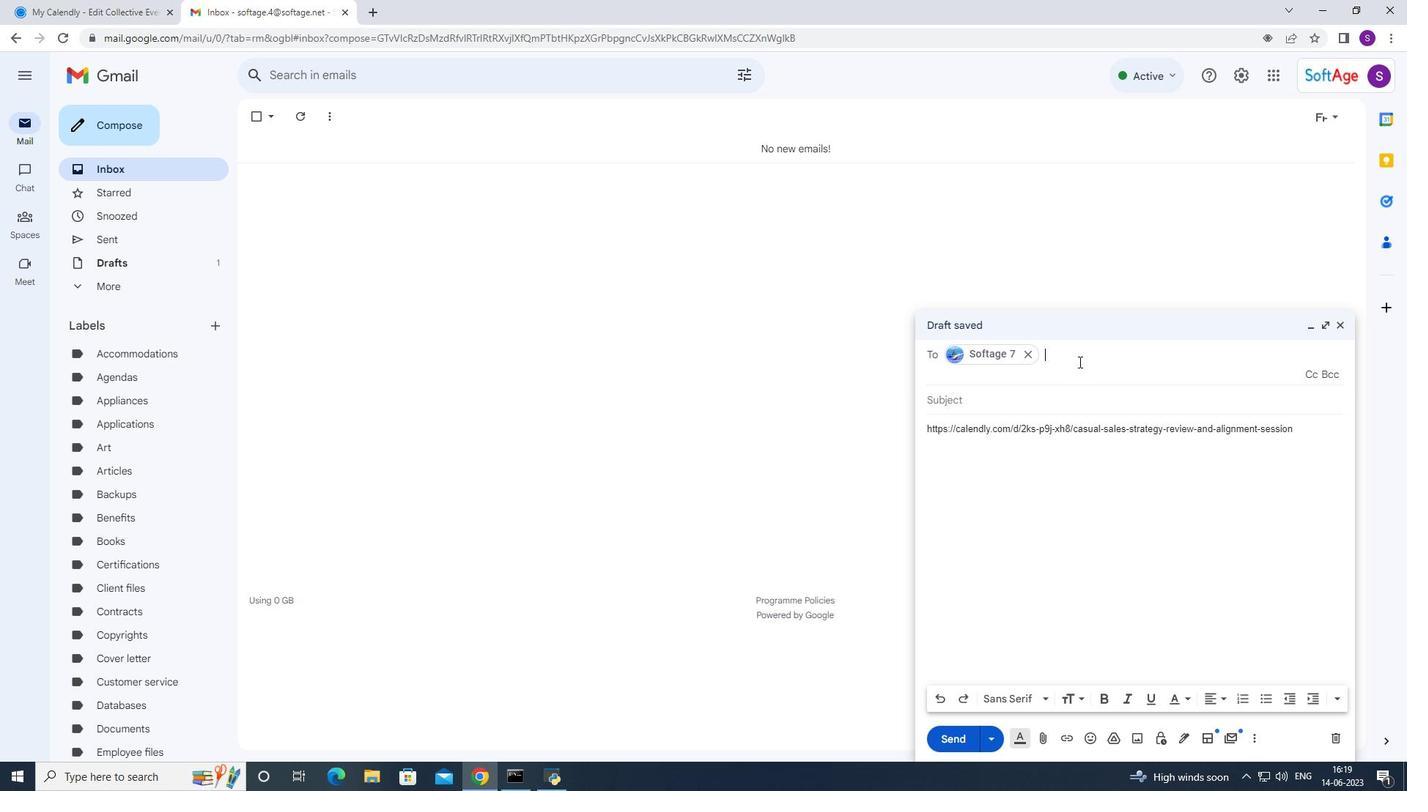 
Action: Key pressed s
Screenshot: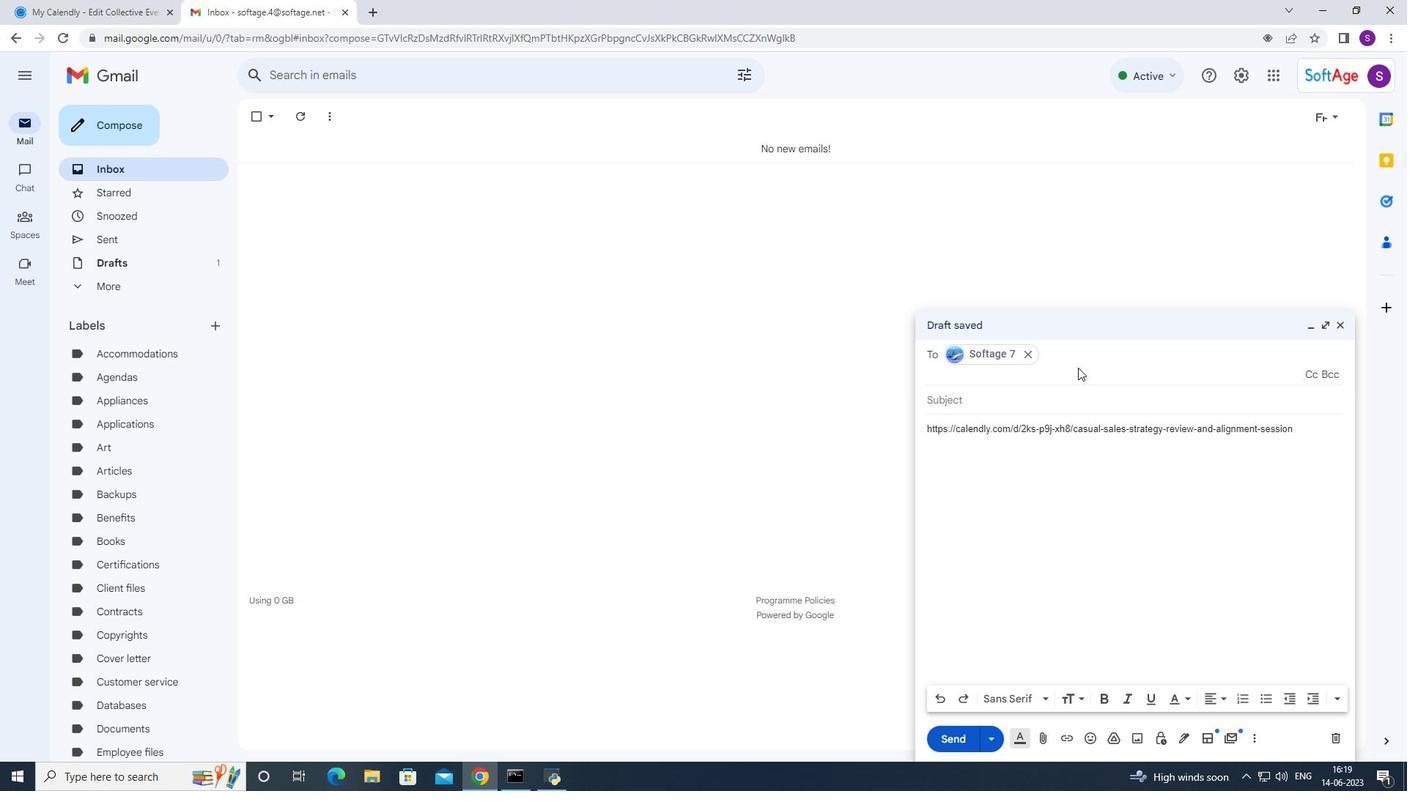 
Action: Mouse moved to (1077, 368)
Screenshot: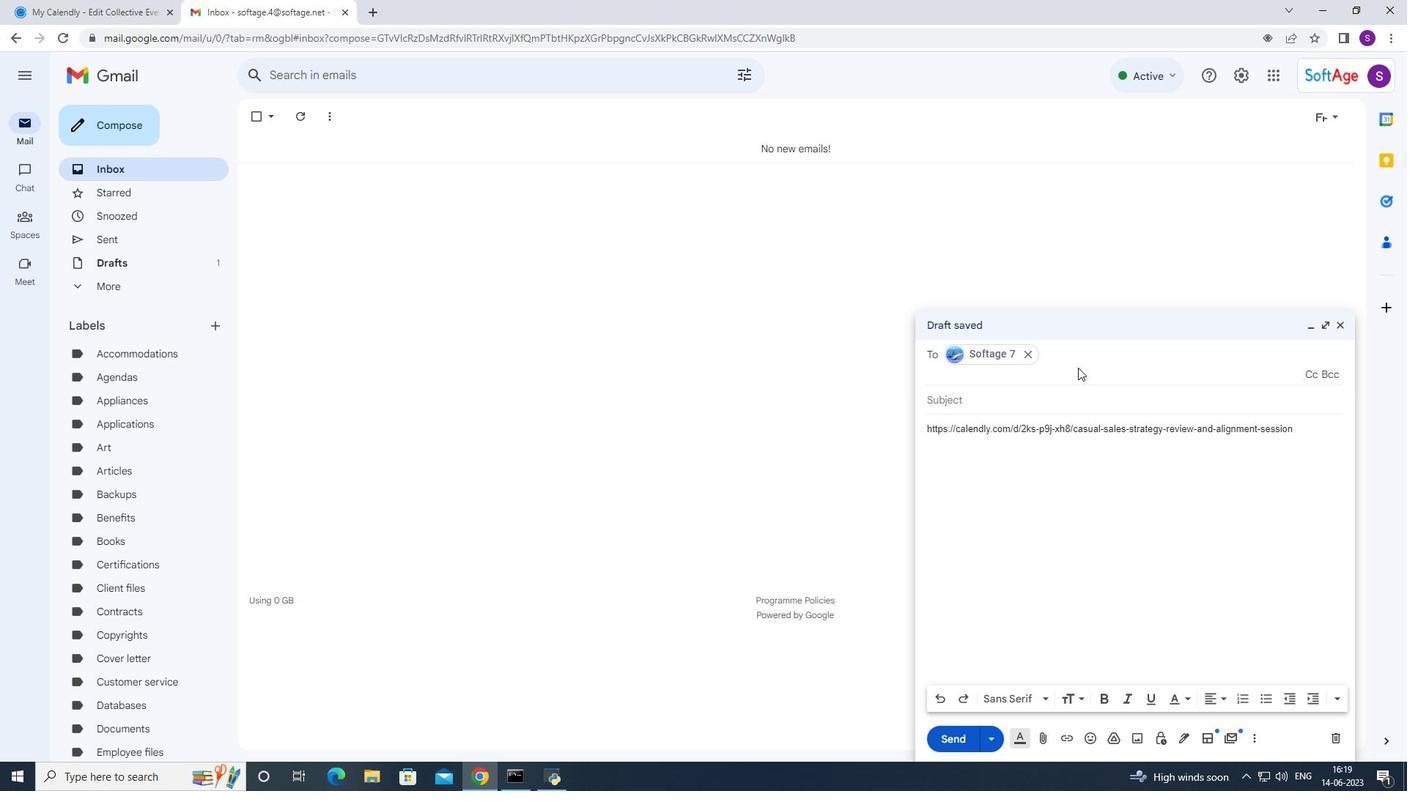 
Action: Key pressed o
